 Task: Buy 5 Special Occasion of size 5-6 years for Baby Girls from Clothing section under best seller category for shipping address: Frances Hernandez, 1395 Camden Street, Reno, Nevada 89501, Cell Number 7752551231. Pay from credit card ending with 2005, CVV 3321
Action: Mouse moved to (309, 97)
Screenshot: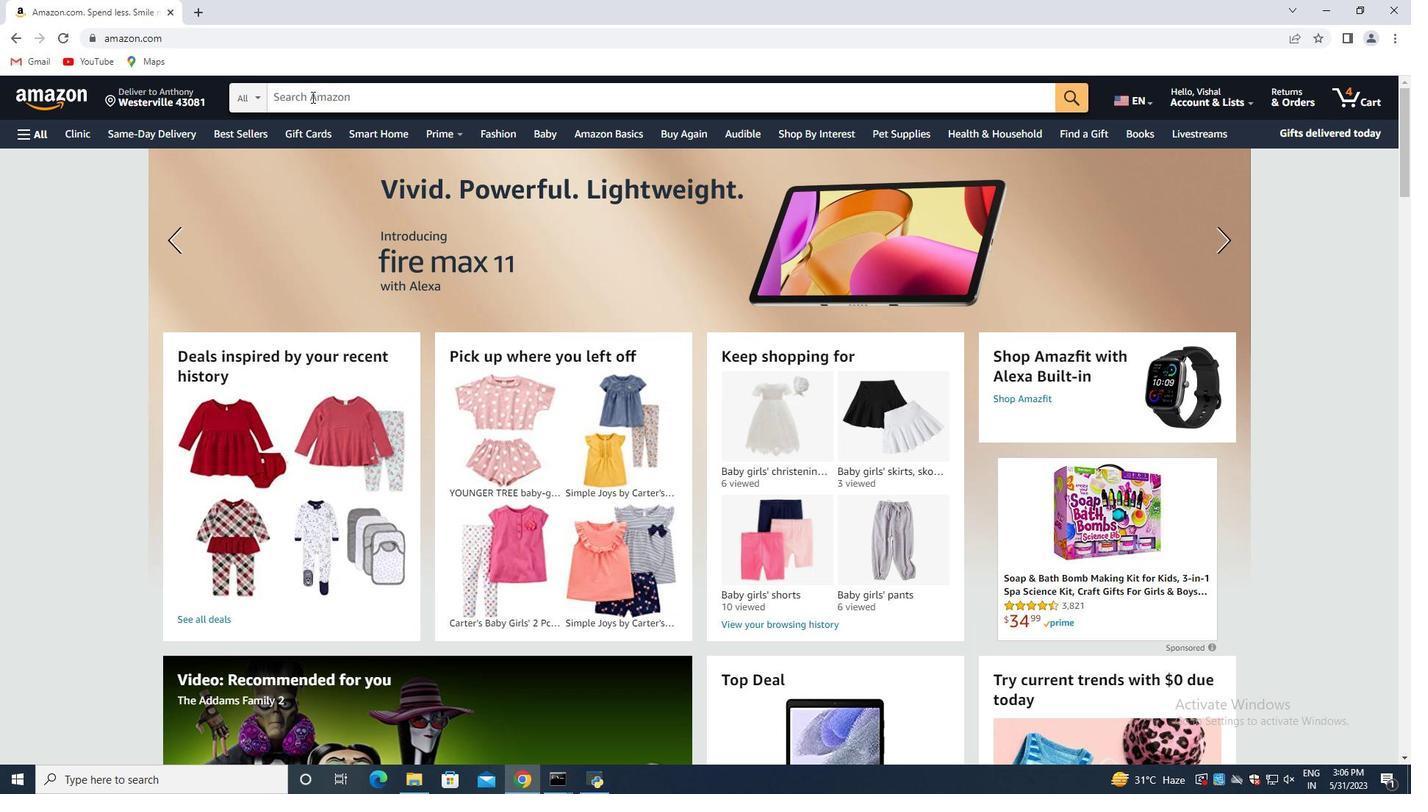 
Action: Mouse pressed left at (309, 97)
Screenshot: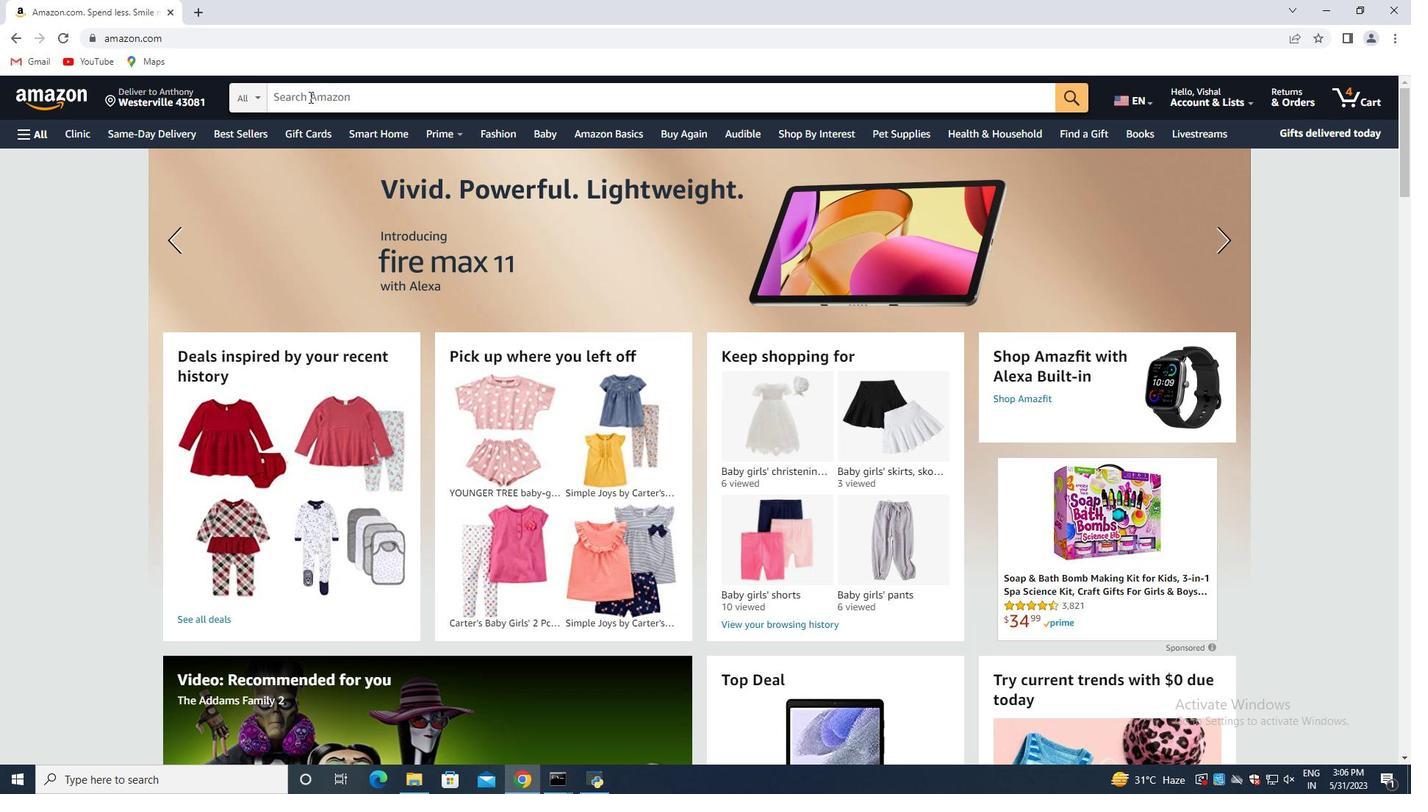 
Action: Mouse moved to (308, 96)
Screenshot: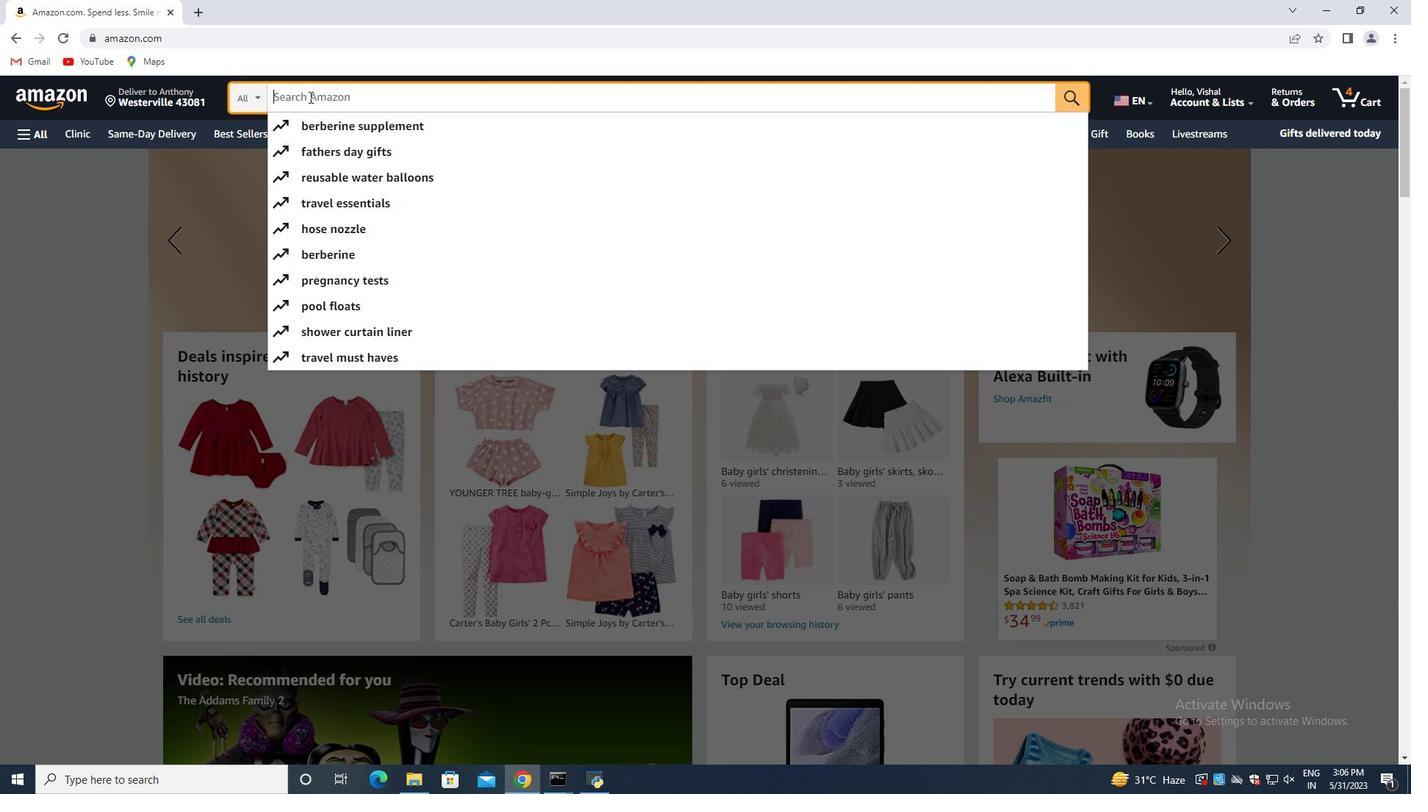 
Action: Key pressed <Key.shift>Special<Key.space><Key.shift>Occasion<Key.space>of<Key.space>size<Key.space>5-6<Key.space>years<Key.space>for<Key.space><Key.shift>Baby<Key.space><Key.shift>Girls<Key.enter>
Screenshot: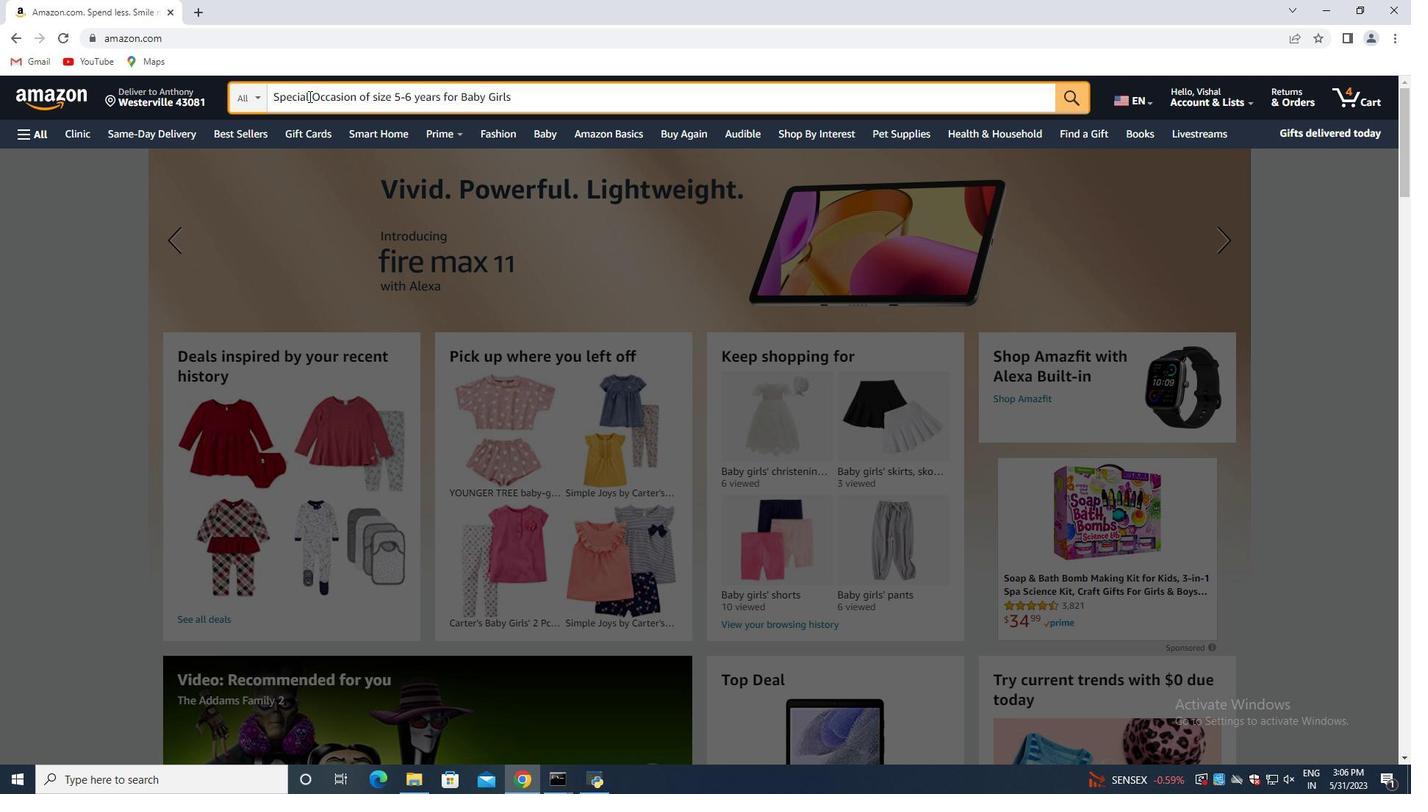 
Action: Mouse moved to (407, 182)
Screenshot: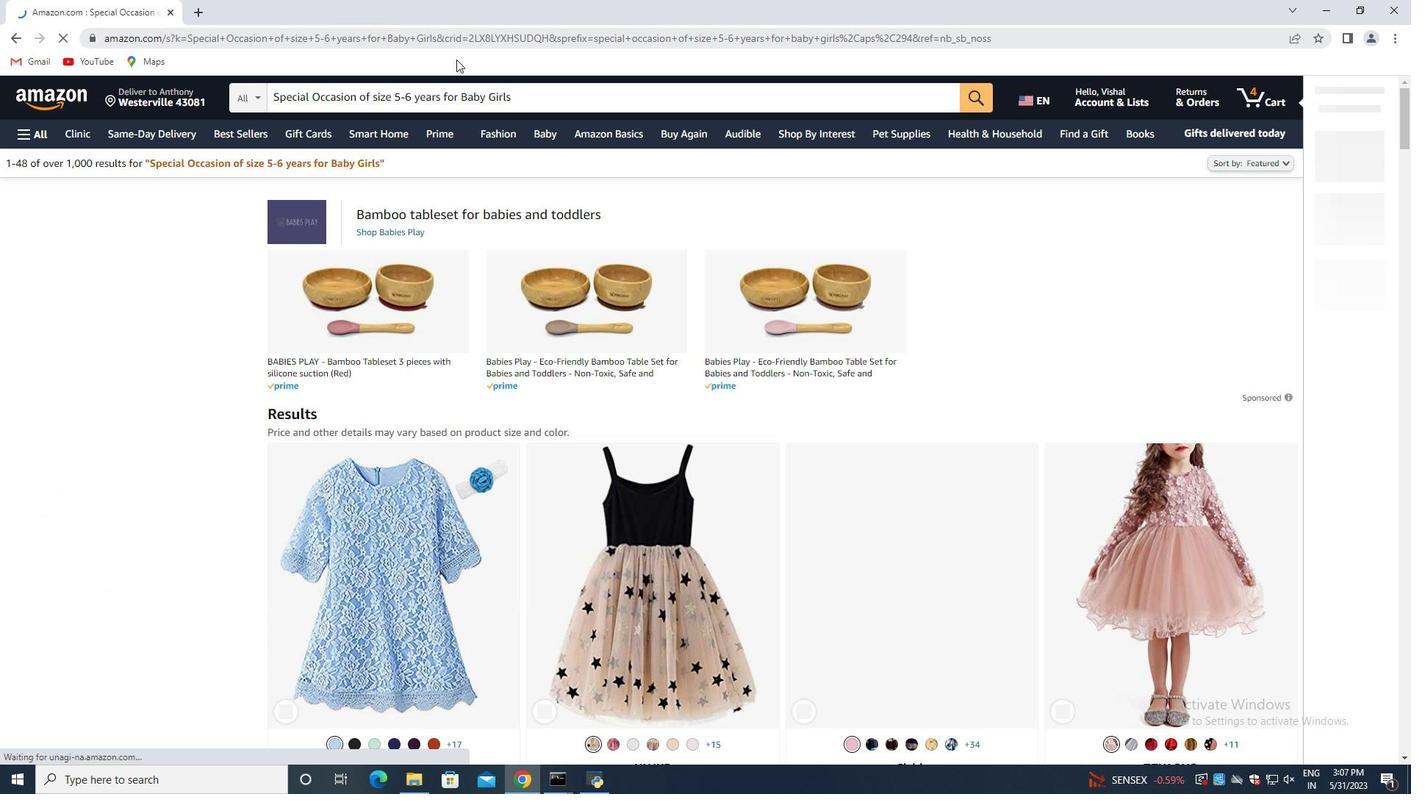 
Action: Mouse scrolled (407, 181) with delta (0, 0)
Screenshot: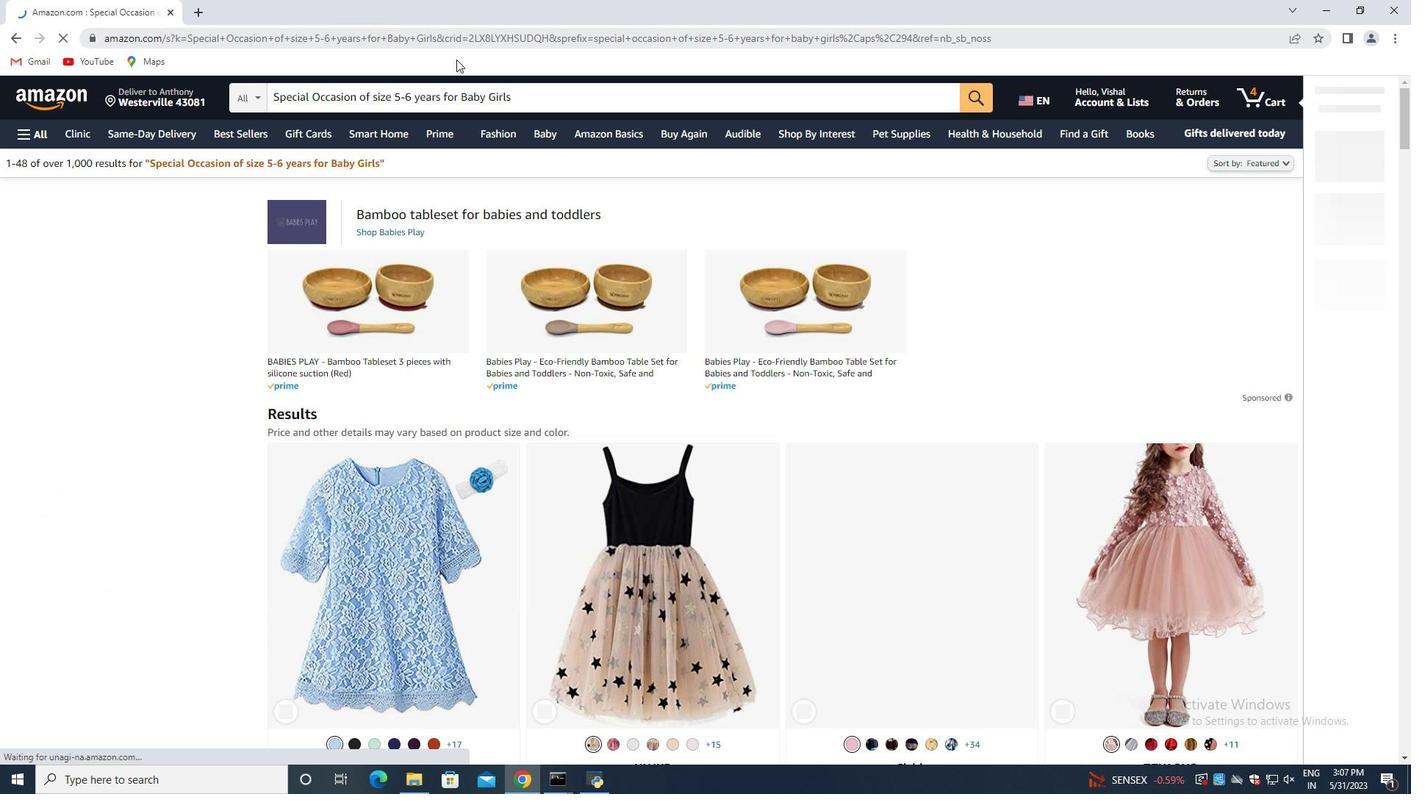 
Action: Mouse moved to (175, 232)
Screenshot: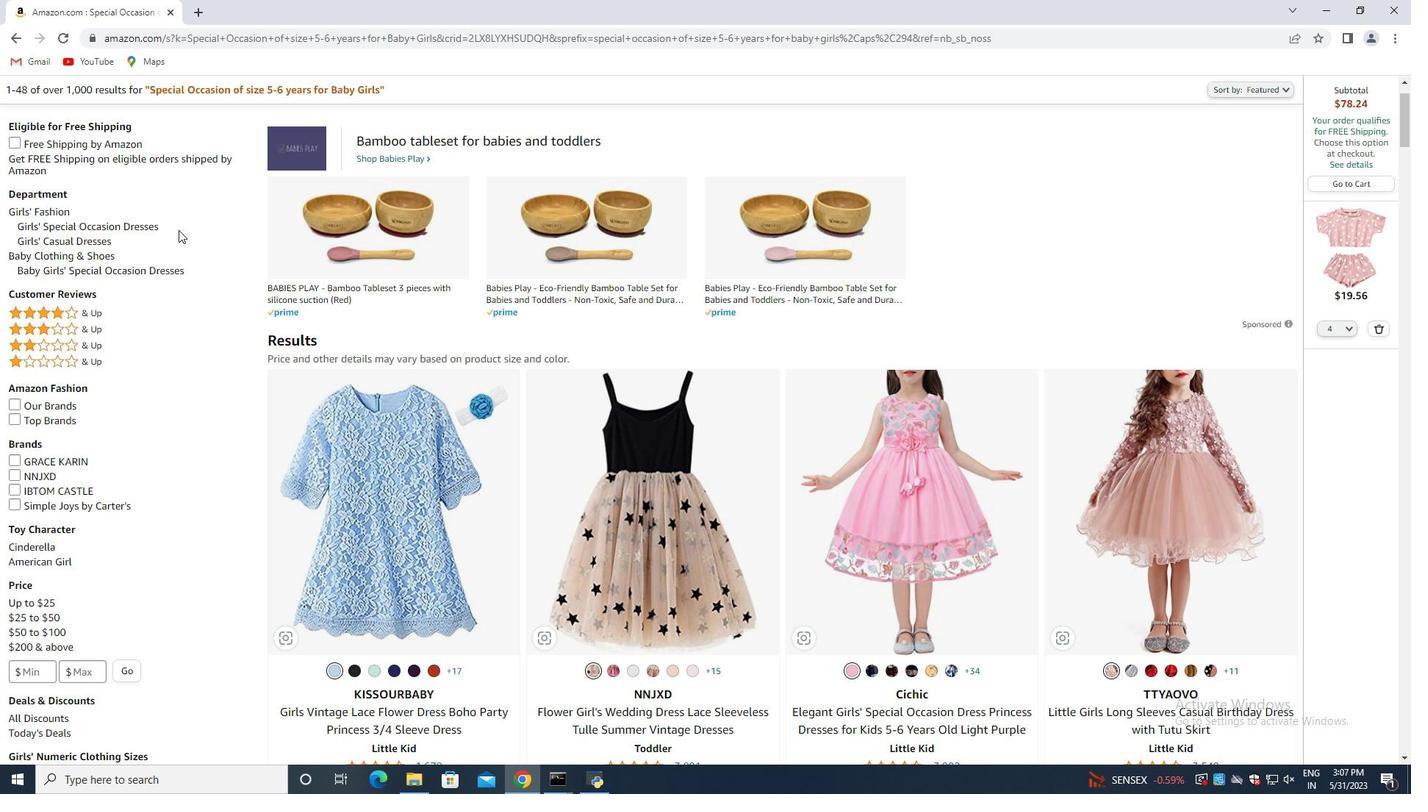 
Action: Mouse scrolled (175, 233) with delta (0, 0)
Screenshot: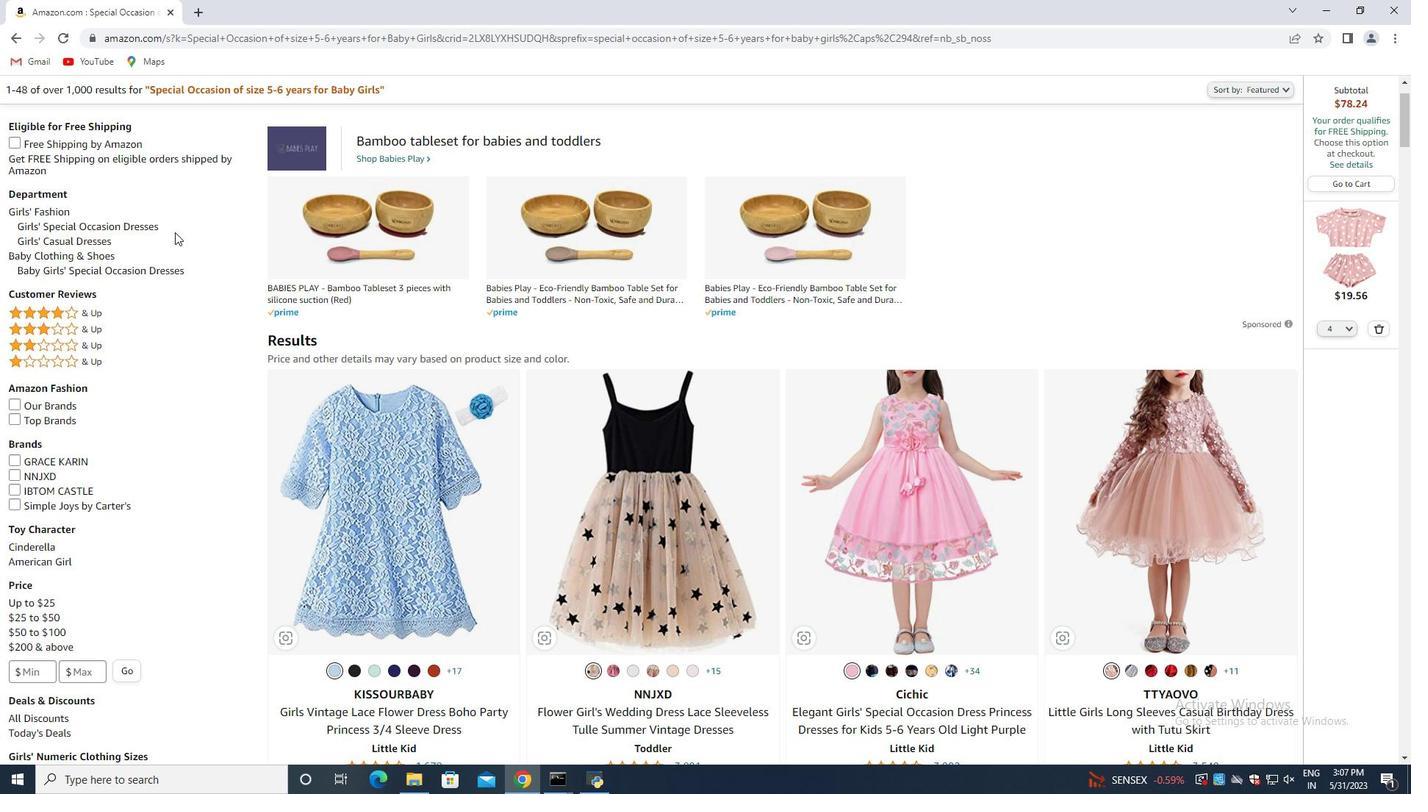 
Action: Mouse scrolled (175, 233) with delta (0, 0)
Screenshot: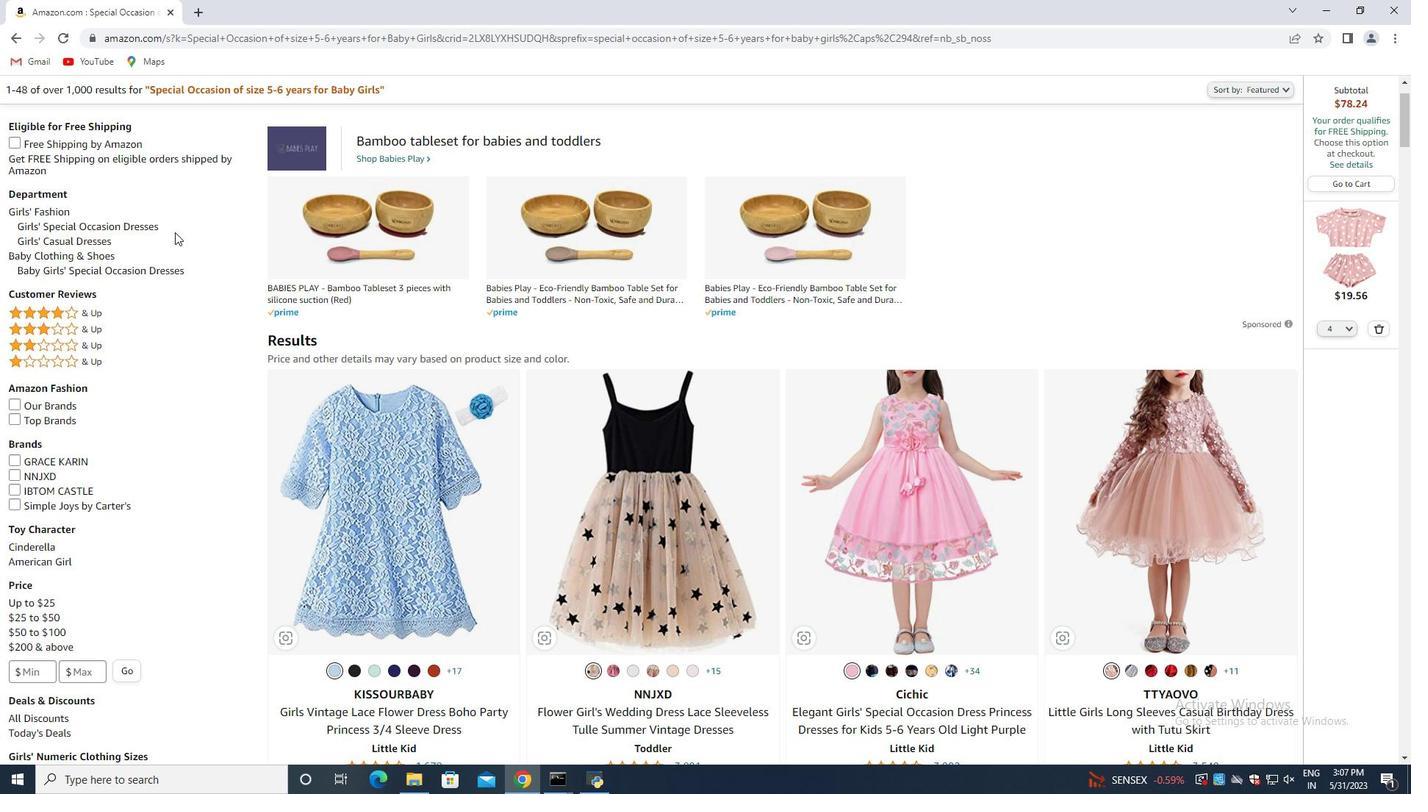 
Action: Mouse scrolled (175, 231) with delta (0, 0)
Screenshot: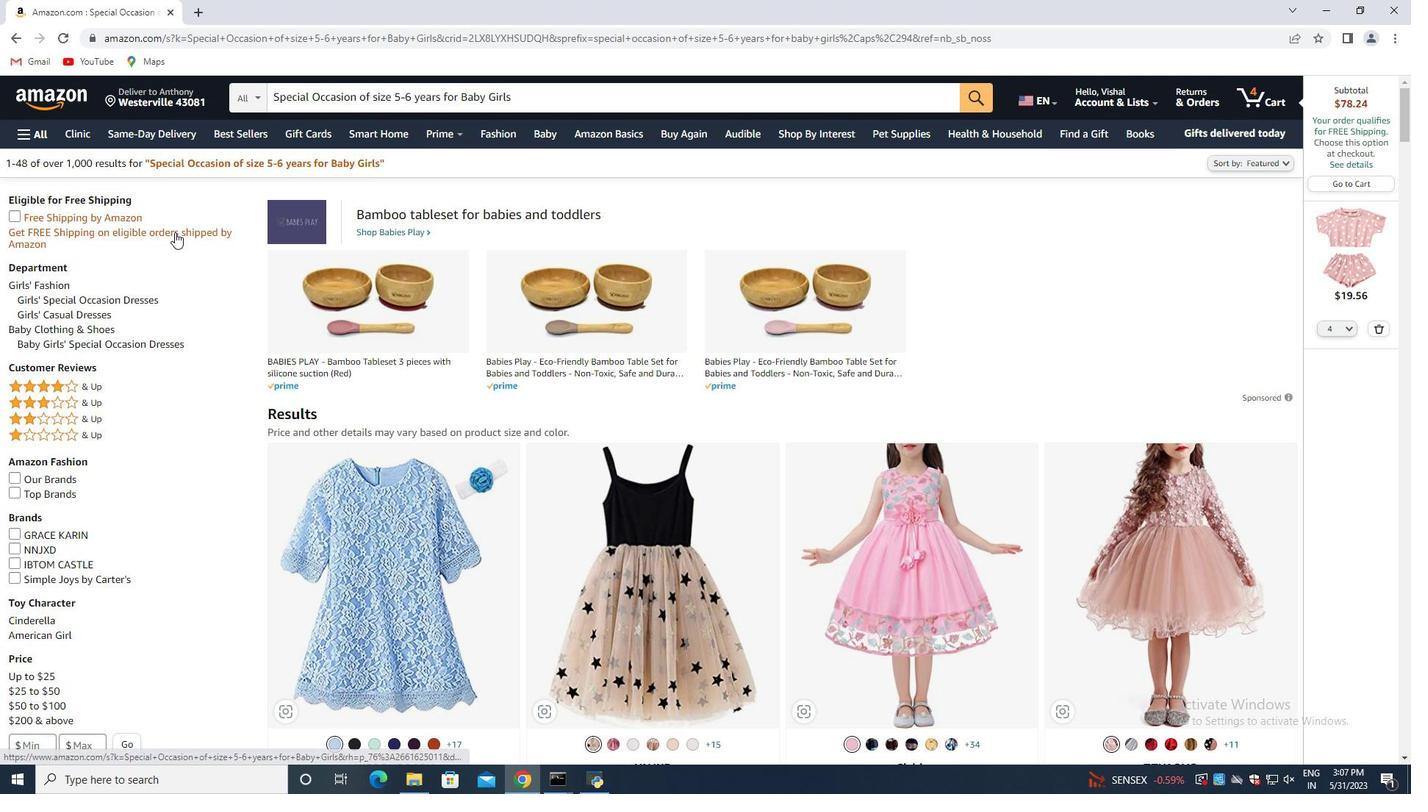 
Action: Mouse moved to (351, 278)
Screenshot: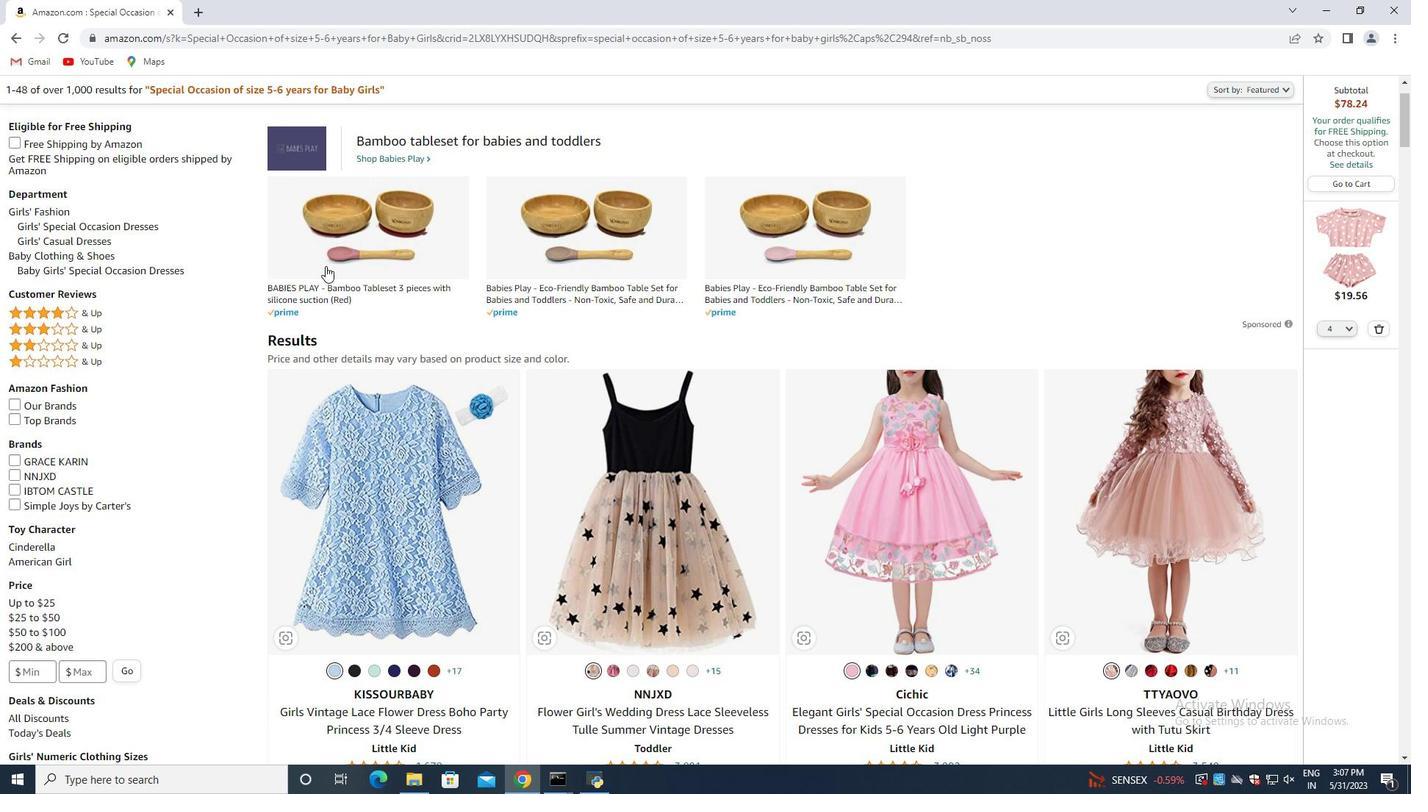 
Action: Mouse scrolled (351, 277) with delta (0, 0)
Screenshot: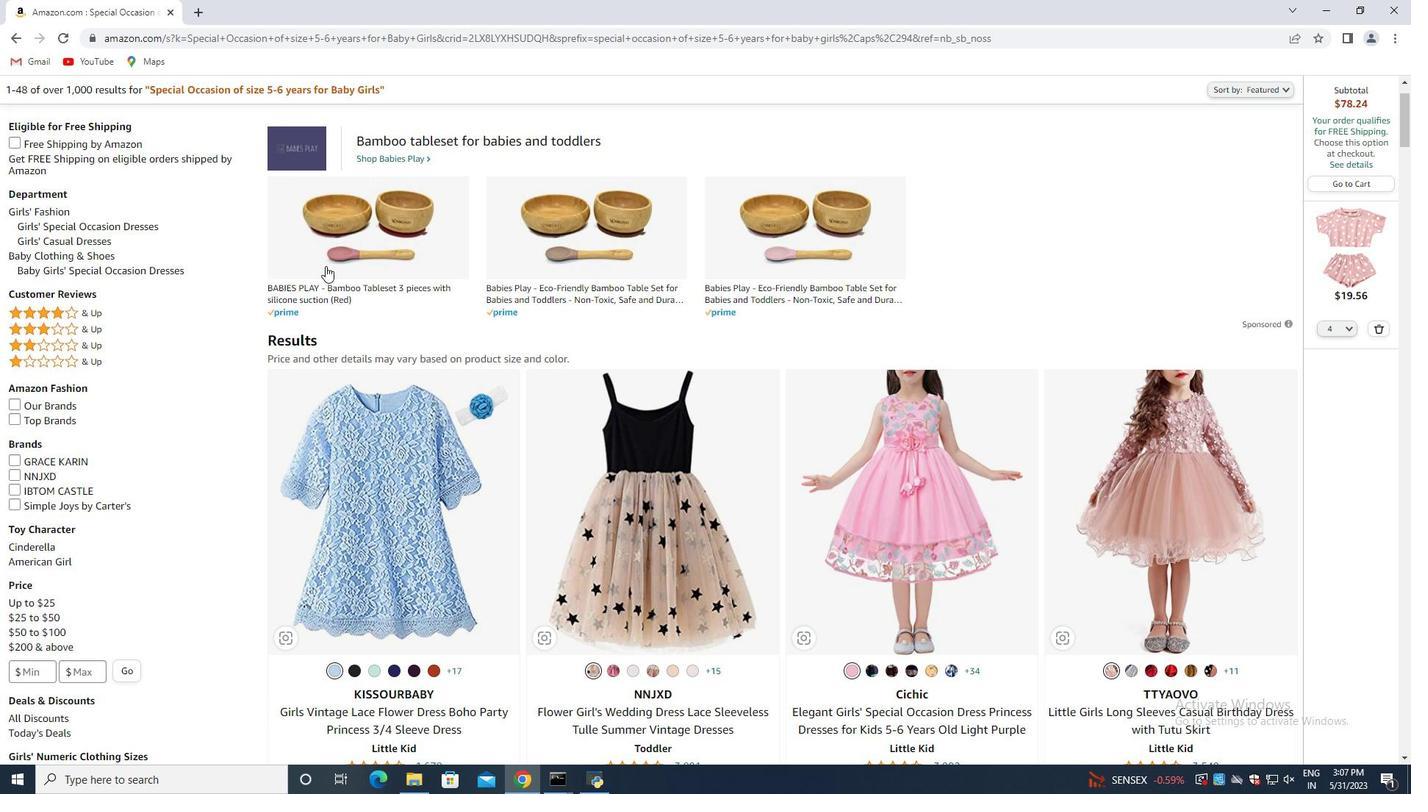 
Action: Mouse moved to (390, 296)
Screenshot: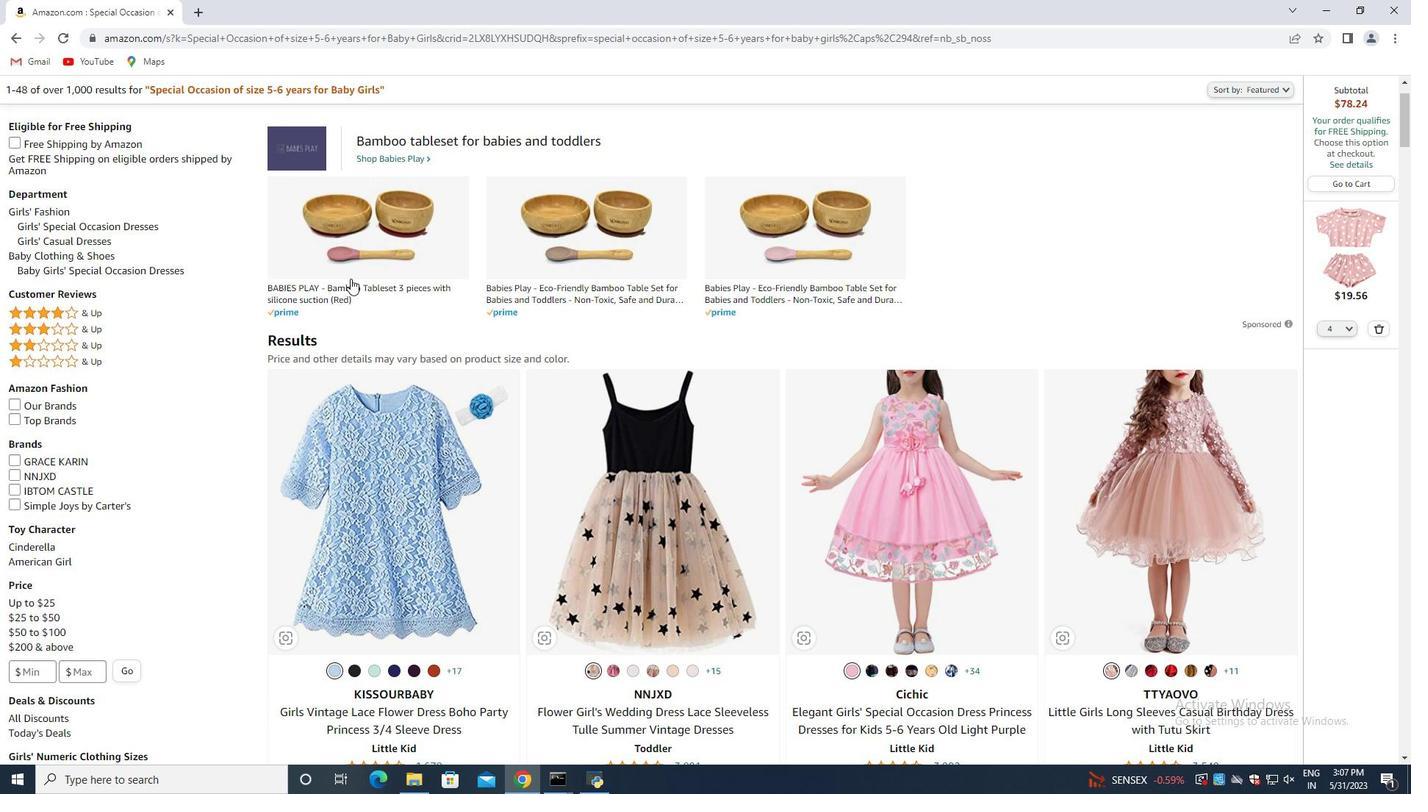 
Action: Mouse scrolled (390, 295) with delta (0, 0)
Screenshot: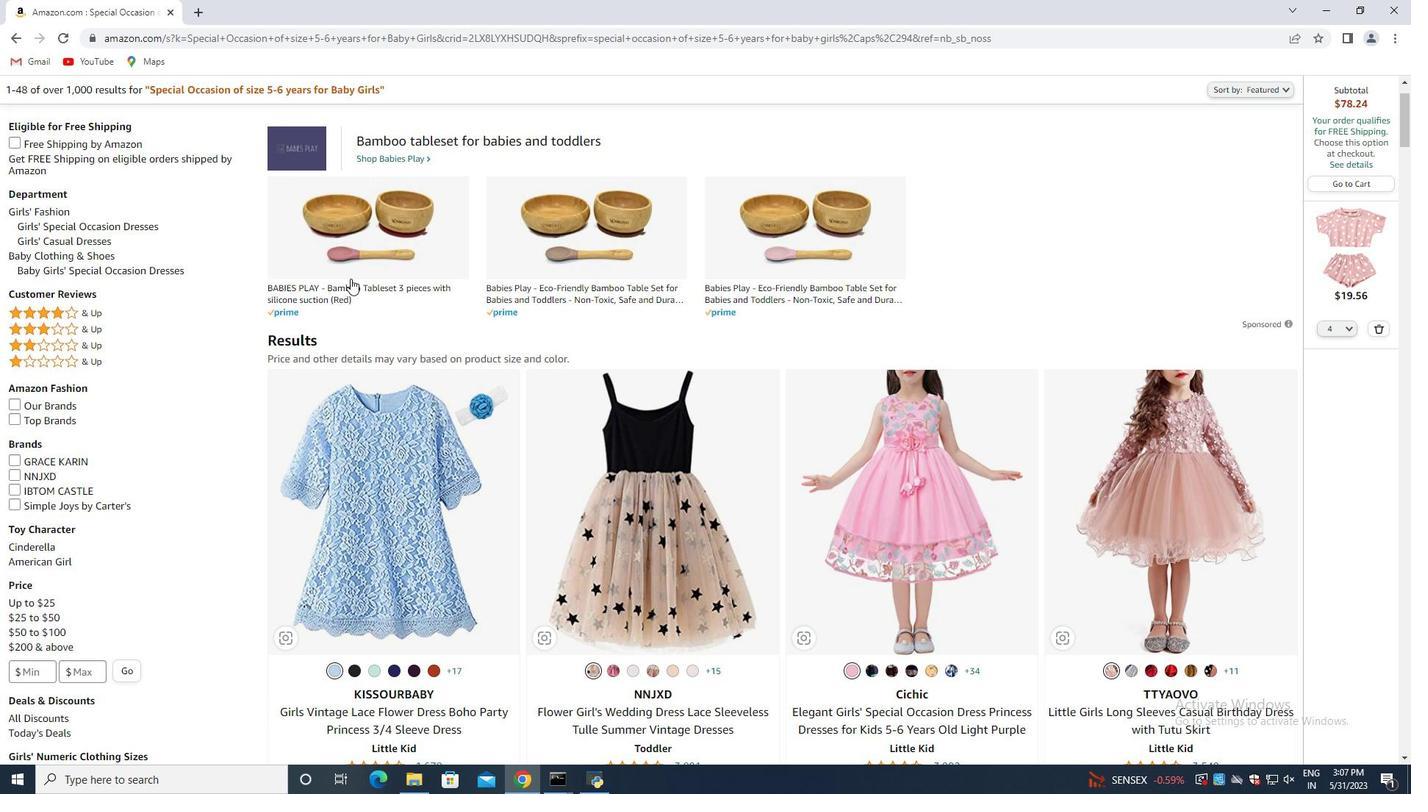 
Action: Mouse moved to (949, 400)
Screenshot: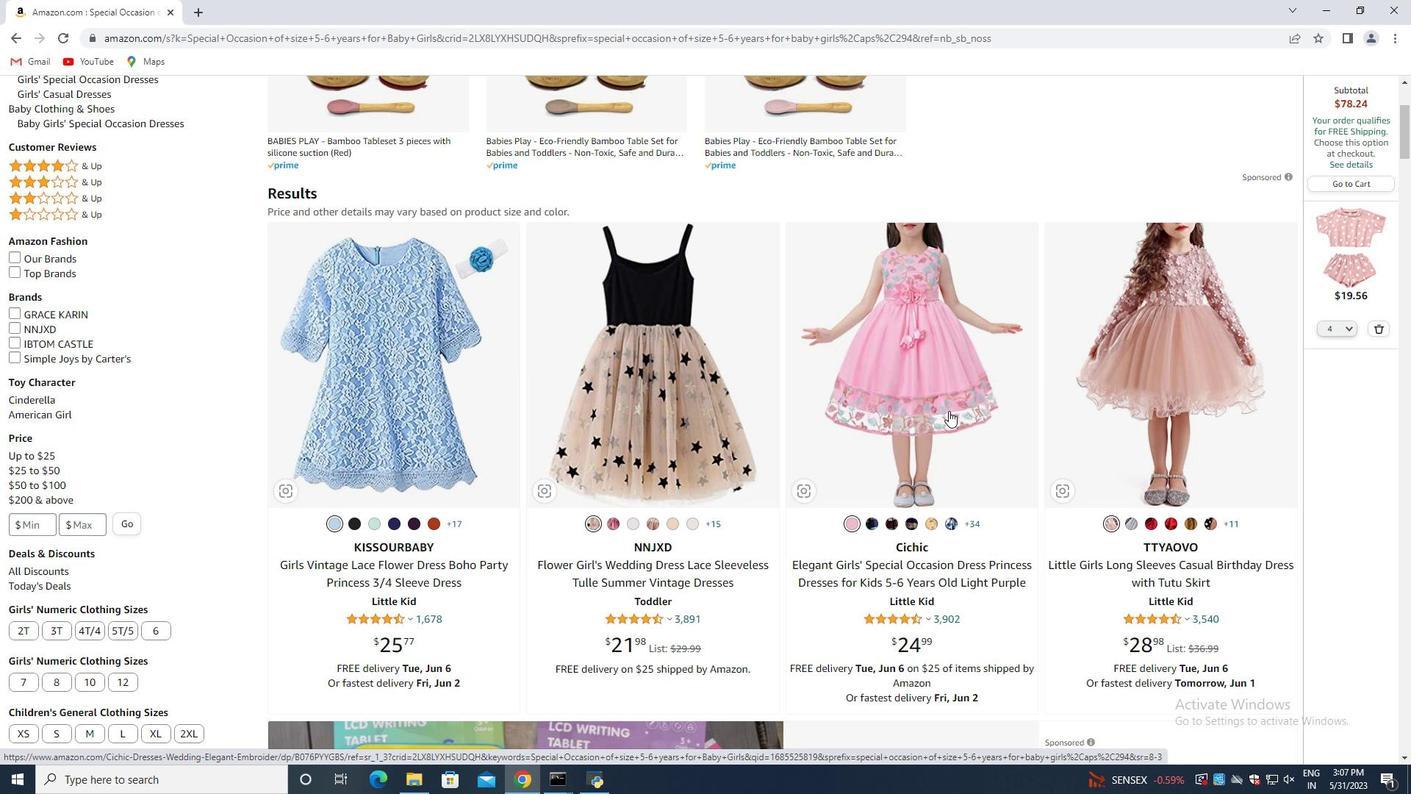 
Action: Mouse pressed left at (949, 400)
Screenshot: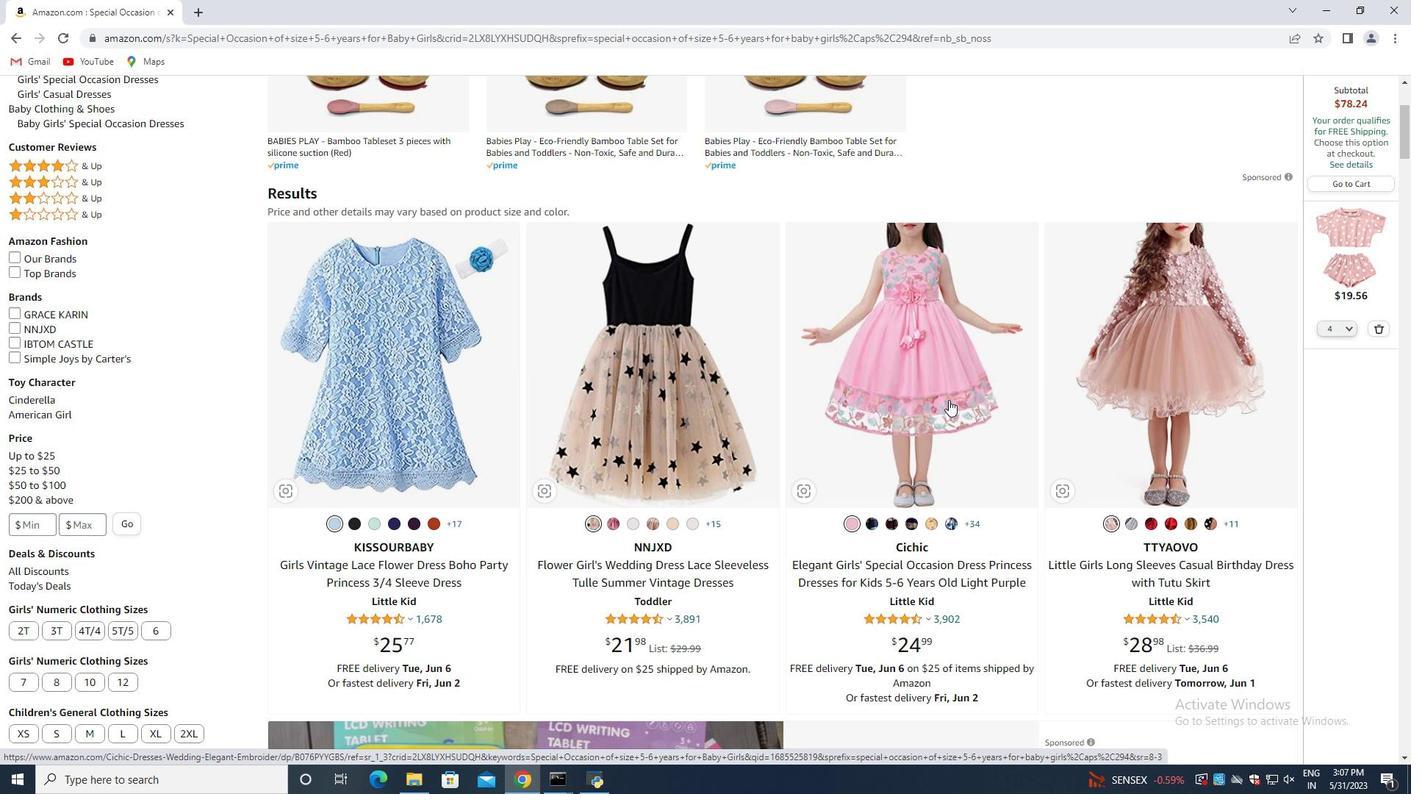 
Action: Mouse moved to (669, 475)
Screenshot: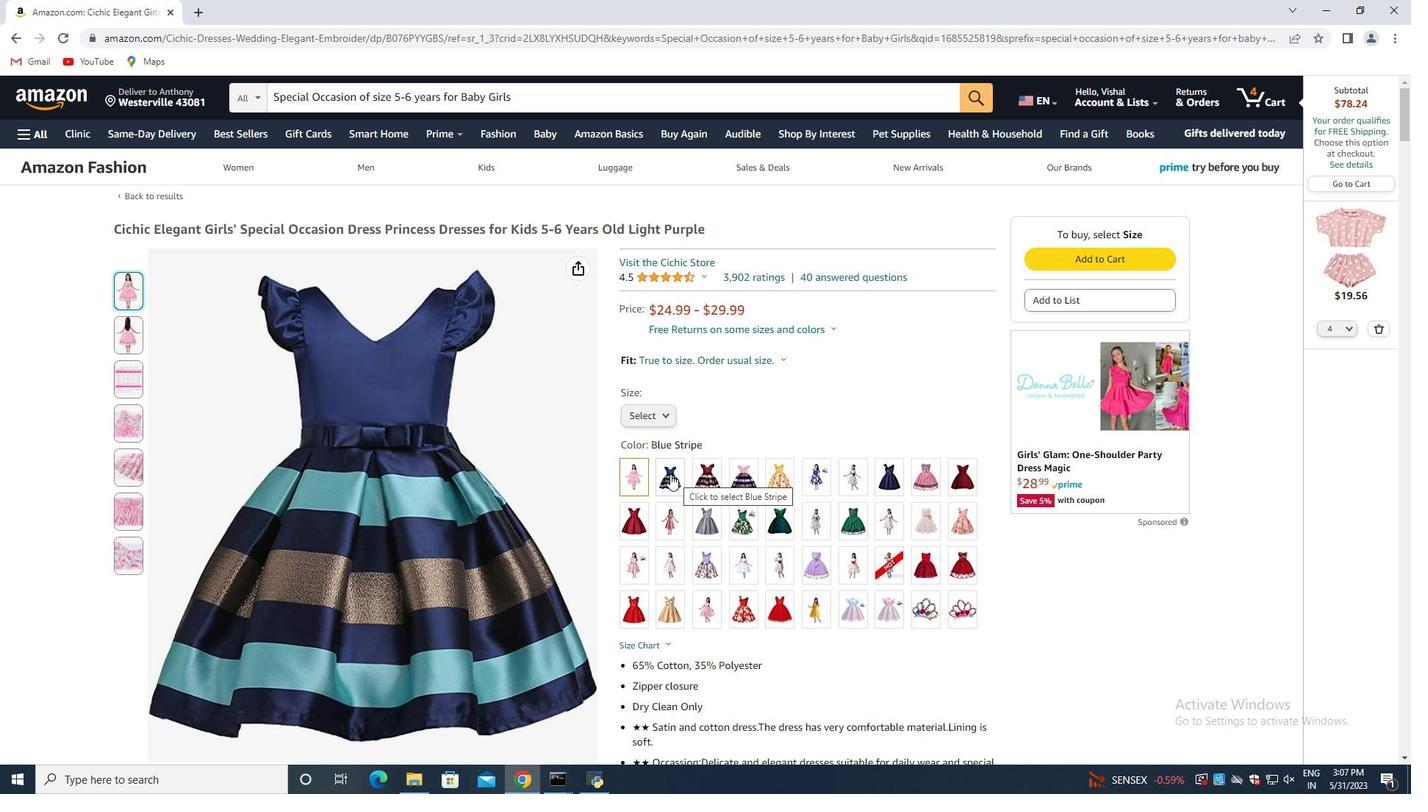 
Action: Mouse pressed left at (669, 475)
Screenshot: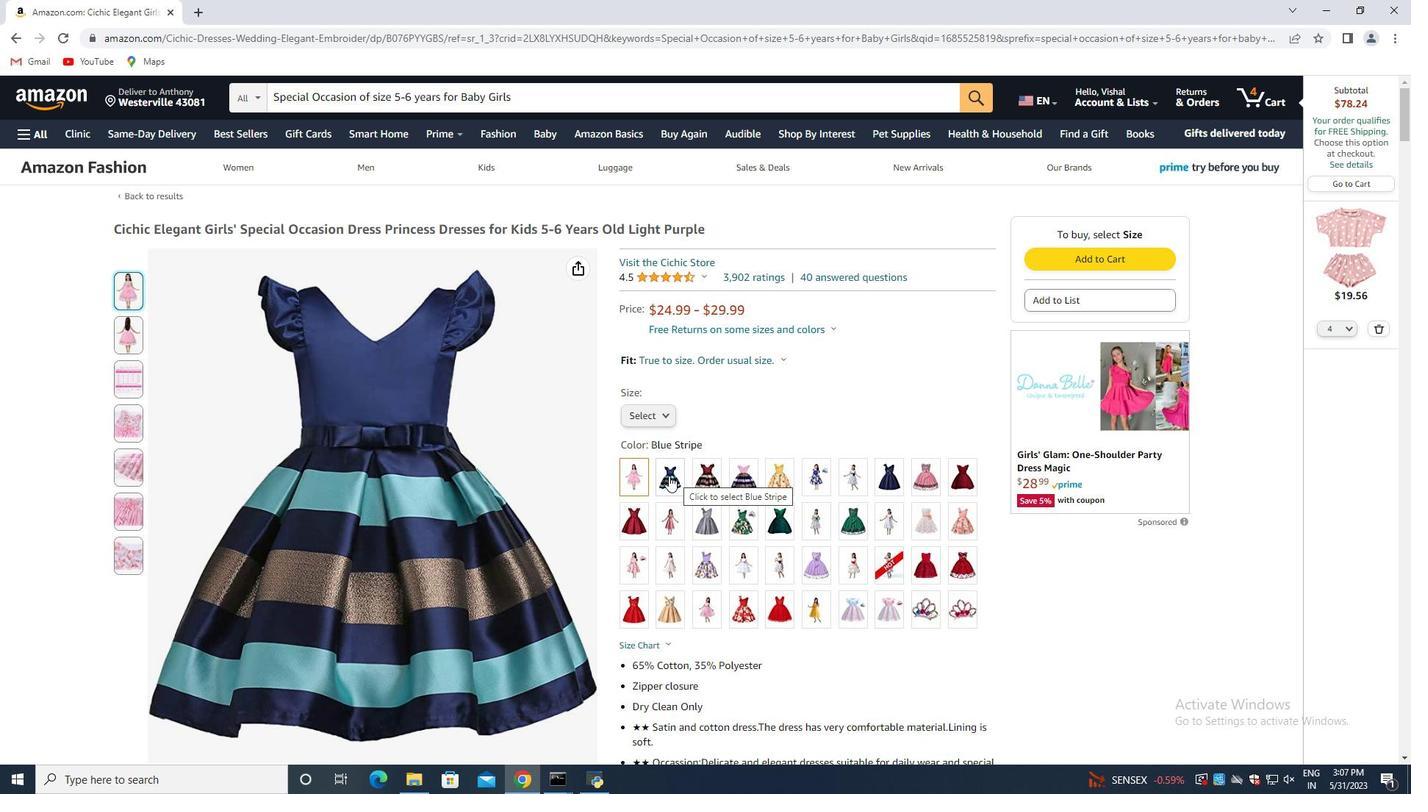 
Action: Mouse moved to (708, 469)
Screenshot: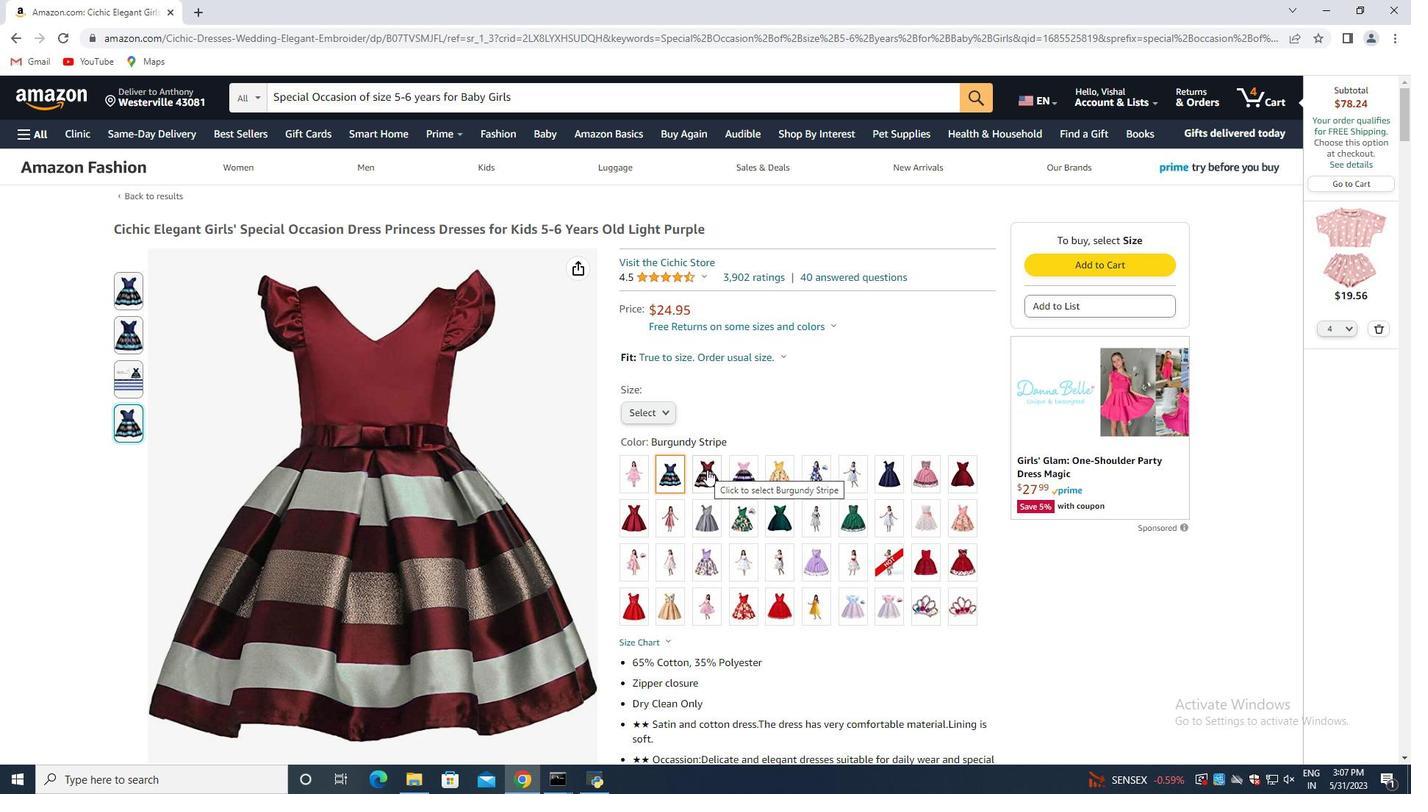 
Action: Mouse pressed left at (708, 469)
Screenshot: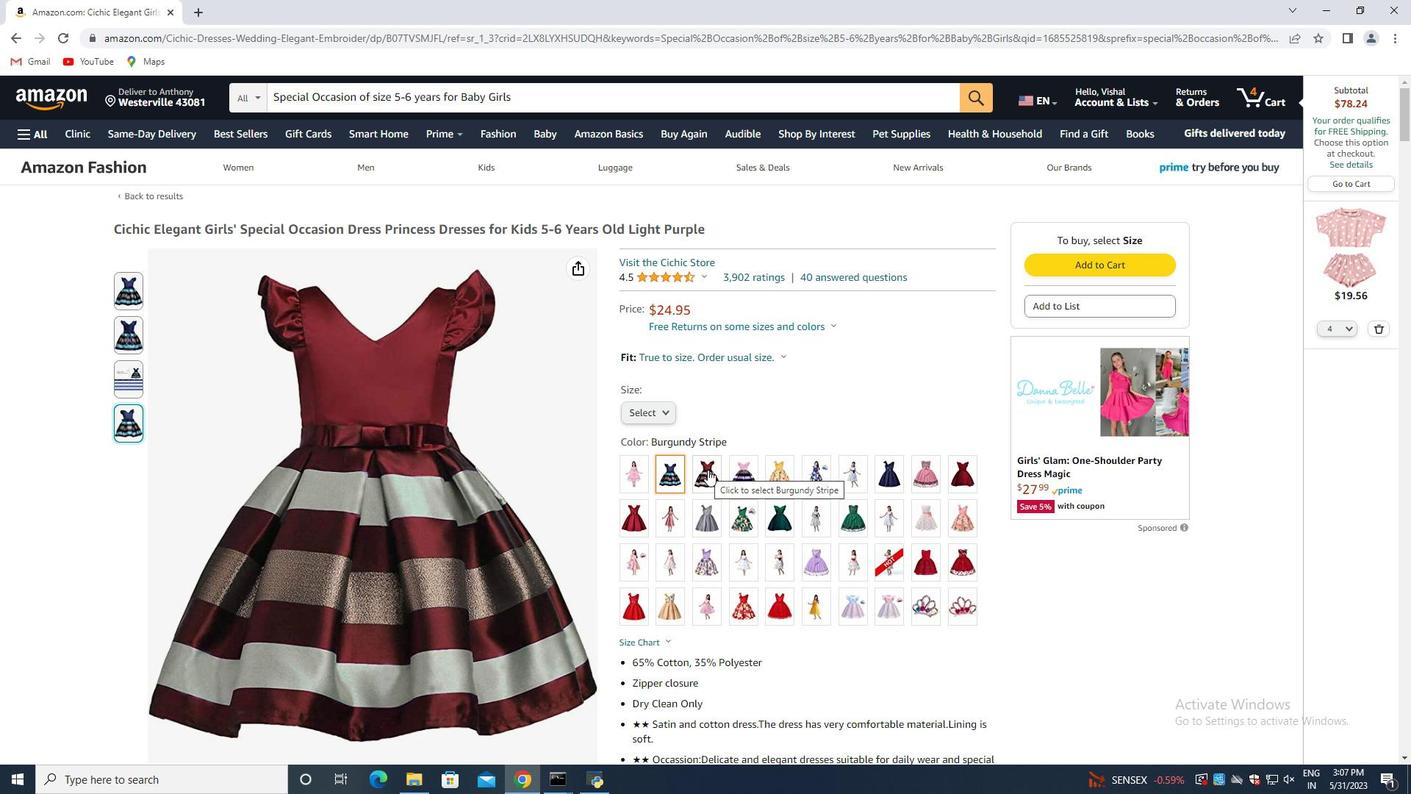 
Action: Mouse moved to (667, 417)
Screenshot: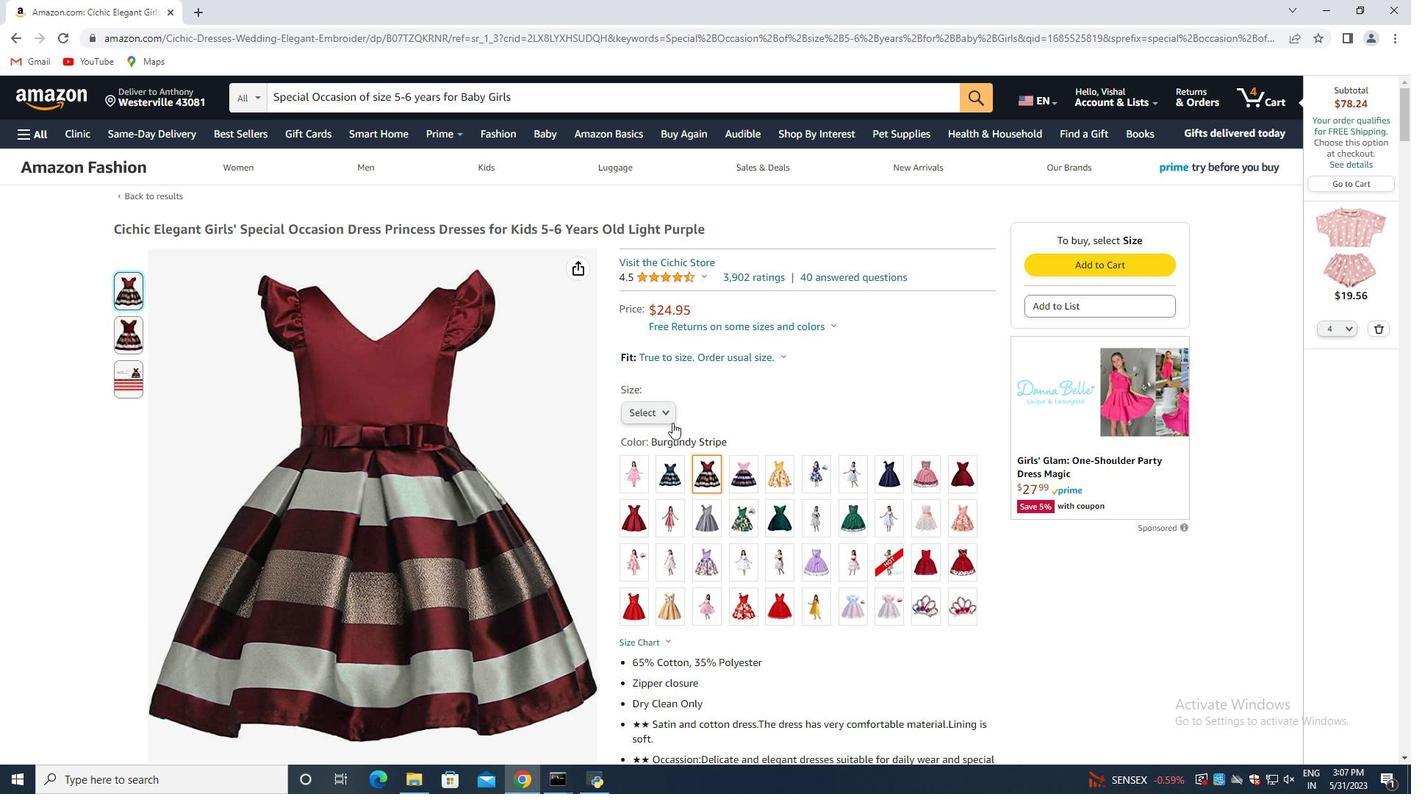 
Action: Mouse pressed left at (667, 417)
Screenshot: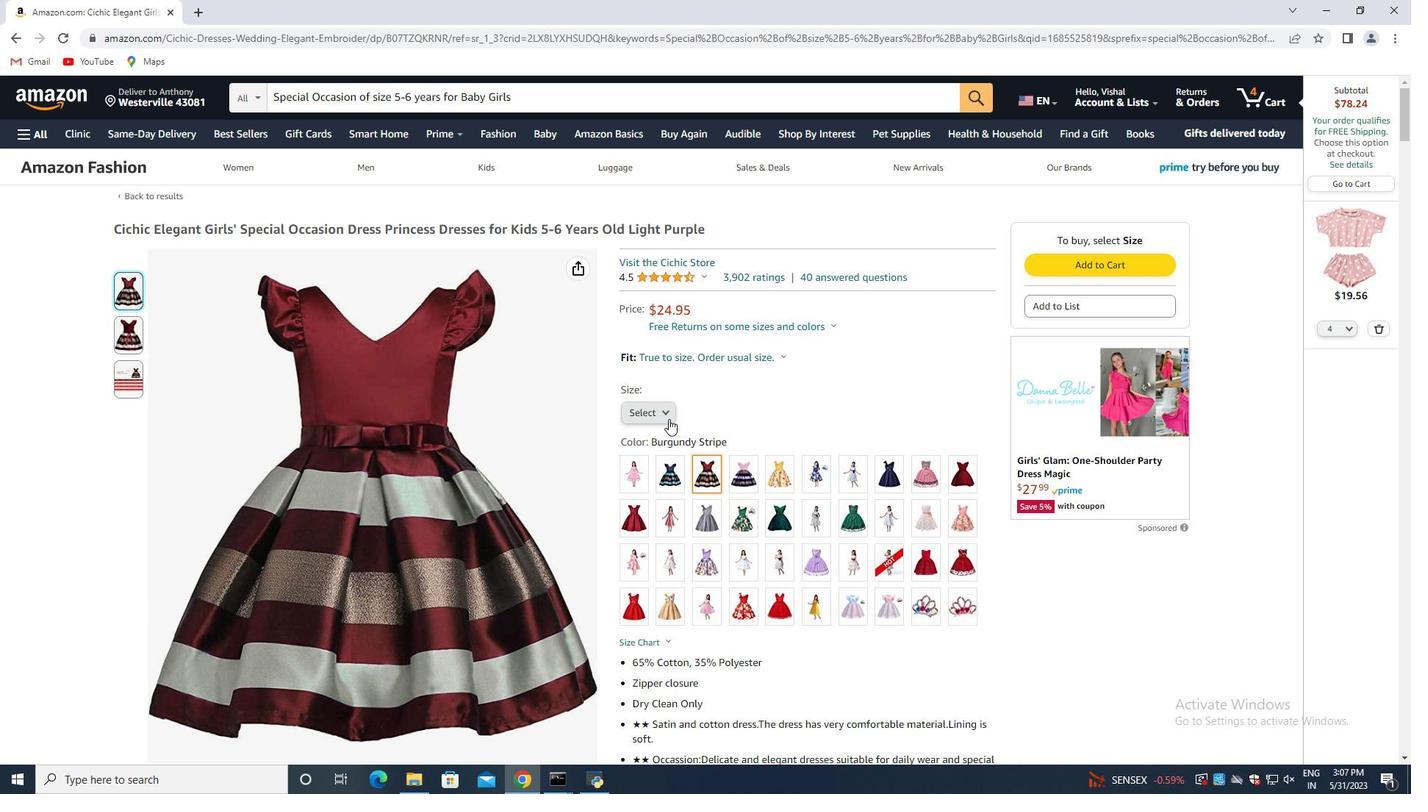 
Action: Mouse moved to (675, 454)
Screenshot: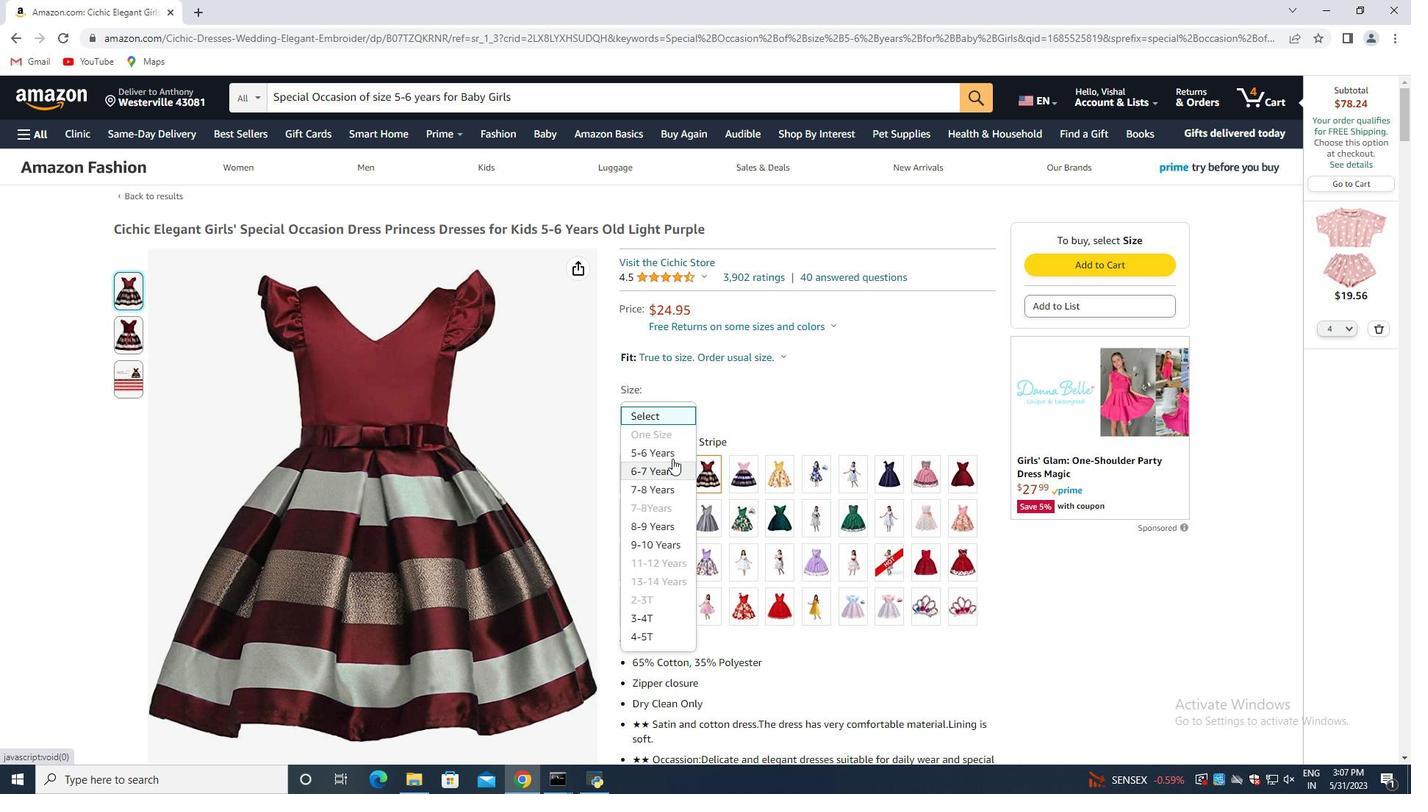 
Action: Mouse pressed left at (675, 454)
Screenshot: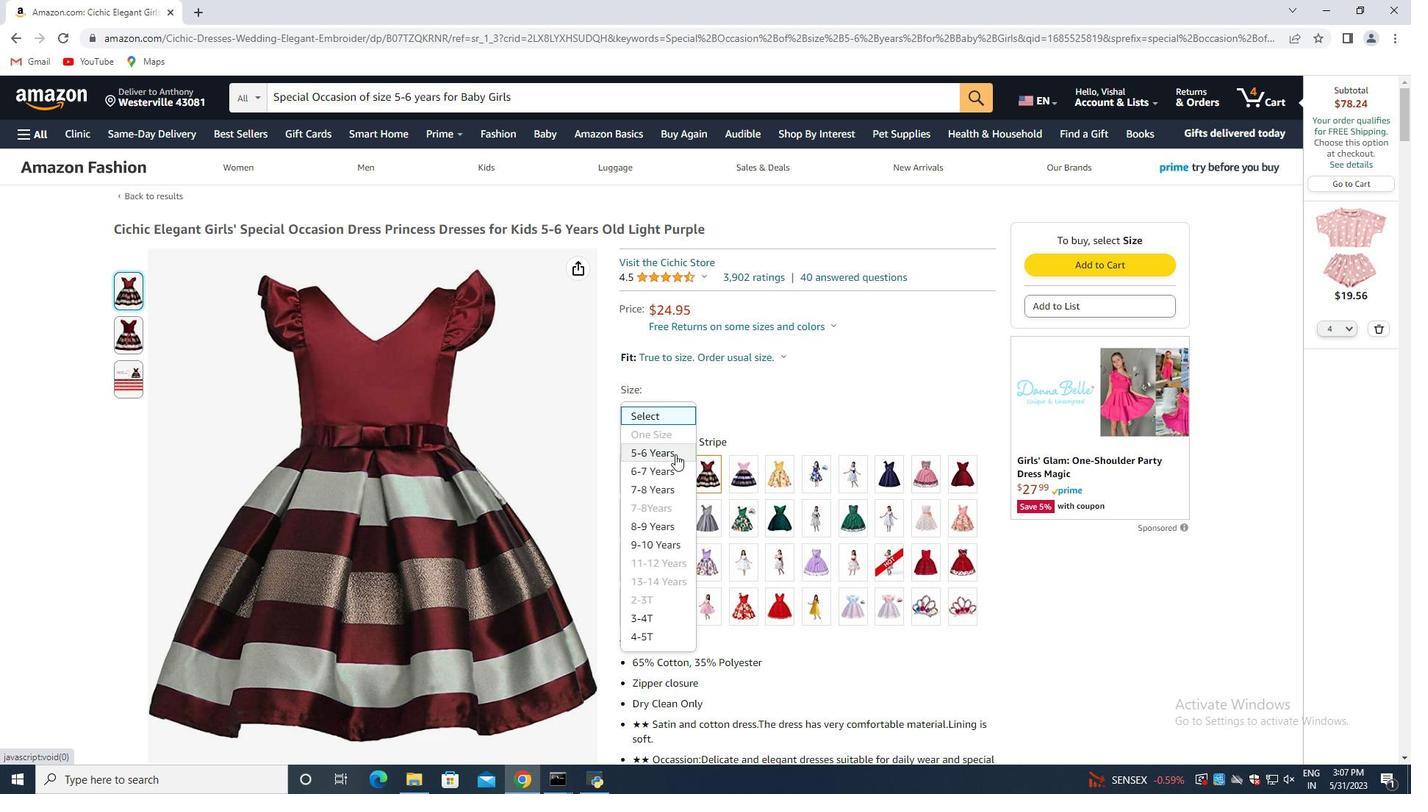 
Action: Mouse moved to (1379, 330)
Screenshot: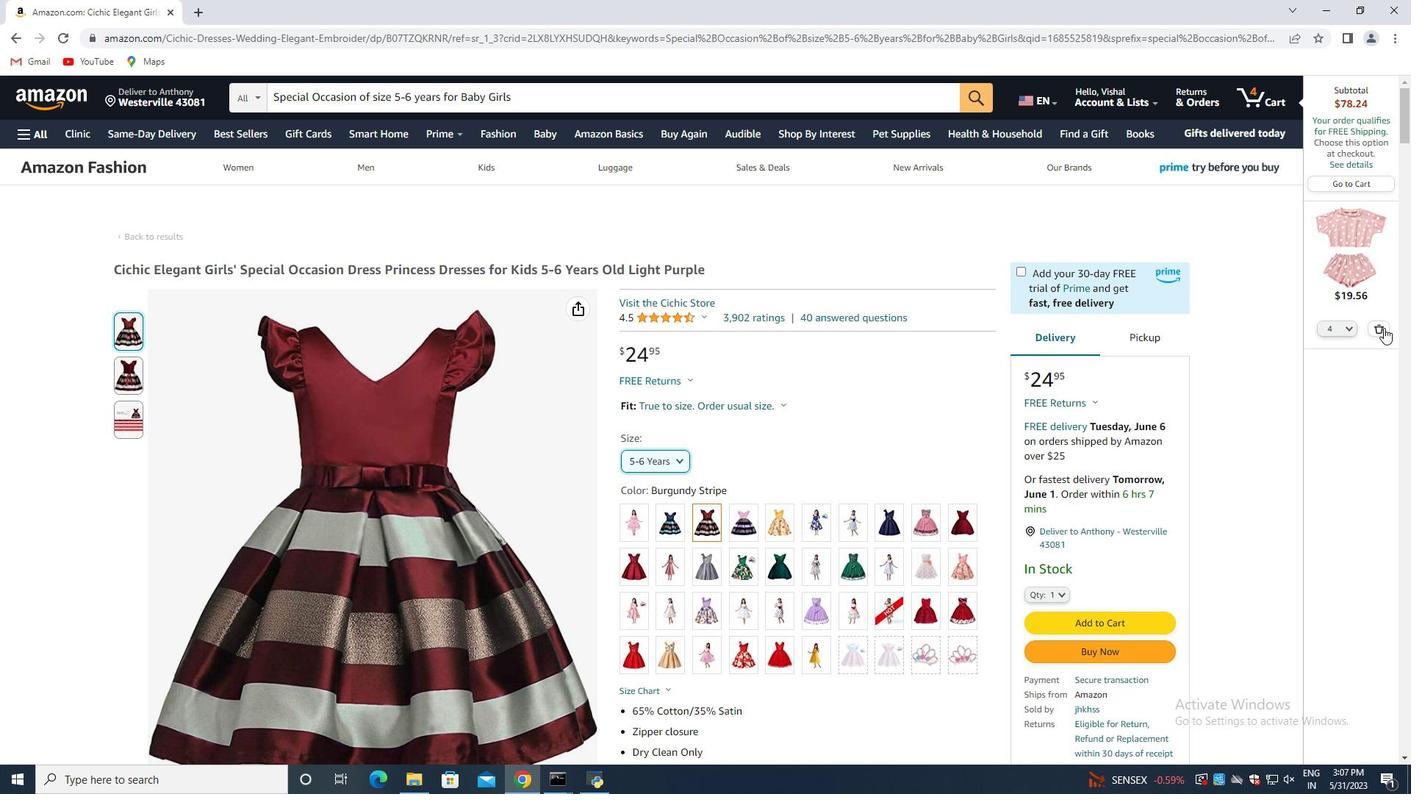 
Action: Mouse pressed left at (1379, 330)
Screenshot: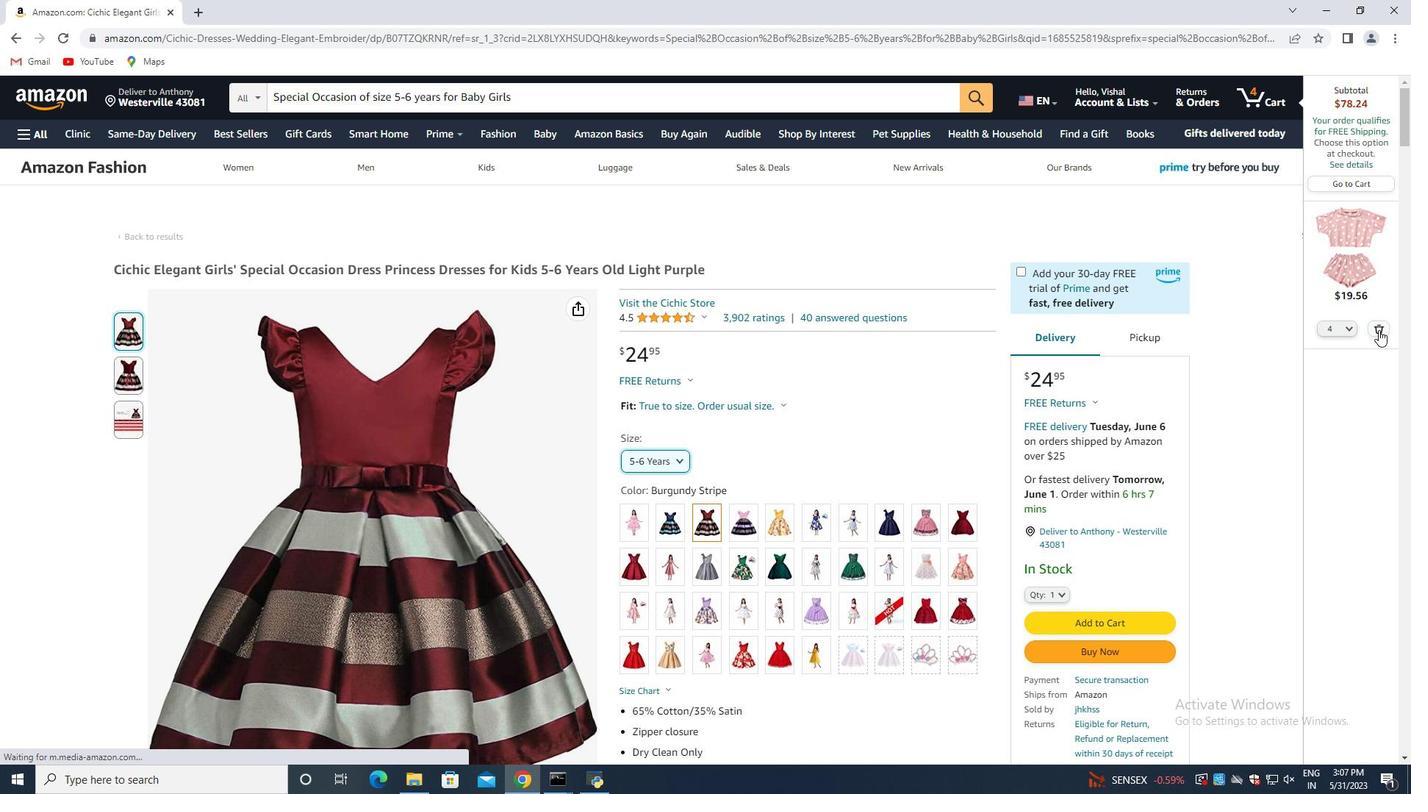 
Action: Mouse moved to (780, 524)
Screenshot: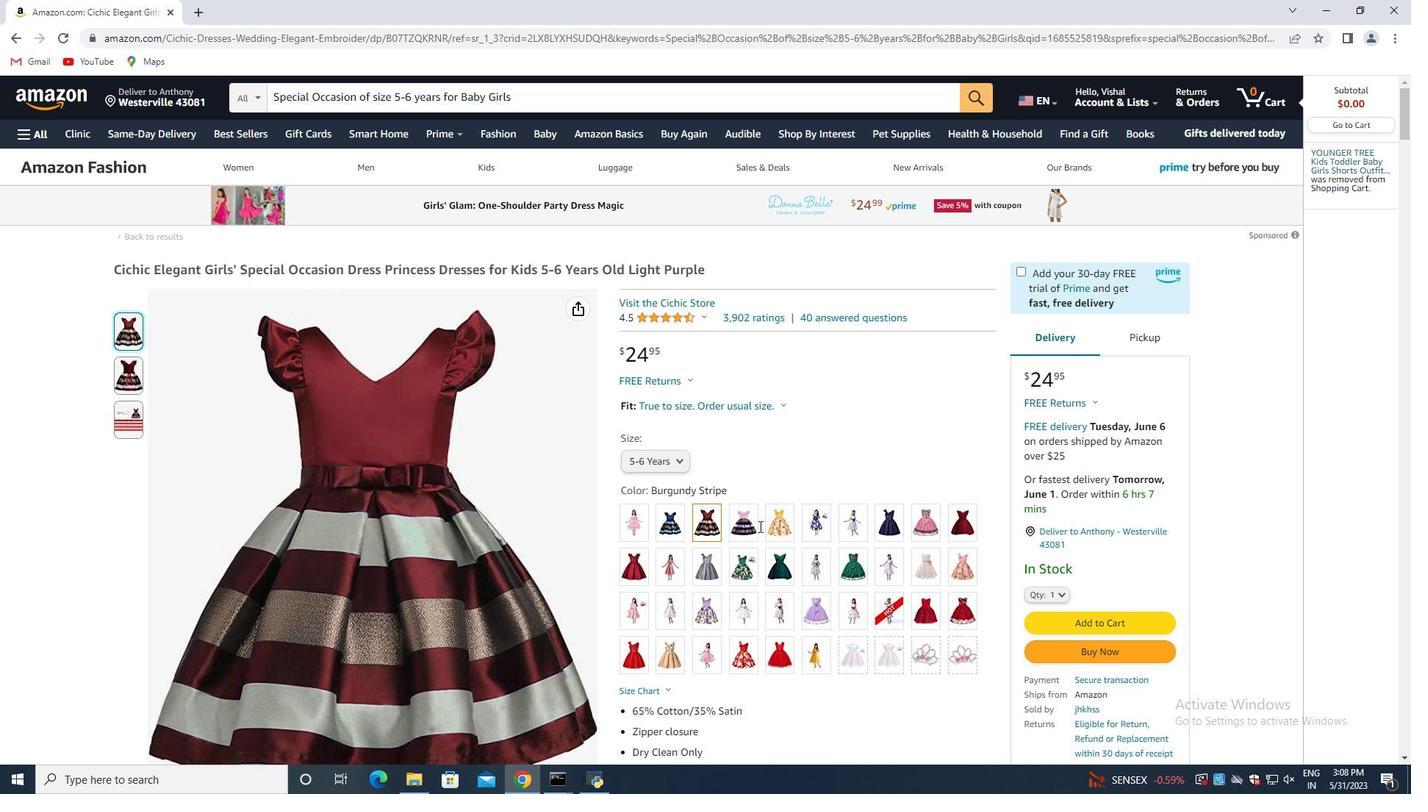 
Action: Mouse pressed left at (780, 524)
Screenshot: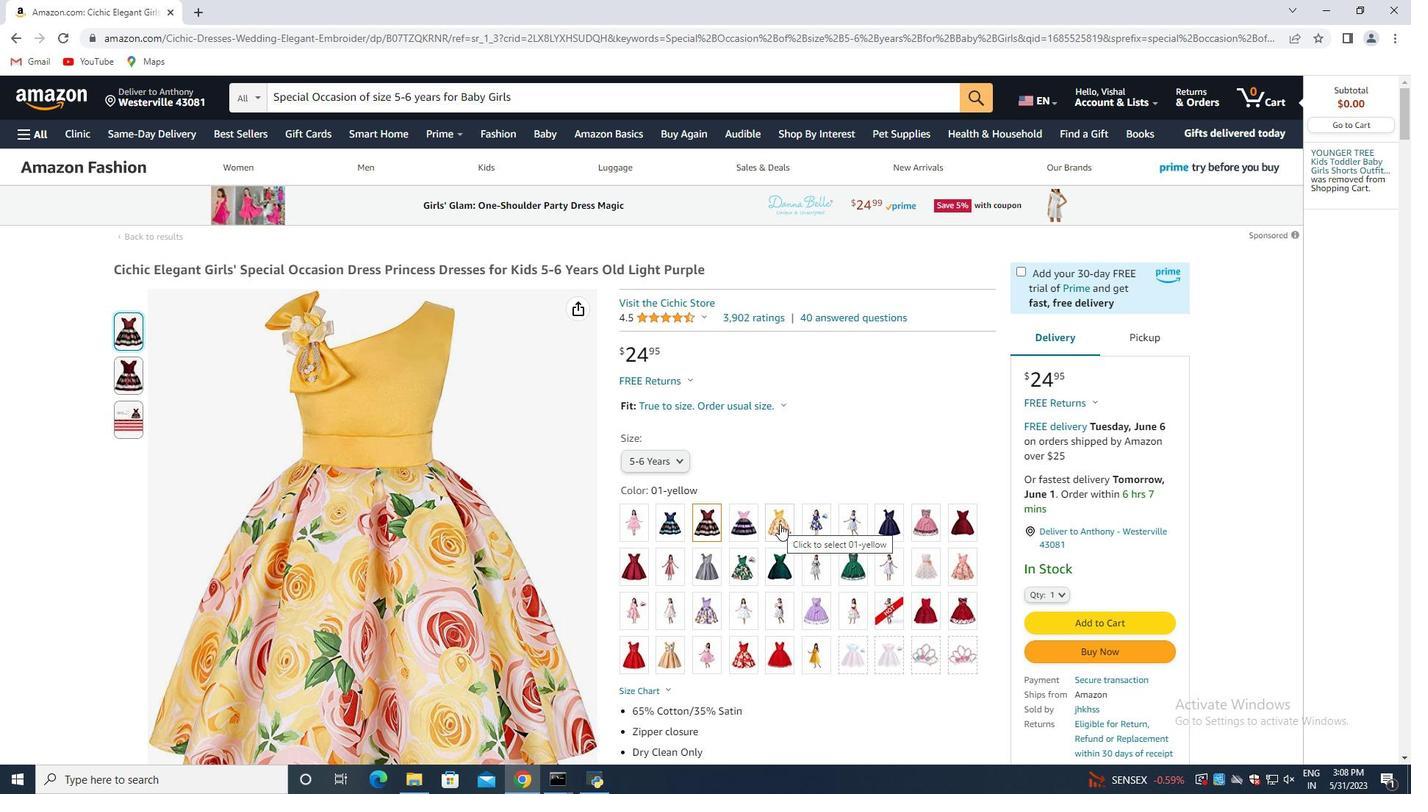 
Action: Mouse moved to (127, 373)
Screenshot: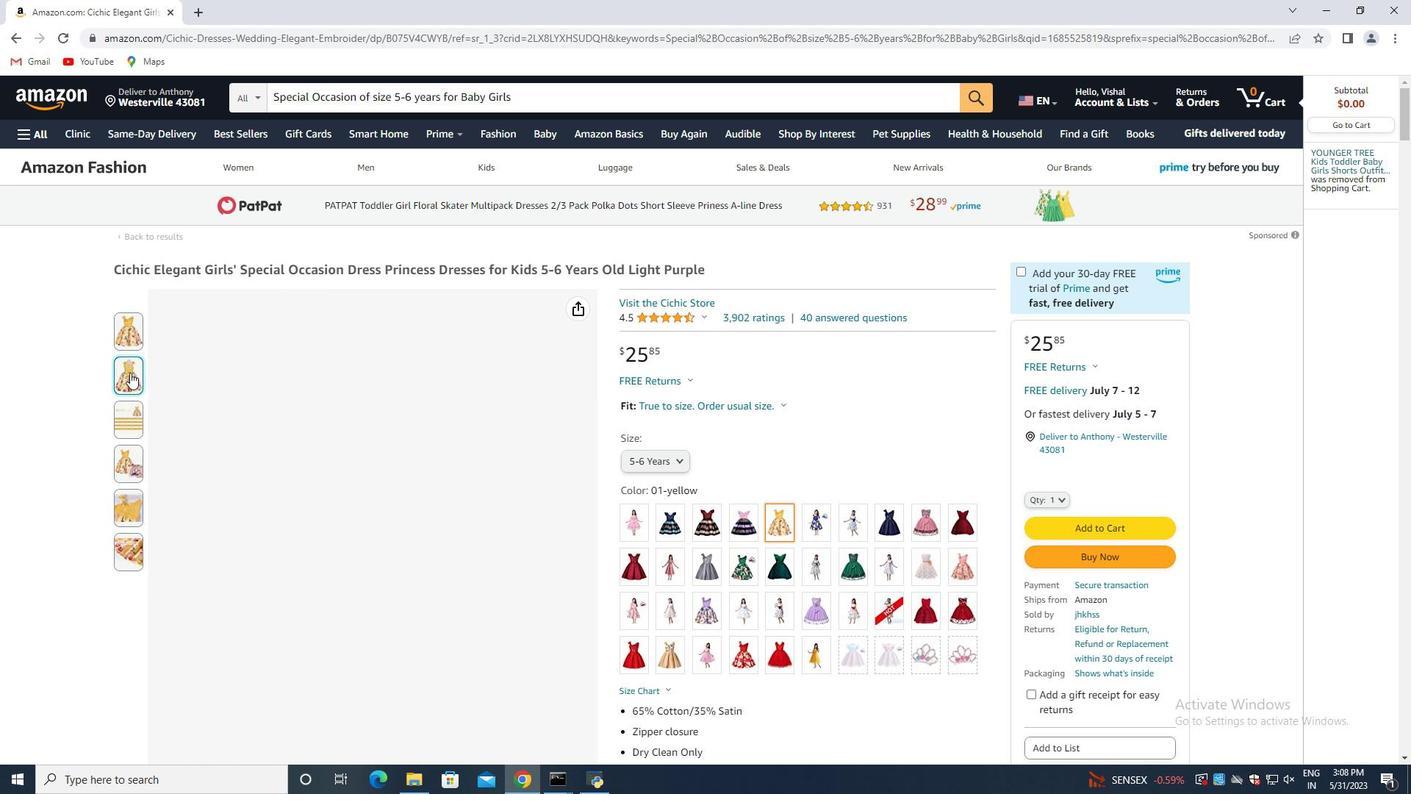 
Action: Mouse pressed left at (127, 373)
Screenshot: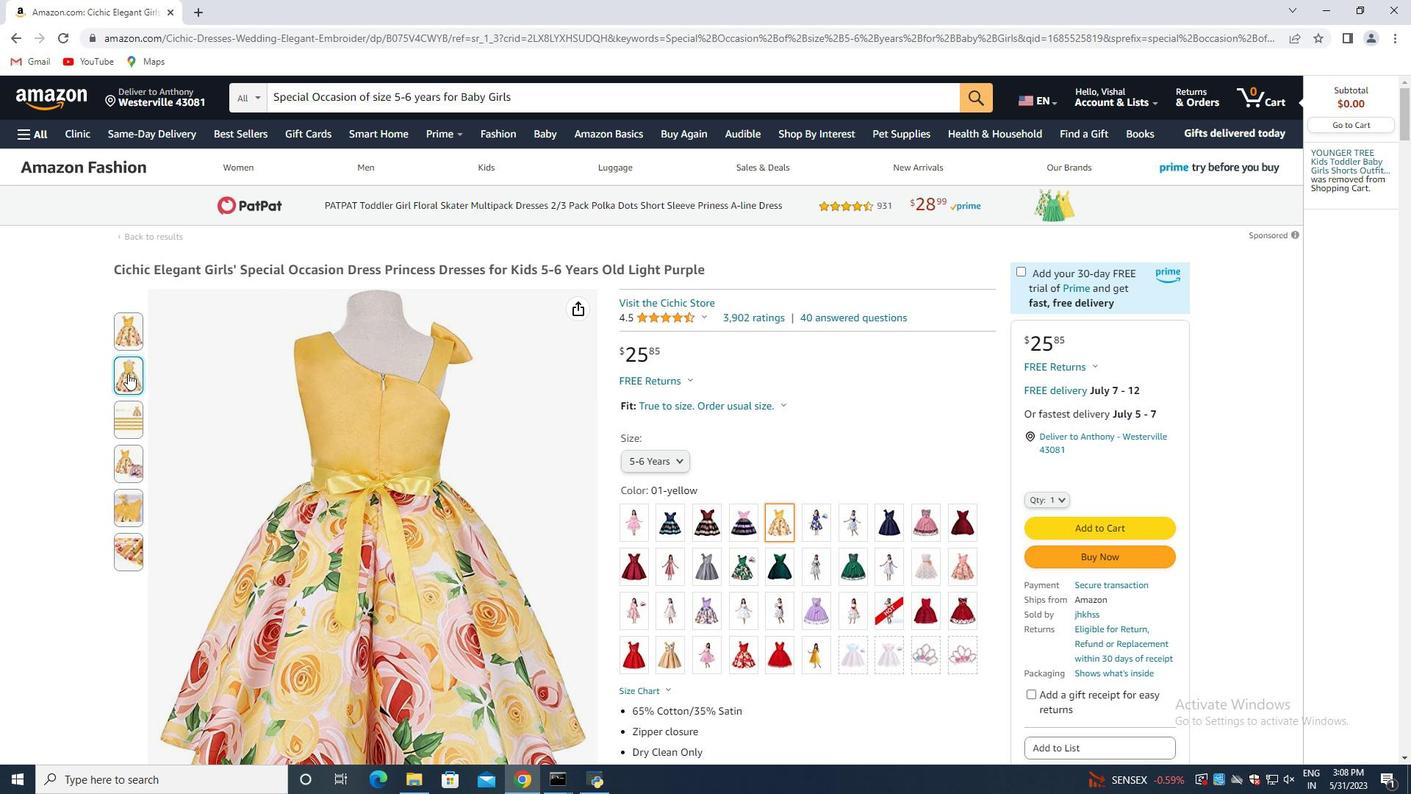 
Action: Mouse moved to (319, 487)
Screenshot: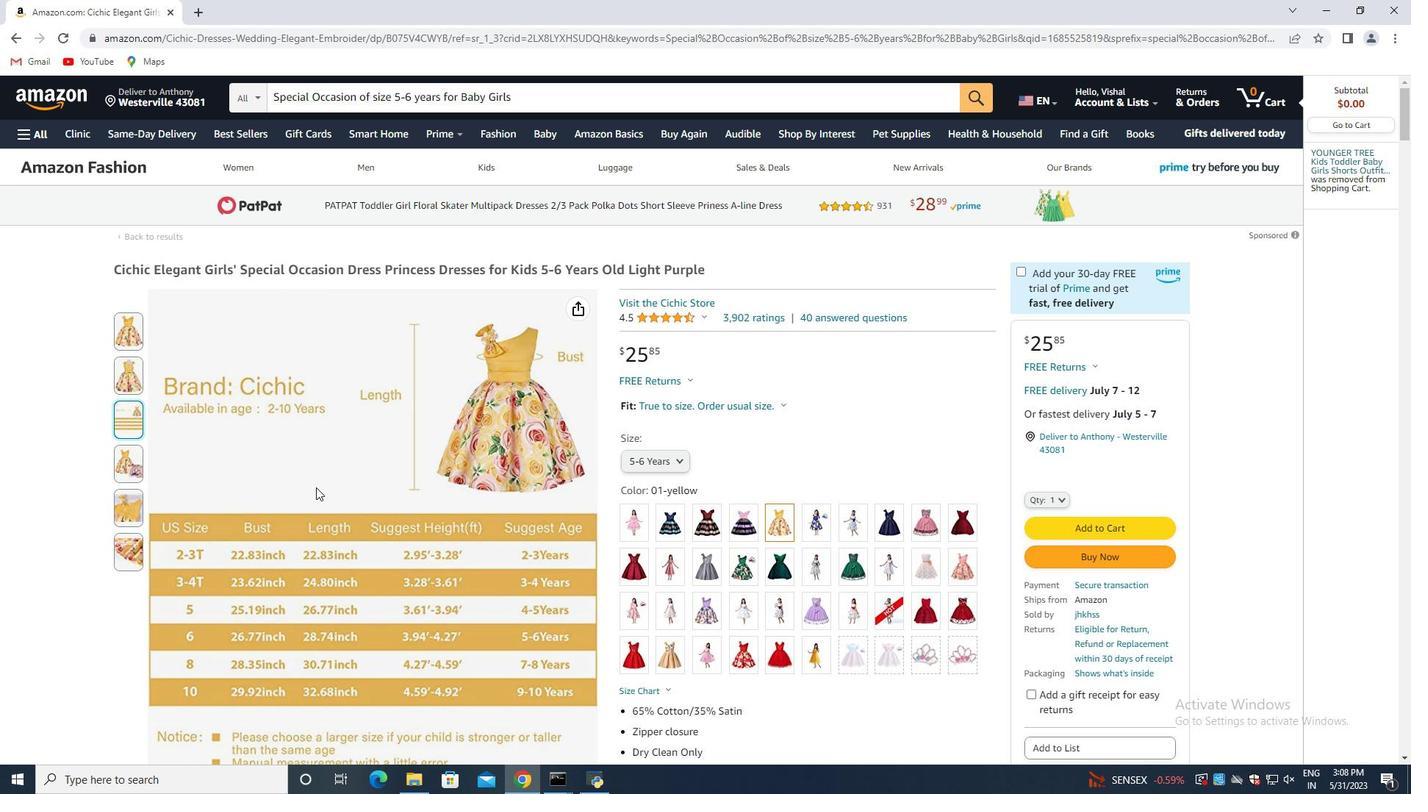 
Action: Mouse scrolled (319, 486) with delta (0, 0)
Screenshot: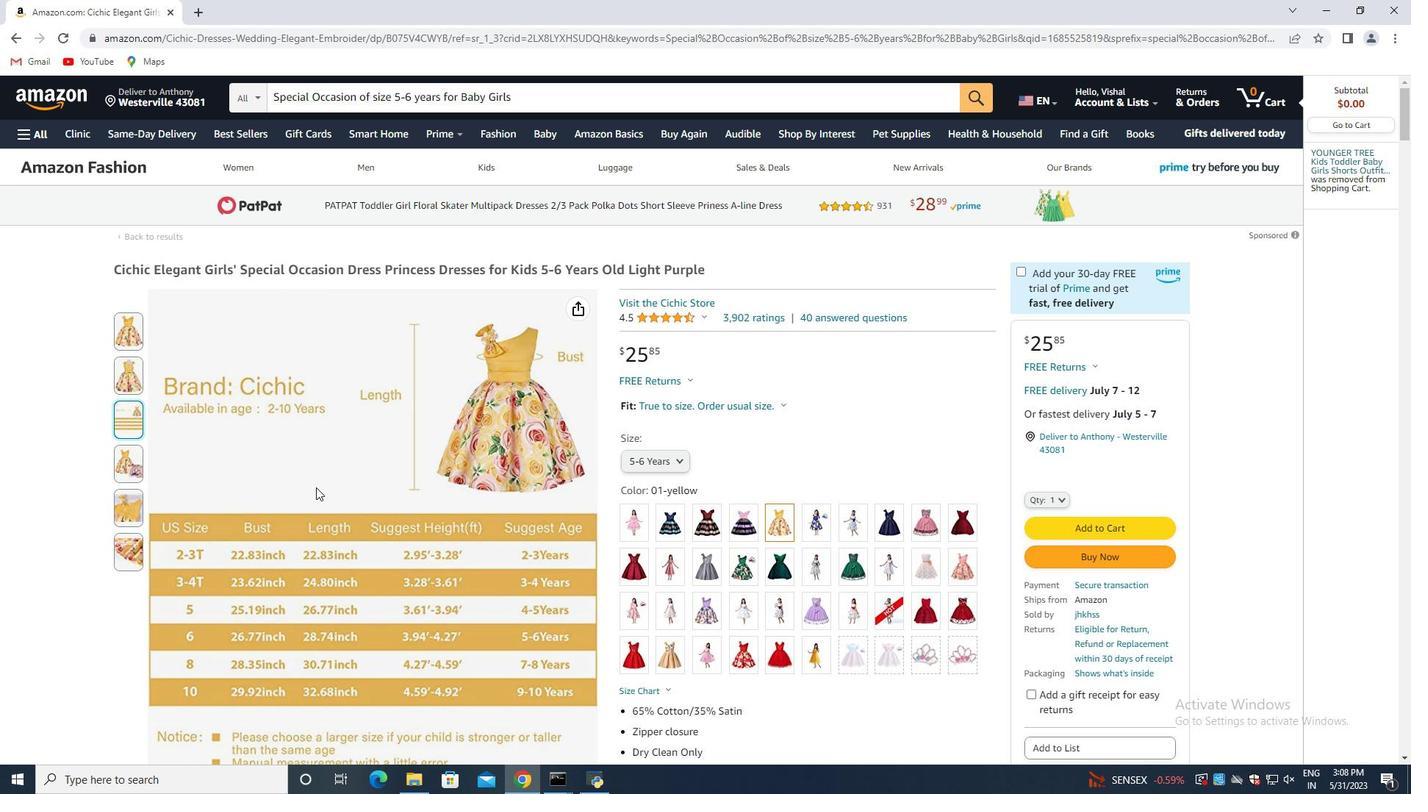 
Action: Mouse moved to (194, 480)
Screenshot: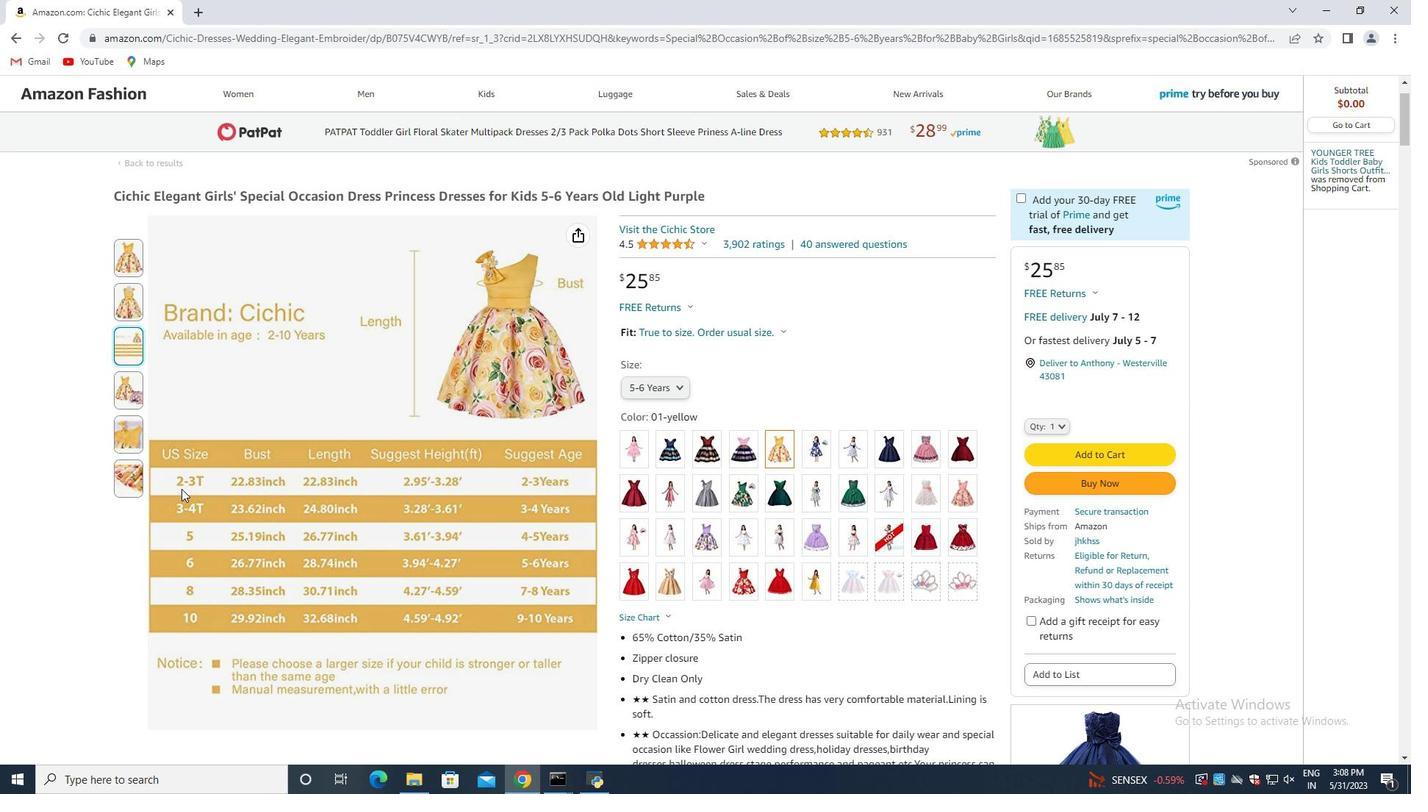 
Action: Mouse scrolled (194, 479) with delta (0, 0)
Screenshot: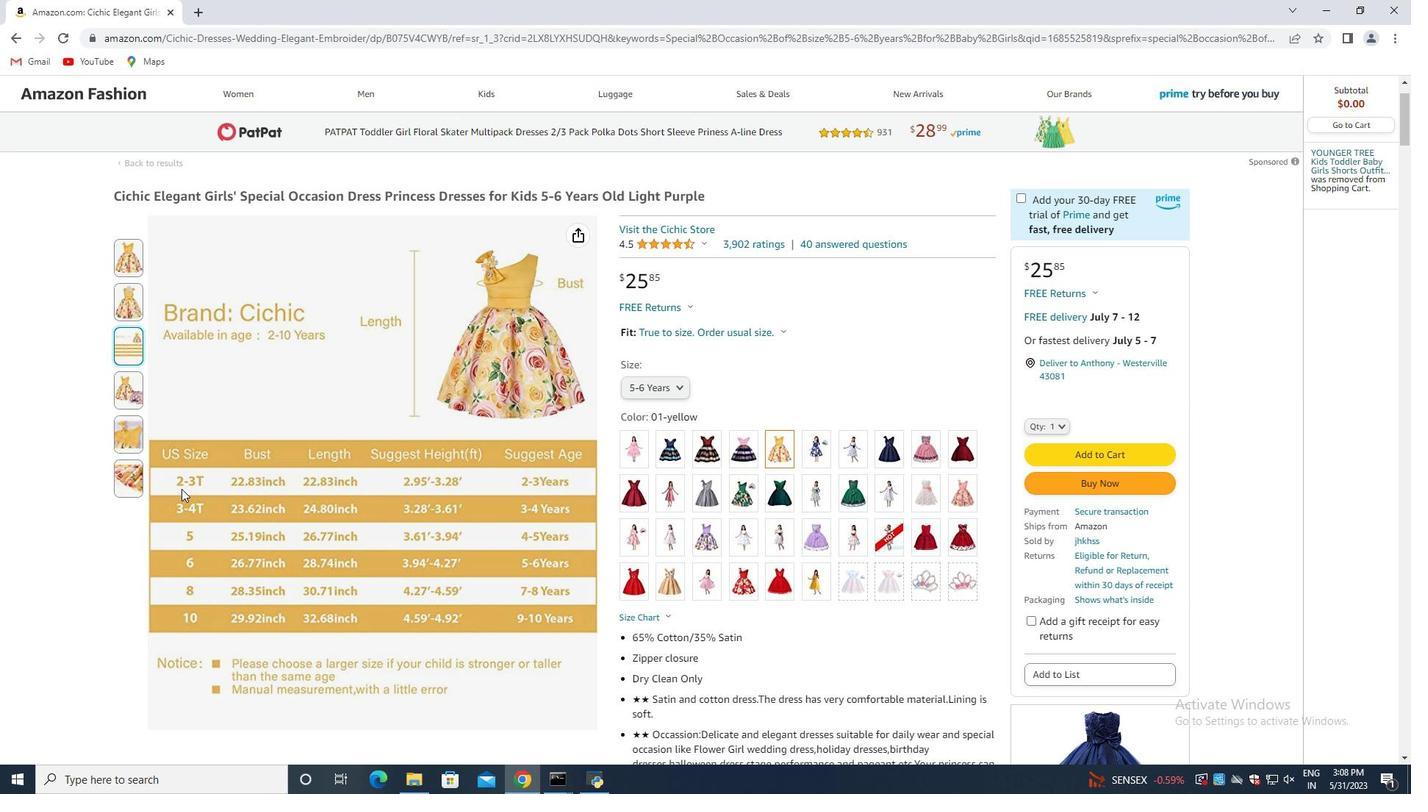 
Action: Mouse moved to (346, 439)
Screenshot: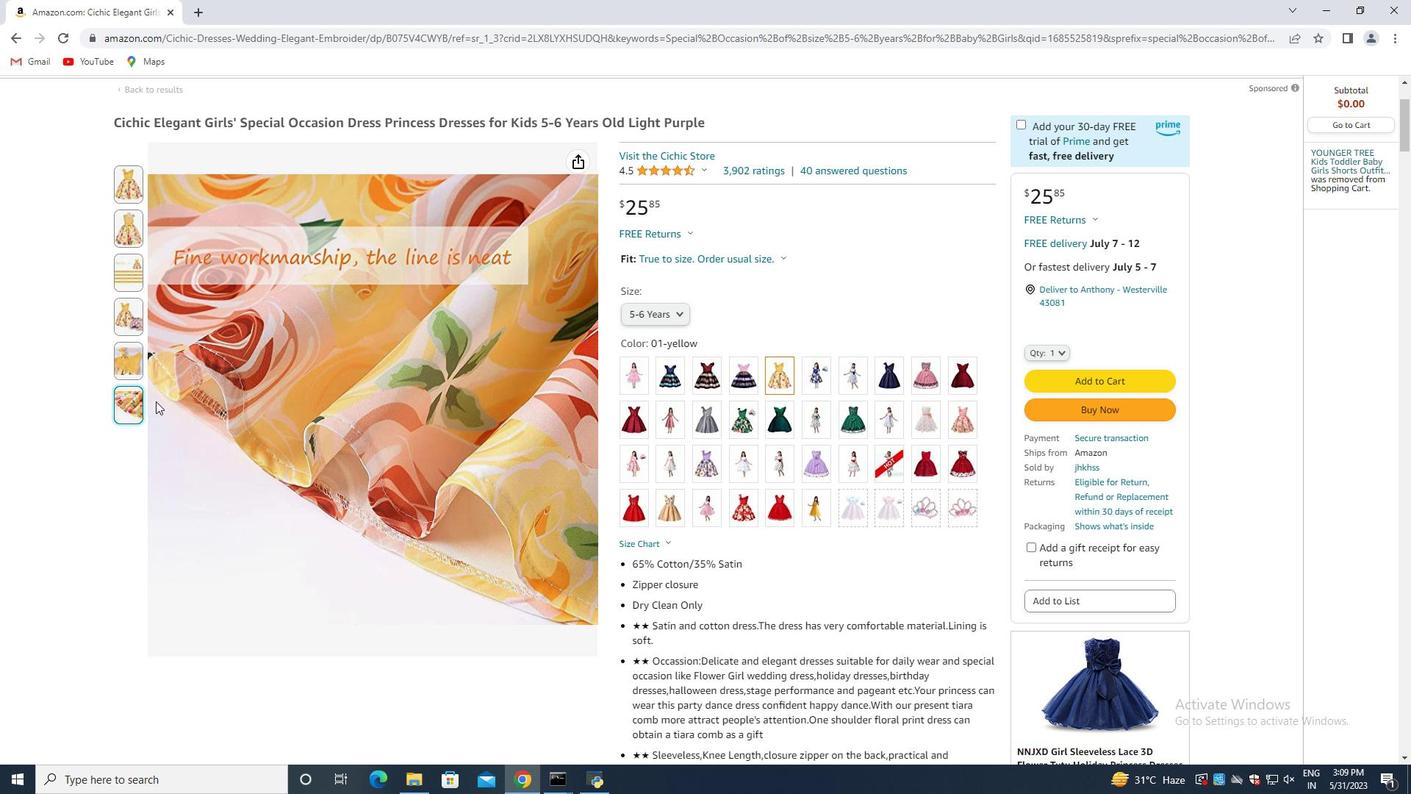 
Action: Mouse scrolled (346, 438) with delta (0, 0)
Screenshot: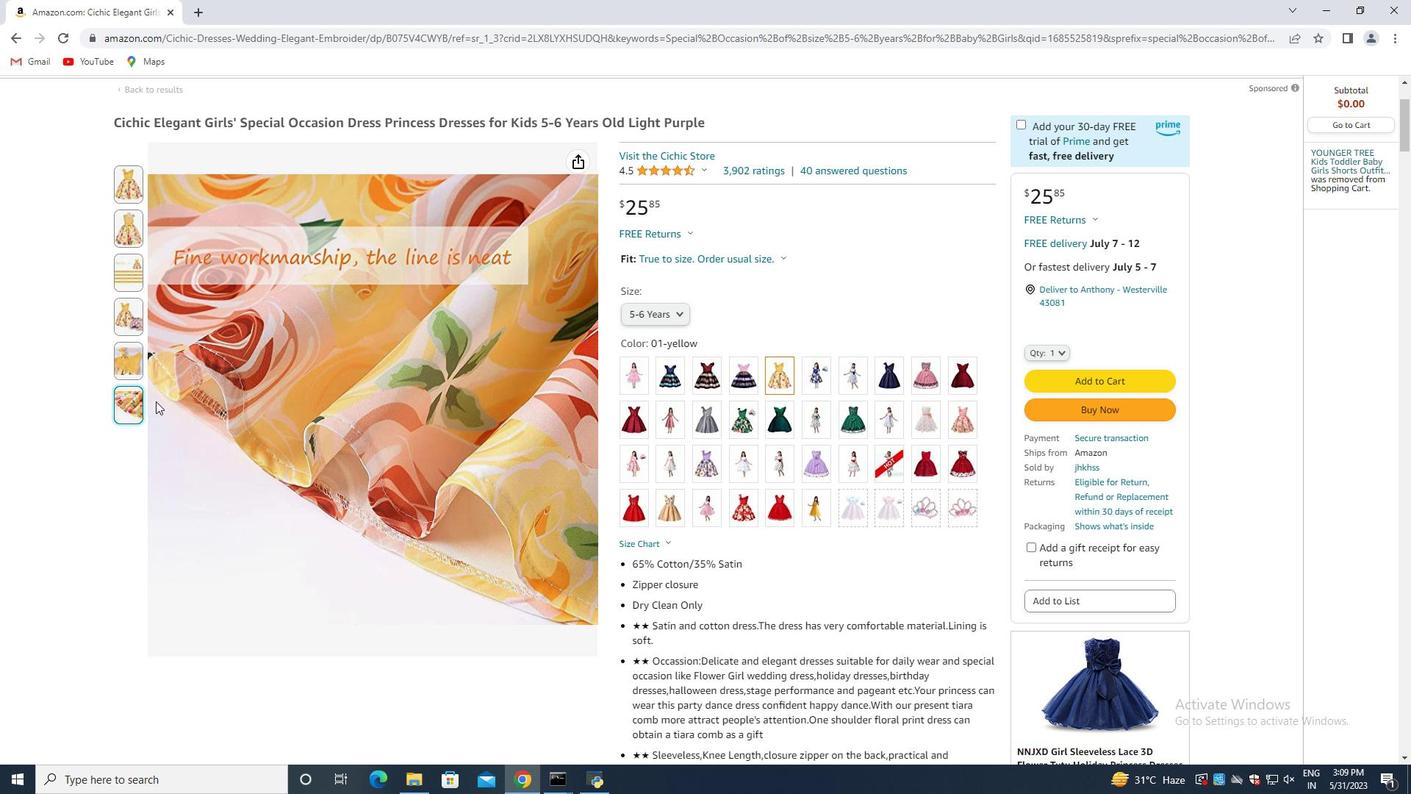 
Action: Mouse moved to (347, 439)
Screenshot: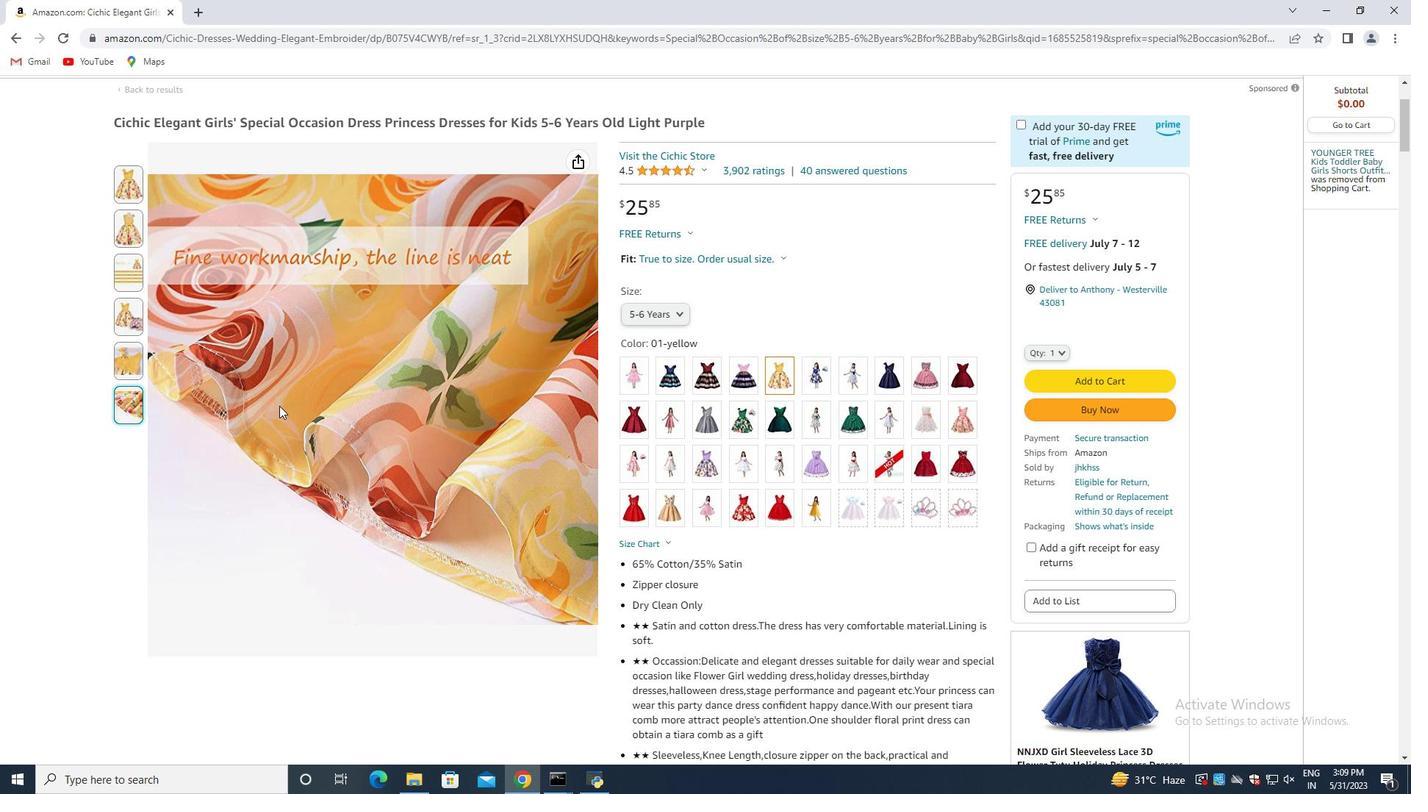 
Action: Mouse scrolled (347, 439) with delta (0, 0)
Screenshot: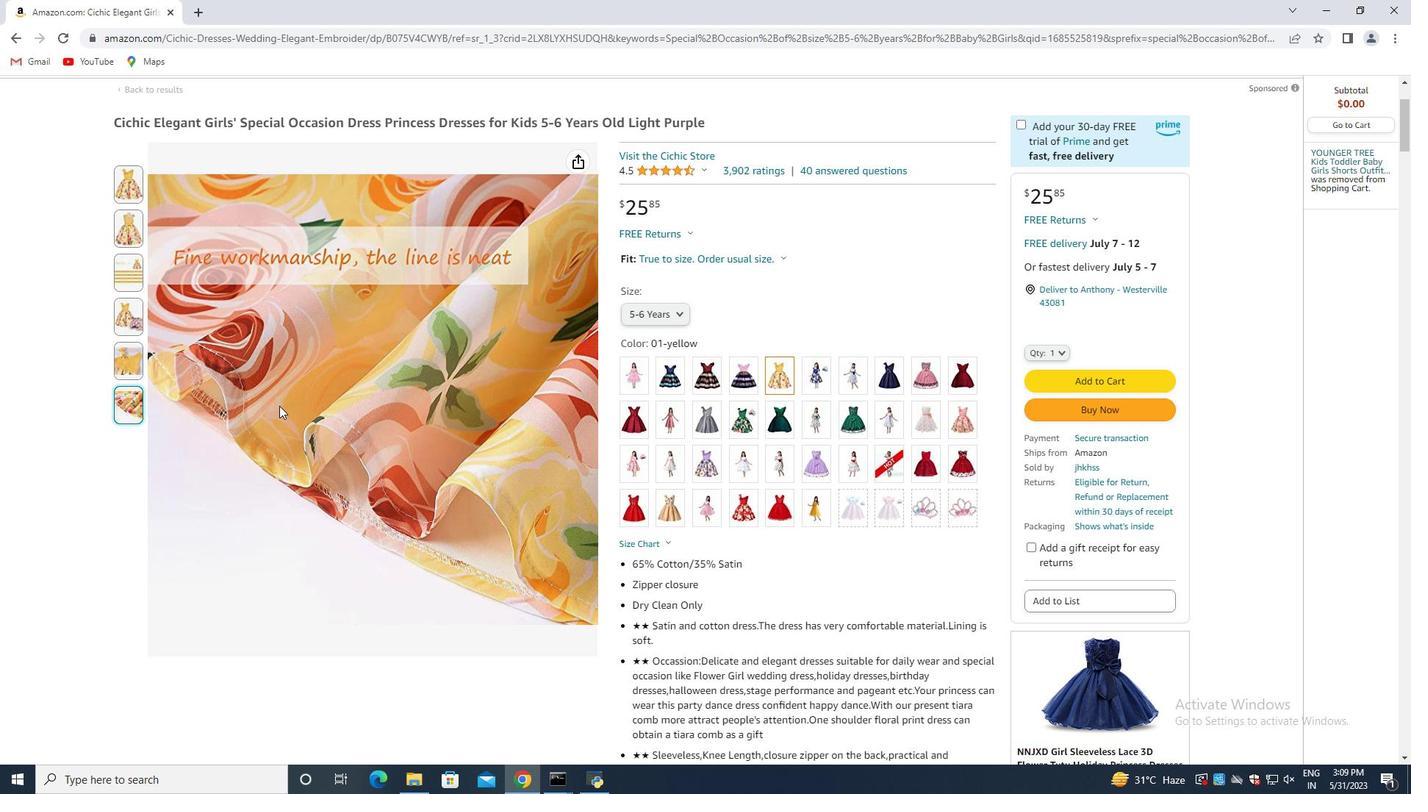
Action: Mouse moved to (347, 440)
Screenshot: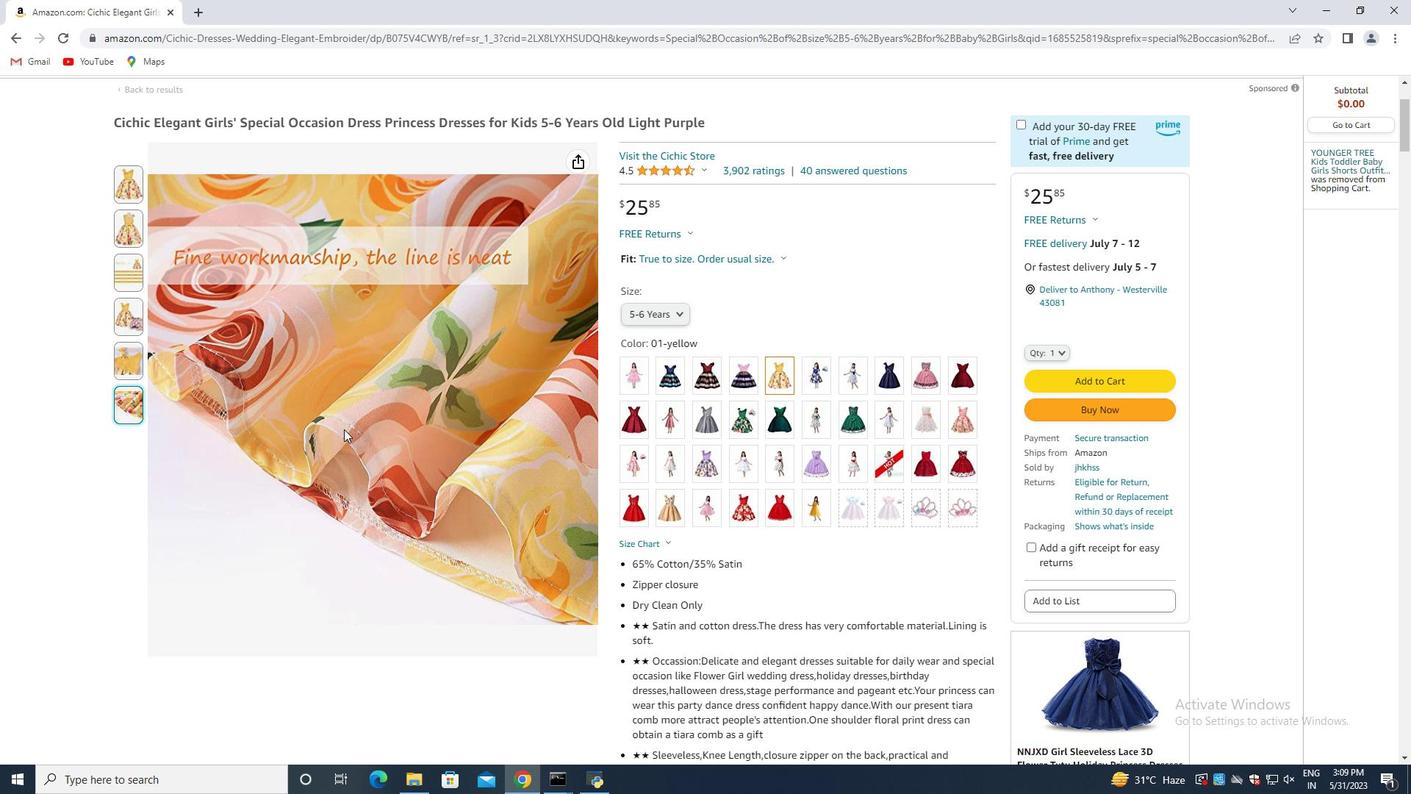 
Action: Mouse scrolled (347, 439) with delta (0, 0)
Screenshot: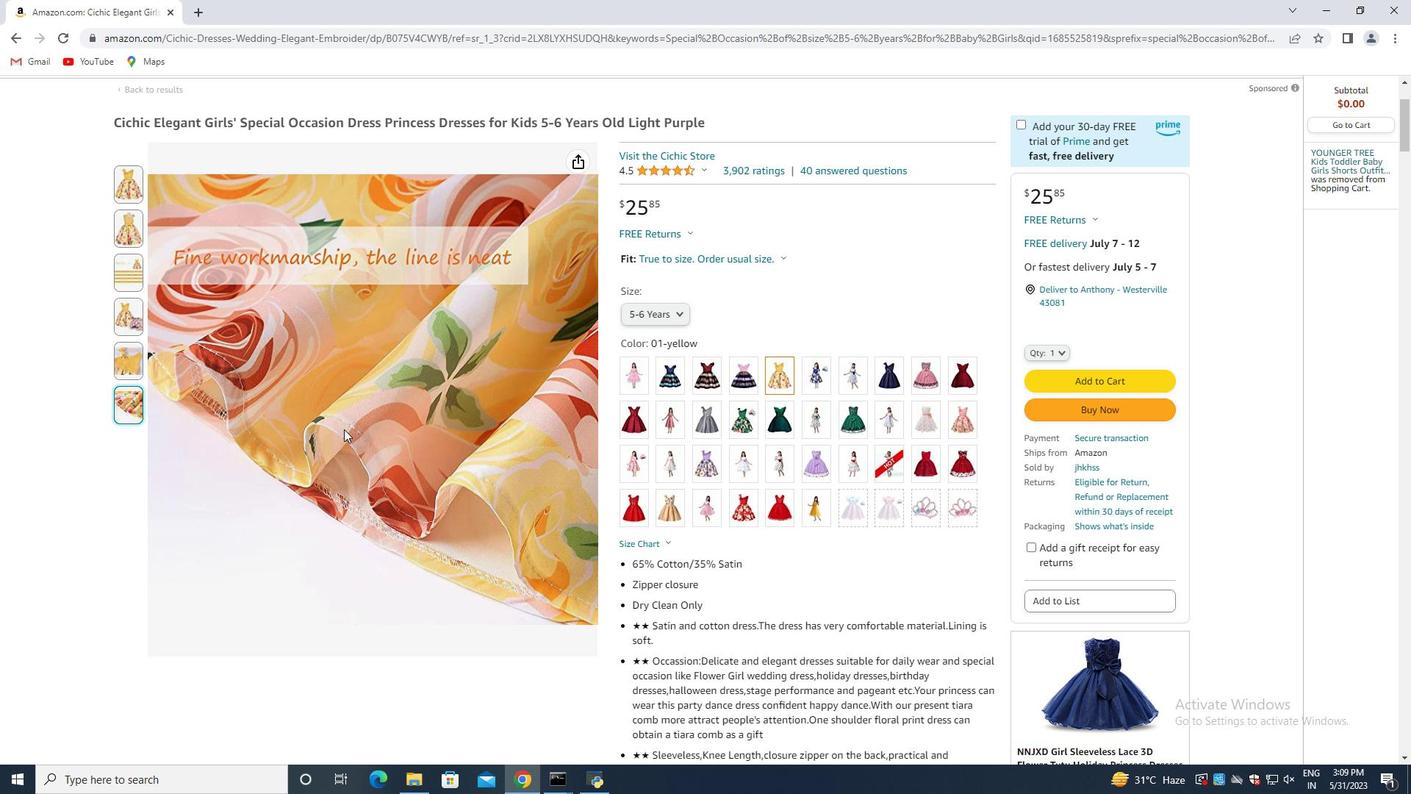 
Action: Mouse scrolled (347, 439) with delta (0, 0)
Screenshot: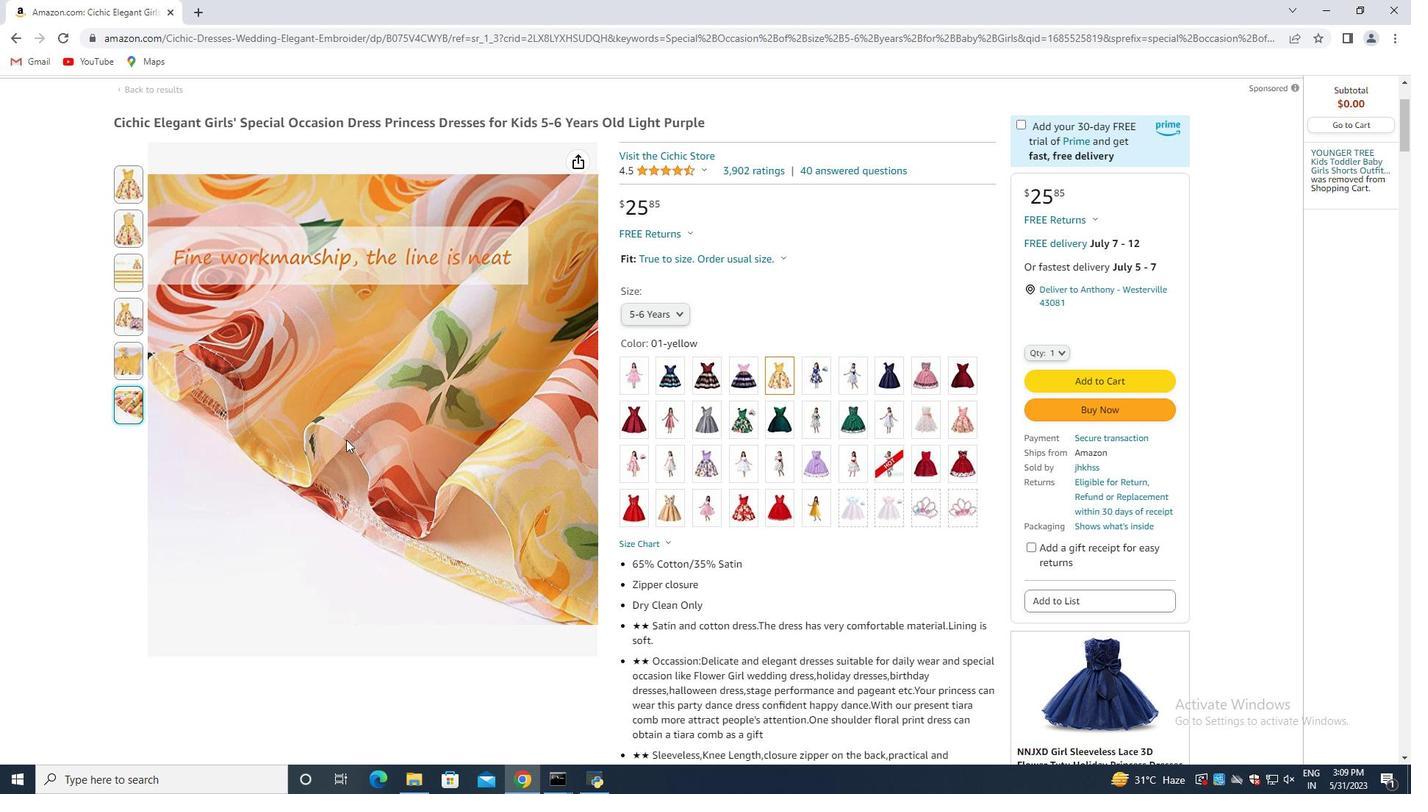 
Action: Mouse moved to (348, 441)
Screenshot: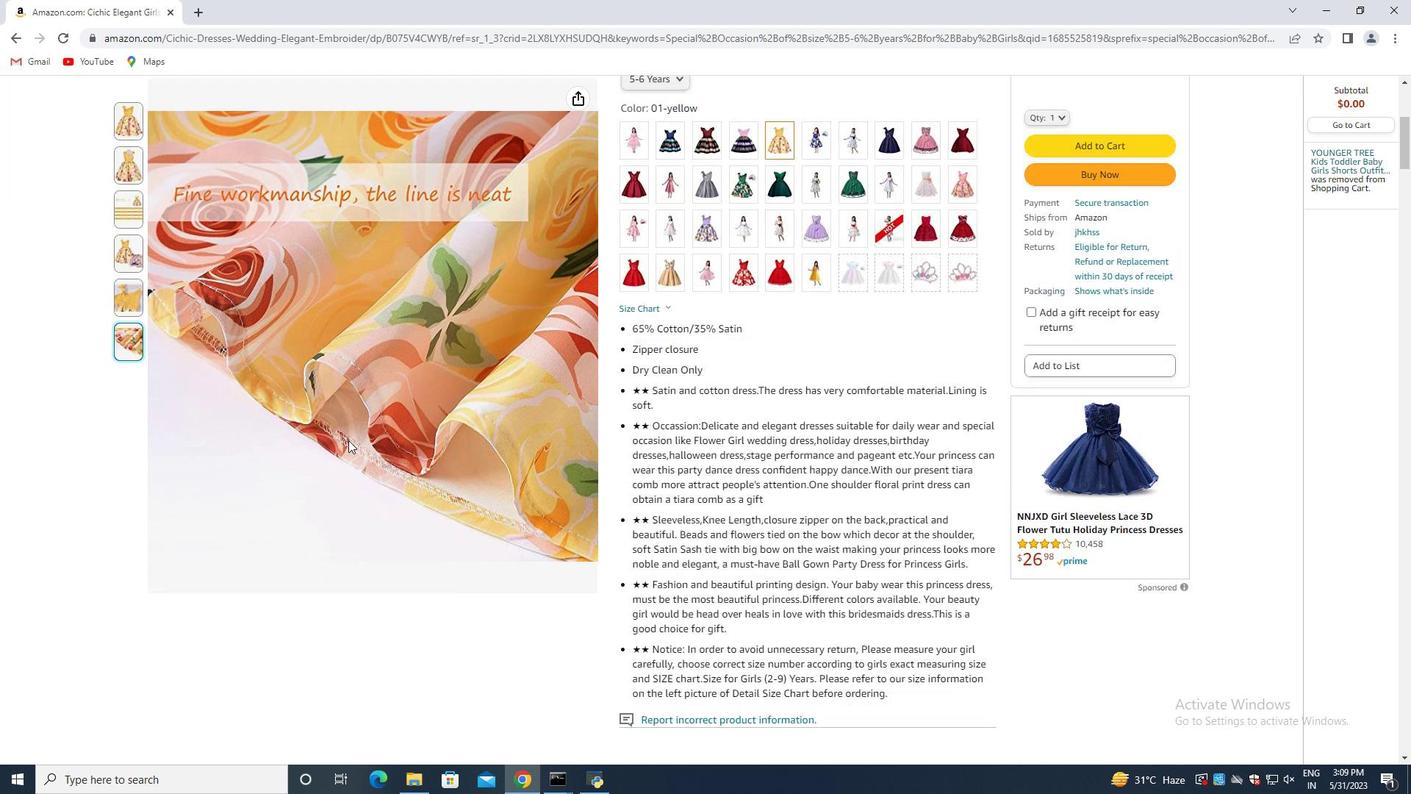 
Action: Mouse scrolled (348, 441) with delta (0, 0)
Screenshot: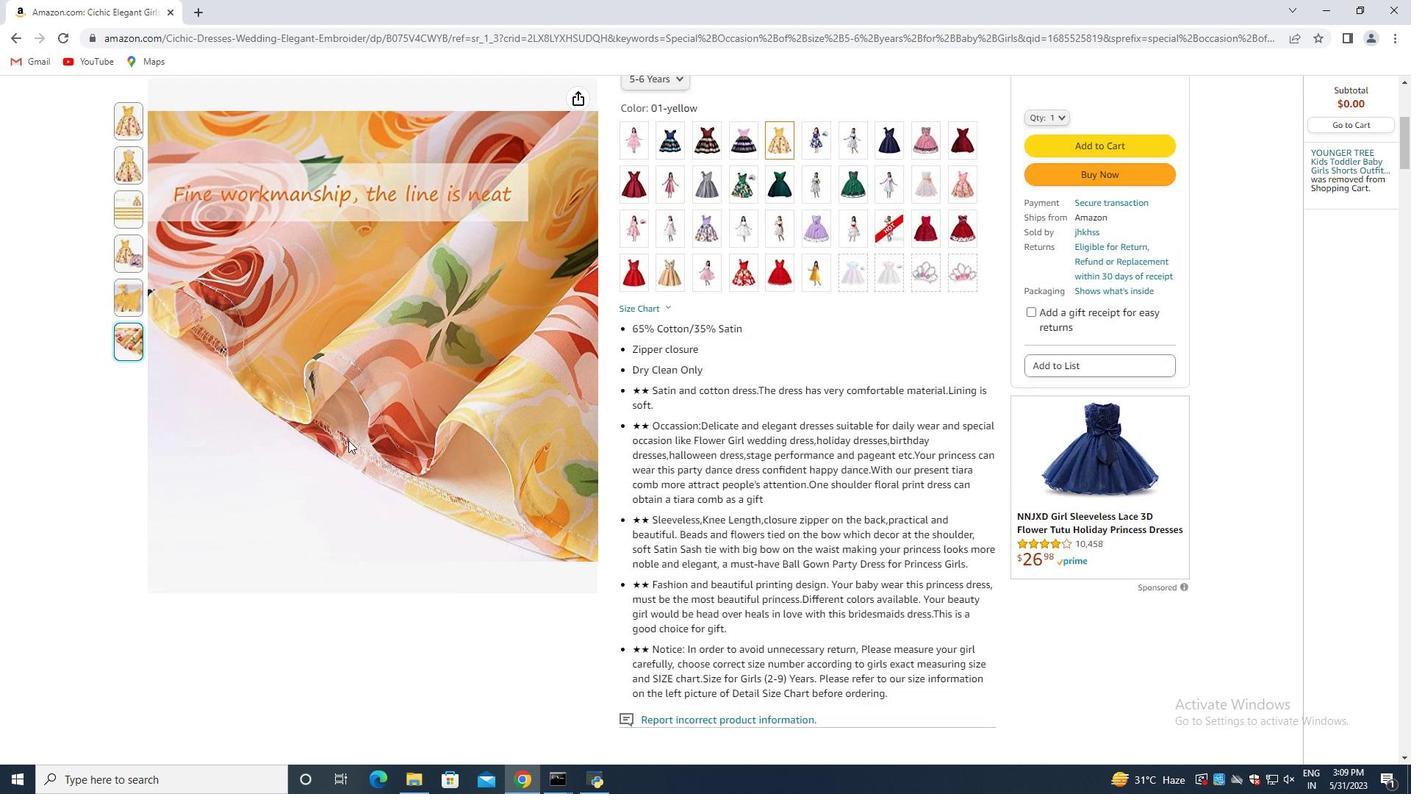 
Action: Mouse scrolled (348, 441) with delta (0, 0)
Screenshot: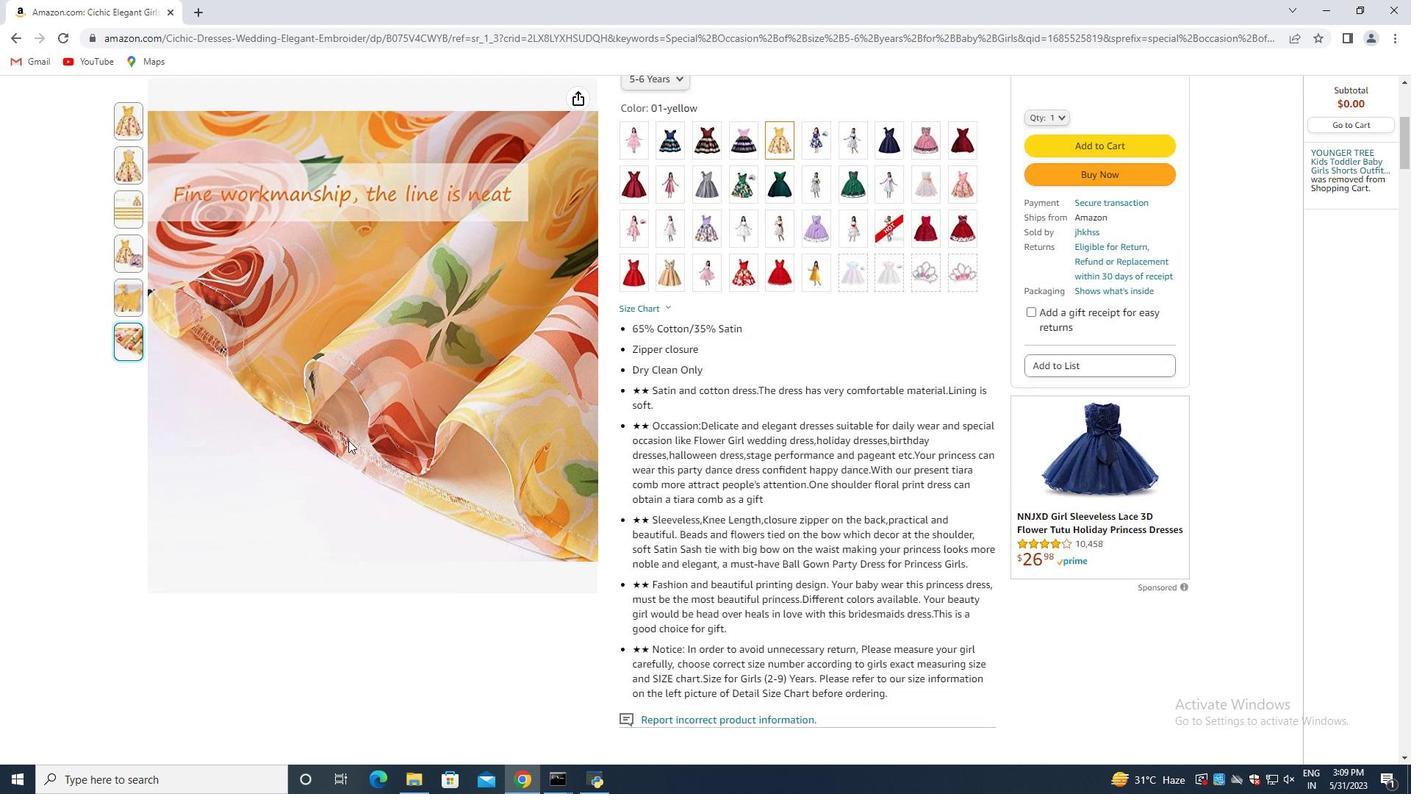 
Action: Mouse moved to (348, 441)
Screenshot: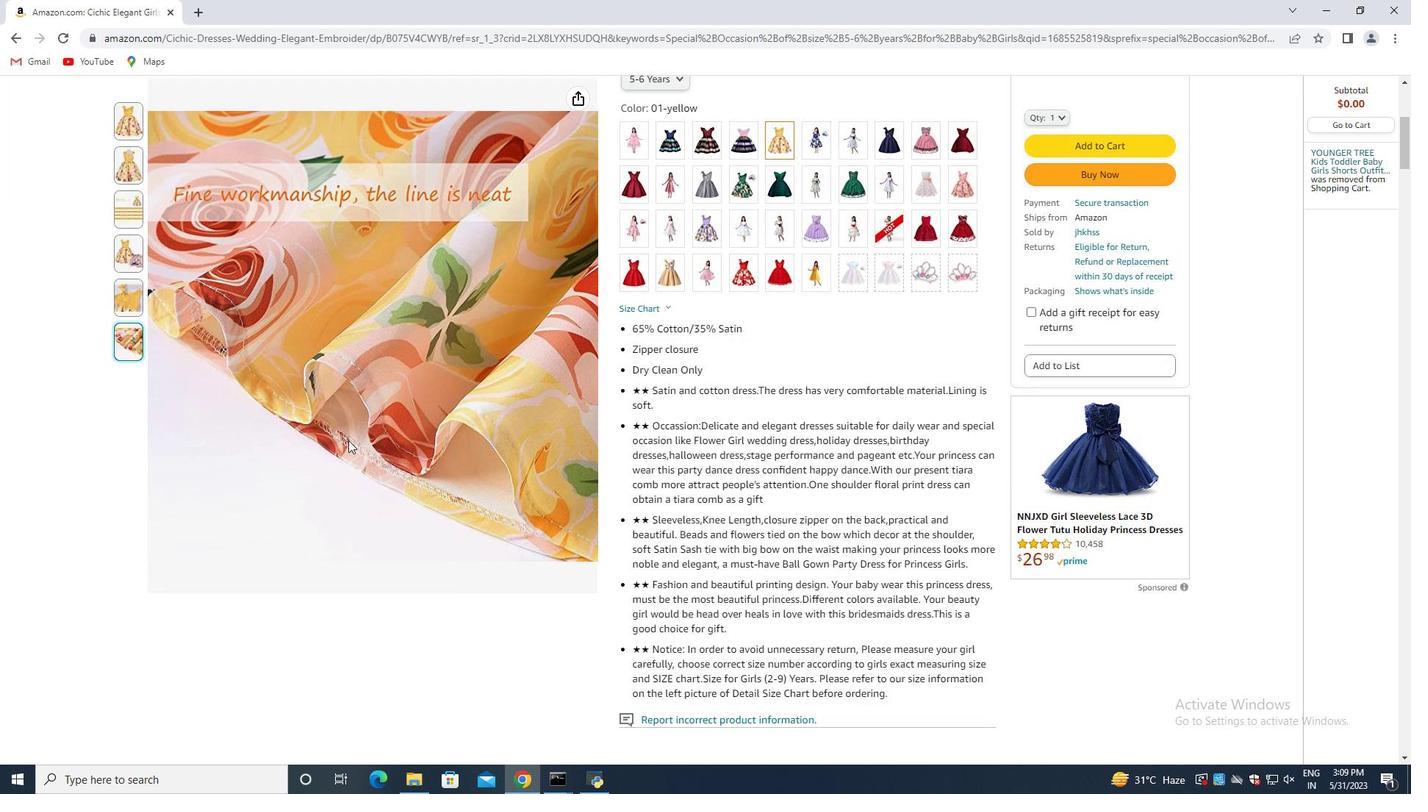 
Action: Mouse scrolled (348, 441) with delta (0, 0)
Screenshot: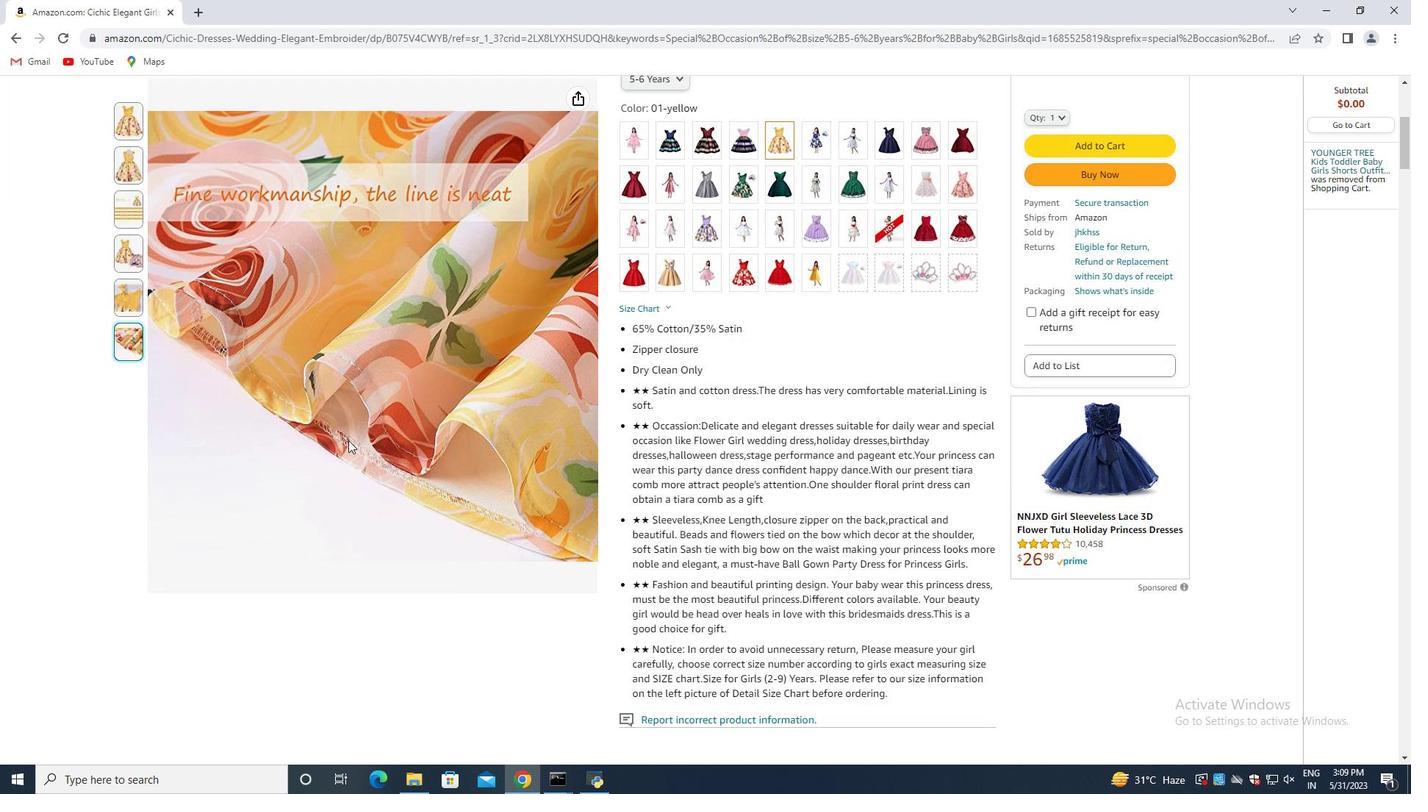 
Action: Mouse moved to (348, 442)
Screenshot: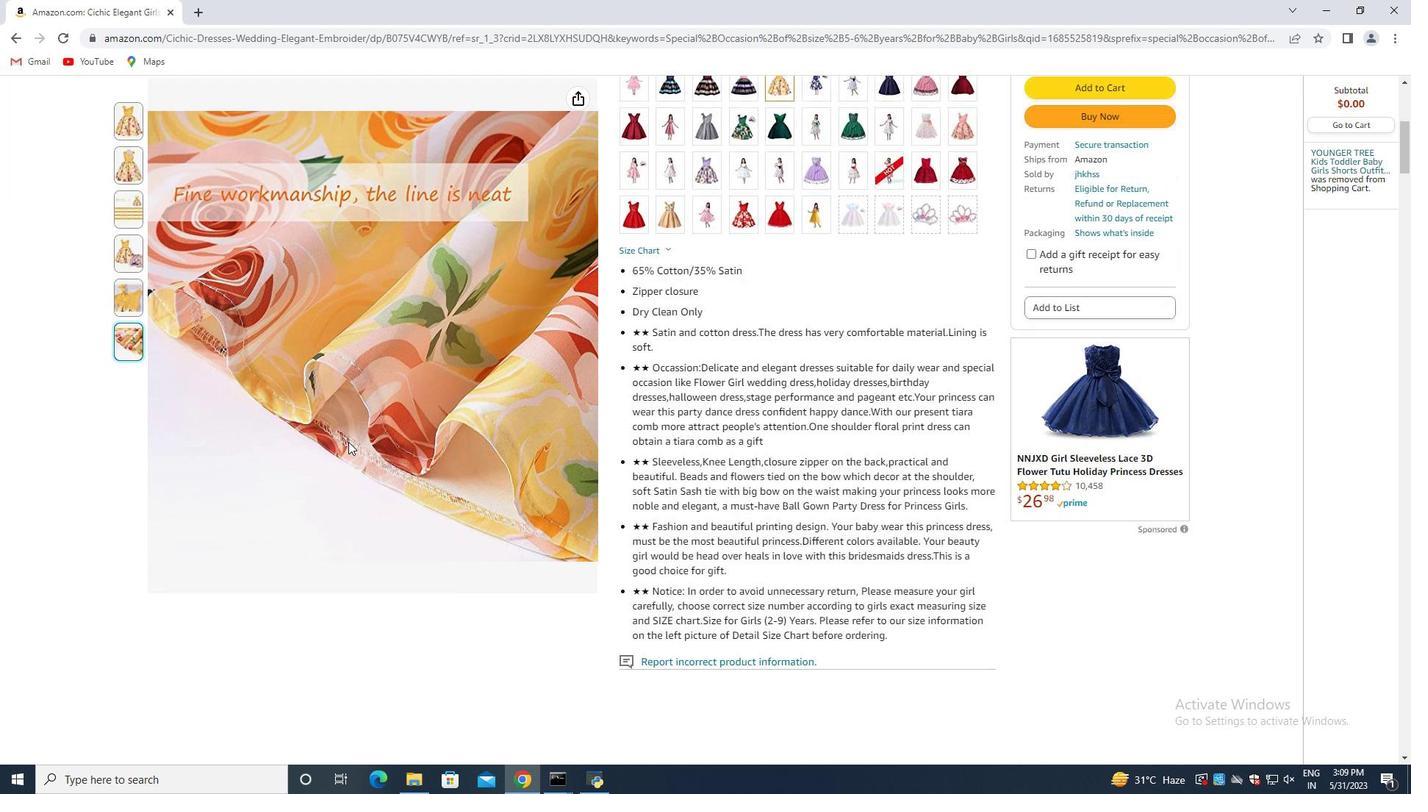 
Action: Mouse scrolled (348, 441) with delta (0, 0)
Screenshot: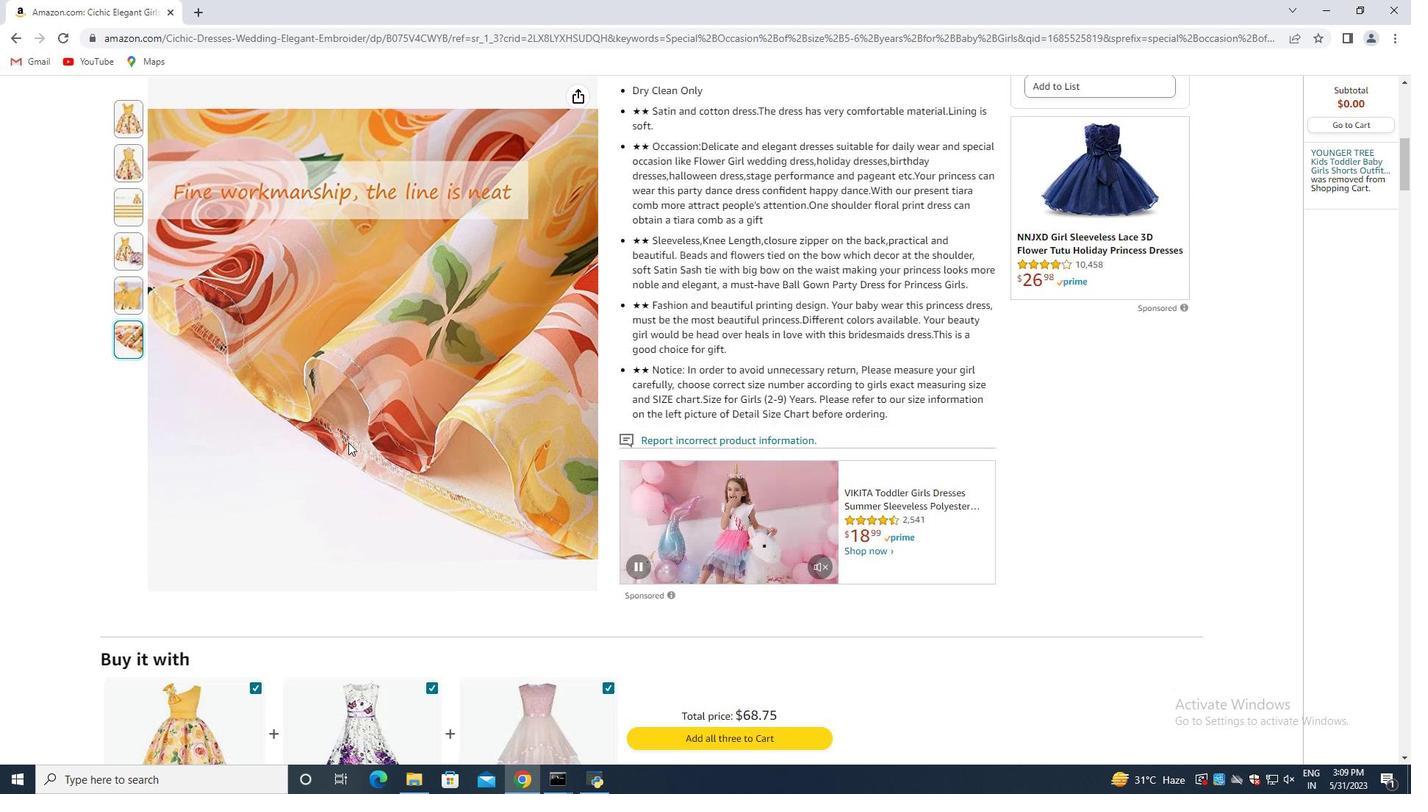 
Action: Mouse scrolled (348, 441) with delta (0, 0)
Screenshot: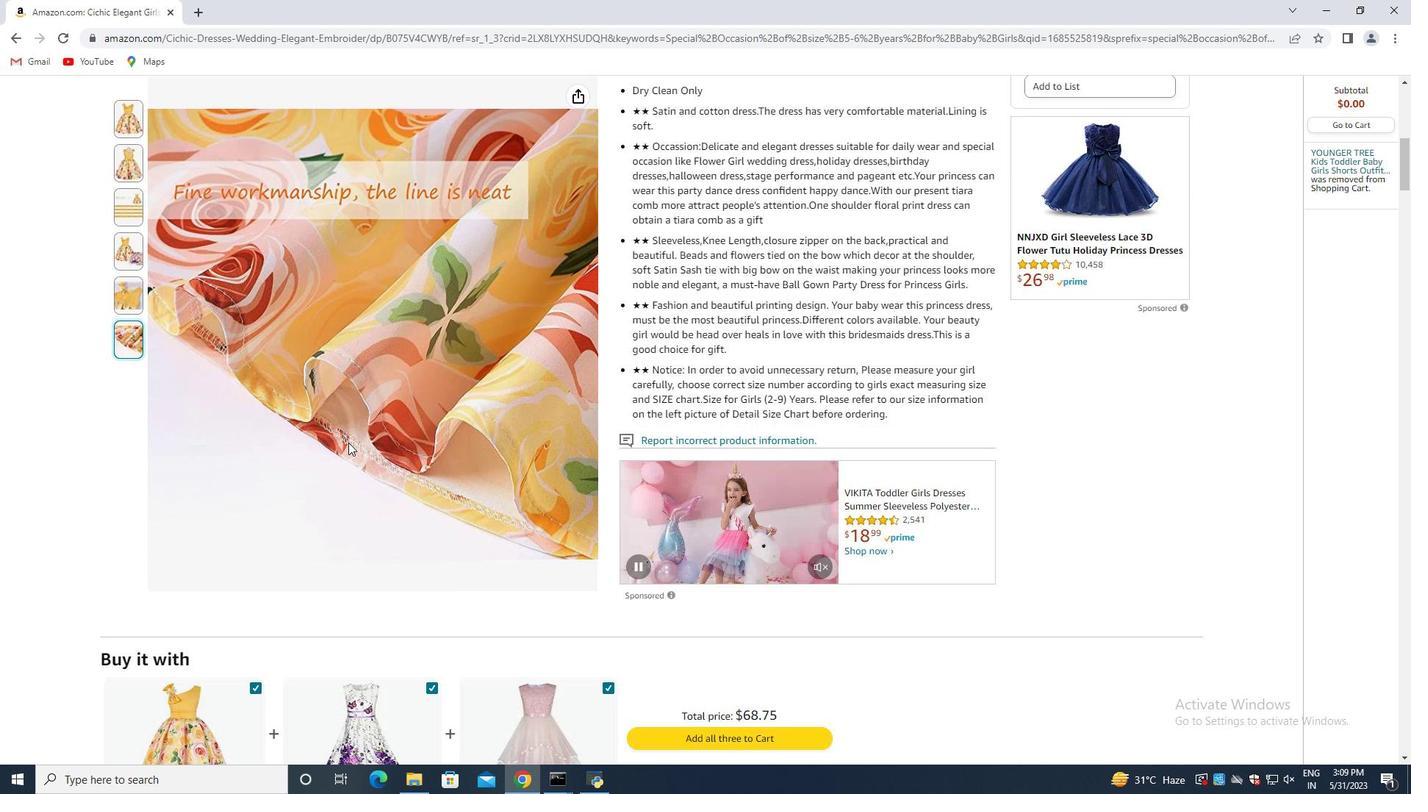 
Action: Mouse moved to (348, 443)
Screenshot: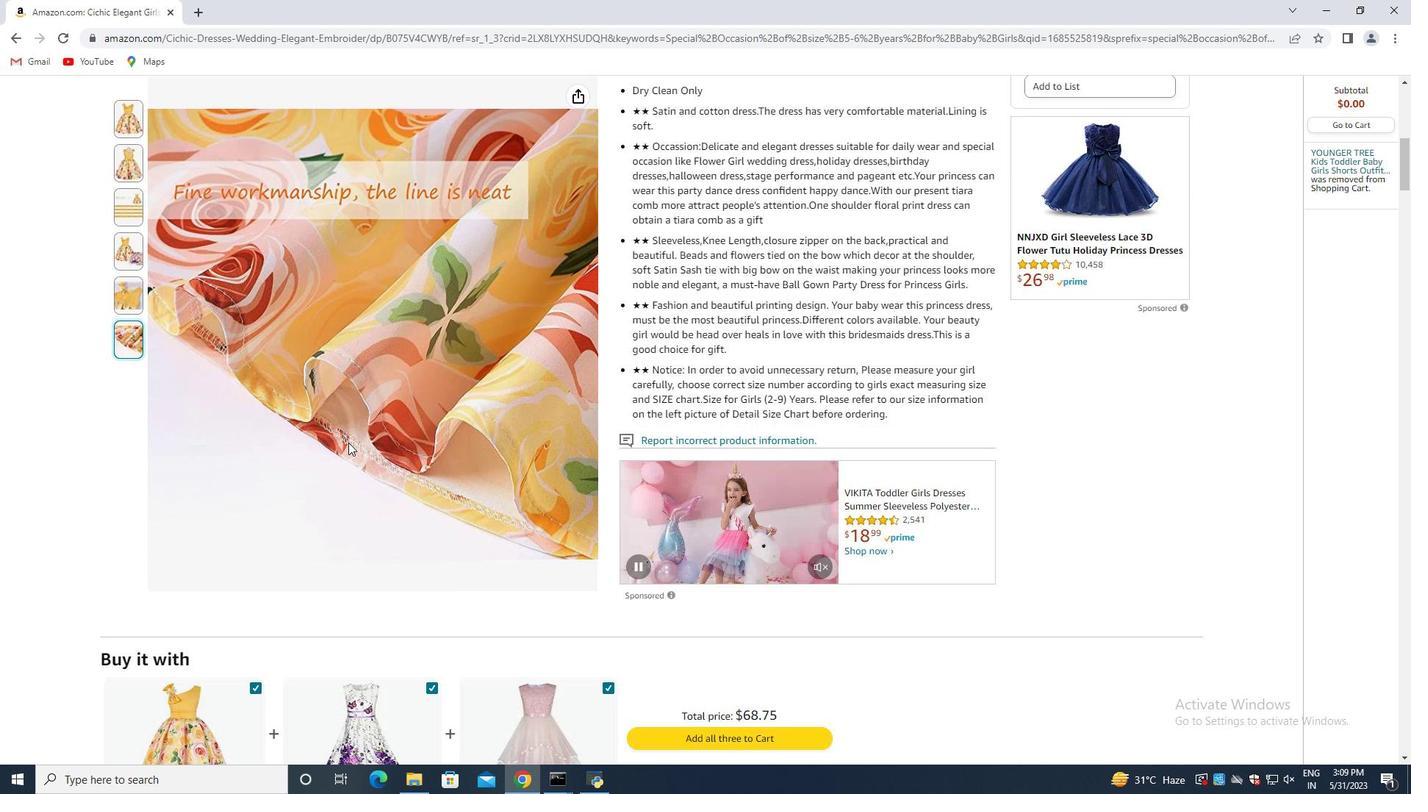 
Action: Mouse scrolled (348, 442) with delta (0, 0)
Screenshot: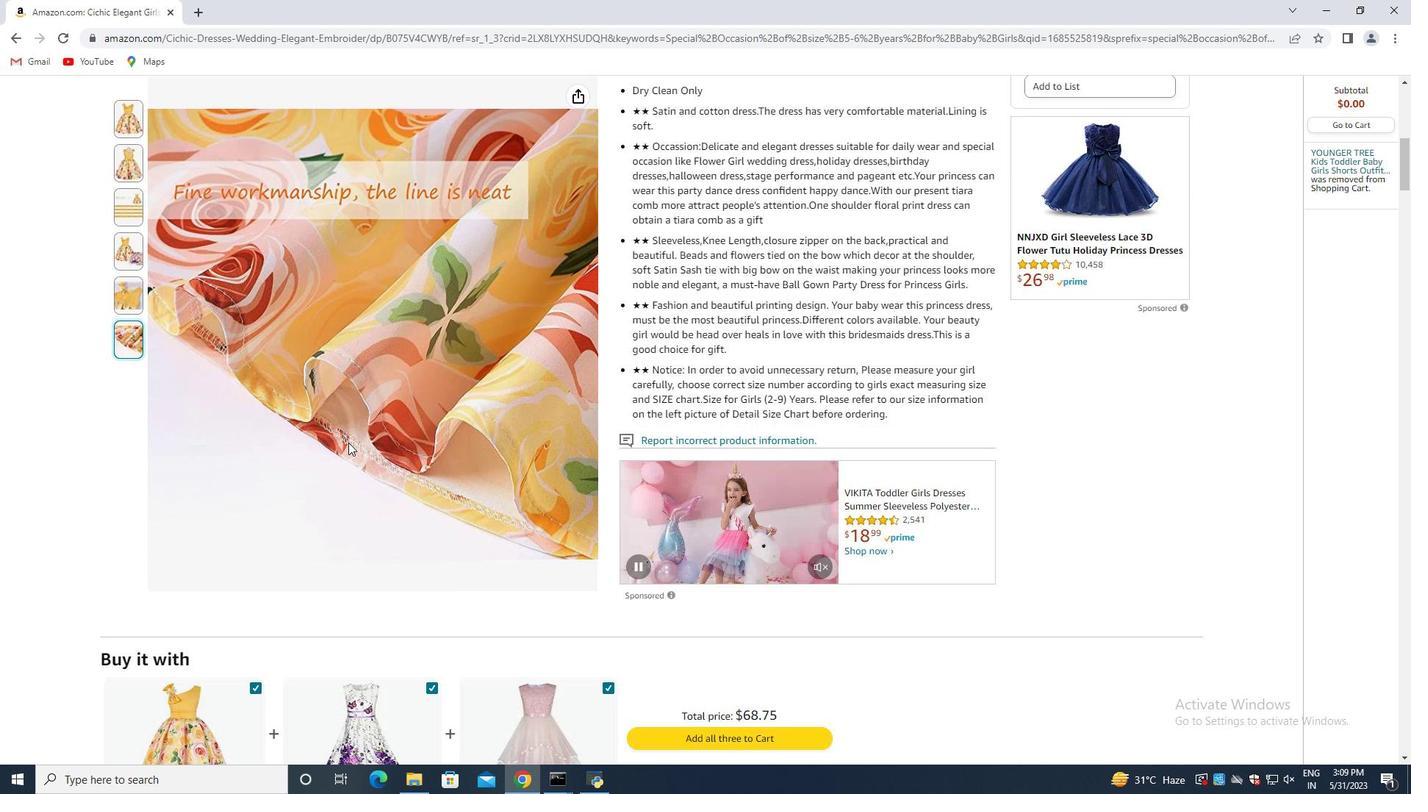 
Action: Mouse moved to (350, 444)
Screenshot: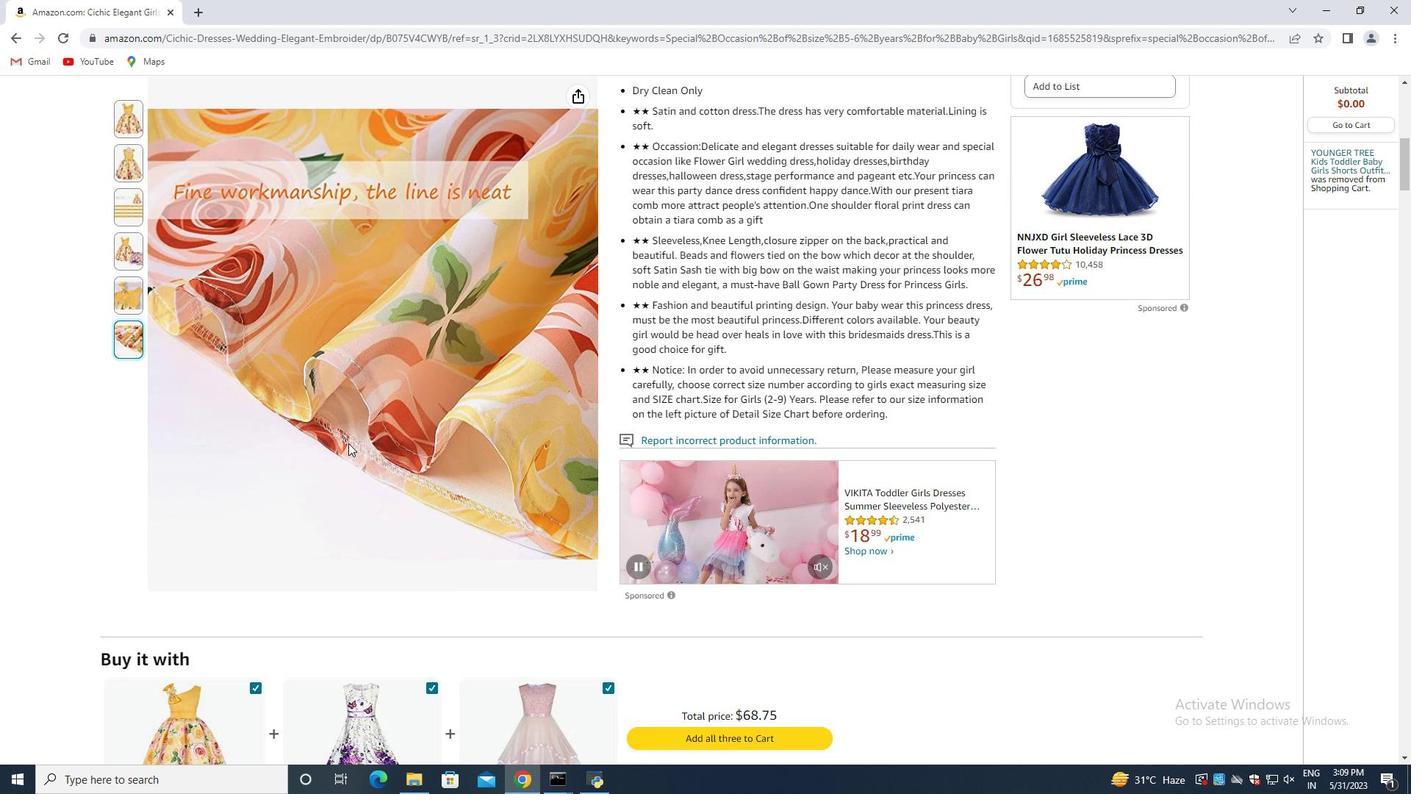 
Action: Mouse scrolled (350, 443) with delta (0, 0)
Screenshot: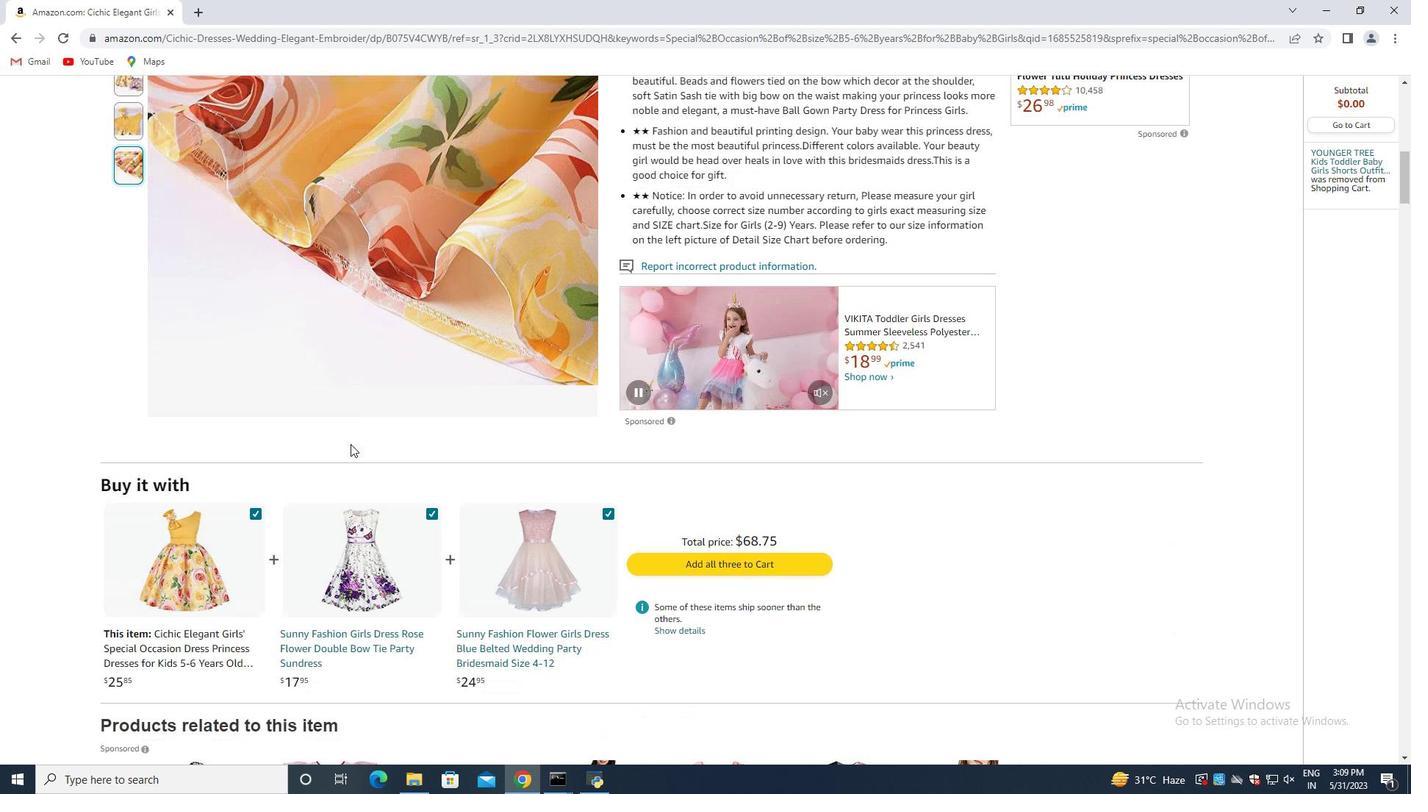 
Action: Mouse scrolled (350, 443) with delta (0, 0)
Screenshot: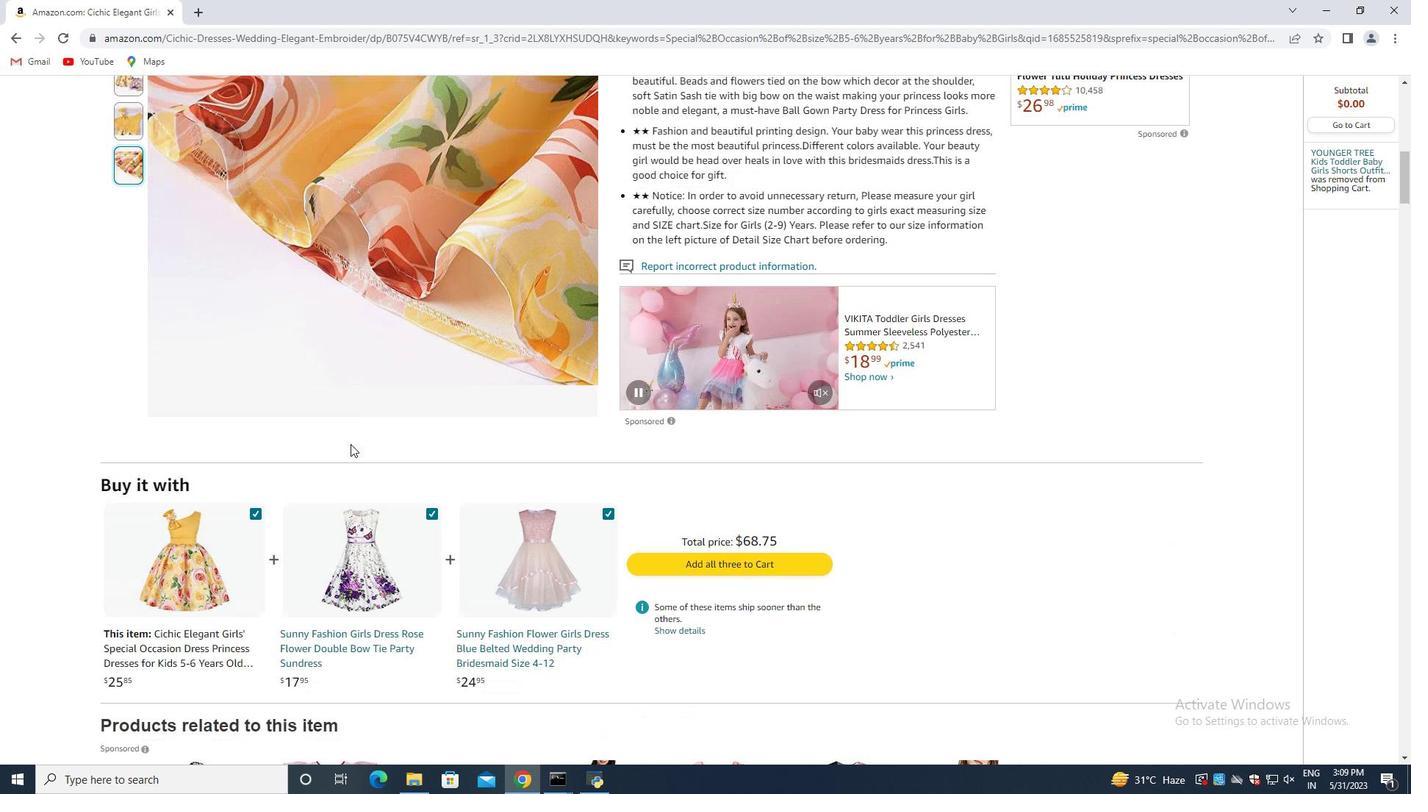 
Action: Mouse scrolled (350, 443) with delta (0, 0)
Screenshot: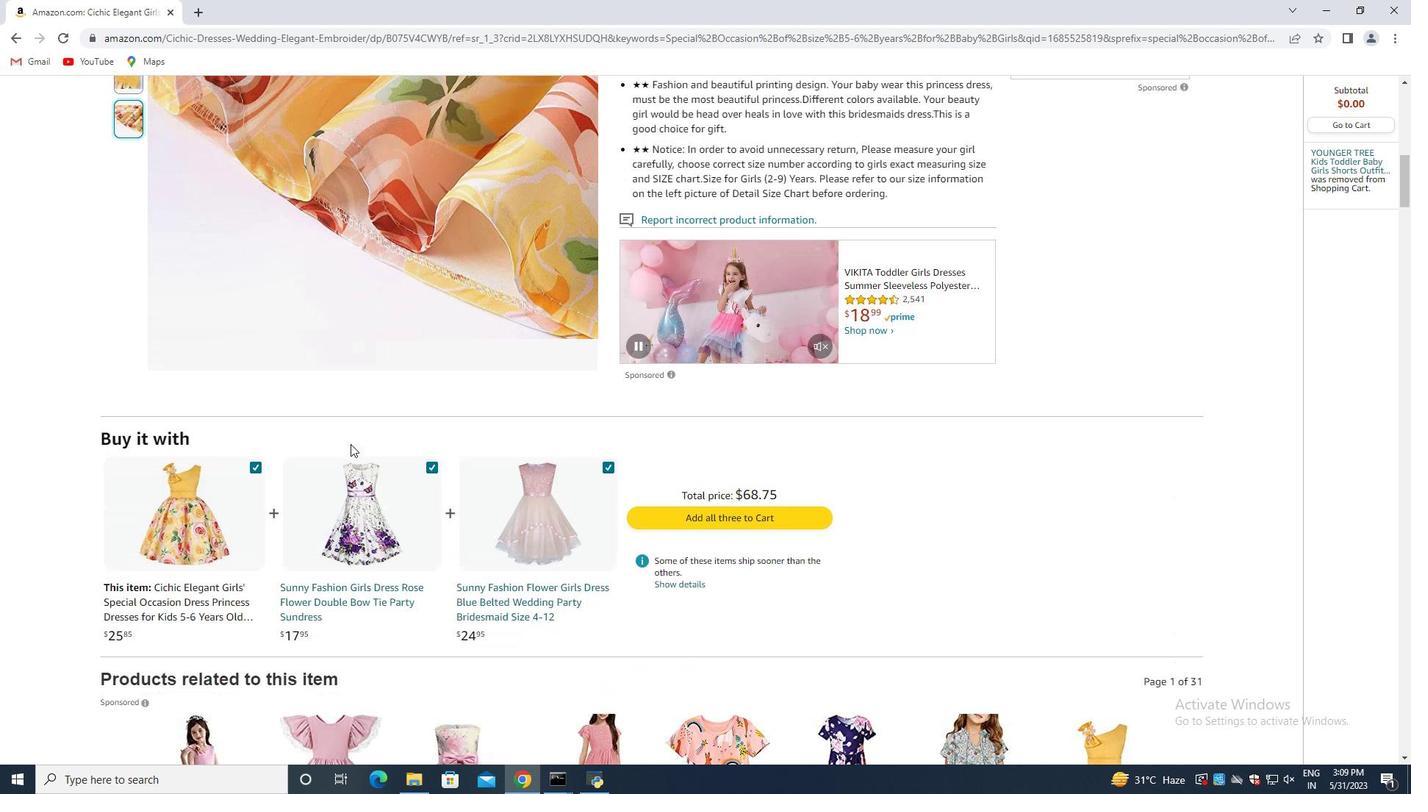 
Action: Mouse scrolled (350, 443) with delta (0, 0)
Screenshot: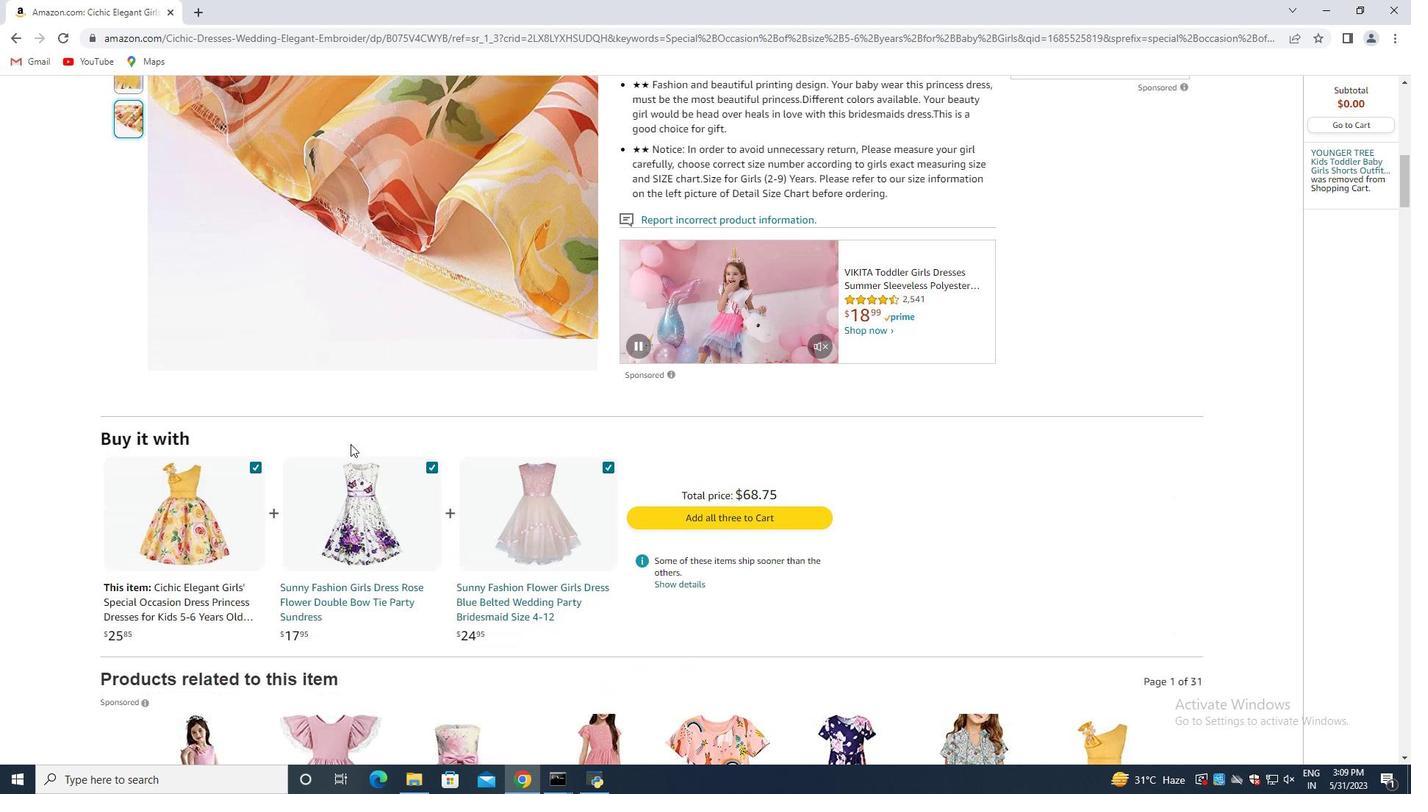 
Action: Mouse moved to (351, 443)
Screenshot: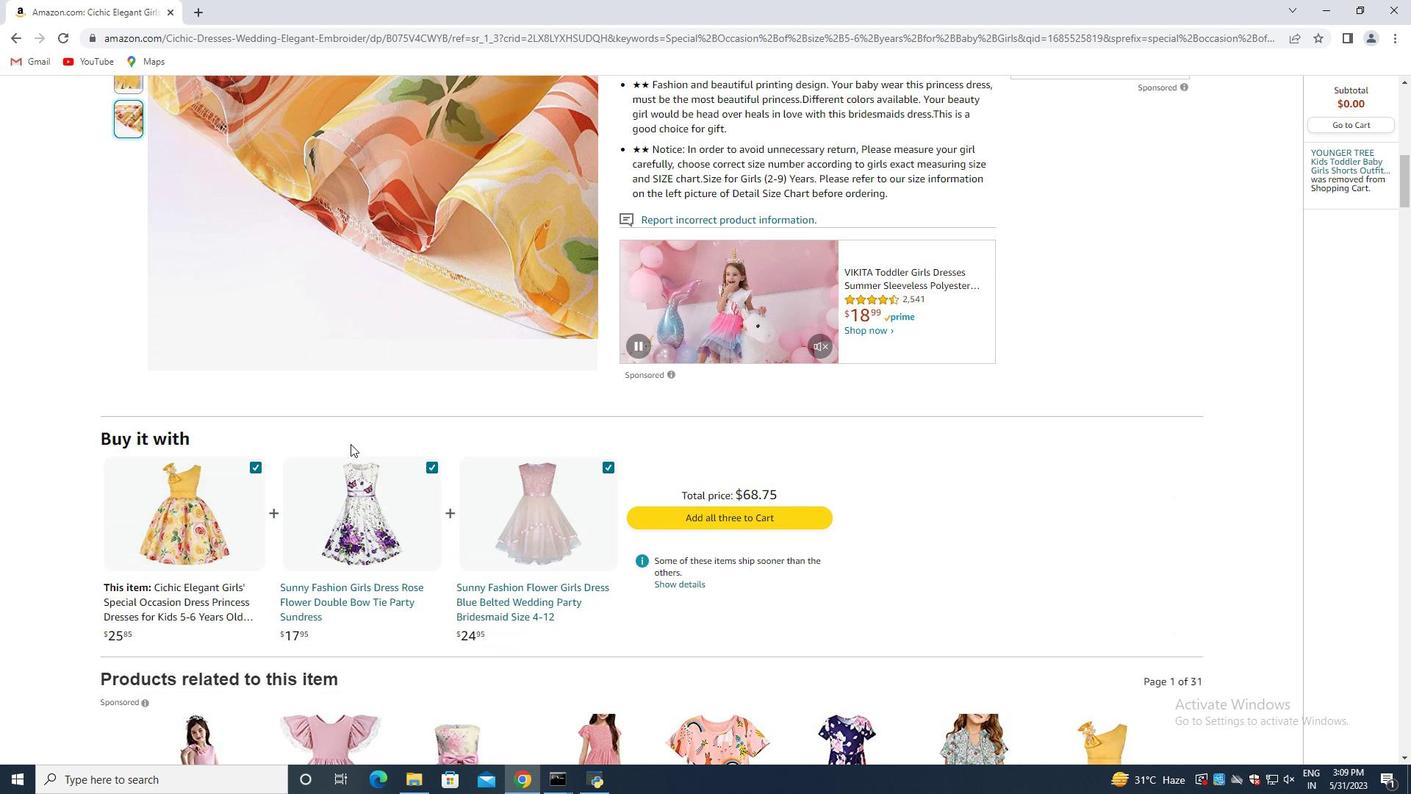 
Action: Mouse scrolled (351, 442) with delta (0, 0)
Screenshot: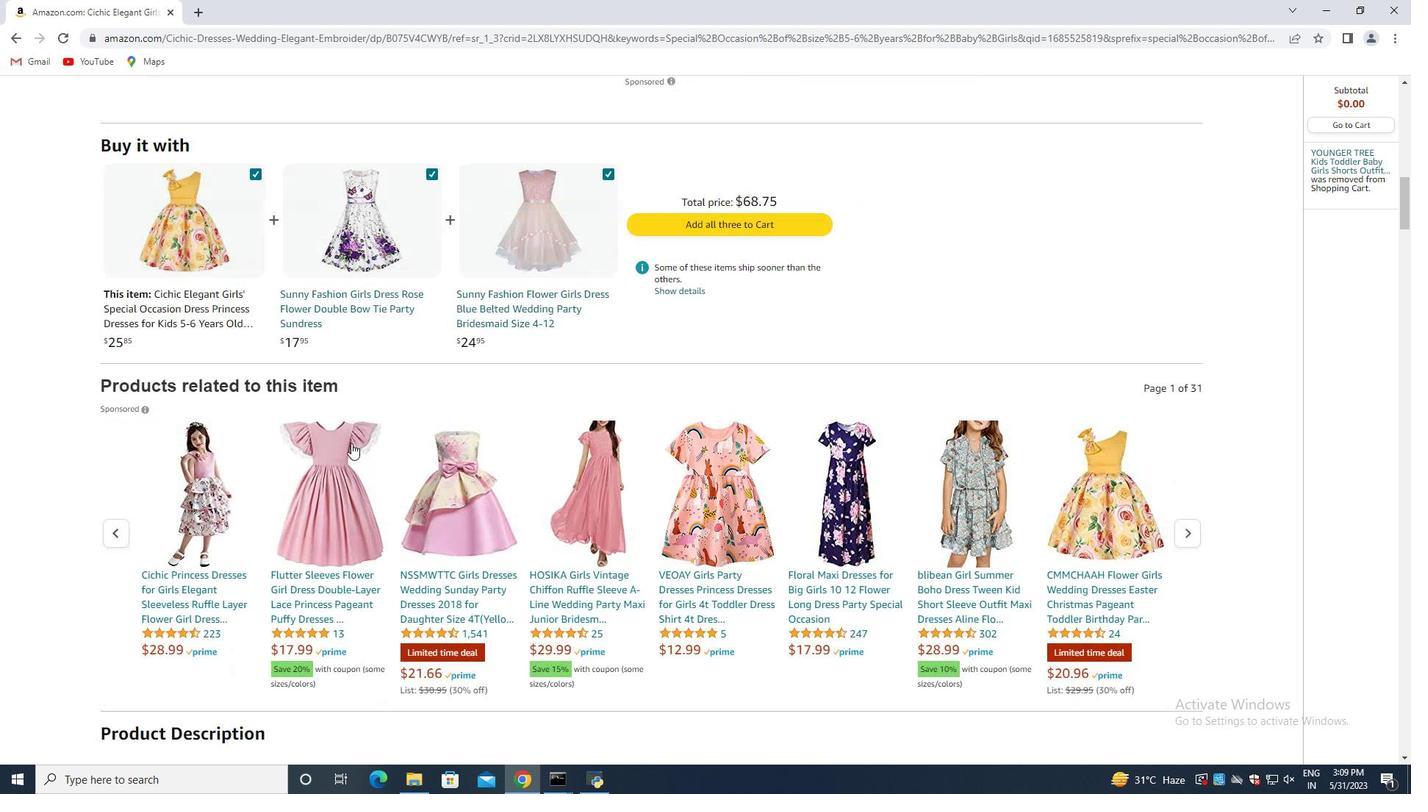 
Action: Mouse scrolled (351, 442) with delta (0, 0)
Screenshot: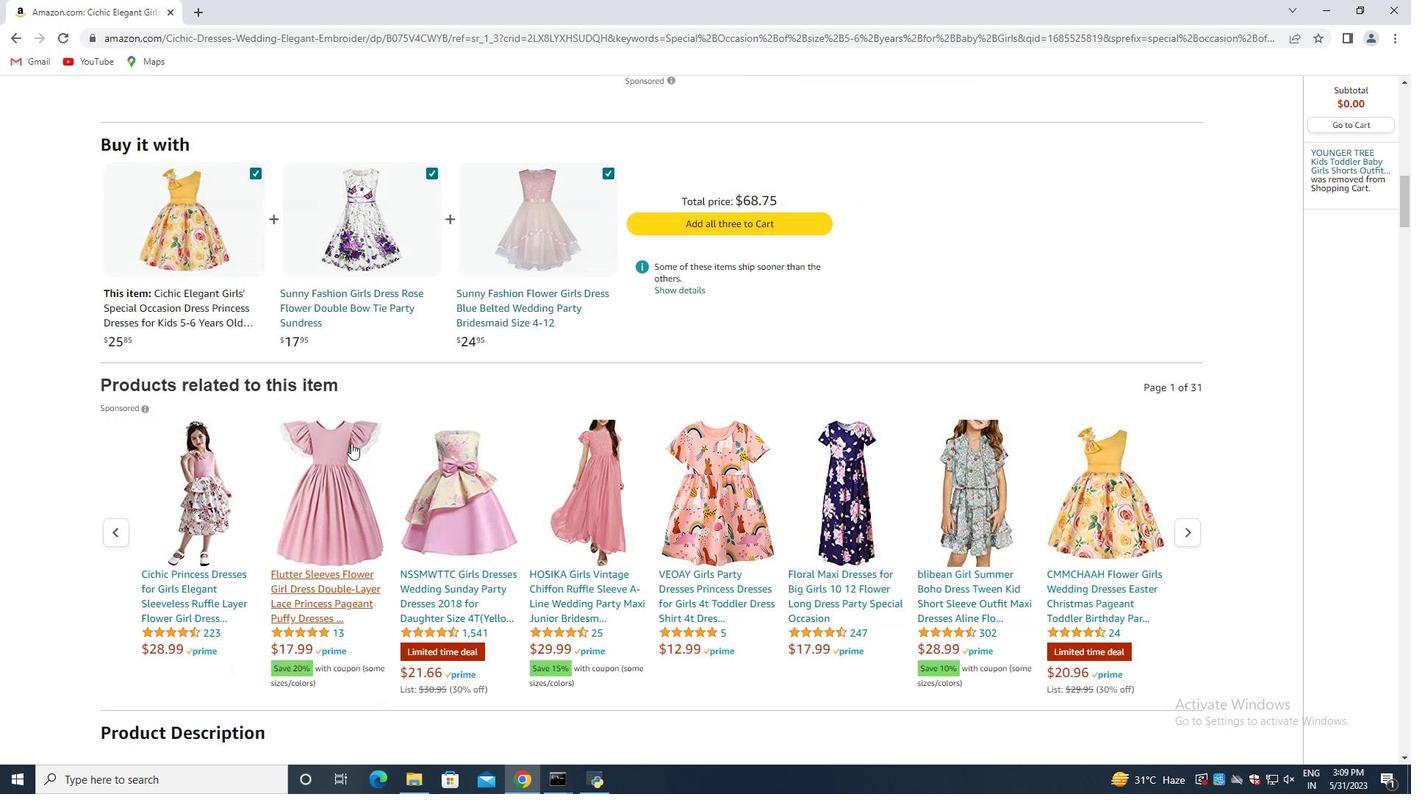 
Action: Mouse scrolled (351, 442) with delta (0, 0)
Screenshot: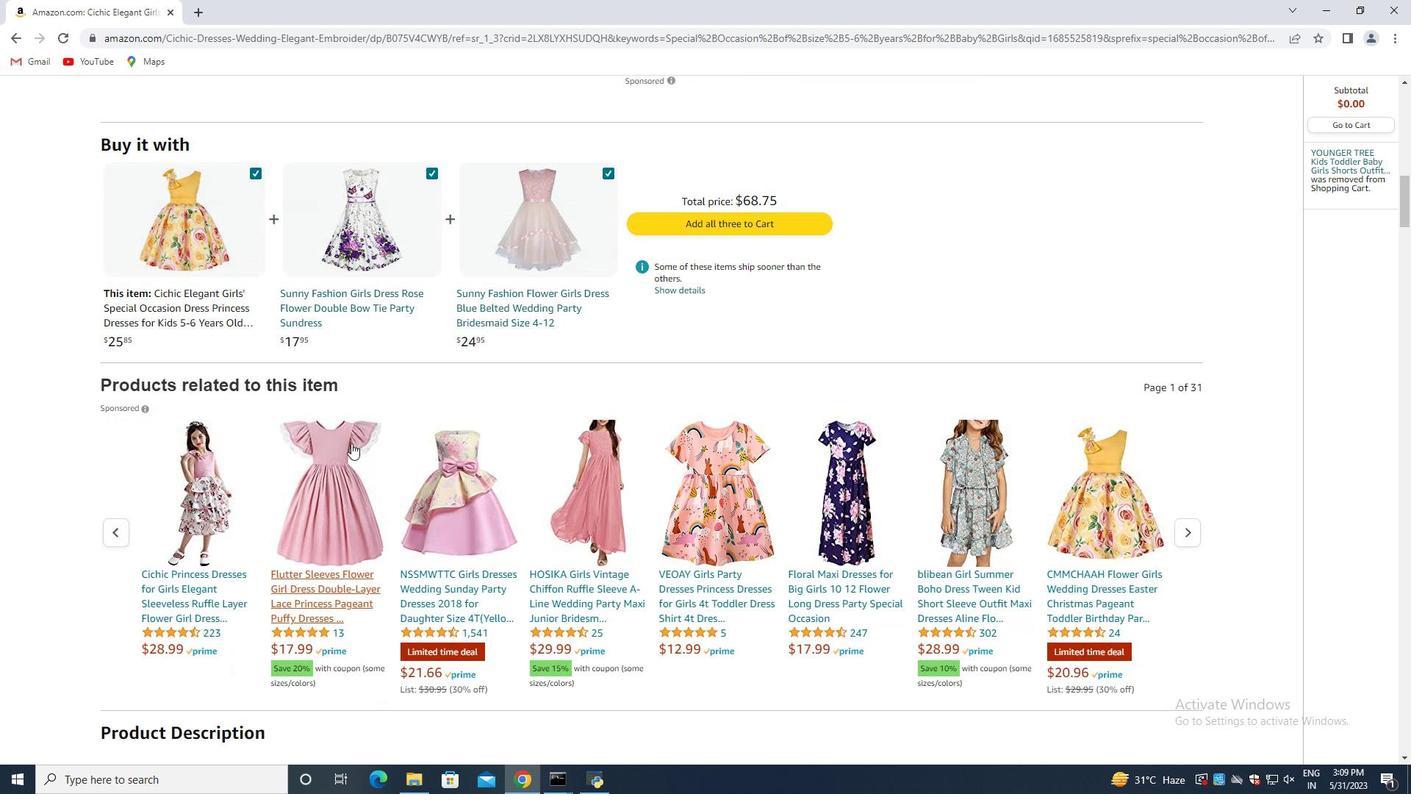 
Action: Mouse scrolled (351, 442) with delta (0, 0)
Screenshot: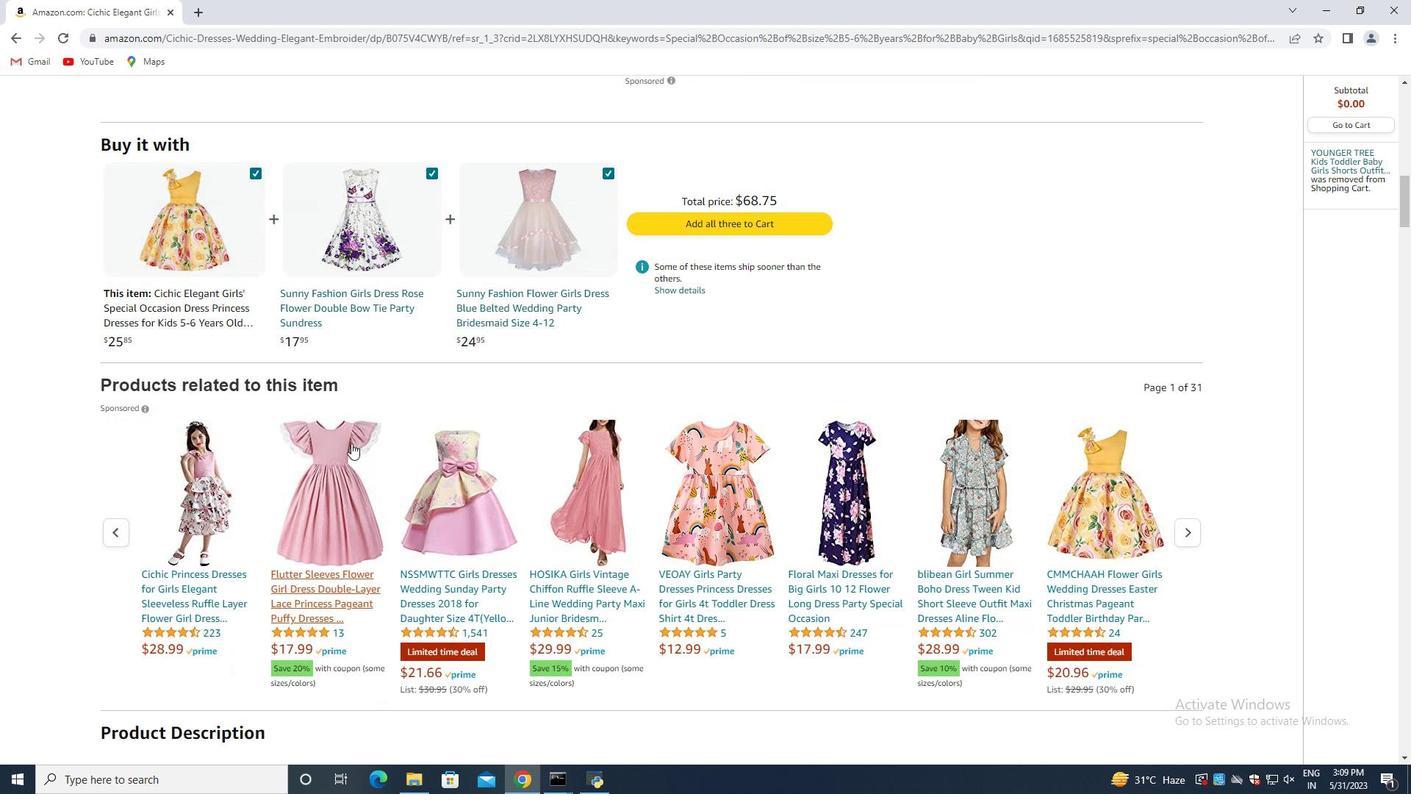 
Action: Mouse moved to (352, 440)
Screenshot: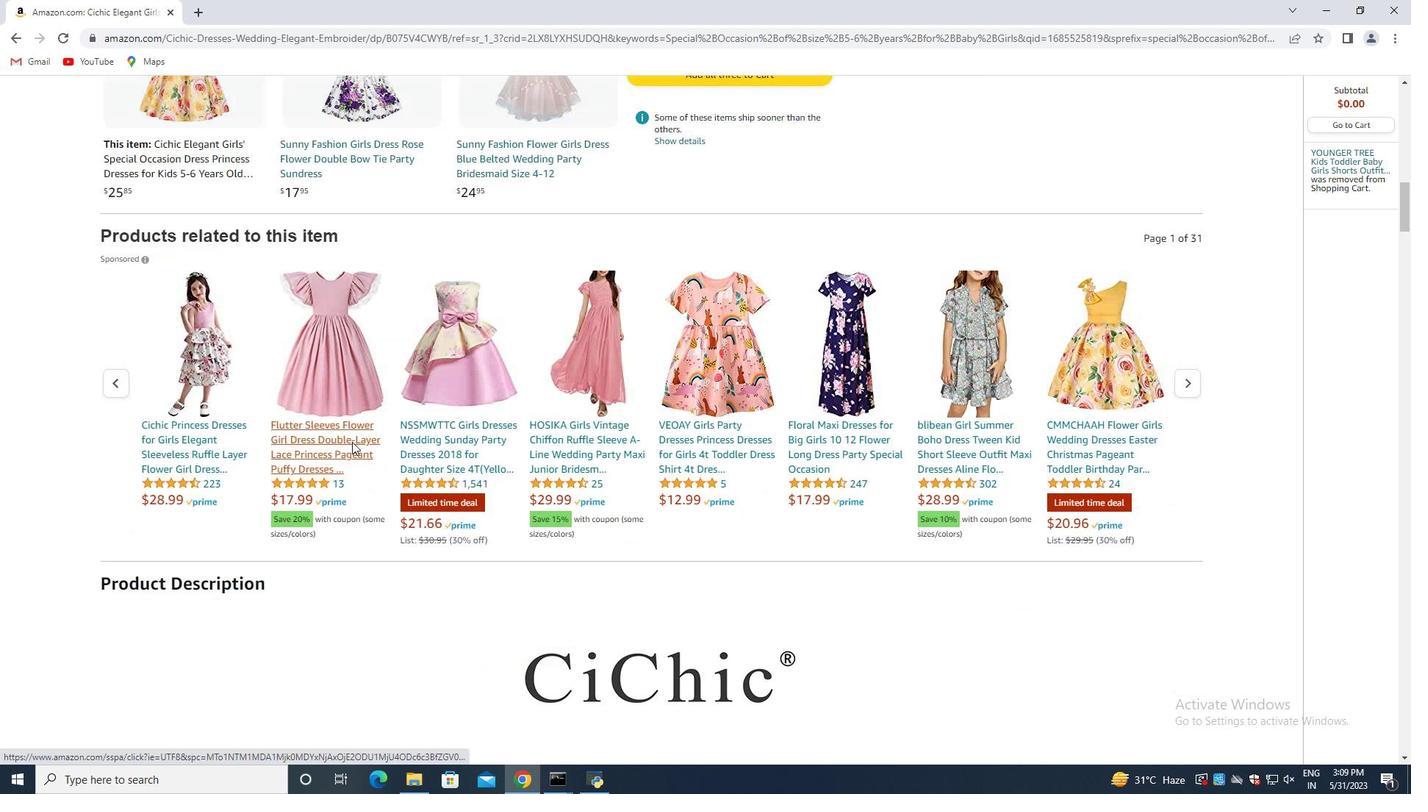 
Action: Mouse scrolled (352, 439) with delta (0, 0)
Screenshot: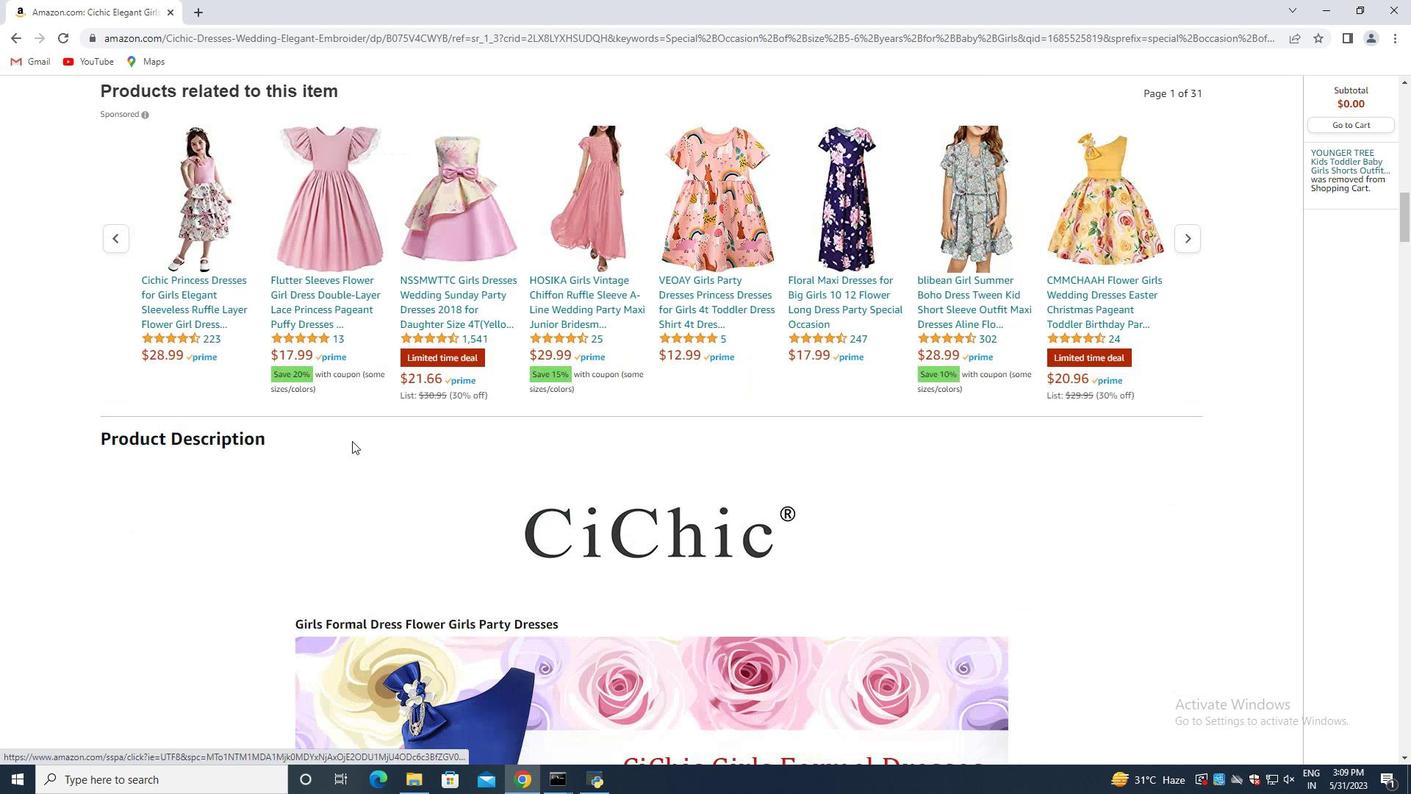 
Action: Mouse scrolled (352, 439) with delta (0, 0)
Screenshot: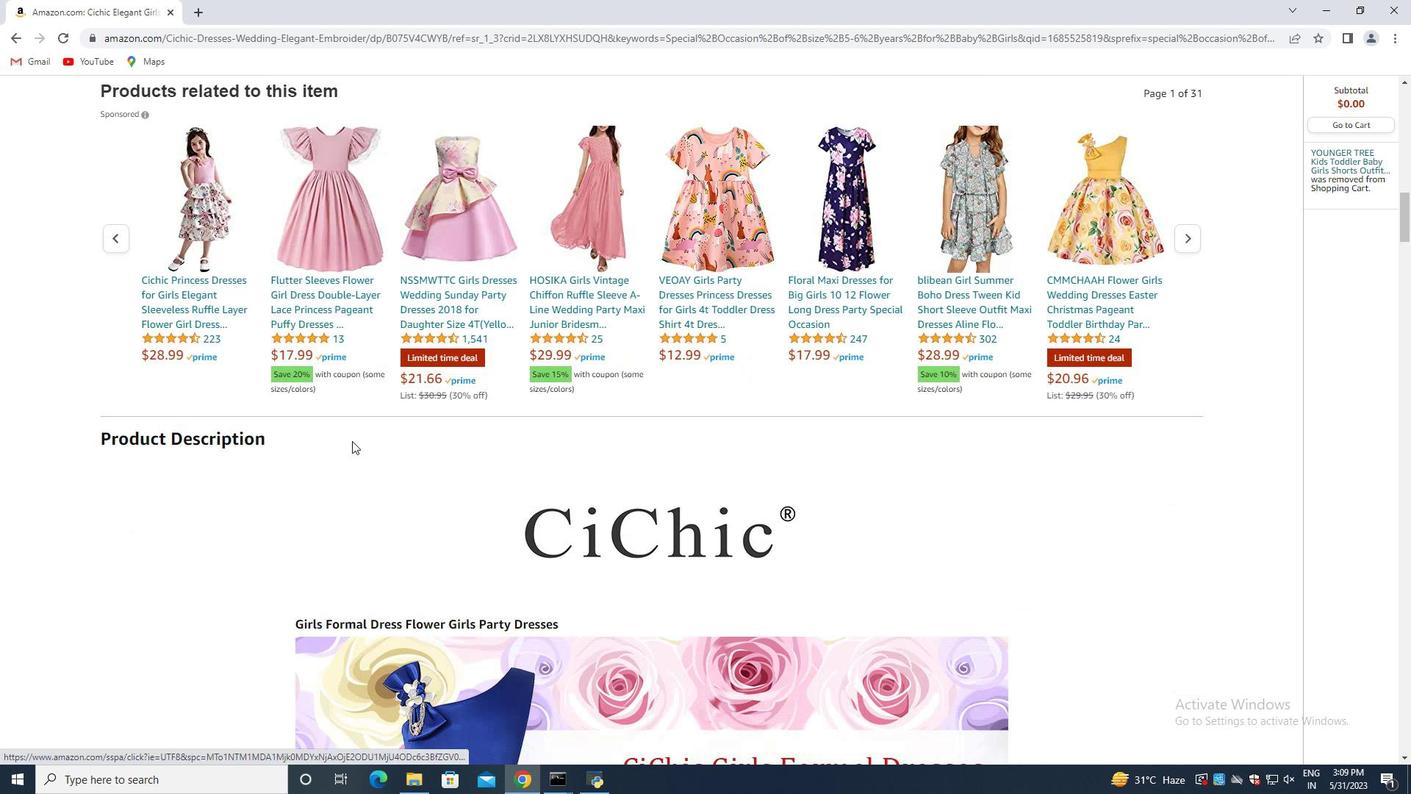 
Action: Mouse moved to (352, 437)
Screenshot: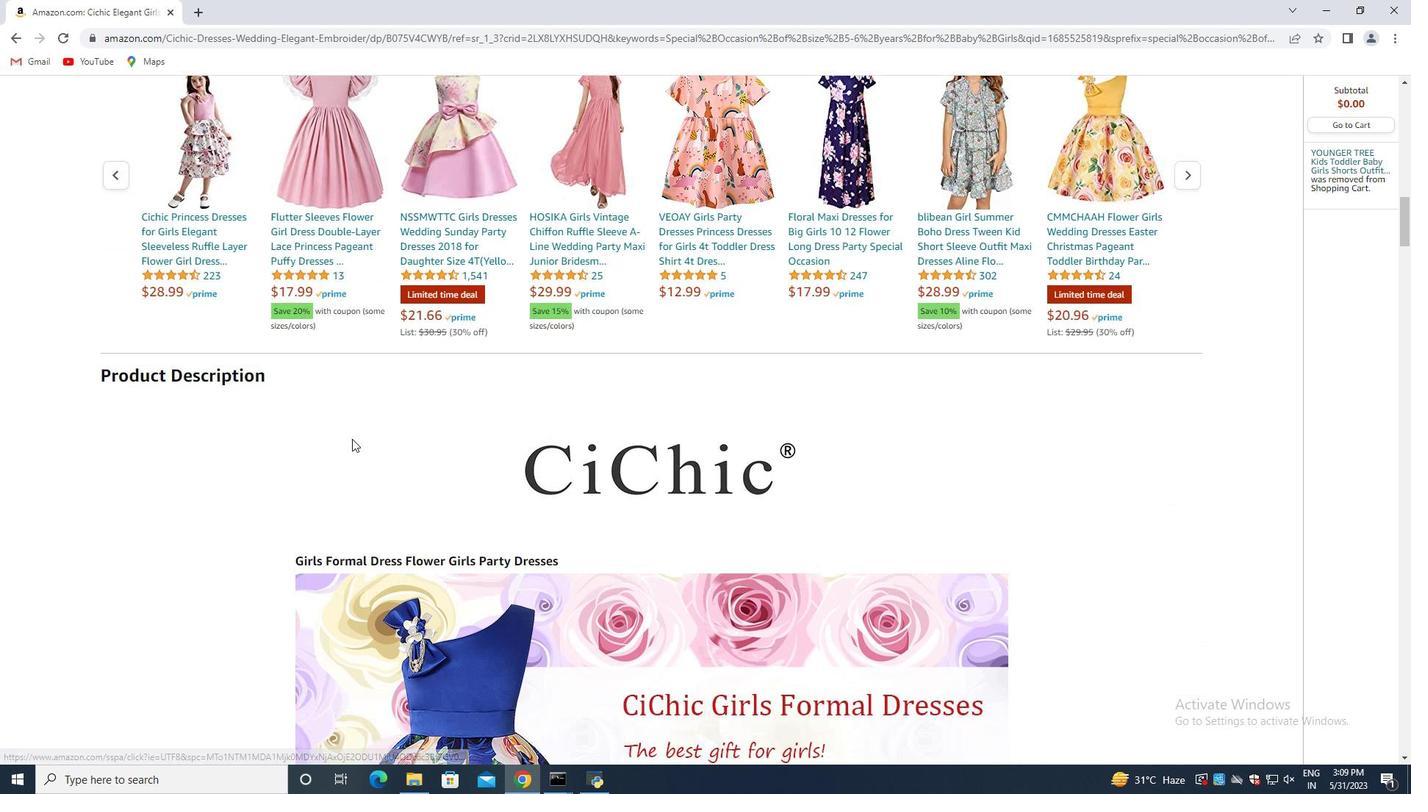 
Action: Mouse scrolled (352, 436) with delta (0, 0)
Screenshot: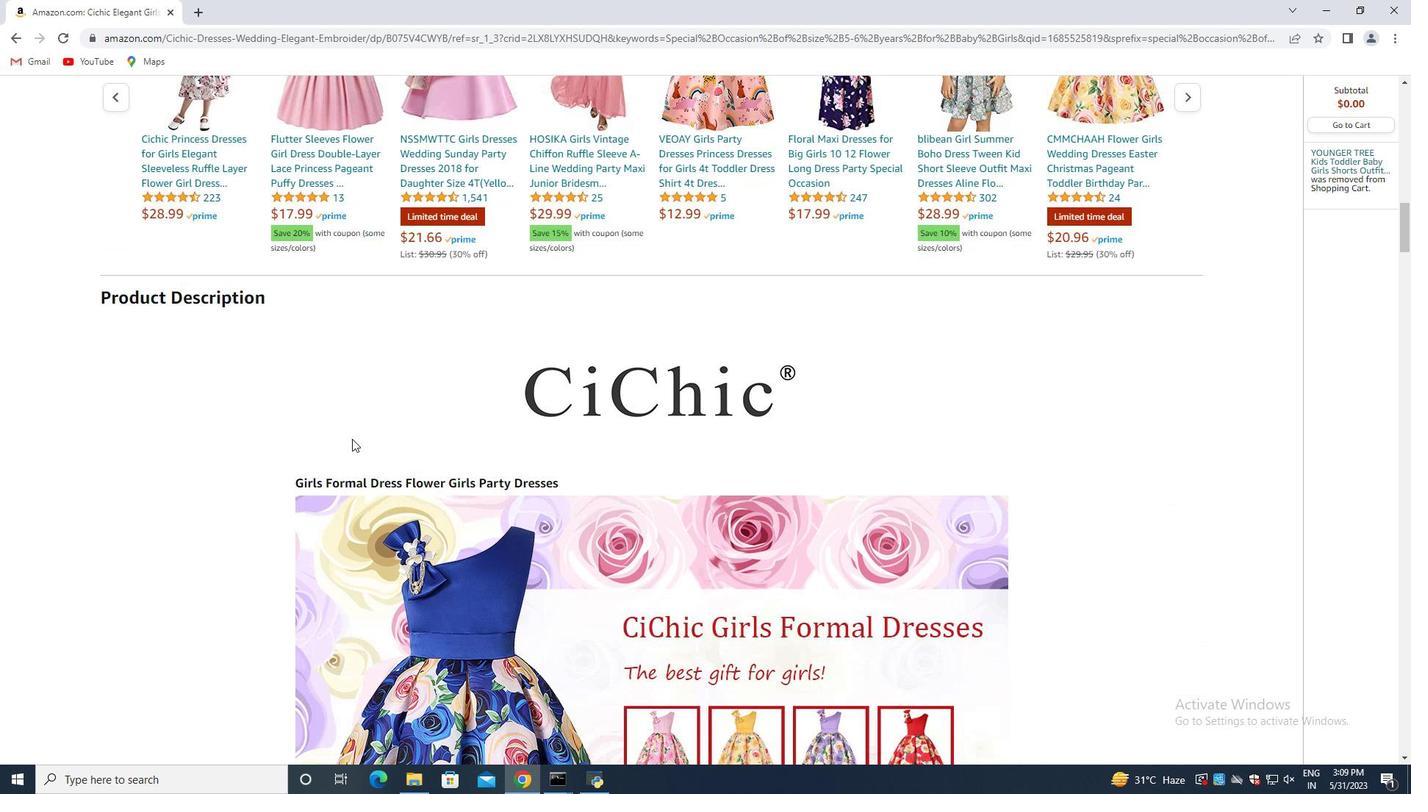 
Action: Mouse scrolled (352, 436) with delta (0, 0)
Screenshot: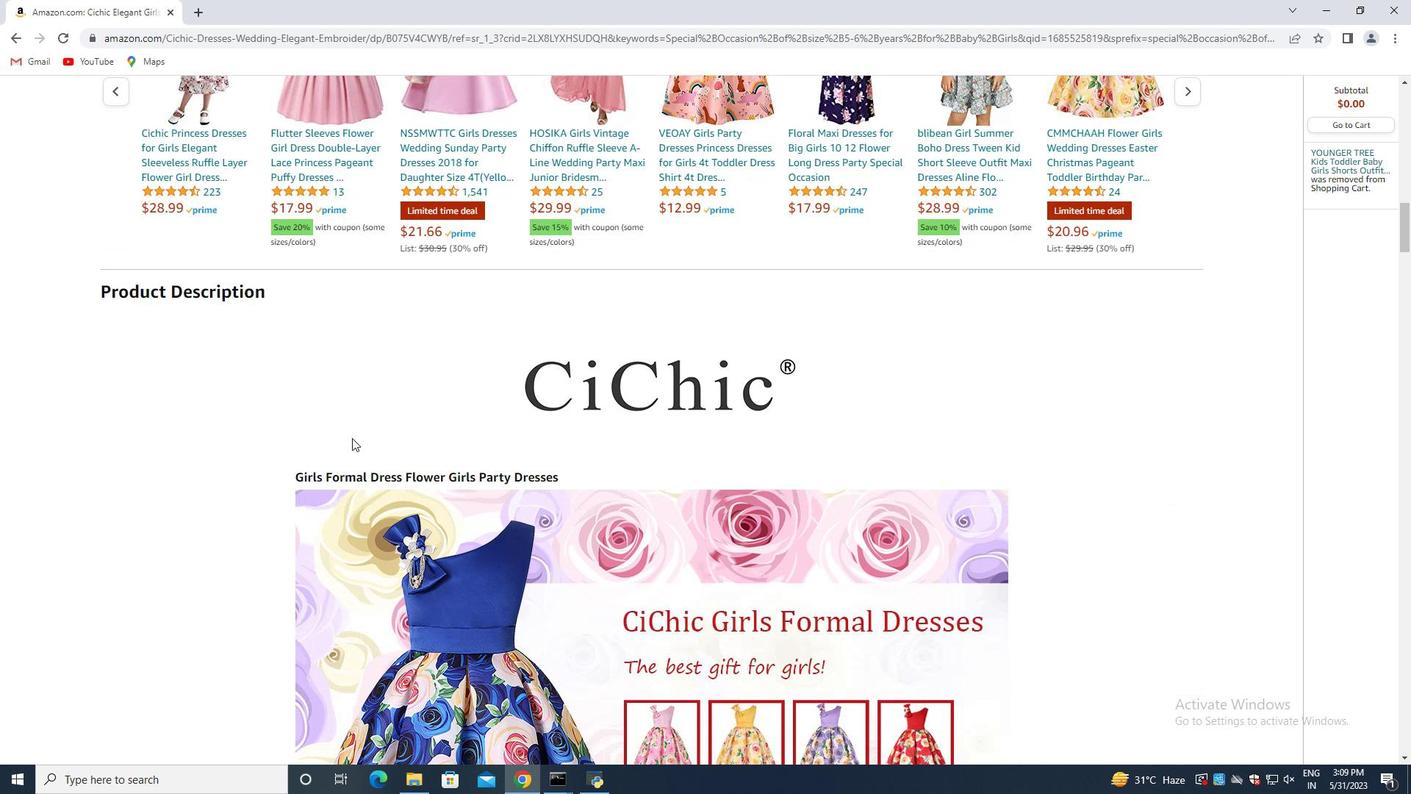 
Action: Mouse scrolled (352, 436) with delta (0, 0)
Screenshot: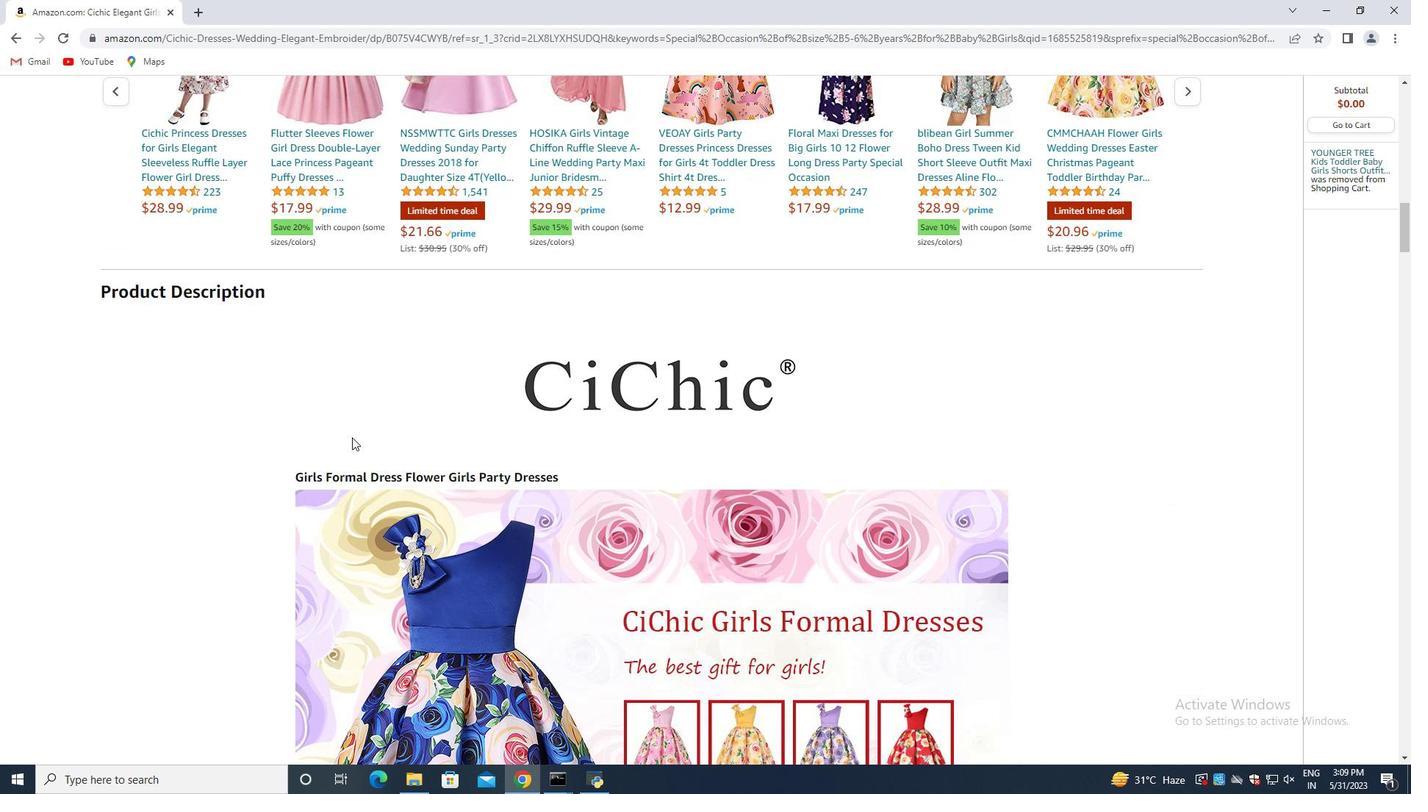 
Action: Mouse moved to (352, 435)
Screenshot: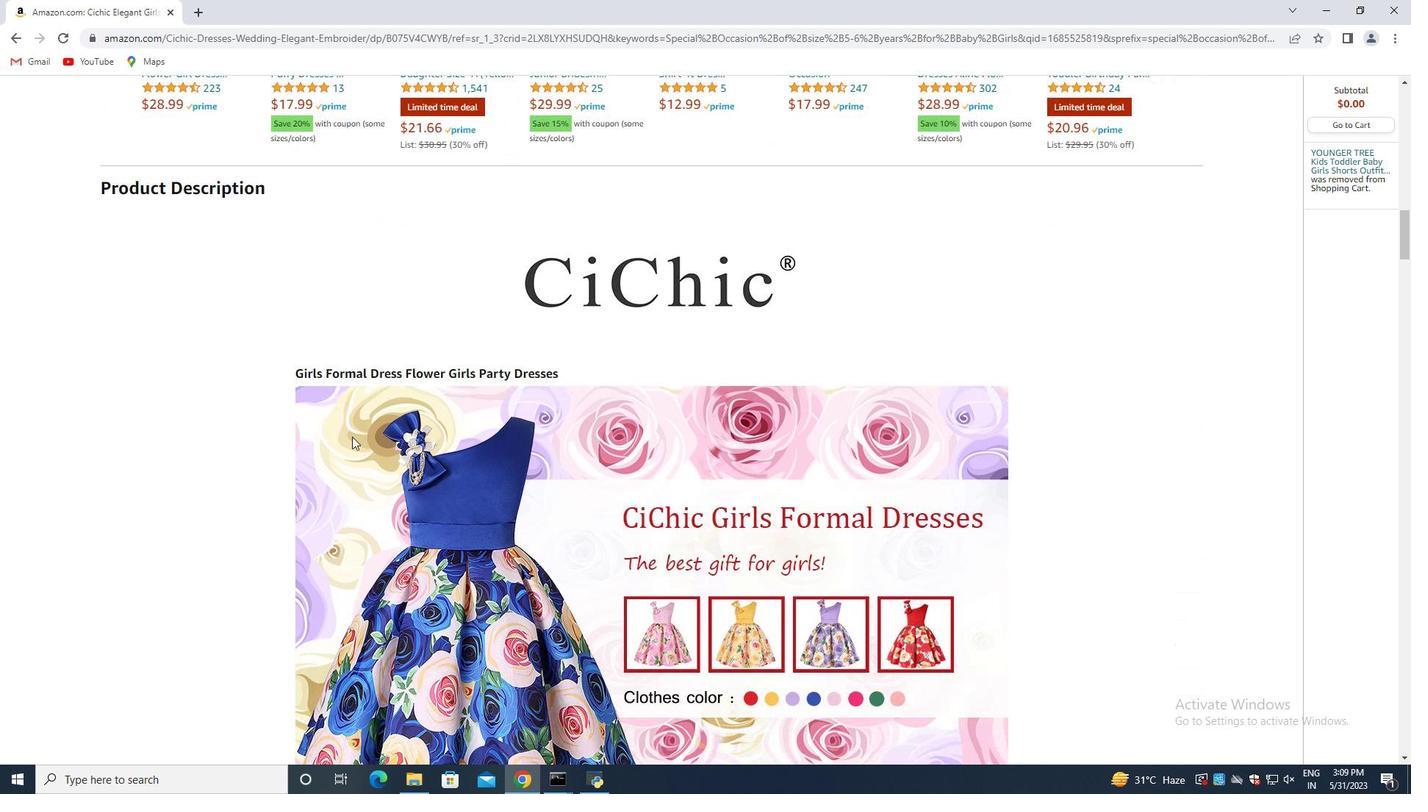 
Action: Mouse scrolled (352, 434) with delta (0, 0)
Screenshot: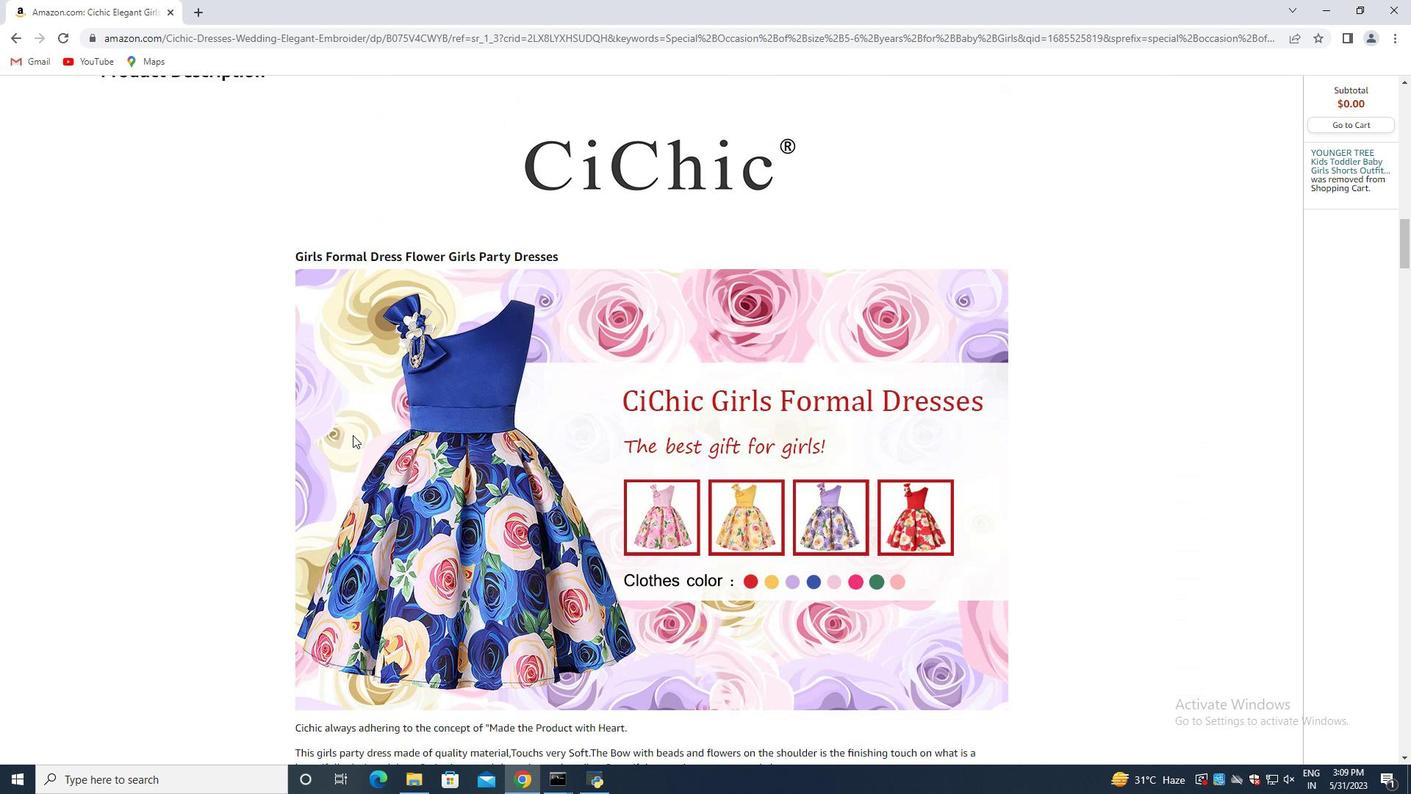 
Action: Mouse scrolled (352, 434) with delta (0, 0)
Screenshot: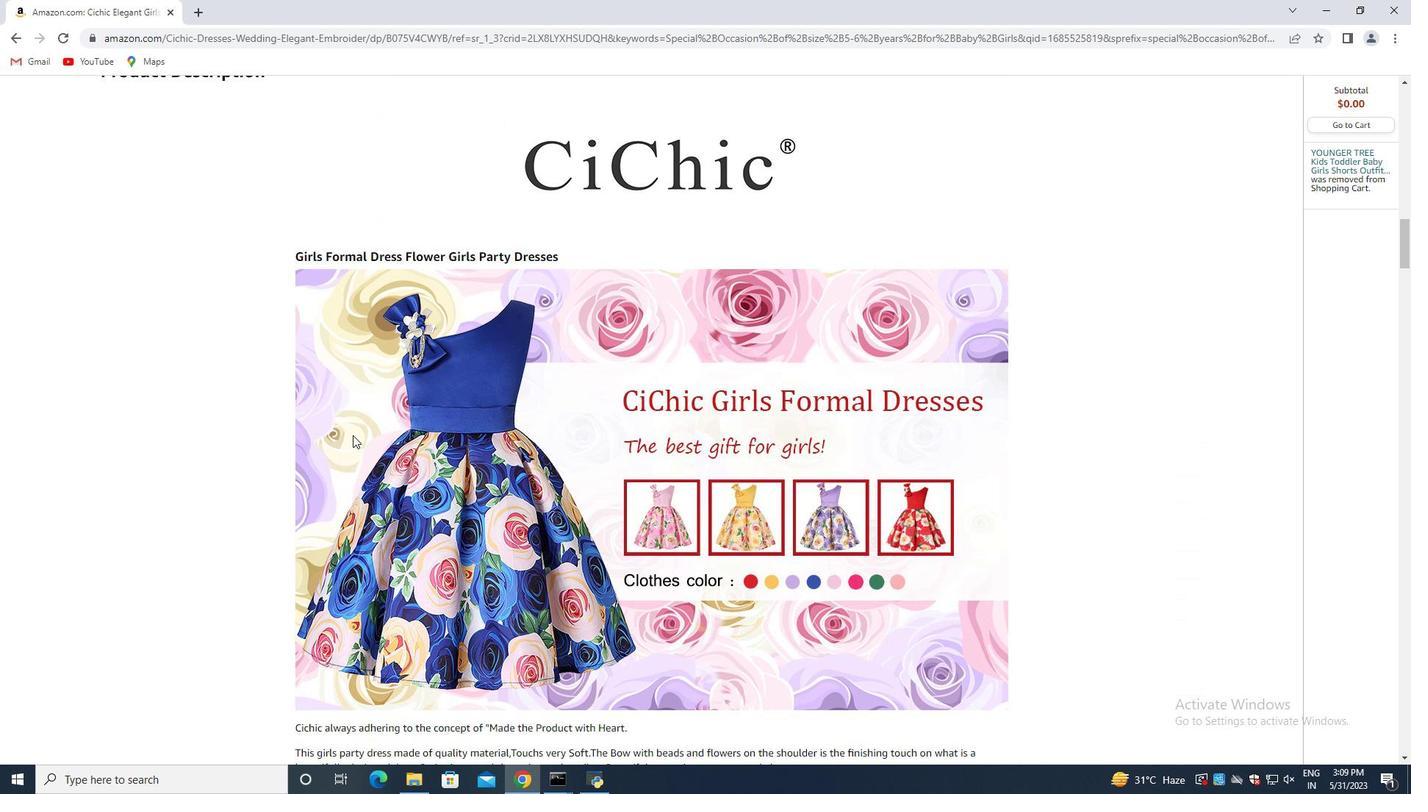 
Action: Mouse scrolled (352, 434) with delta (0, 0)
Screenshot: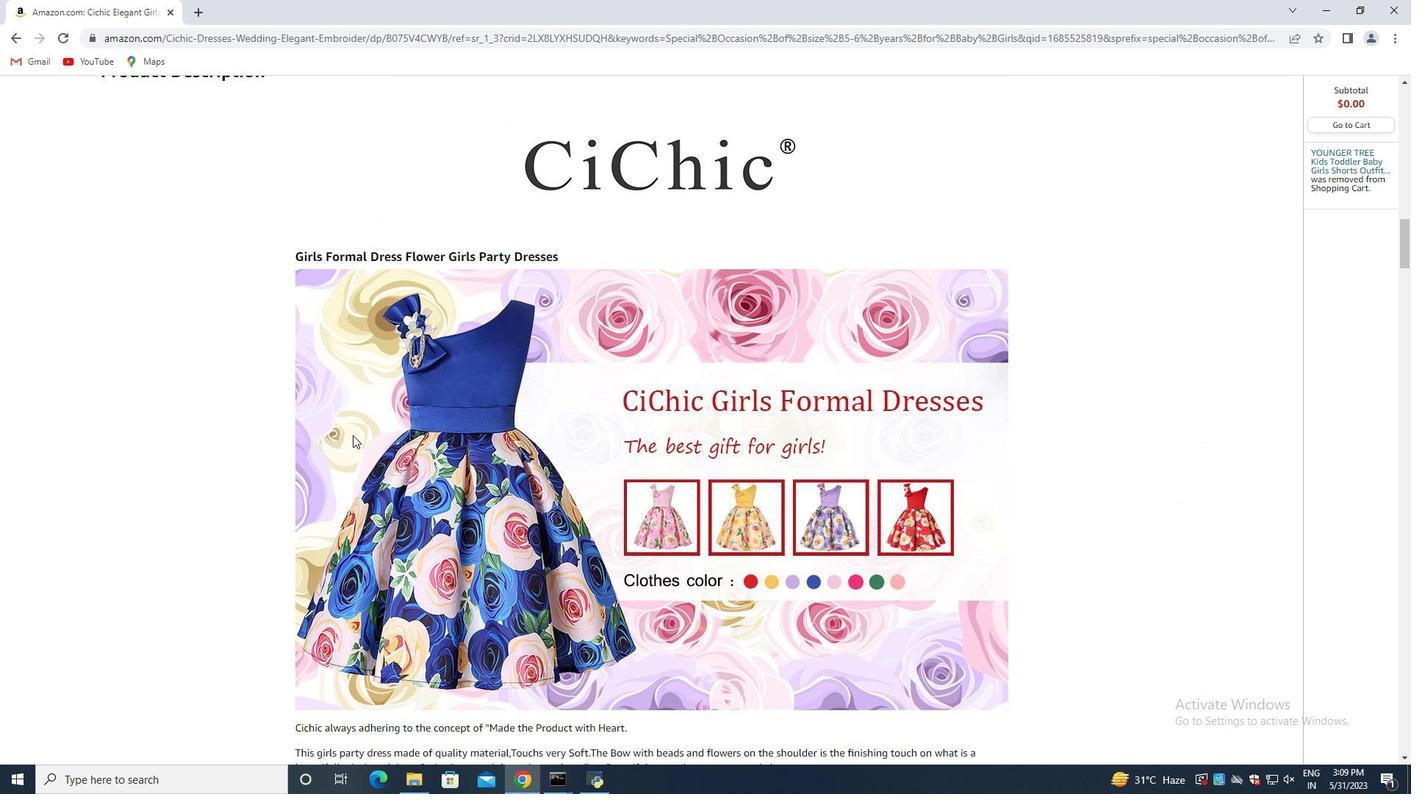 
Action: Mouse moved to (352, 434)
Screenshot: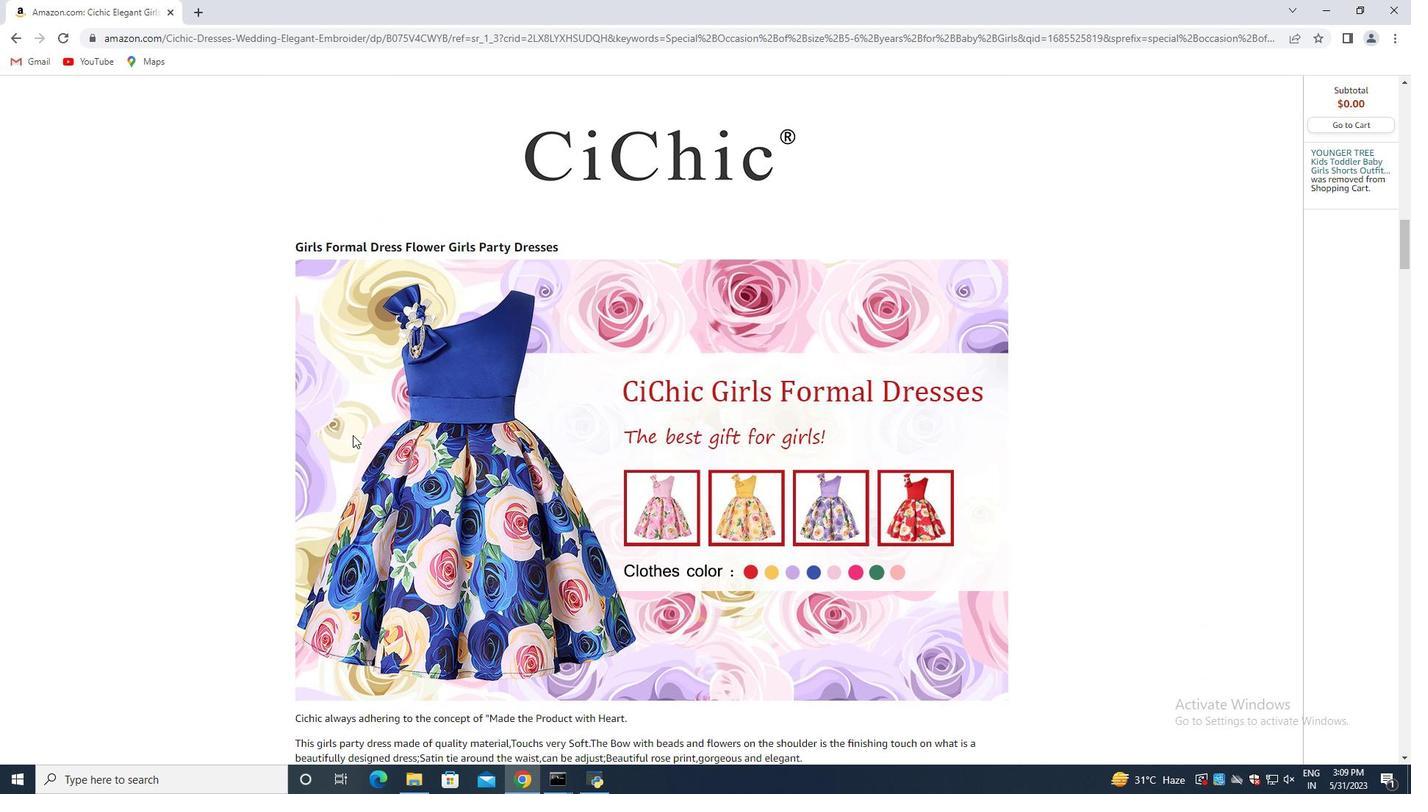 
Action: Mouse scrolled (352, 433) with delta (0, 0)
Screenshot: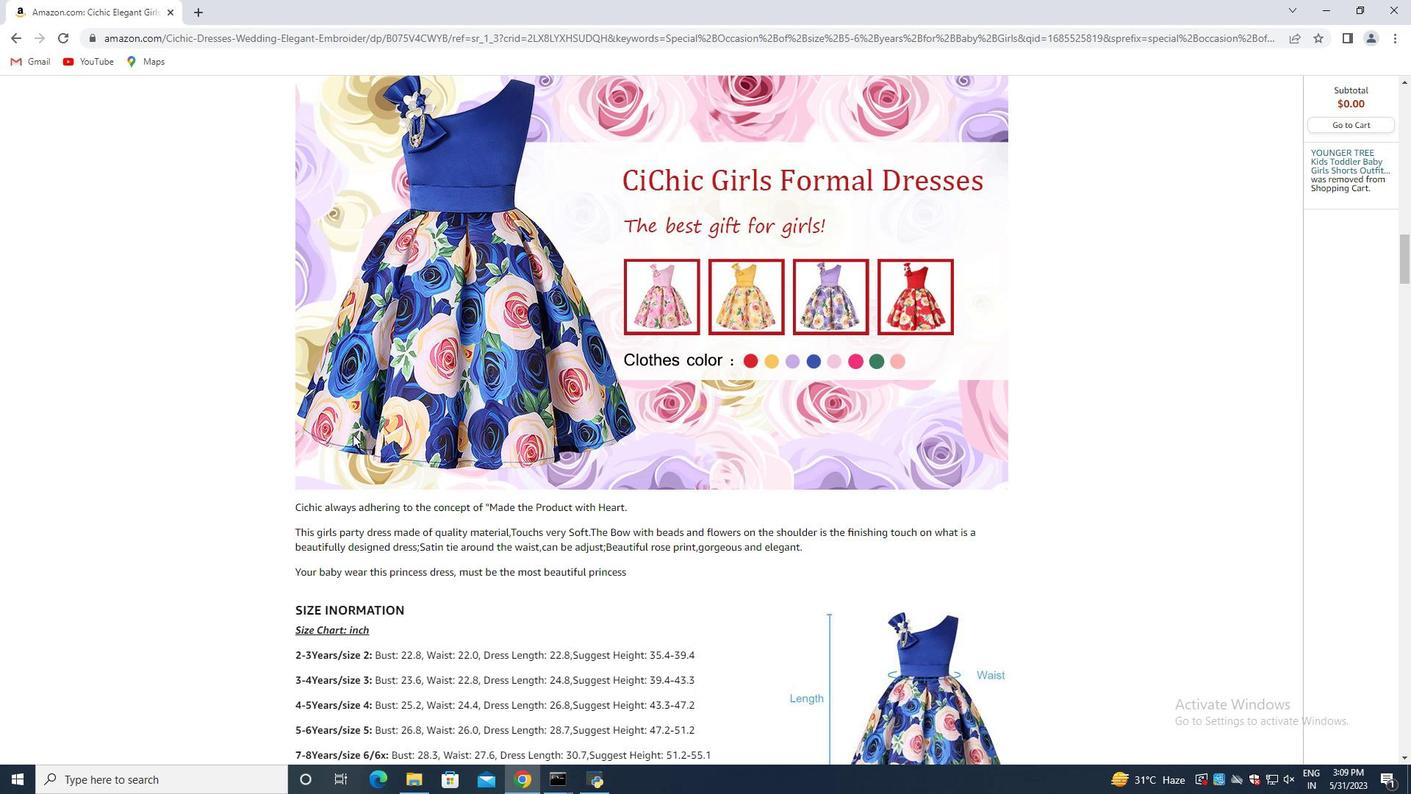 
Action: Mouse scrolled (352, 433) with delta (0, 0)
Screenshot: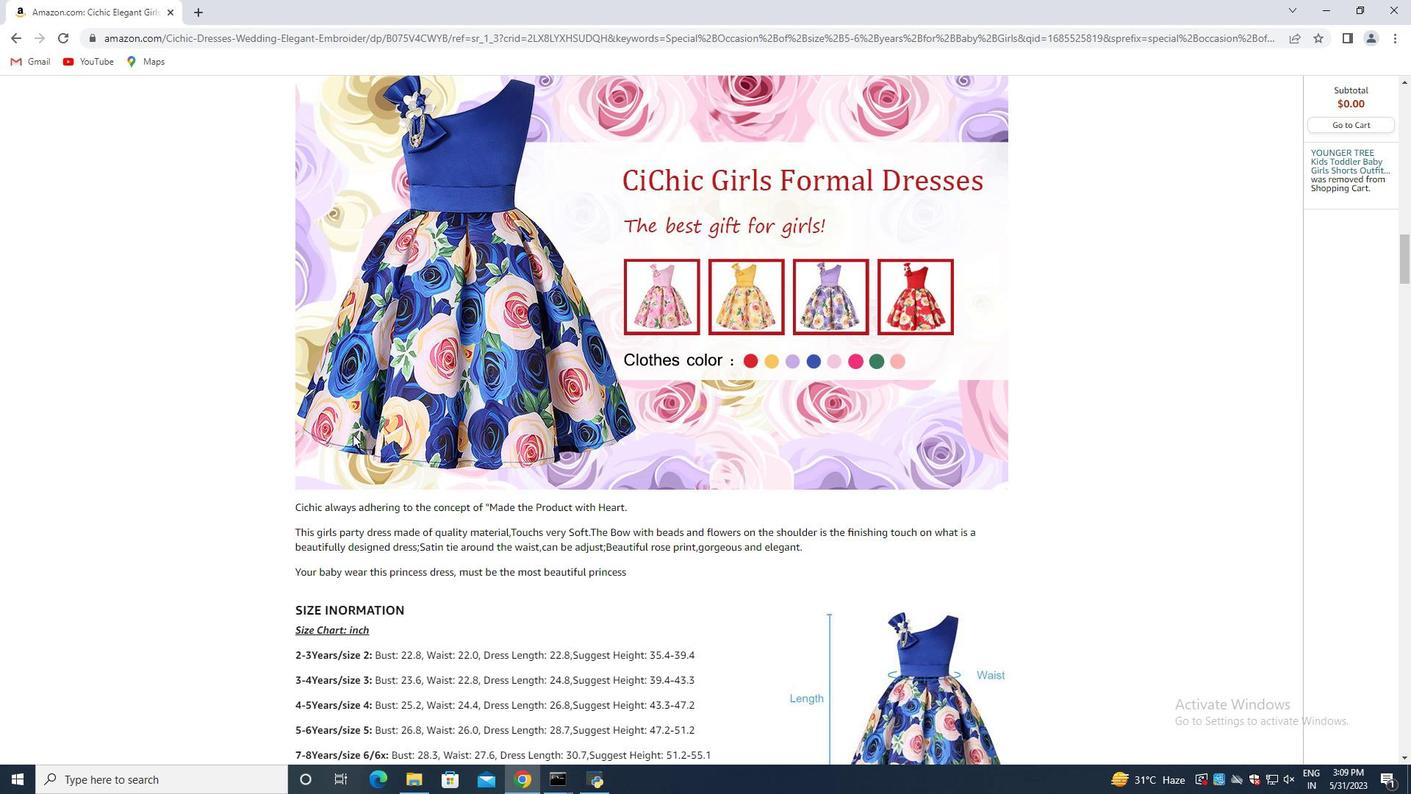 
Action: Mouse moved to (352, 434)
Screenshot: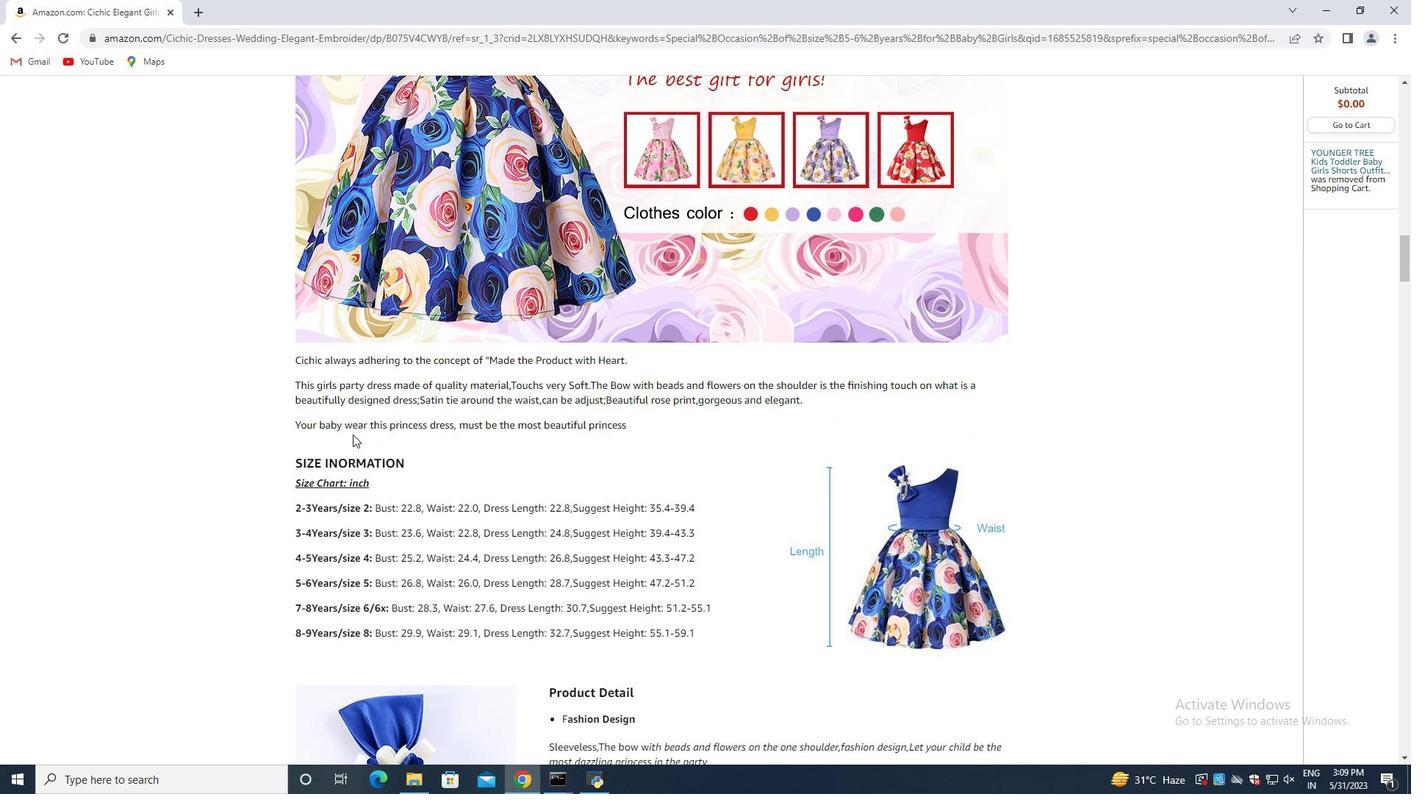 
Action: Mouse scrolled (352, 433) with delta (0, 0)
Screenshot: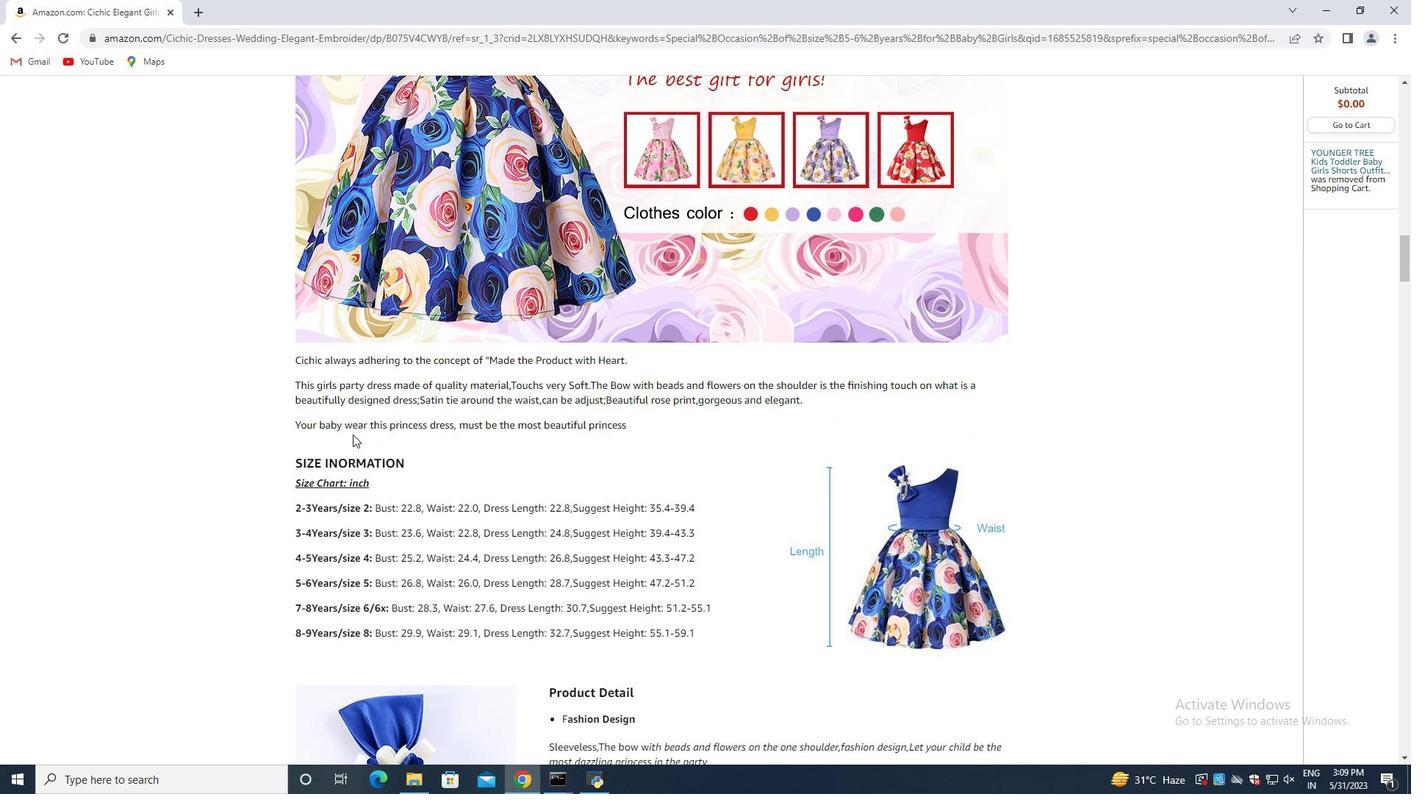 
Action: Mouse moved to (352, 434)
Screenshot: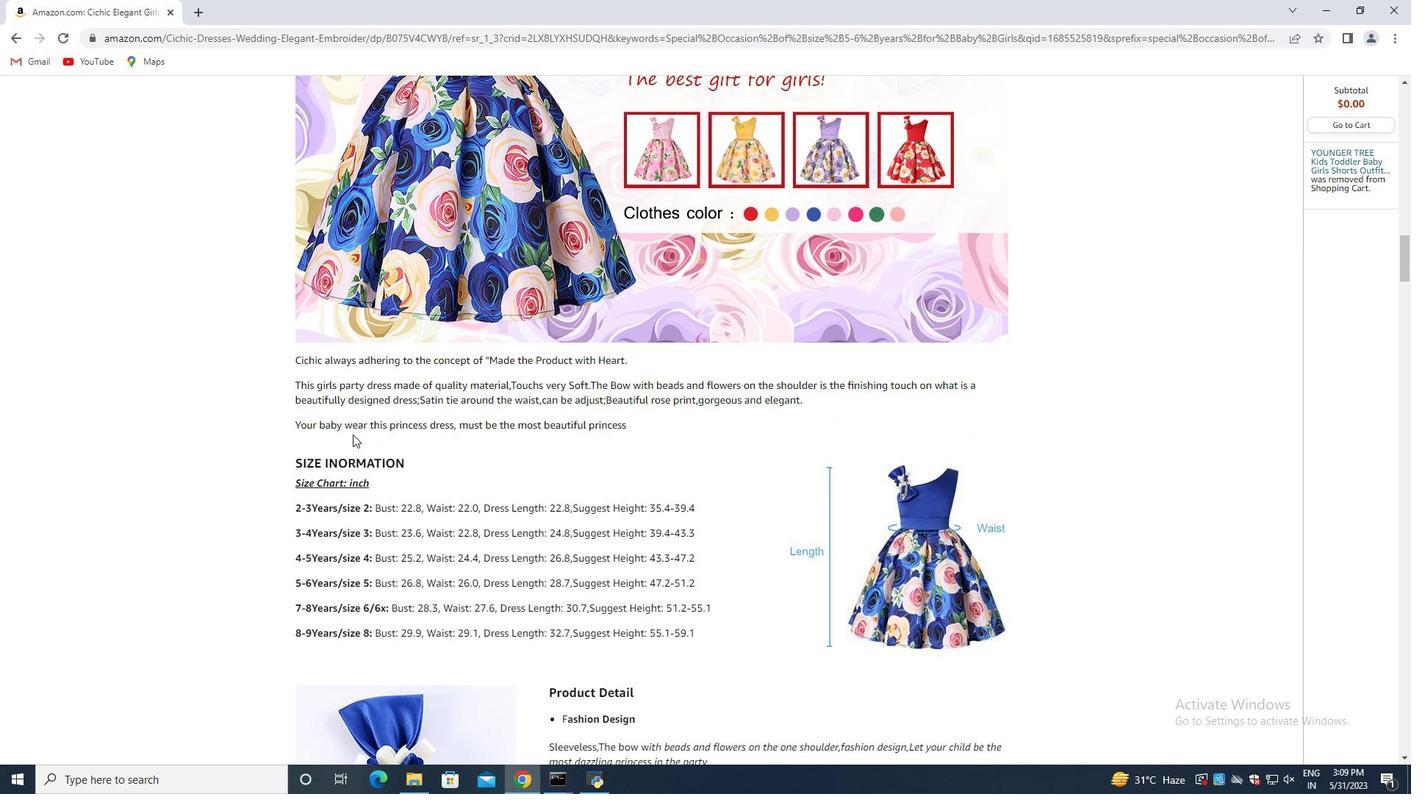 
Action: Mouse scrolled (352, 433) with delta (0, 0)
Screenshot: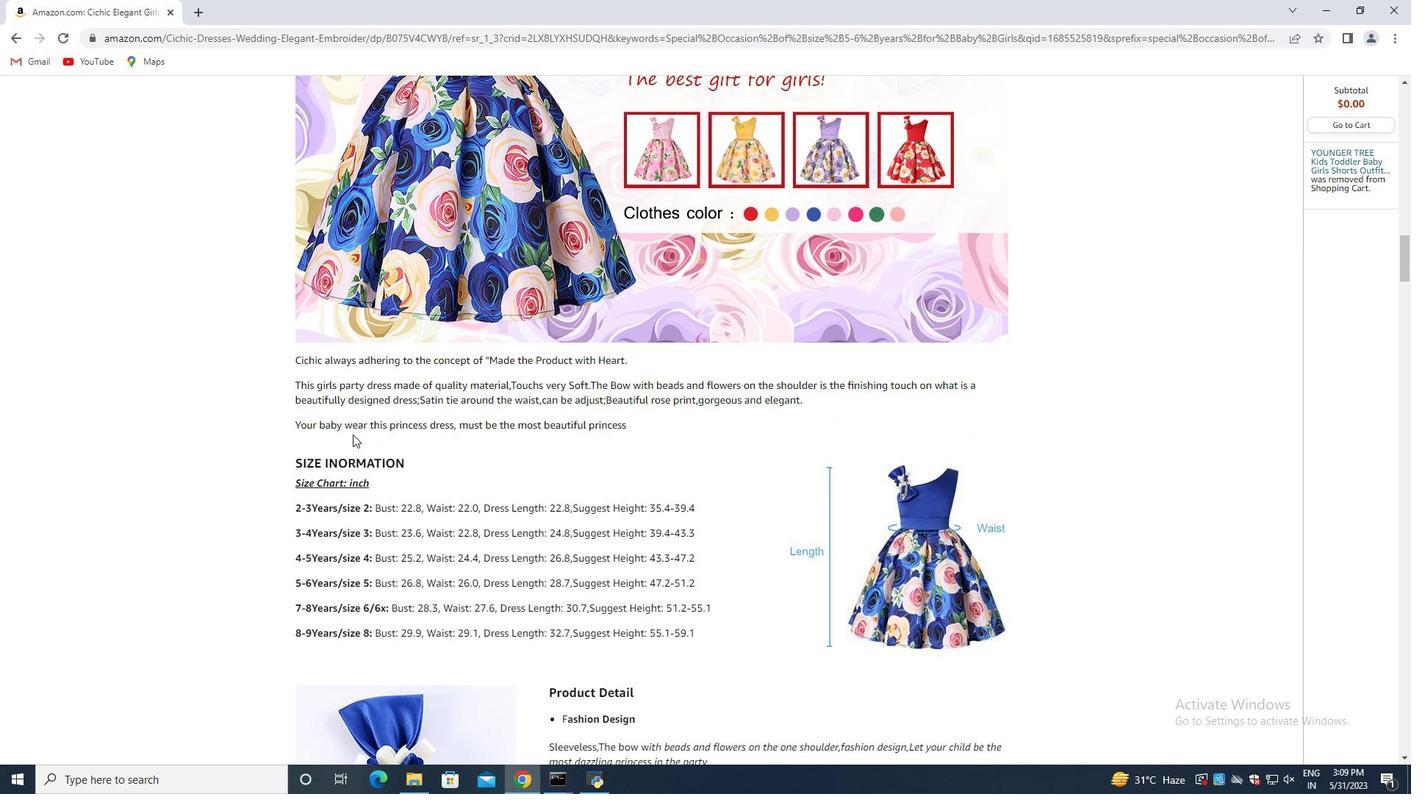 
Action: Mouse moved to (352, 434)
Screenshot: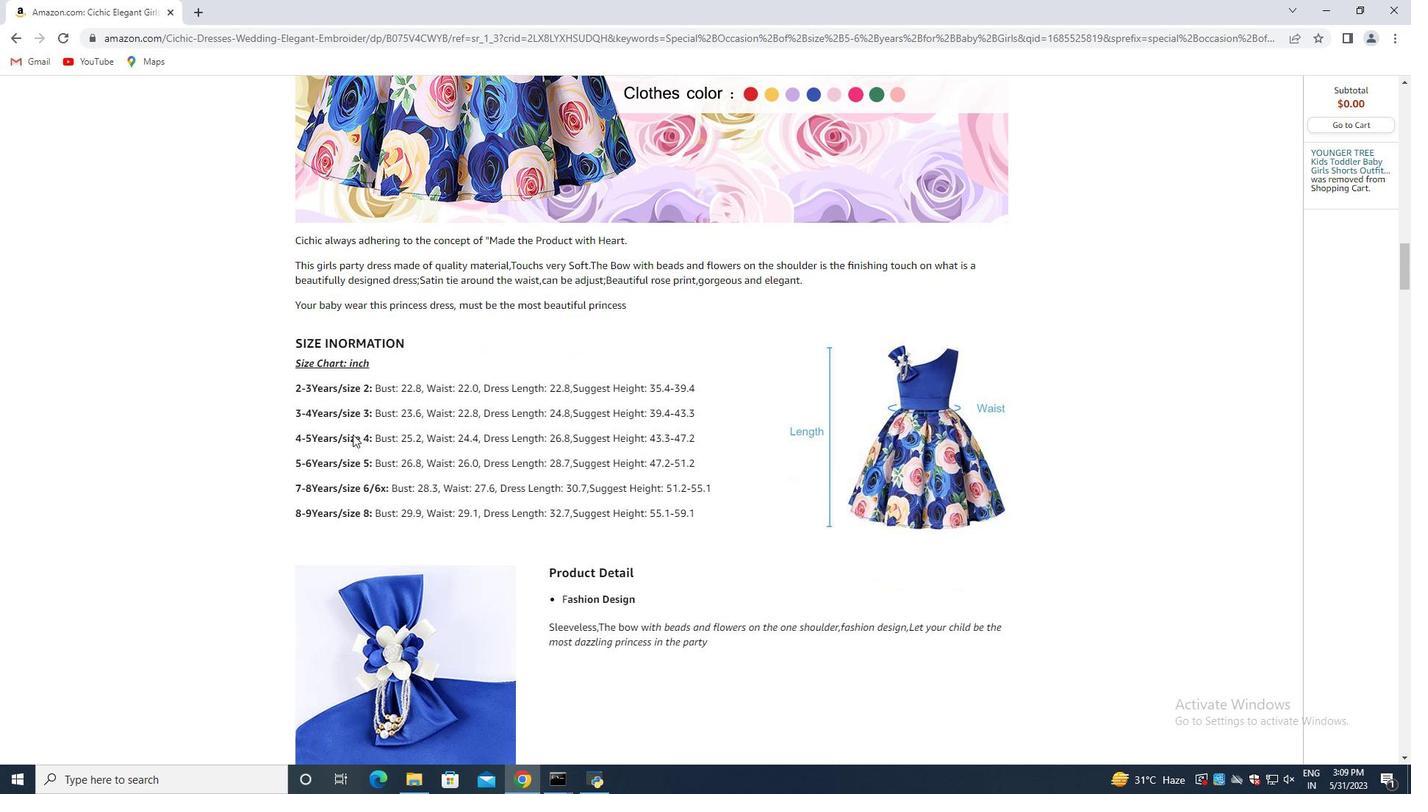 
Action: Mouse scrolled (352, 433) with delta (0, 0)
Screenshot: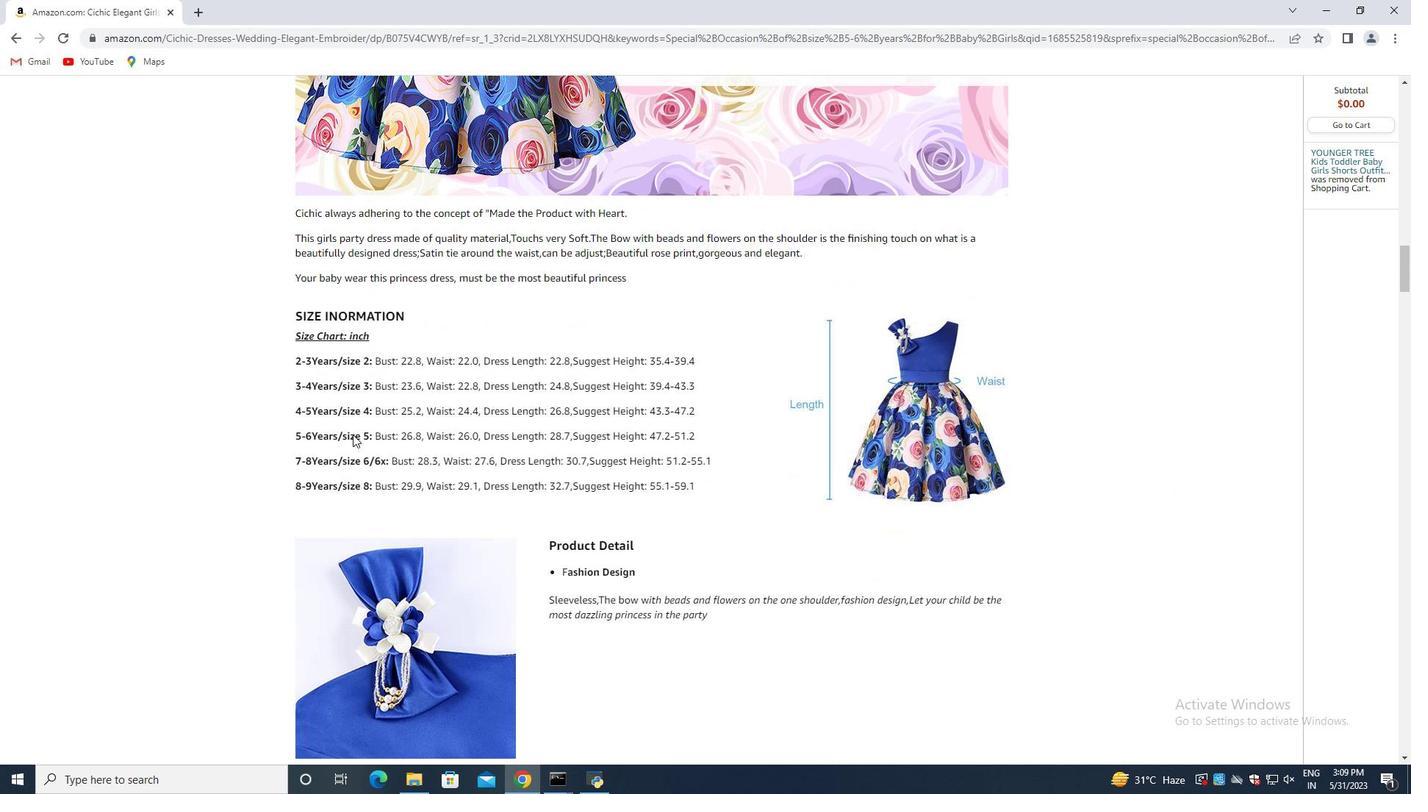 
Action: Mouse moved to (352, 434)
Screenshot: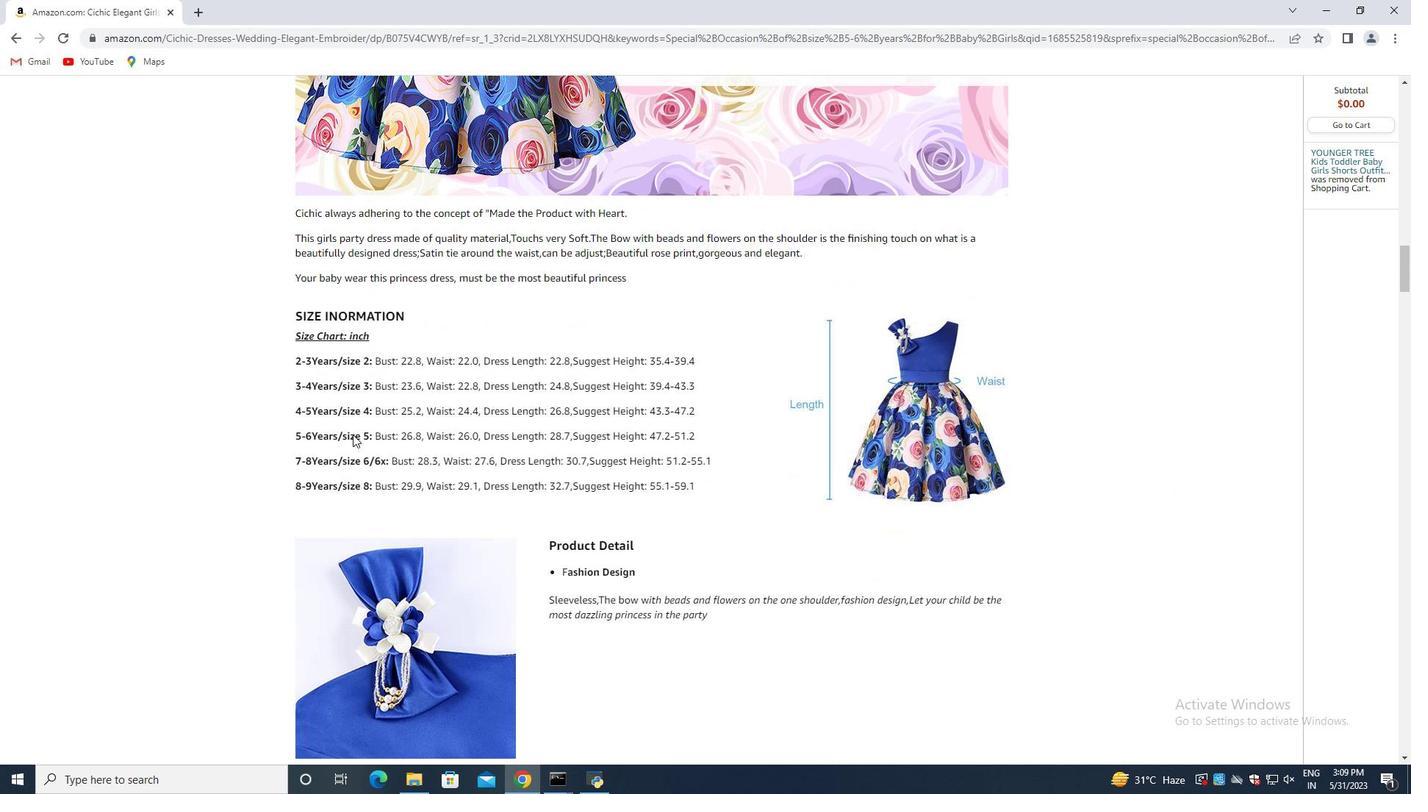 
Action: Mouse scrolled (352, 433) with delta (0, 0)
Screenshot: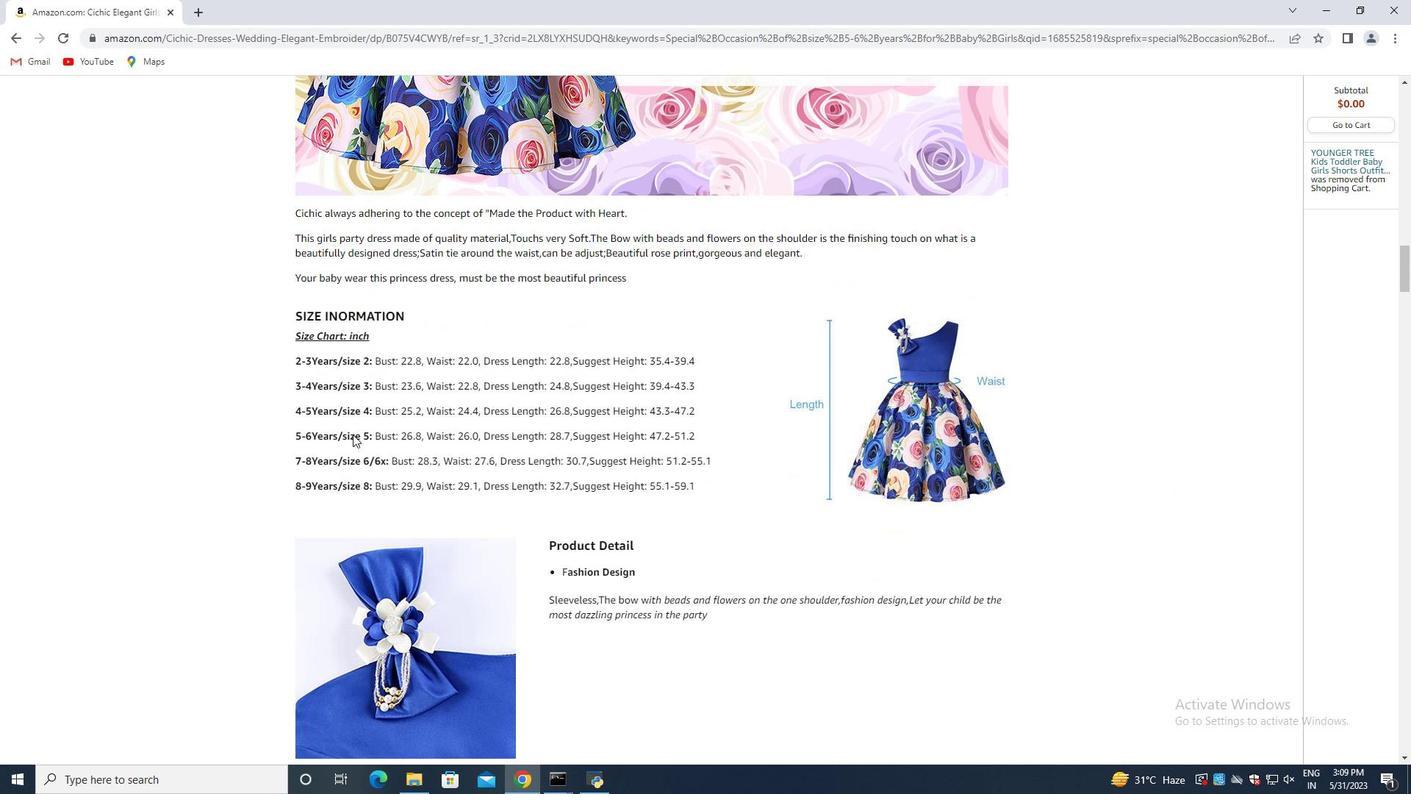 
Action: Mouse moved to (352, 435)
Screenshot: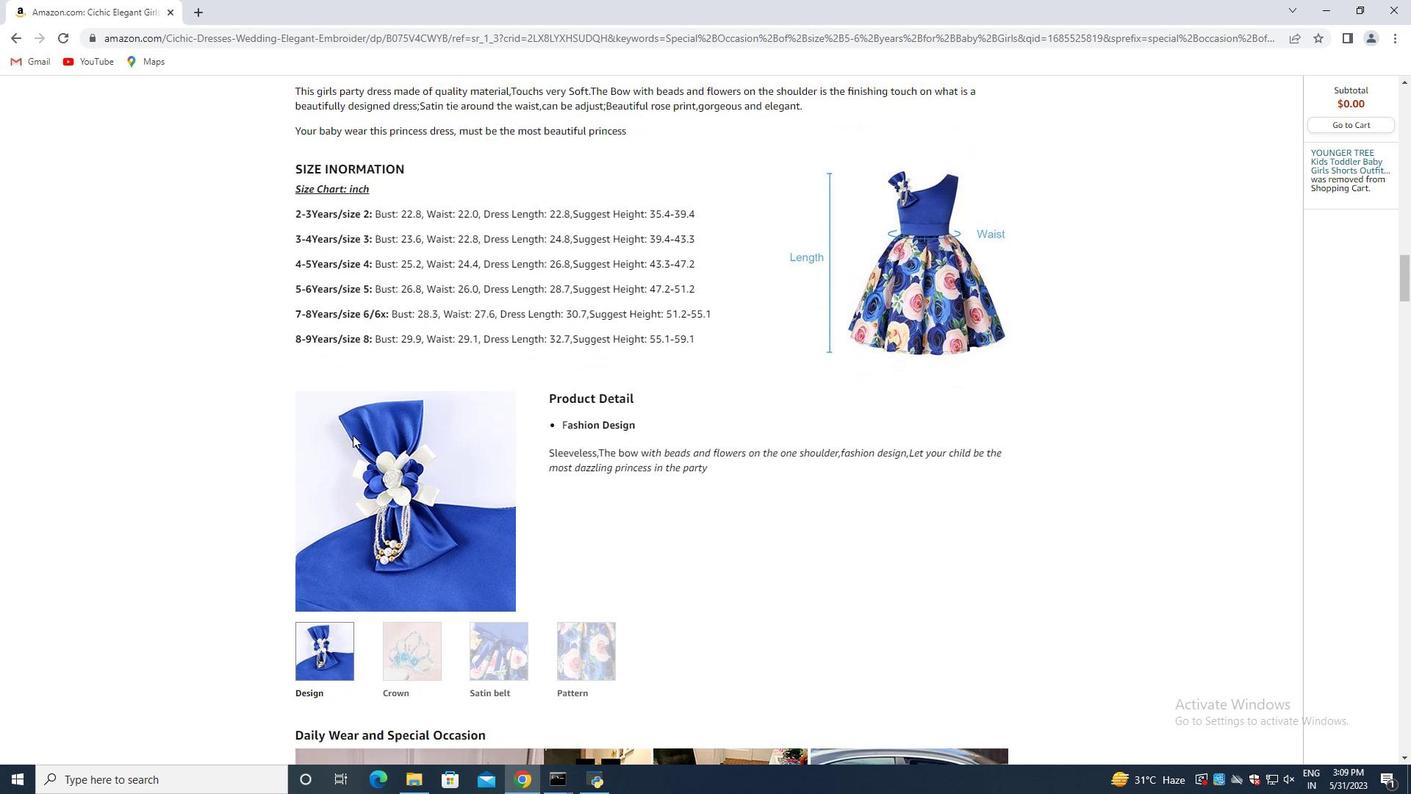 
Action: Mouse scrolled (352, 434) with delta (0, 0)
Screenshot: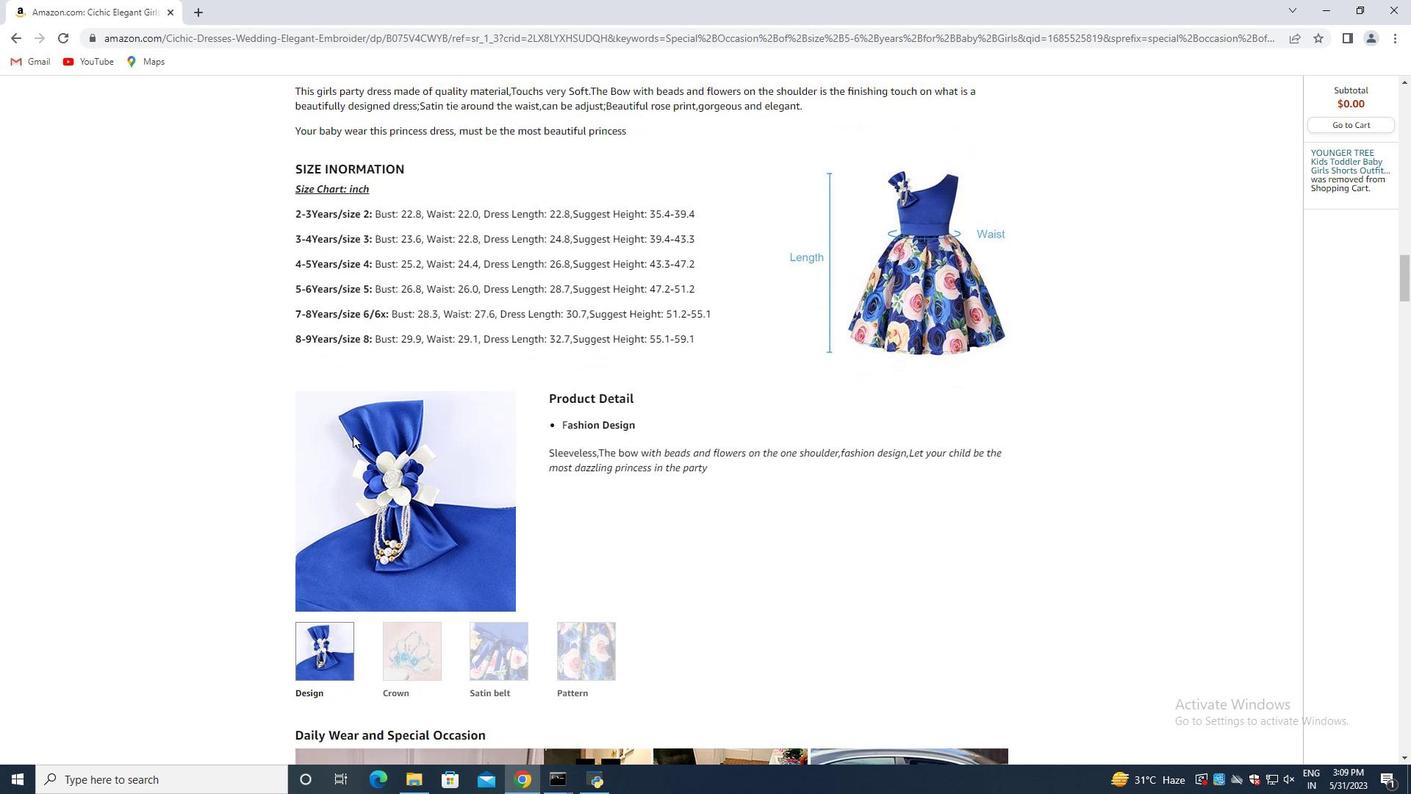 
Action: Mouse scrolled (352, 434) with delta (0, 0)
Screenshot: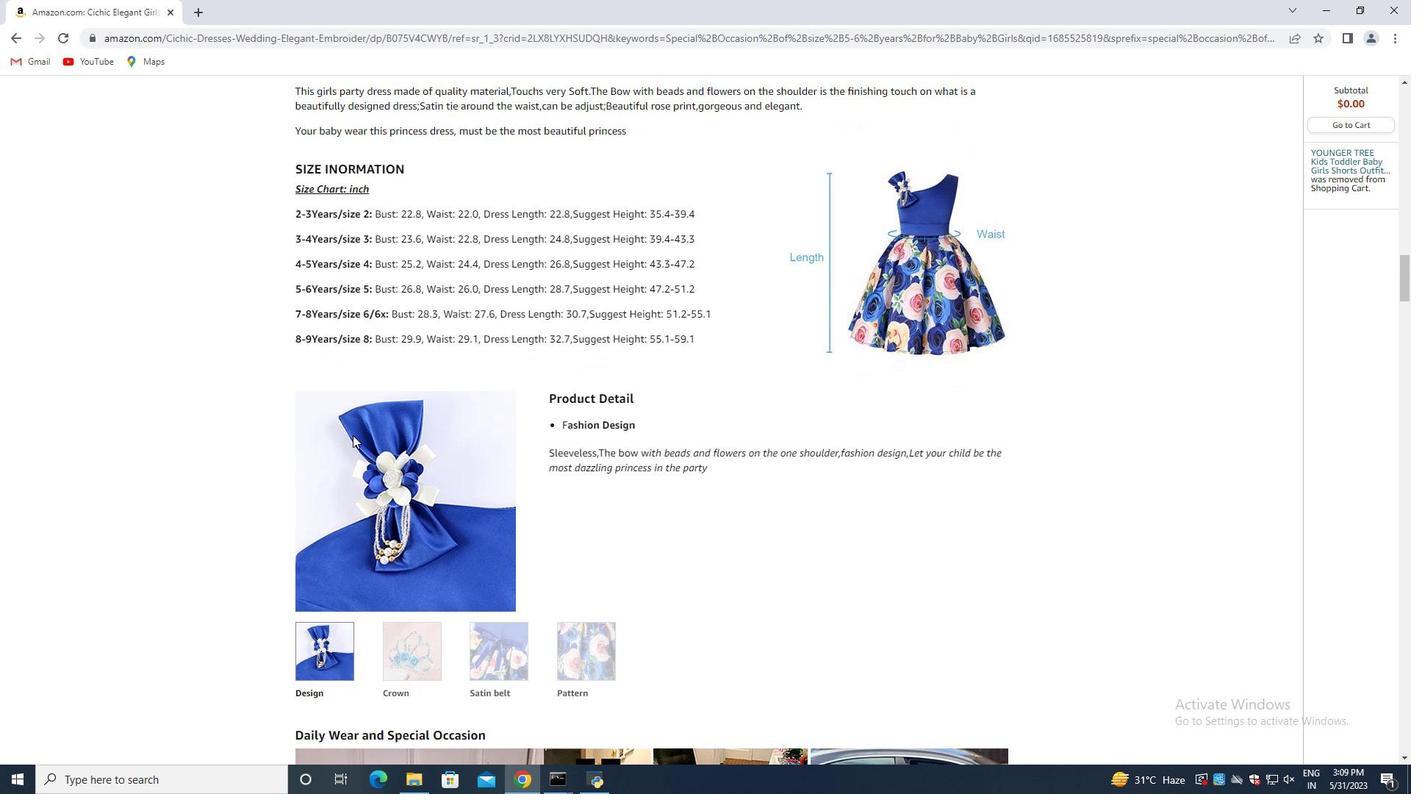 
Action: Mouse moved to (354, 435)
Screenshot: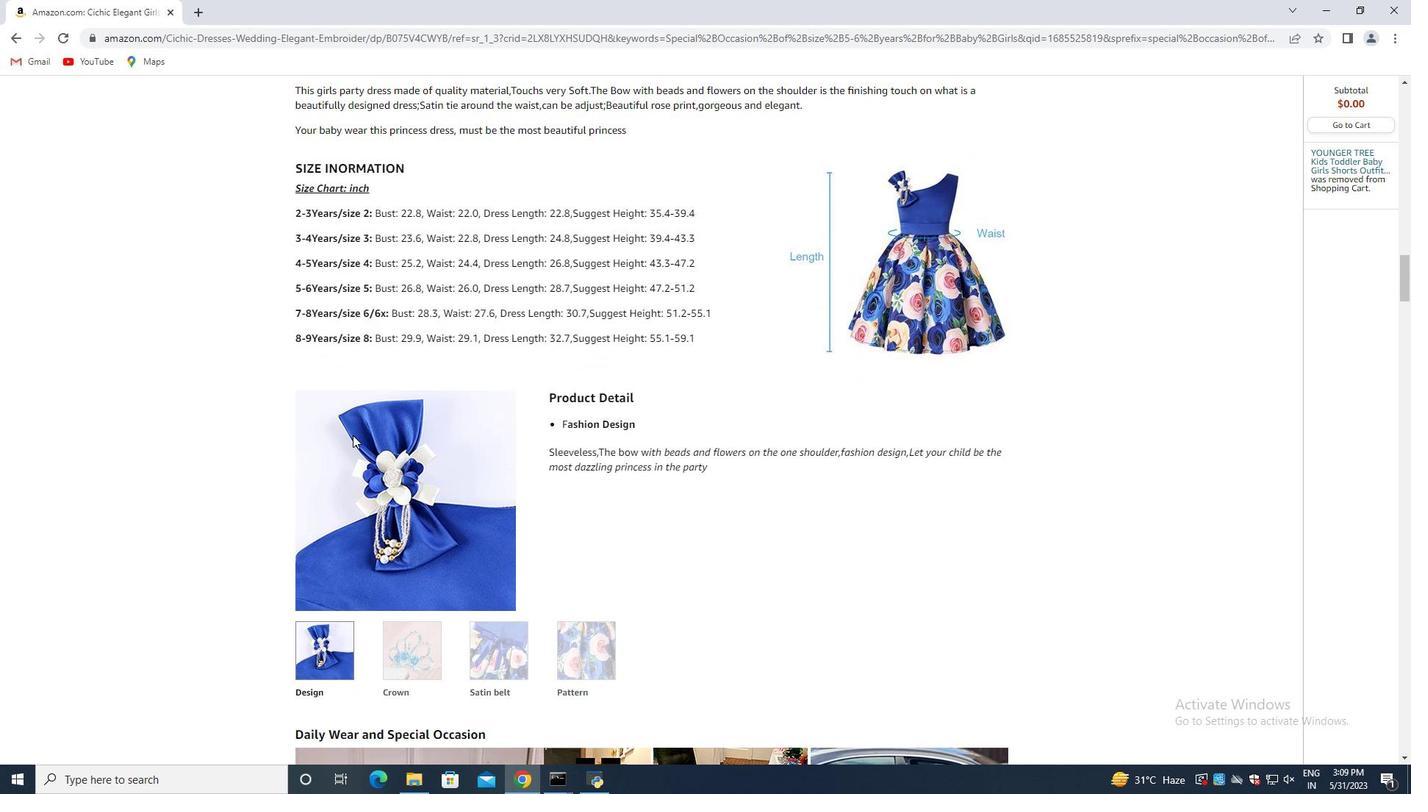 
Action: Mouse scrolled (354, 434) with delta (0, 0)
Screenshot: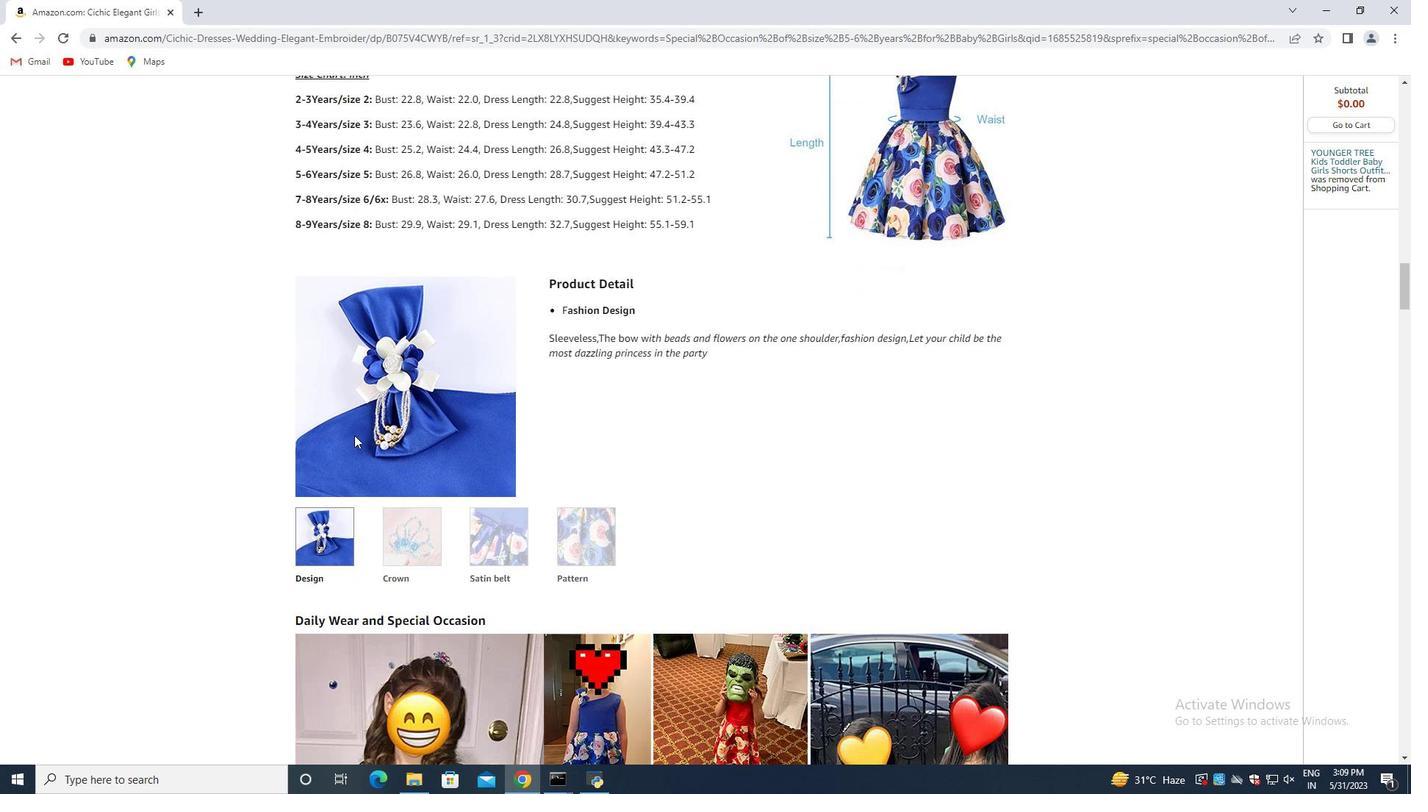 
Action: Mouse moved to (355, 435)
Screenshot: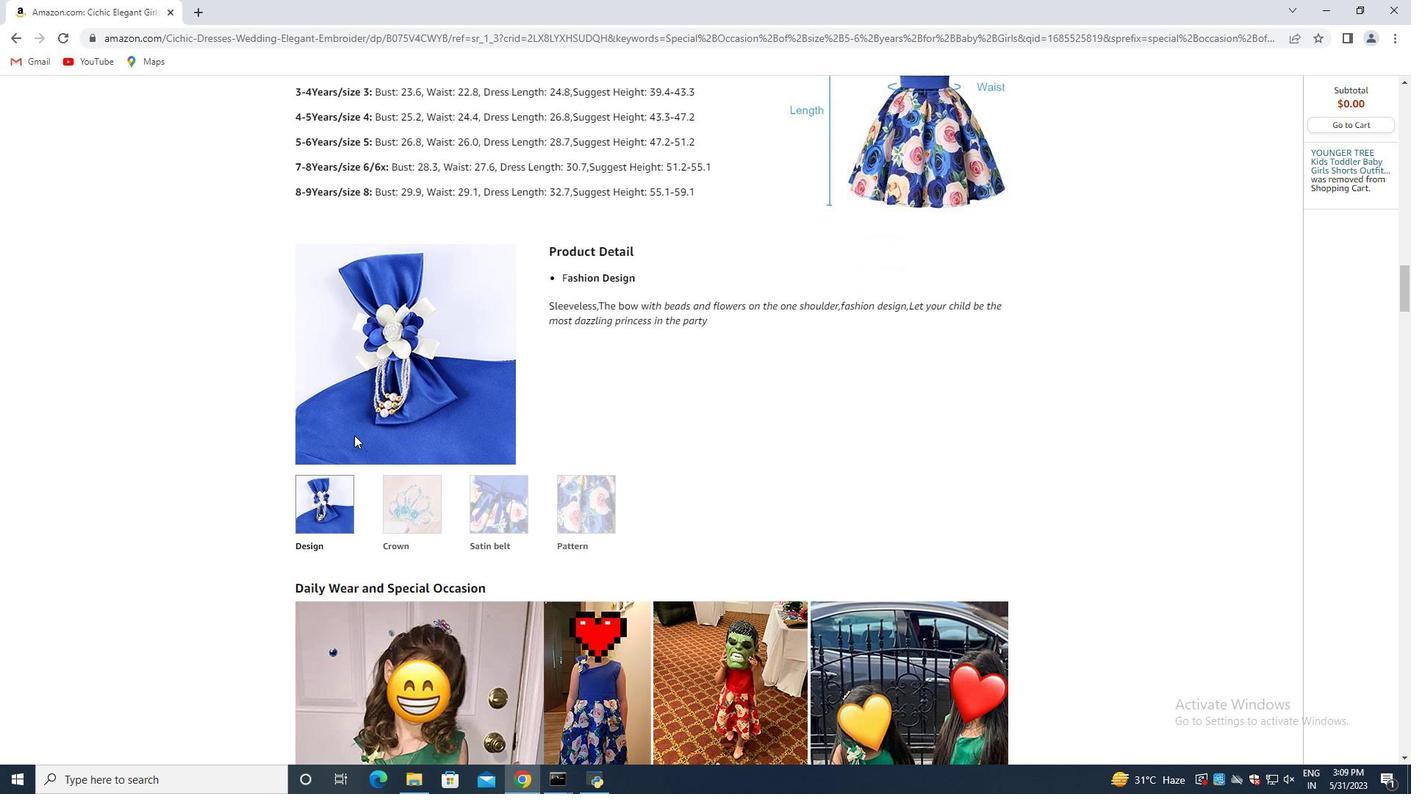 
Action: Mouse scrolled (354, 434) with delta (0, 0)
Screenshot: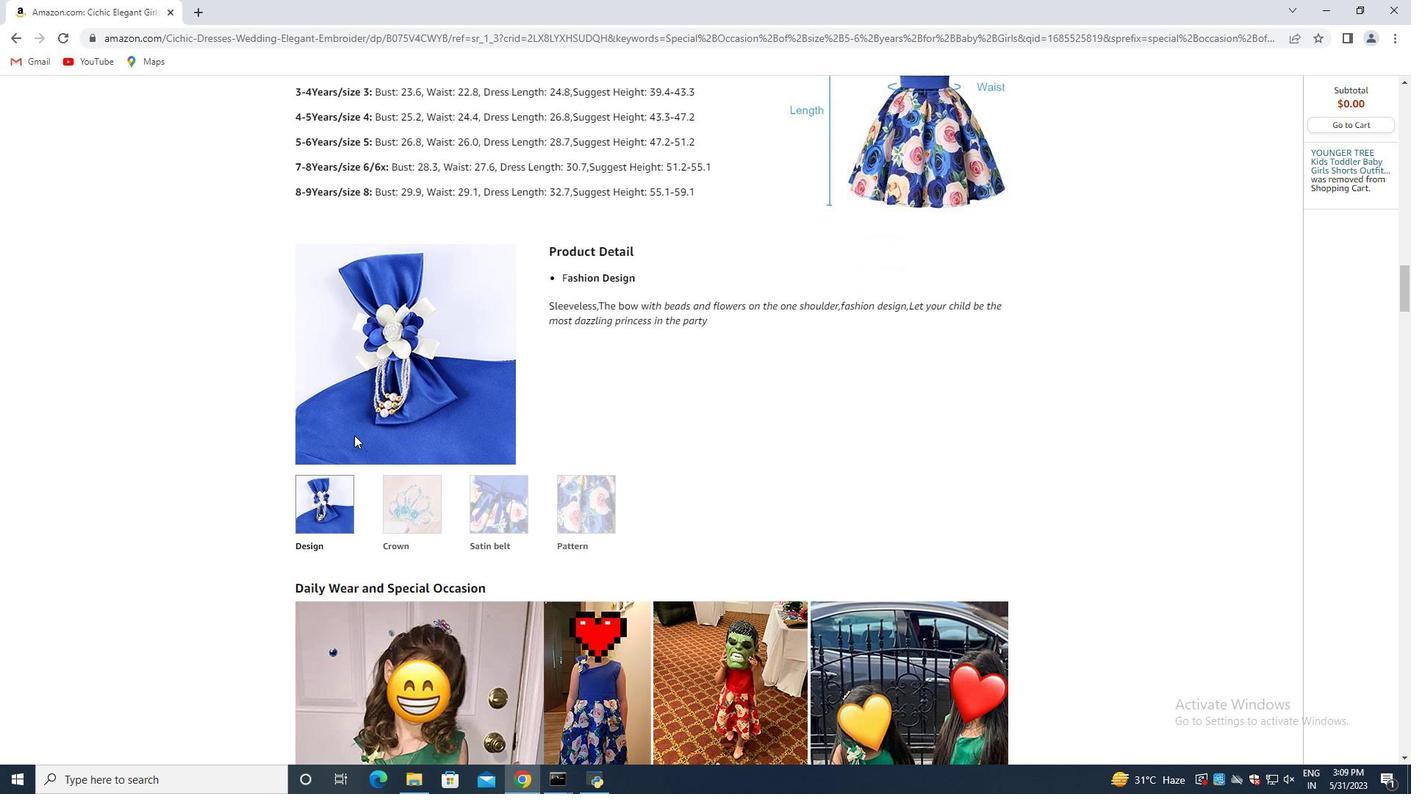 
Action: Mouse moved to (358, 432)
Screenshot: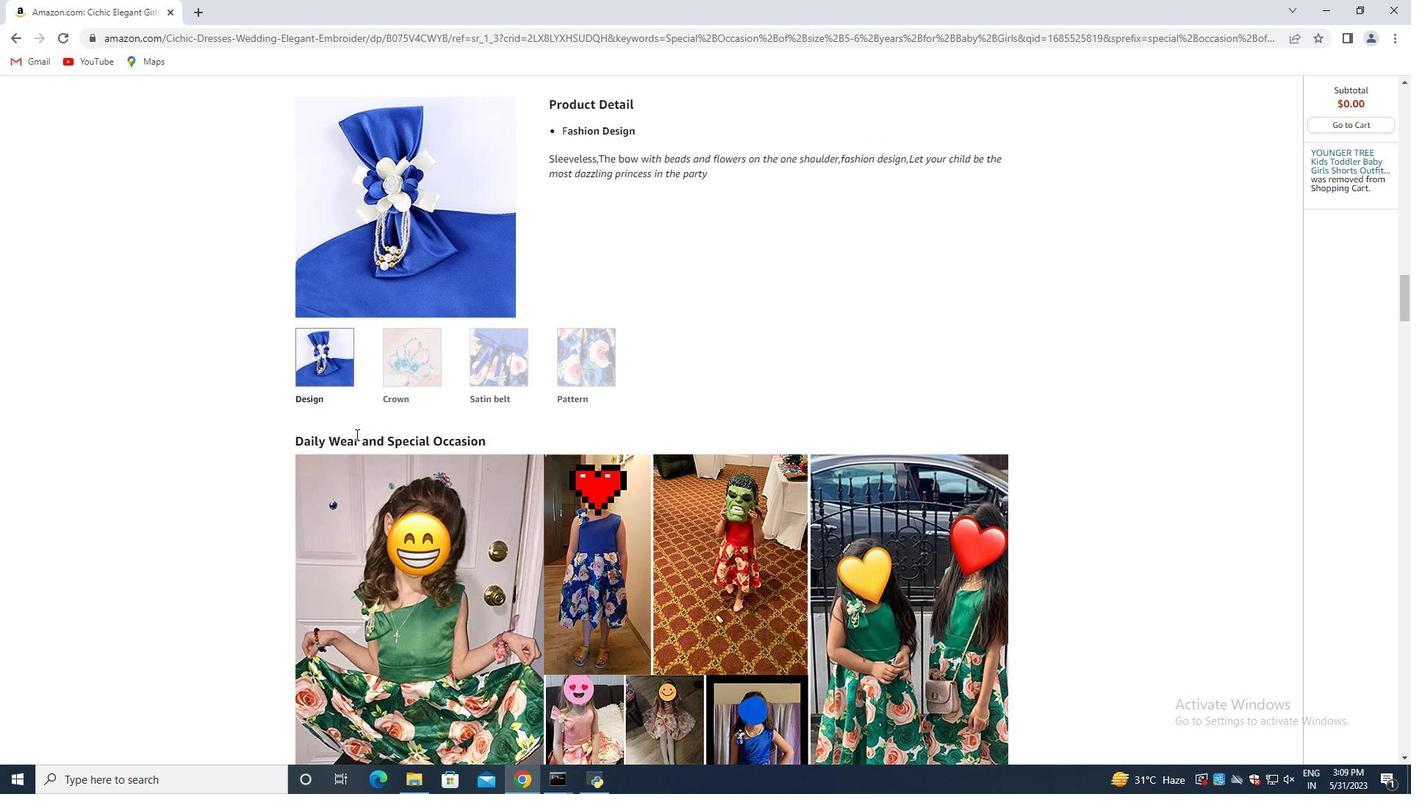 
Action: Mouse scrolled (358, 431) with delta (0, 0)
Screenshot: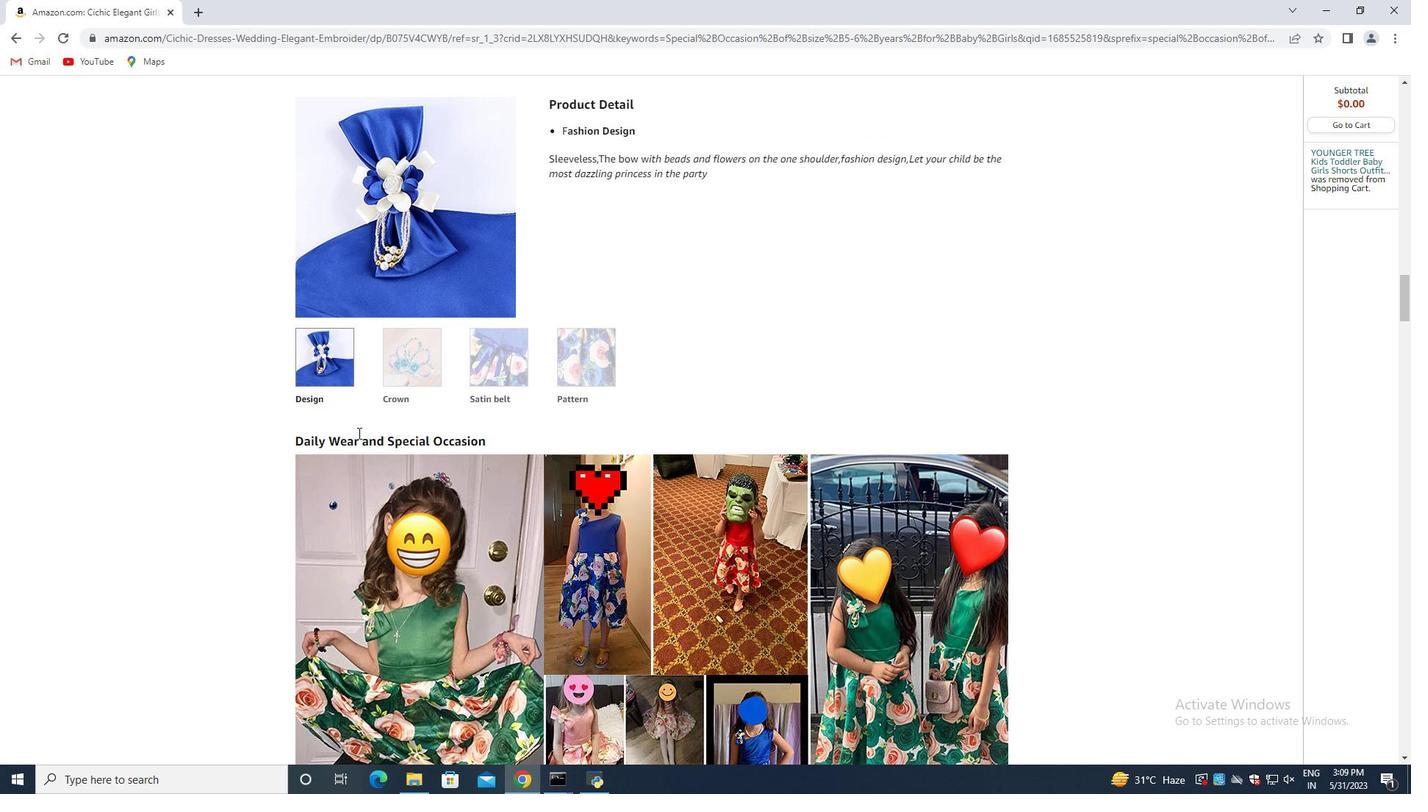 
Action: Mouse scrolled (358, 431) with delta (0, 0)
Screenshot: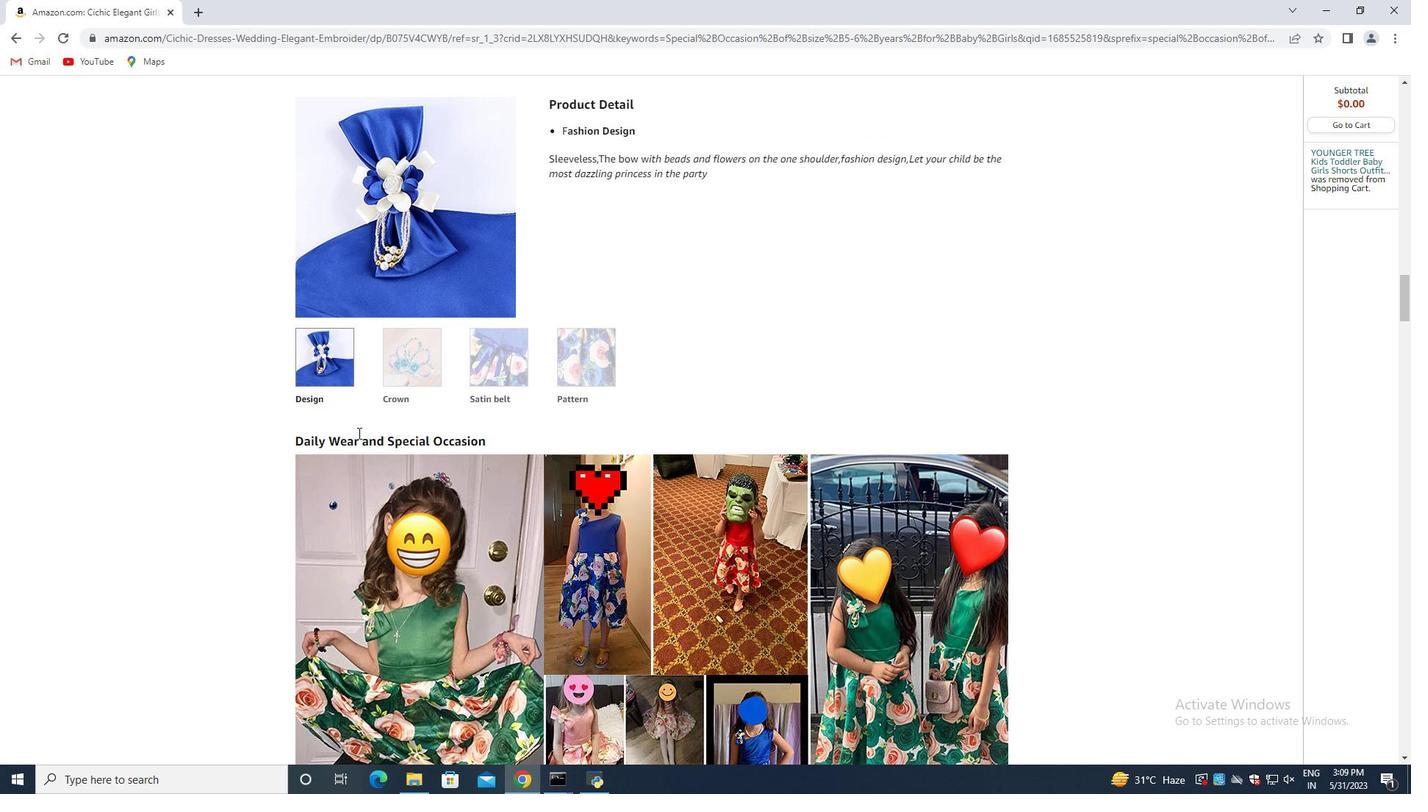 
Action: Mouse moved to (359, 428)
Screenshot: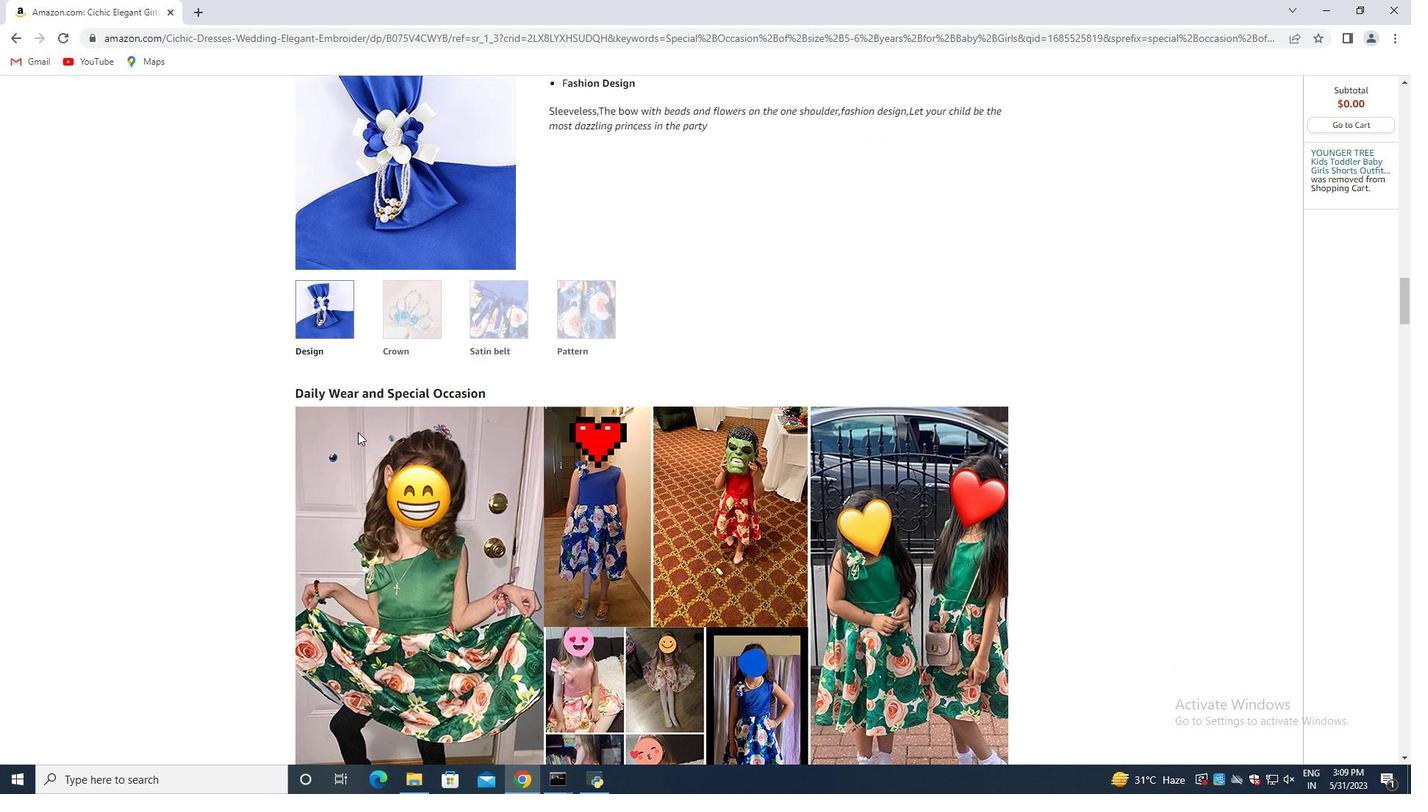 
Action: Mouse scrolled (359, 427) with delta (0, 0)
Screenshot: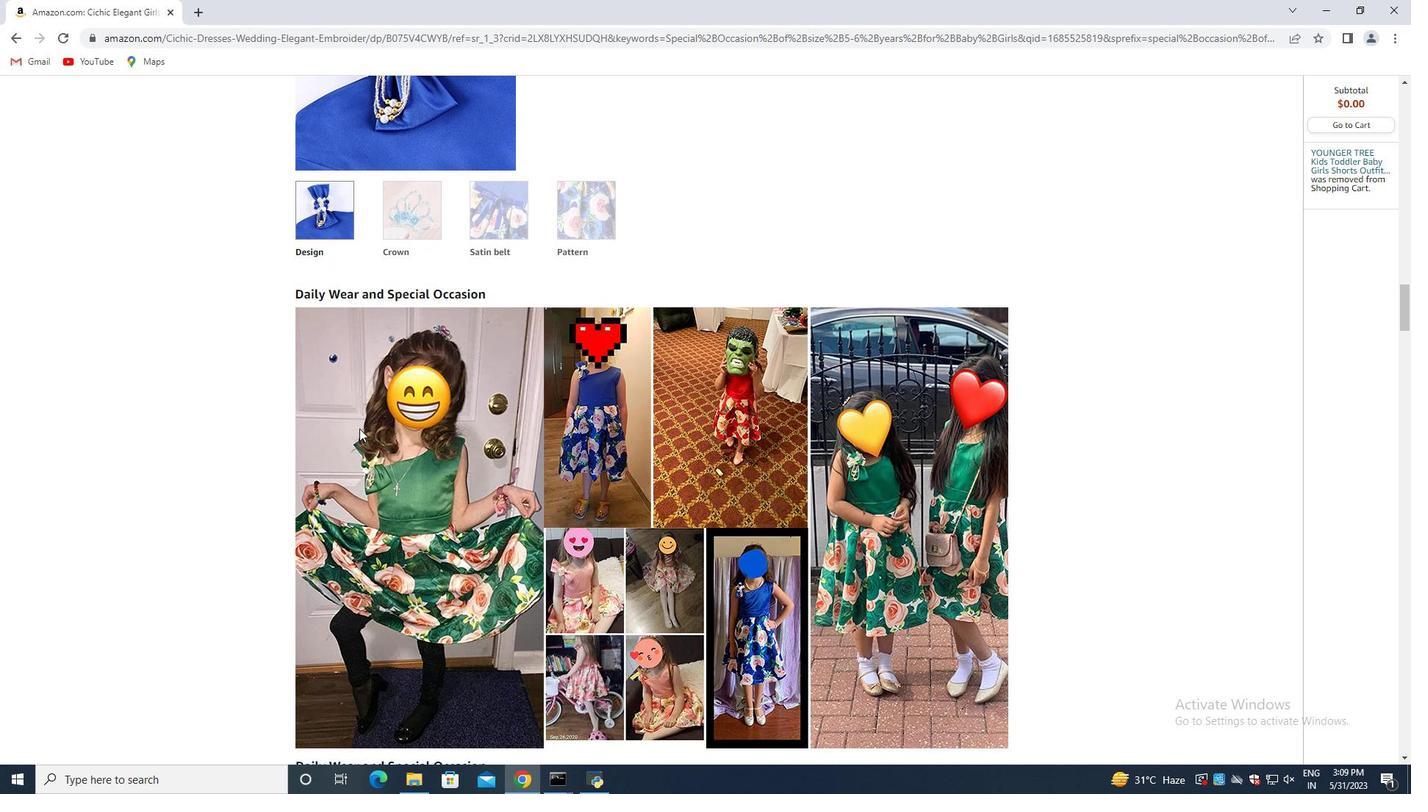 
Action: Mouse scrolled (359, 427) with delta (0, 0)
Screenshot: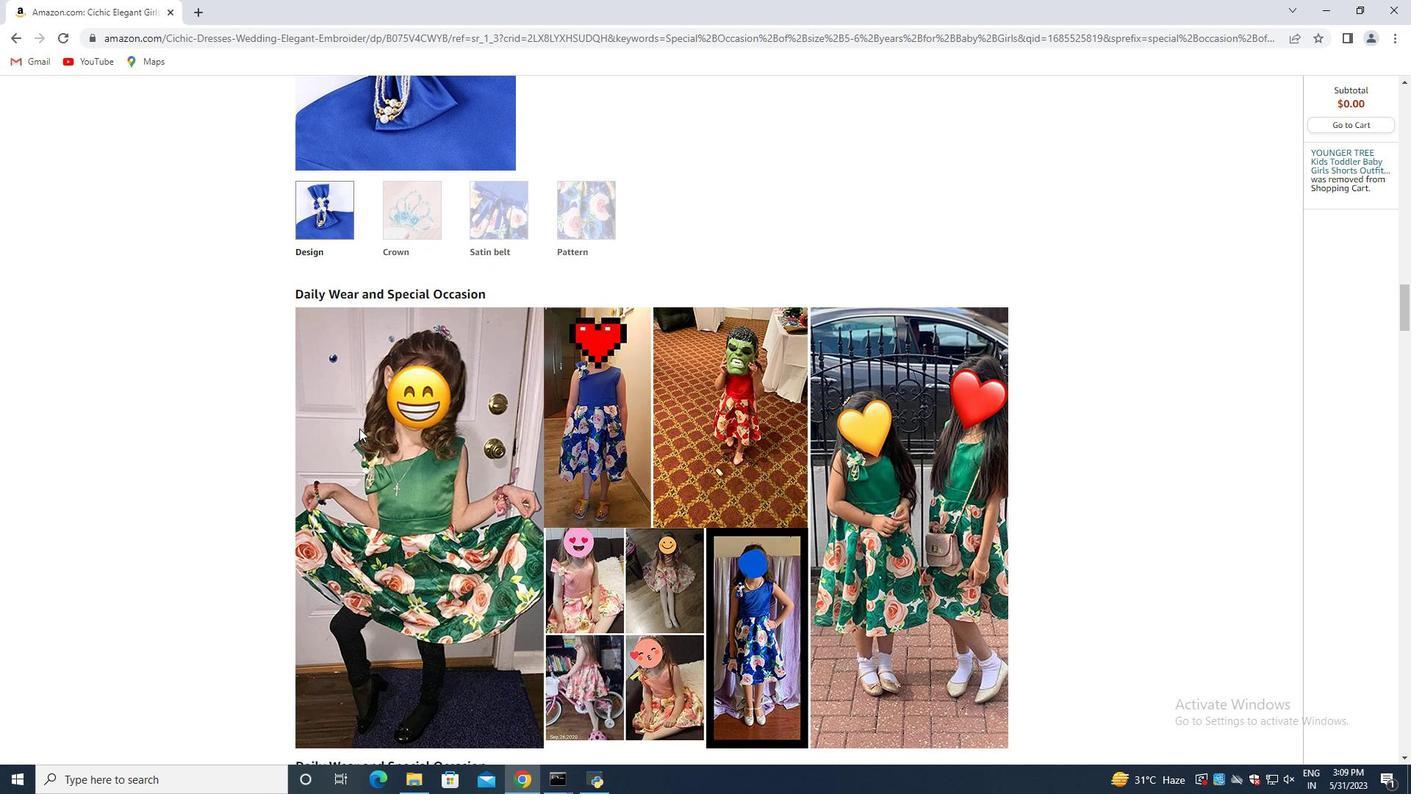 
Action: Mouse scrolled (359, 427) with delta (0, 0)
Screenshot: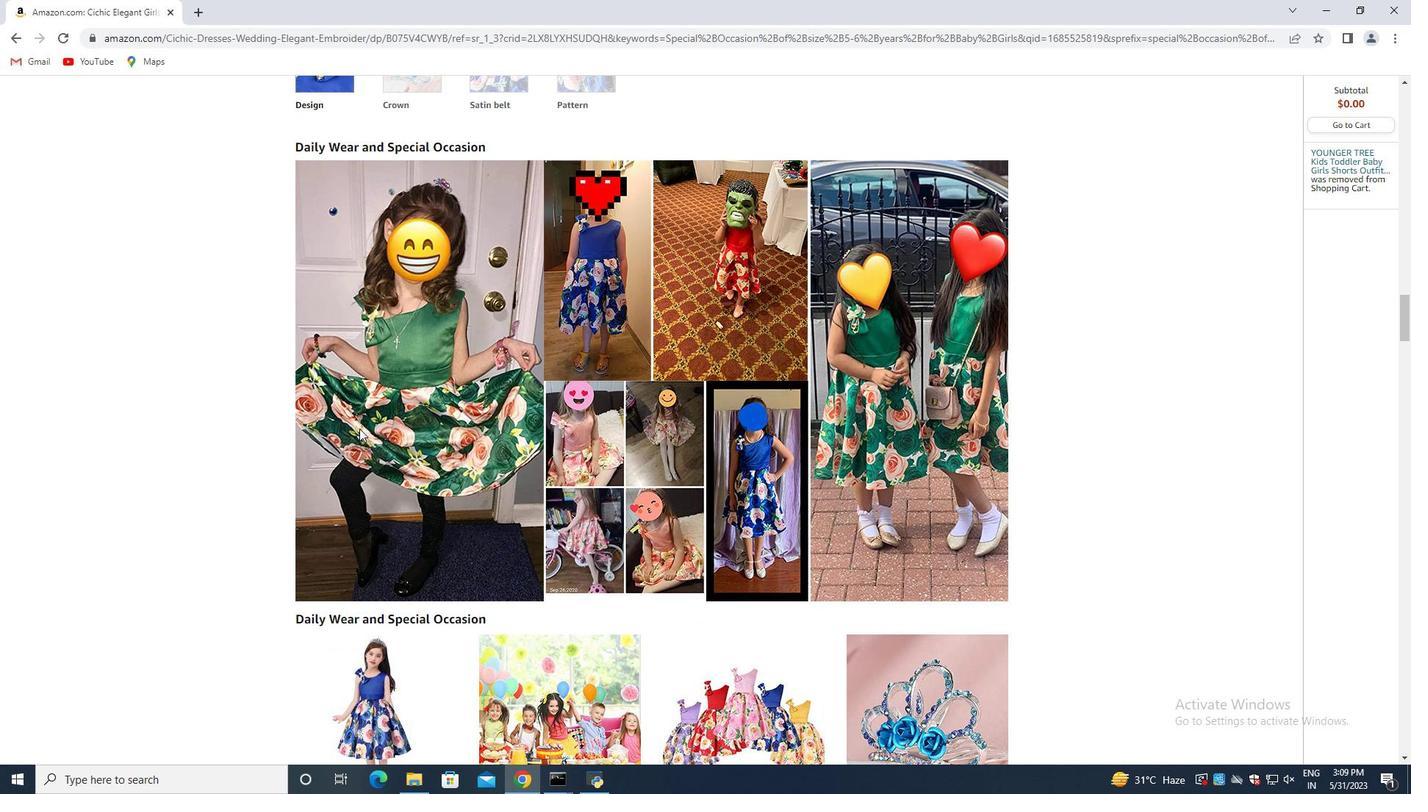 
Action: Mouse moved to (359, 428)
Screenshot: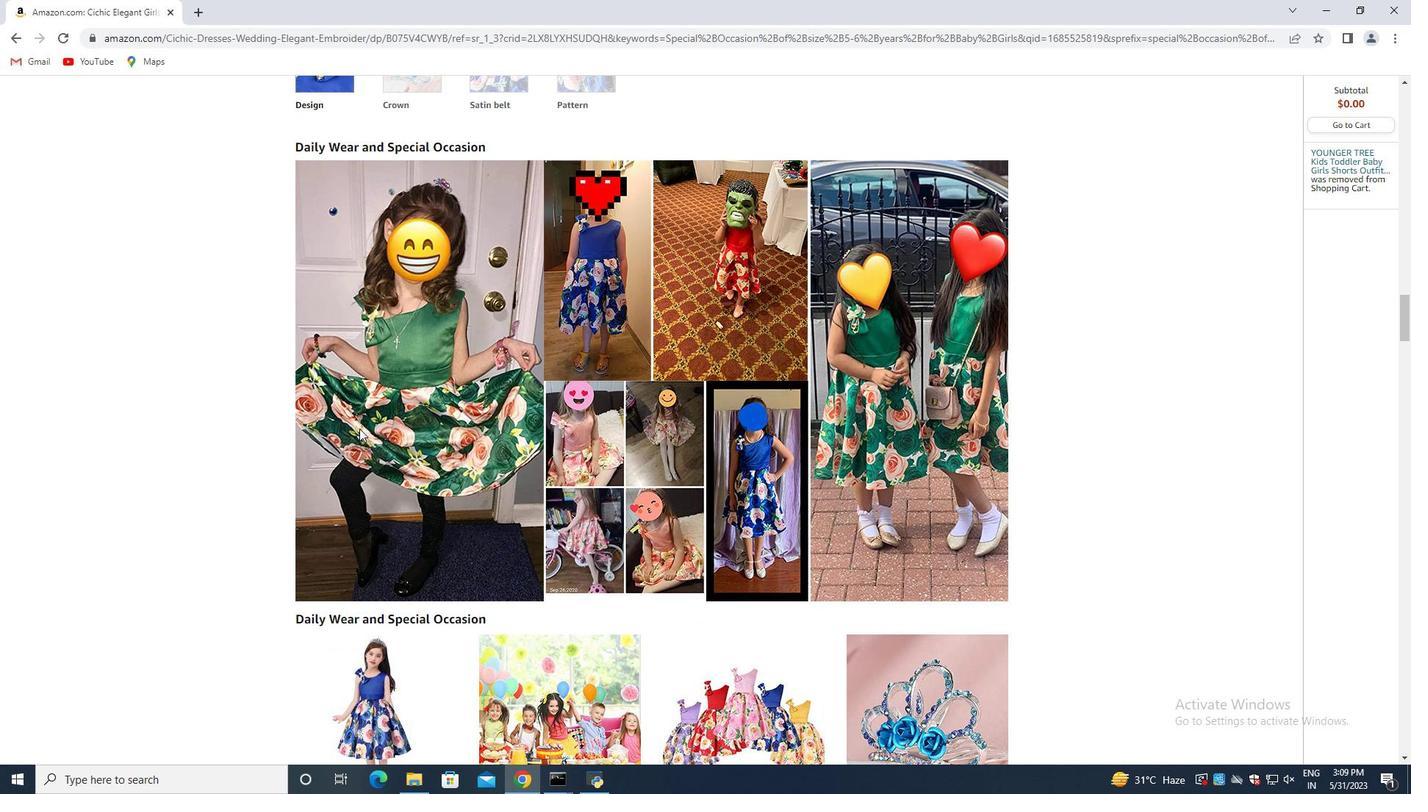 
Action: Mouse scrolled (359, 427) with delta (0, 0)
Screenshot: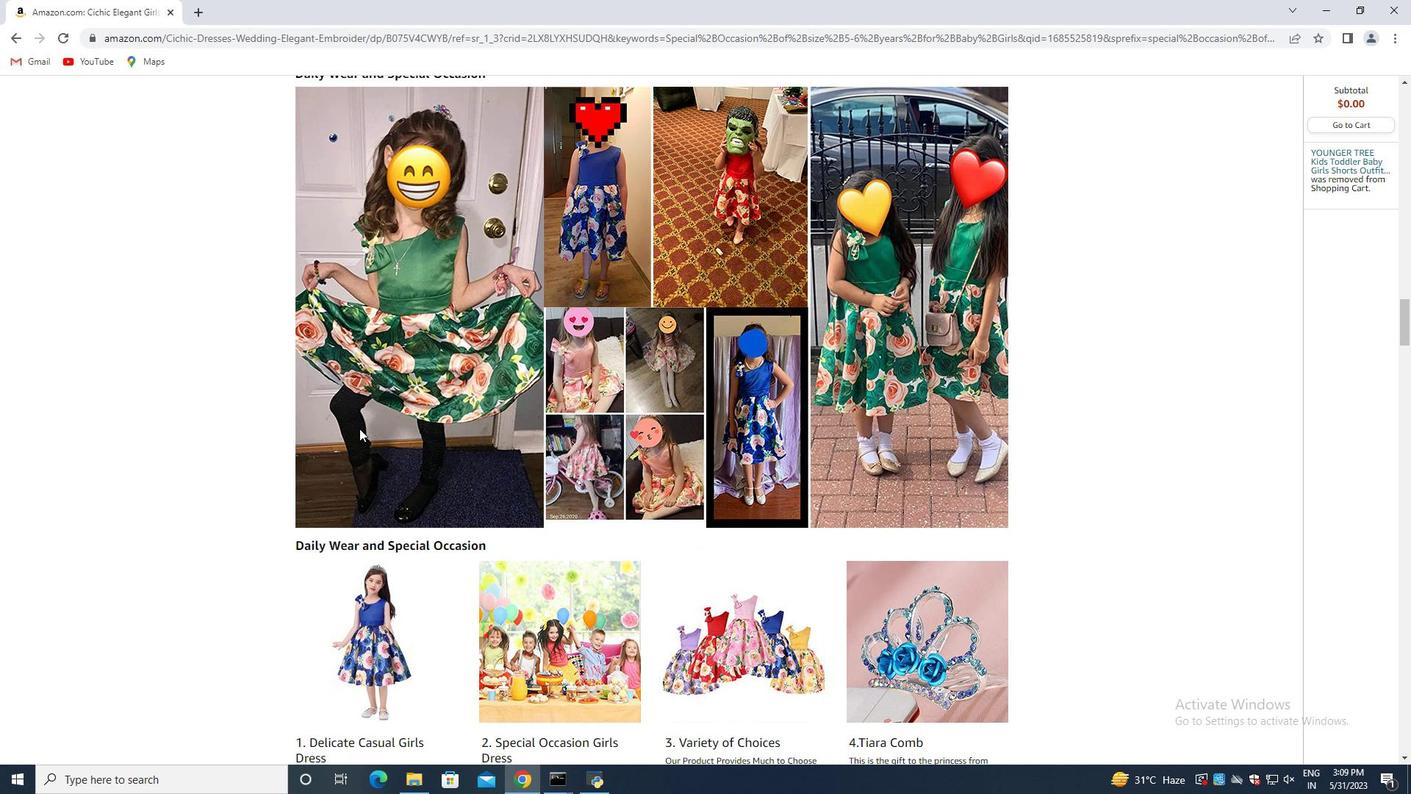 
Action: Mouse moved to (360, 428)
Screenshot: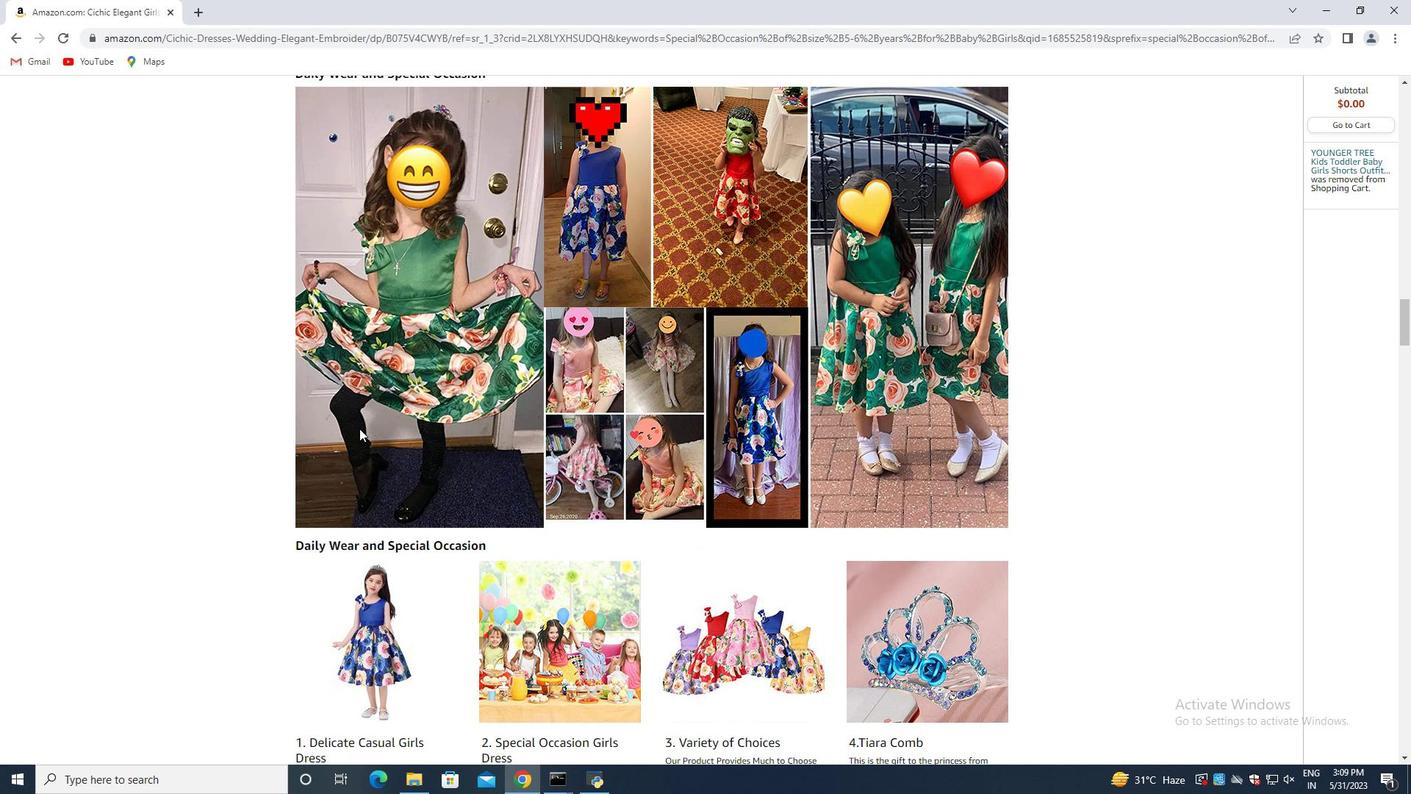 
Action: Mouse scrolled (360, 427) with delta (0, 0)
Screenshot: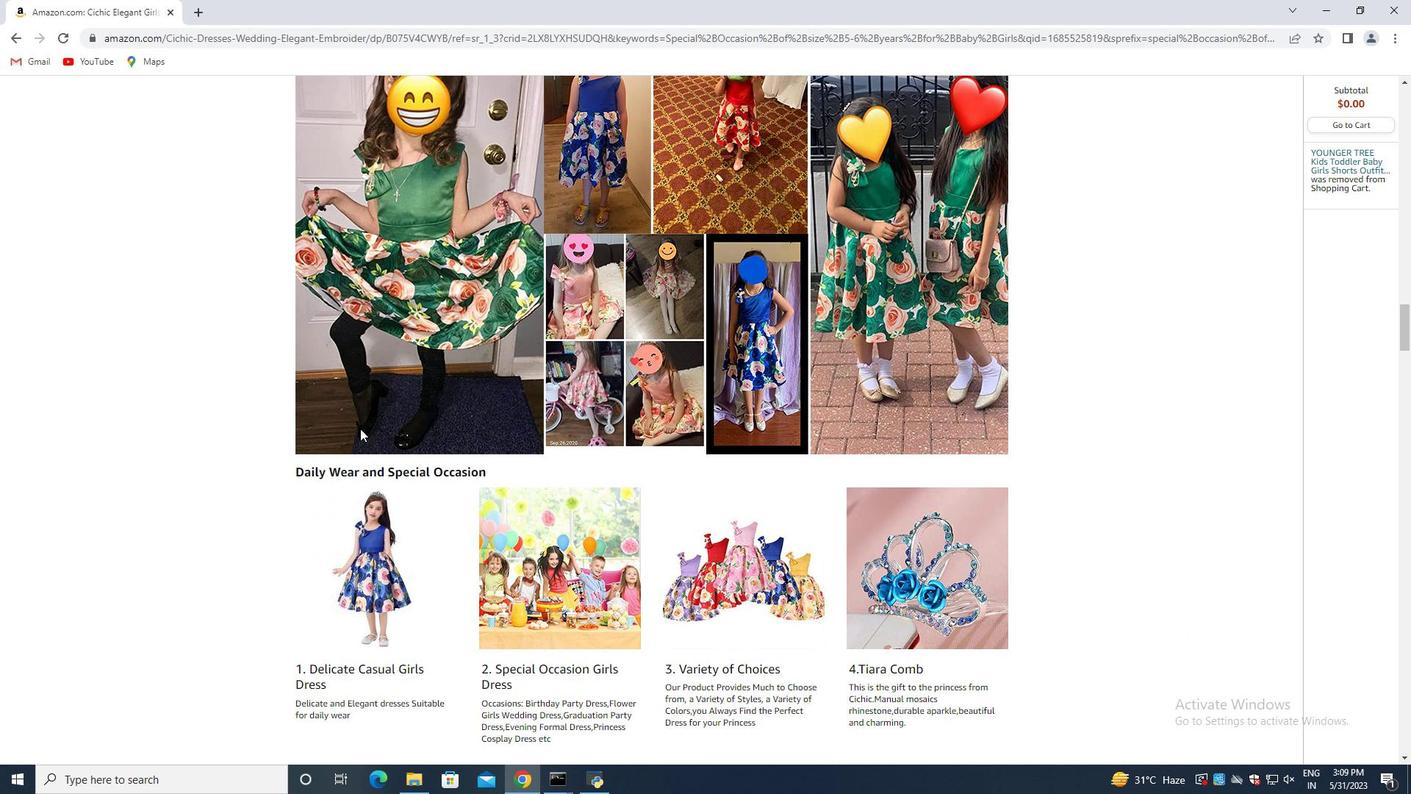 
Action: Mouse scrolled (360, 427) with delta (0, 0)
Screenshot: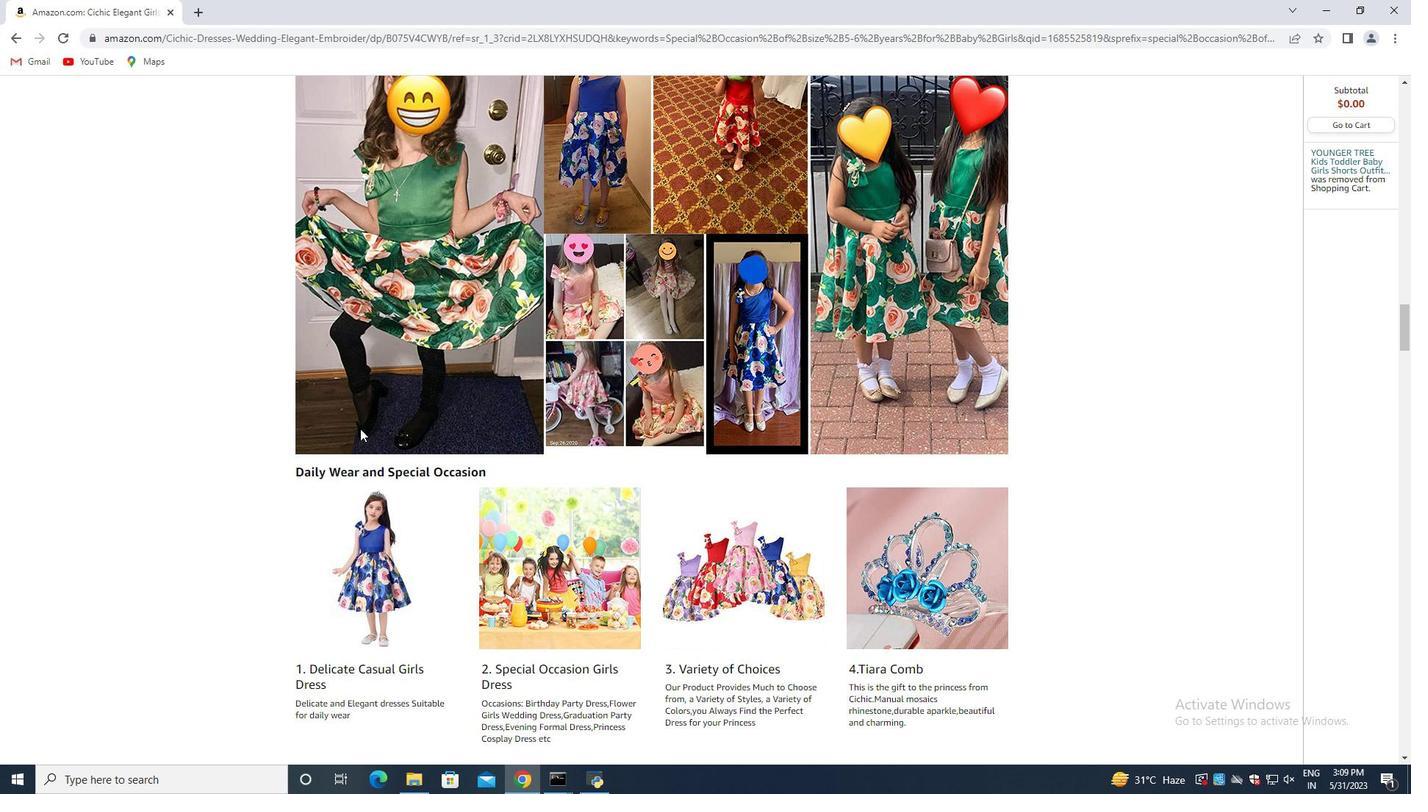 
Action: Mouse scrolled (360, 427) with delta (0, 0)
Screenshot: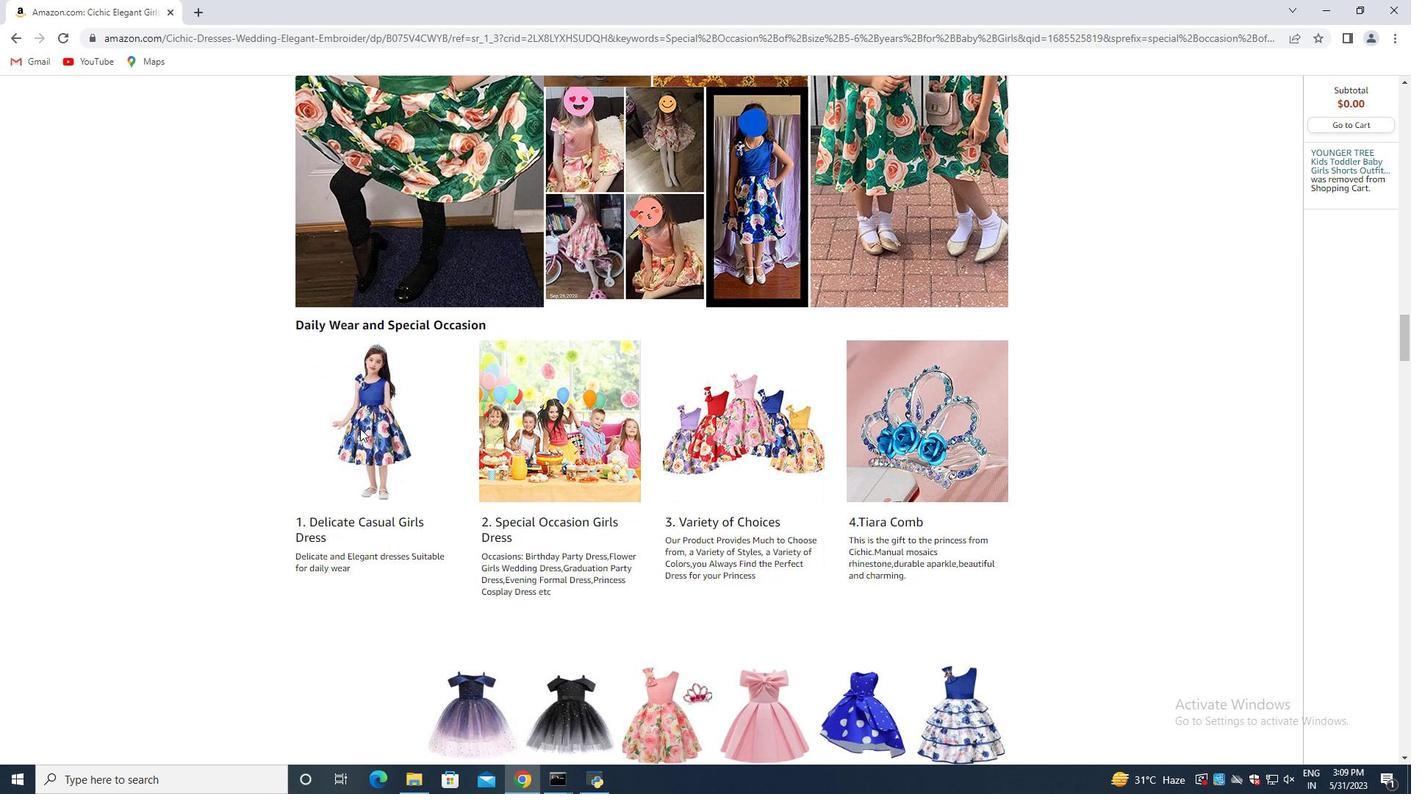 
Action: Mouse scrolled (360, 427) with delta (0, 0)
Screenshot: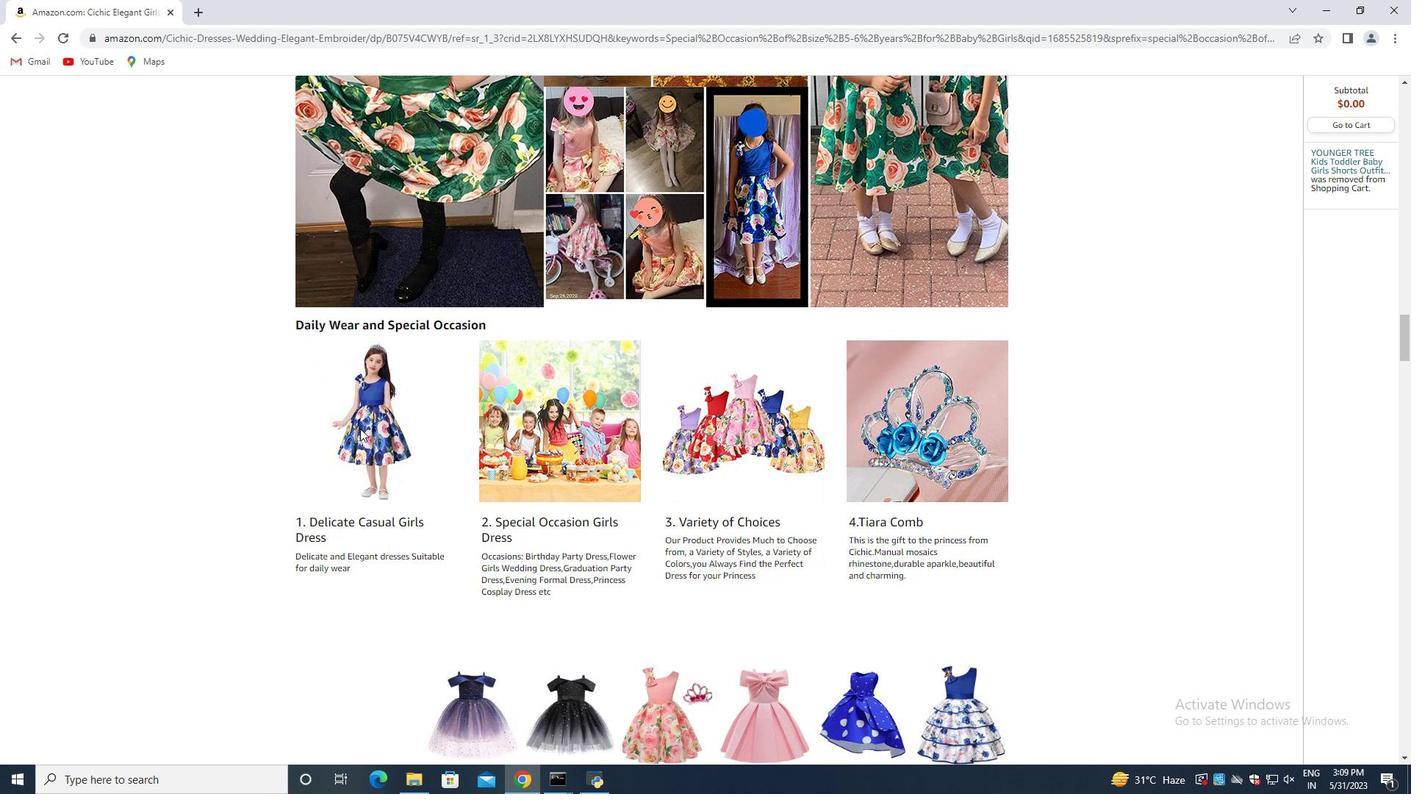 
Action: Mouse scrolled (360, 427) with delta (0, 0)
Screenshot: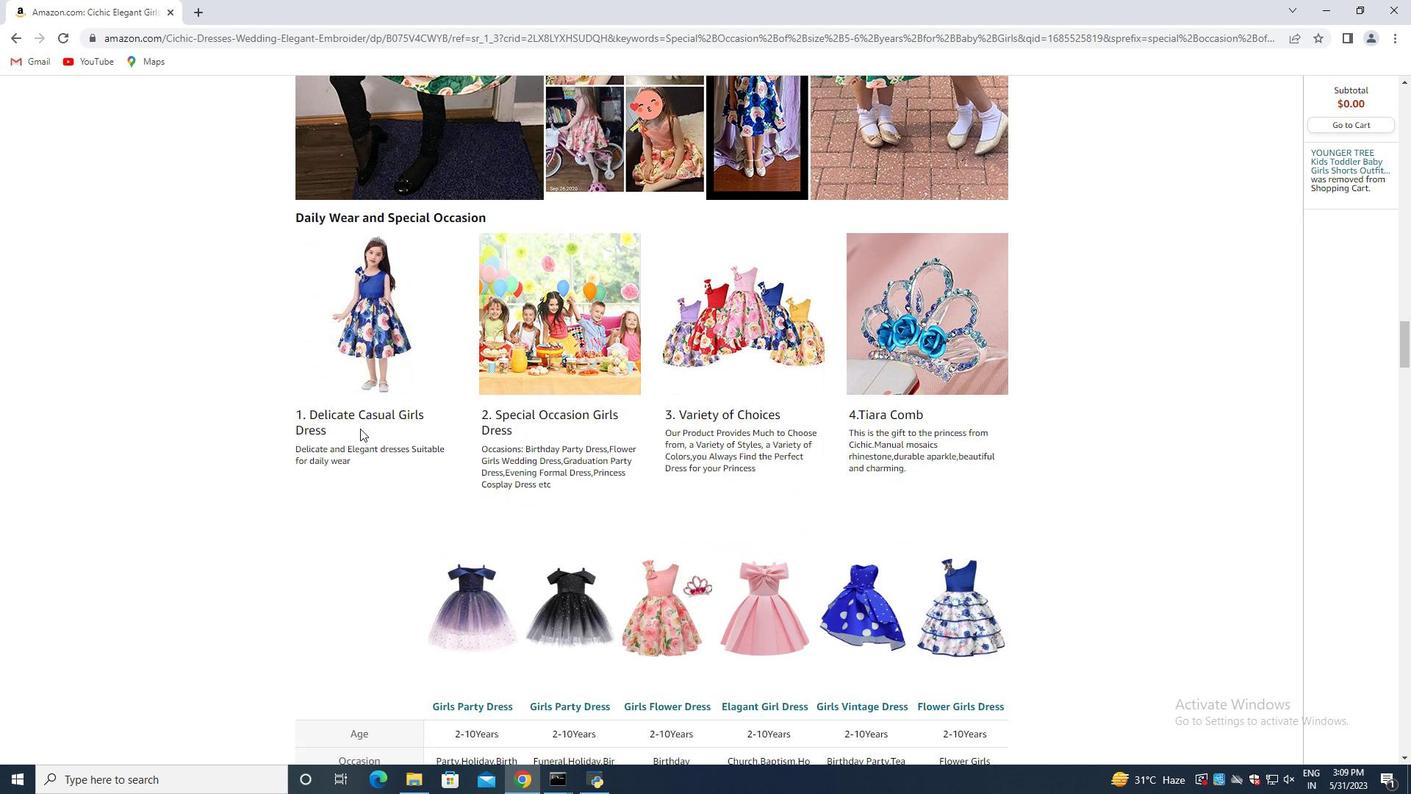 
Action: Mouse scrolled (360, 427) with delta (0, 0)
Screenshot: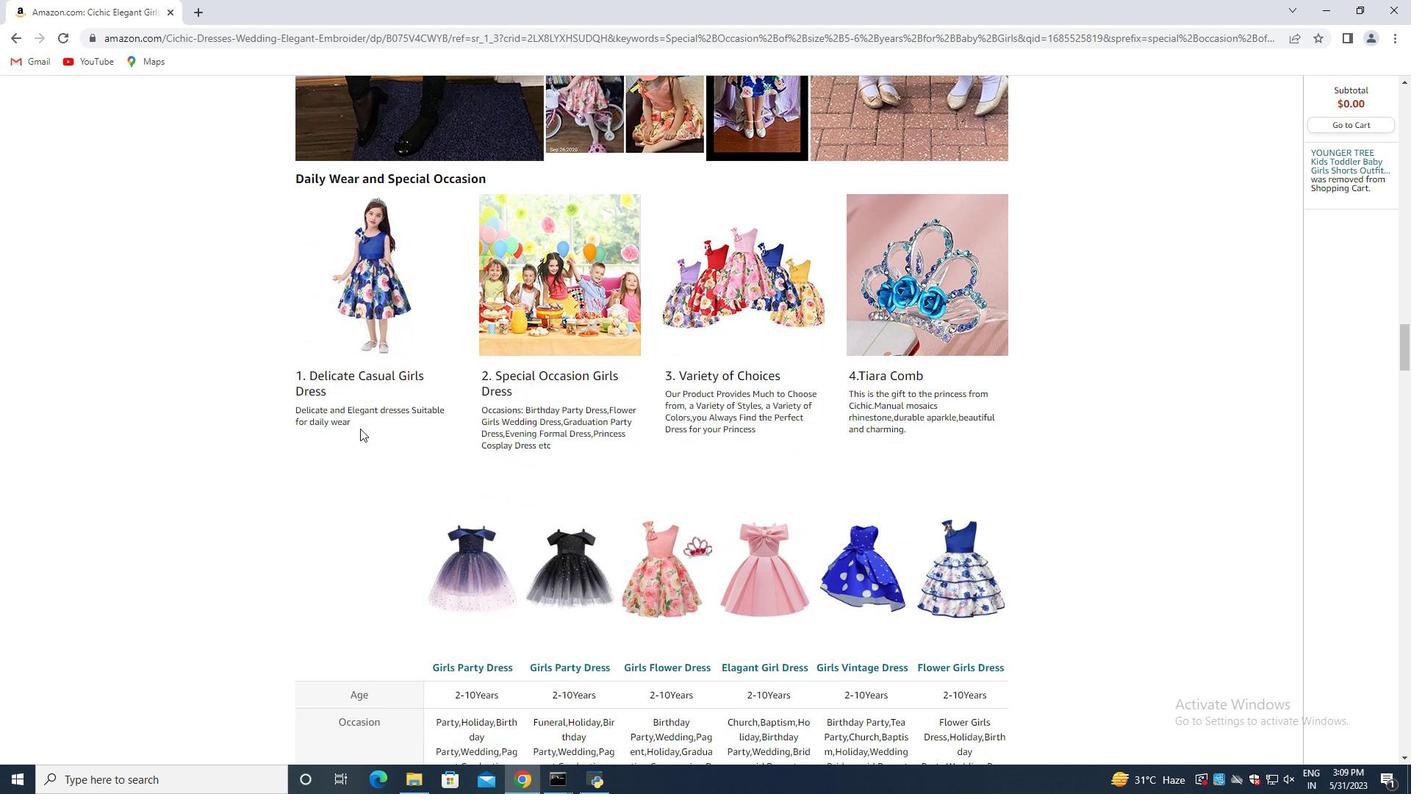 
Action: Mouse scrolled (360, 427) with delta (0, 0)
Screenshot: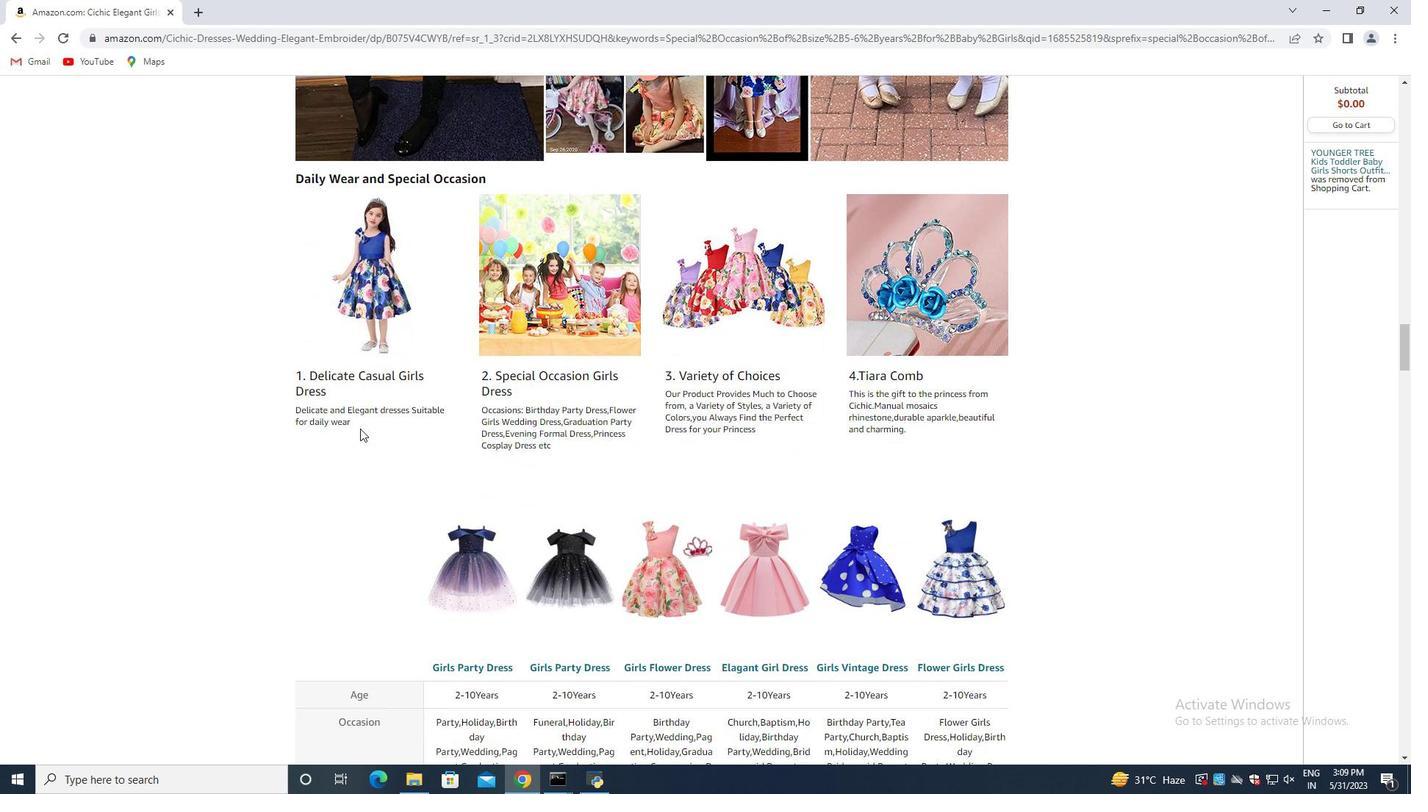 
Action: Mouse scrolled (360, 427) with delta (0, 0)
Screenshot: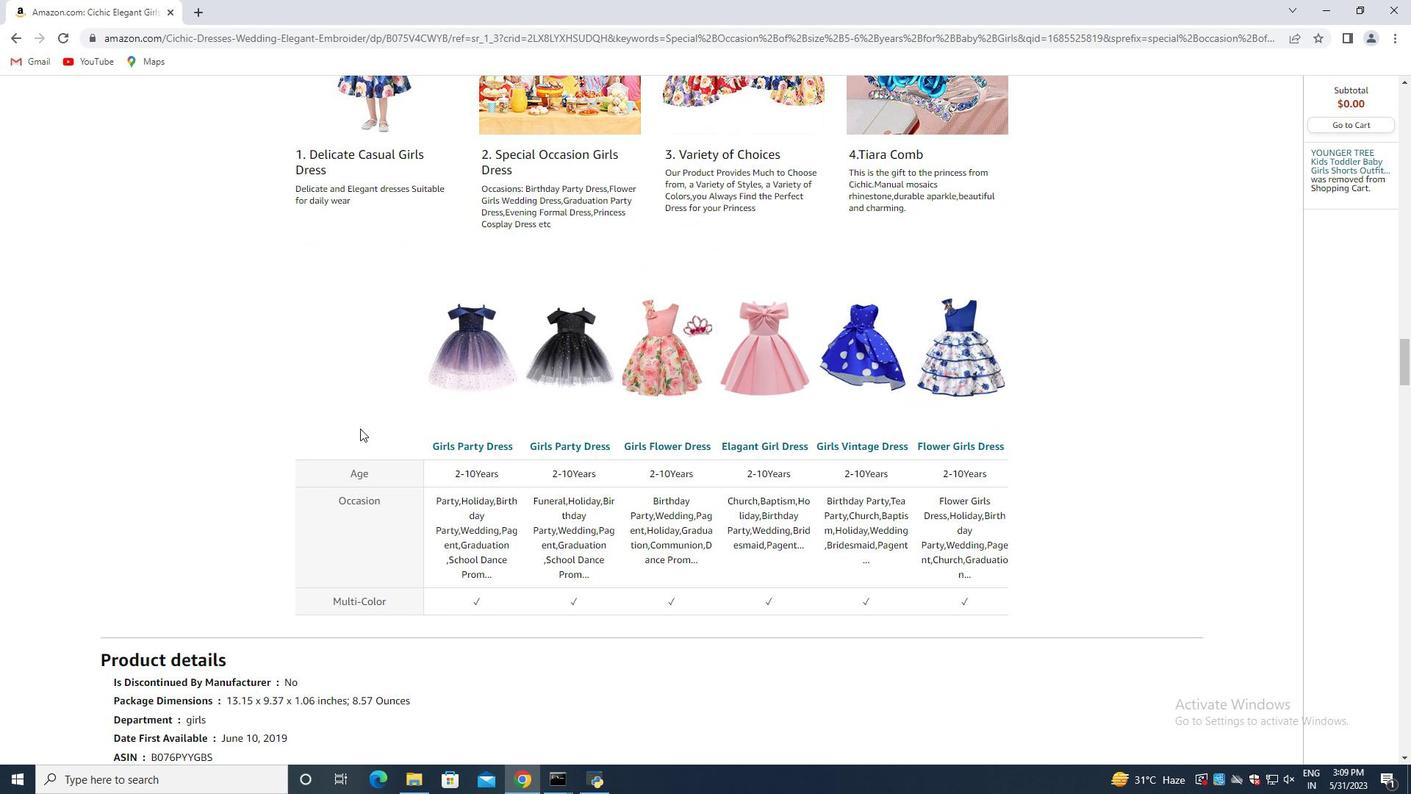
Action: Mouse scrolled (360, 427) with delta (0, 0)
Screenshot: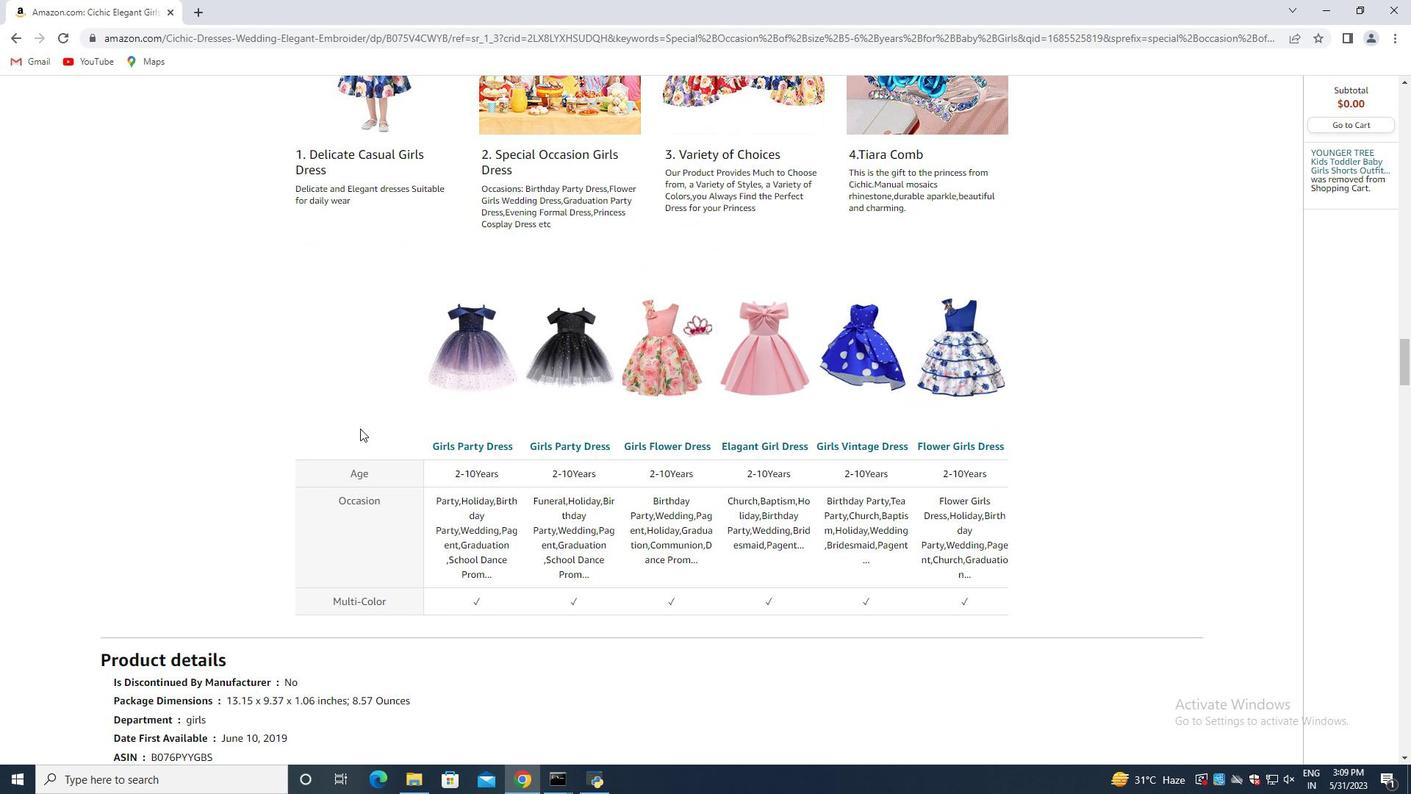 
Action: Mouse scrolled (360, 427) with delta (0, 0)
Screenshot: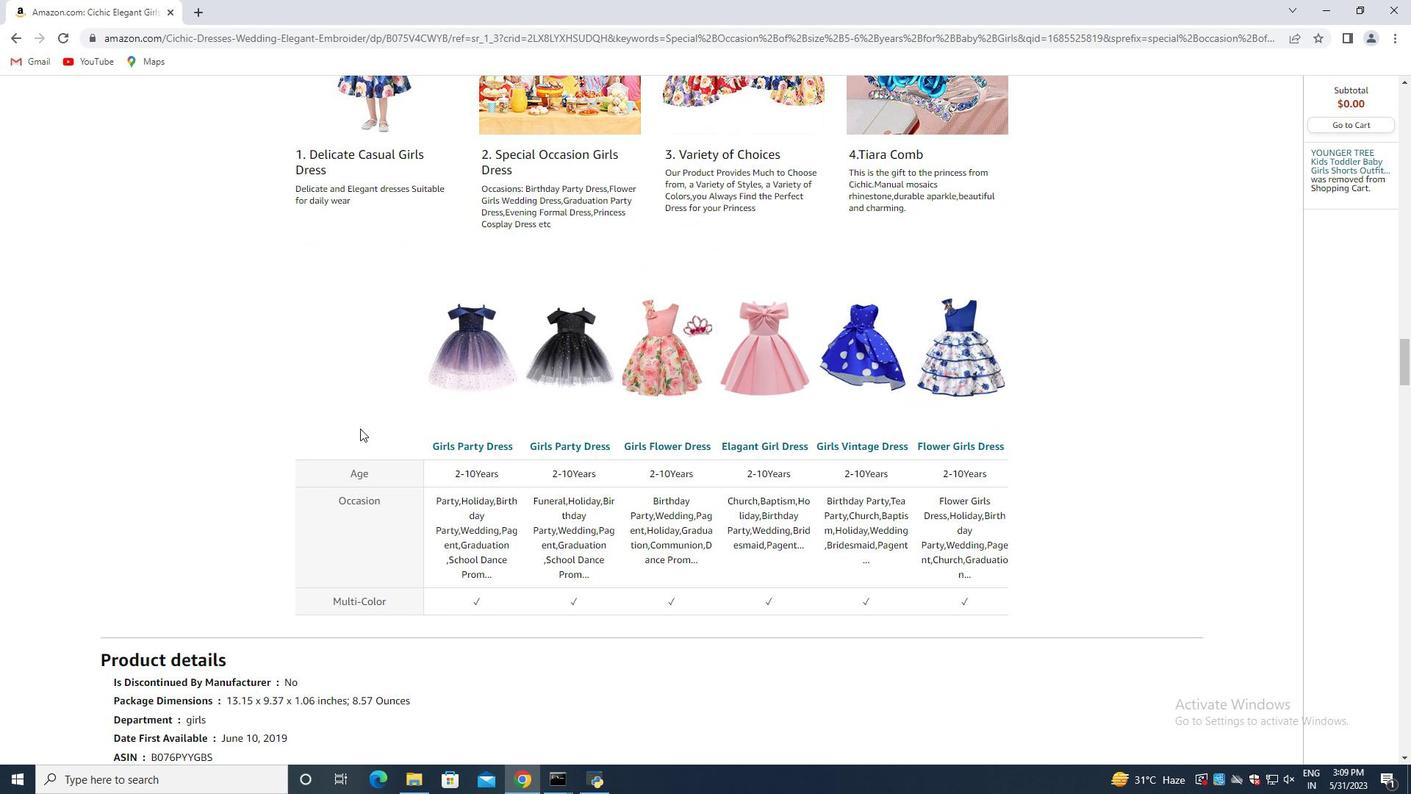 
Action: Mouse scrolled (360, 427) with delta (0, 0)
Screenshot: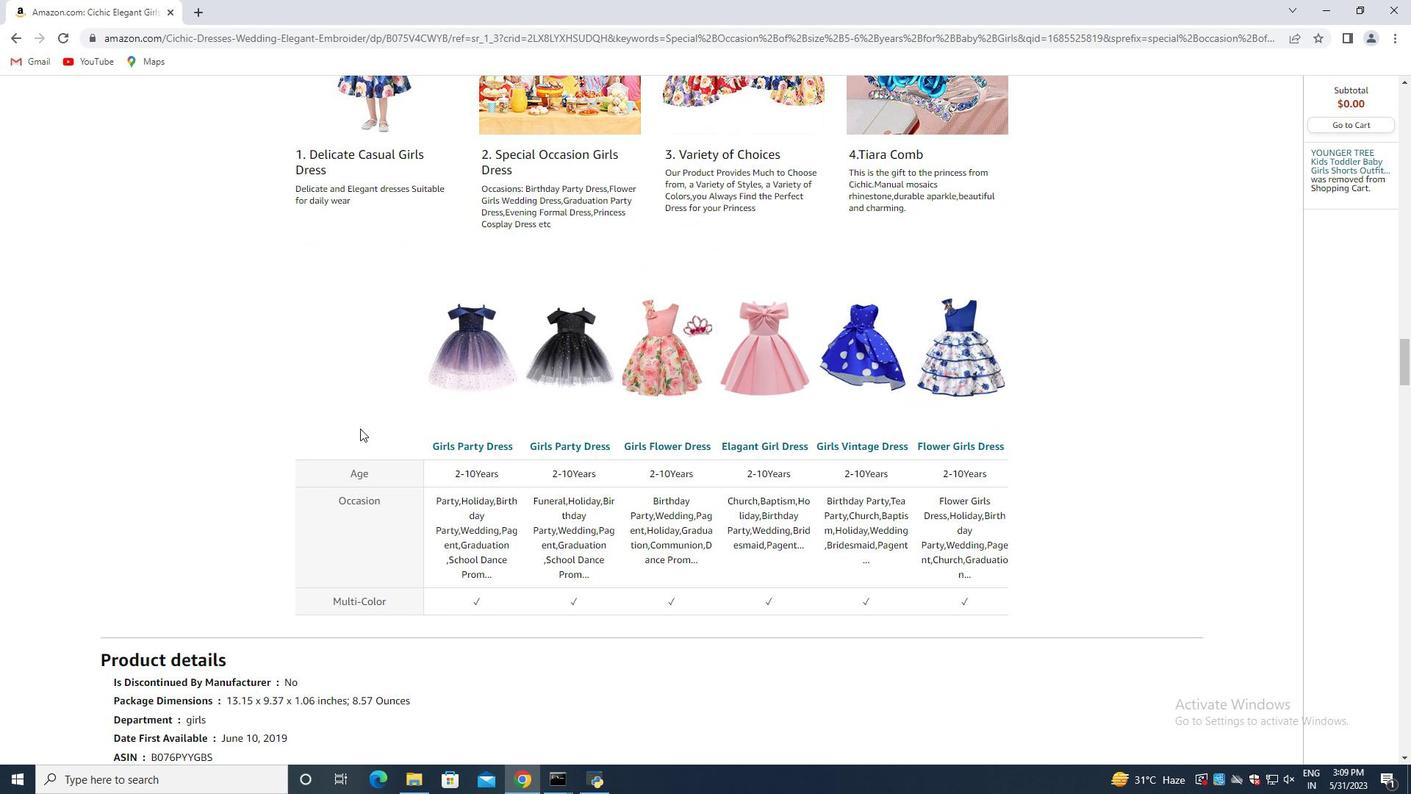 
Action: Mouse moved to (360, 428)
Screenshot: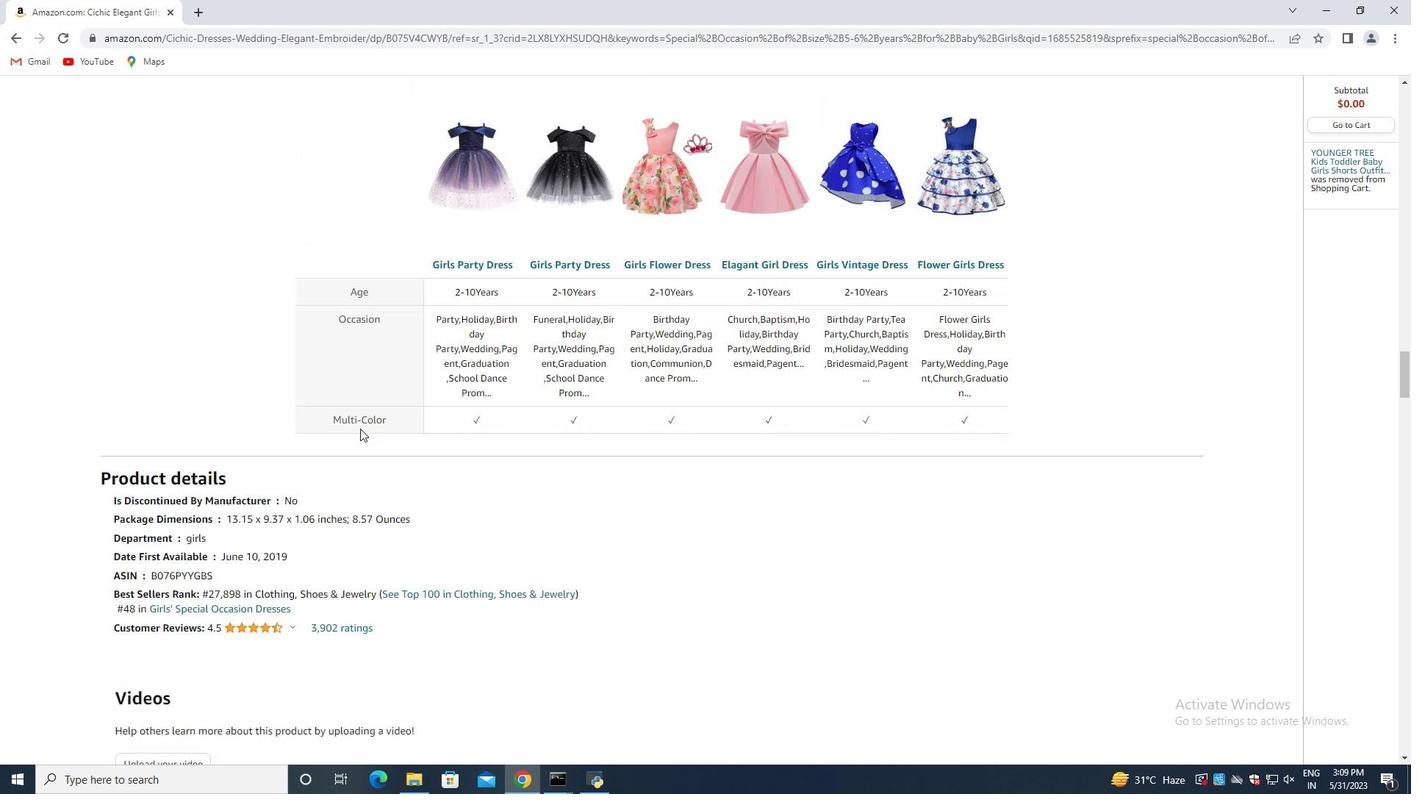 
Action: Mouse scrolled (360, 427) with delta (0, 0)
Screenshot: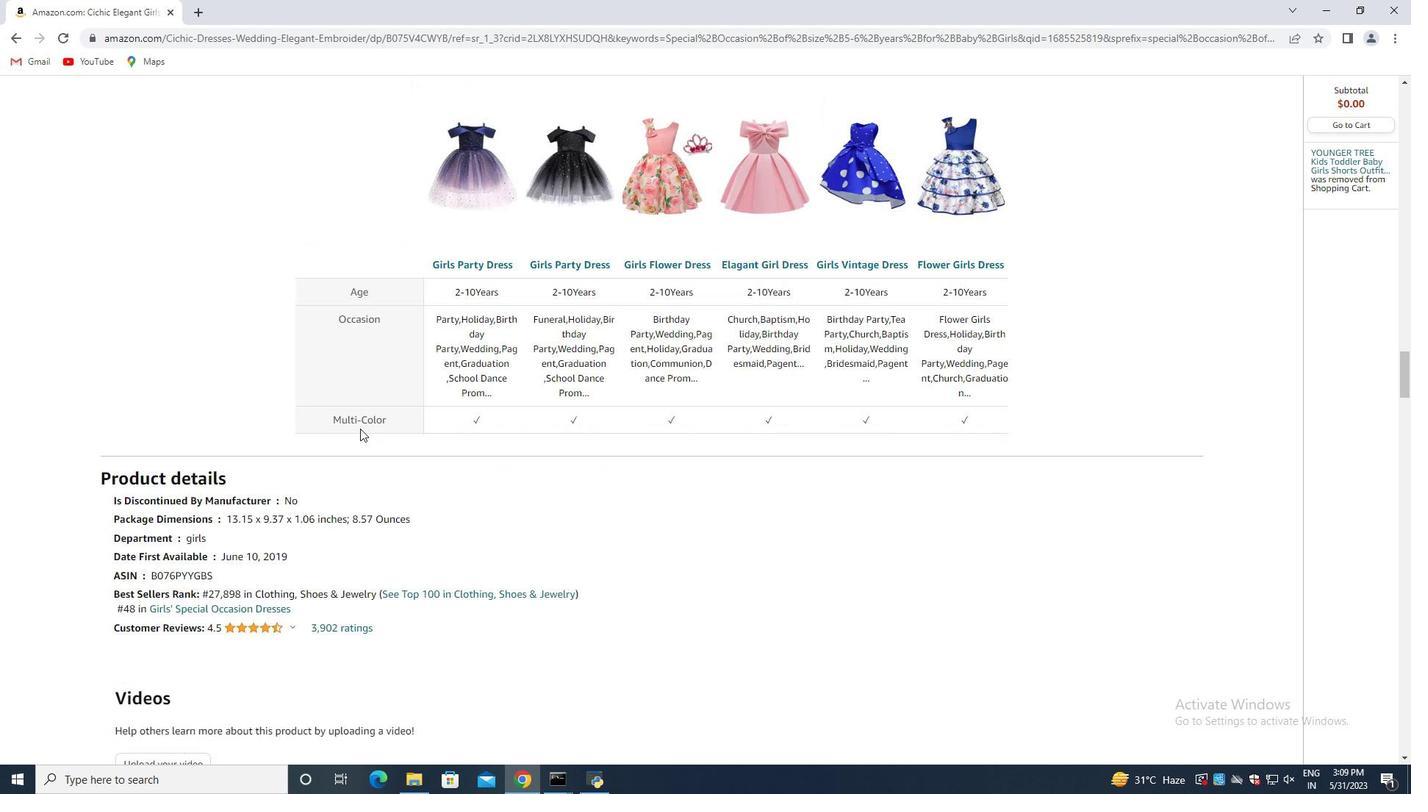 
Action: Mouse scrolled (360, 427) with delta (0, 0)
Screenshot: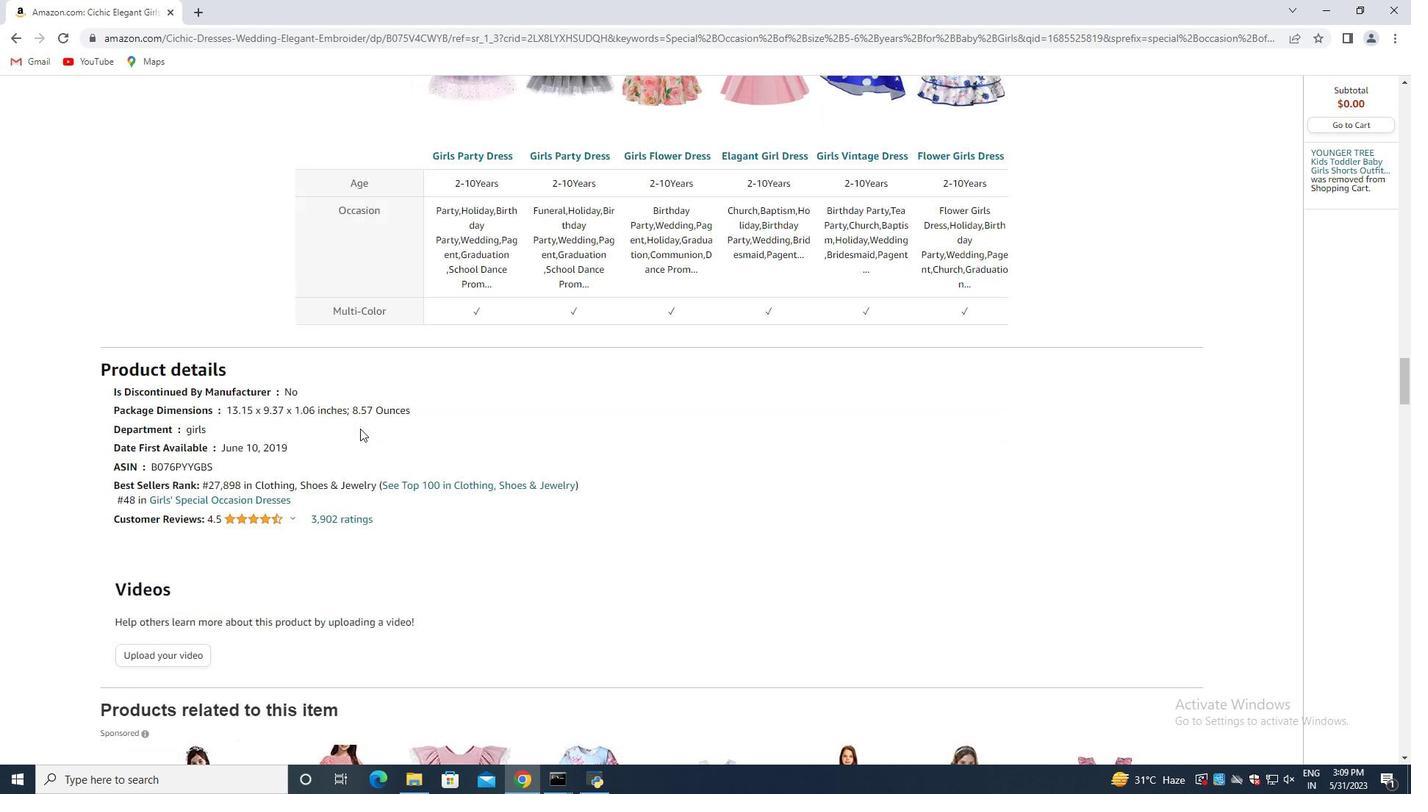 
Action: Mouse scrolled (360, 427) with delta (0, 0)
Screenshot: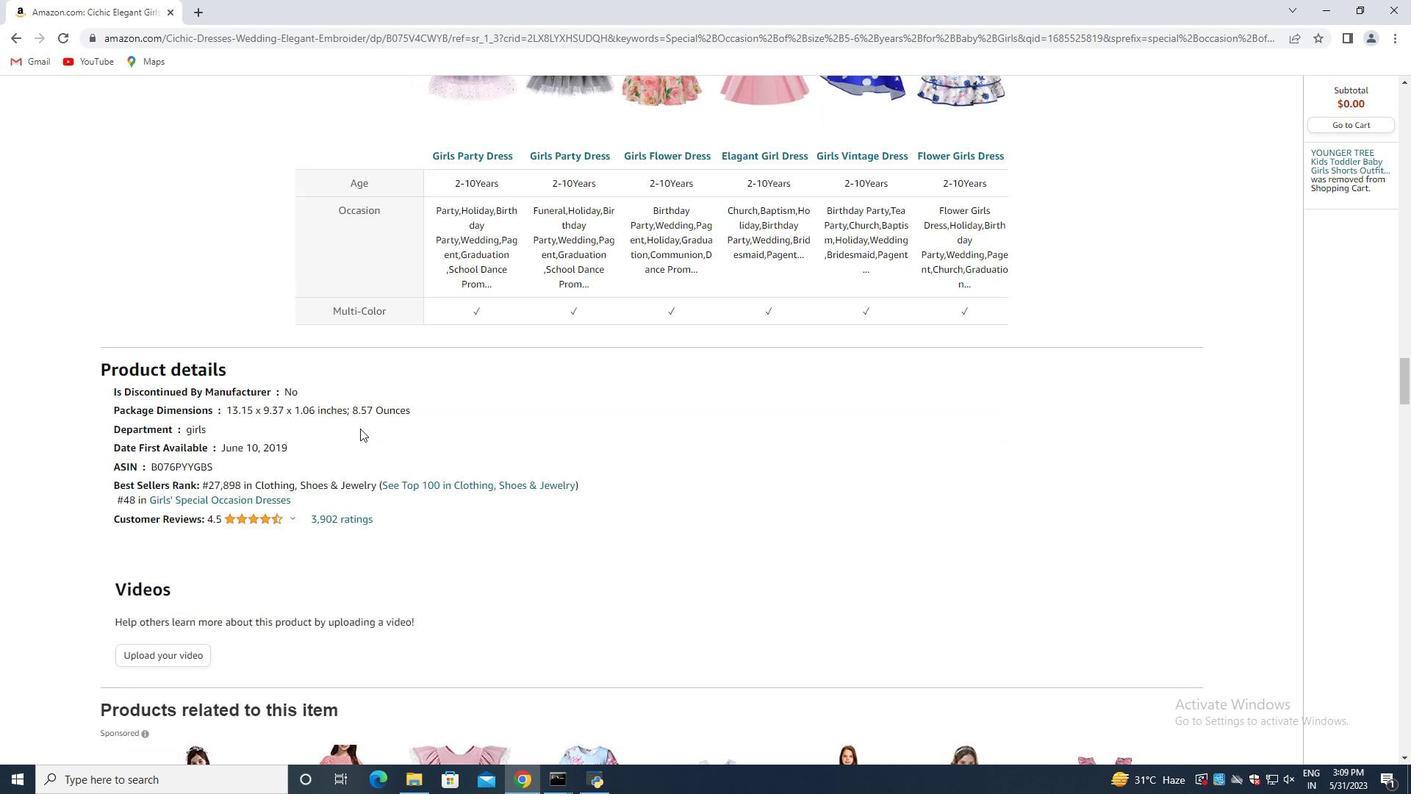 
Action: Mouse scrolled (360, 427) with delta (0, 0)
Screenshot: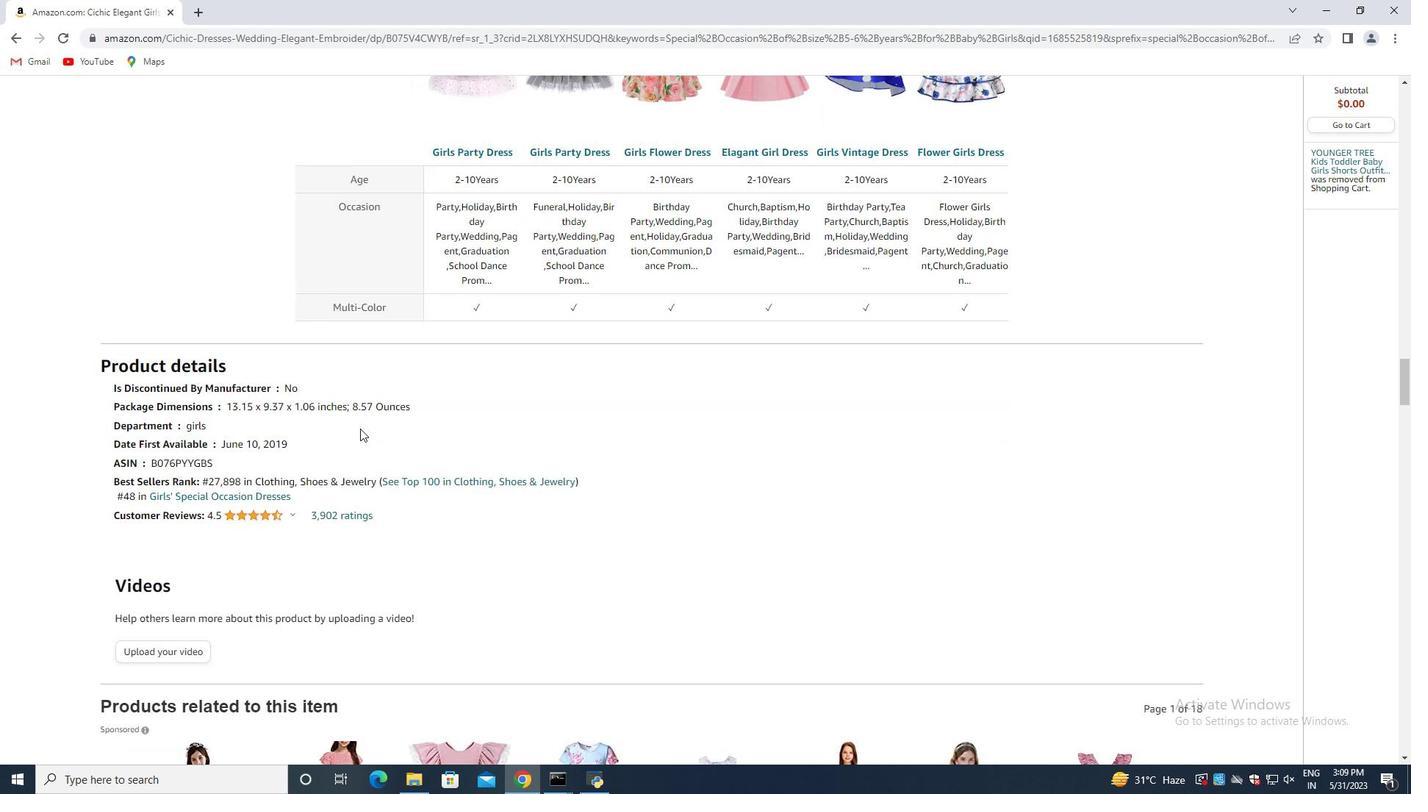 
Action: Mouse moved to (361, 427)
Screenshot: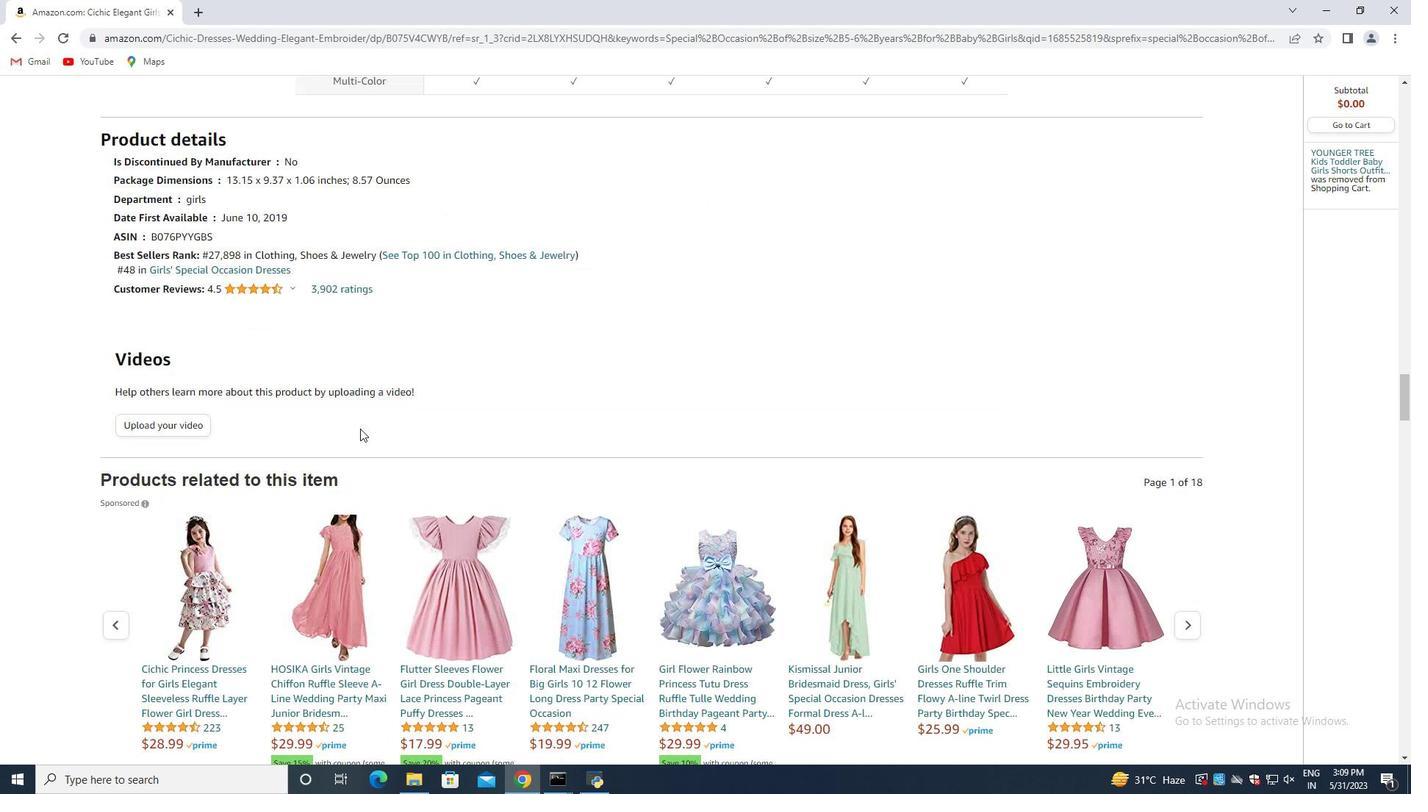 
Action: Mouse scrolled (361, 426) with delta (0, 0)
Screenshot: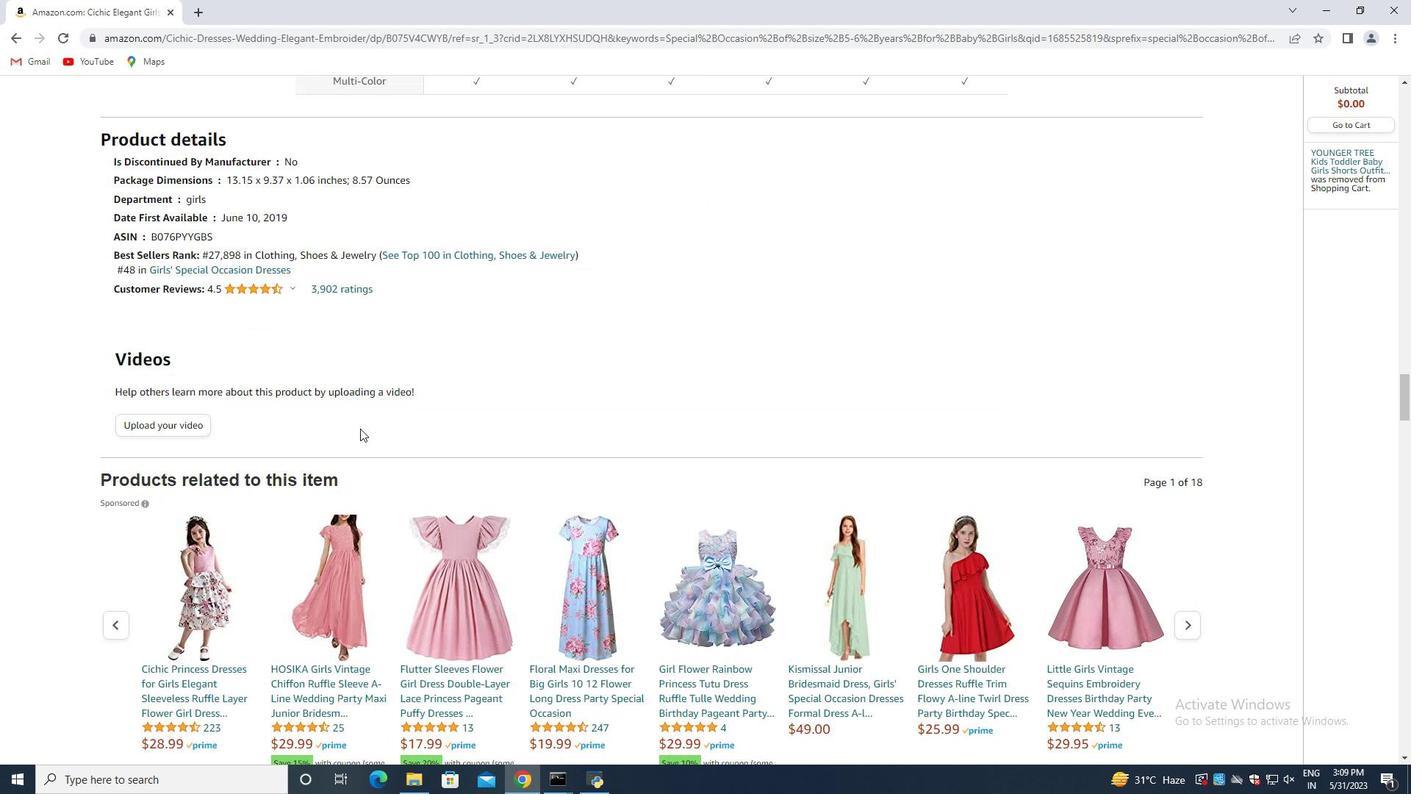 
Action: Mouse scrolled (361, 426) with delta (0, 0)
Screenshot: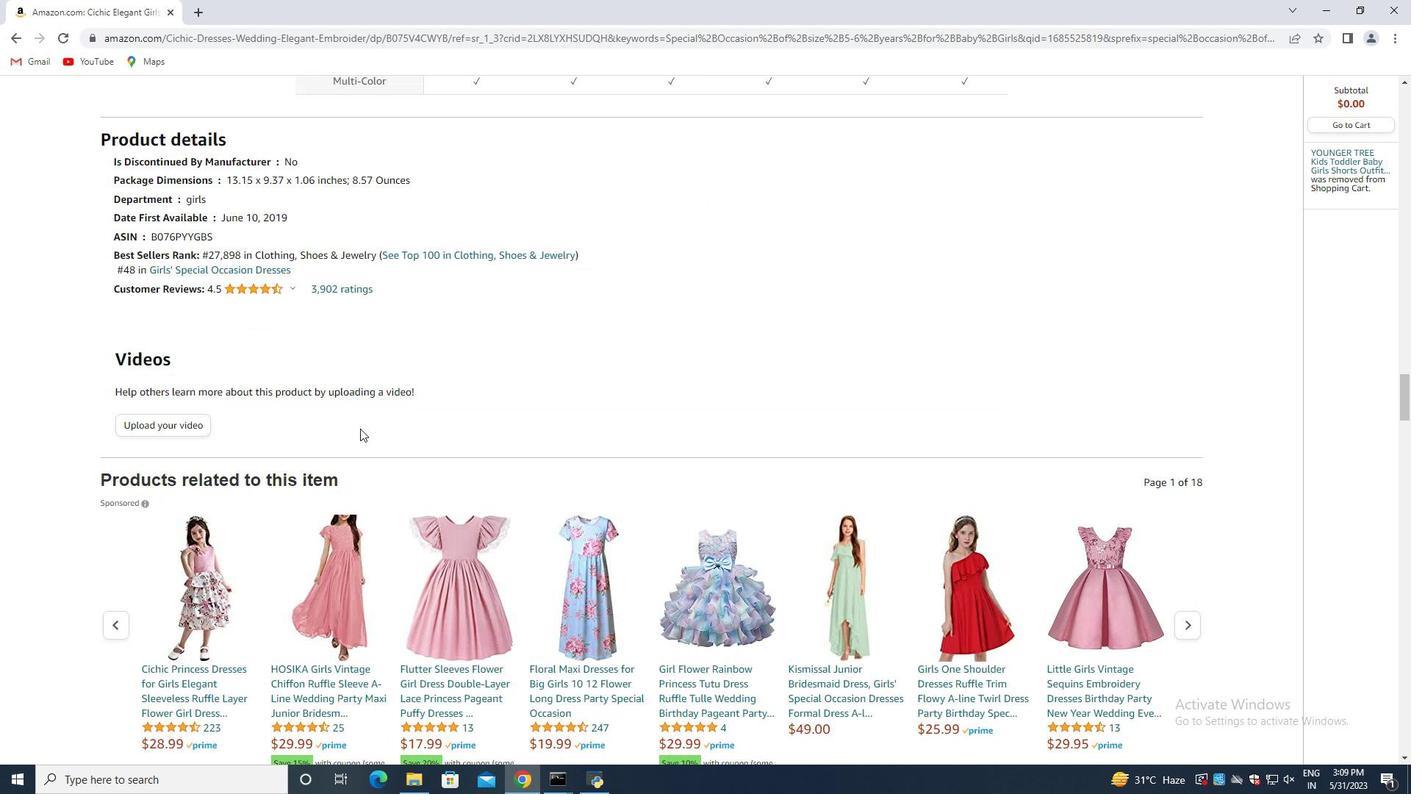 
Action: Mouse moved to (361, 427)
Screenshot: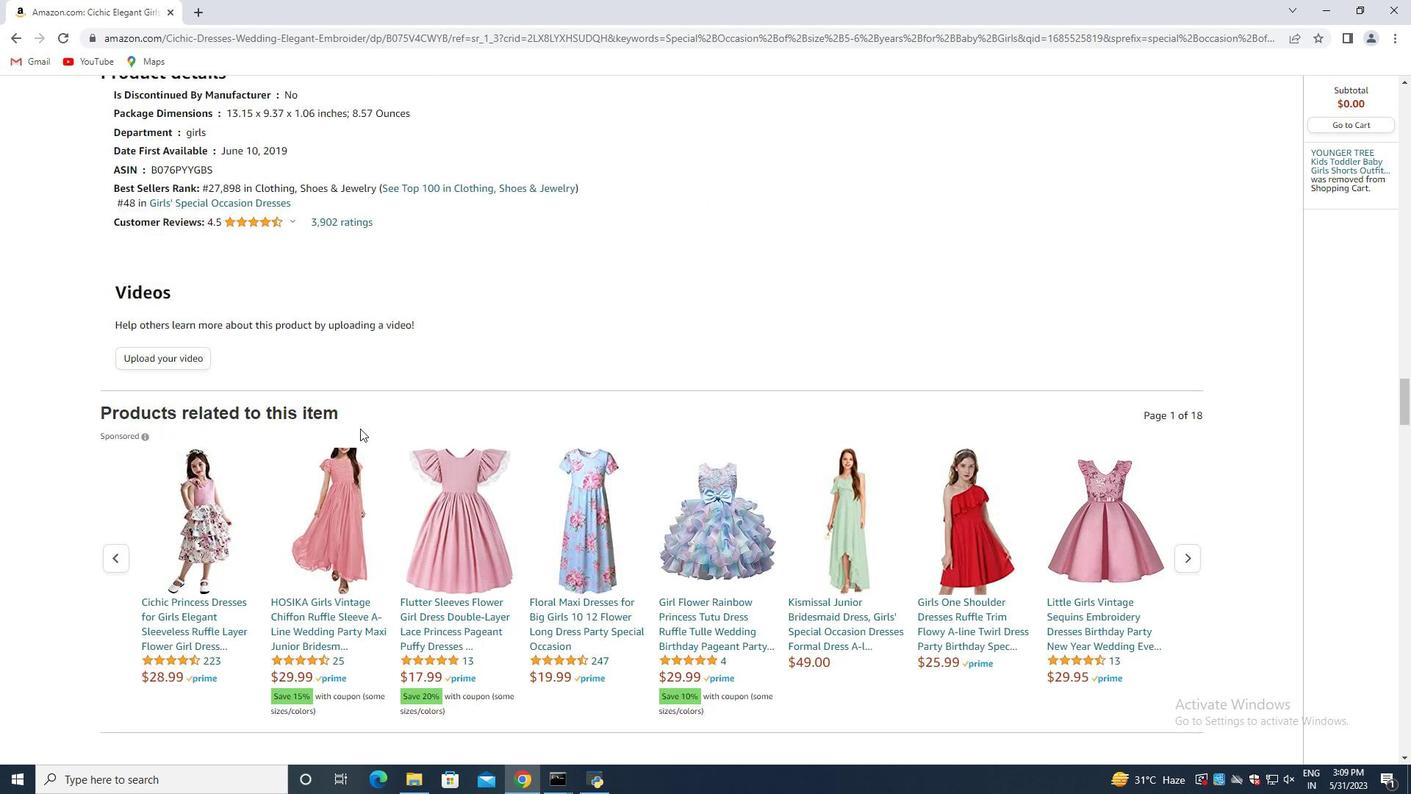 
Action: Mouse scrolled (361, 426) with delta (0, 0)
Screenshot: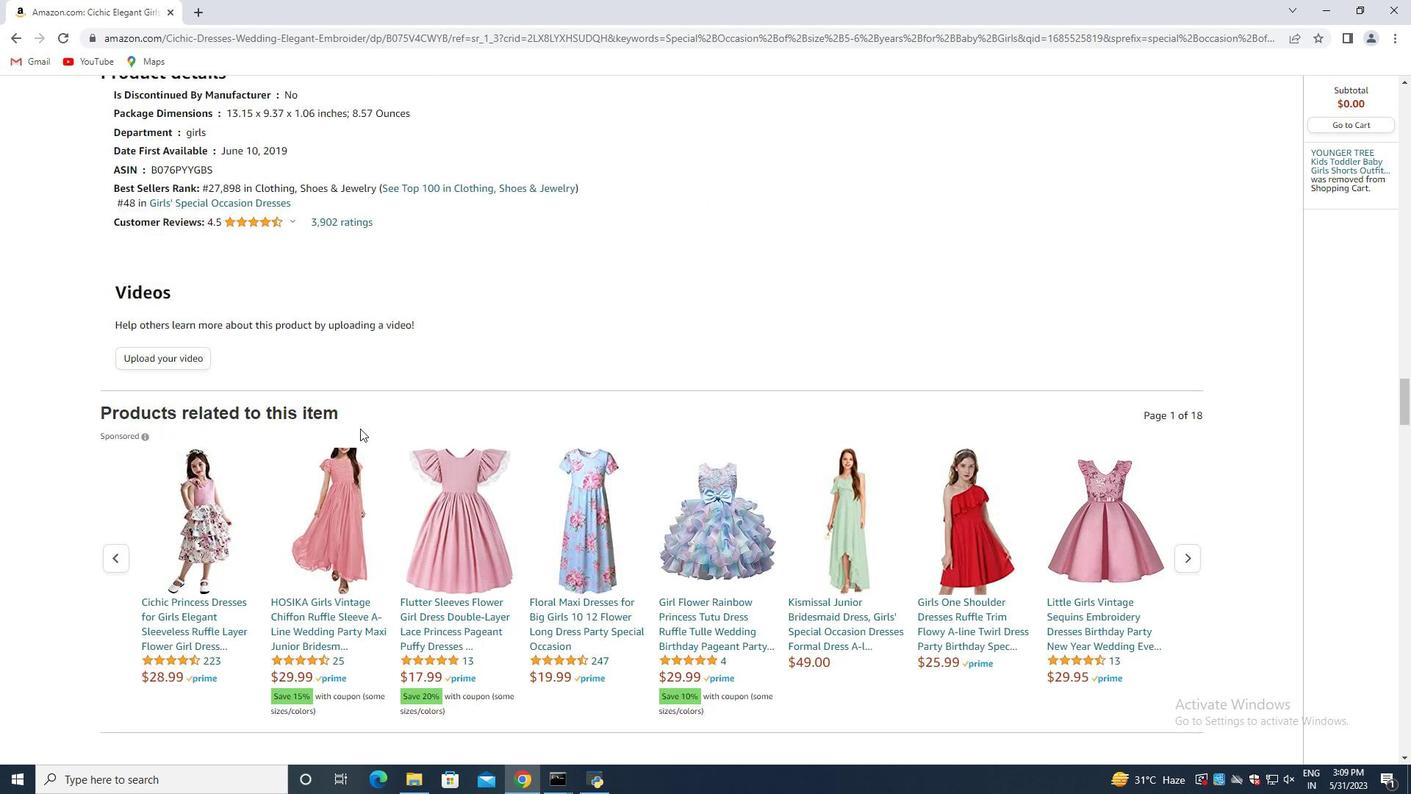 
Action: Mouse moved to (364, 426)
Screenshot: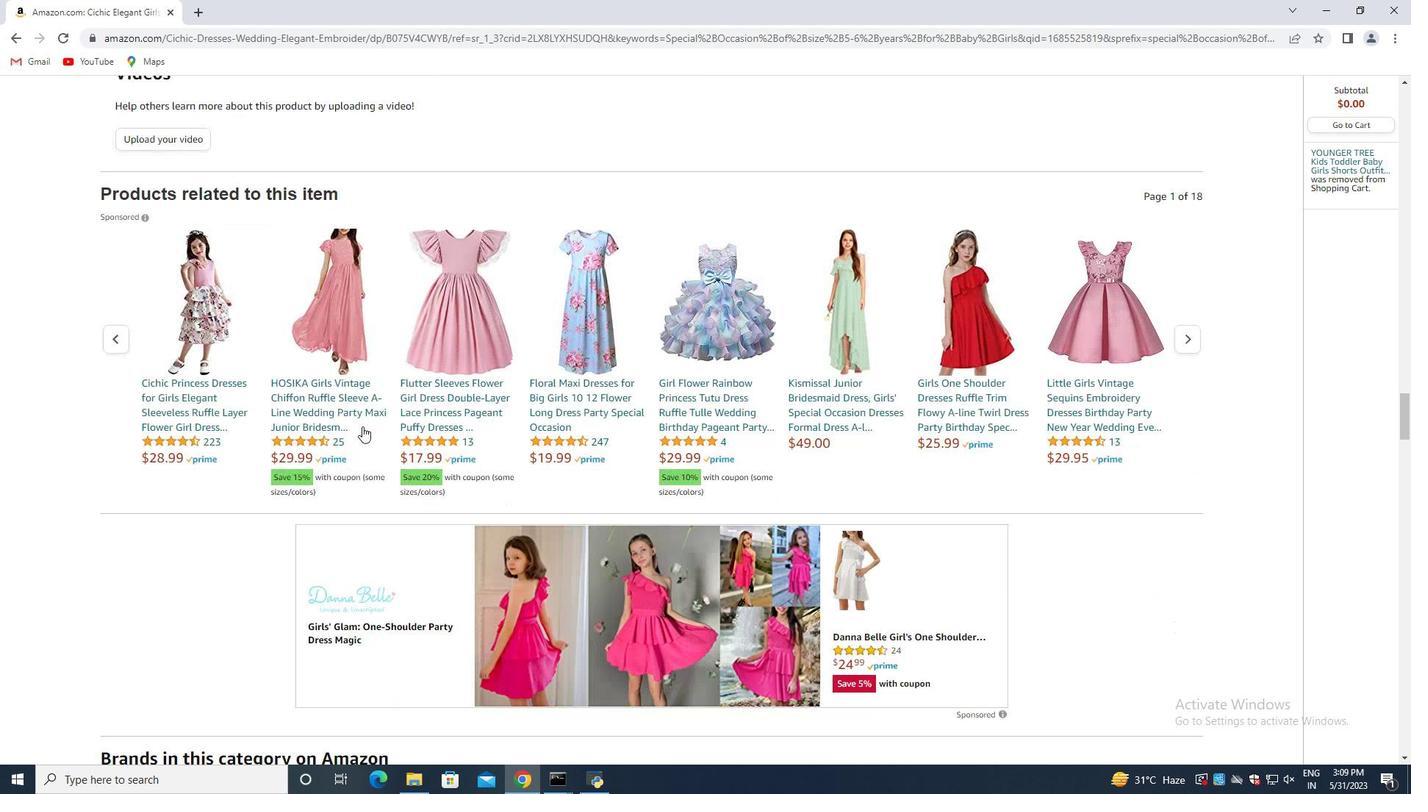 
Action: Mouse scrolled (364, 425) with delta (0, 0)
Screenshot: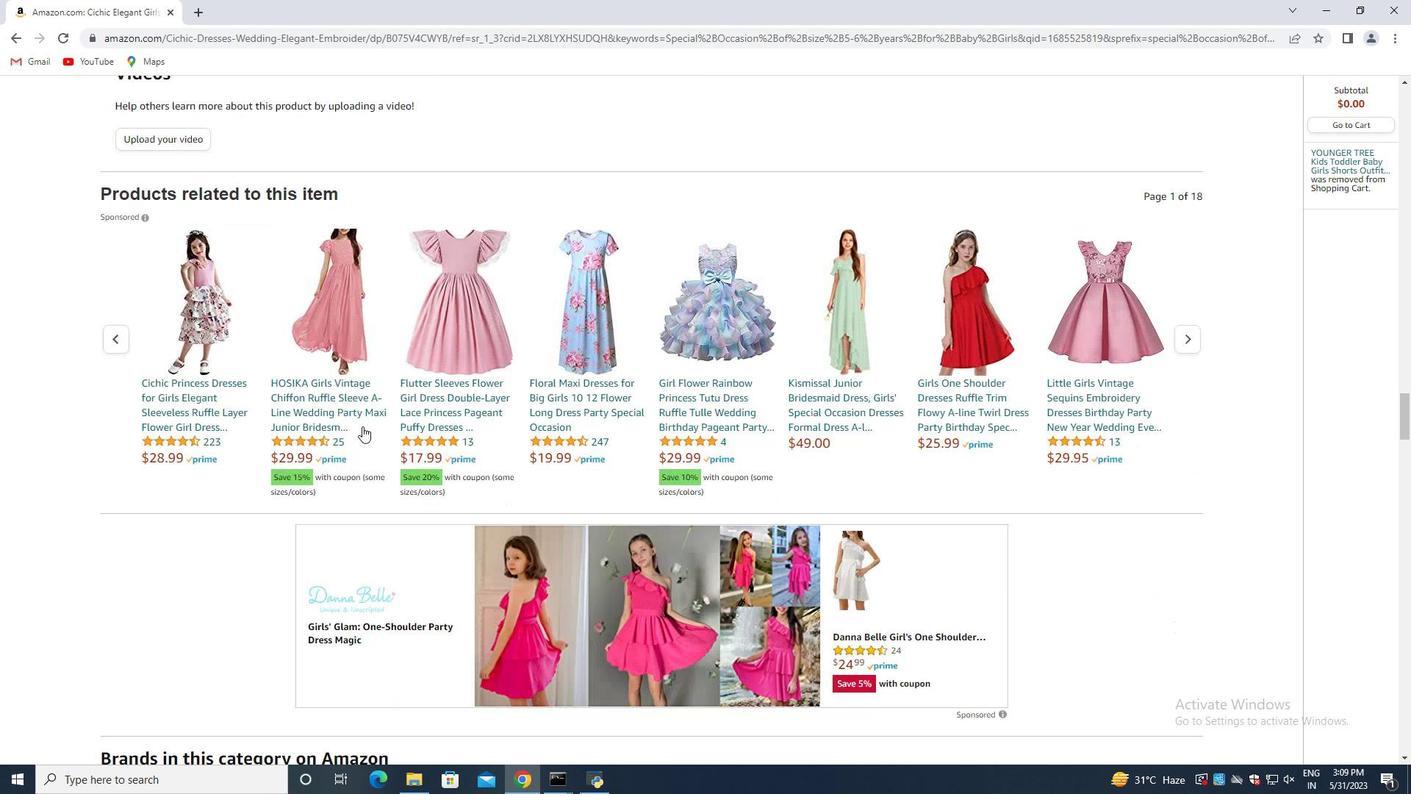
Action: Mouse scrolled (364, 425) with delta (0, 0)
Screenshot: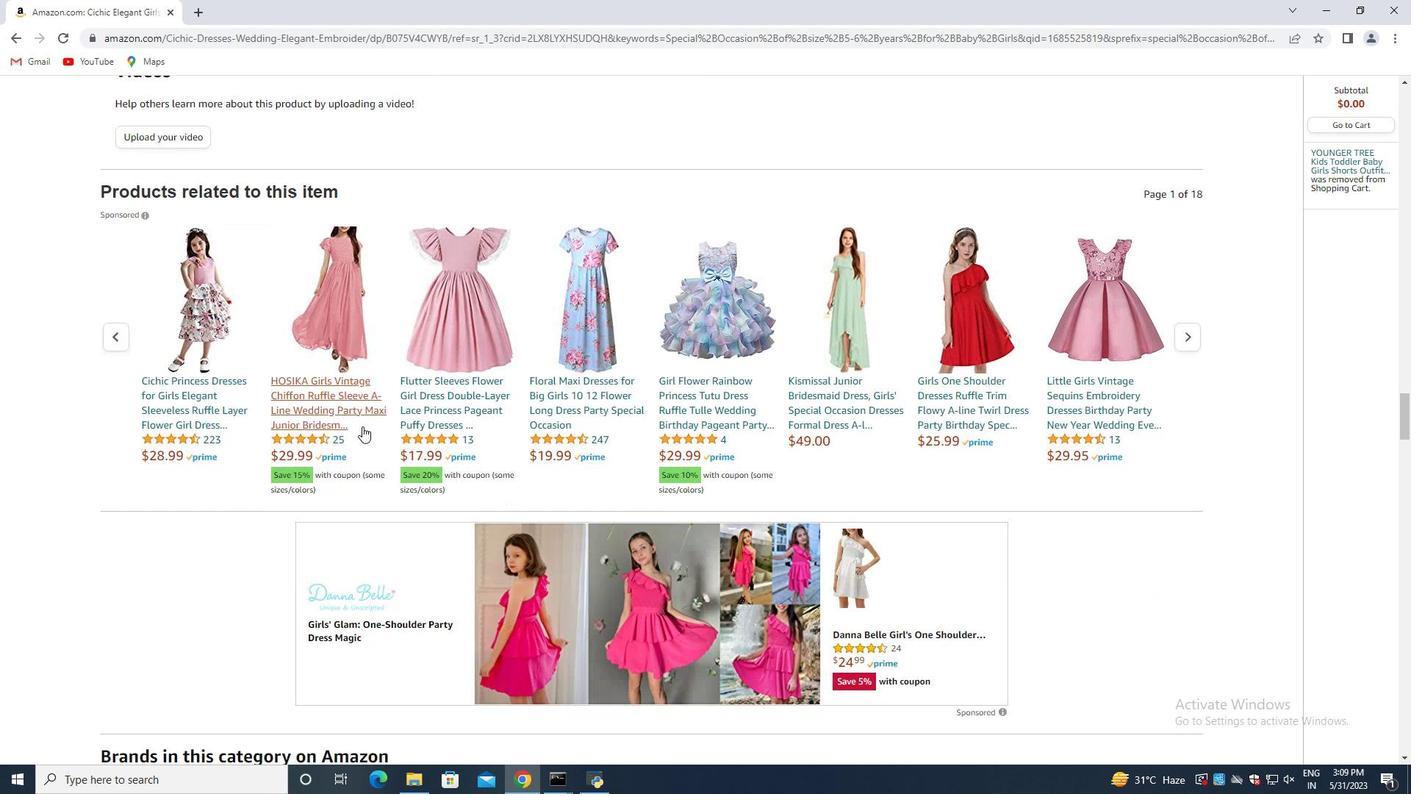 
Action: Mouse moved to (364, 426)
Screenshot: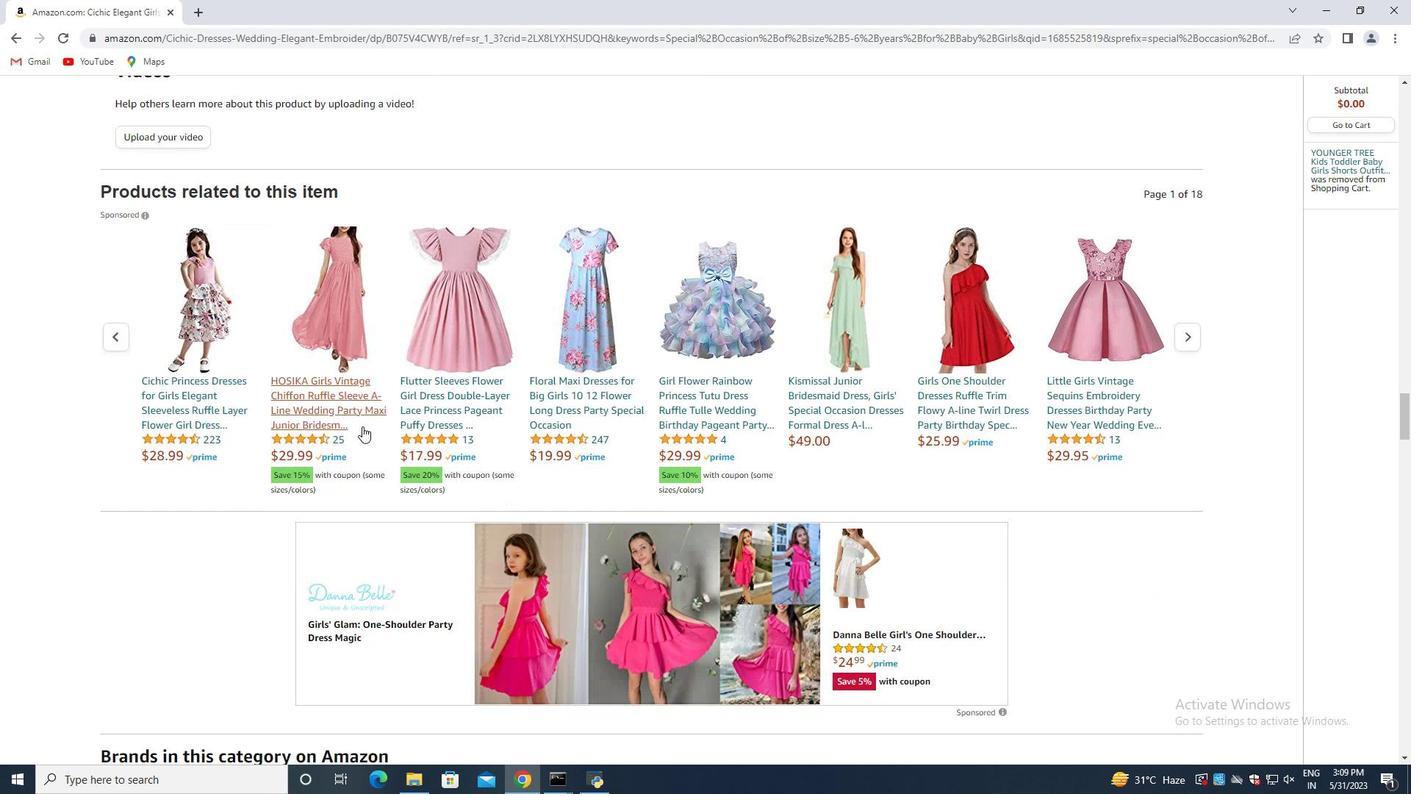 
Action: Mouse scrolled (364, 425) with delta (0, 0)
Screenshot: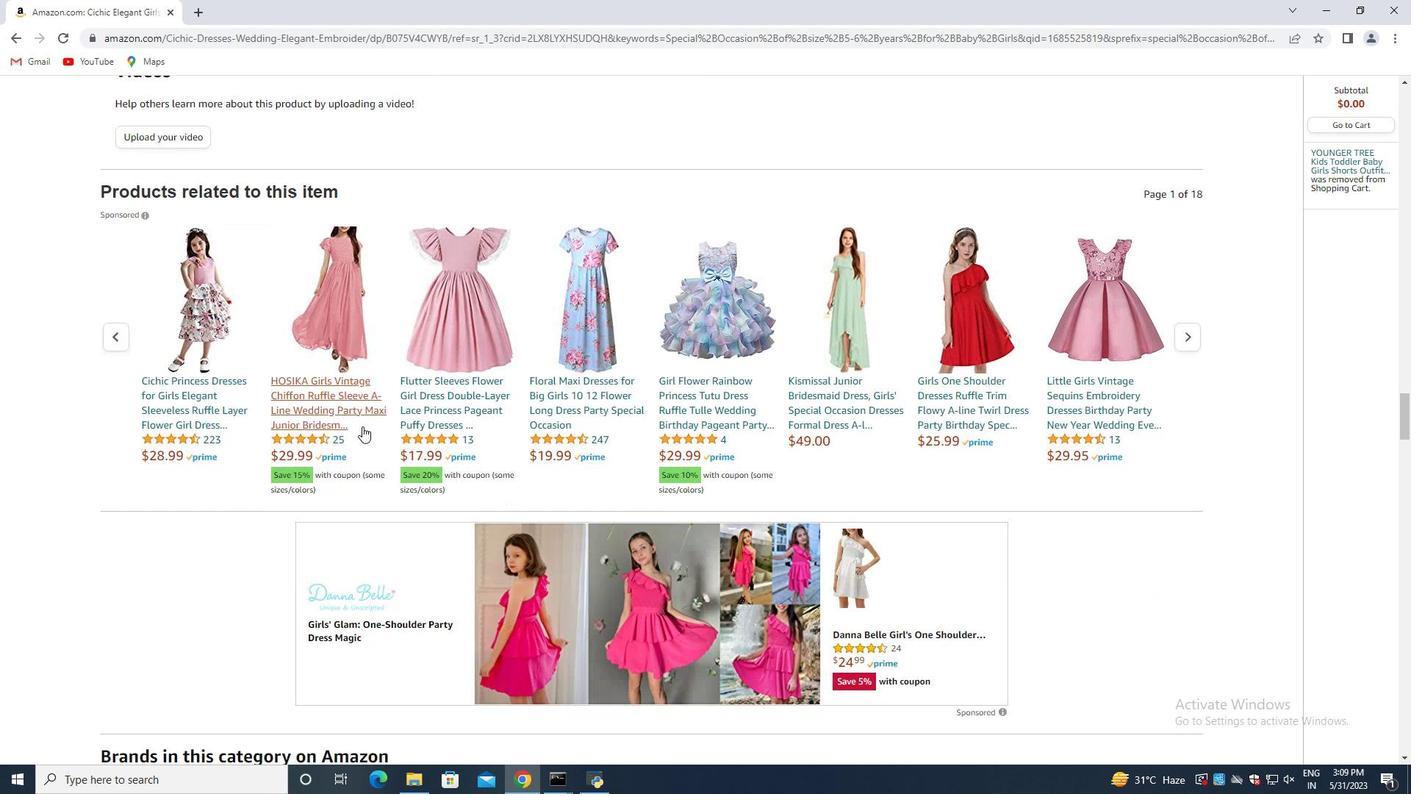 
Action: Mouse moved to (365, 426)
Screenshot: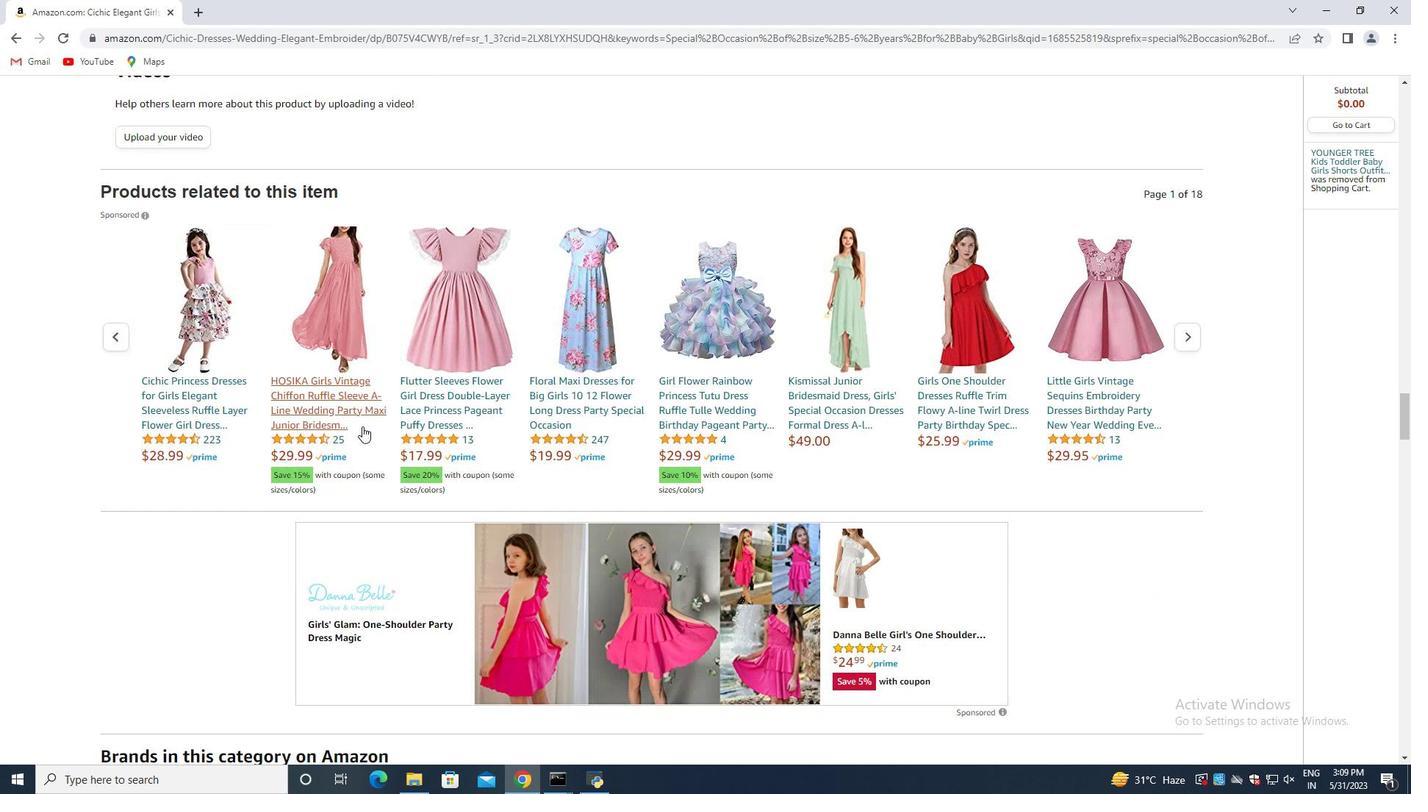 
Action: Mouse scrolled (365, 425) with delta (0, 0)
Screenshot: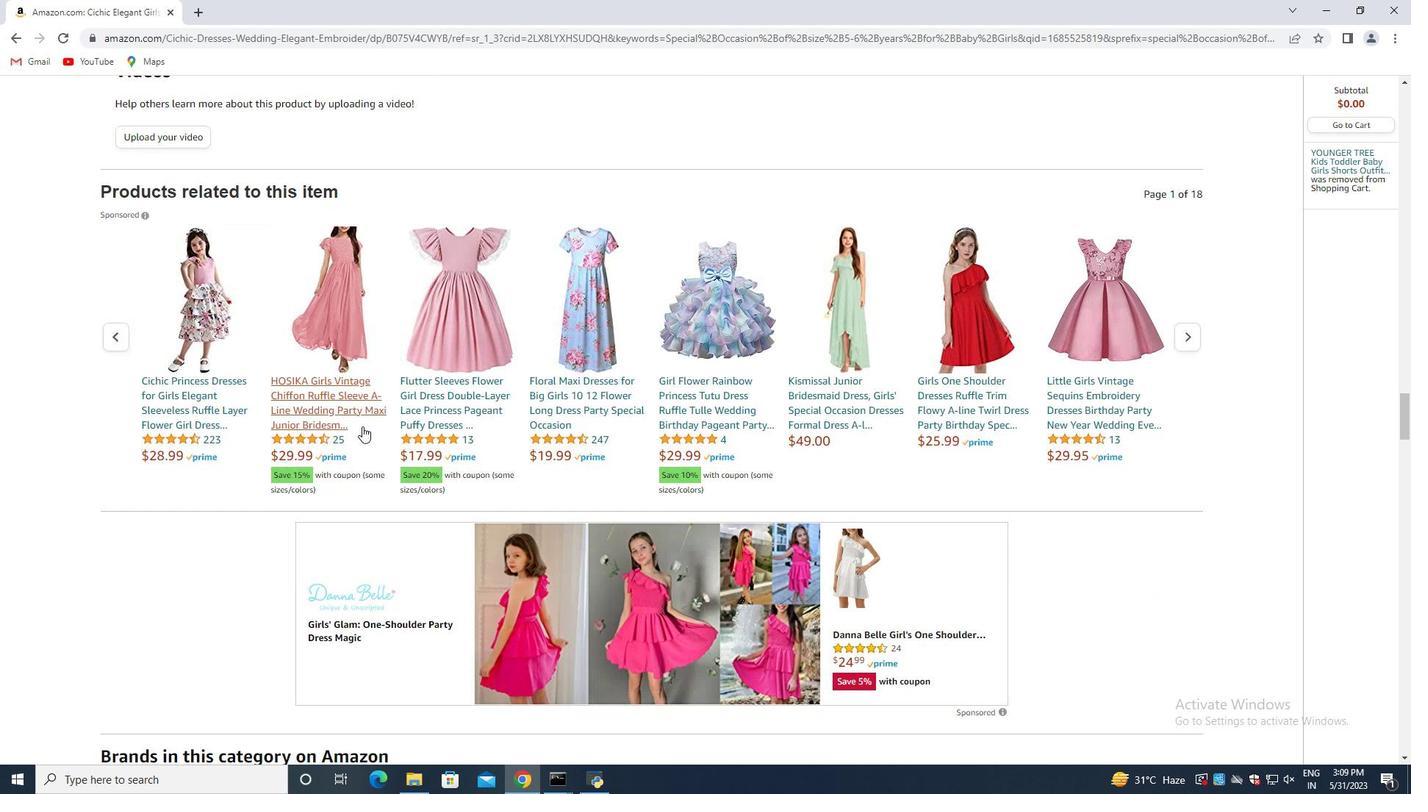 
Action: Mouse moved to (366, 426)
Screenshot: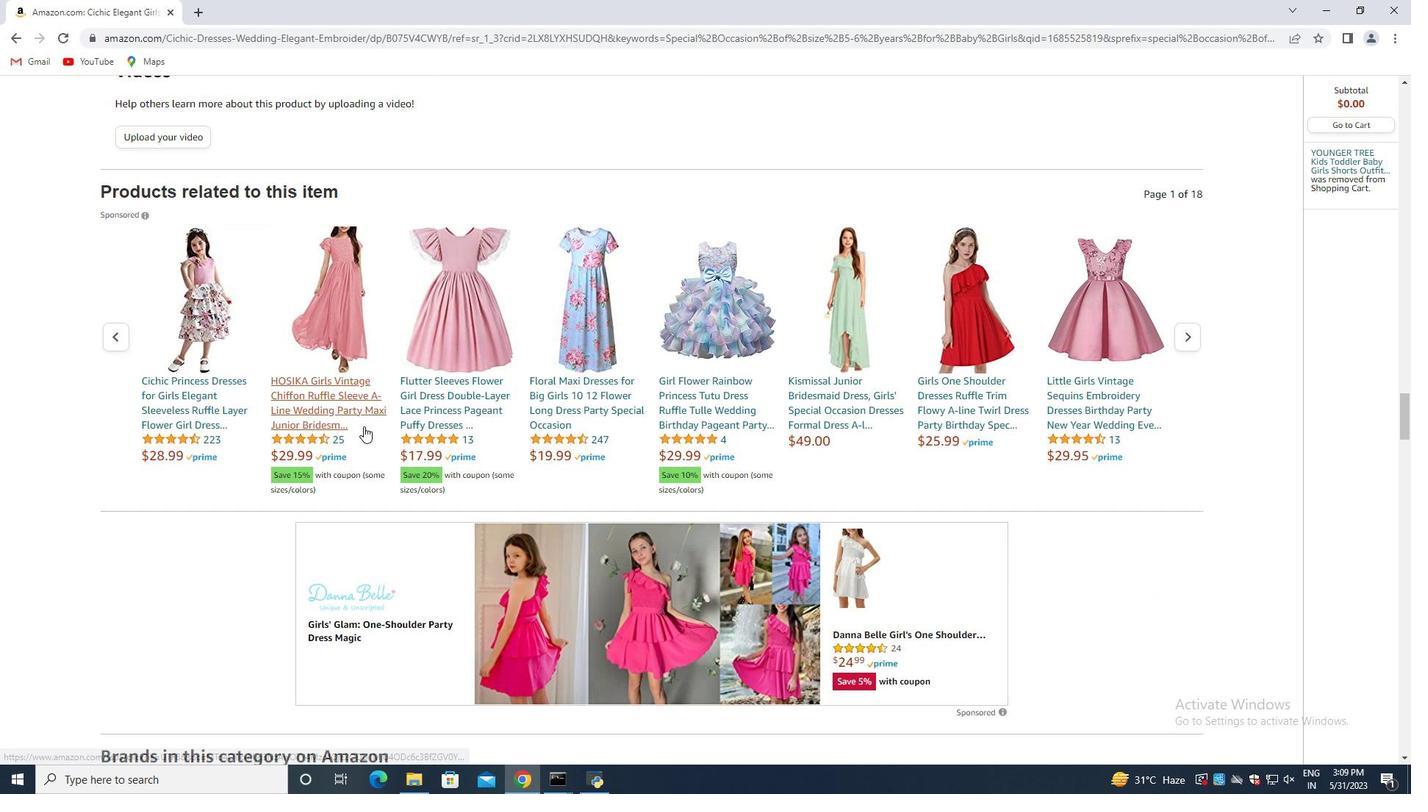 
Action: Mouse scrolled (366, 425) with delta (0, 0)
Screenshot: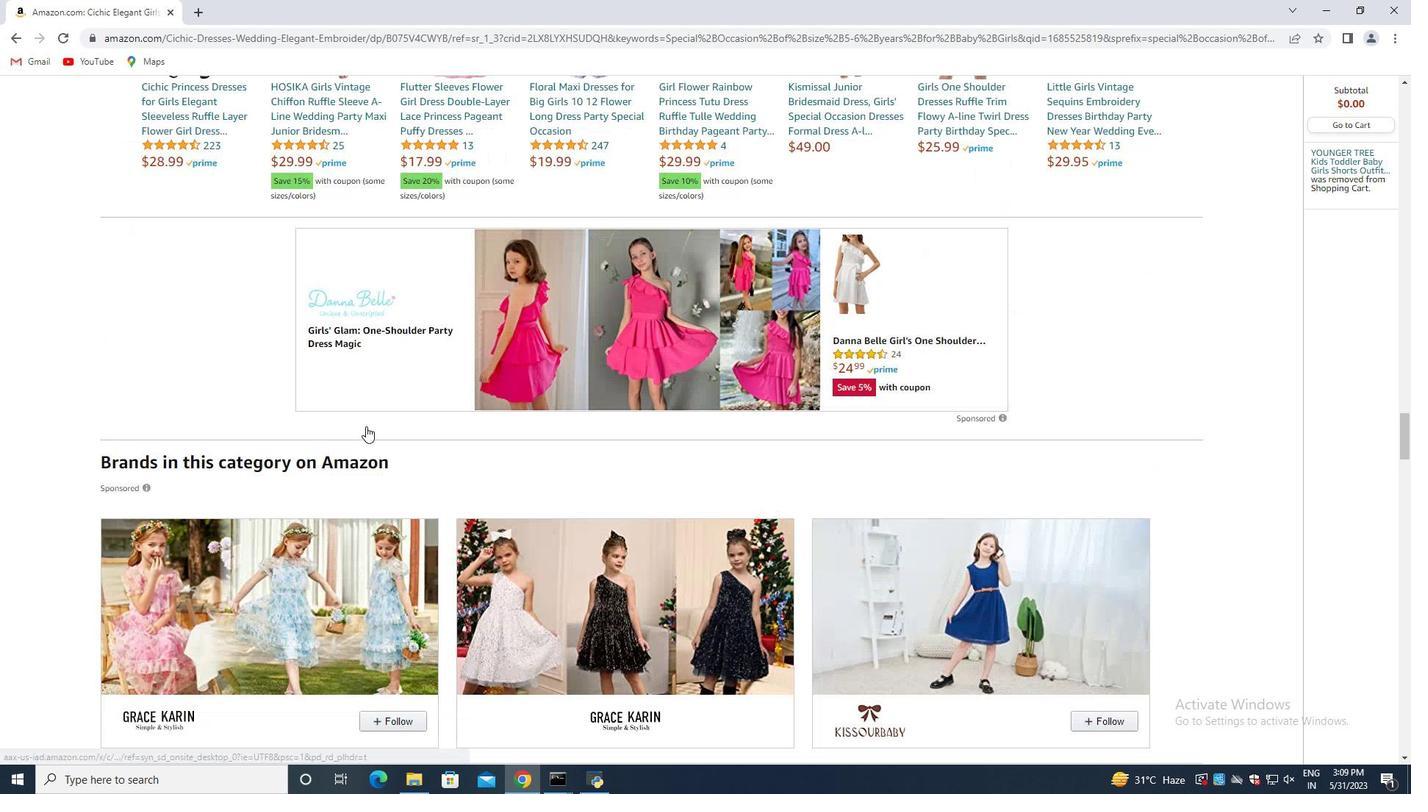 
Action: Mouse moved to (366, 426)
Screenshot: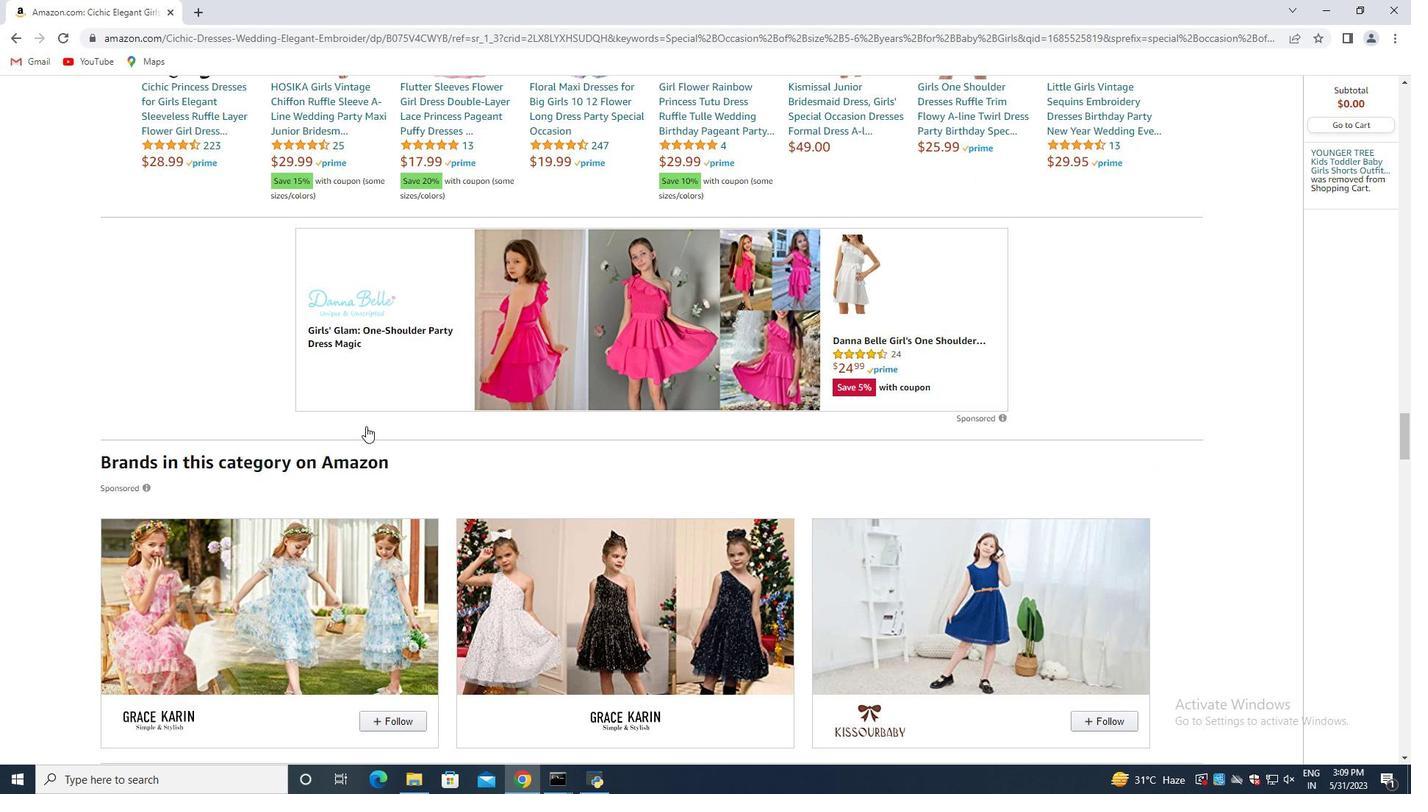 
Action: Mouse scrolled (366, 425) with delta (0, 0)
Screenshot: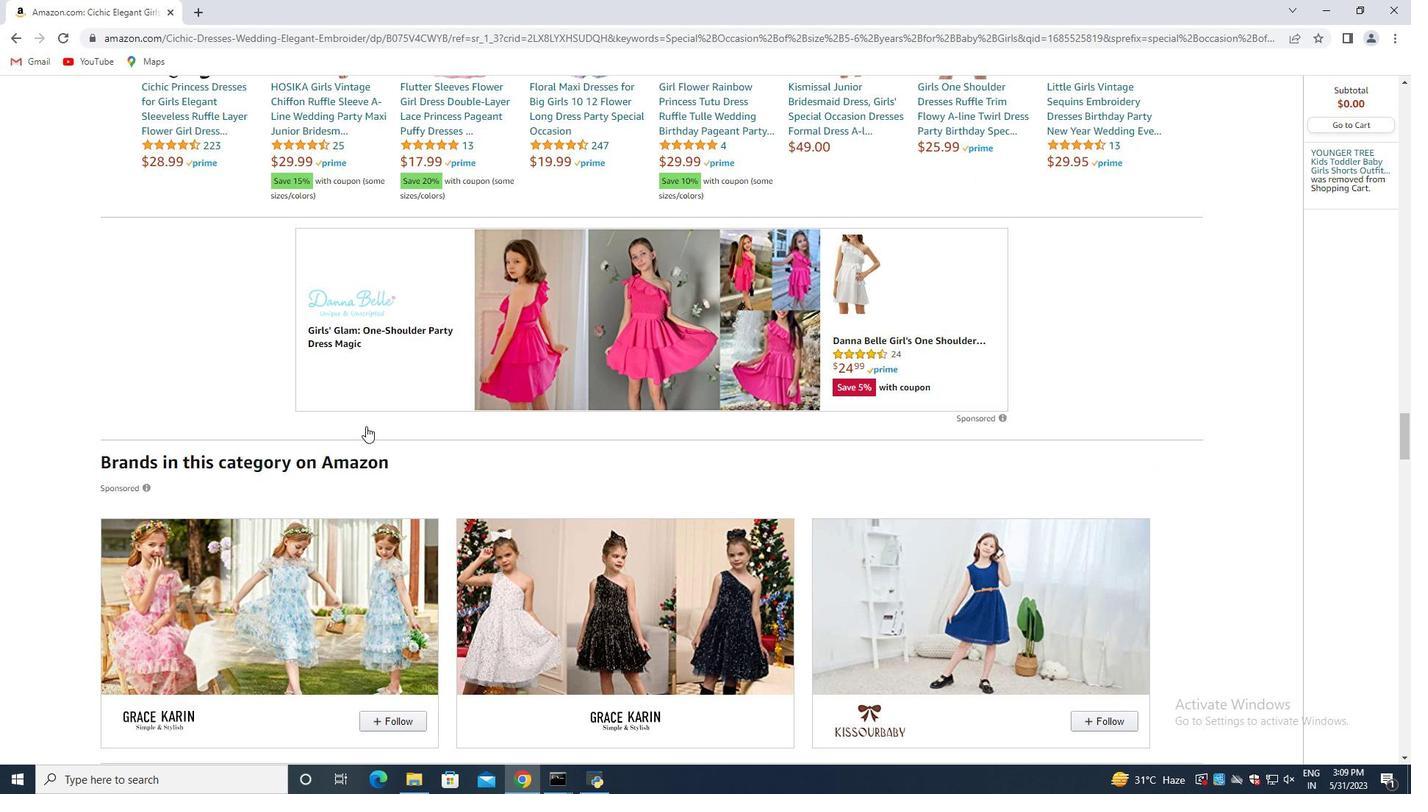 
Action: Mouse moved to (369, 426)
Screenshot: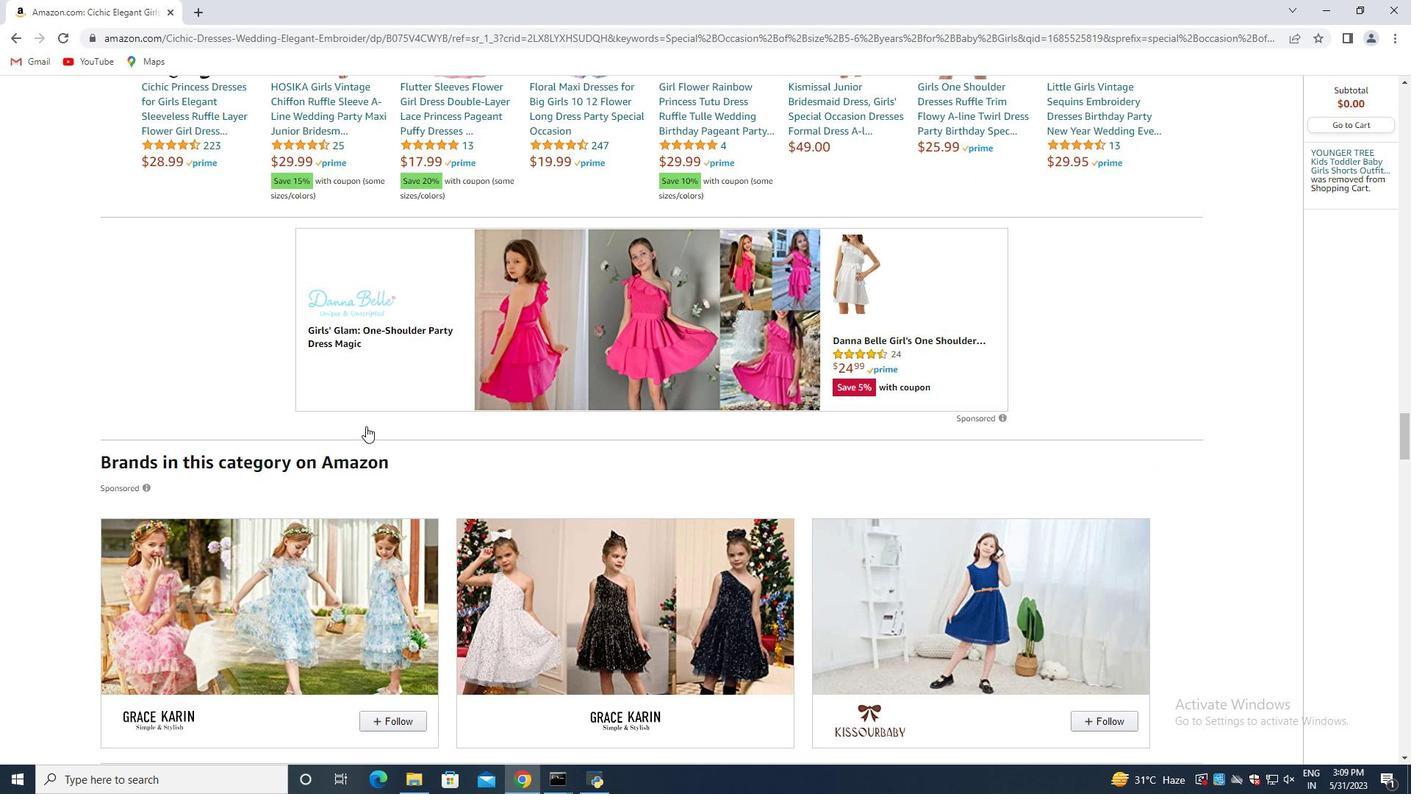 
Action: Mouse scrolled (366, 425) with delta (0, 0)
Screenshot: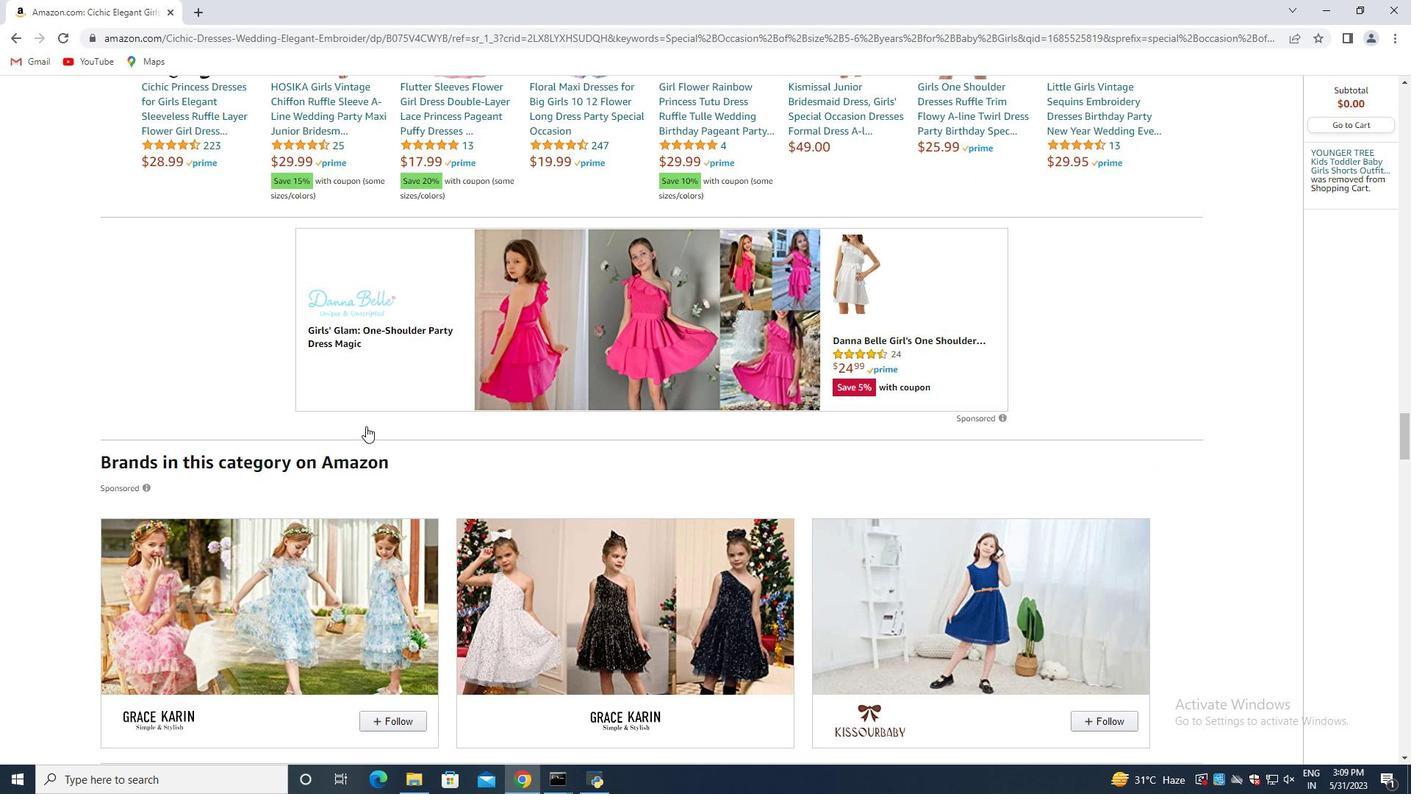 
Action: Mouse scrolled (366, 425) with delta (0, 0)
Screenshot: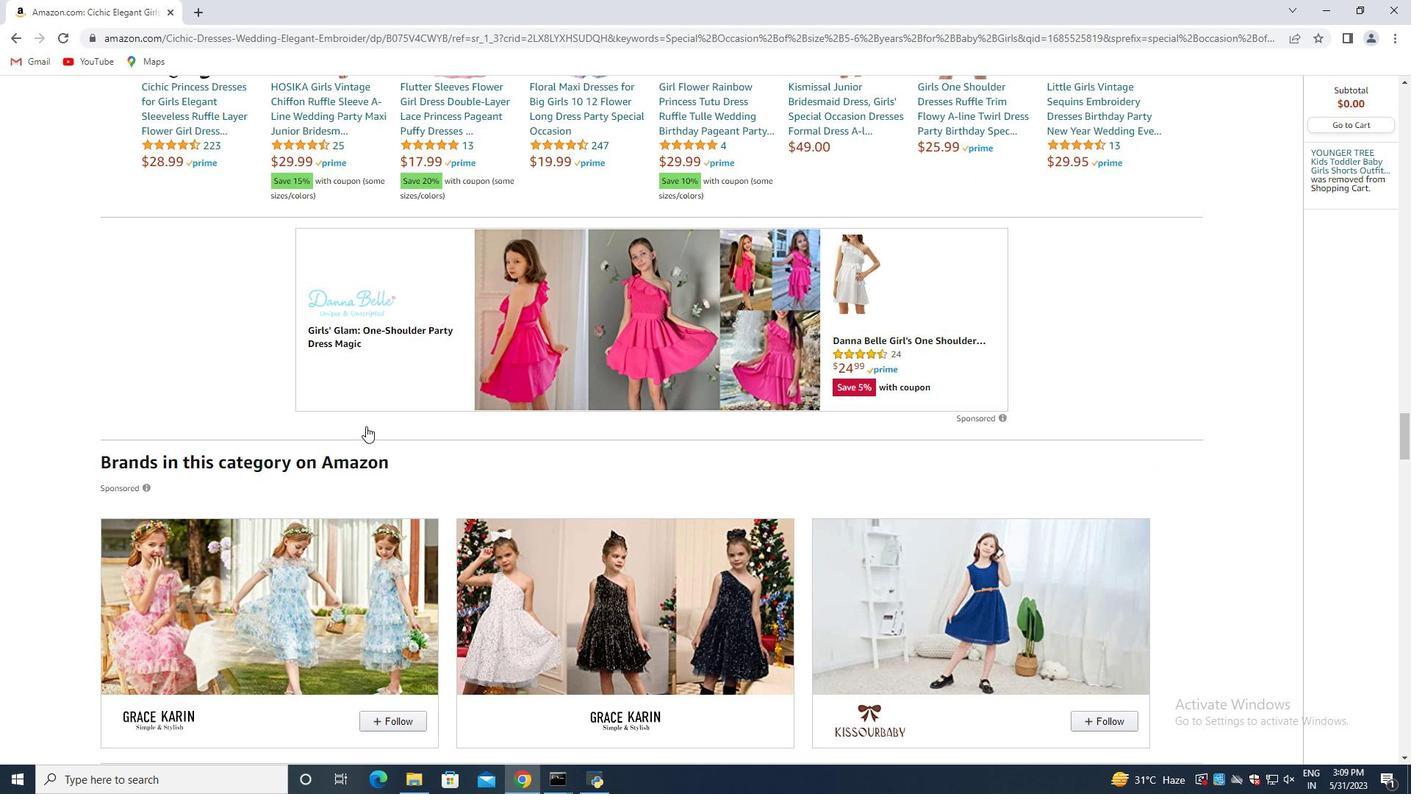 
Action: Mouse scrolled (369, 425) with delta (0, 0)
Screenshot: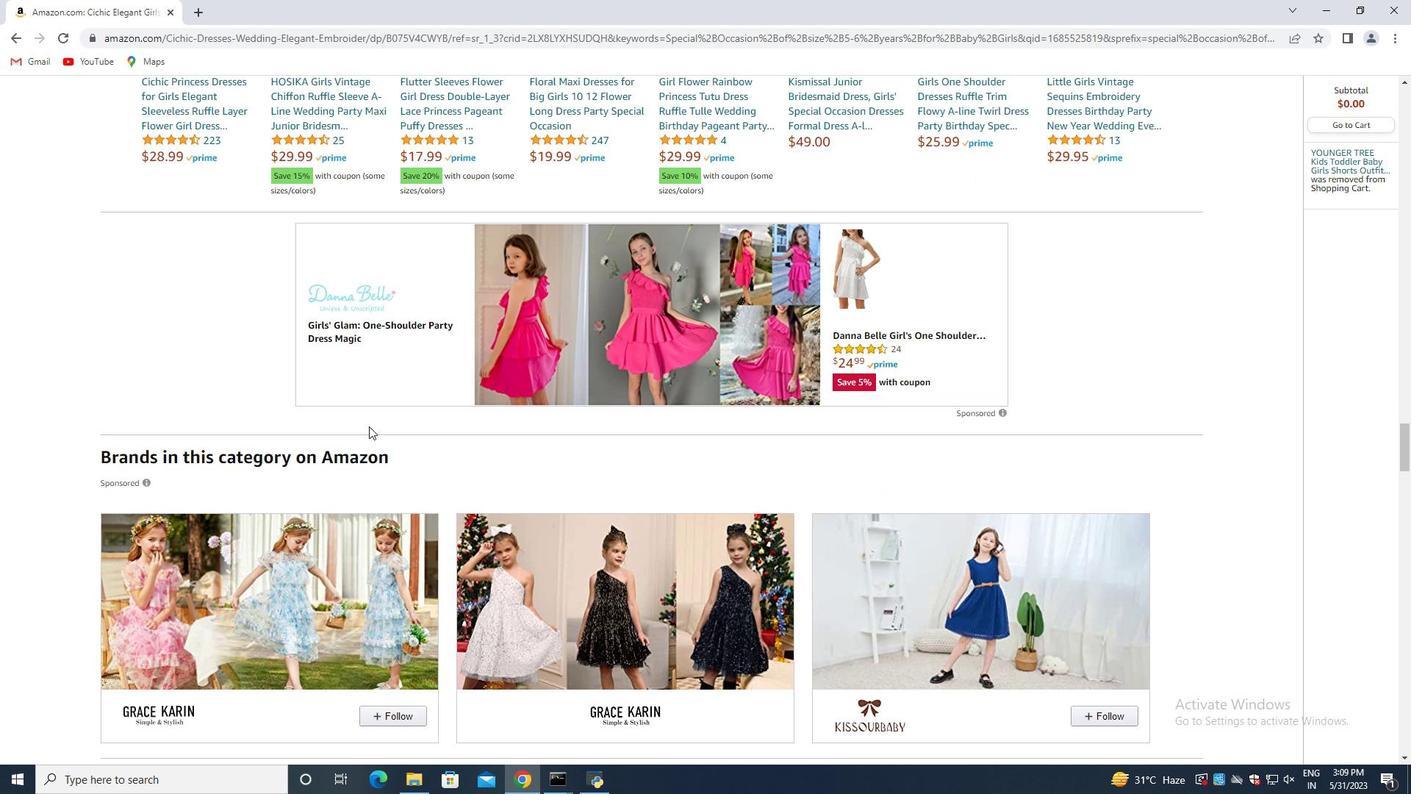 
Action: Mouse scrolled (369, 425) with delta (0, 0)
Screenshot: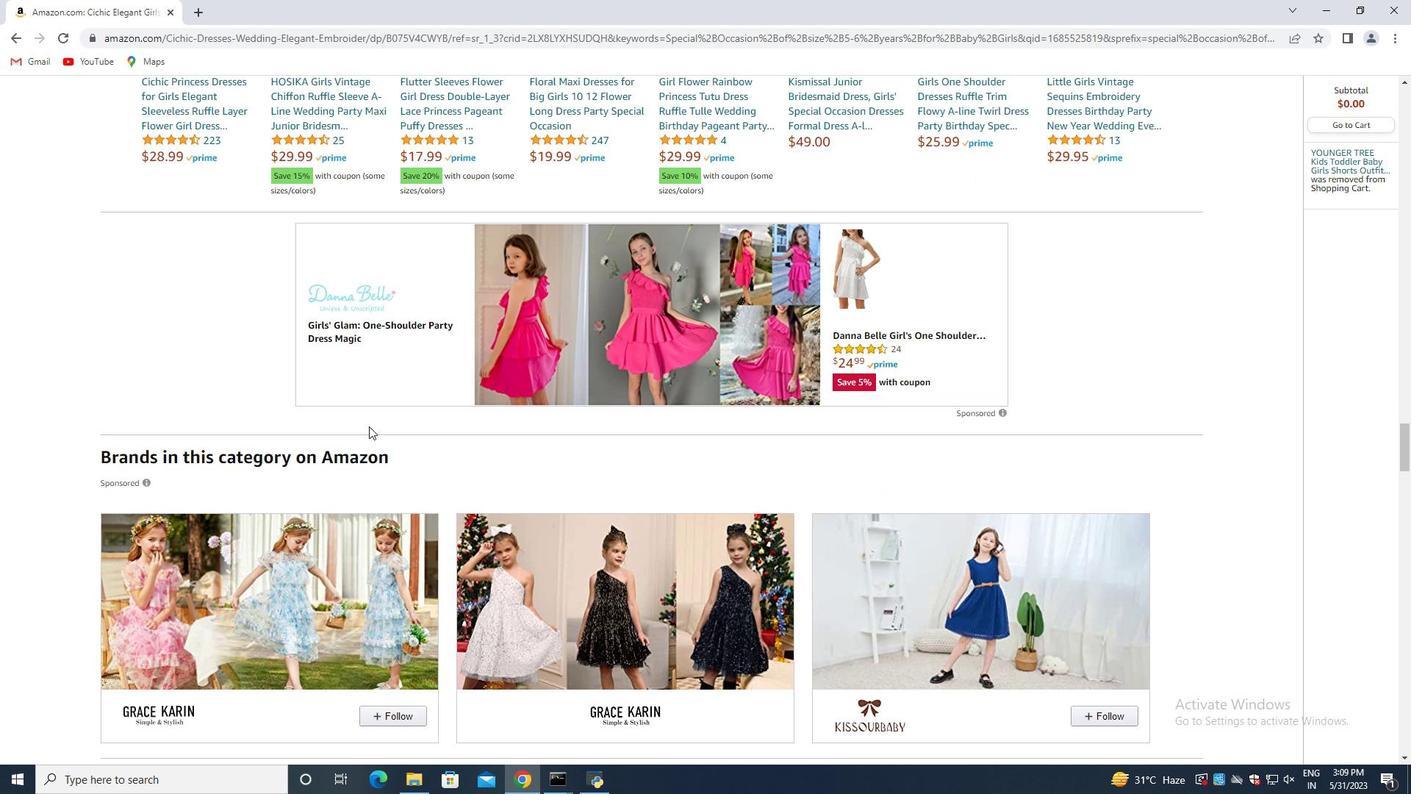 
Action: Mouse moved to (369, 425)
Screenshot: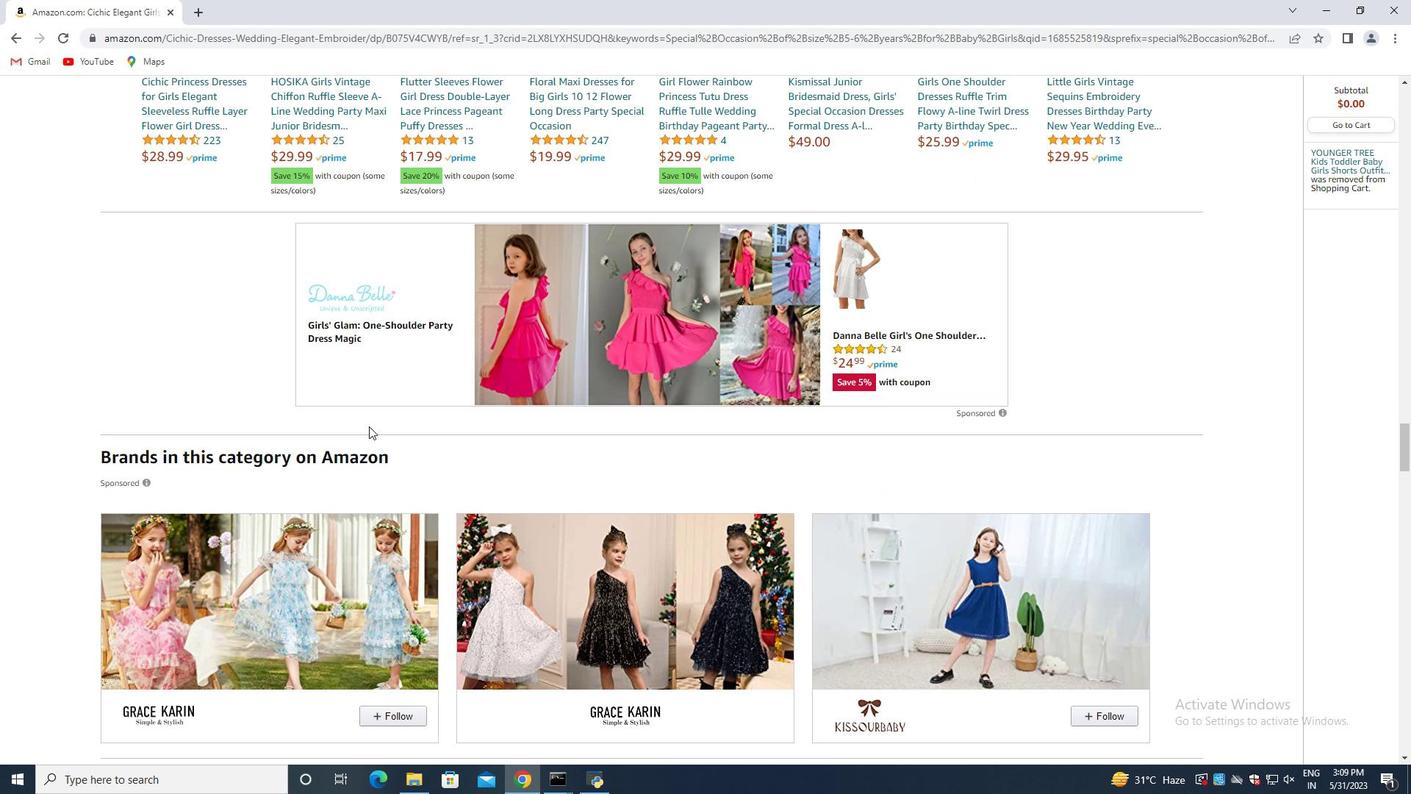 
Action: Mouse scrolled (369, 425) with delta (0, 0)
Screenshot: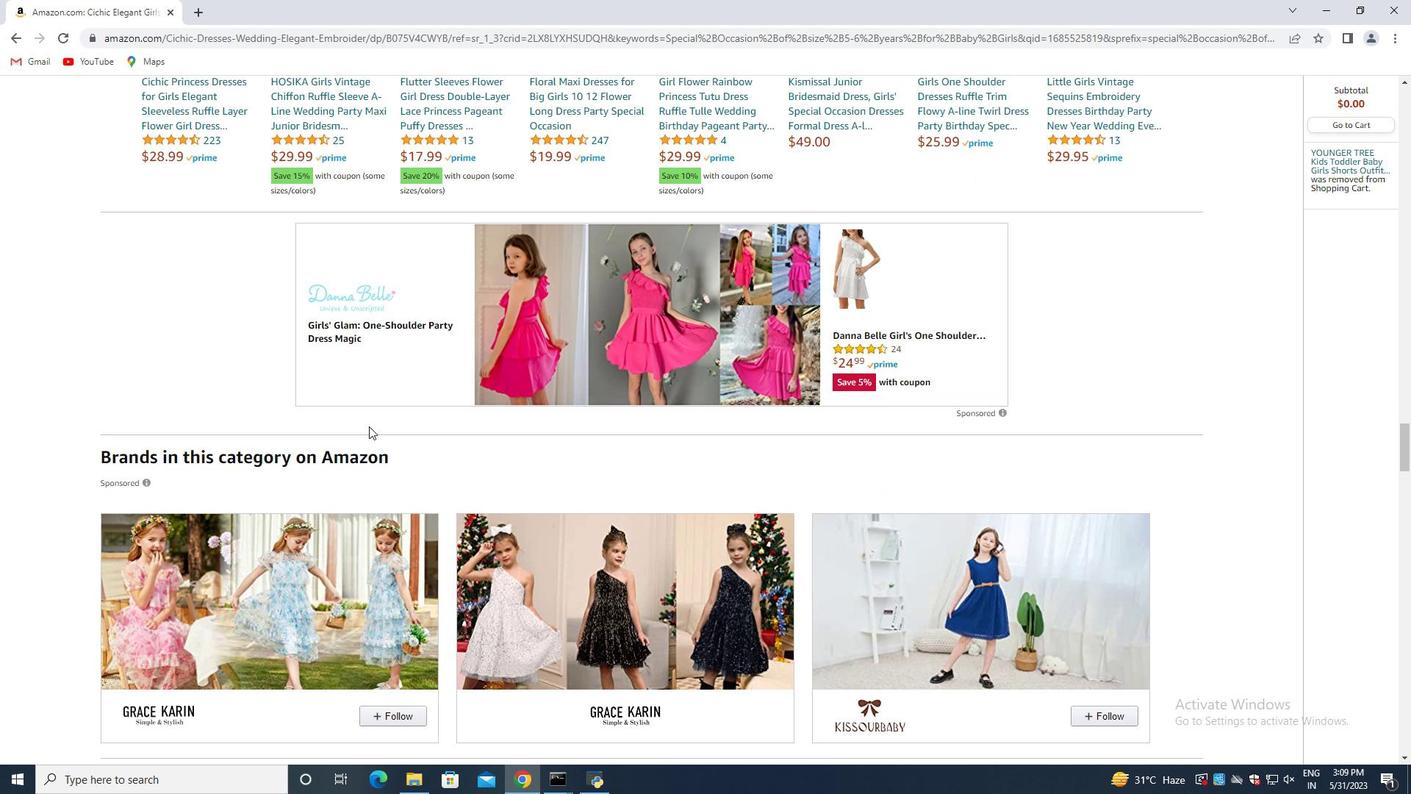 
Action: Mouse scrolled (369, 425) with delta (0, 0)
Screenshot: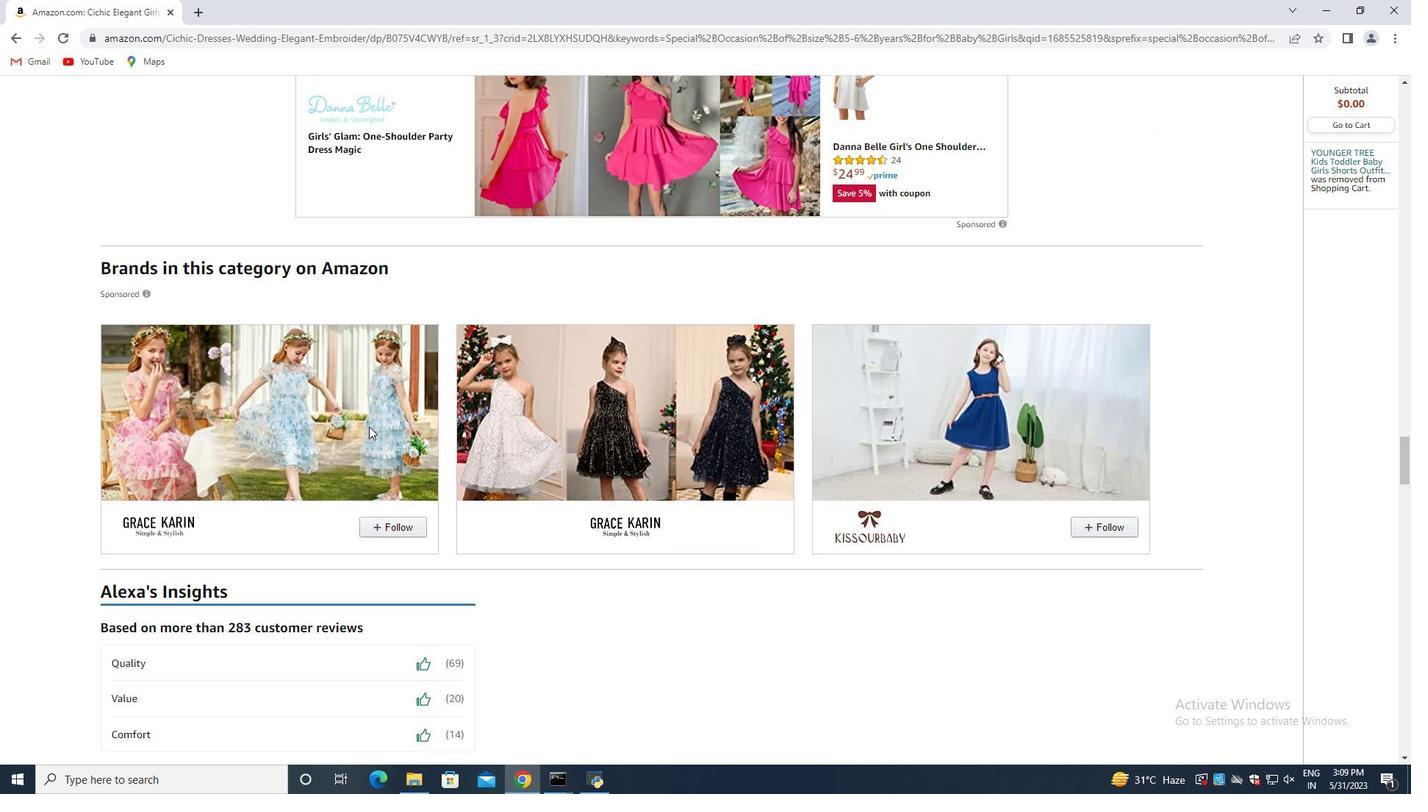 
Action: Mouse moved to (370, 427)
Screenshot: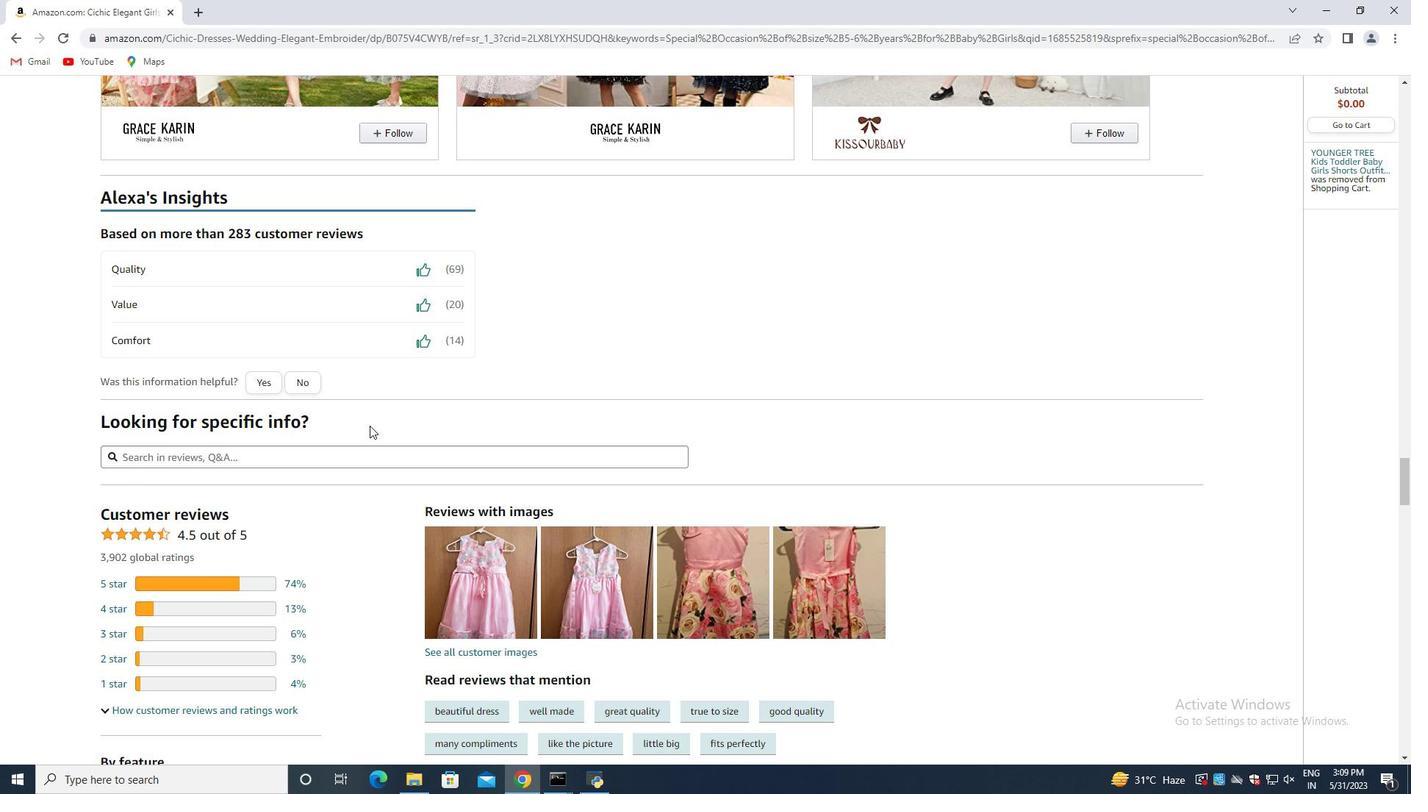 
Action: Mouse scrolled (370, 426) with delta (0, 0)
Screenshot: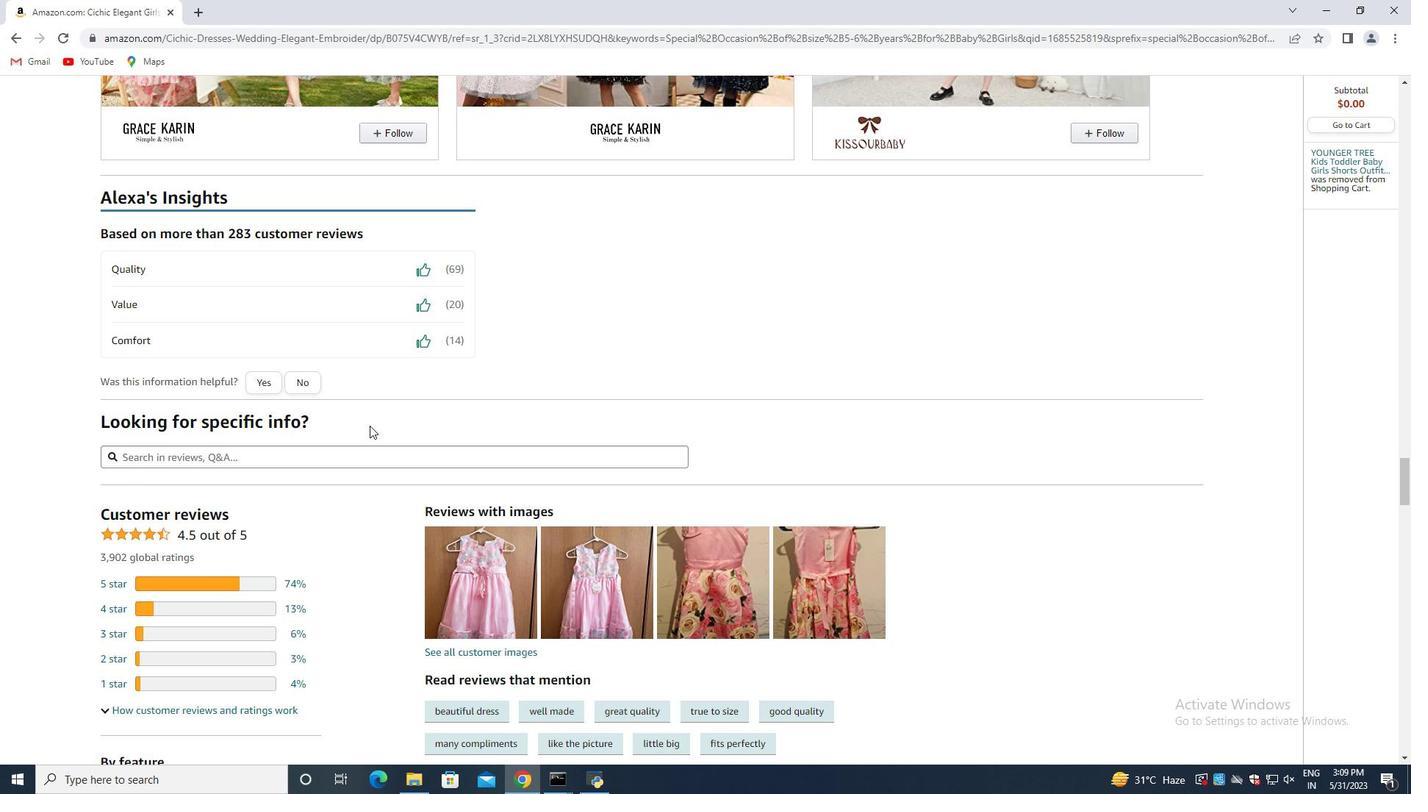
Action: Mouse moved to (370, 428)
Screenshot: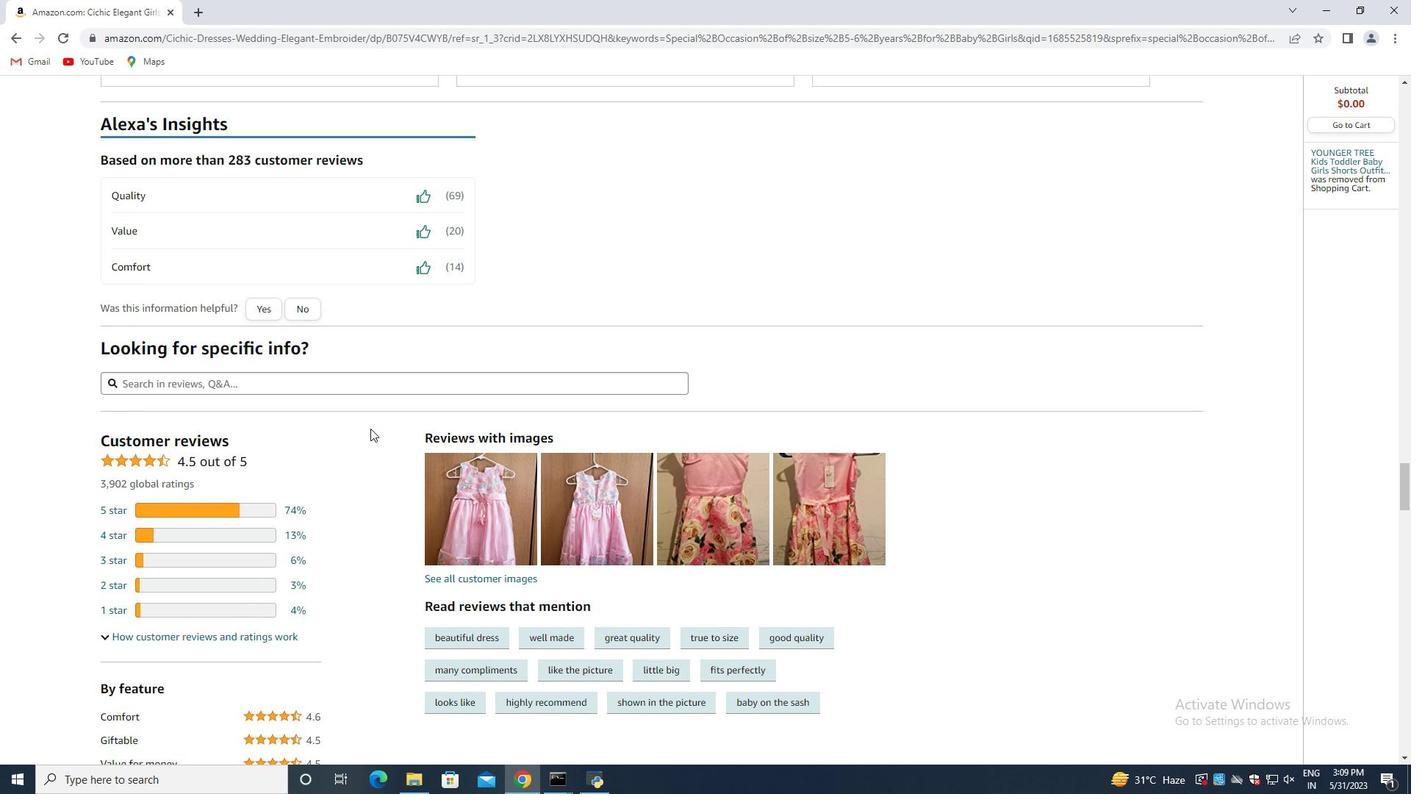 
Action: Mouse scrolled (370, 427) with delta (0, 0)
Screenshot: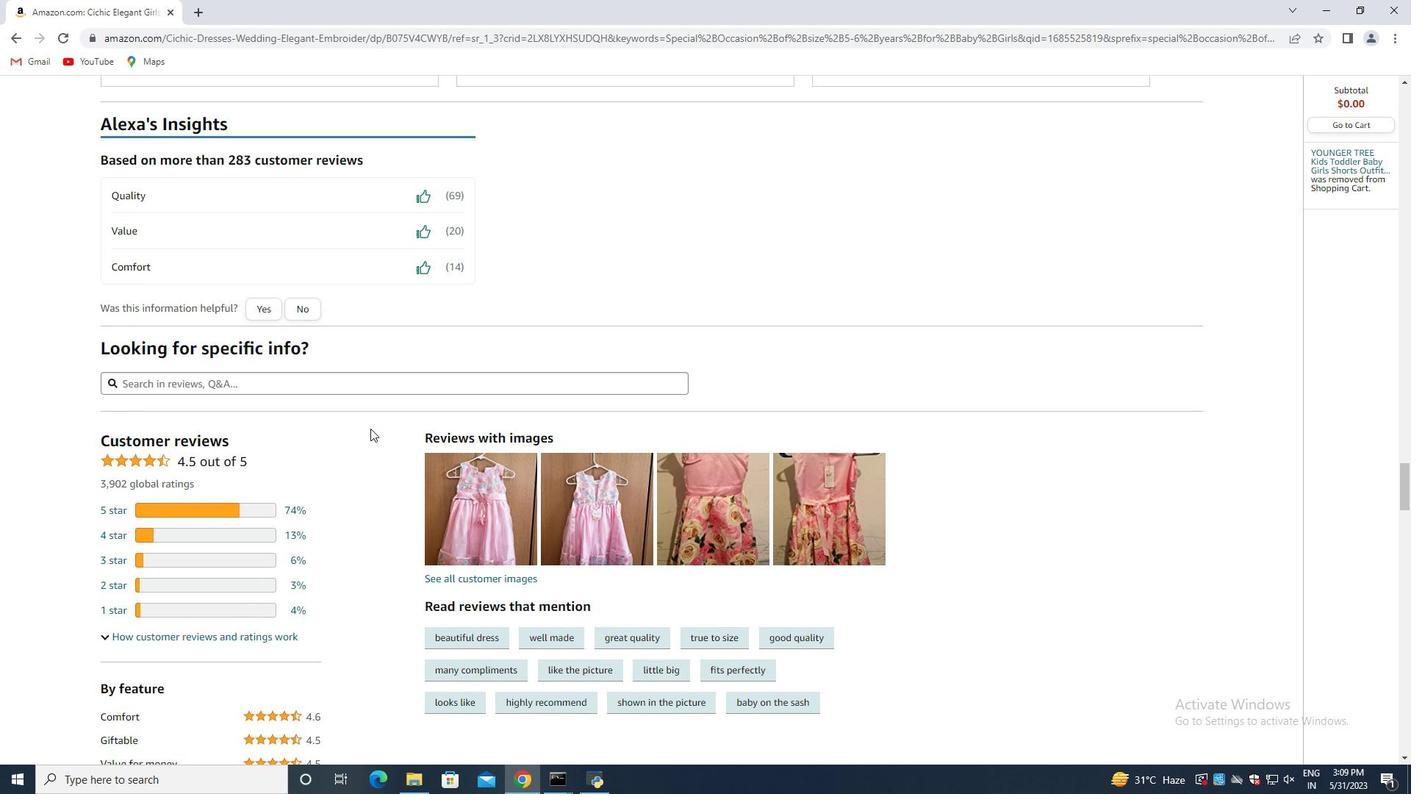 
Action: Mouse scrolled (370, 427) with delta (0, 0)
Screenshot: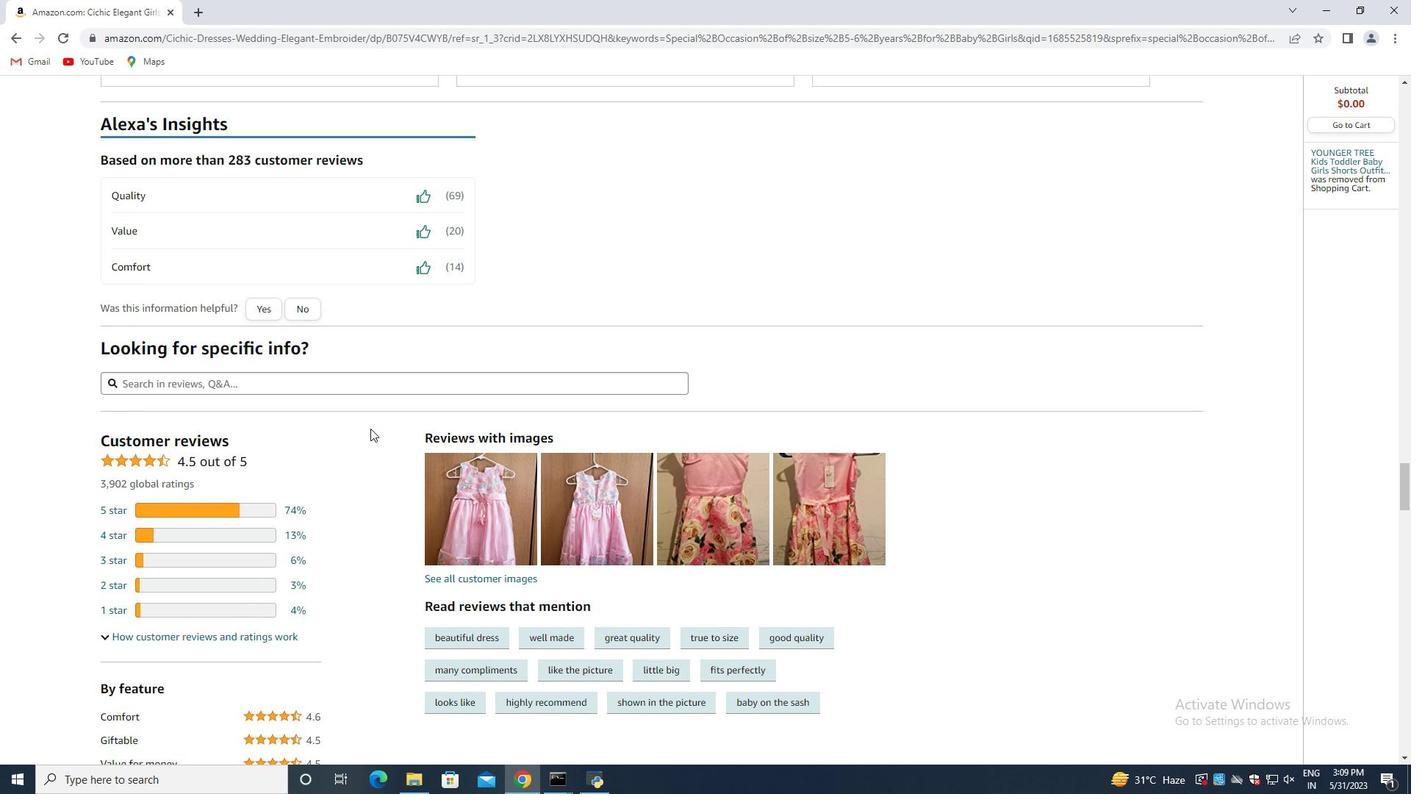 
Action: Mouse scrolled (370, 427) with delta (0, 0)
Screenshot: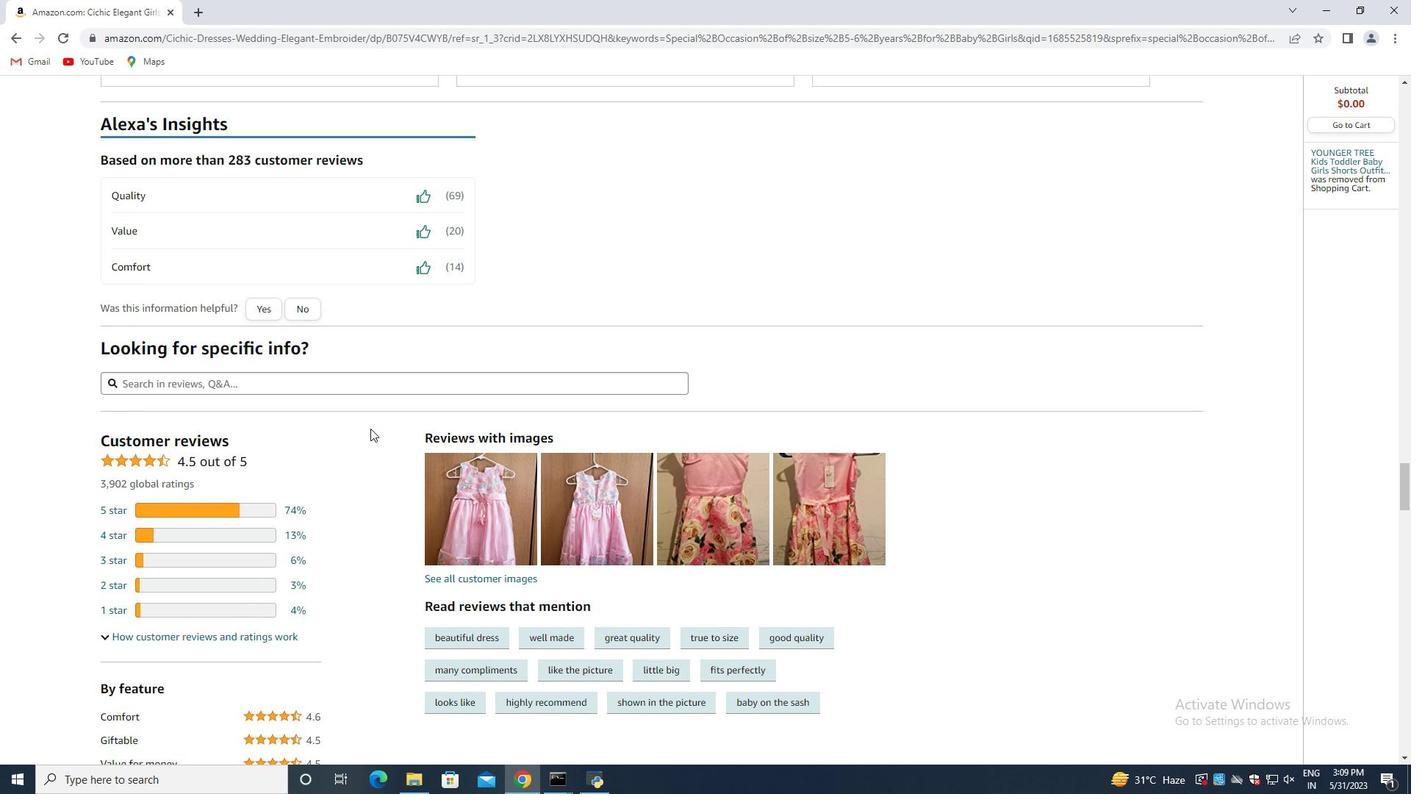 
Action: Mouse scrolled (370, 427) with delta (0, 0)
Screenshot: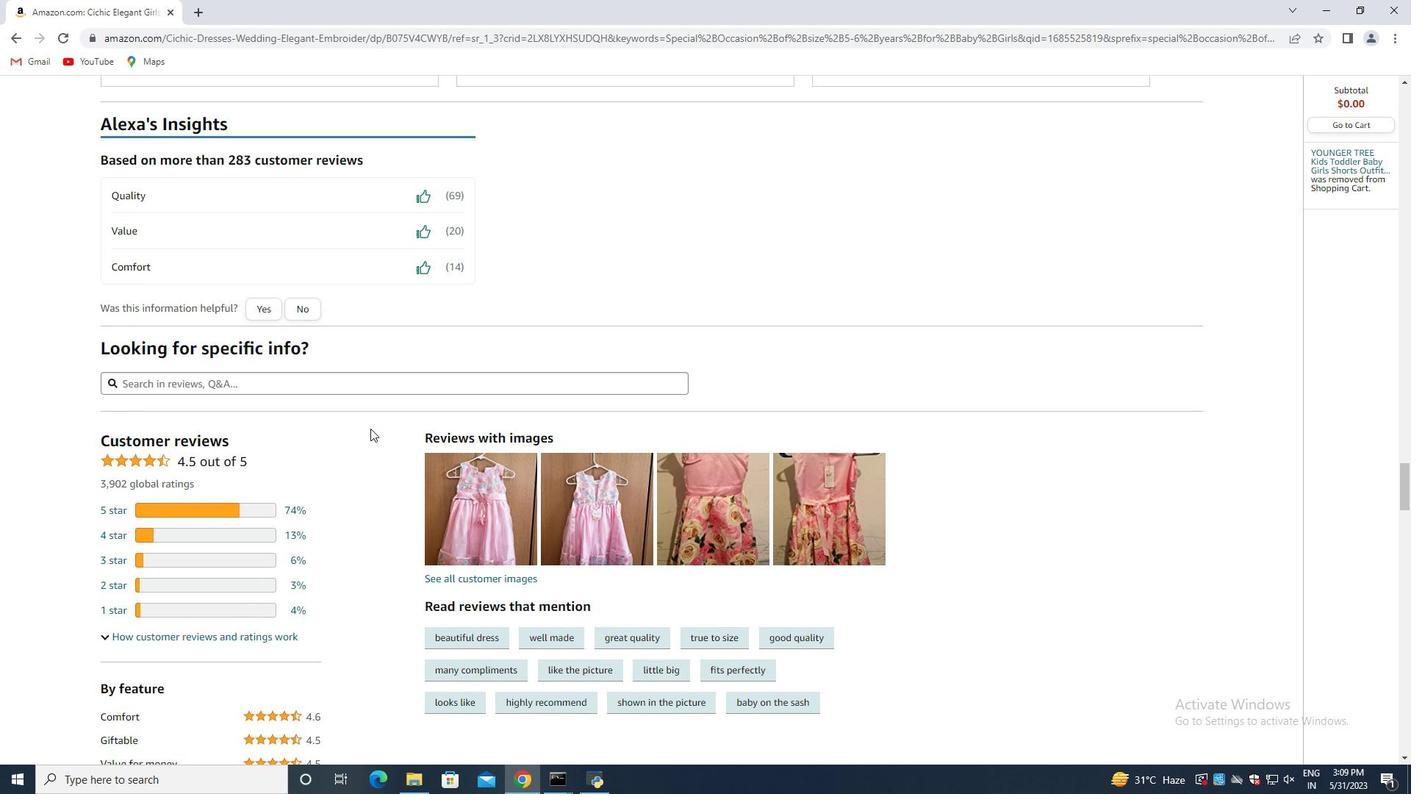 
Action: Mouse moved to (369, 430)
Screenshot: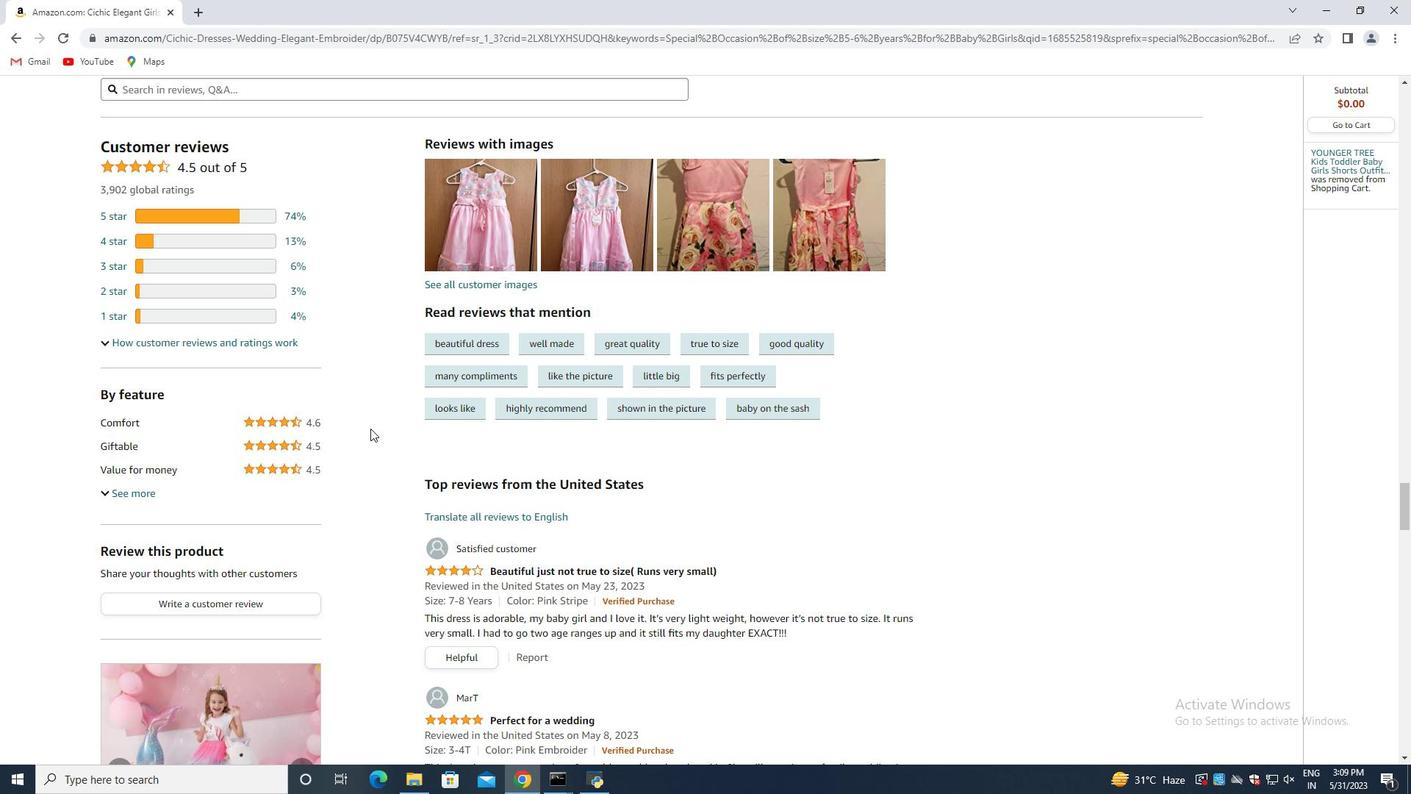 
Action: Mouse scrolled (369, 429) with delta (0, 0)
Screenshot: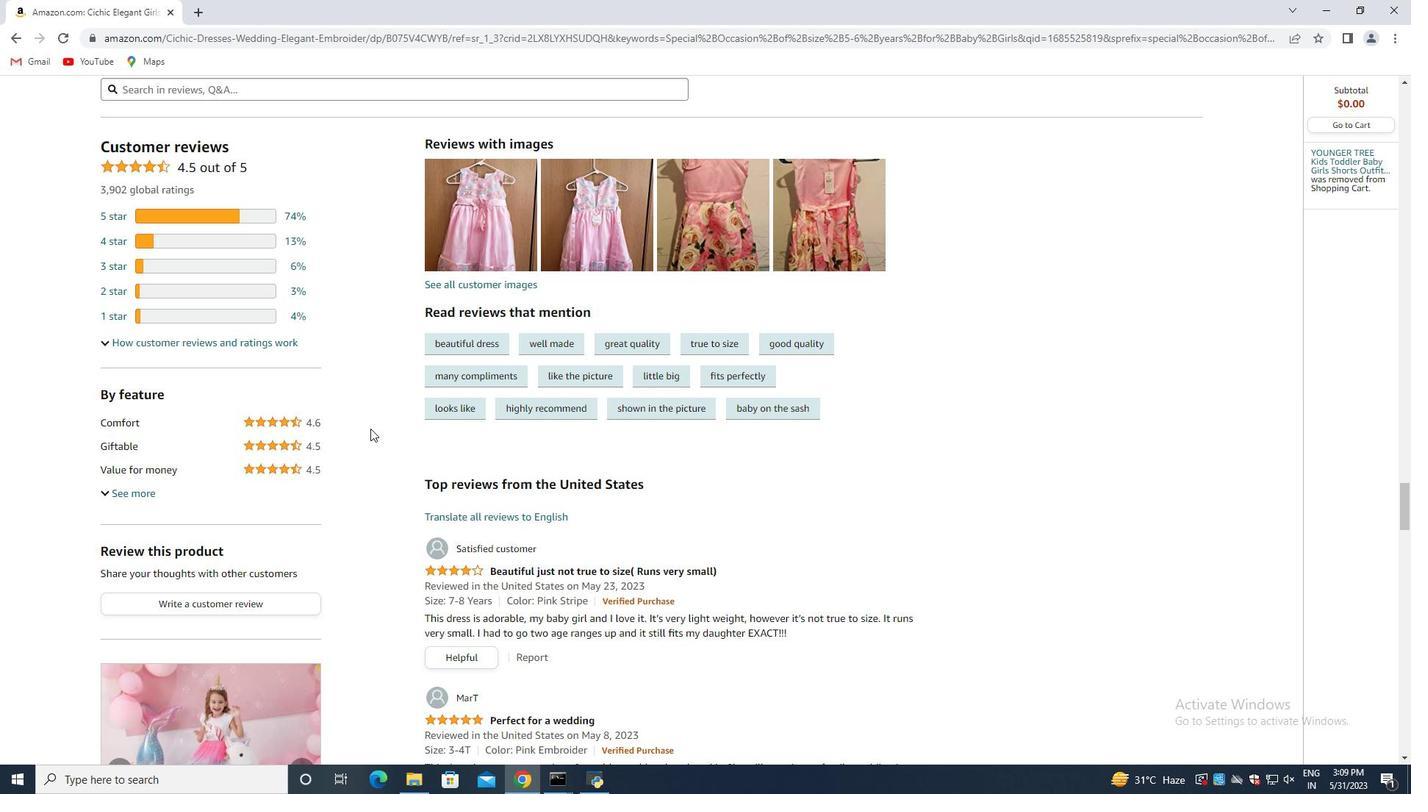 
Action: Mouse moved to (369, 430)
Screenshot: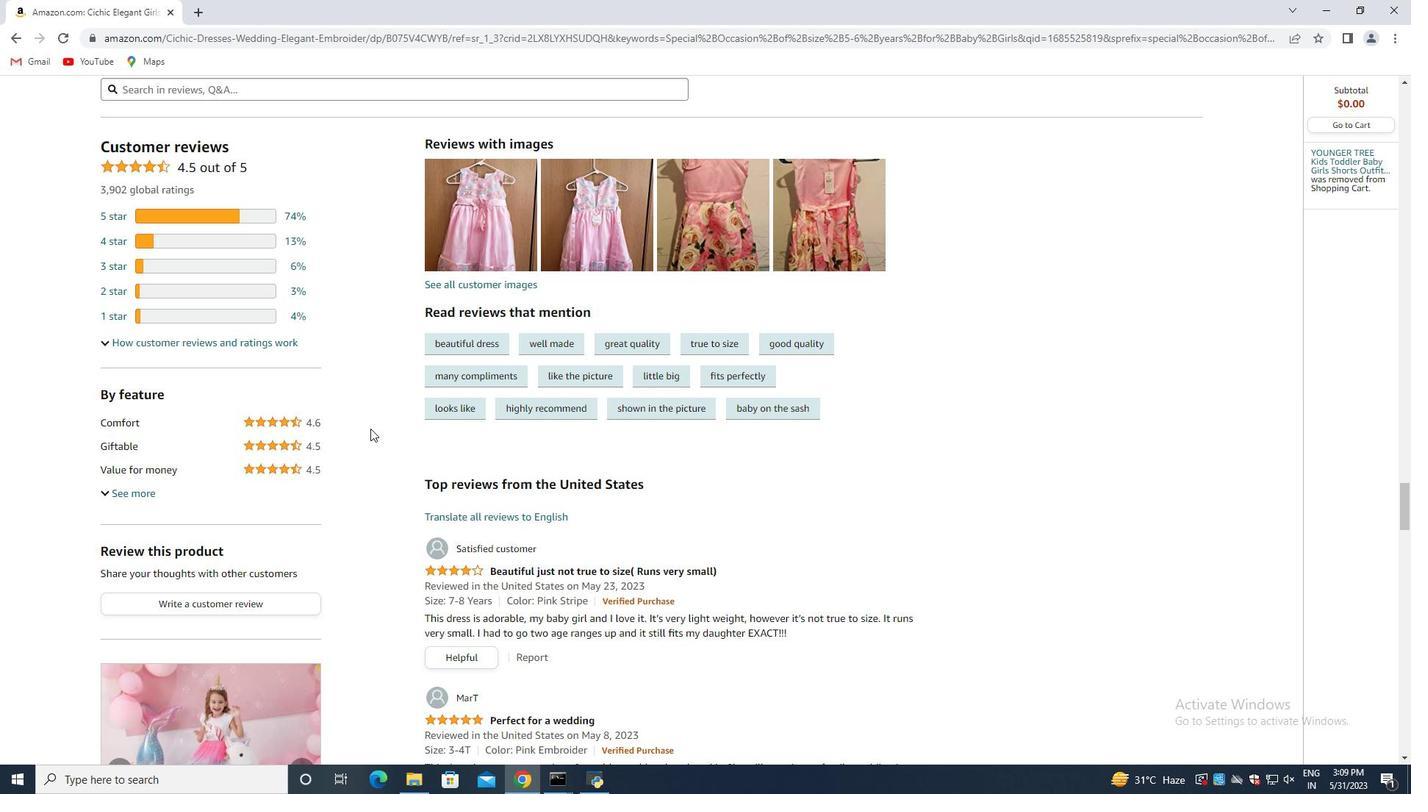 
Action: Mouse scrolled (369, 430) with delta (0, 0)
Screenshot: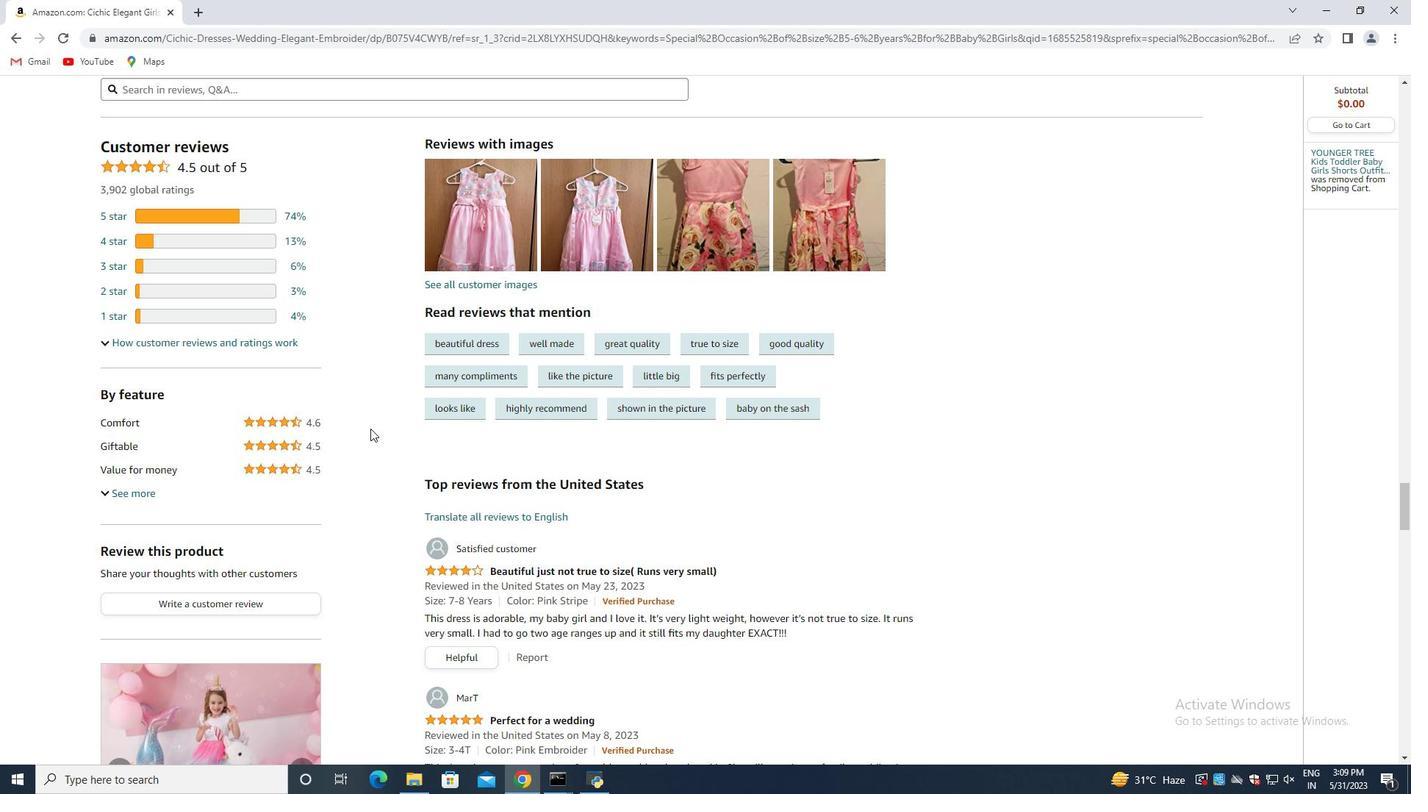 
Action: Mouse scrolled (369, 430) with delta (0, 0)
Screenshot: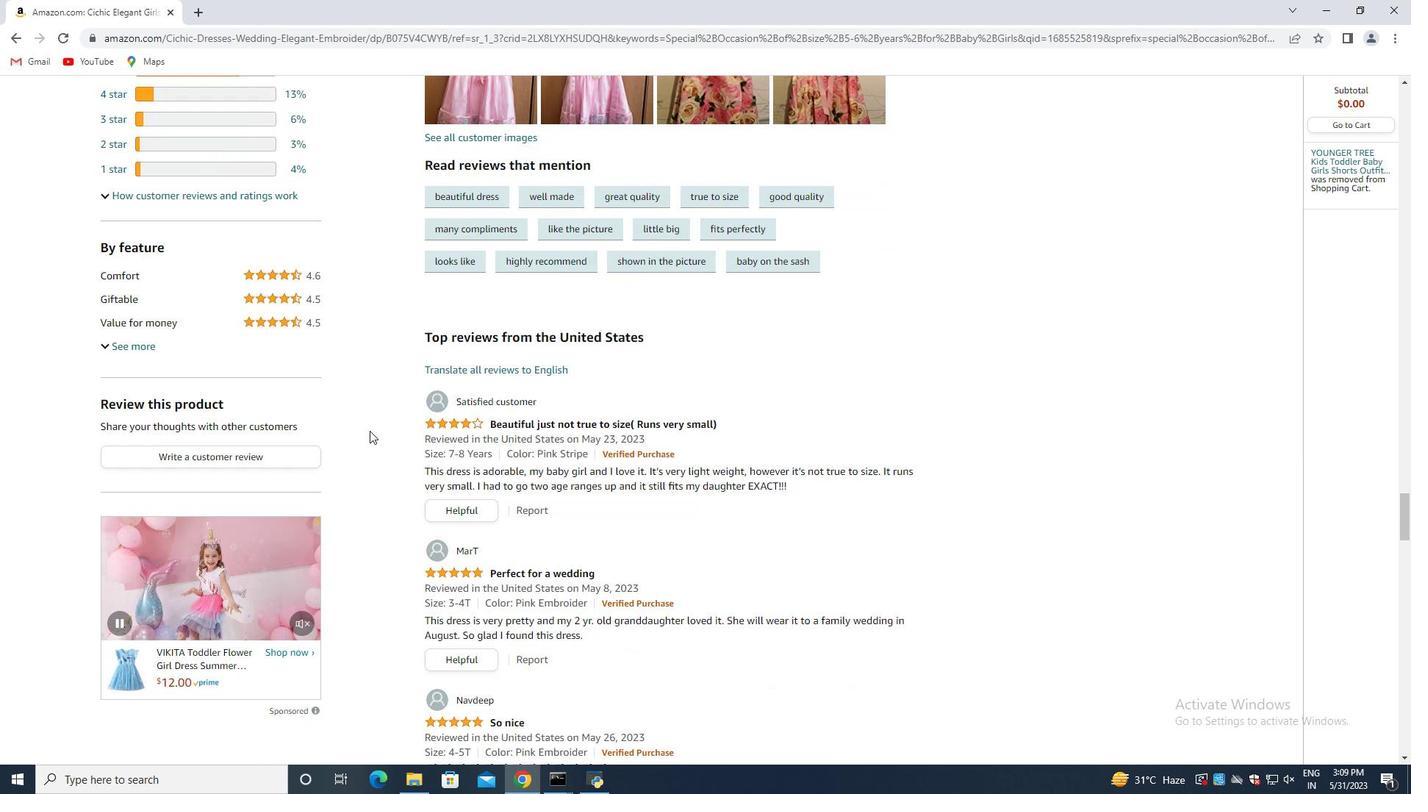 
Action: Mouse moved to (369, 431)
Screenshot: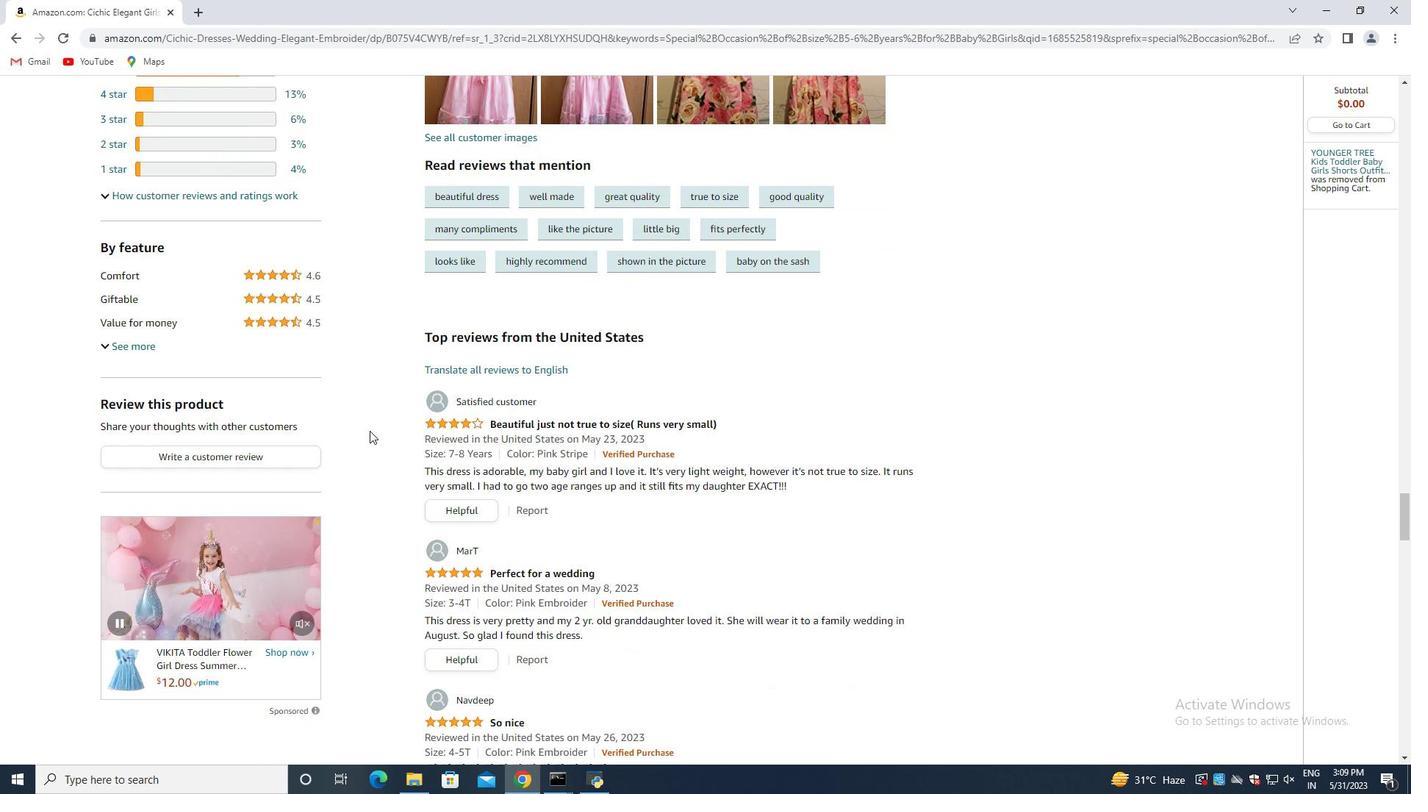 
Action: Mouse scrolled (369, 430) with delta (0, 0)
Screenshot: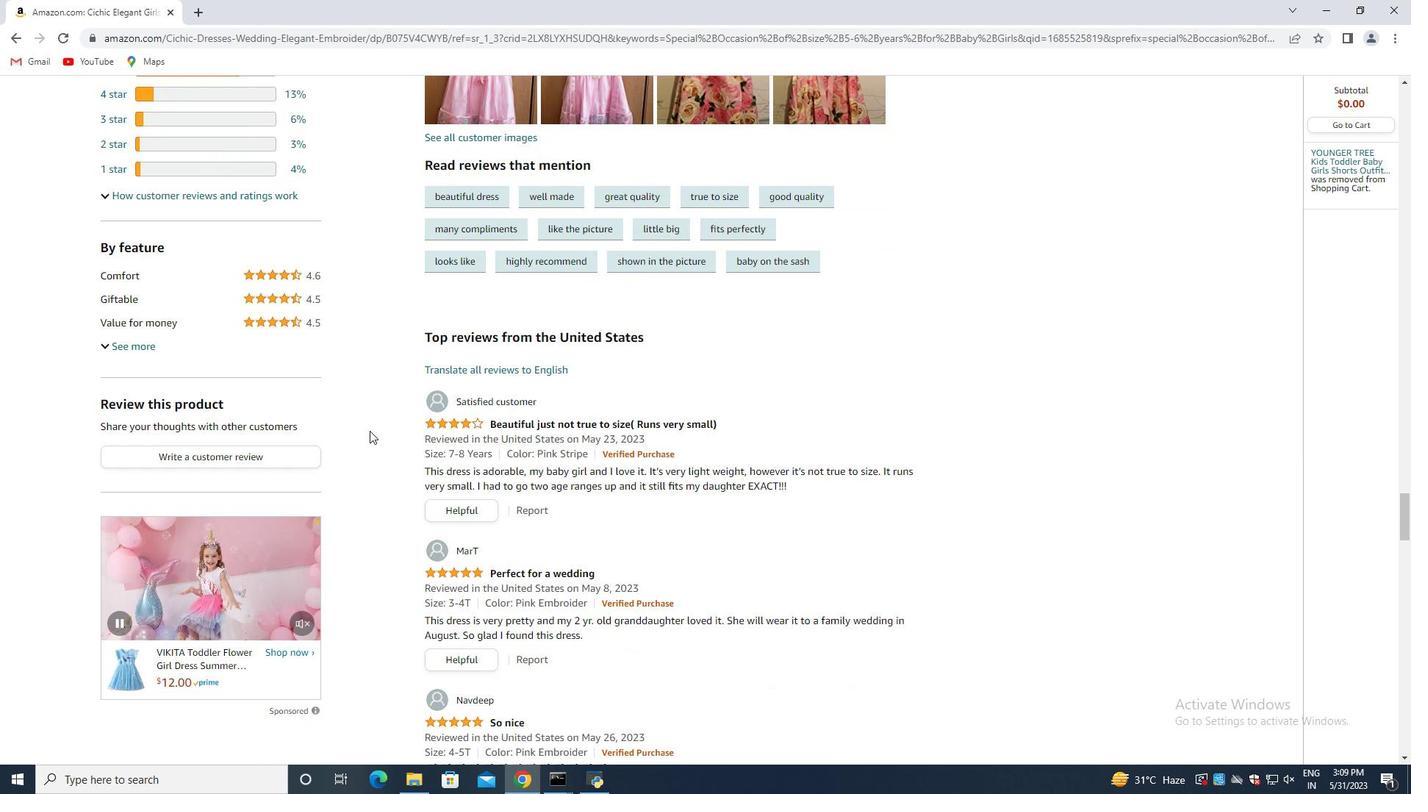 
Action: Mouse moved to (527, 364)
Screenshot: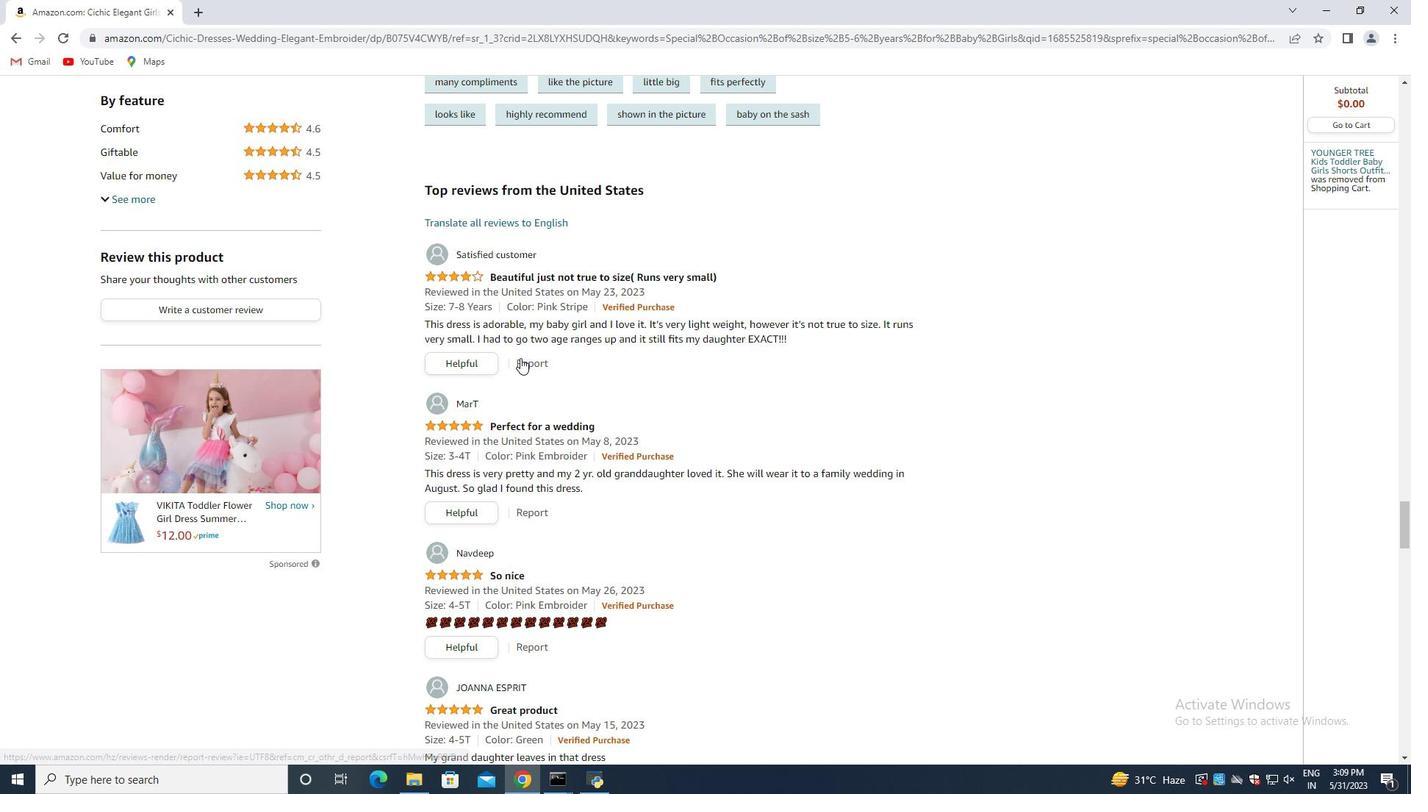 
Action: Mouse scrolled (527, 363) with delta (0, 0)
Screenshot: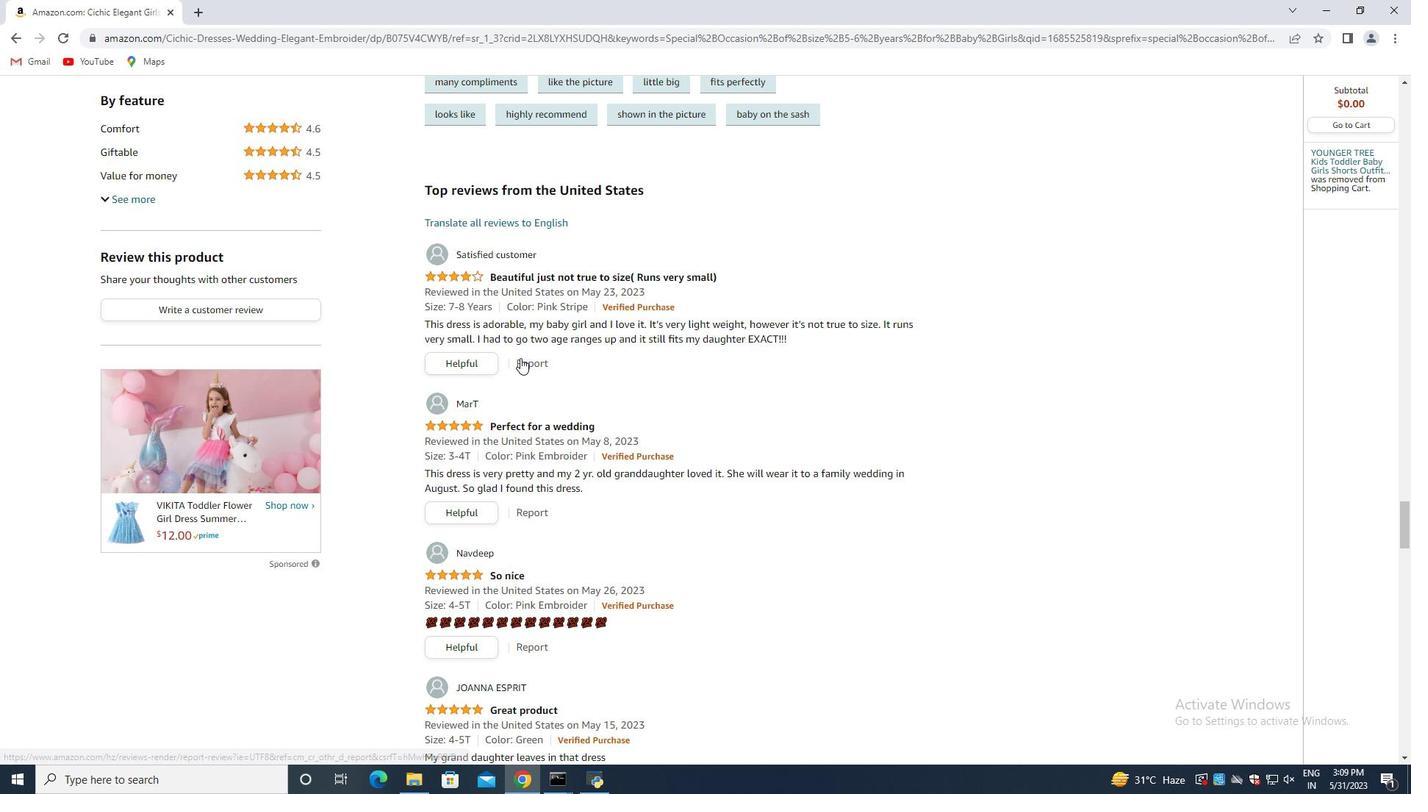 
Action: Mouse moved to (530, 366)
Screenshot: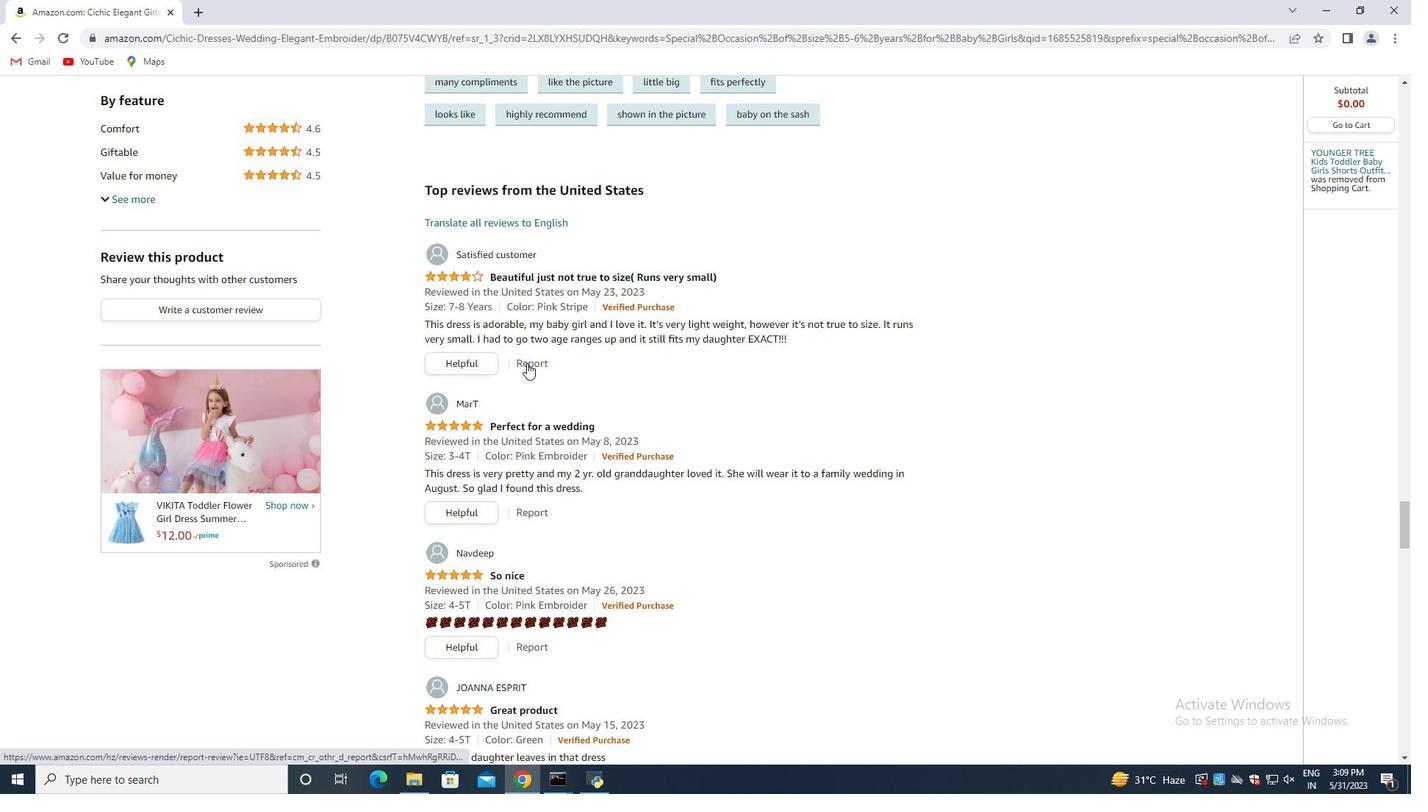 
Action: Mouse scrolled (530, 365) with delta (0, 0)
Screenshot: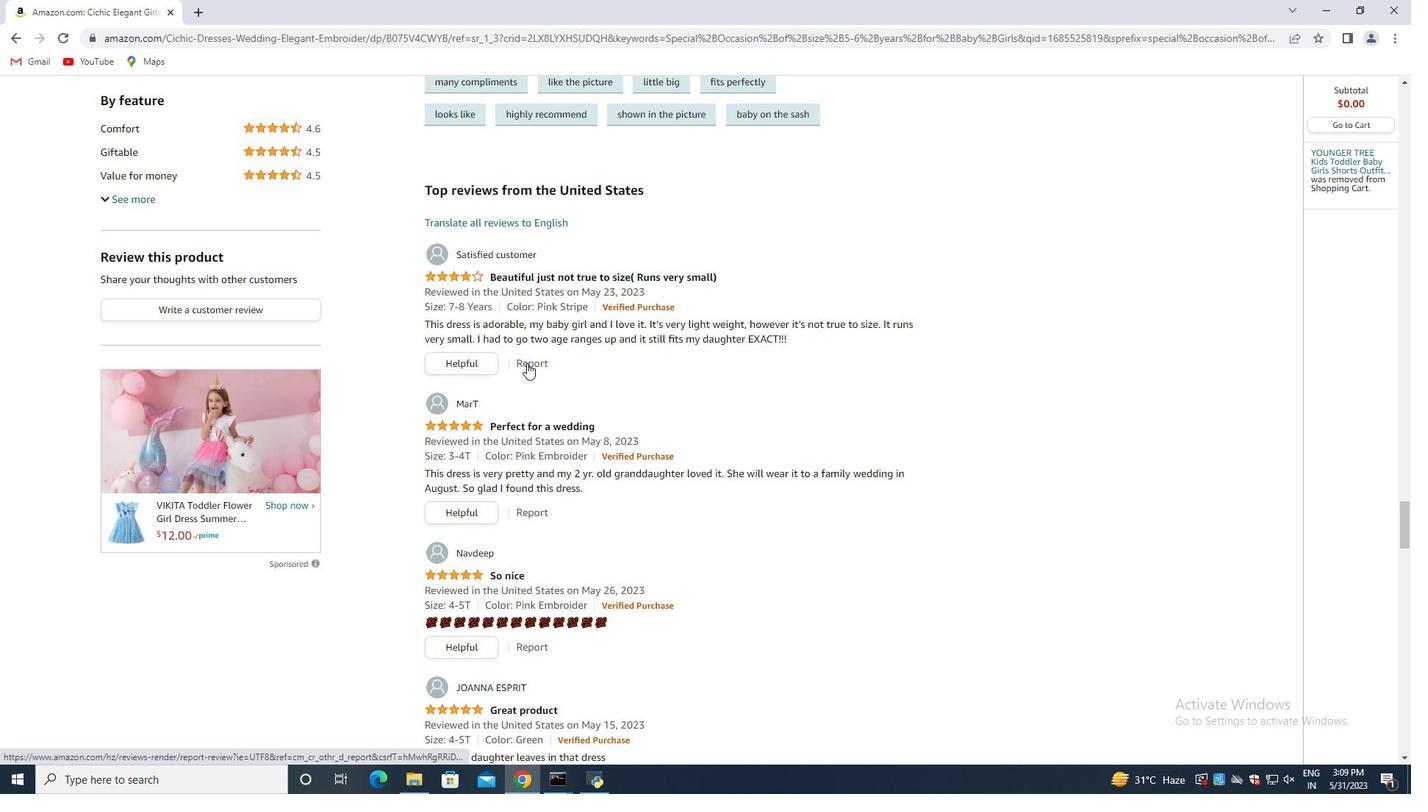 
Action: Mouse moved to (534, 369)
Screenshot: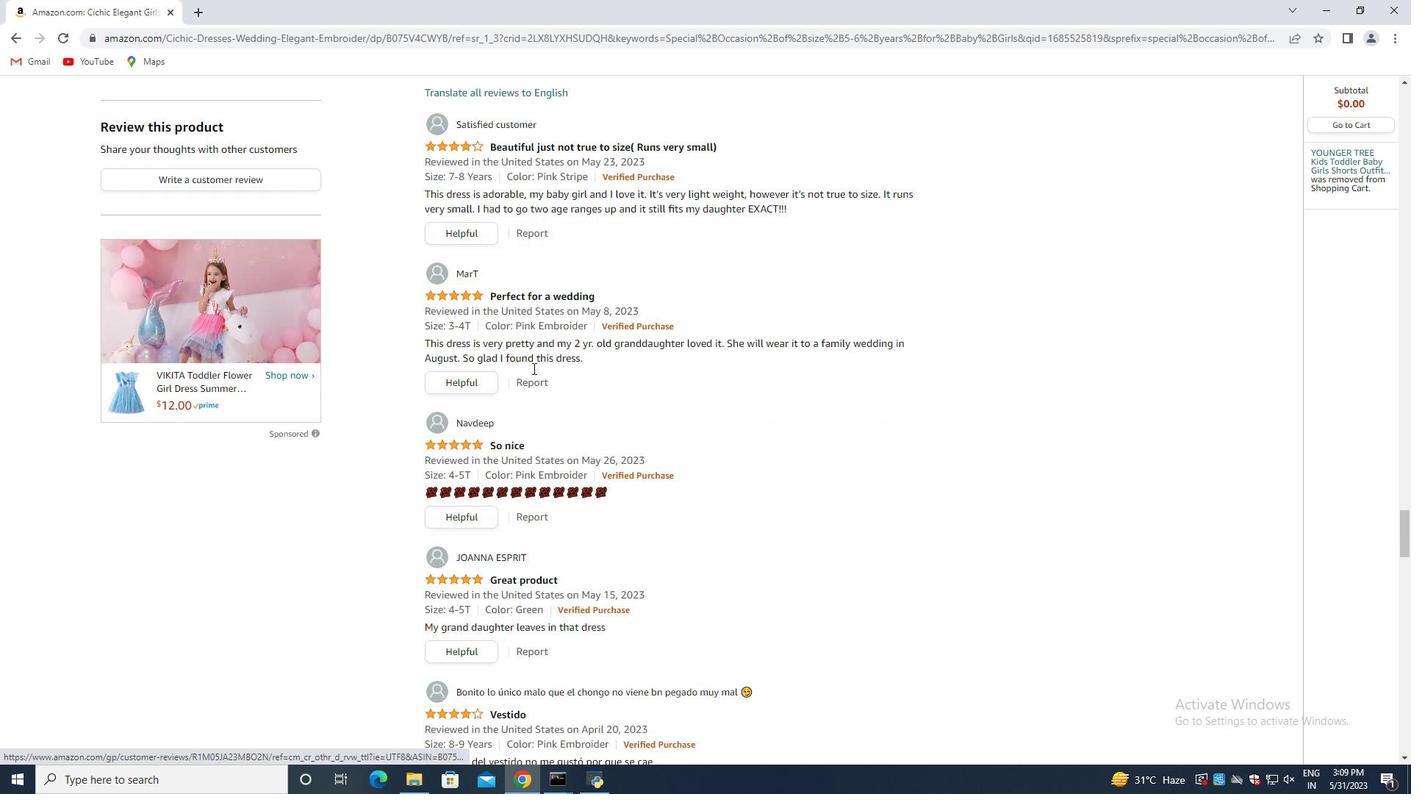 
Action: Mouse scrolled (534, 369) with delta (0, 0)
Screenshot: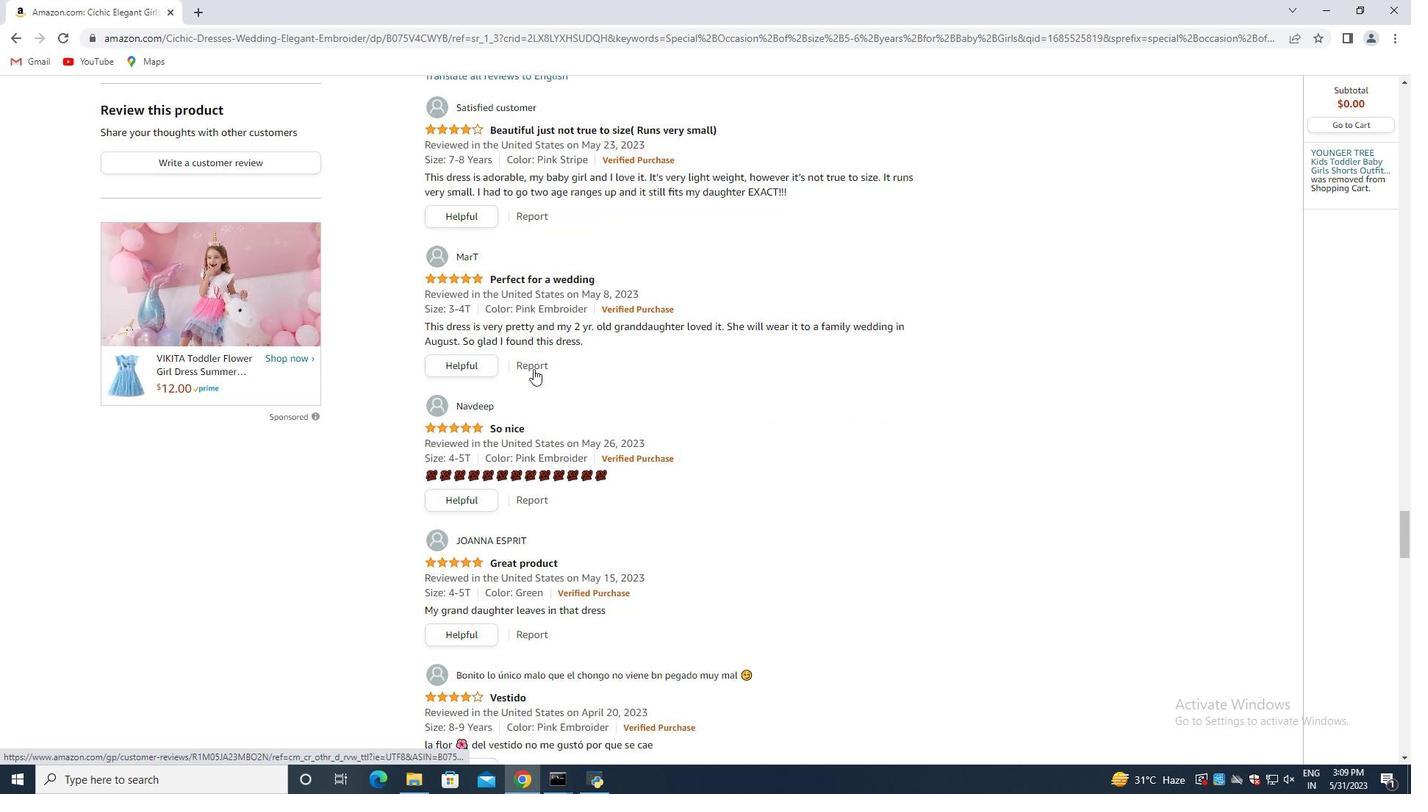 
Action: Mouse scrolled (534, 369) with delta (0, 0)
Screenshot: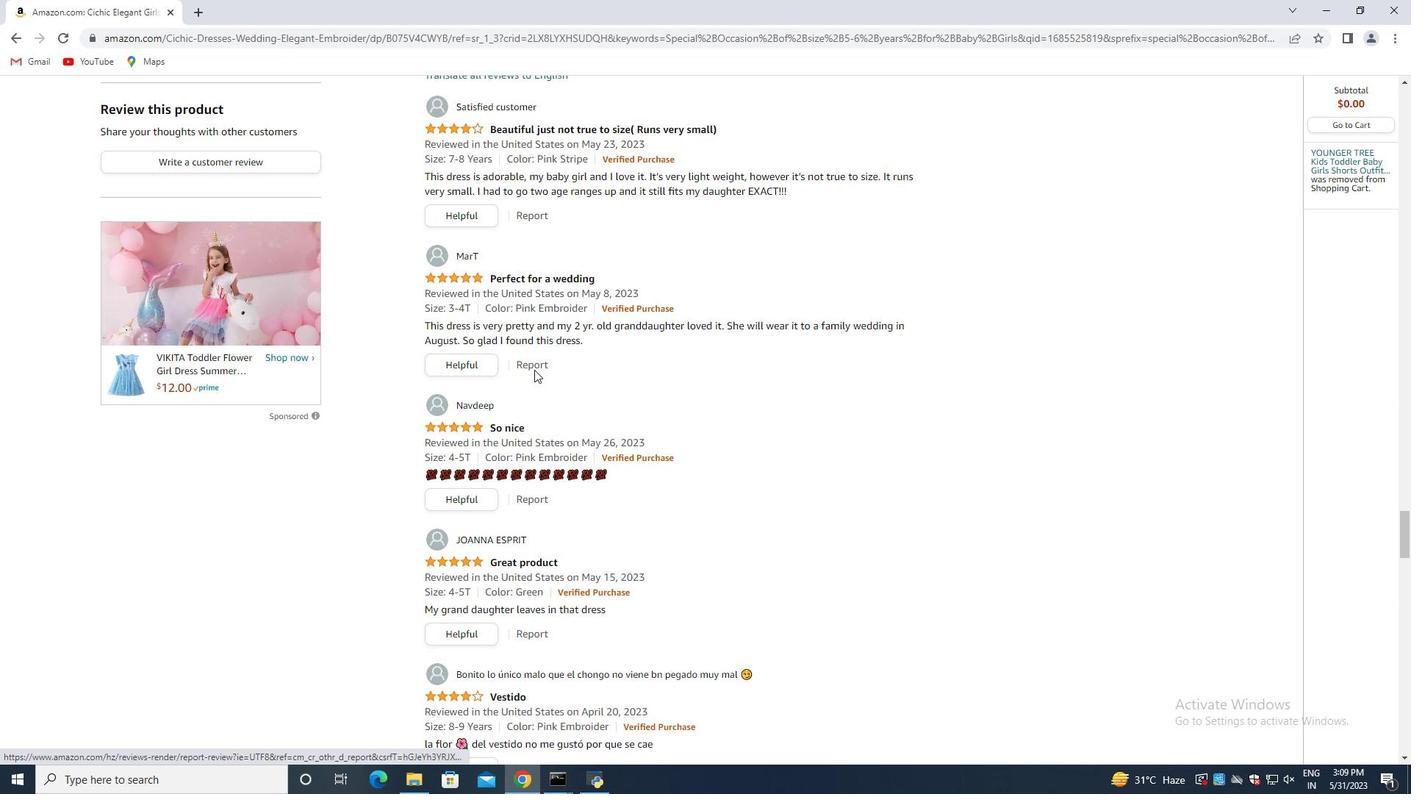 
Action: Mouse moved to (535, 369)
Screenshot: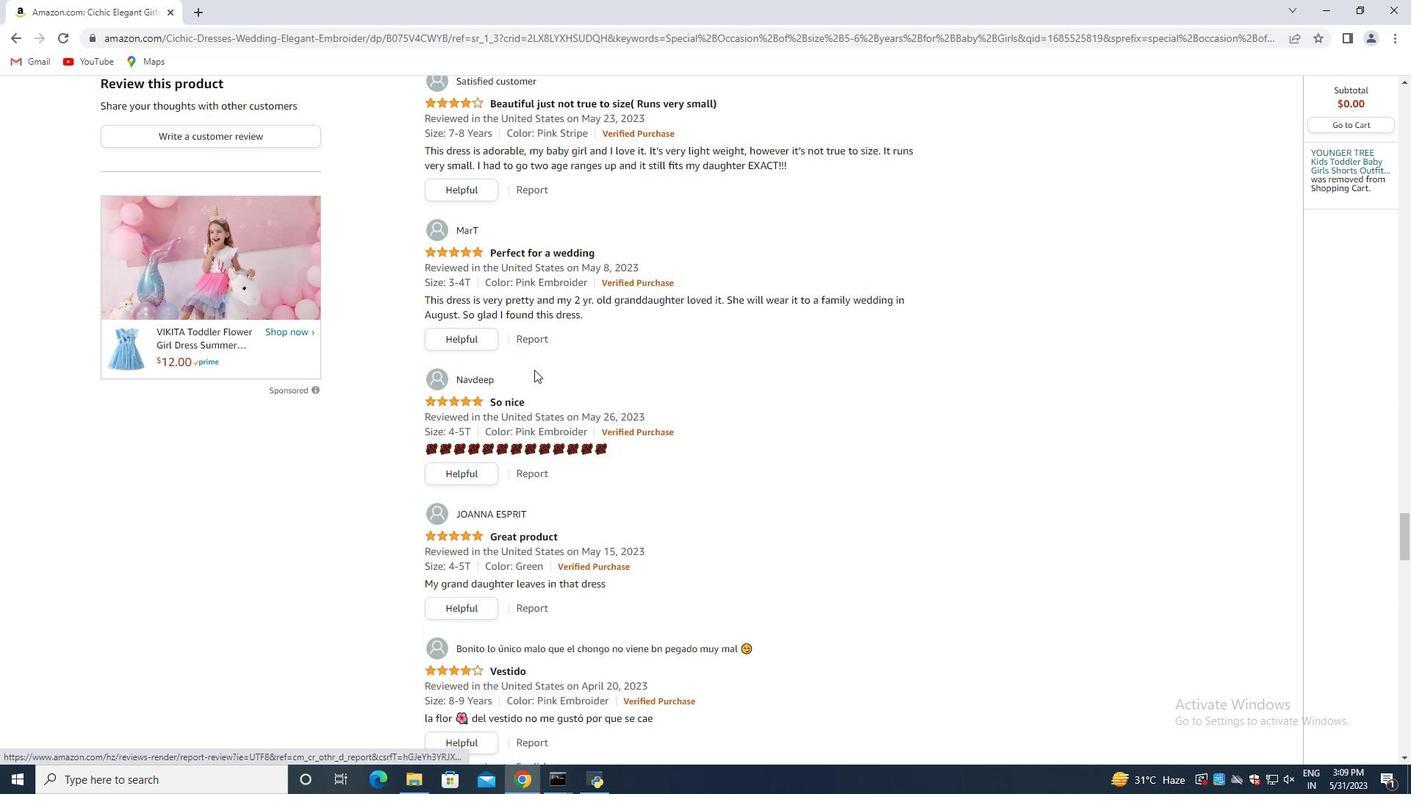 
Action: Mouse scrolled (535, 369) with delta (0, 0)
Screenshot: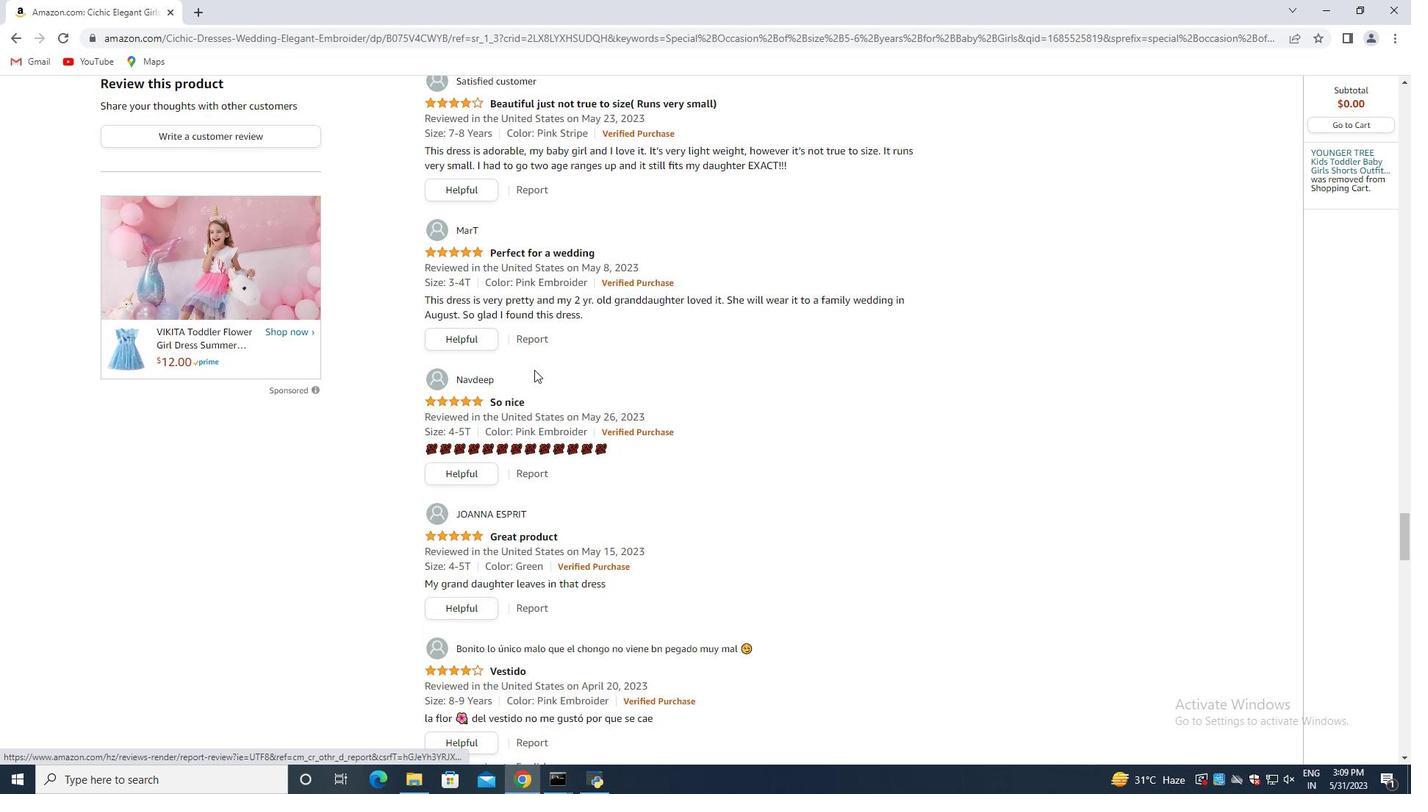
Action: Mouse moved to (540, 369)
Screenshot: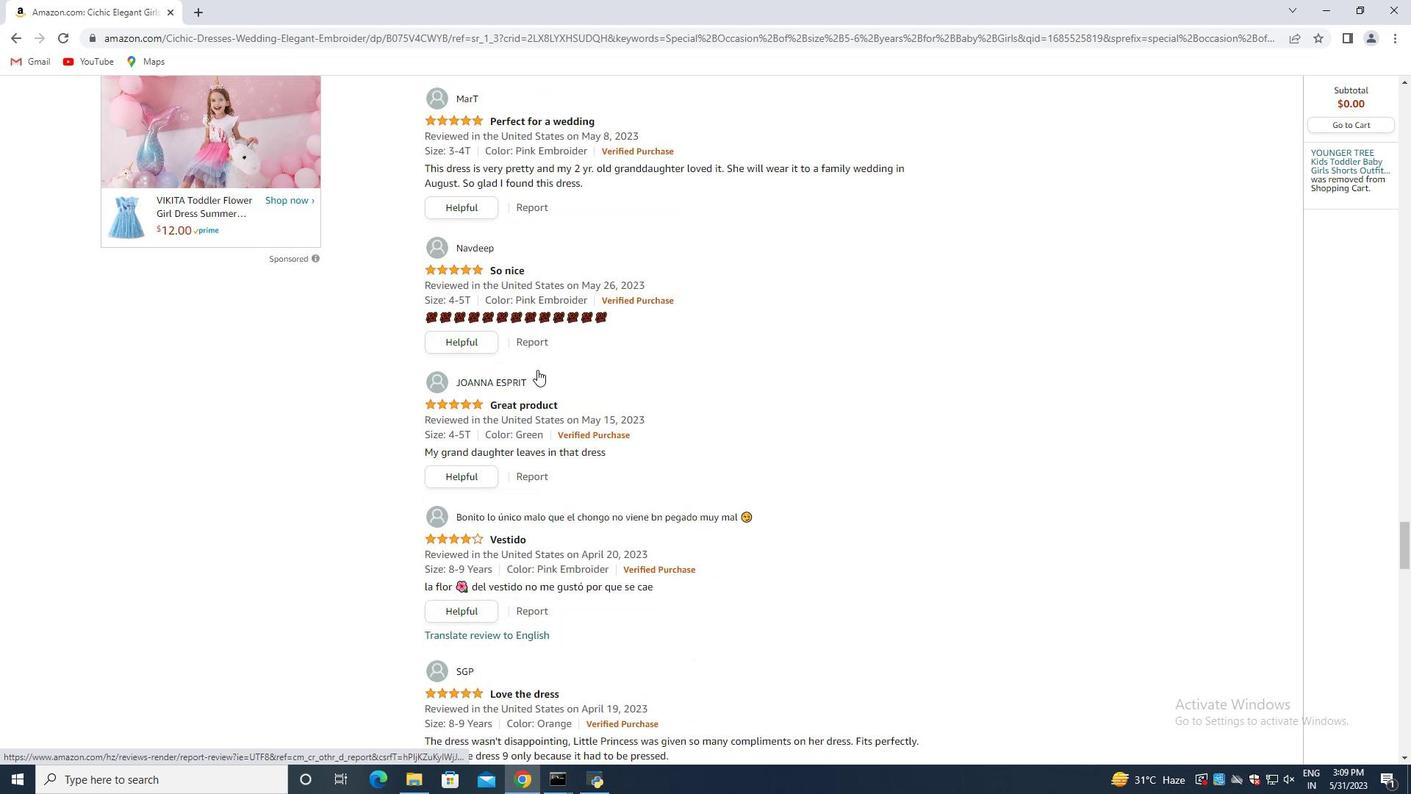 
Action: Mouse scrolled (540, 369) with delta (0, 0)
Screenshot: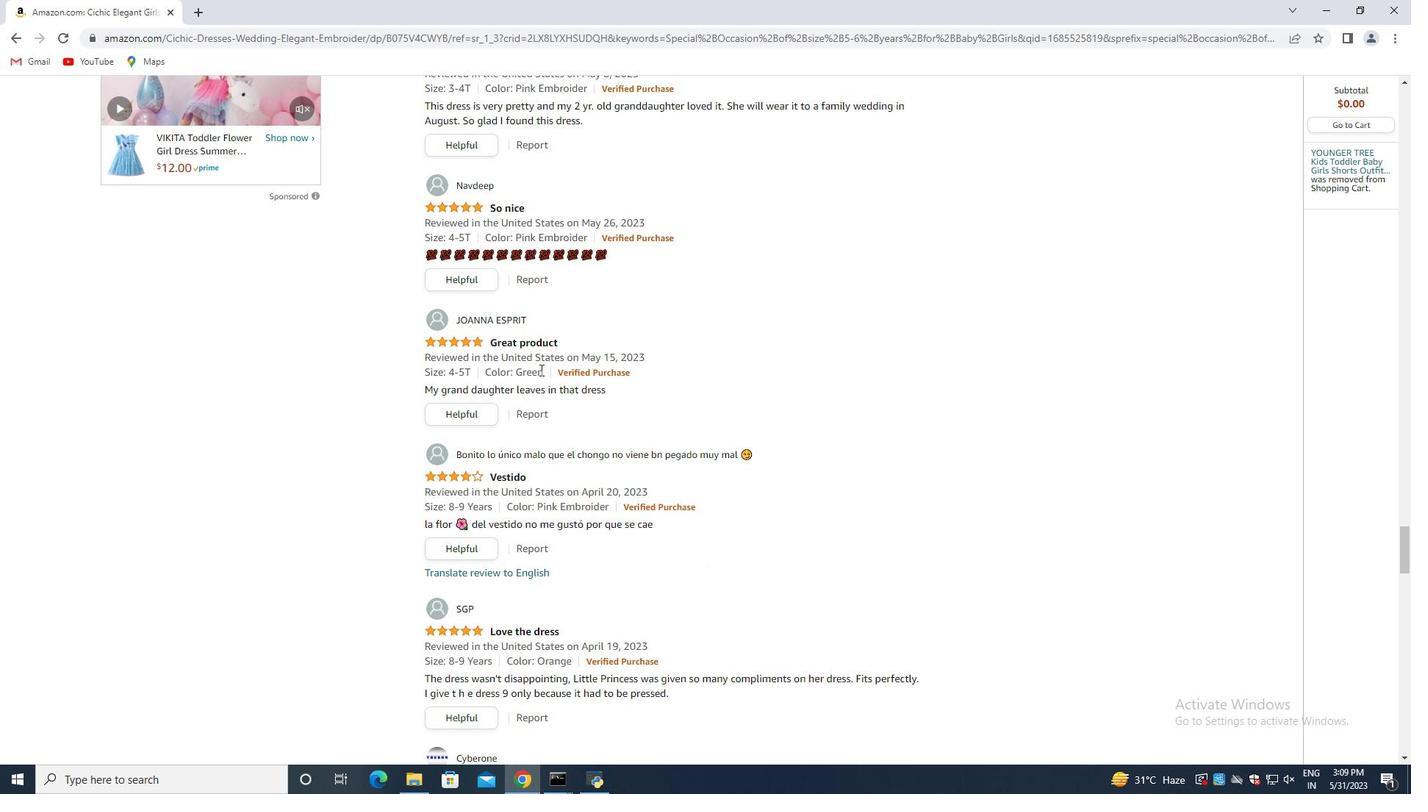 
Action: Mouse scrolled (540, 369) with delta (0, 0)
Screenshot: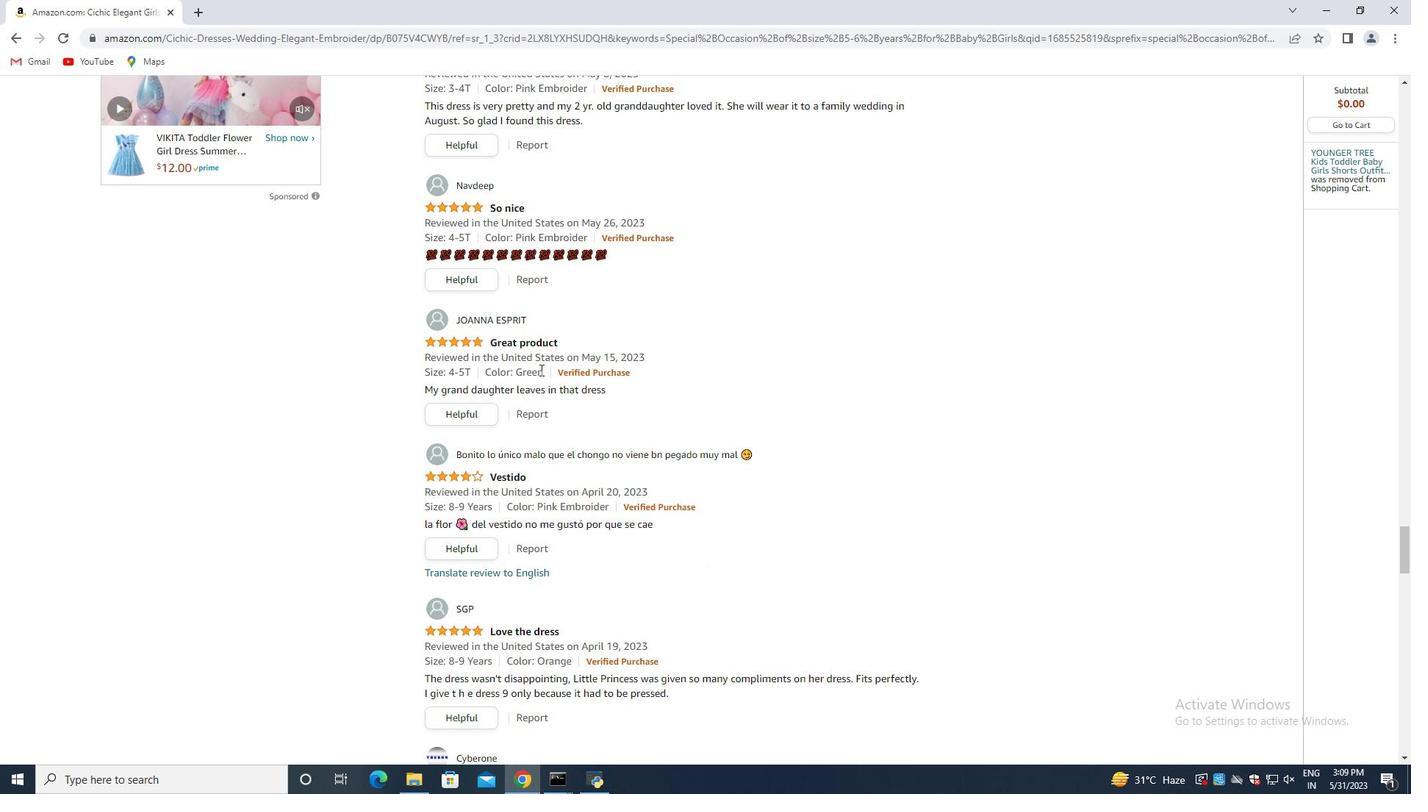 
Action: Mouse moved to (541, 369)
Screenshot: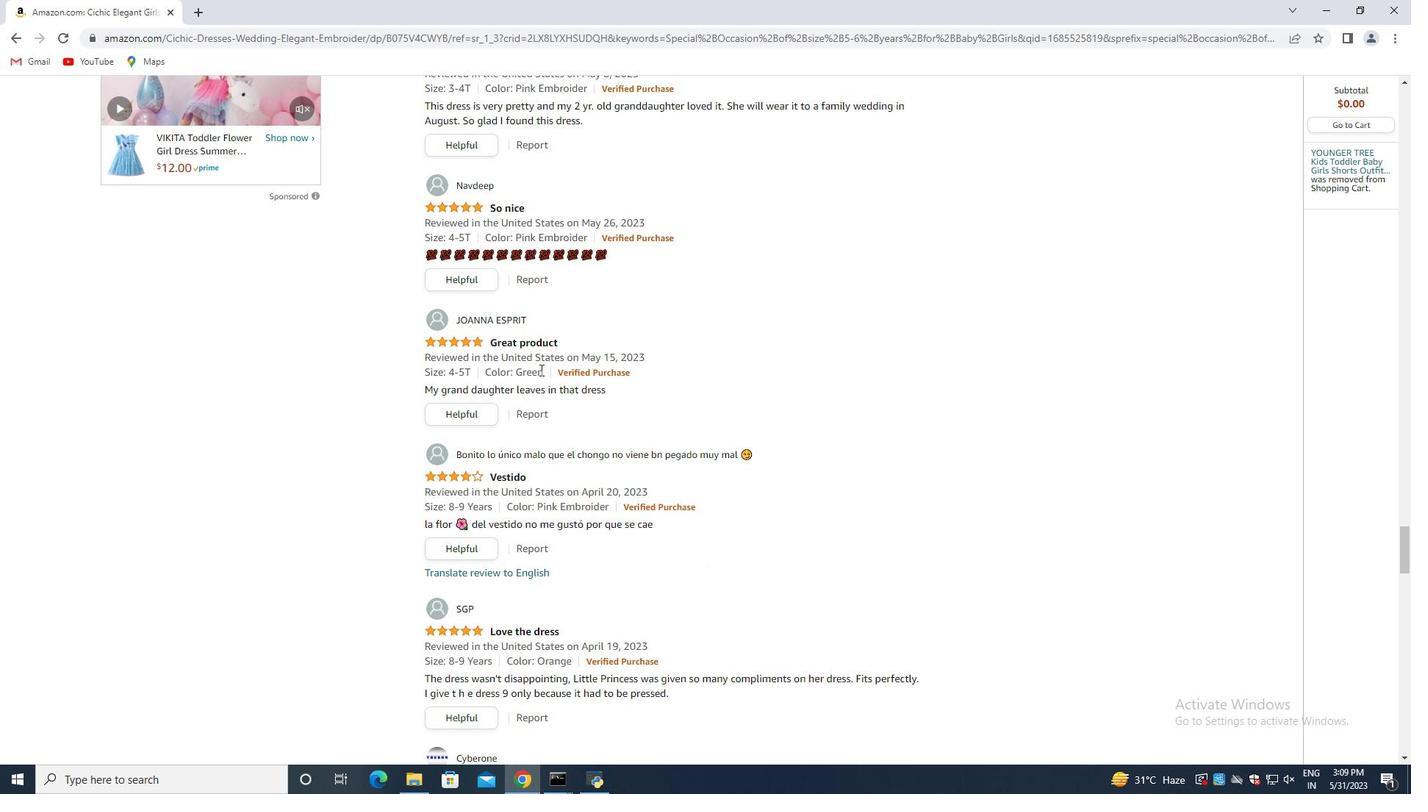 
Action: Mouse scrolled (541, 368) with delta (0, 0)
Screenshot: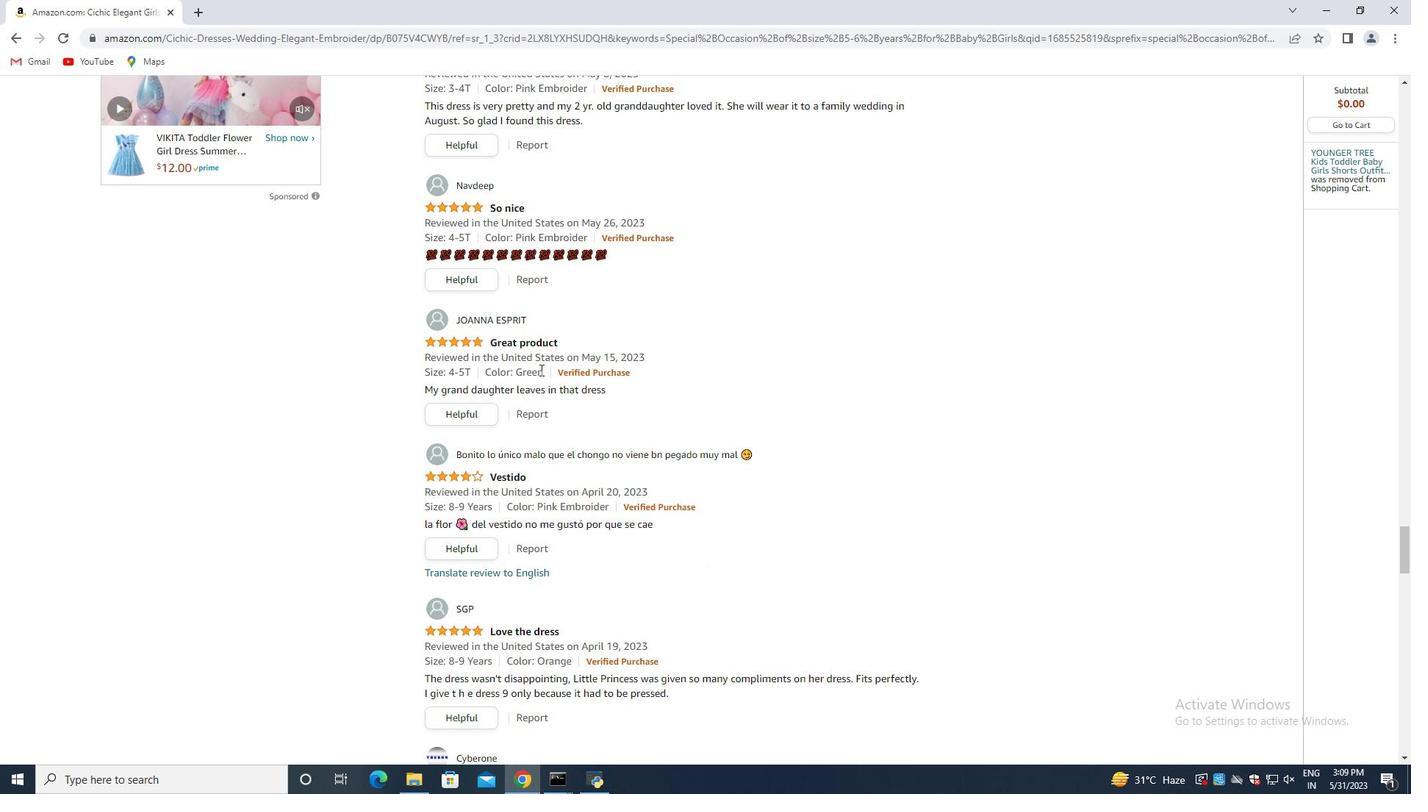 
Action: Mouse scrolled (541, 368) with delta (0, 0)
Screenshot: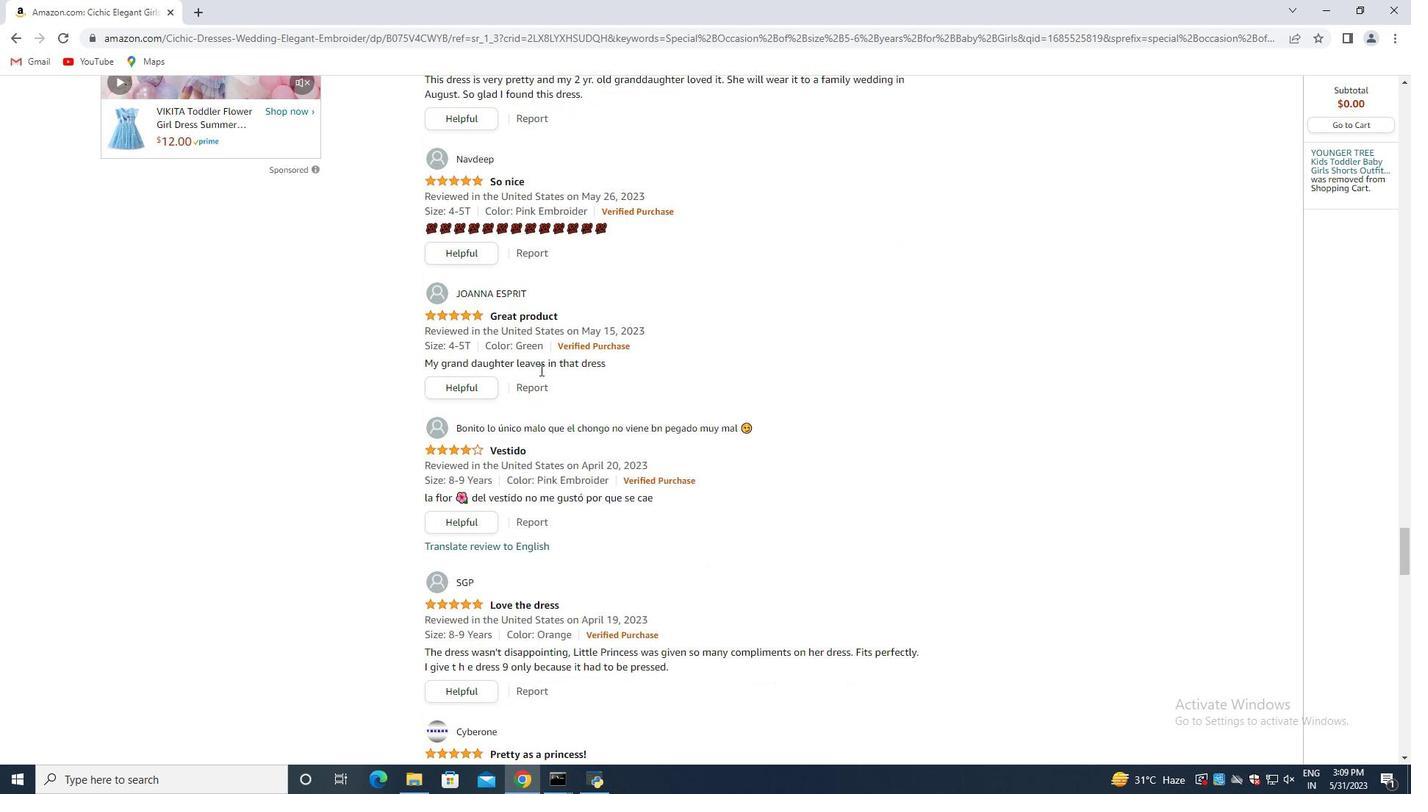 
Action: Mouse moved to (514, 369)
Screenshot: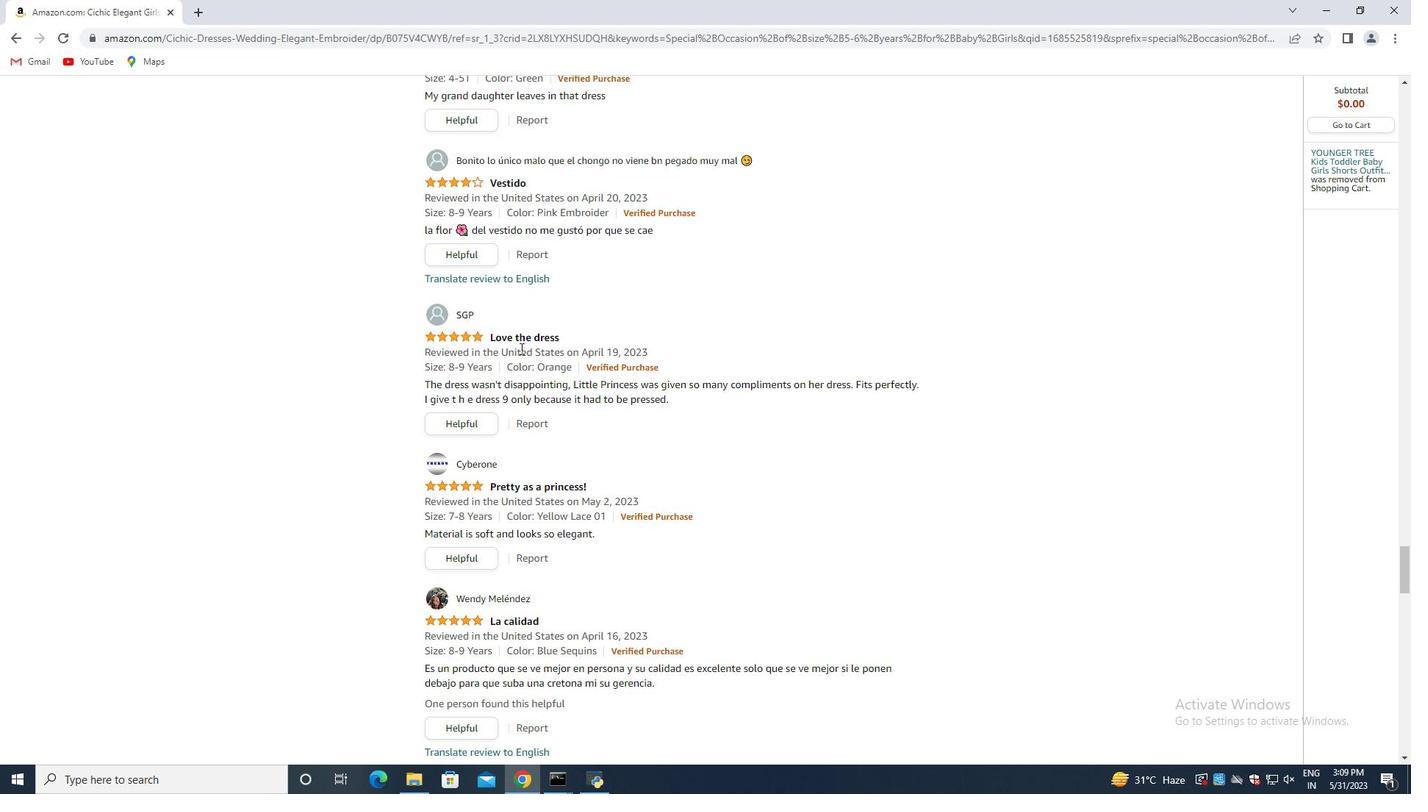 
Action: Mouse scrolled (514, 368) with delta (0, 0)
Screenshot: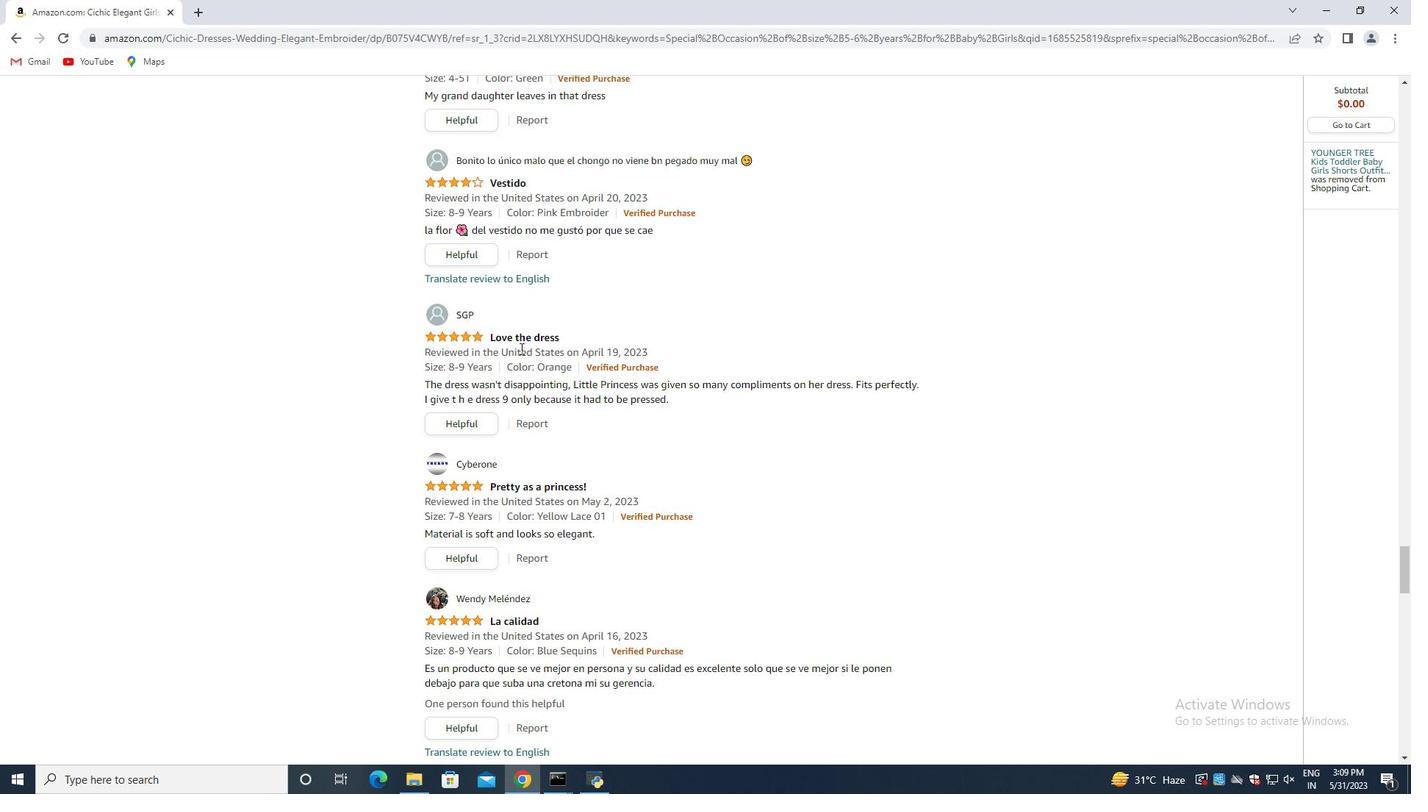 
Action: Mouse moved to (514, 373)
Screenshot: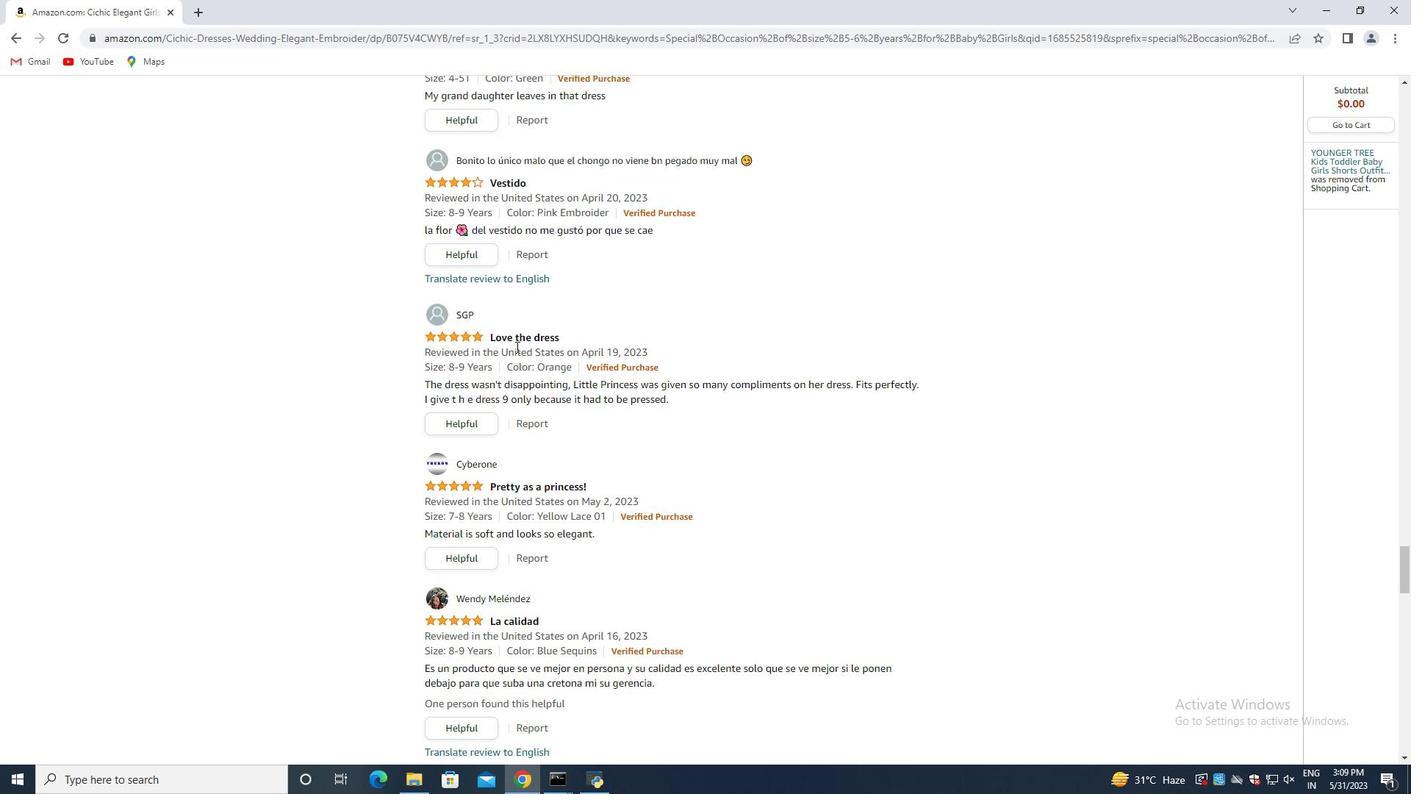 
Action: Mouse scrolled (514, 372) with delta (0, 0)
Screenshot: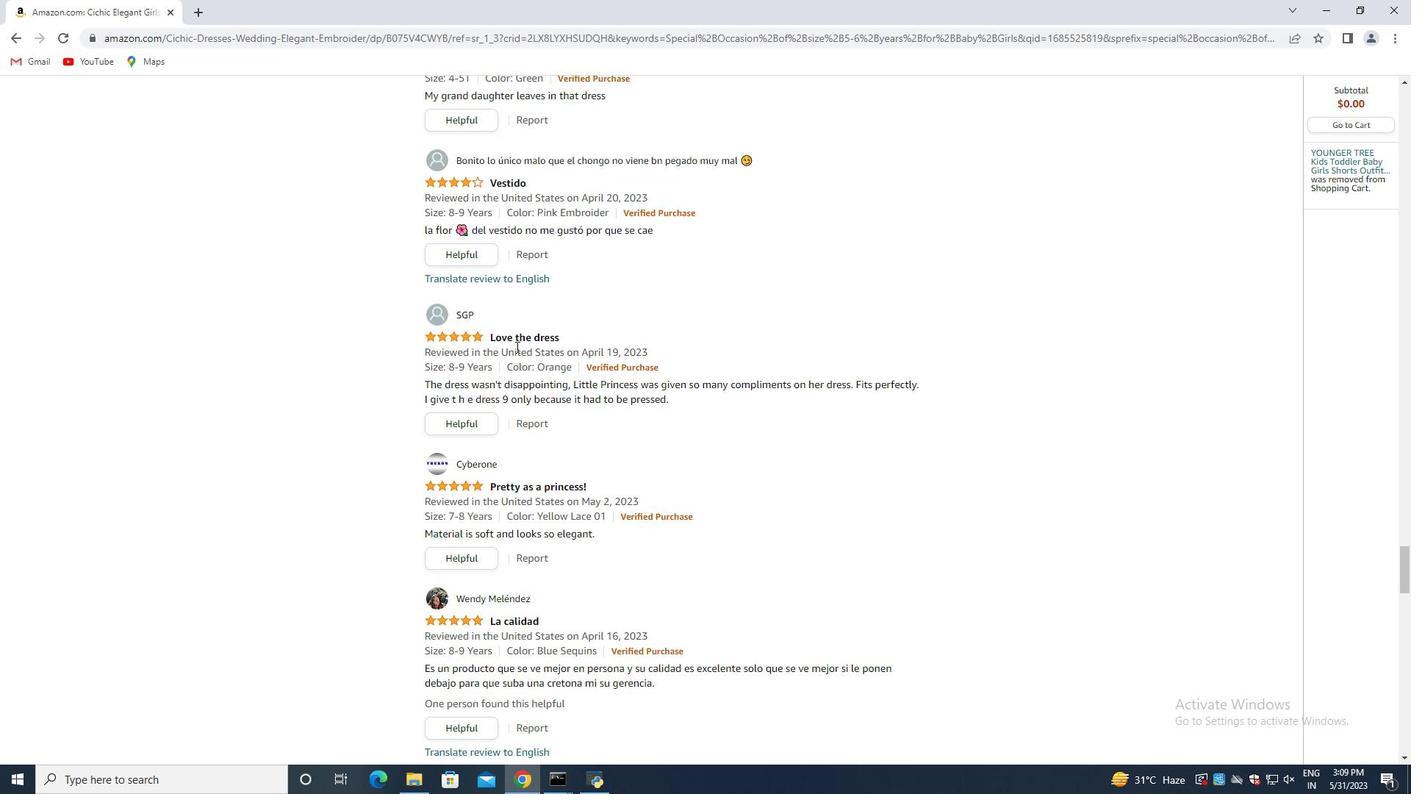 
Action: Mouse moved to (514, 376)
Screenshot: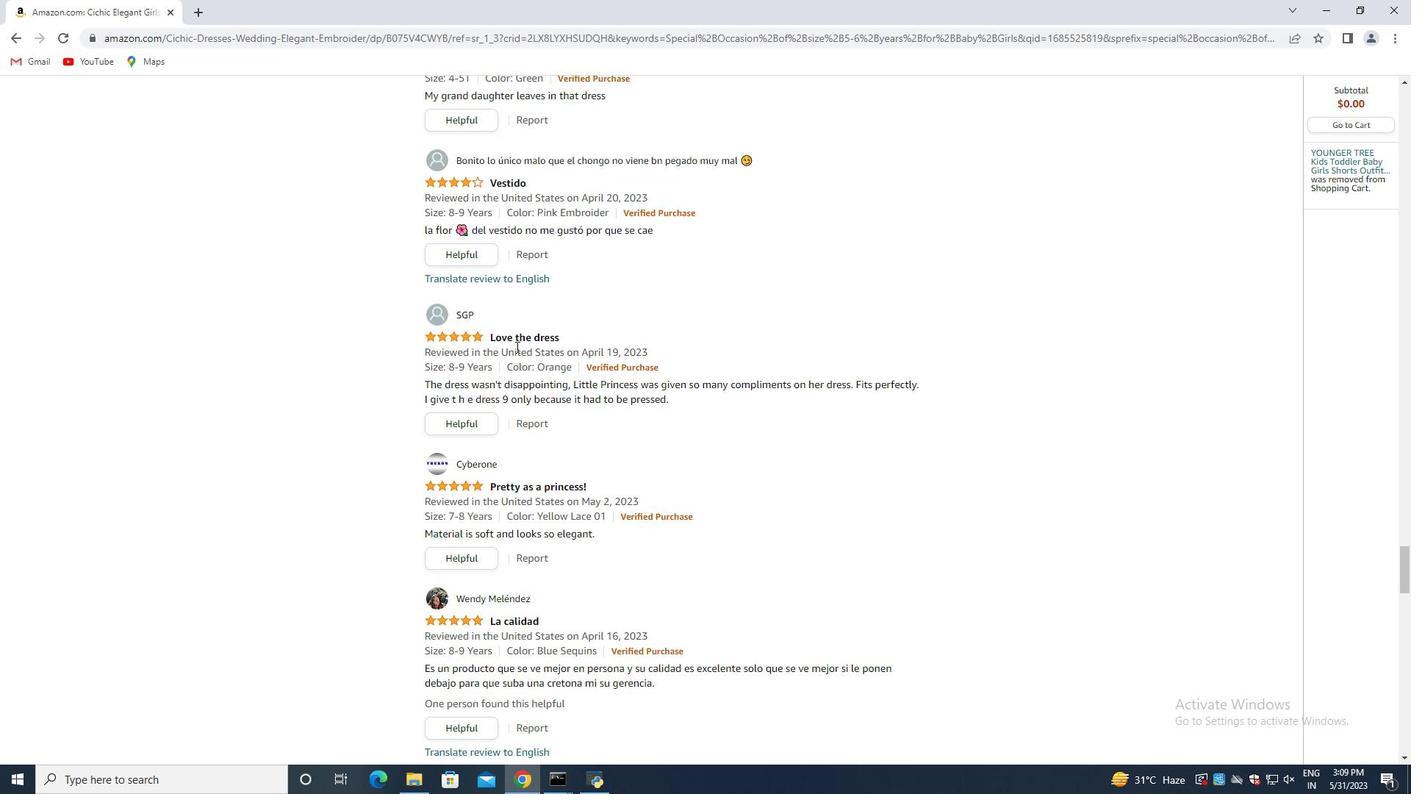 
Action: Mouse scrolled (514, 375) with delta (0, 0)
Screenshot: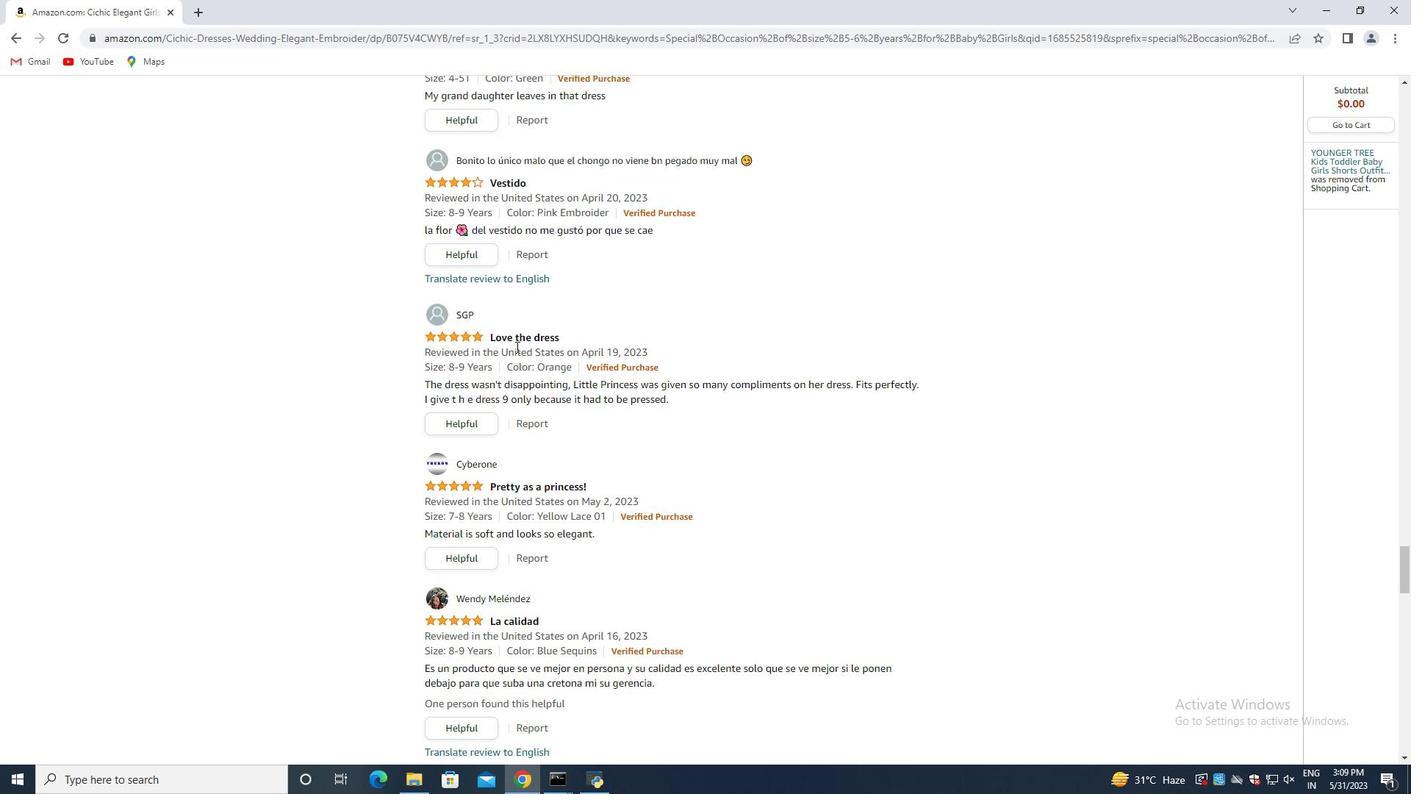 
Action: Mouse moved to (516, 379)
Screenshot: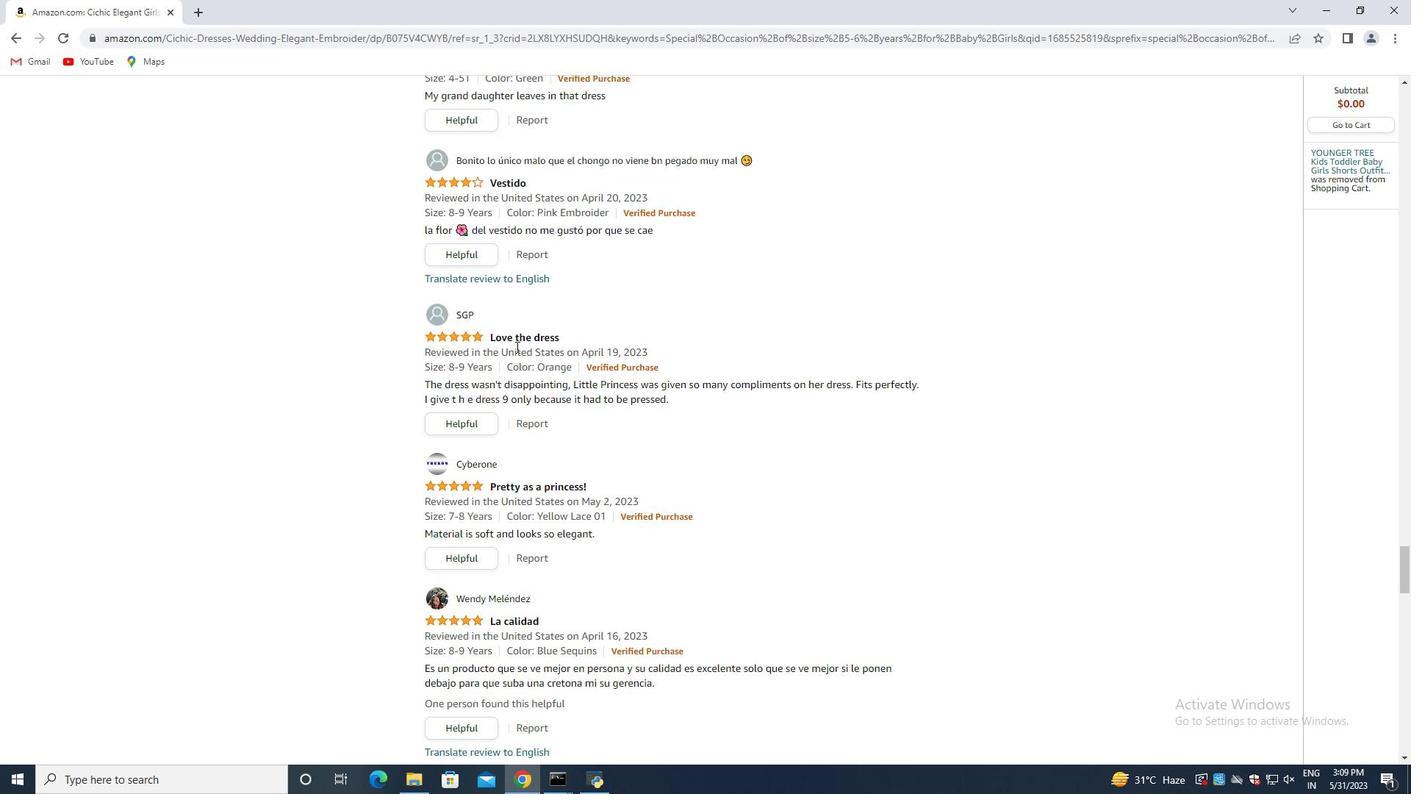 
Action: Mouse scrolled (516, 378) with delta (0, 0)
Screenshot: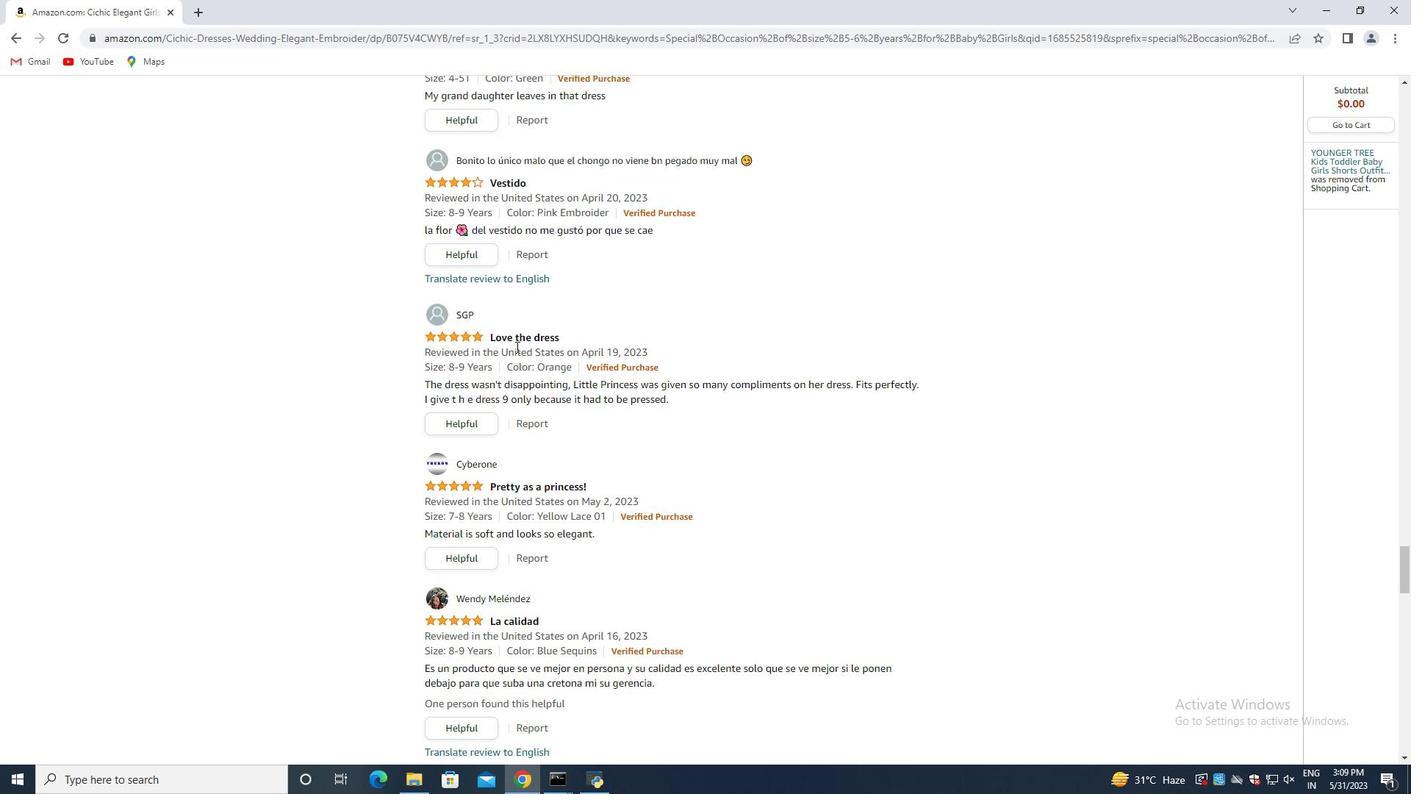 
Action: Mouse moved to (516, 382)
Screenshot: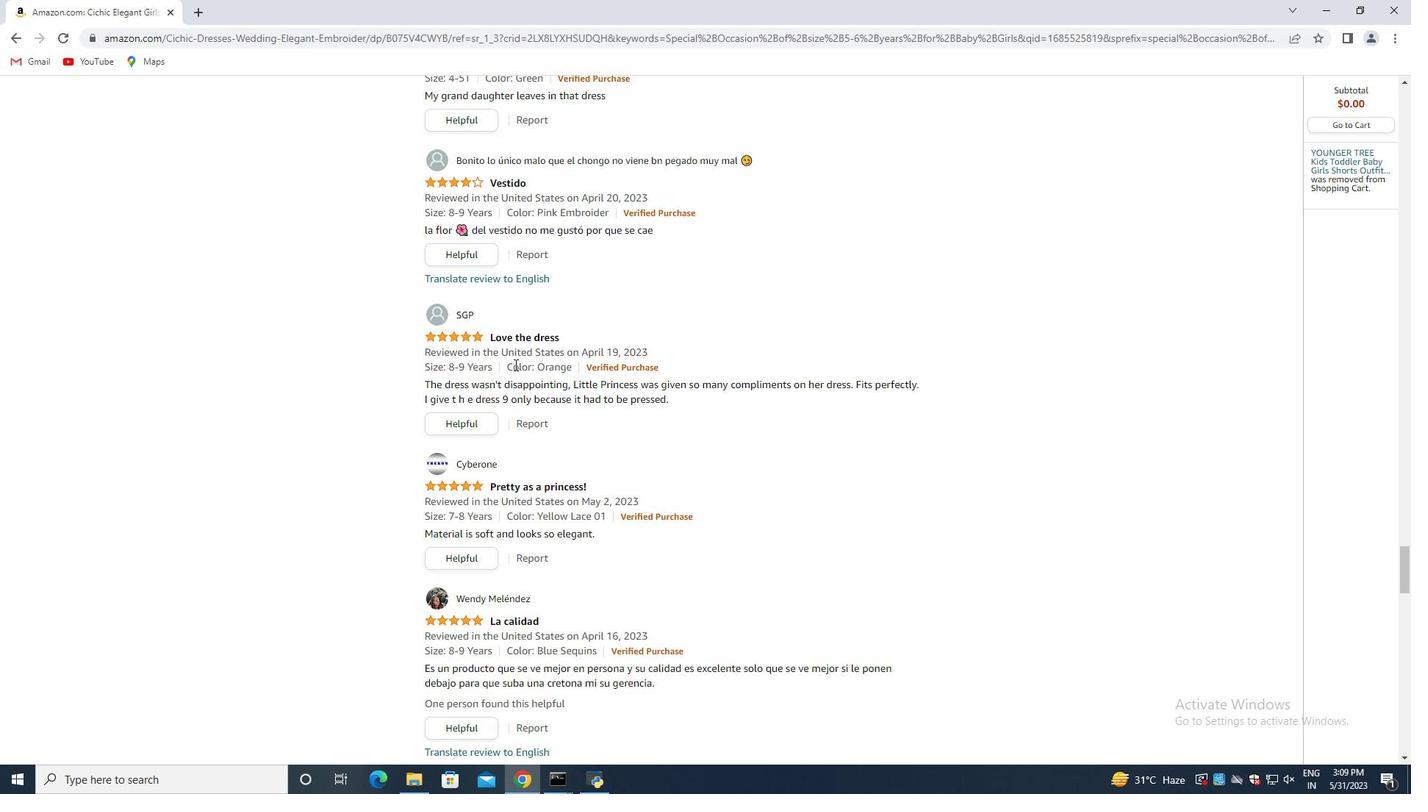 
Action: Mouse scrolled (516, 380) with delta (0, 0)
Screenshot: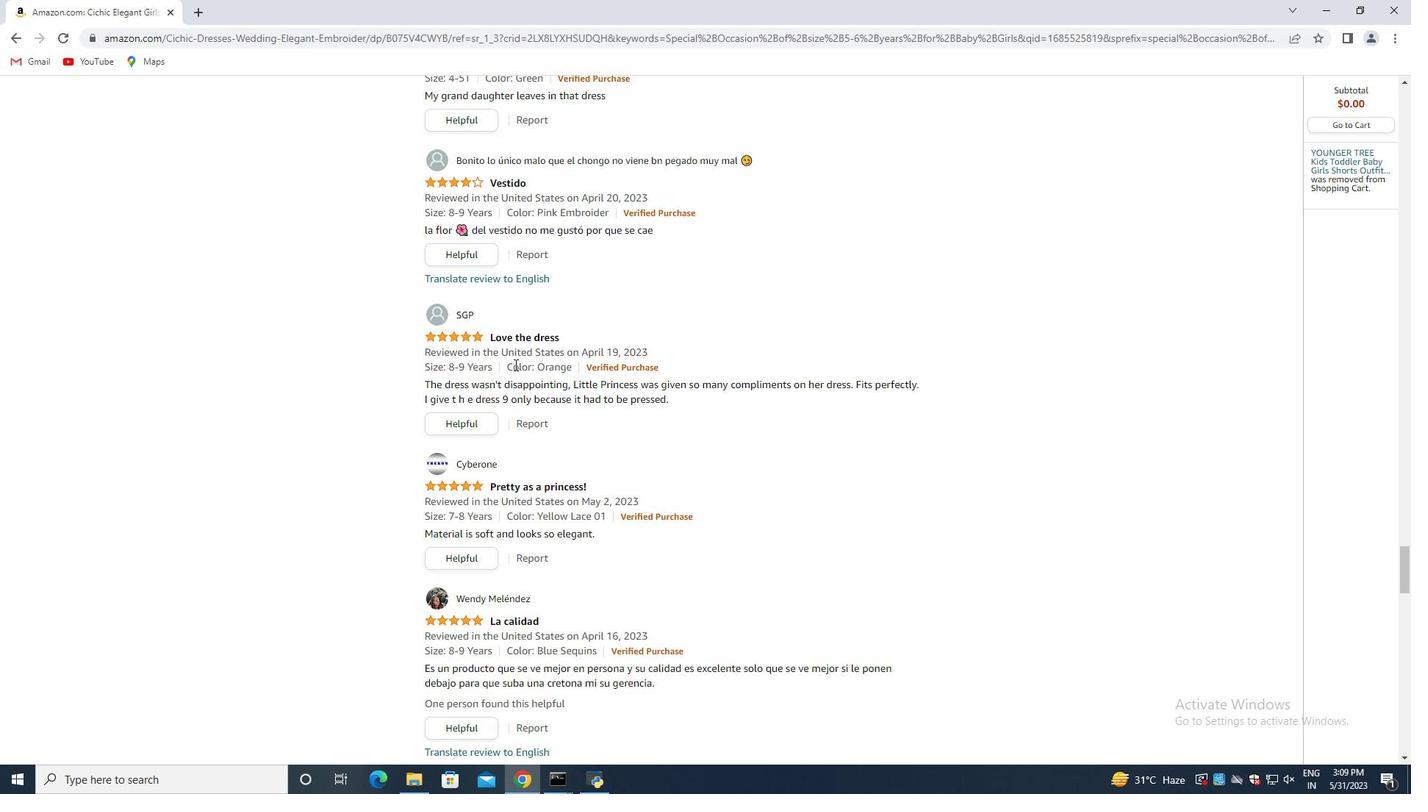 
Action: Mouse moved to (508, 380)
Screenshot: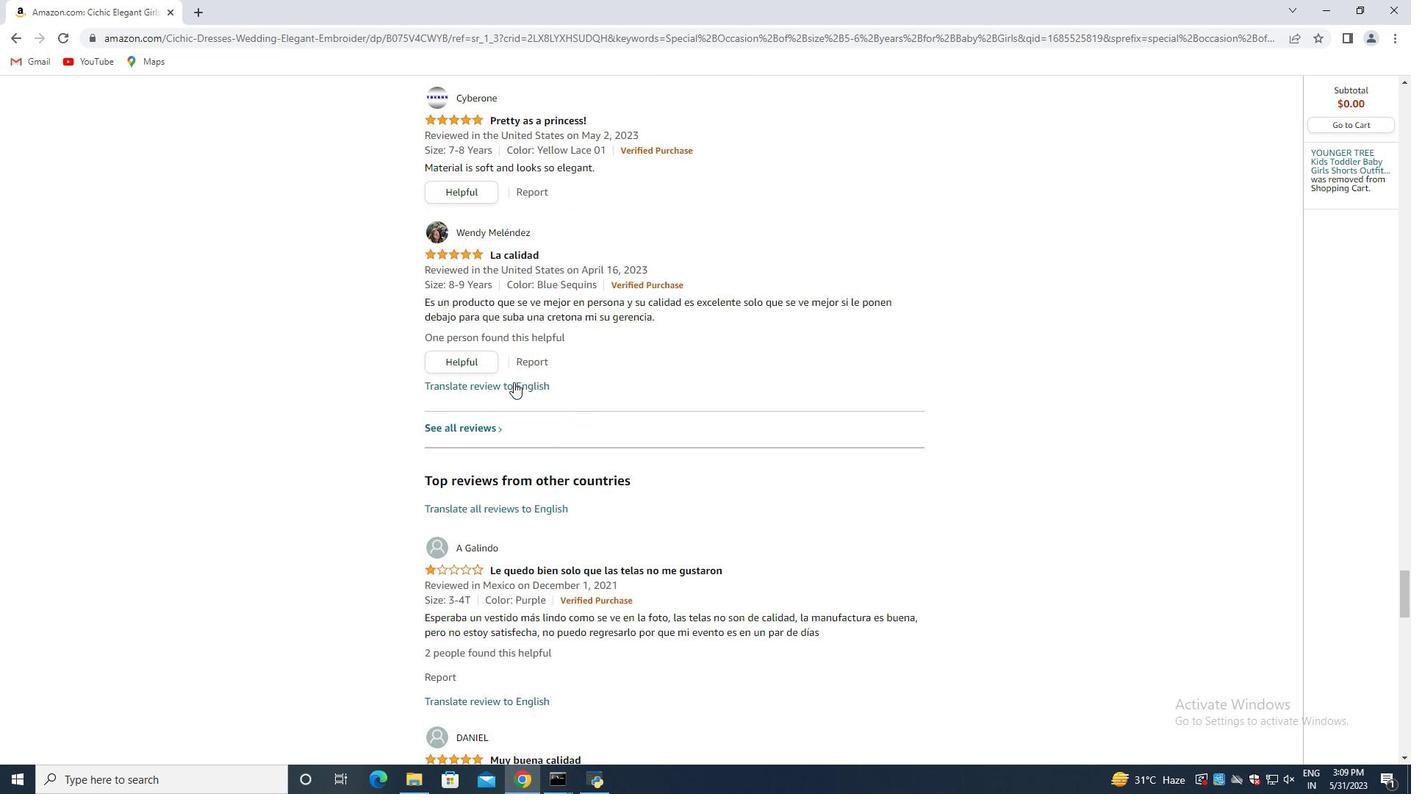 
Action: Mouse scrolled (508, 379) with delta (0, 0)
Screenshot: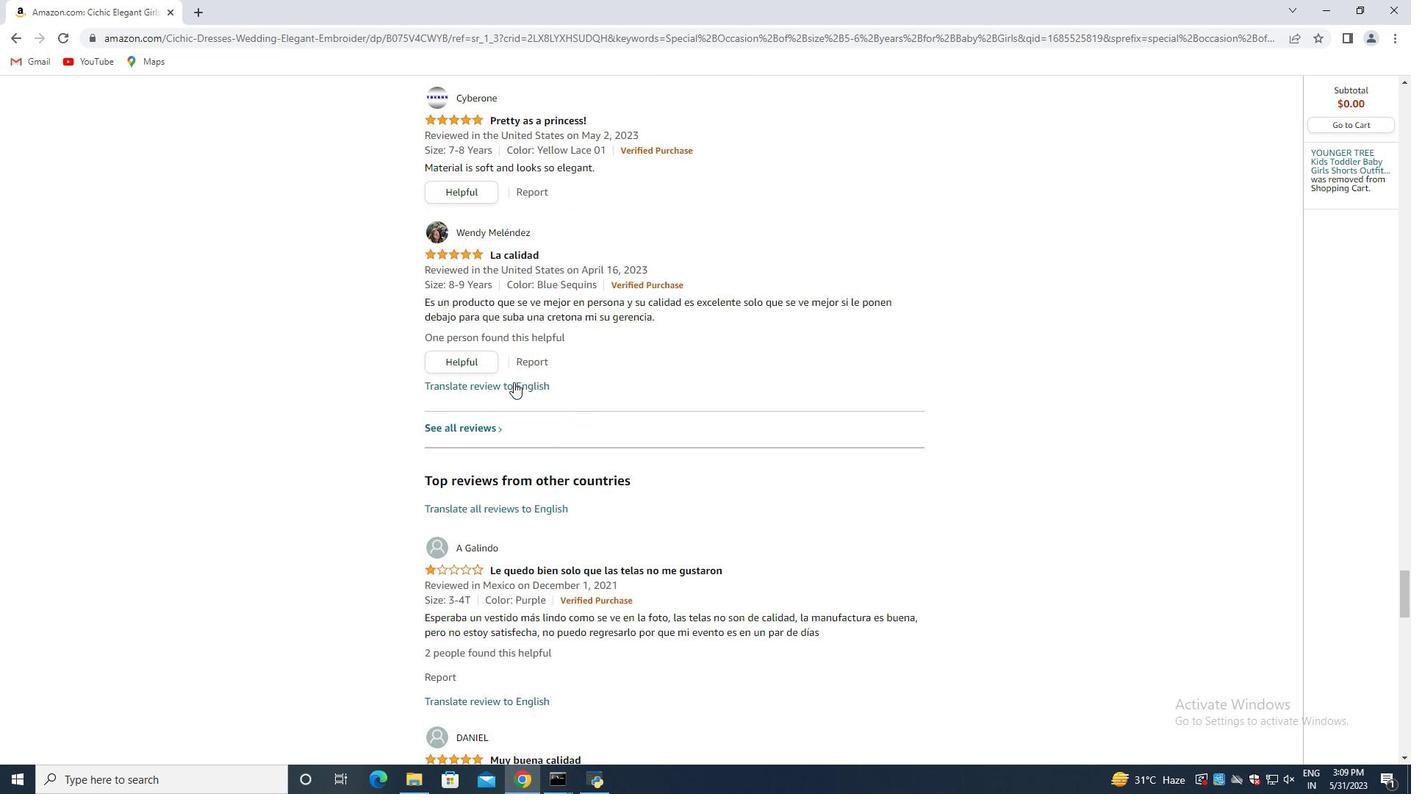 
Action: Mouse scrolled (508, 379) with delta (0, 0)
Screenshot: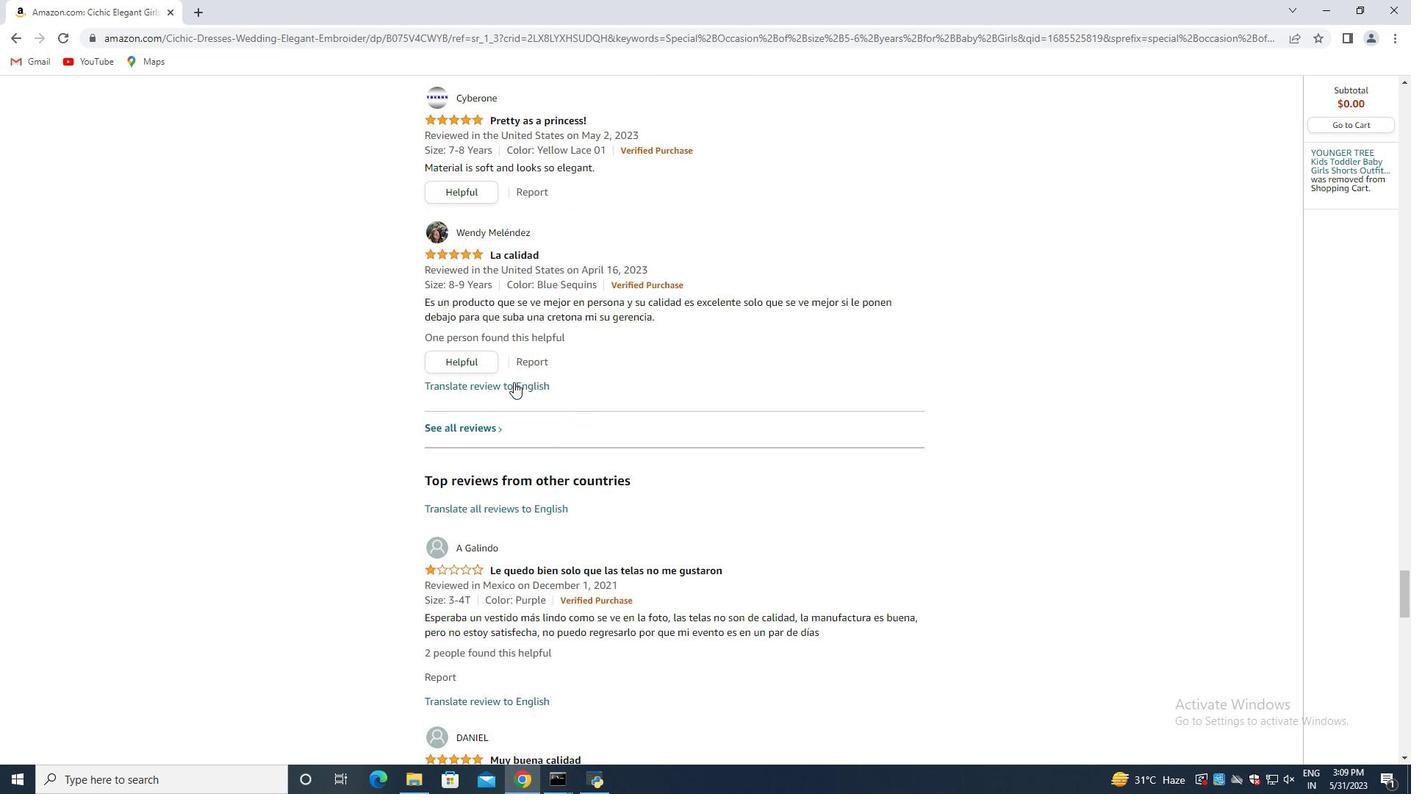 
Action: Mouse scrolled (508, 379) with delta (0, 0)
Screenshot: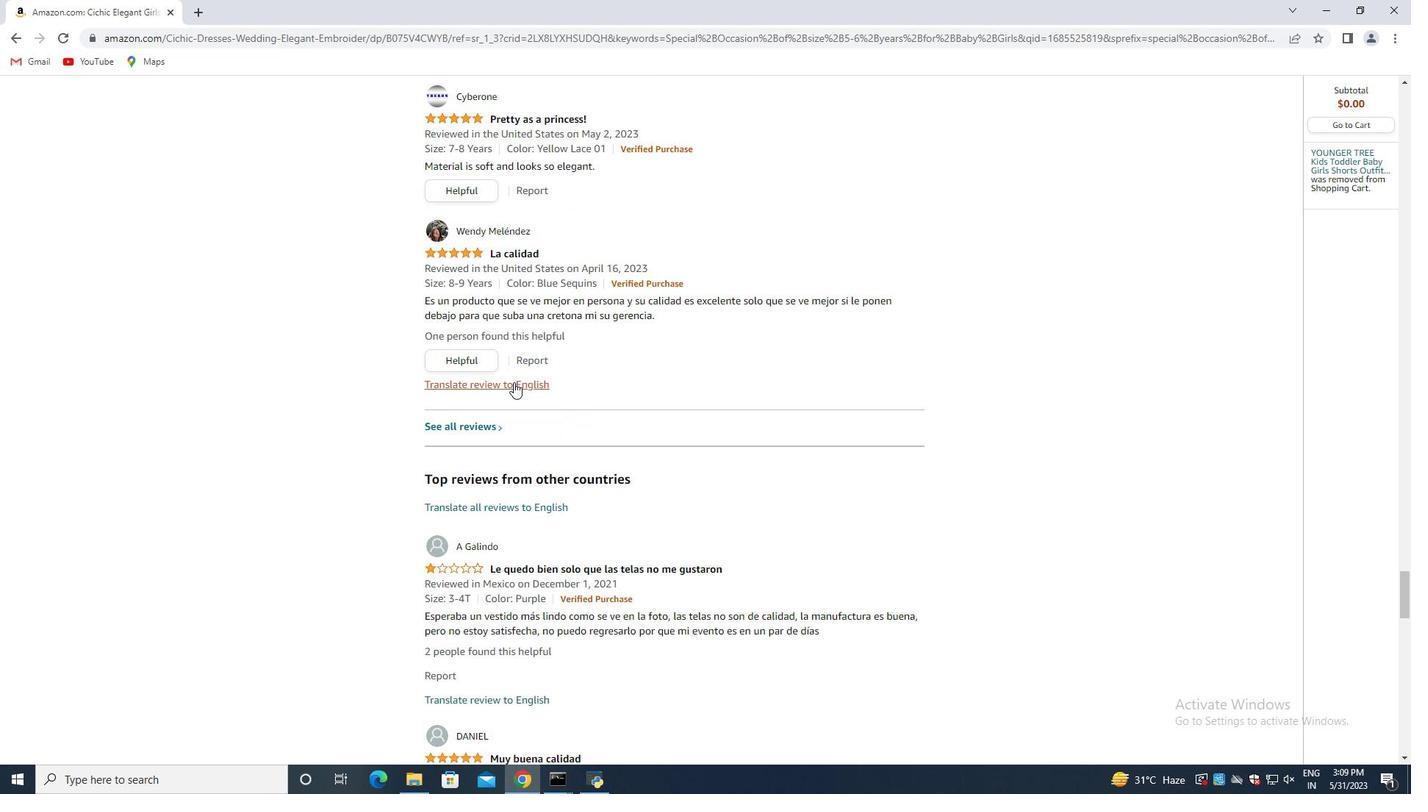 
Action: Mouse moved to (510, 380)
Screenshot: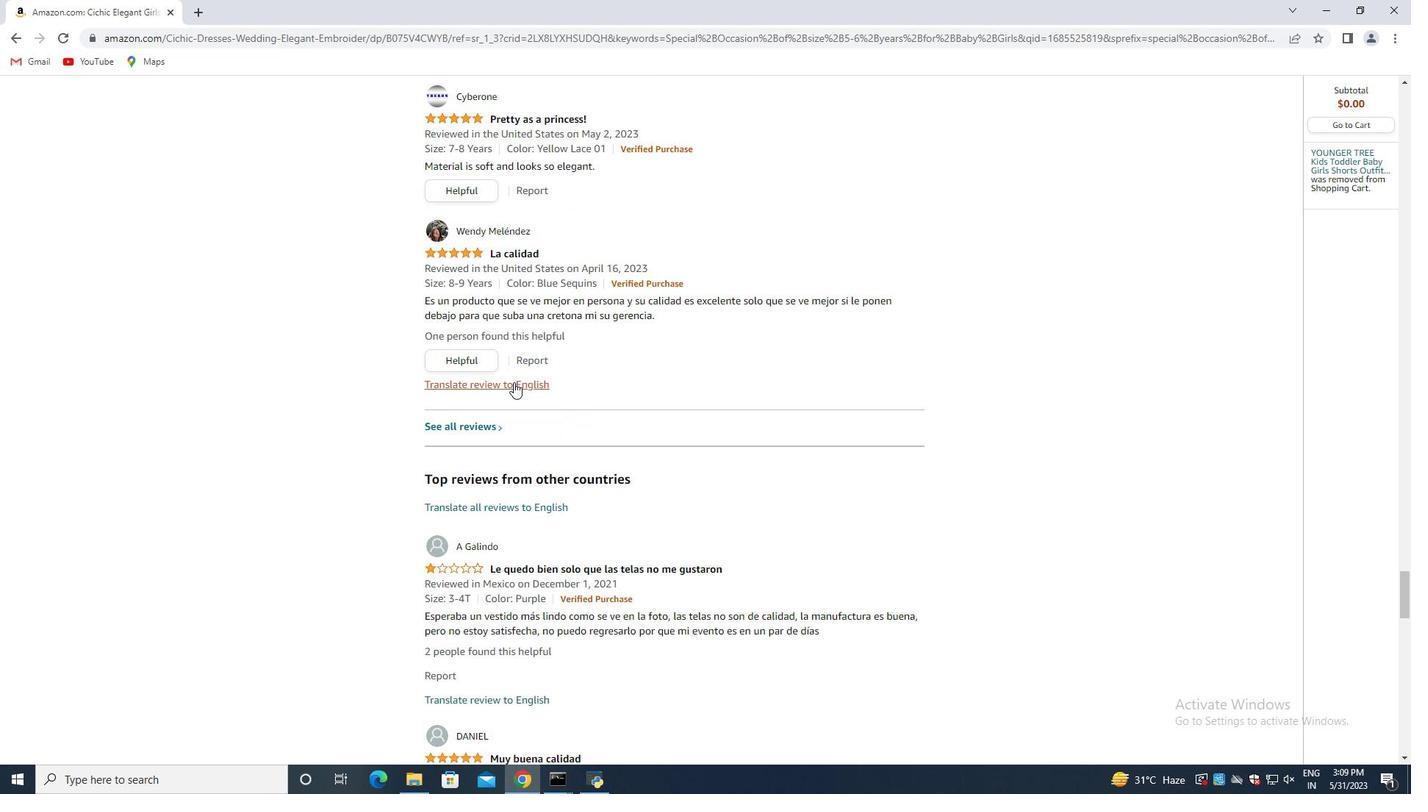 
Action: Mouse scrolled (510, 379) with delta (0, 0)
Screenshot: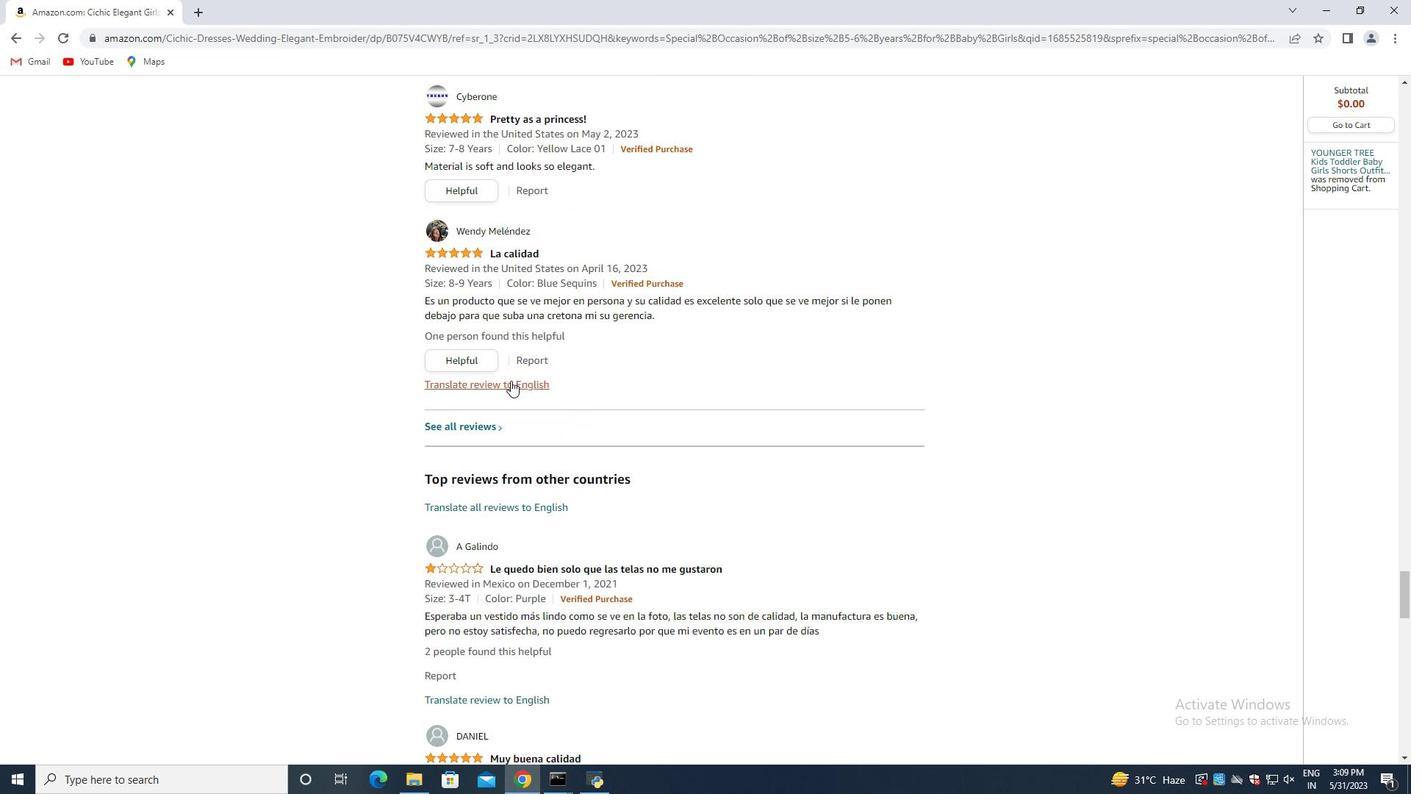 
Action: Mouse moved to (519, 380)
Screenshot: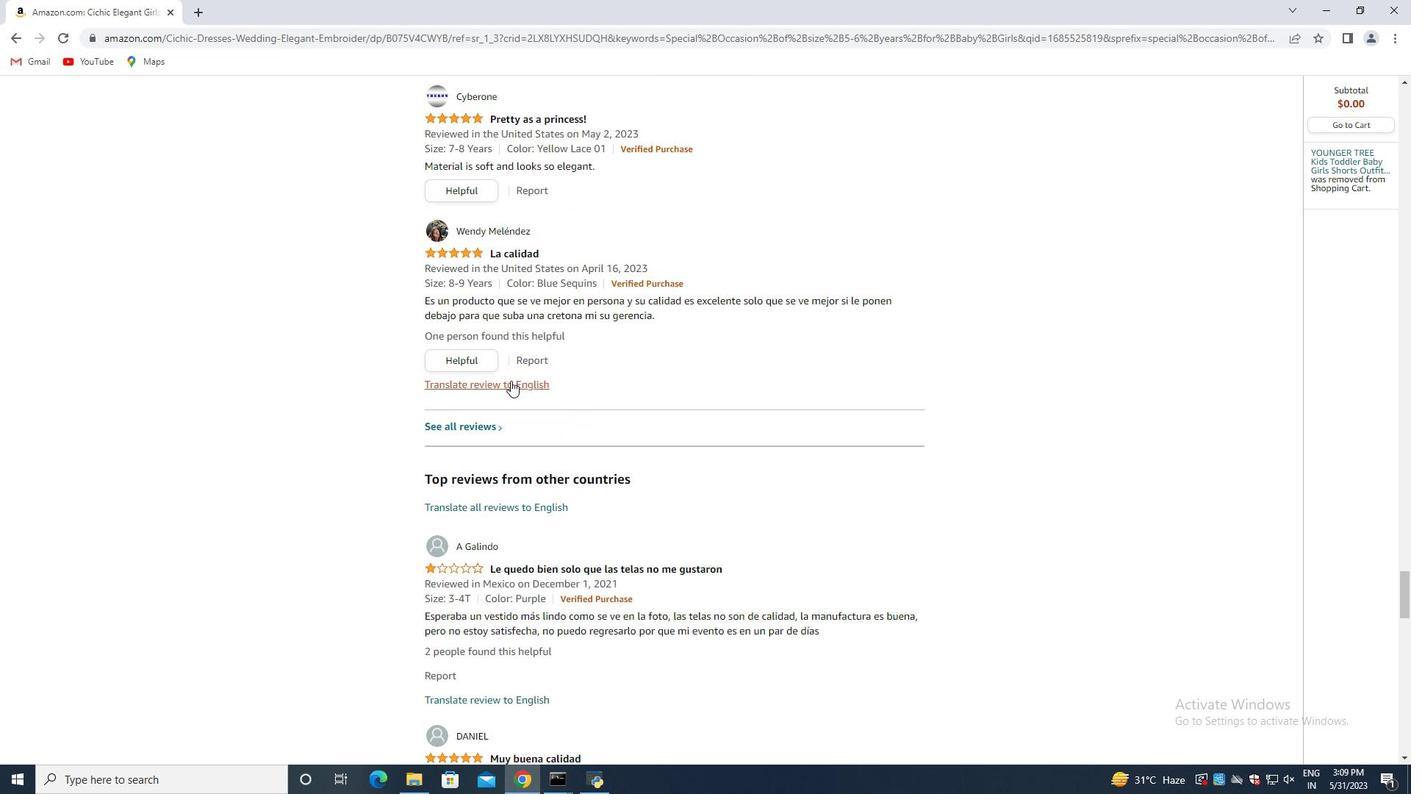 
Action: Mouse scrolled (519, 379) with delta (0, 0)
Screenshot: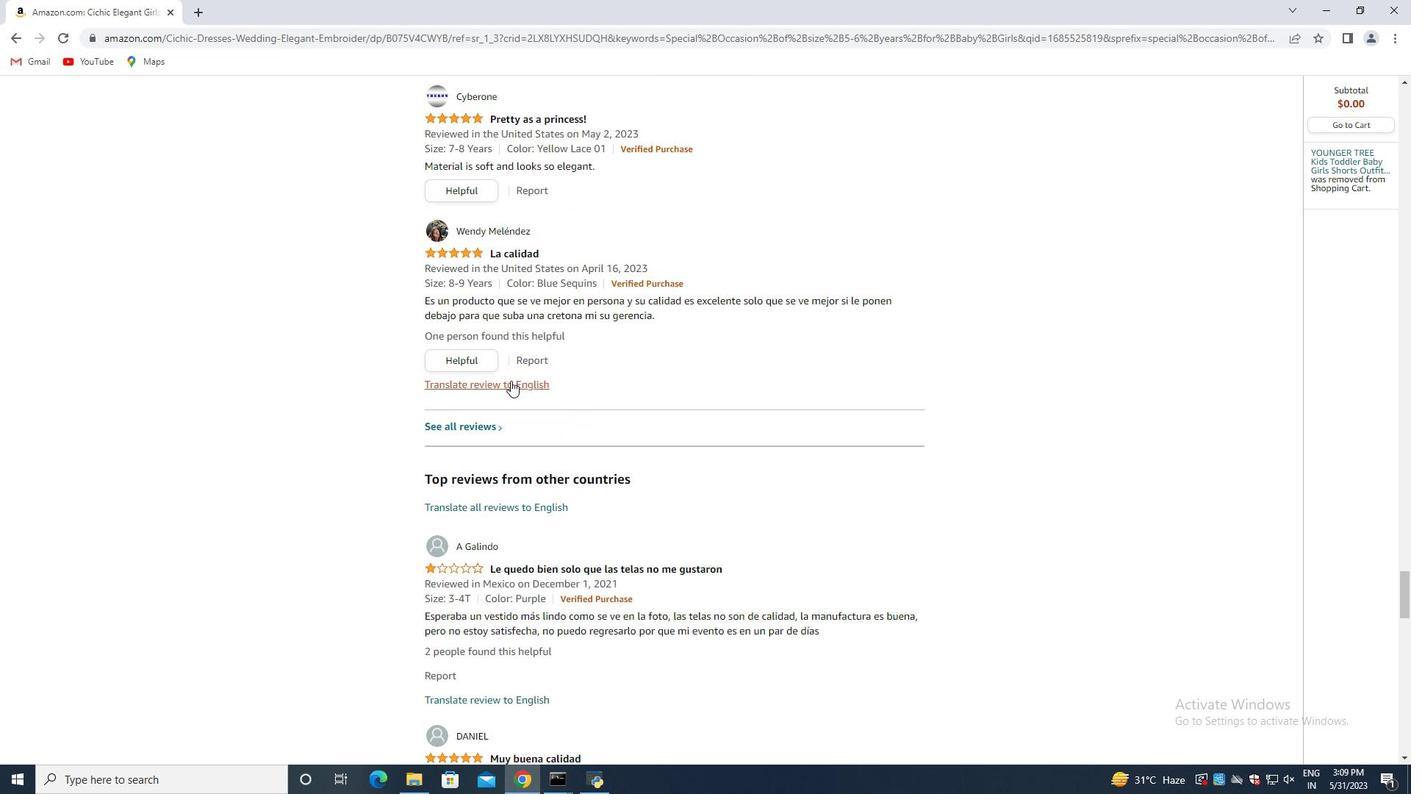 
Action: Mouse moved to (533, 372)
Screenshot: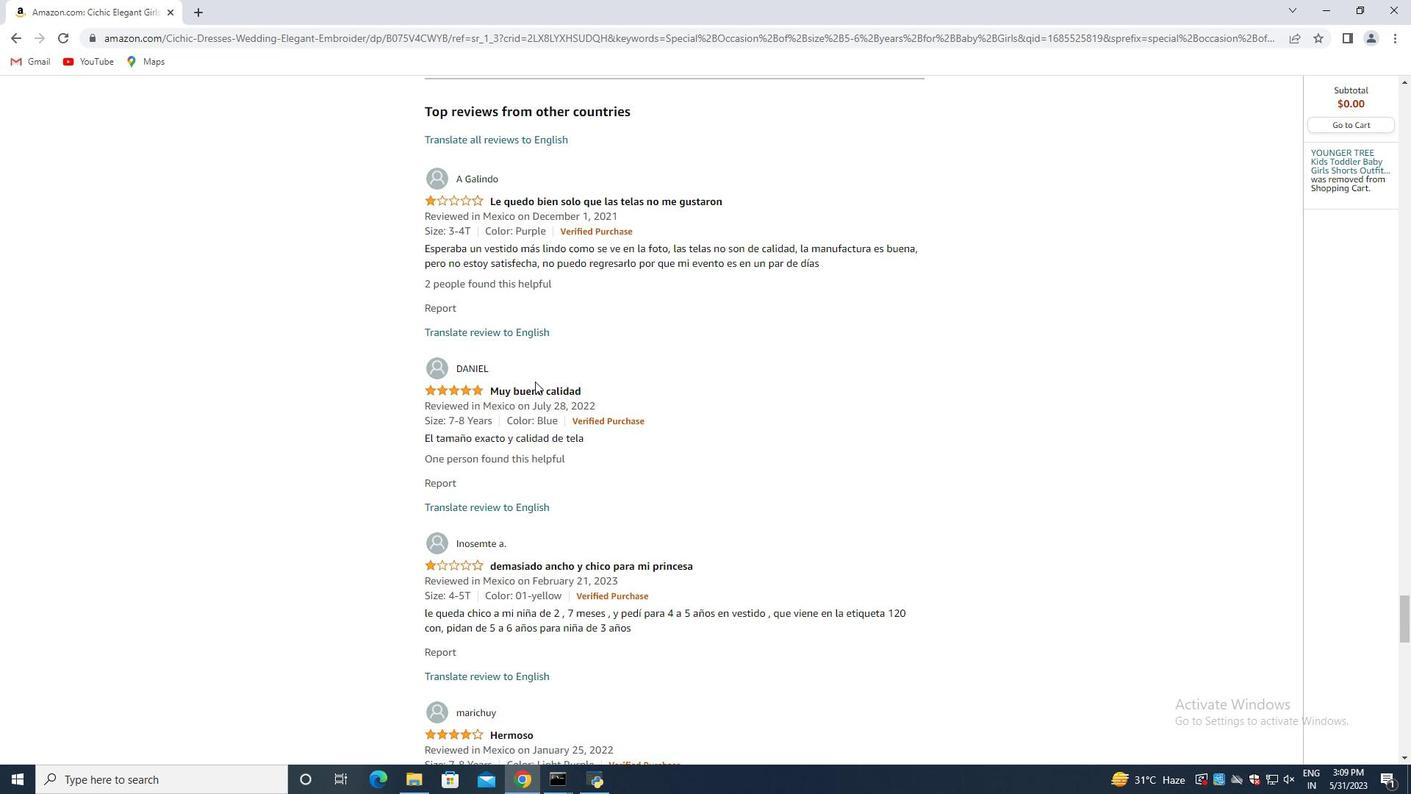 
Action: Mouse scrolled (533, 372) with delta (0, 0)
Screenshot: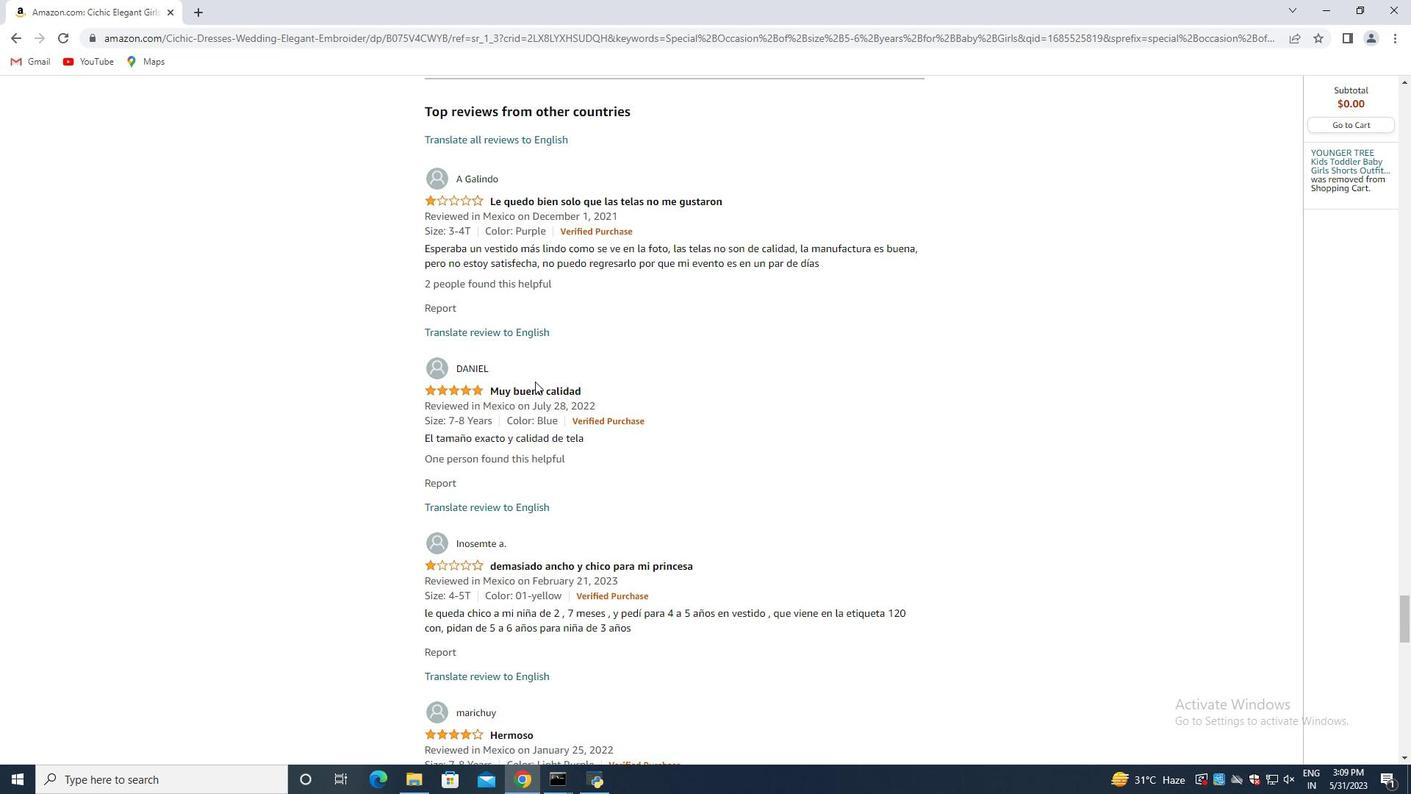 
Action: Mouse moved to (533, 370)
Screenshot: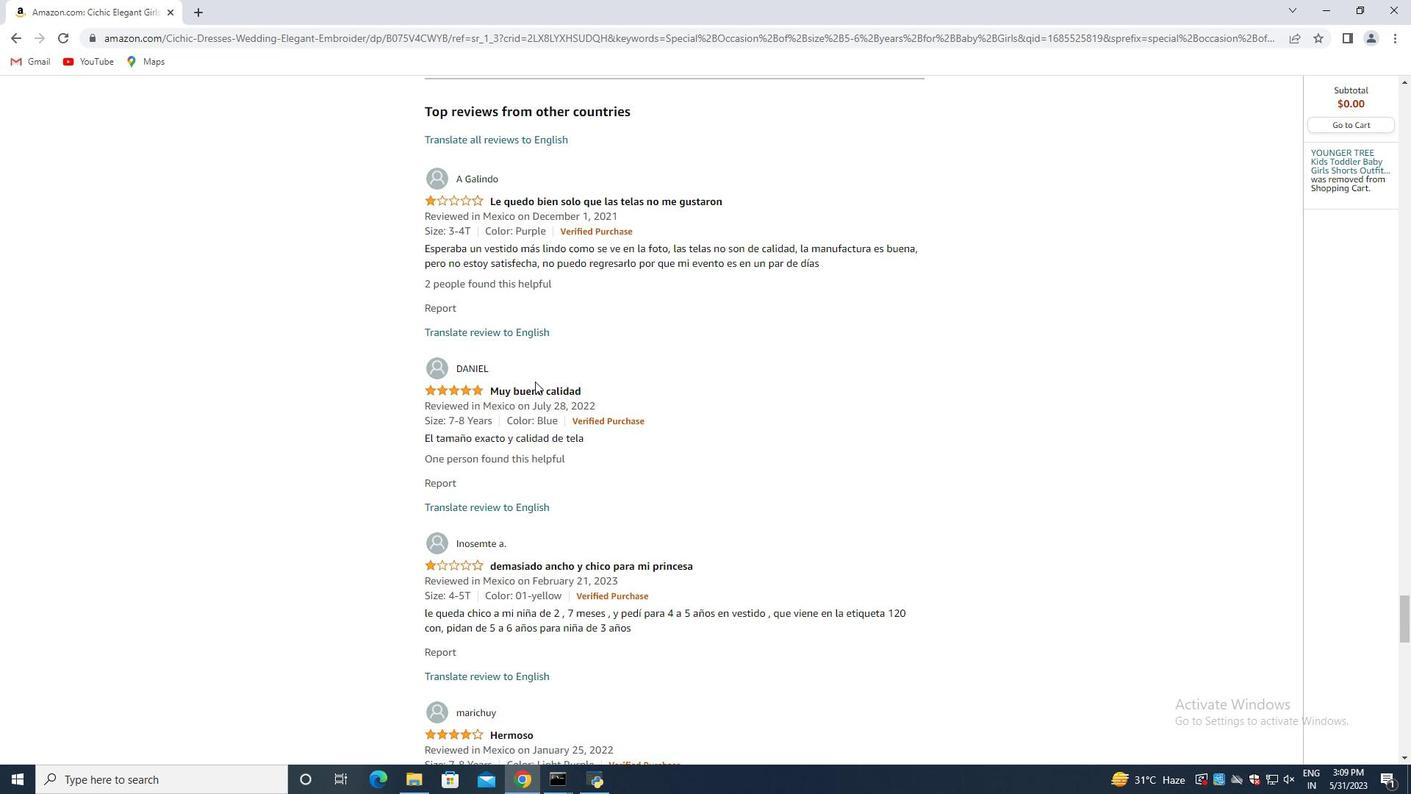 
Action: Mouse scrolled (533, 371) with delta (0, 0)
Screenshot: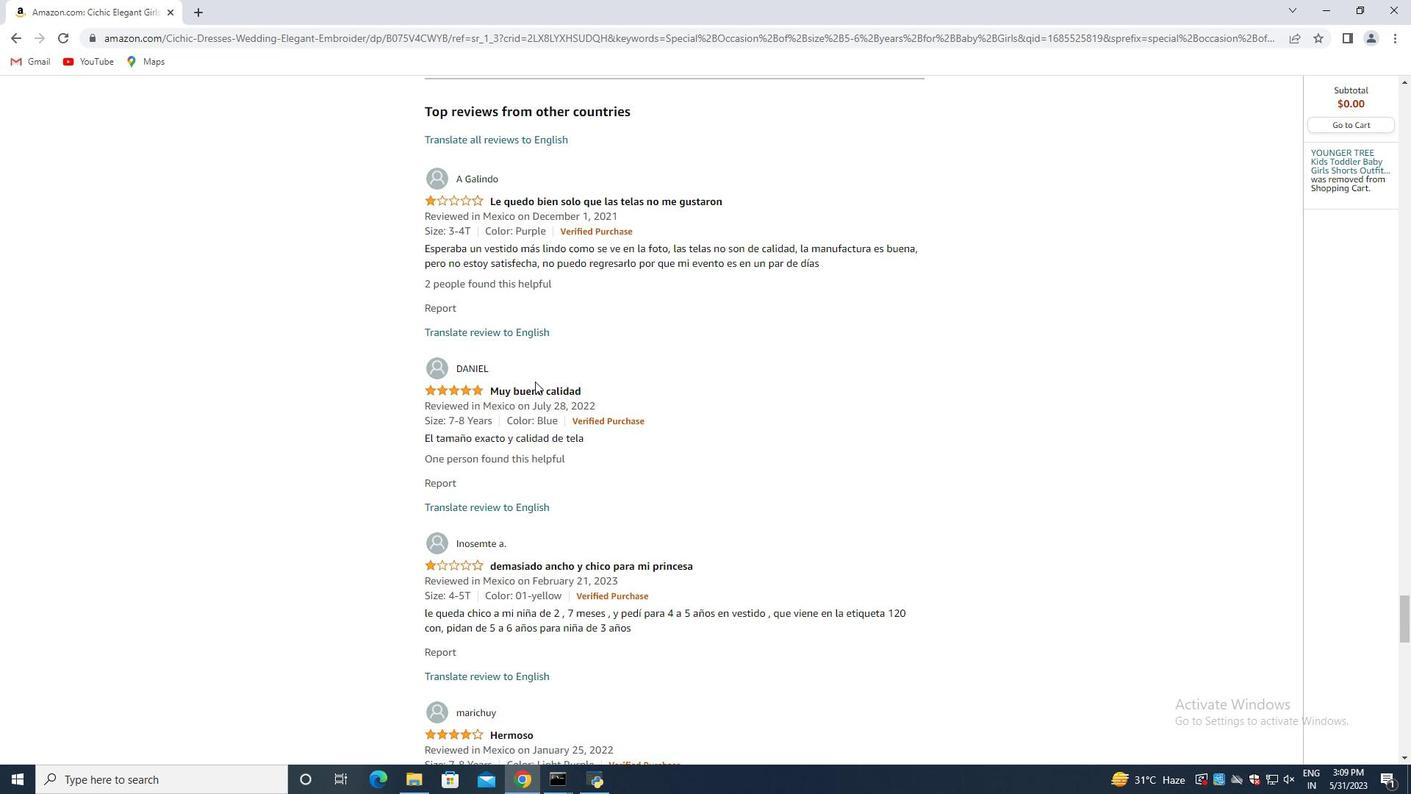 
Action: Mouse moved to (535, 370)
Screenshot: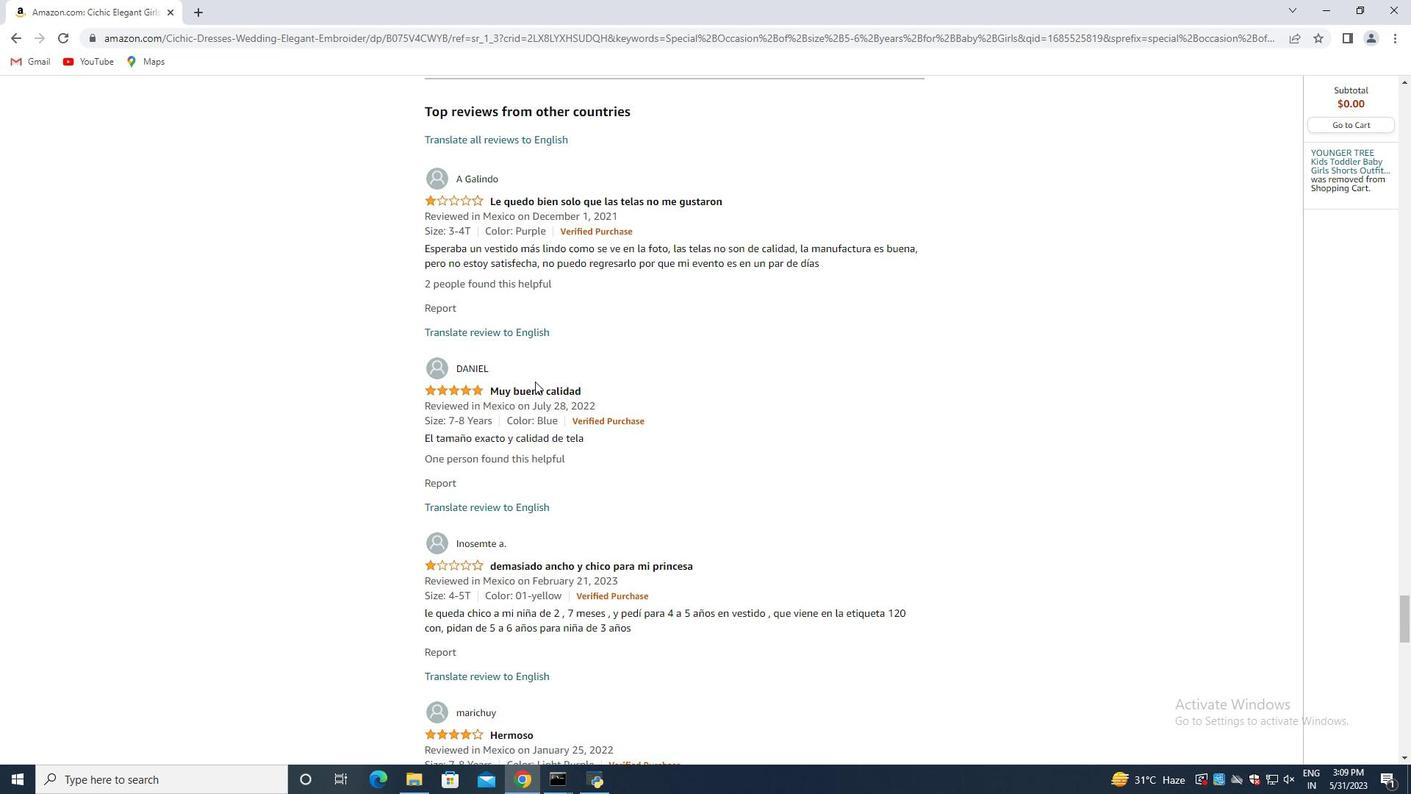 
Action: Mouse scrolled (533, 371) with delta (0, 0)
Screenshot: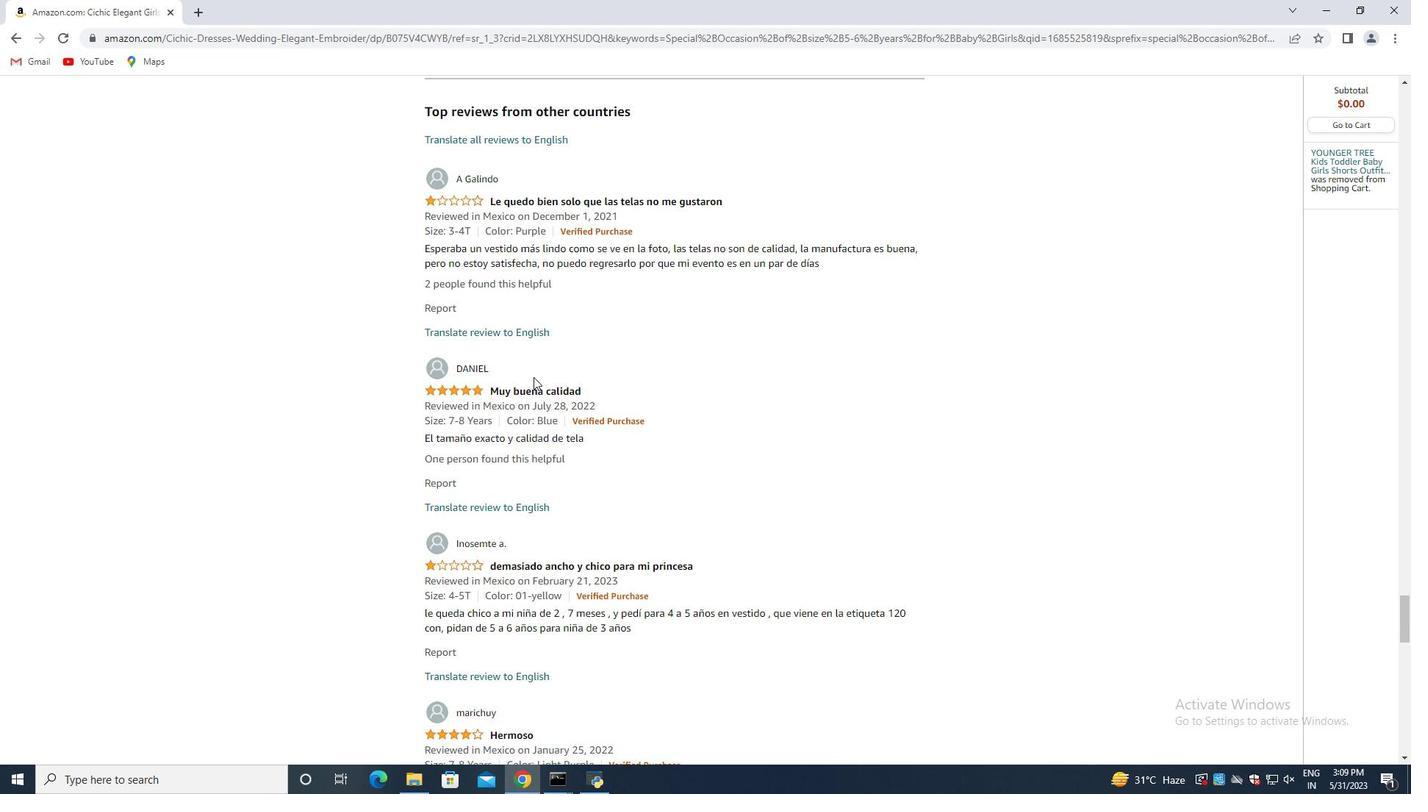 
Action: Mouse moved to (536, 370)
Screenshot: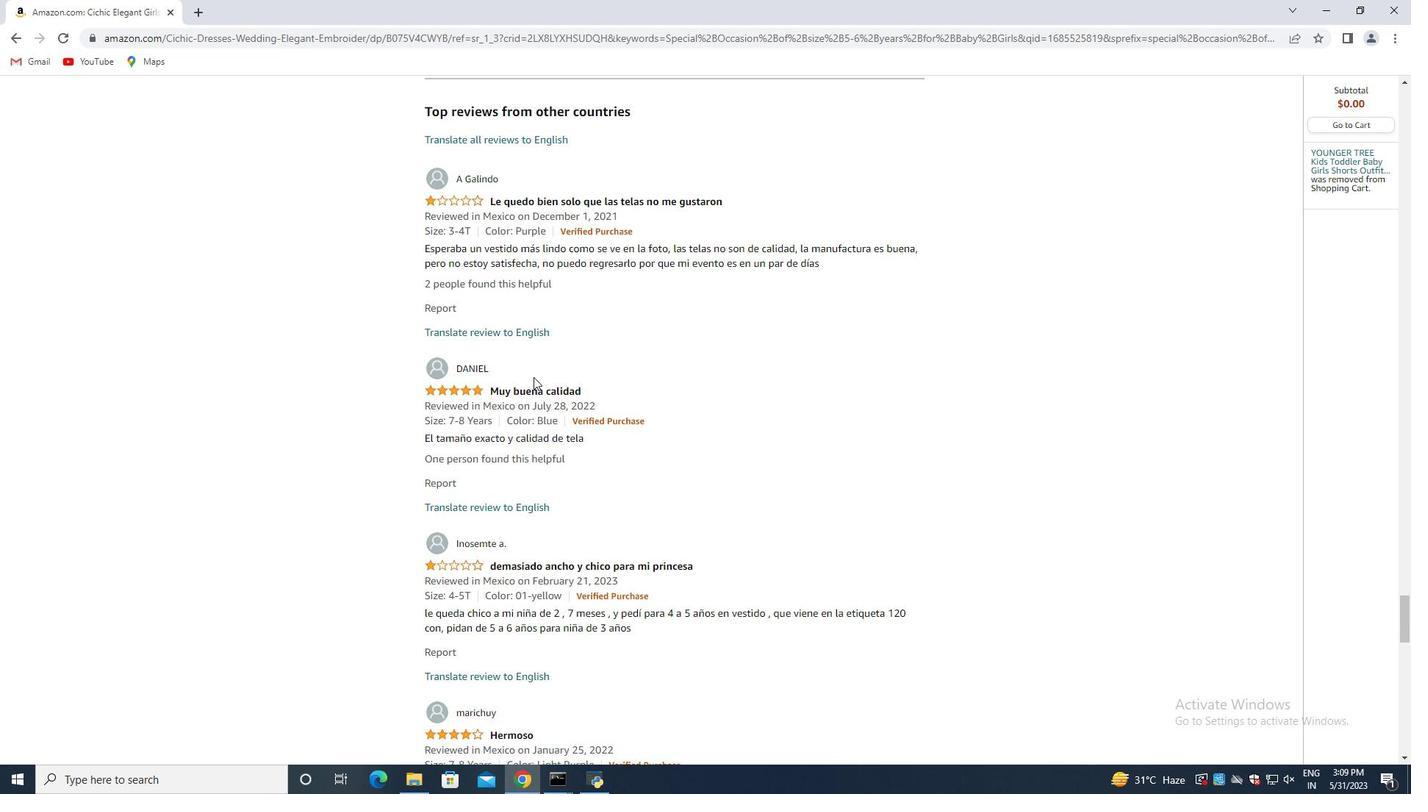 
Action: Mouse scrolled (536, 371) with delta (0, 0)
Screenshot: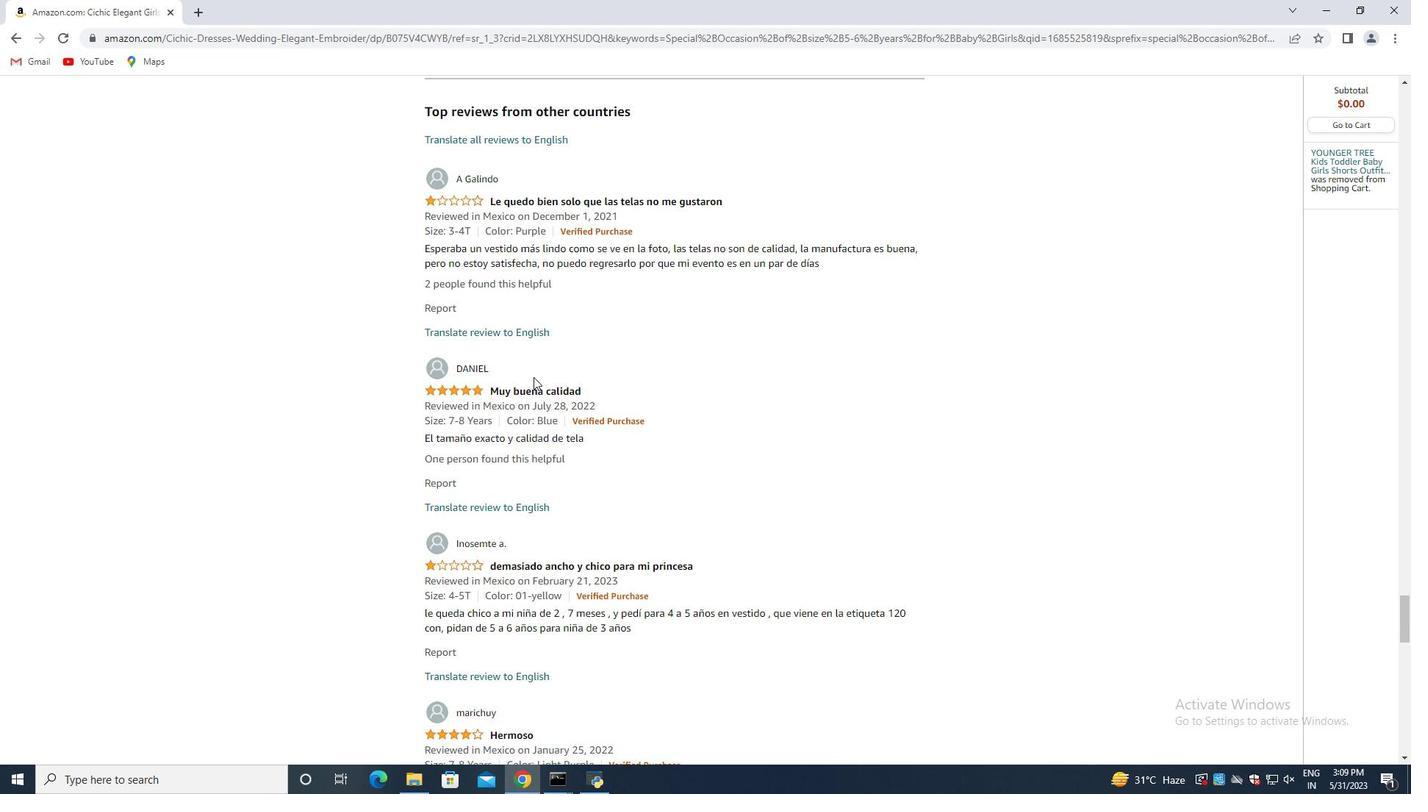 
Action: Mouse scrolled (536, 371) with delta (0, 0)
Screenshot: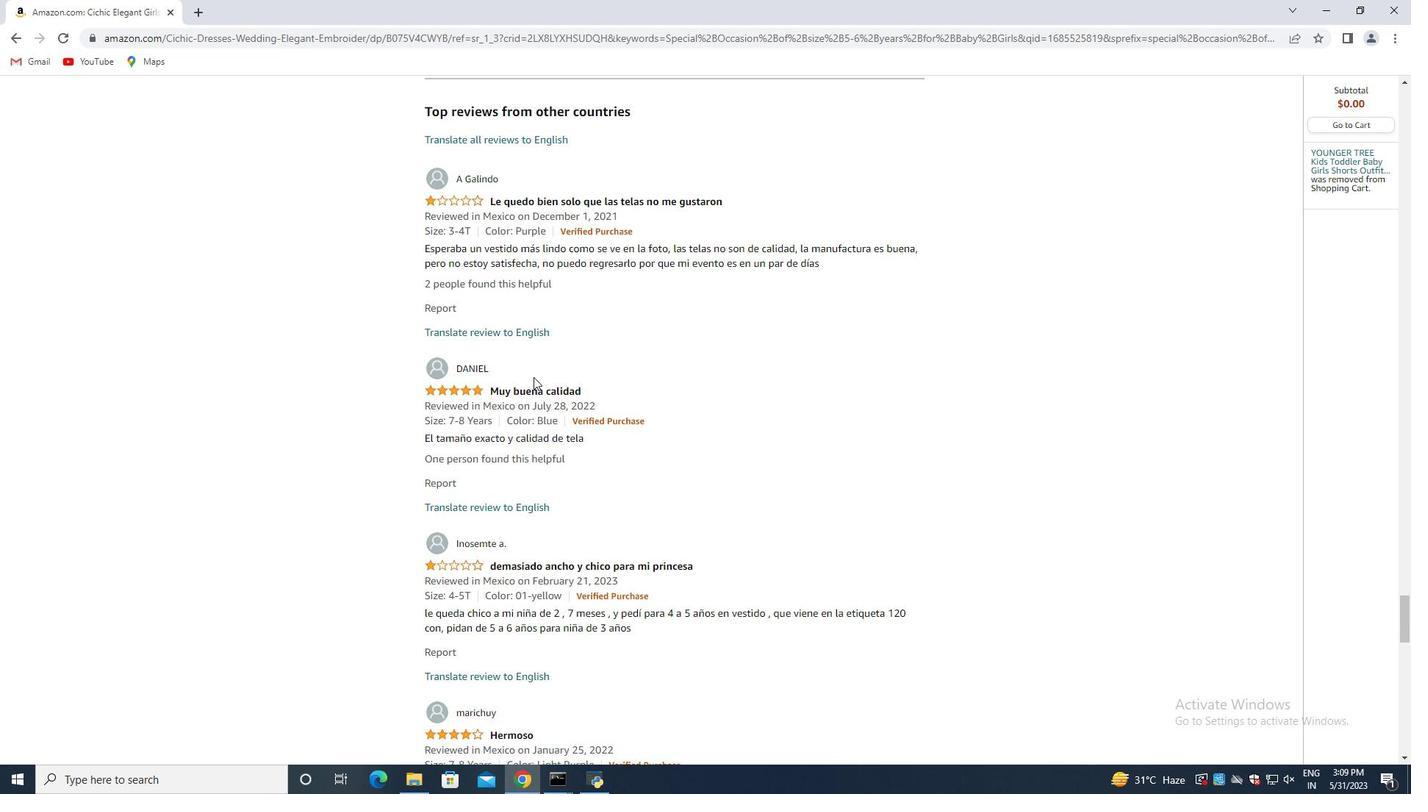 
Action: Mouse scrolled (536, 371) with delta (0, 0)
Screenshot: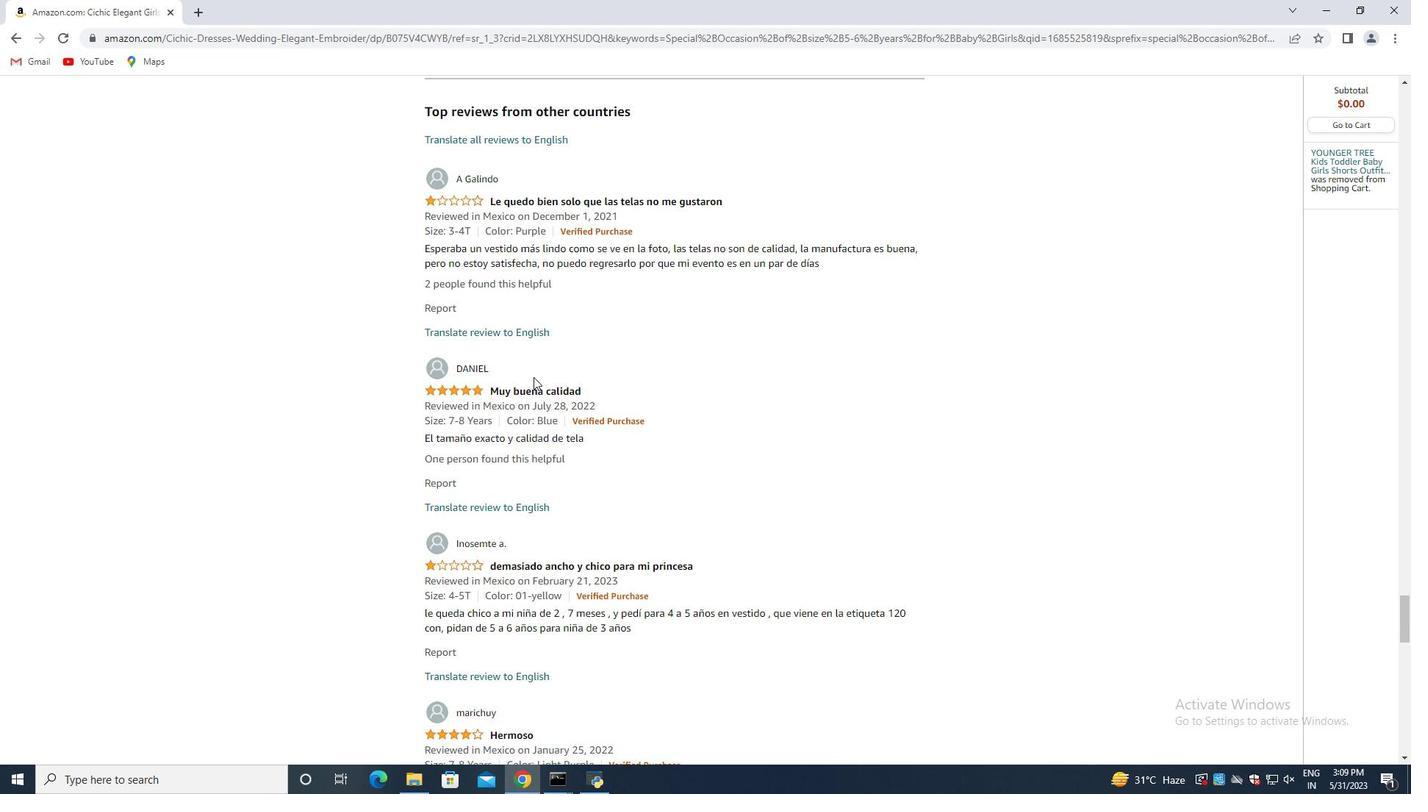 
Action: Mouse scrolled (536, 371) with delta (0, 0)
Screenshot: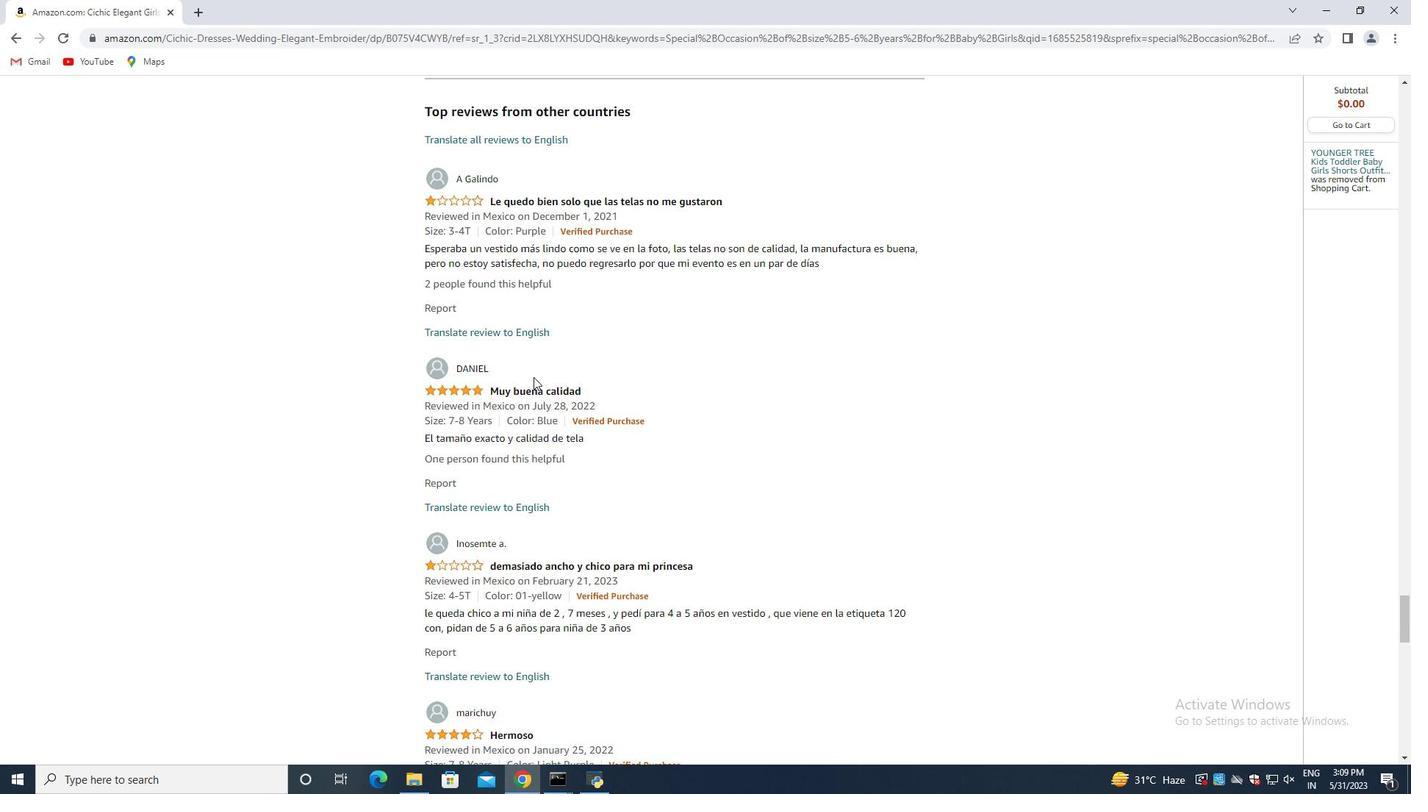 
Action: Mouse moved to (527, 365)
Screenshot: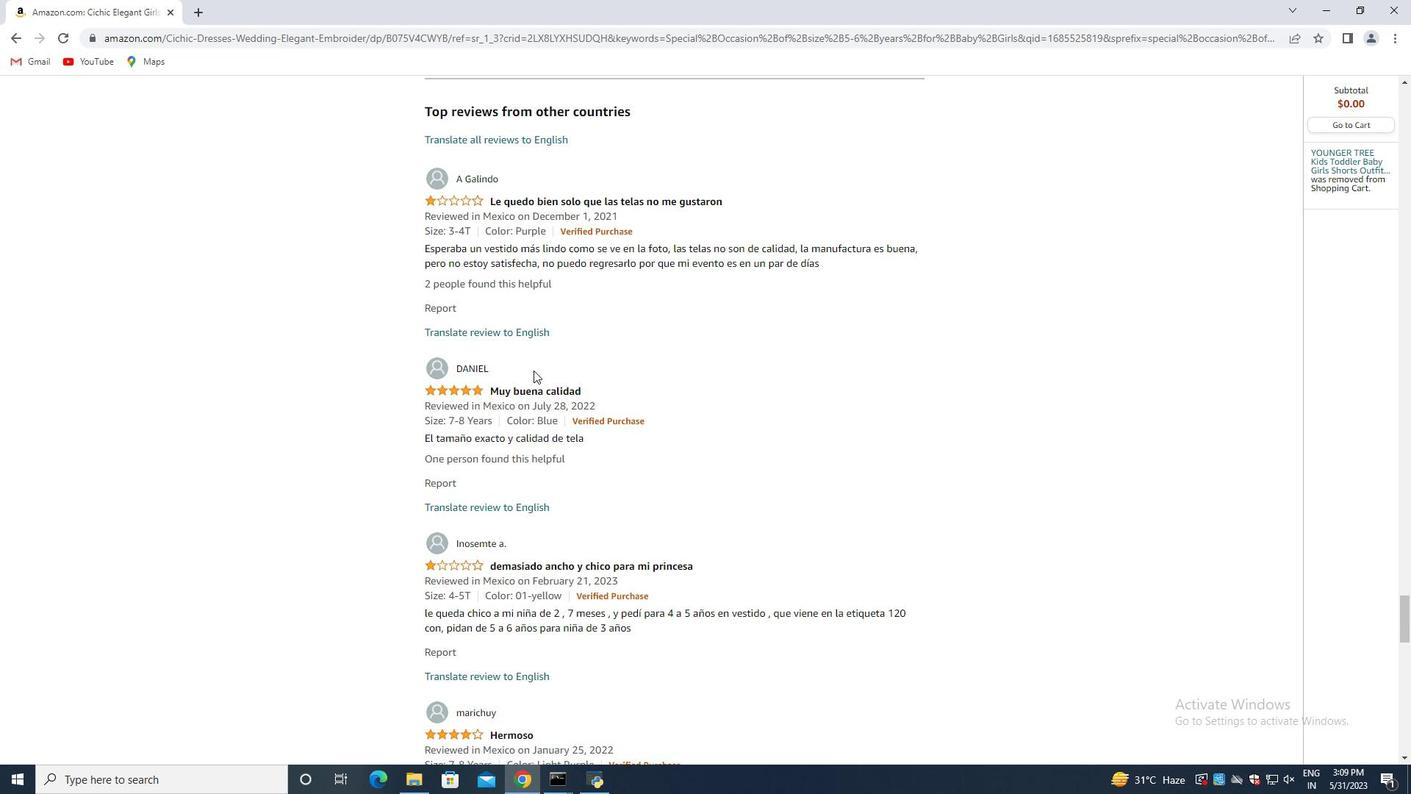 
Action: Mouse scrolled (527, 366) with delta (0, 0)
Screenshot: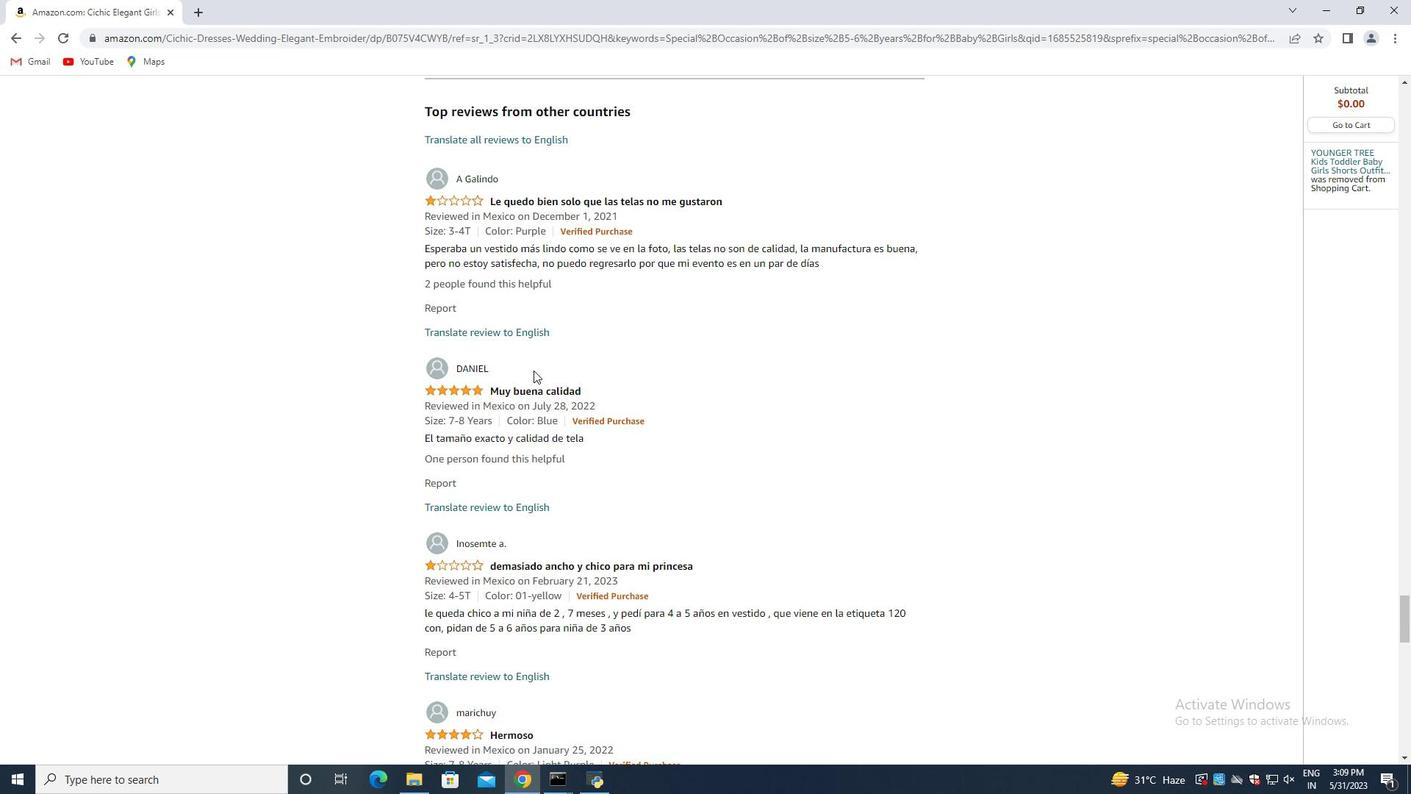 
Action: Mouse moved to (508, 358)
Screenshot: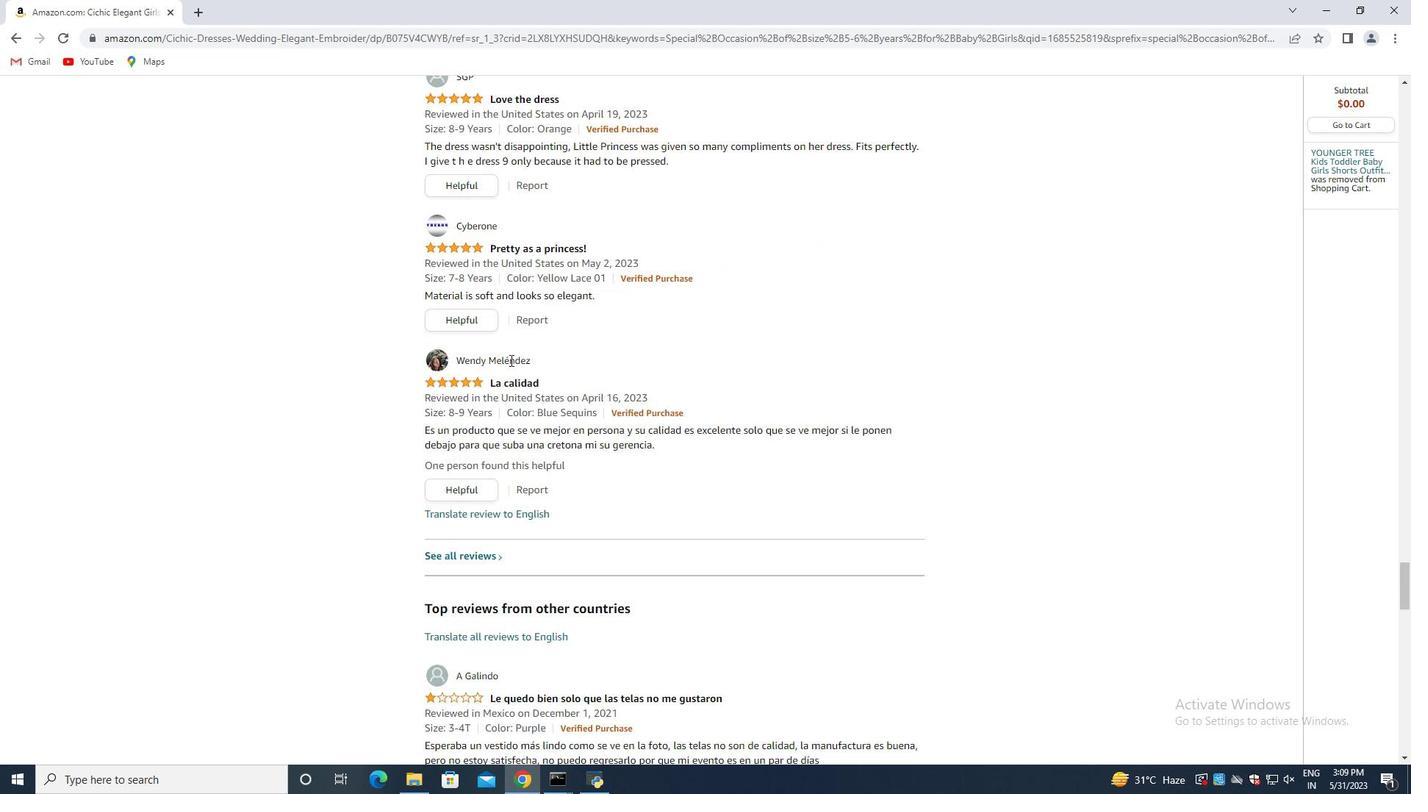 
Action: Mouse scrolled (508, 359) with delta (0, 0)
Screenshot: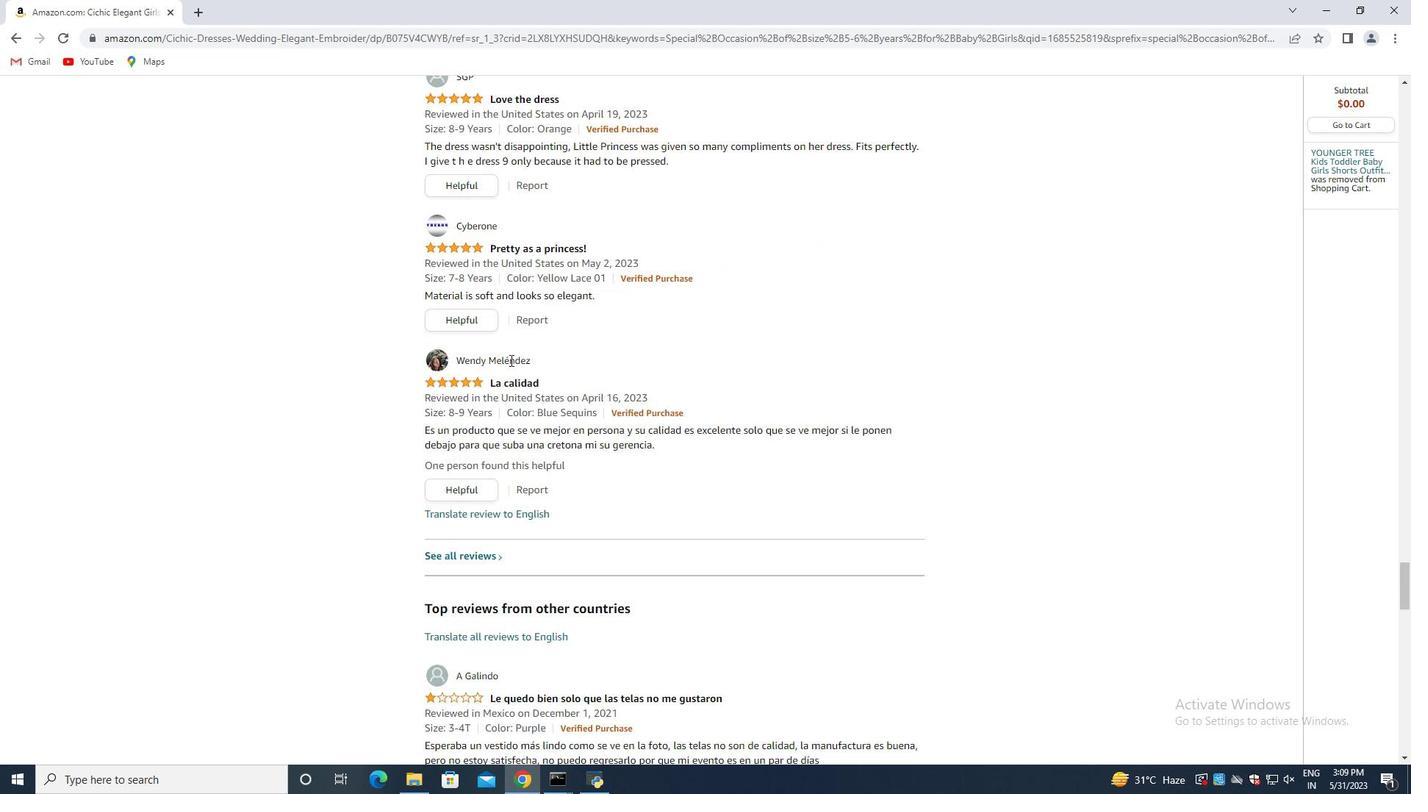 
Action: Mouse scrolled (508, 359) with delta (0, 0)
Screenshot: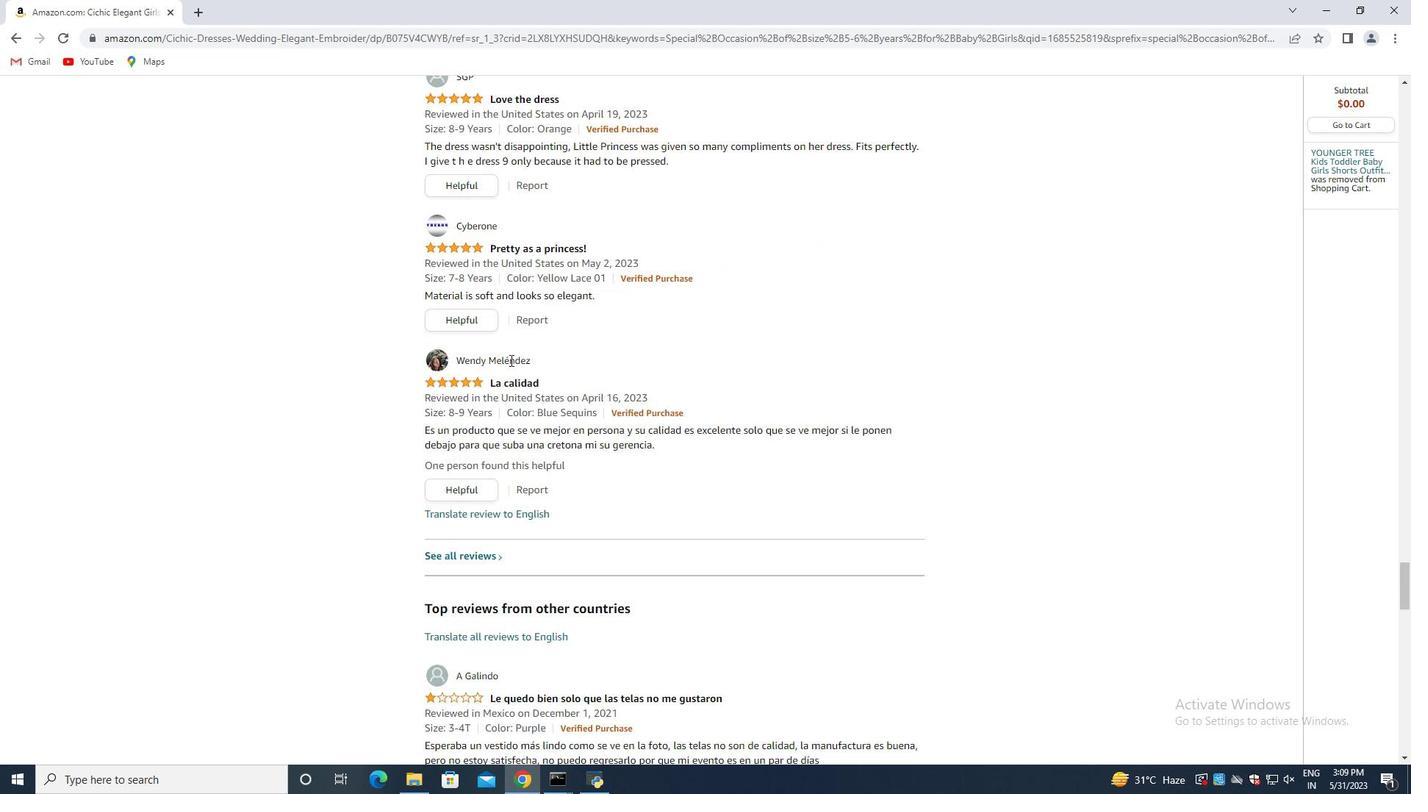 
Action: Mouse scrolled (508, 359) with delta (0, 0)
Screenshot: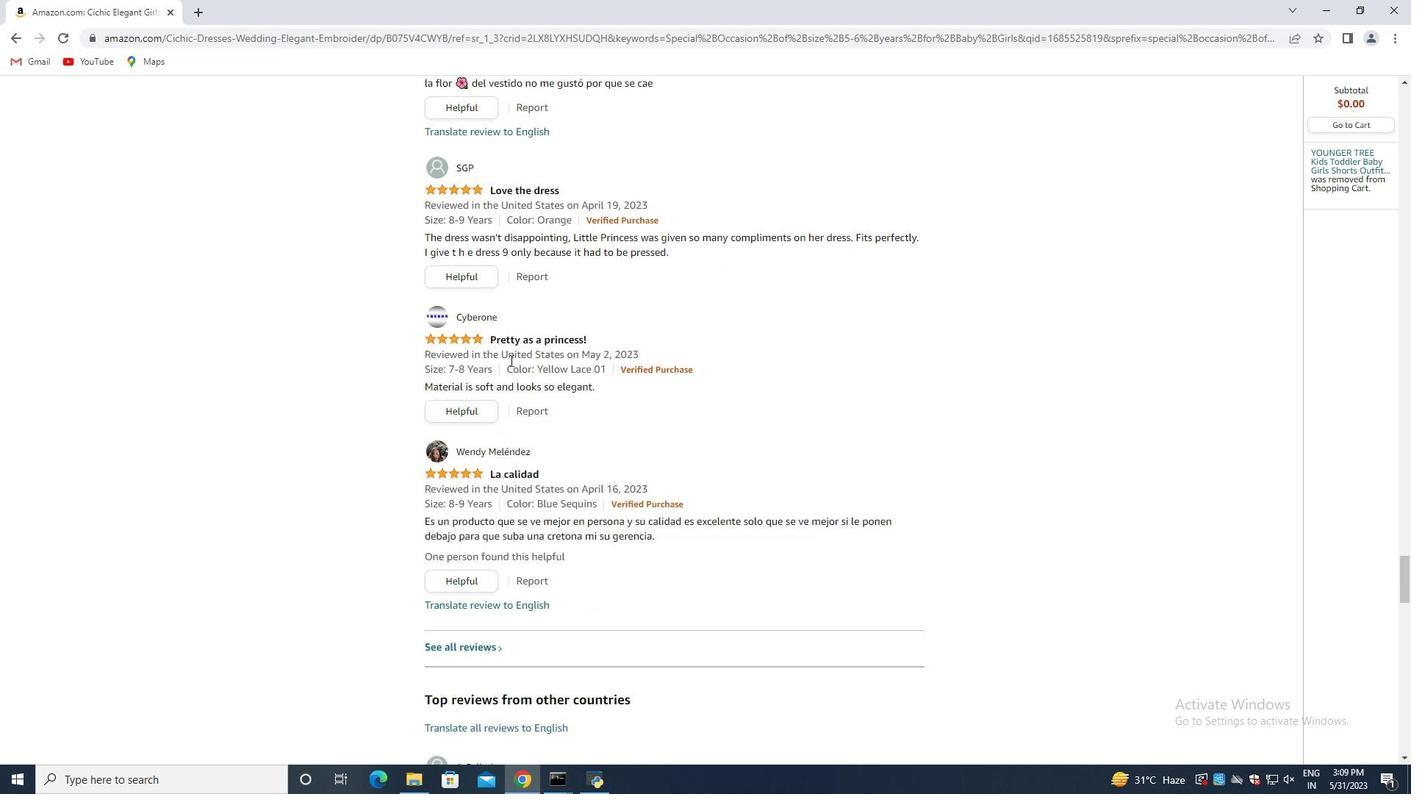 
Action: Mouse scrolled (508, 359) with delta (0, 0)
Screenshot: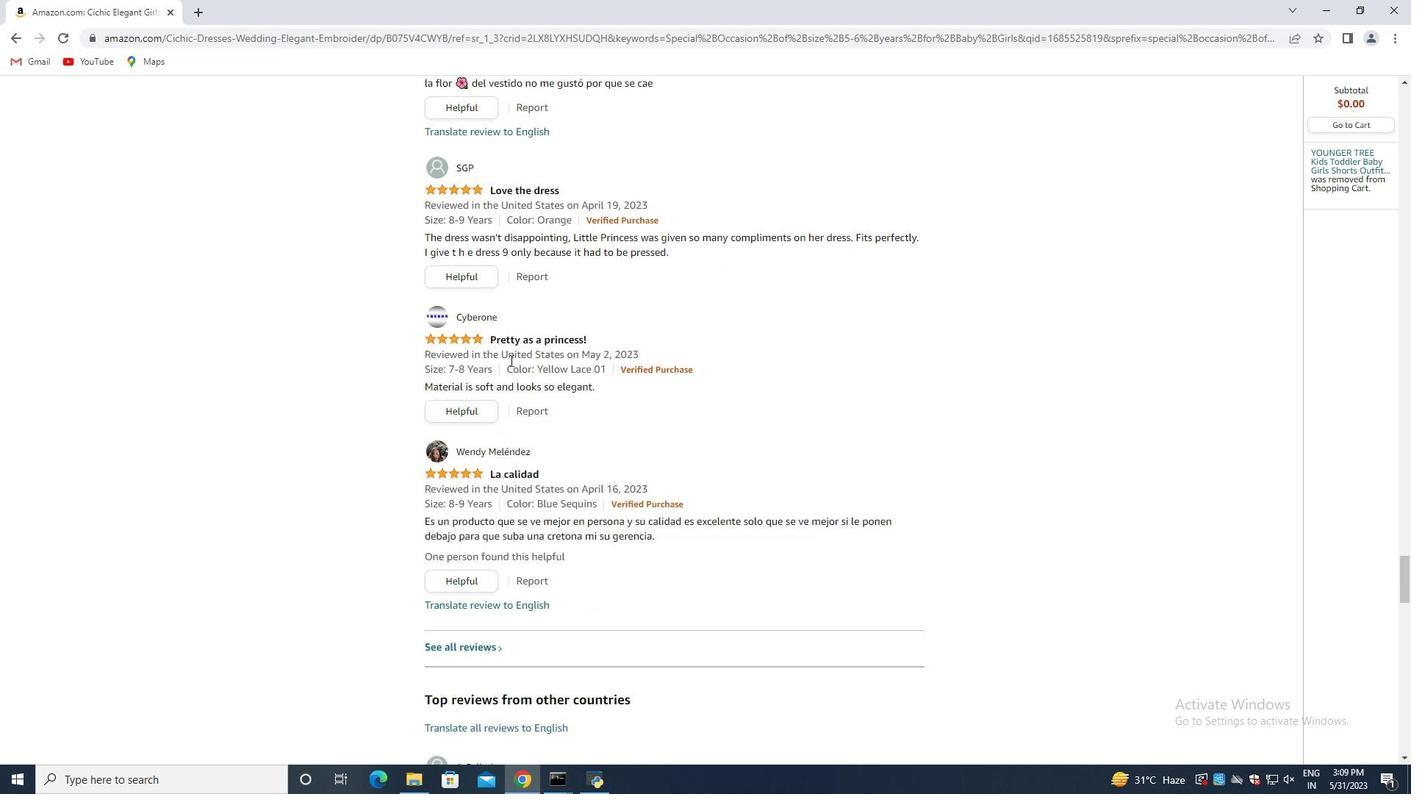 
Action: Mouse scrolled (508, 359) with delta (0, 0)
Screenshot: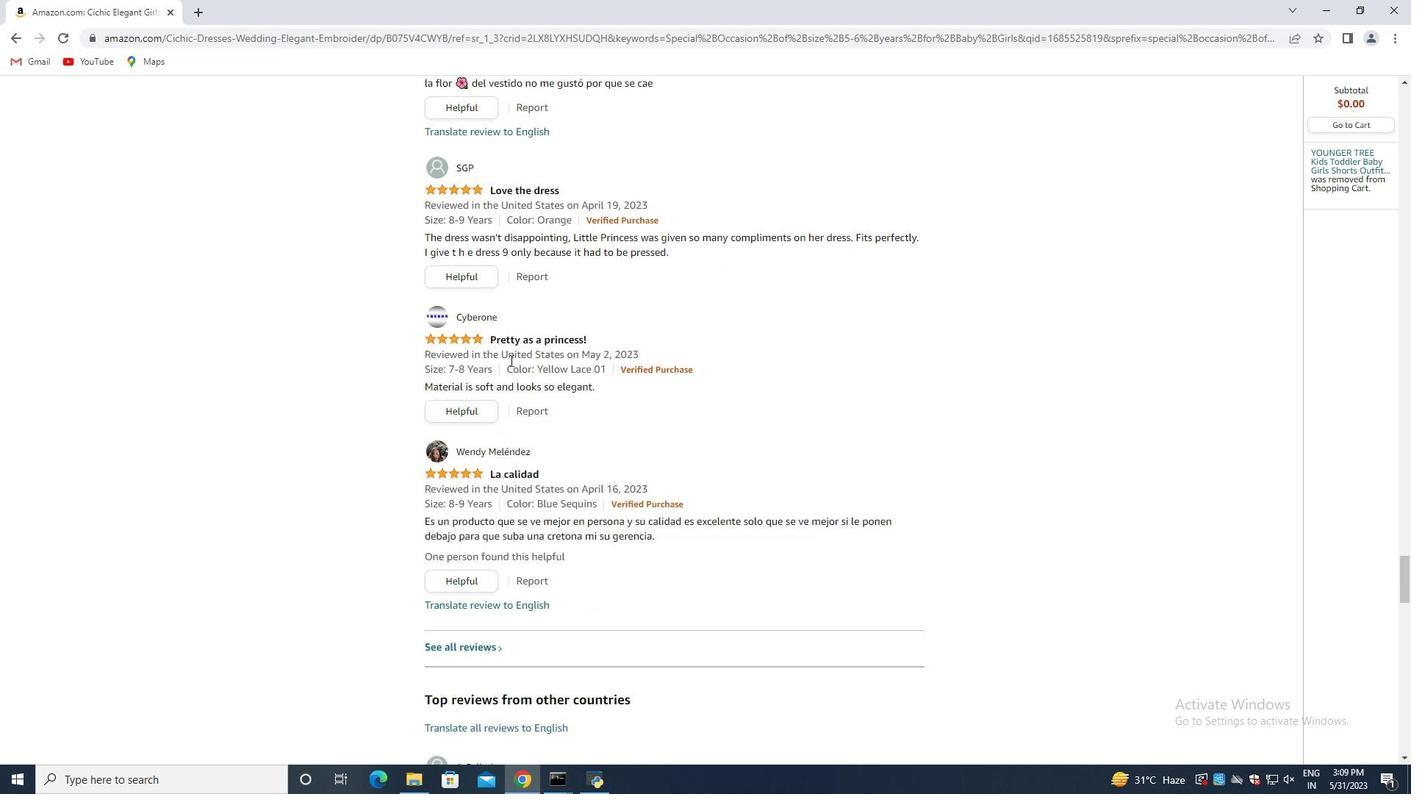 
Action: Mouse scrolled (508, 359) with delta (0, 0)
Screenshot: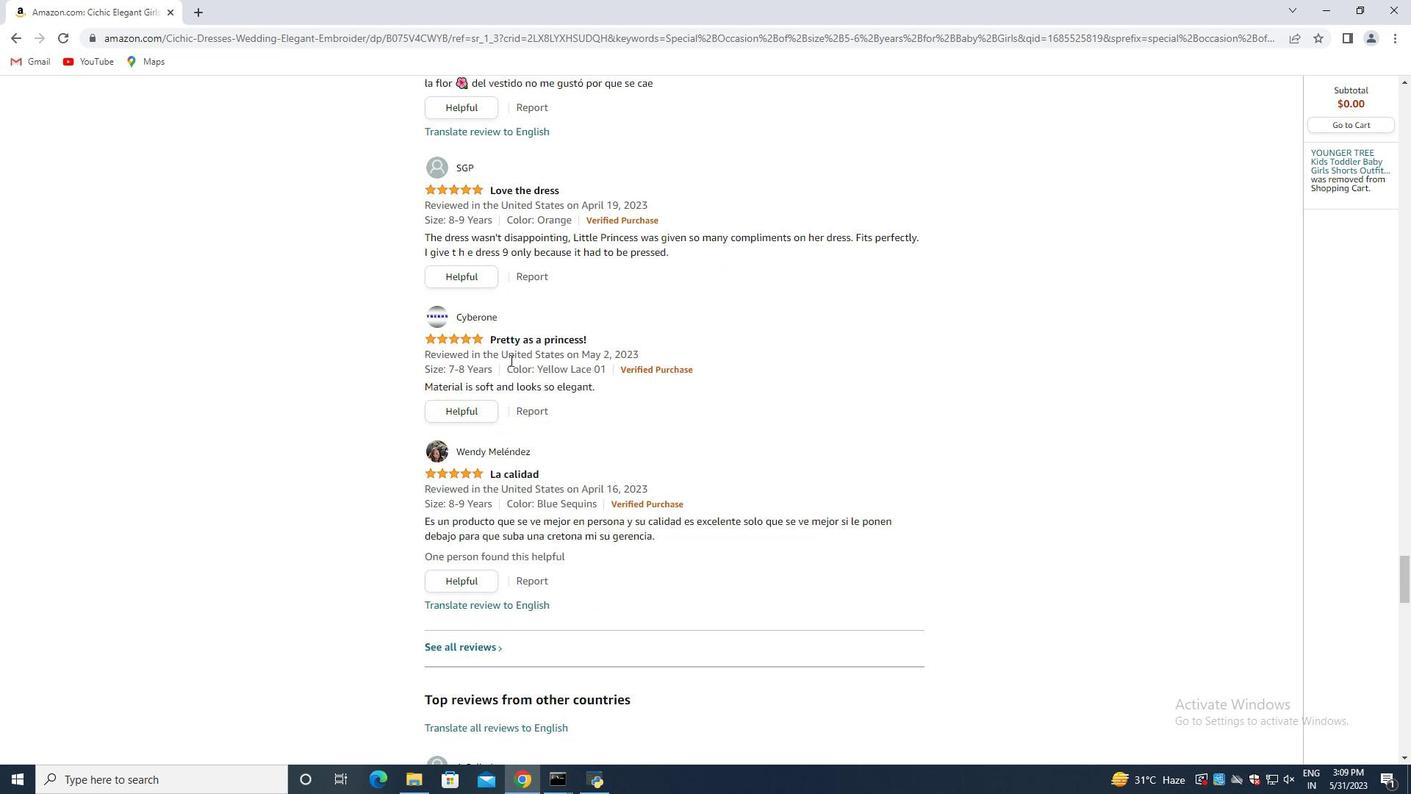 
Action: Mouse scrolled (508, 359) with delta (0, 0)
Screenshot: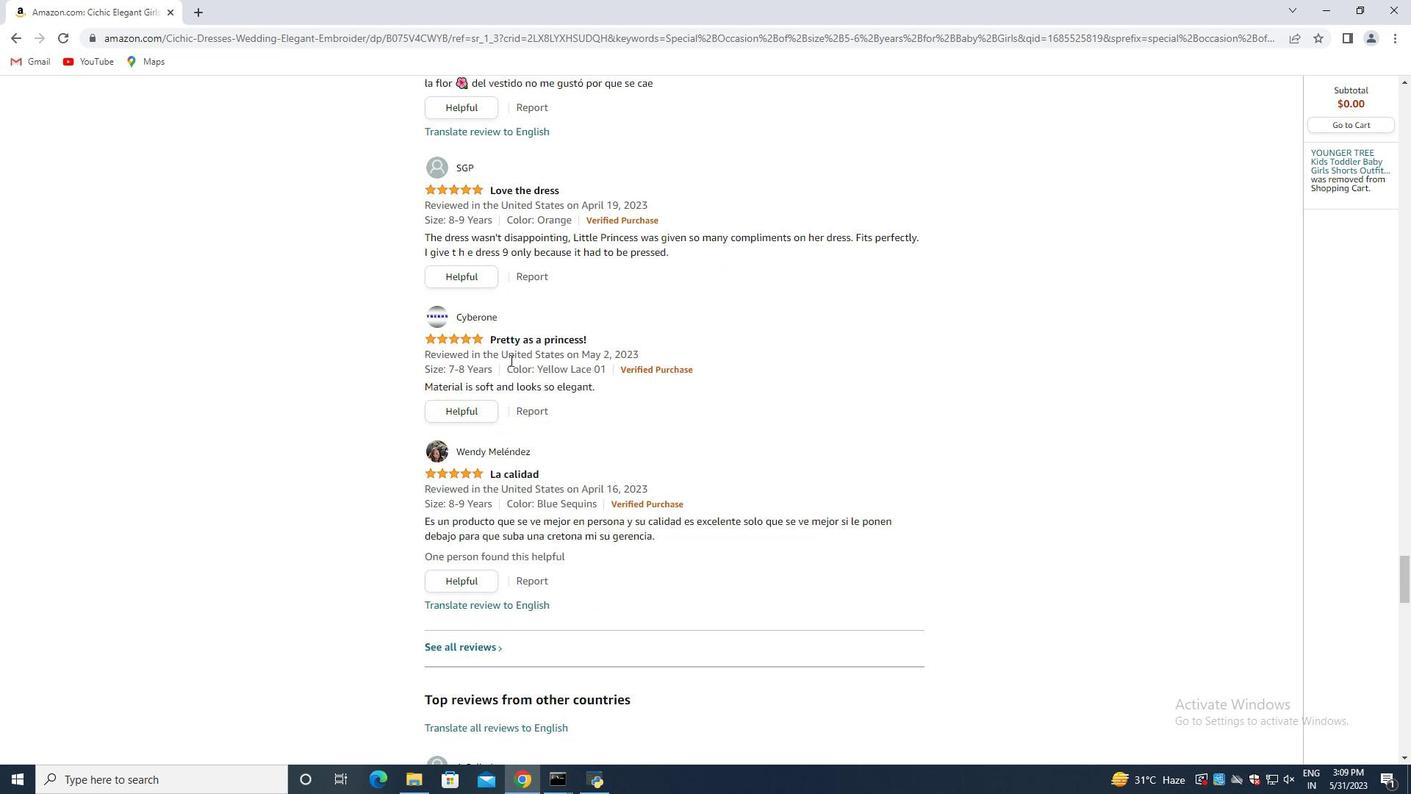
Action: Mouse scrolled (508, 359) with delta (0, 0)
Screenshot: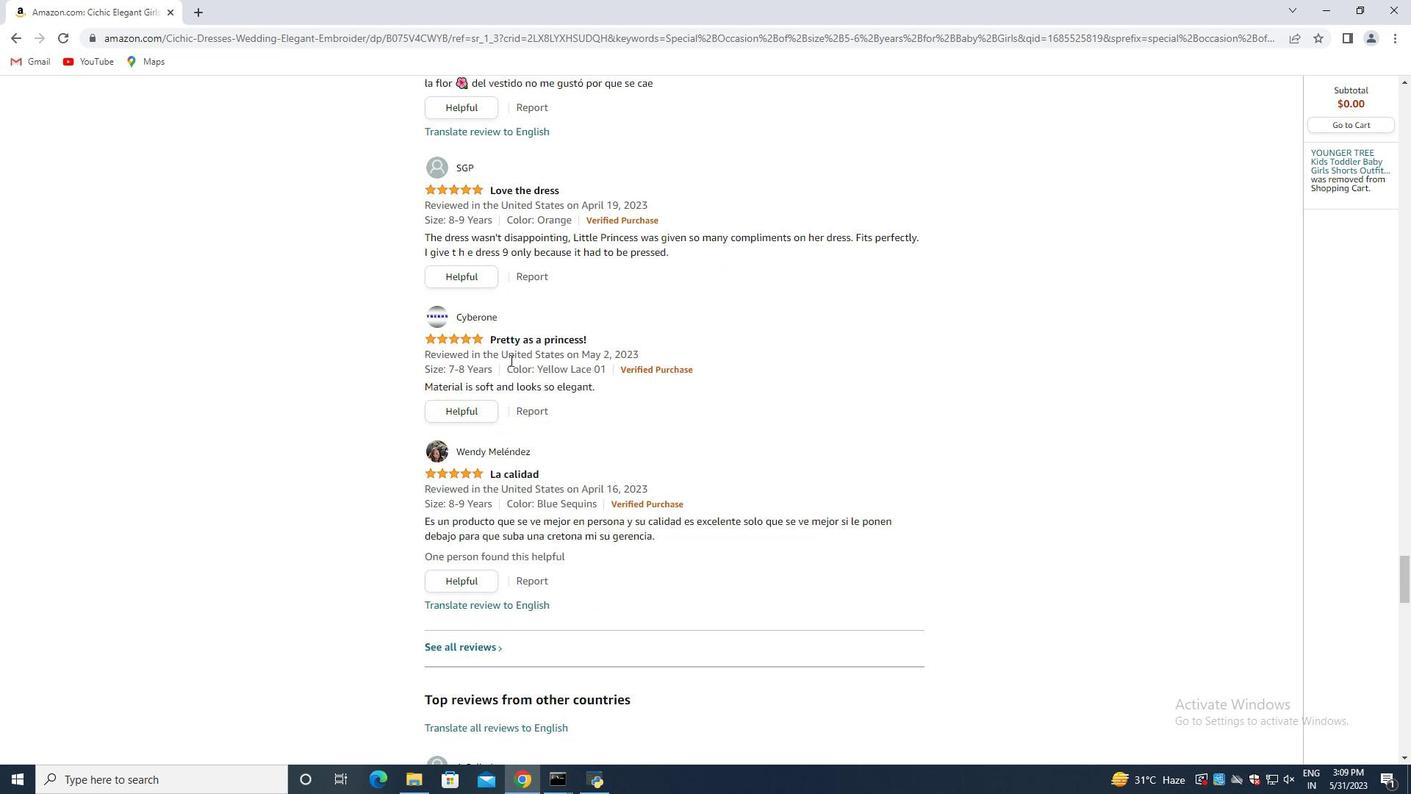 
Action: Mouse moved to (481, 339)
Screenshot: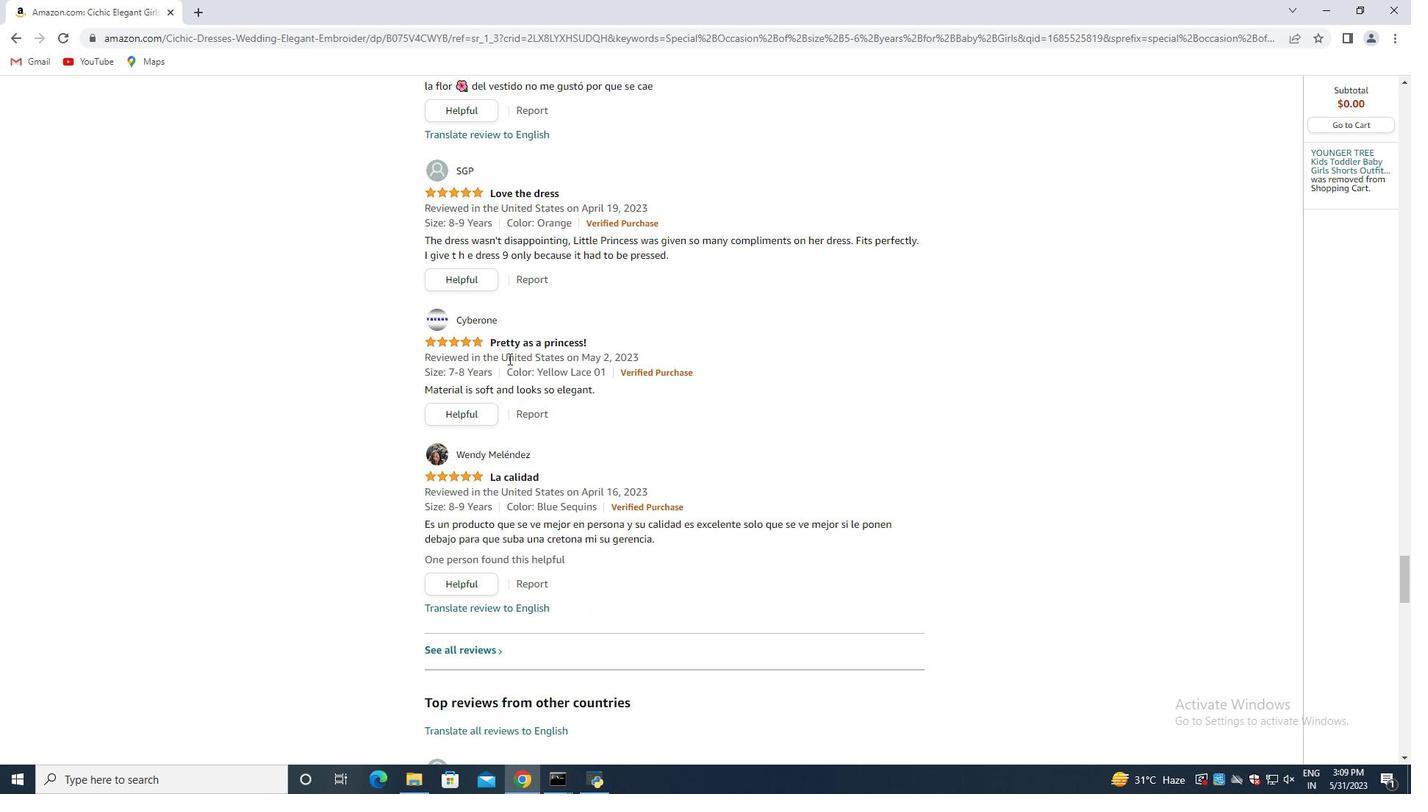 
Action: Mouse scrolled (481, 340) with delta (0, 0)
Screenshot: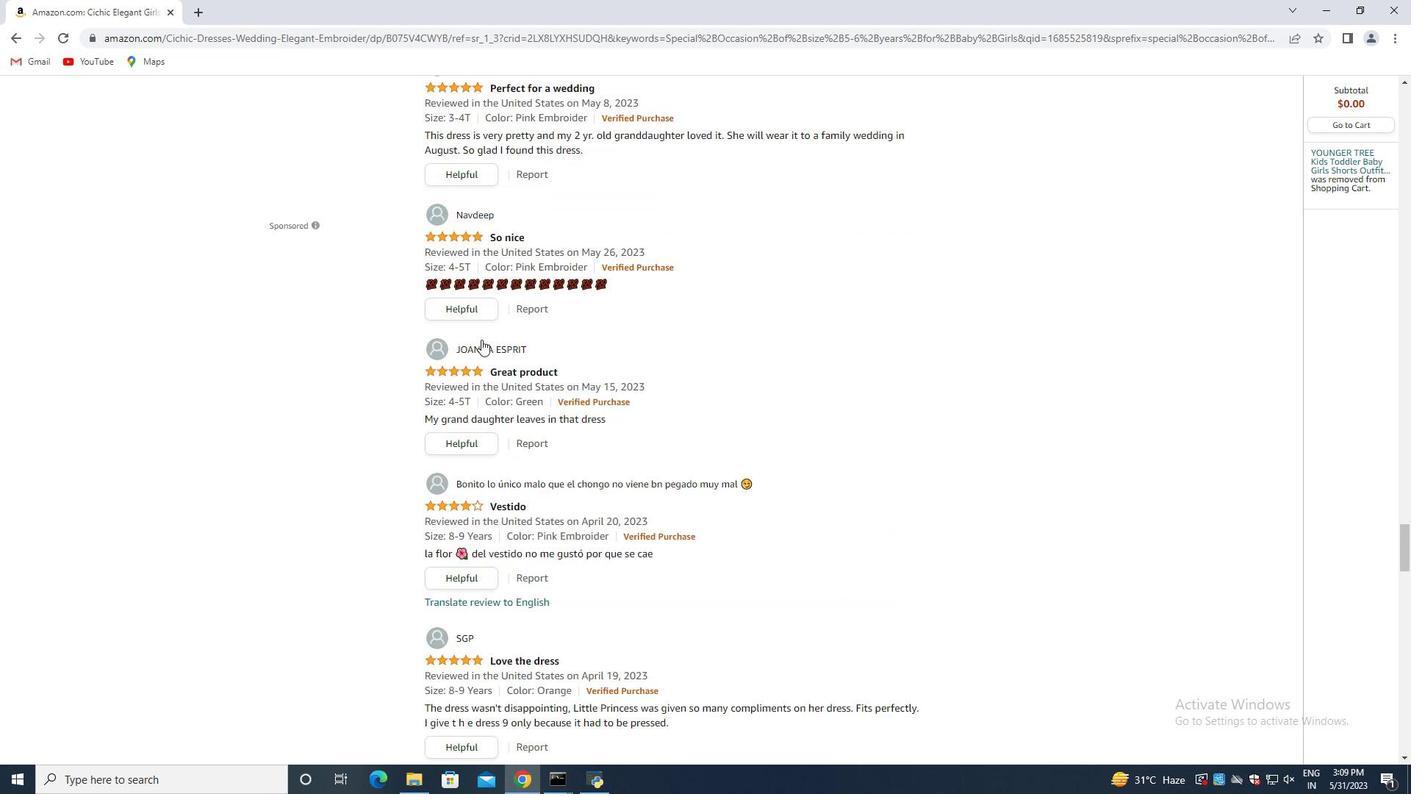 
Action: Mouse moved to (481, 339)
Screenshot: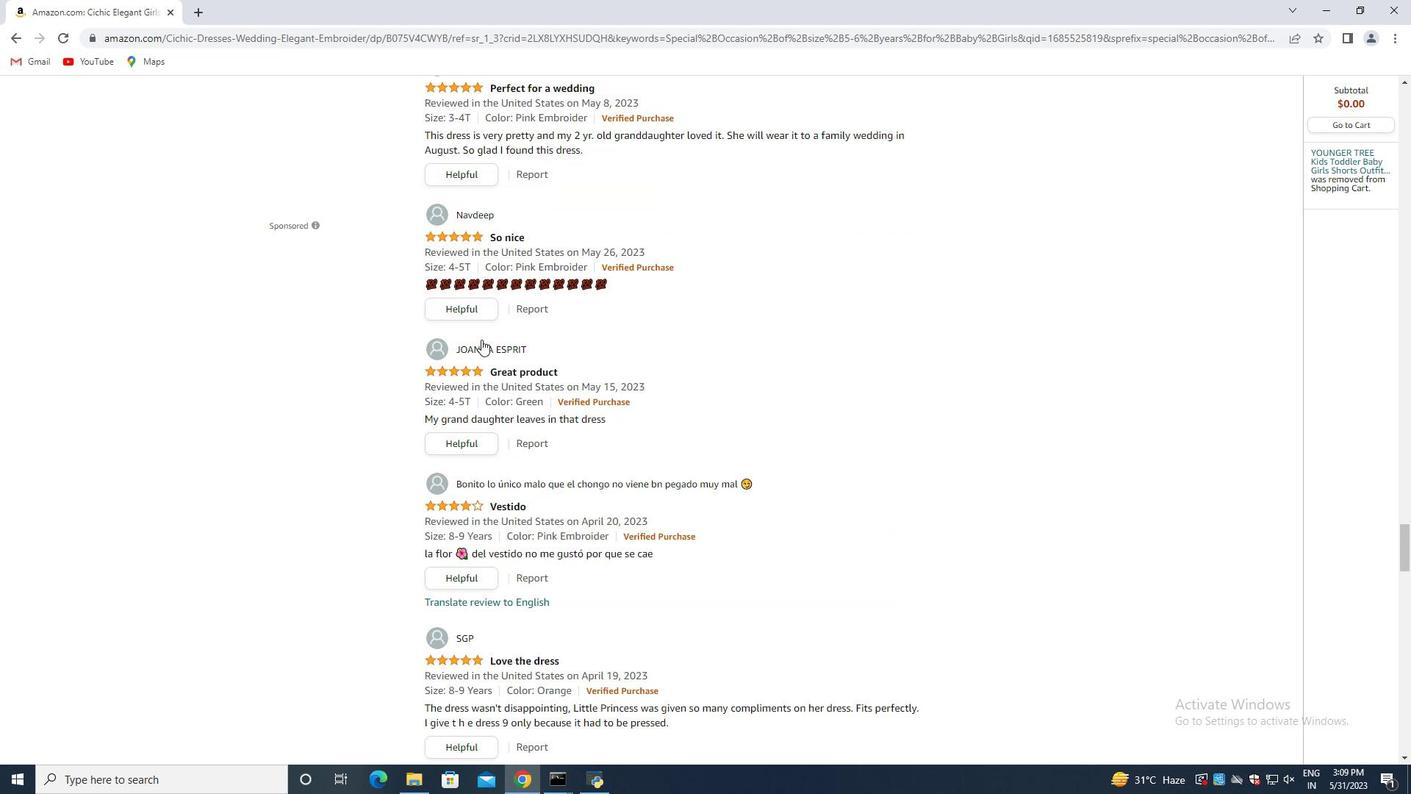 
Action: Mouse scrolled (481, 340) with delta (0, 0)
Screenshot: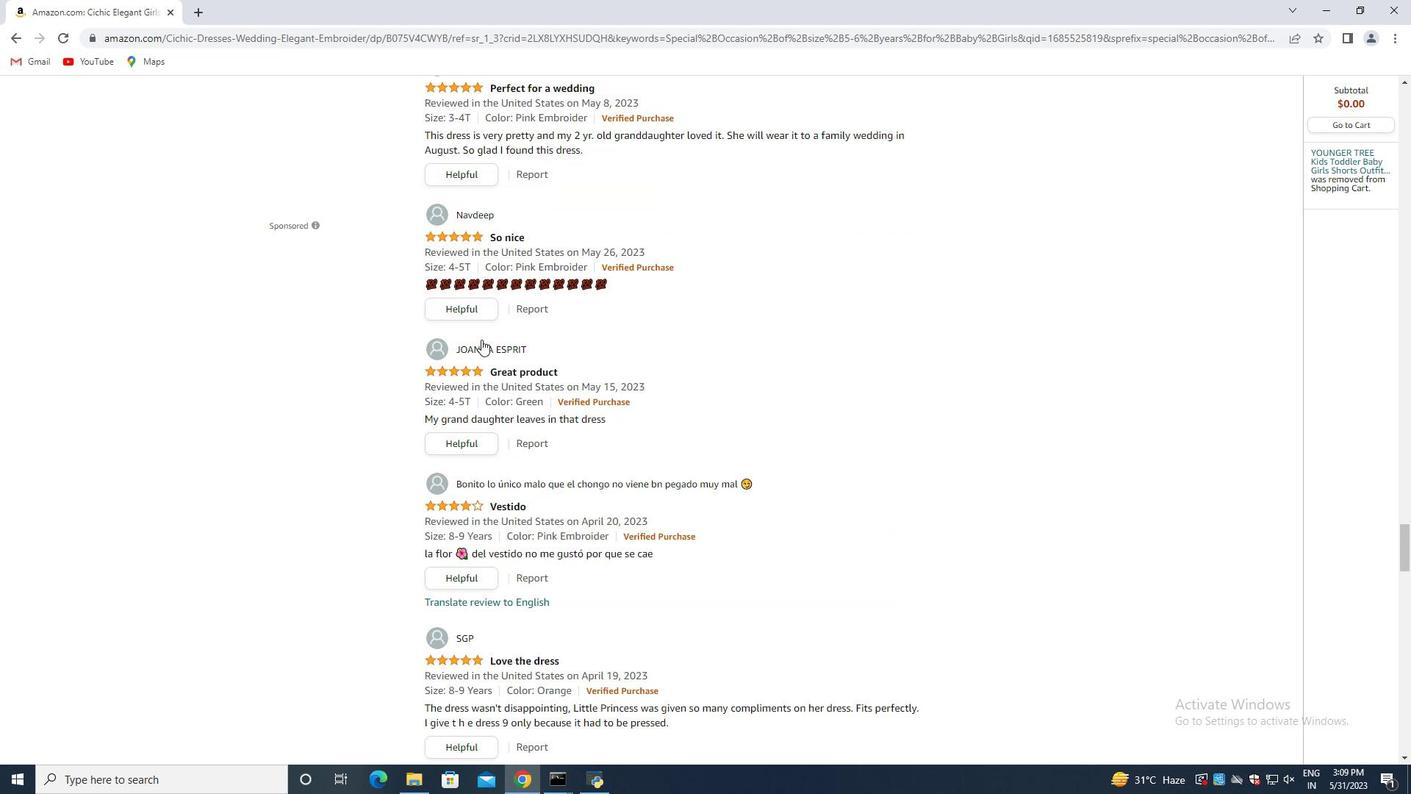 
Action: Mouse moved to (481, 339)
Screenshot: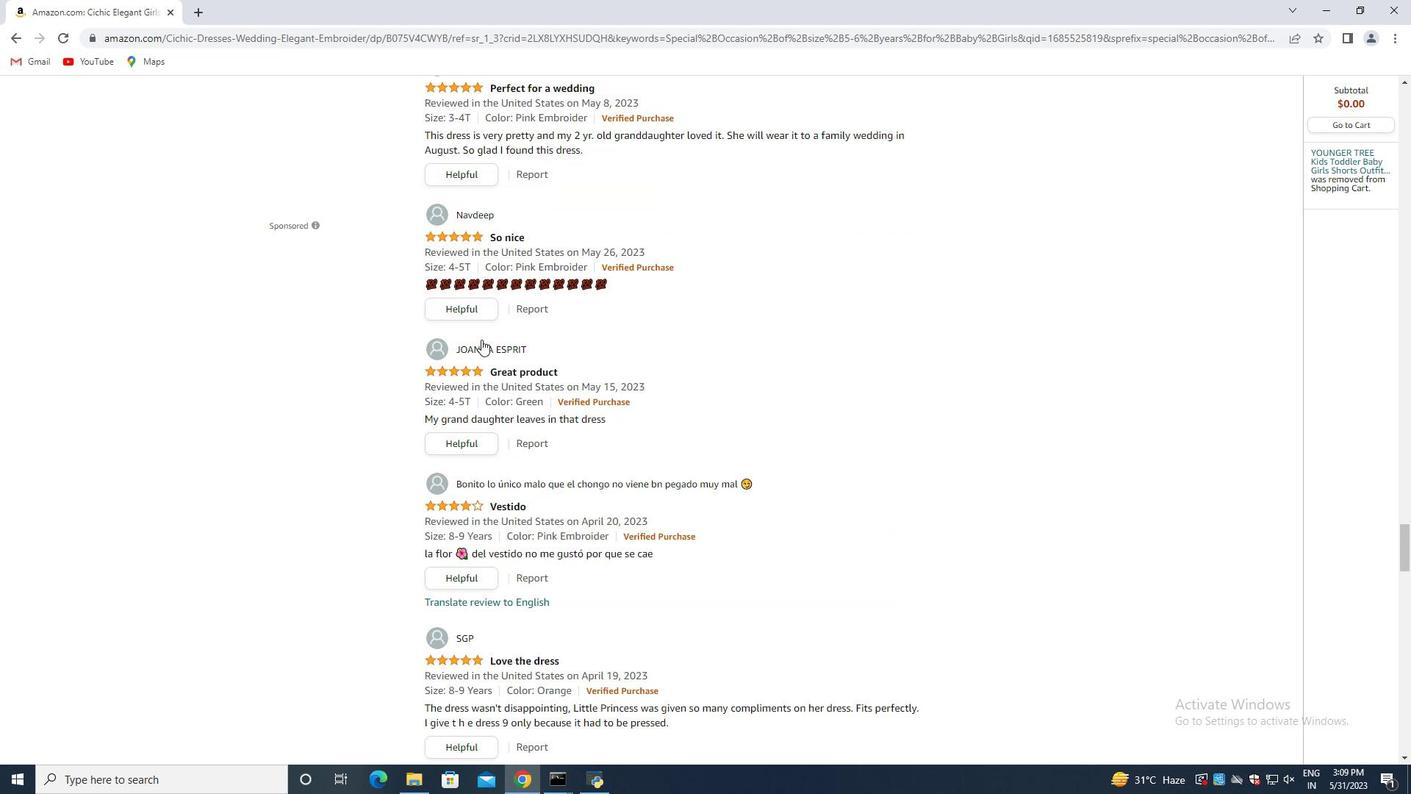
Action: Mouse scrolled (481, 339) with delta (0, 0)
Screenshot: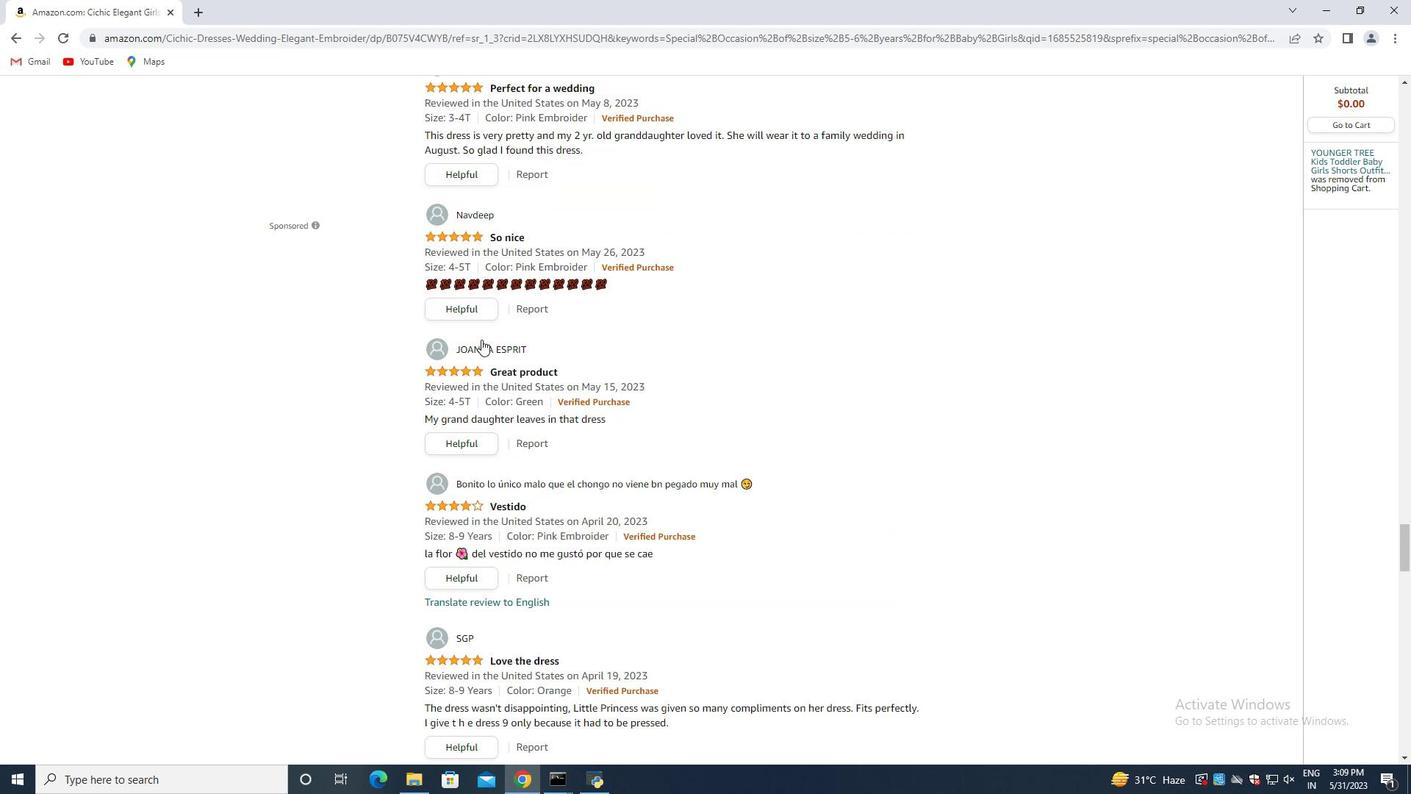 
Action: Mouse scrolled (481, 339) with delta (0, 0)
Screenshot: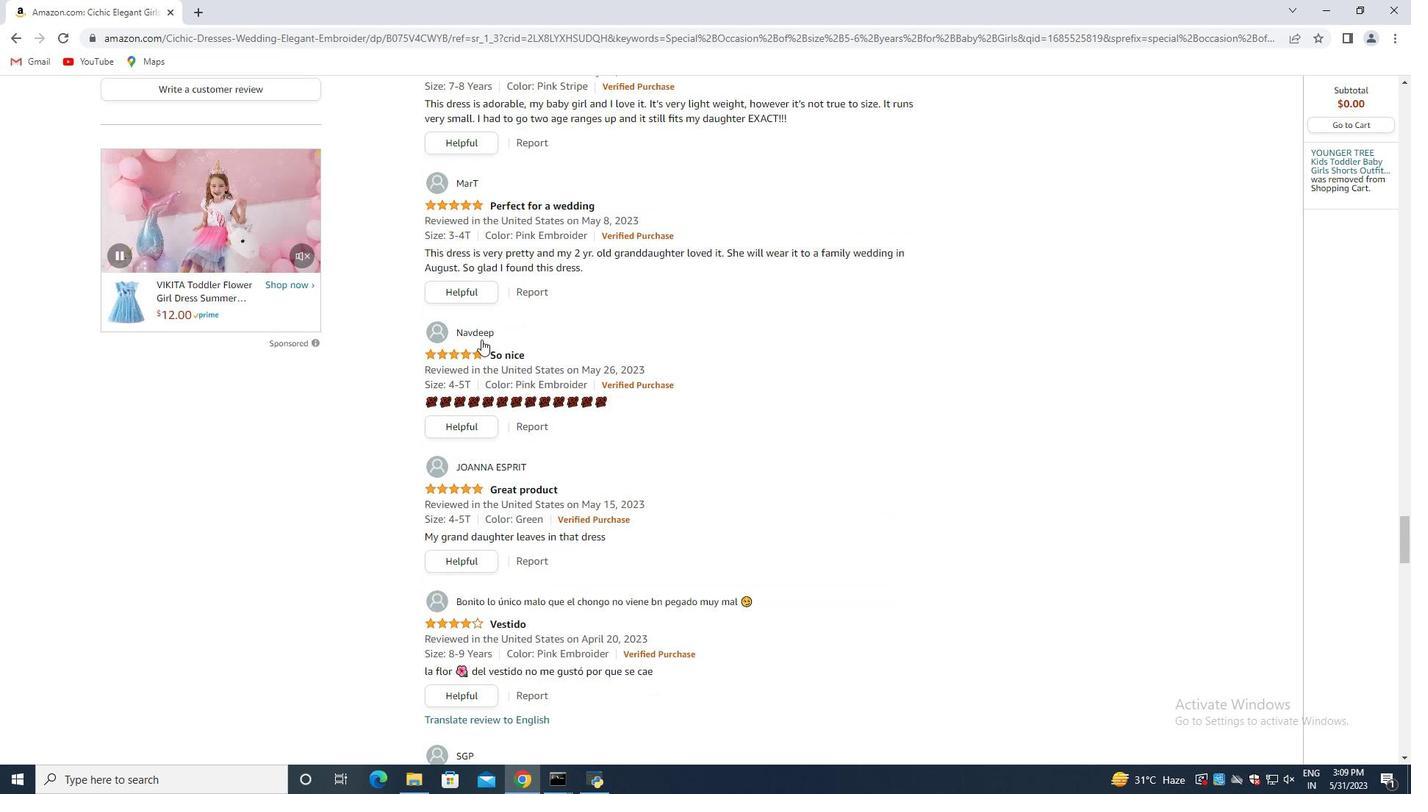 
Action: Mouse scrolled (481, 339) with delta (0, 0)
Screenshot: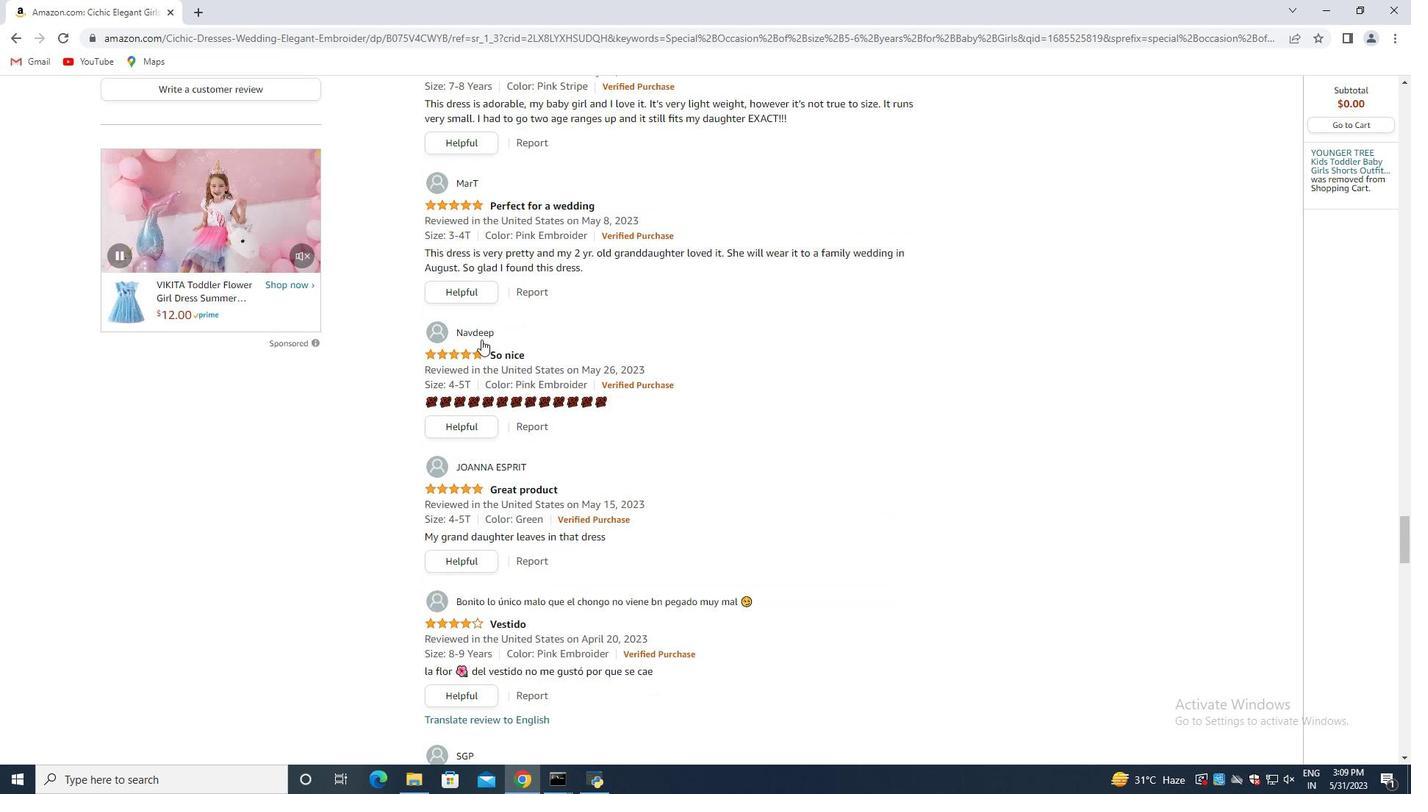 
Action: Mouse scrolled (481, 339) with delta (0, 0)
Screenshot: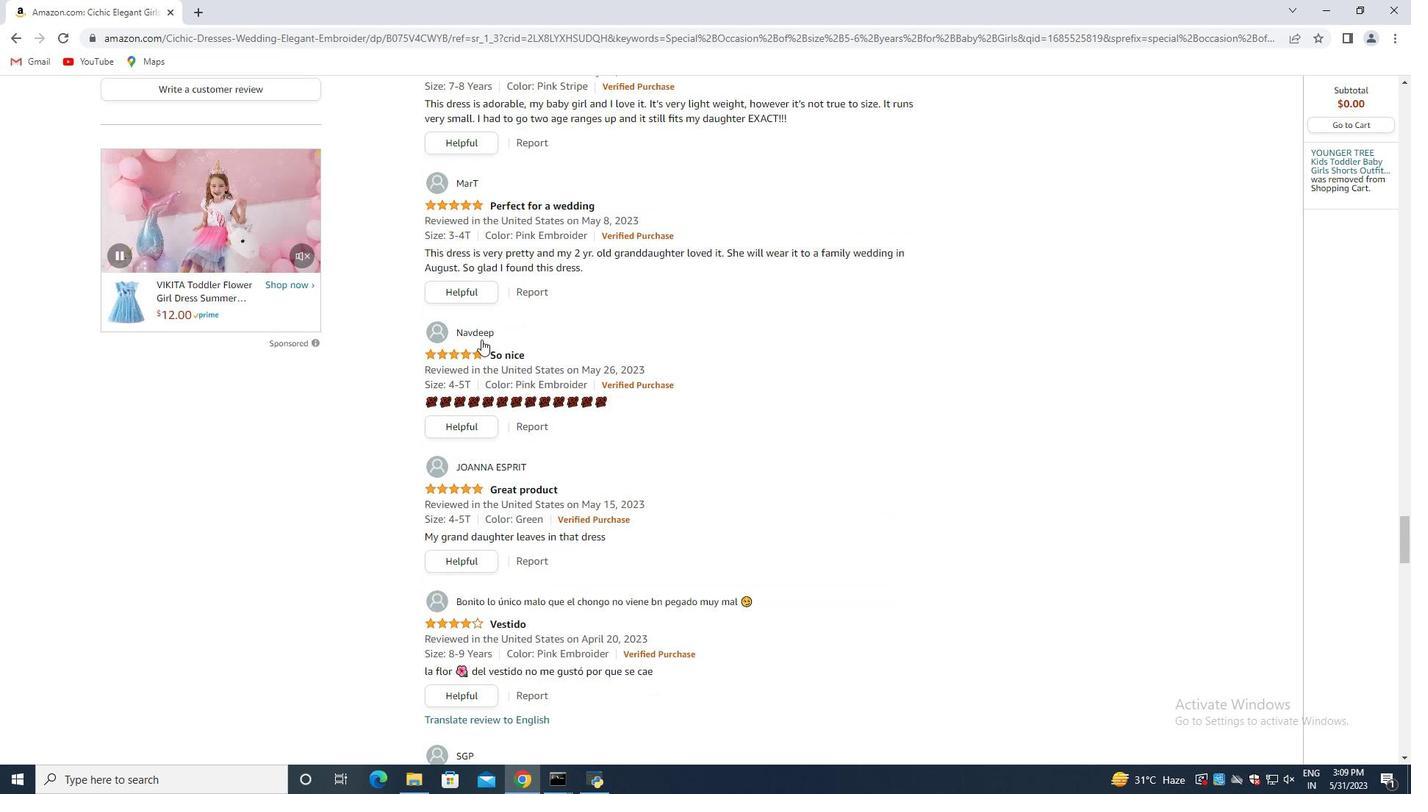 
Action: Mouse scrolled (481, 339) with delta (0, 0)
Screenshot: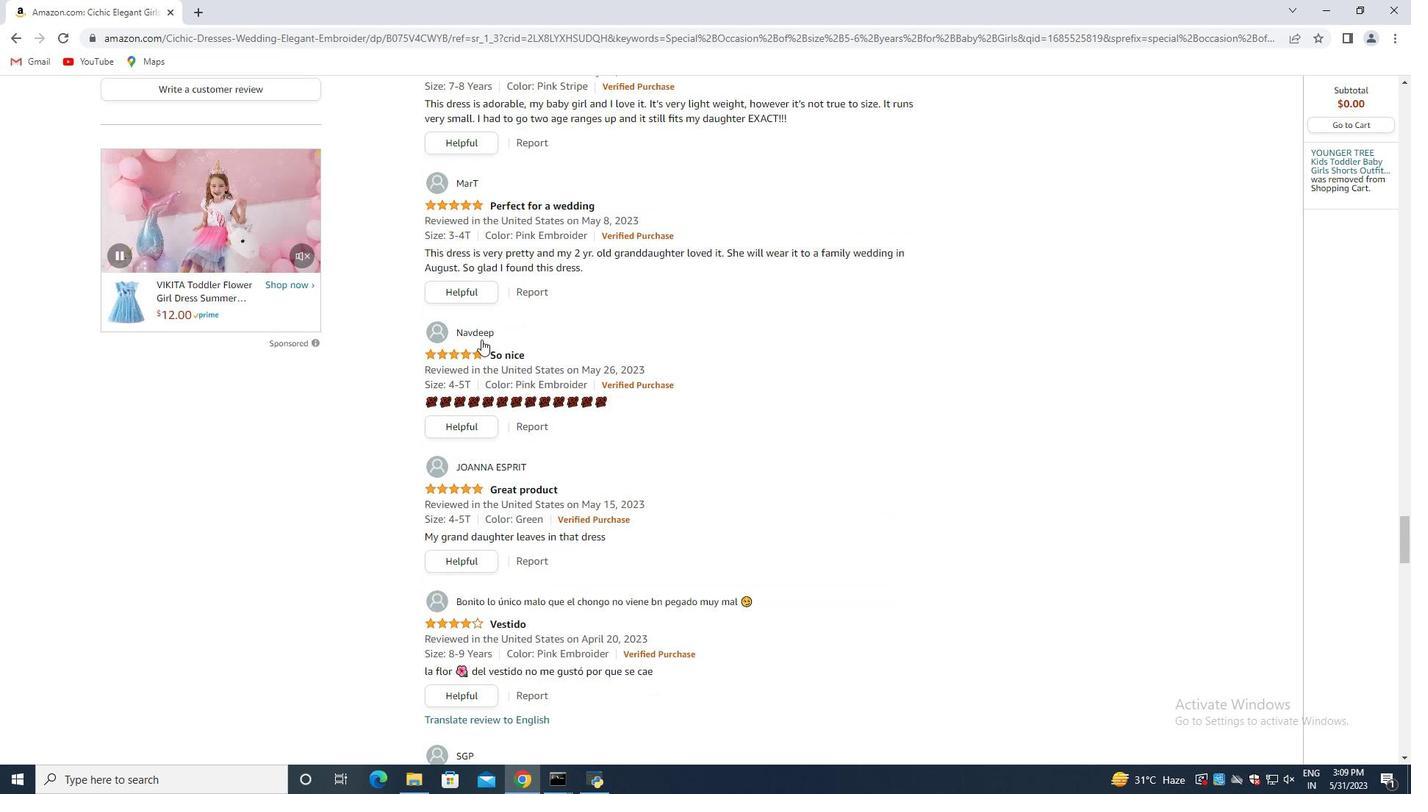 
Action: Mouse scrolled (481, 339) with delta (0, 0)
Screenshot: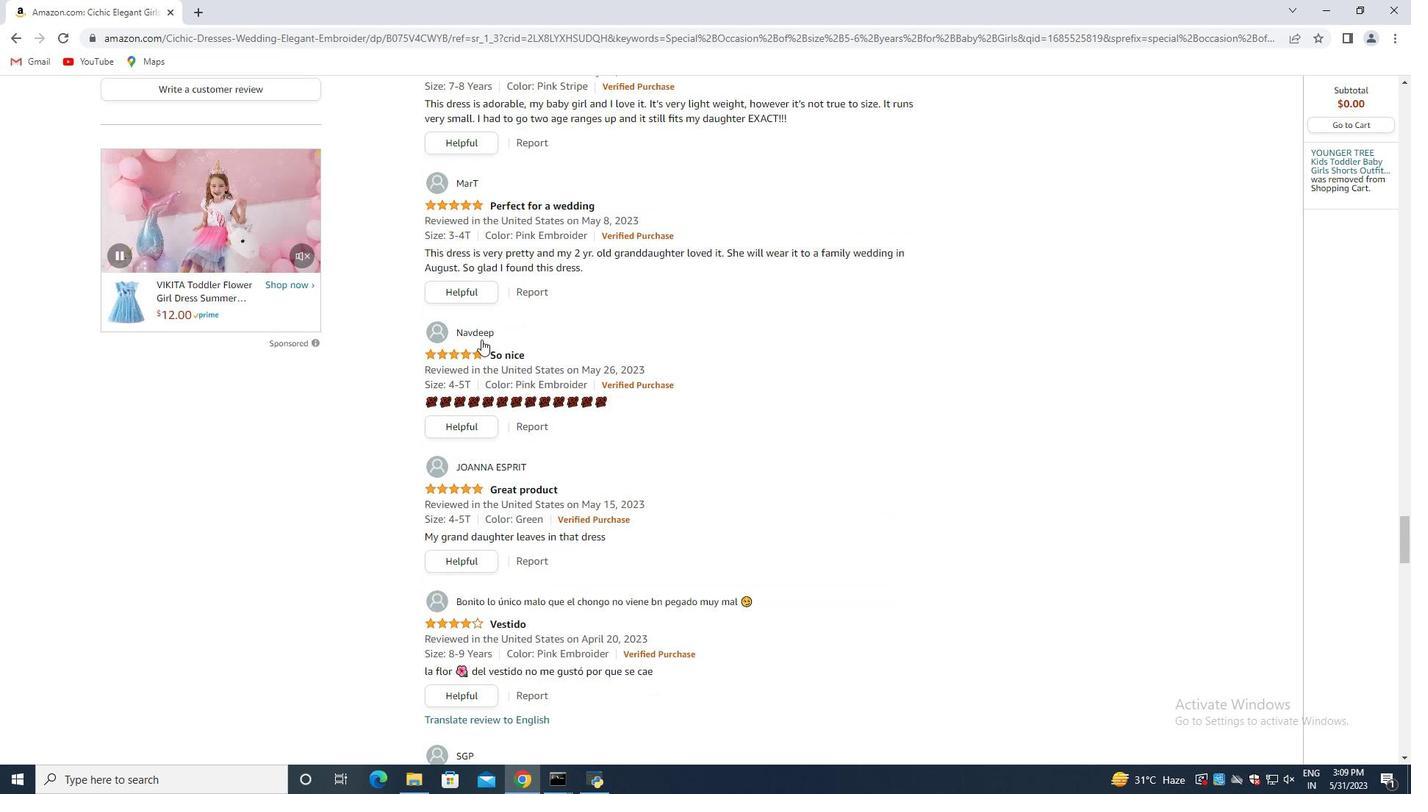 
Action: Mouse scrolled (481, 339) with delta (0, 0)
Screenshot: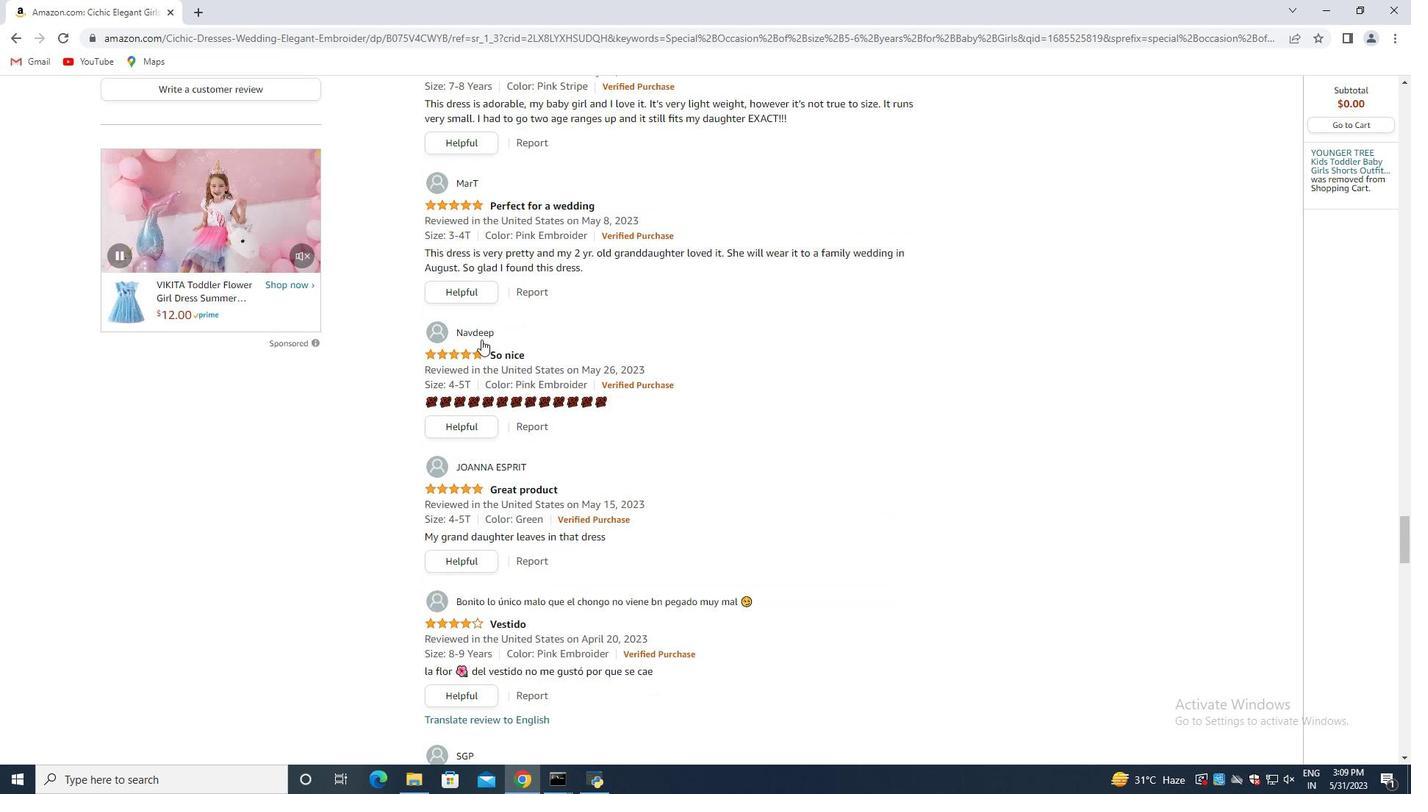 
Action: Mouse moved to (481, 339)
Screenshot: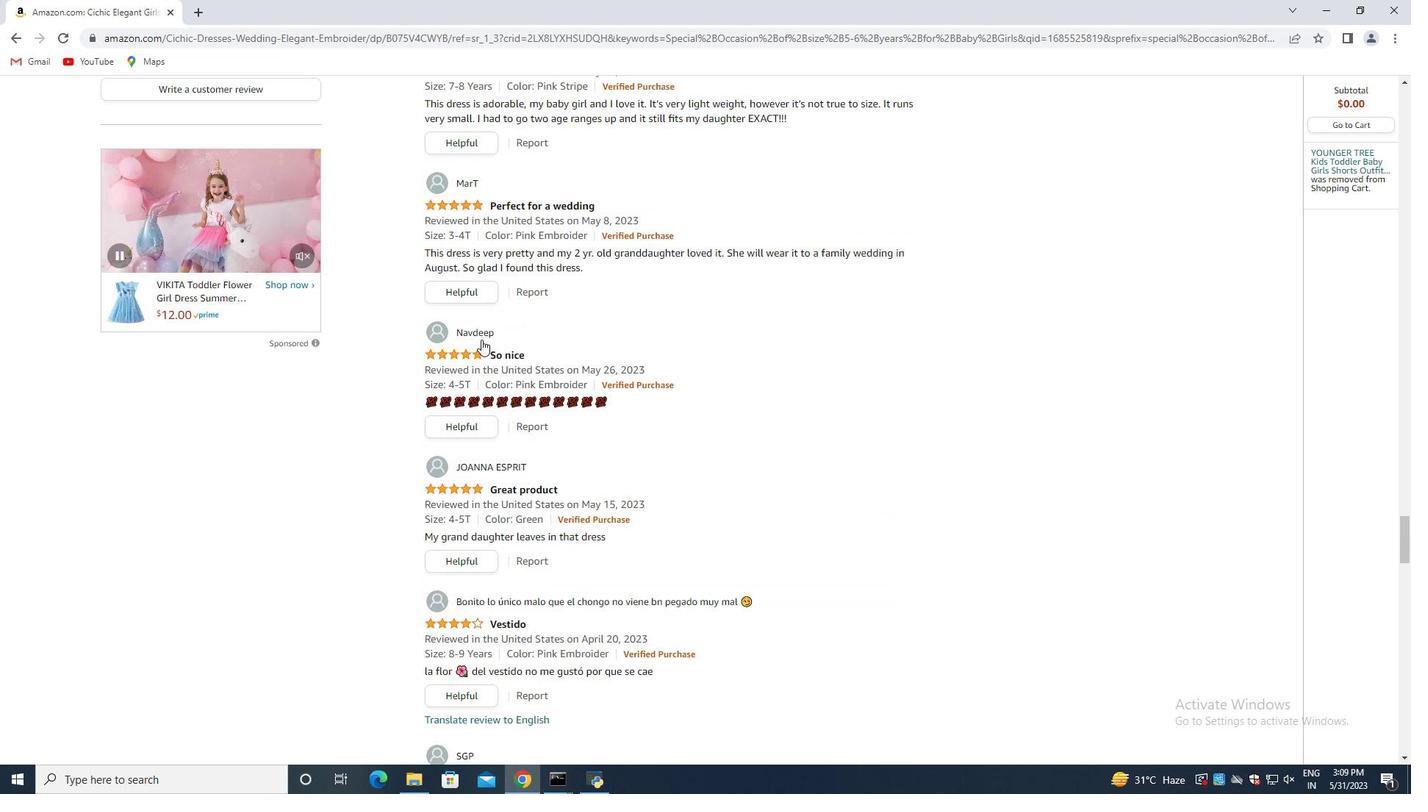
Action: Mouse scrolled (481, 339) with delta (0, 0)
Screenshot: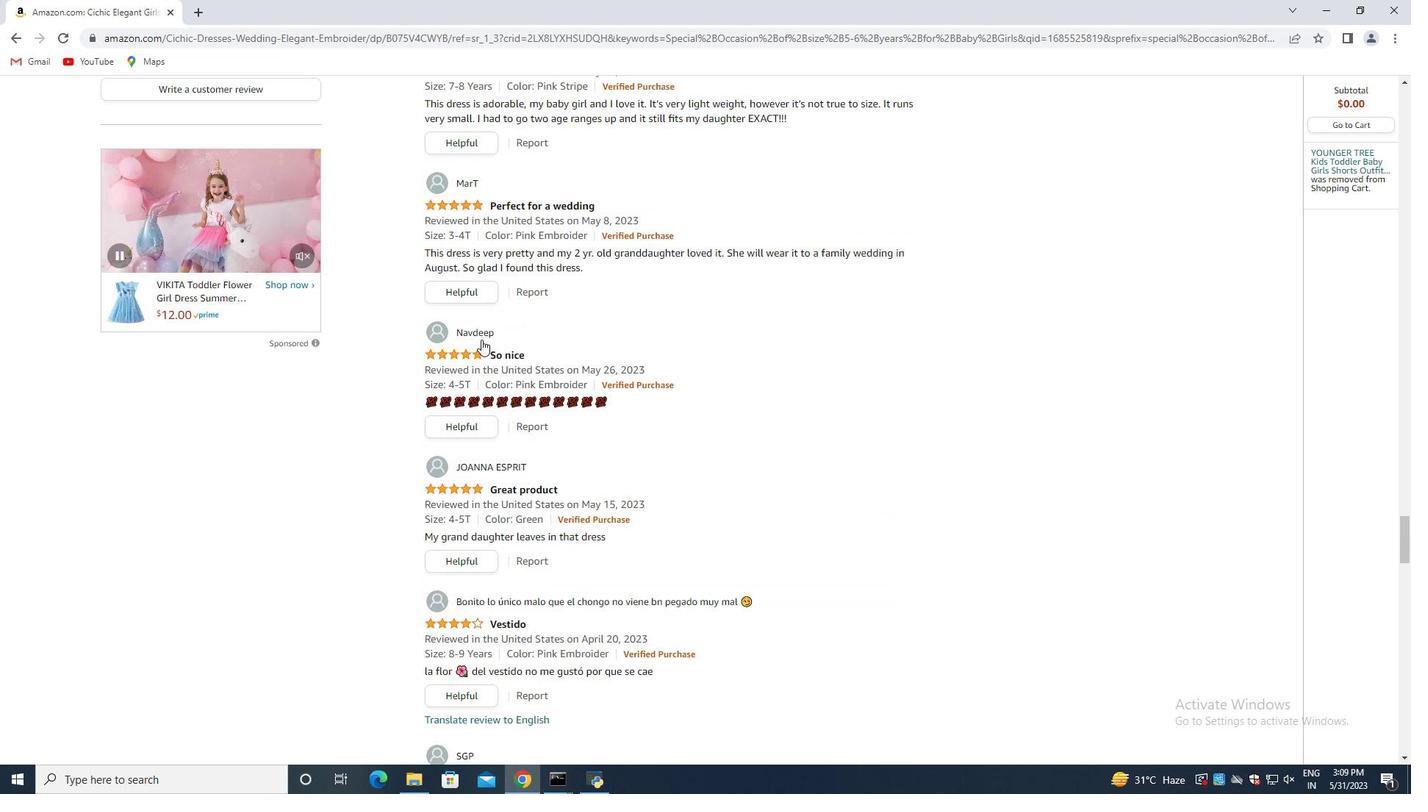 
Action: Mouse moved to (489, 330)
Screenshot: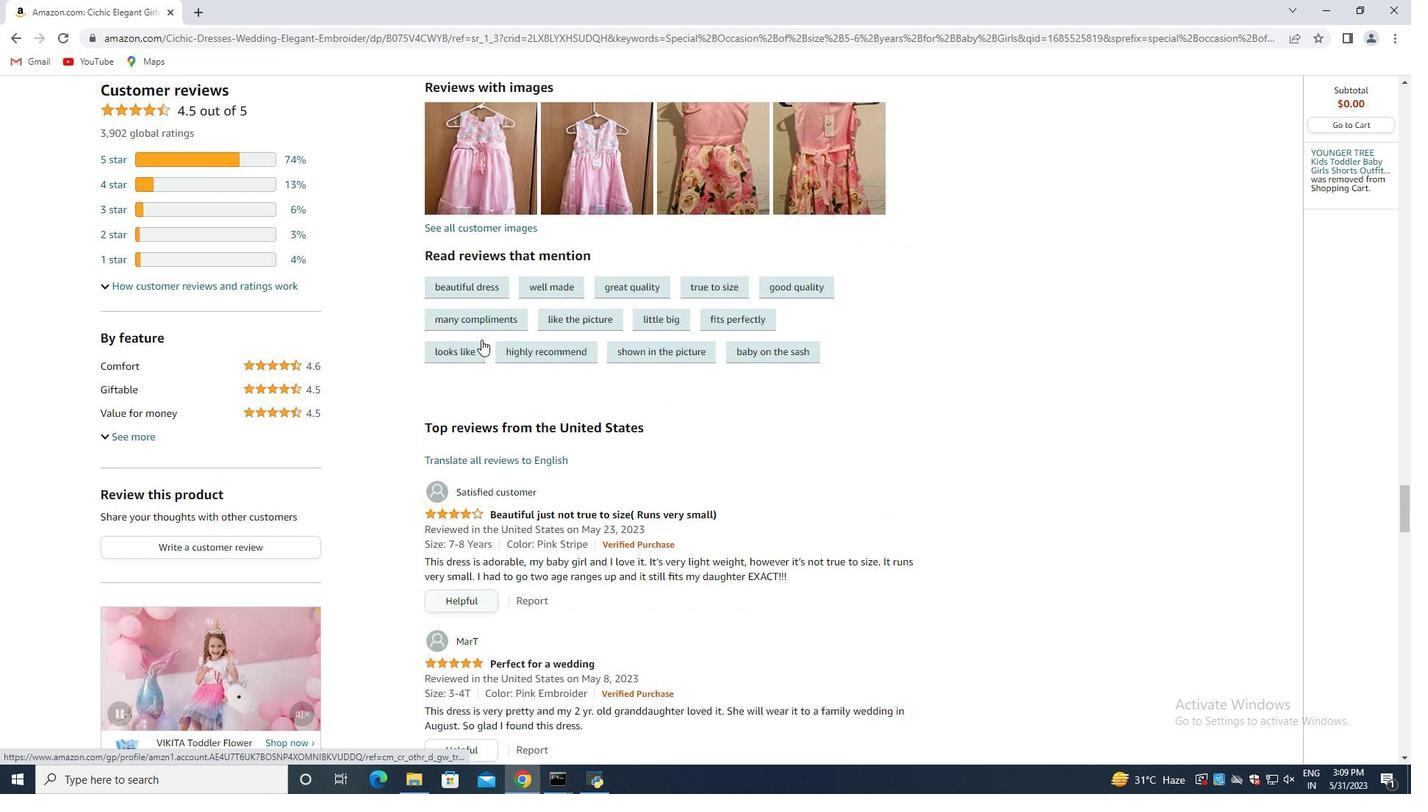 
Action: Mouse scrolled (489, 331) with delta (0, 0)
Screenshot: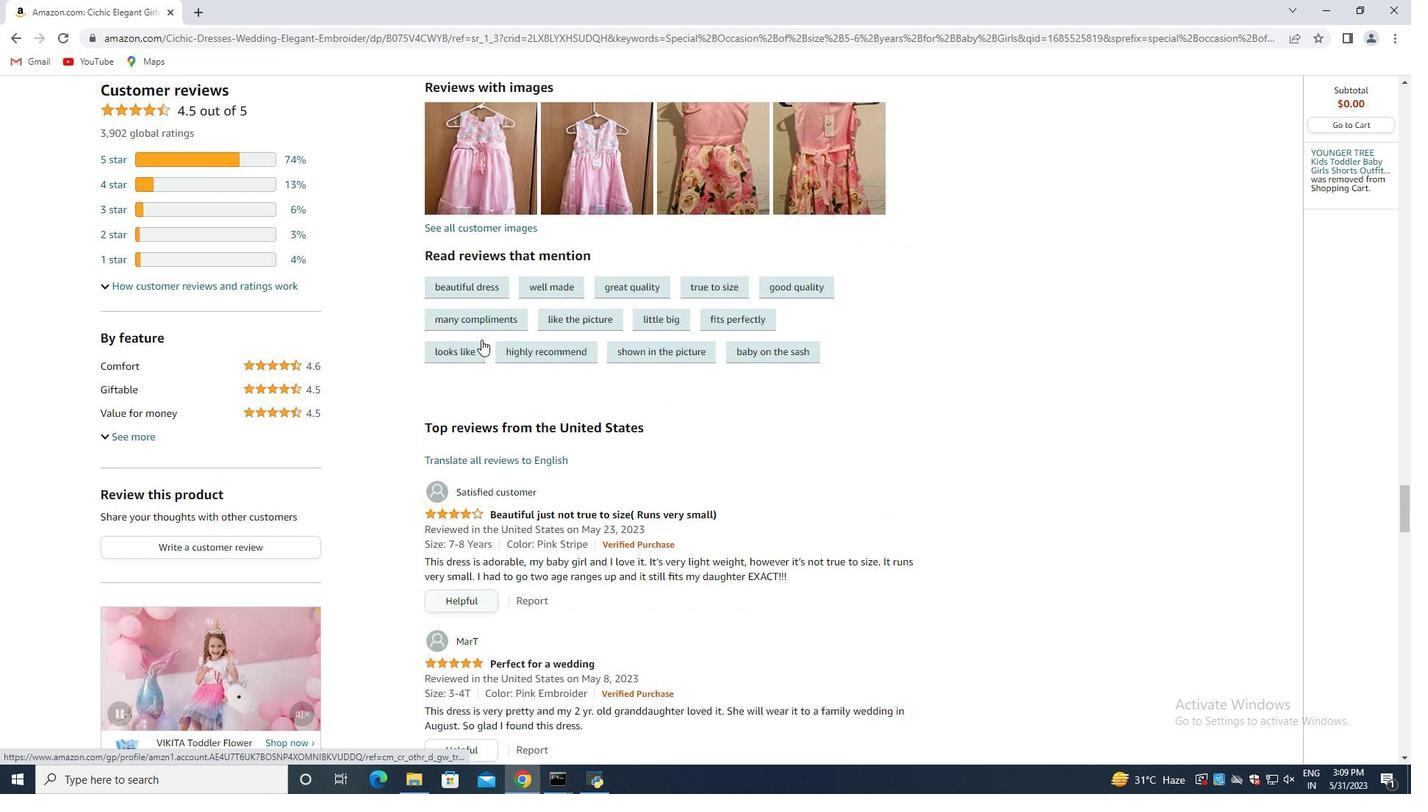 
Action: Mouse moved to (501, 317)
Screenshot: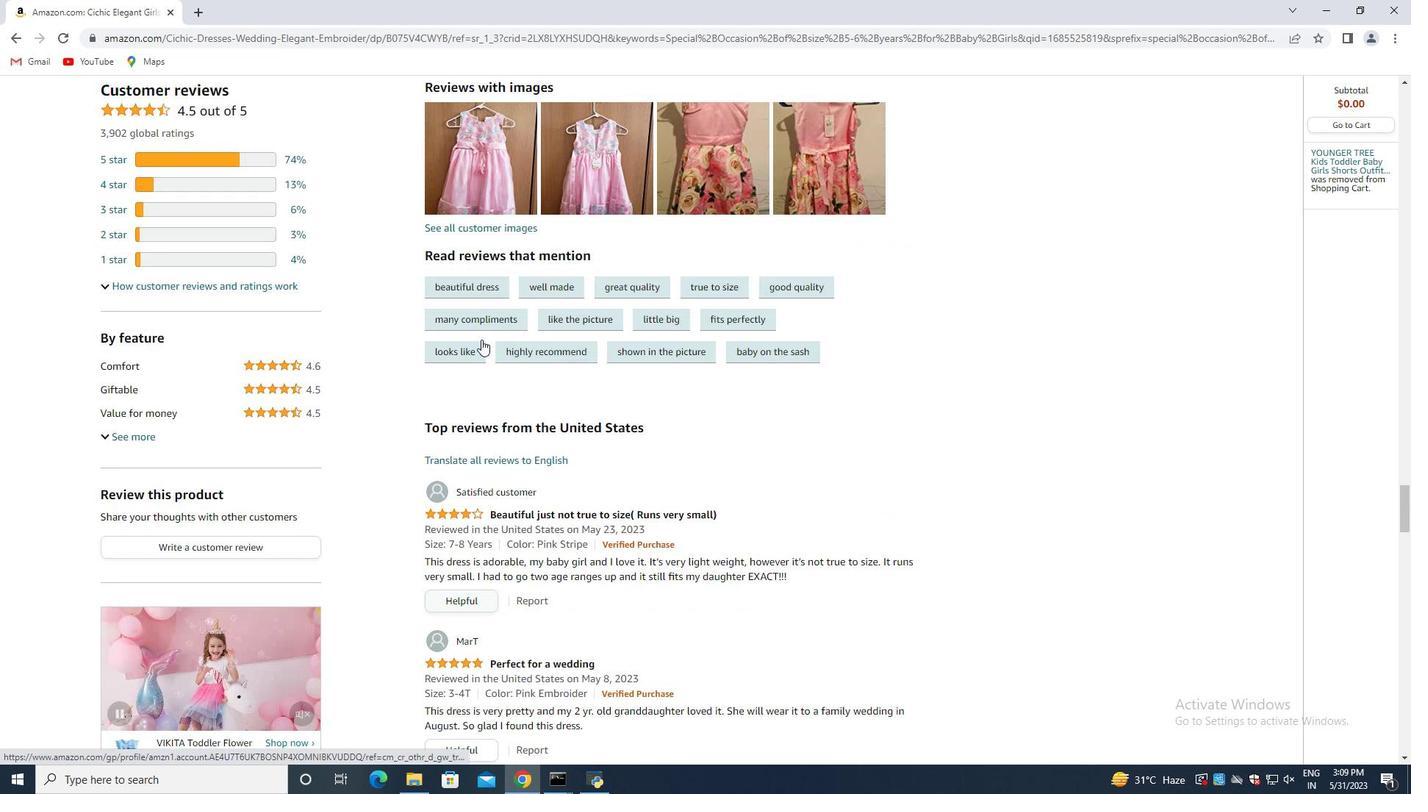 
Action: Mouse scrolled (501, 318) with delta (0, 0)
Screenshot: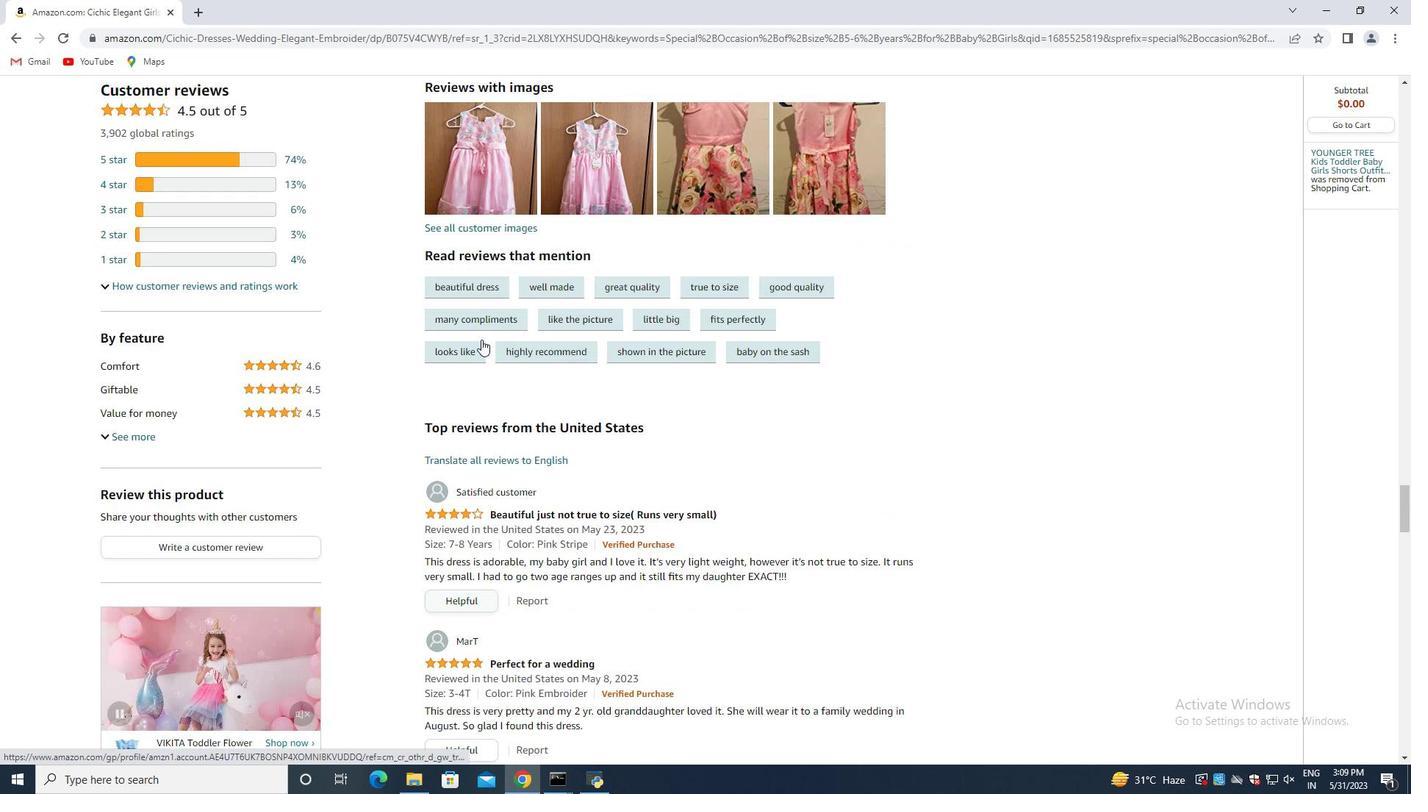 
Action: Mouse moved to (514, 310)
Screenshot: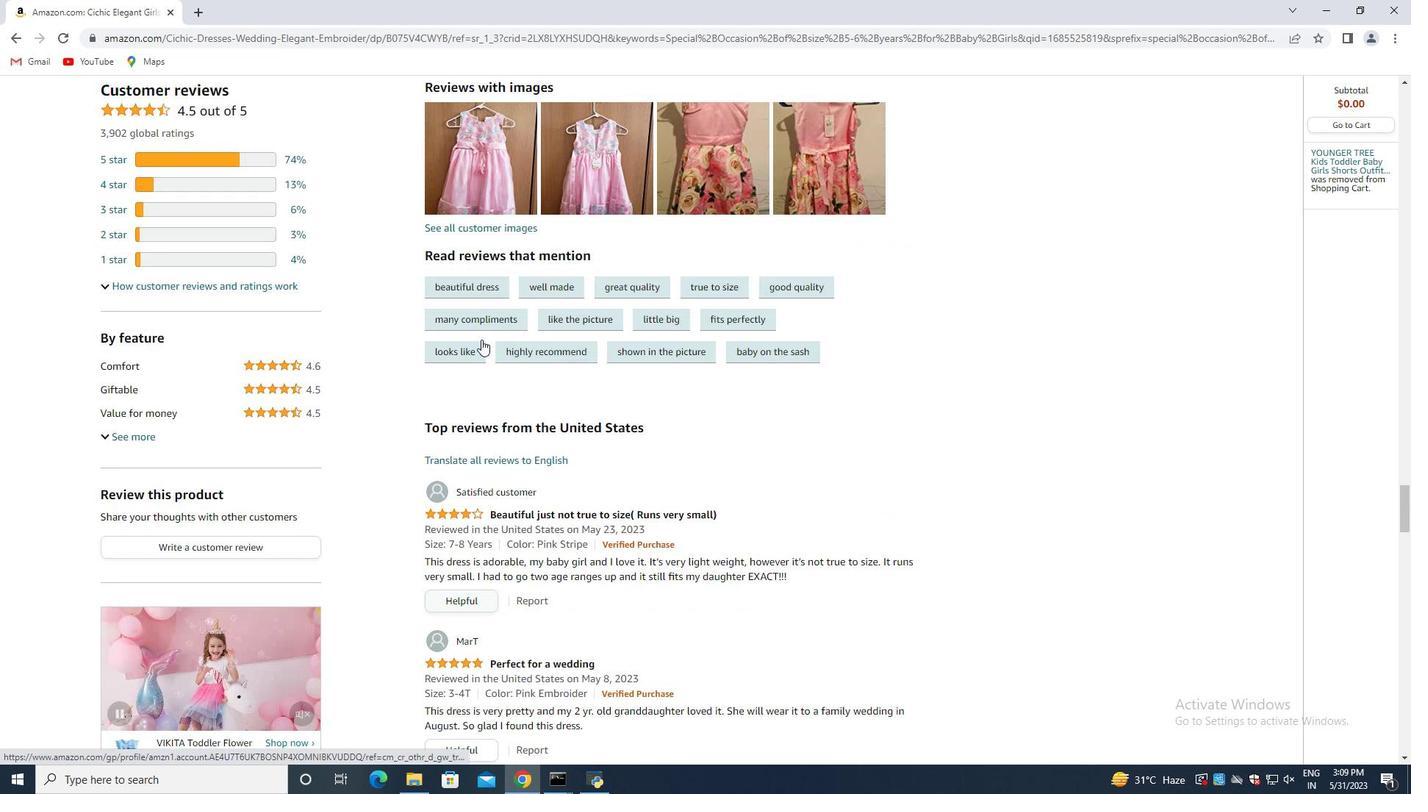 
Action: Mouse scrolled (514, 311) with delta (0, 0)
Screenshot: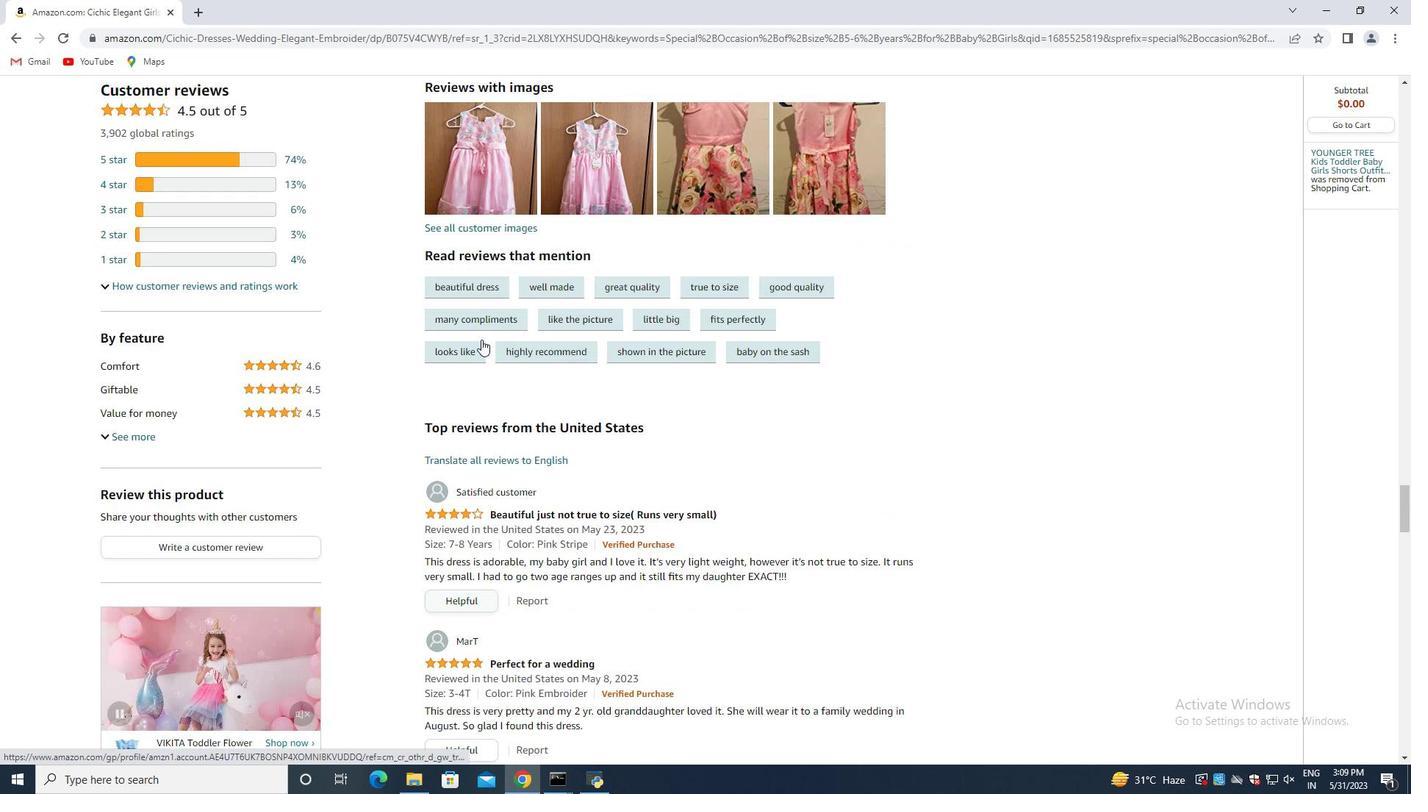 
Action: Mouse moved to (519, 308)
Screenshot: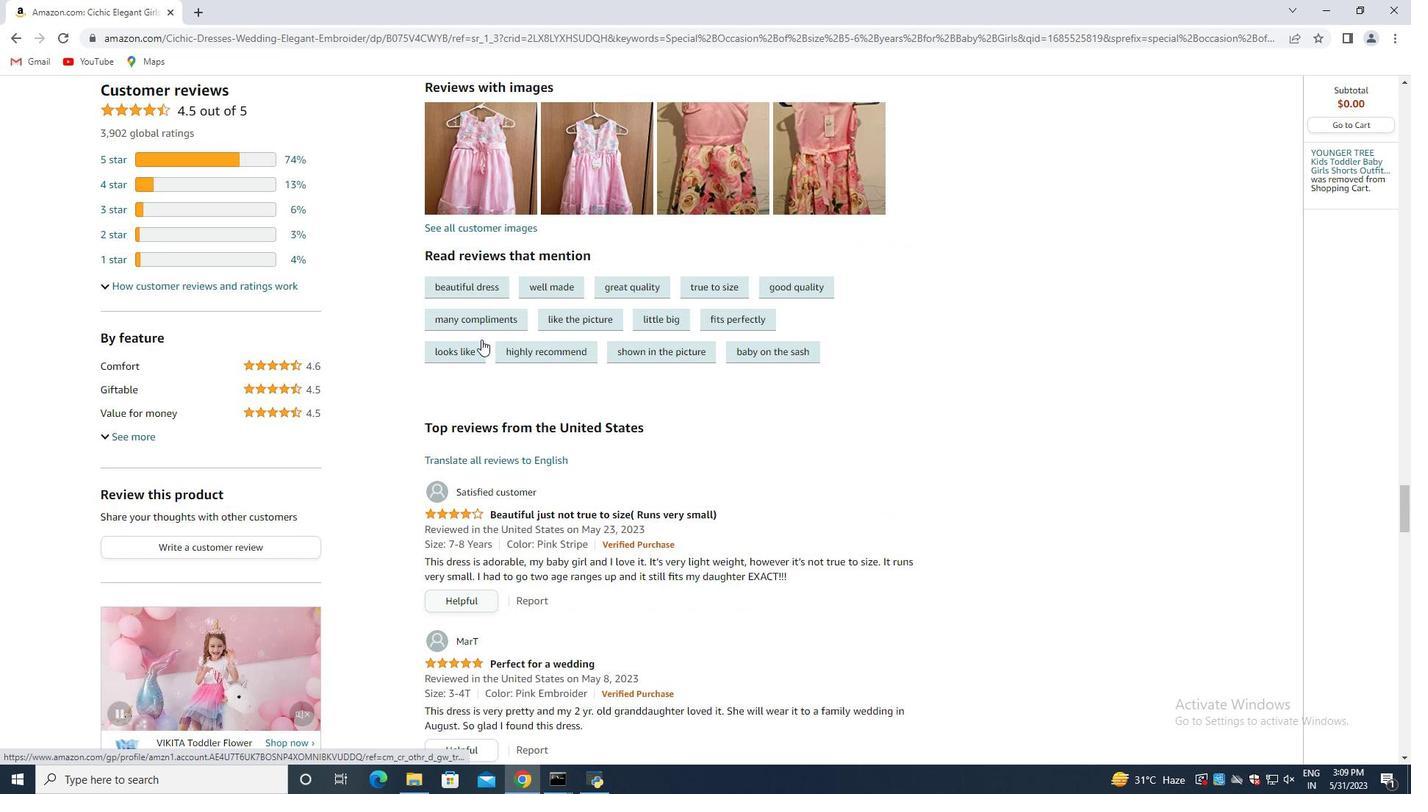 
Action: Mouse scrolled (518, 309) with delta (0, 0)
Screenshot: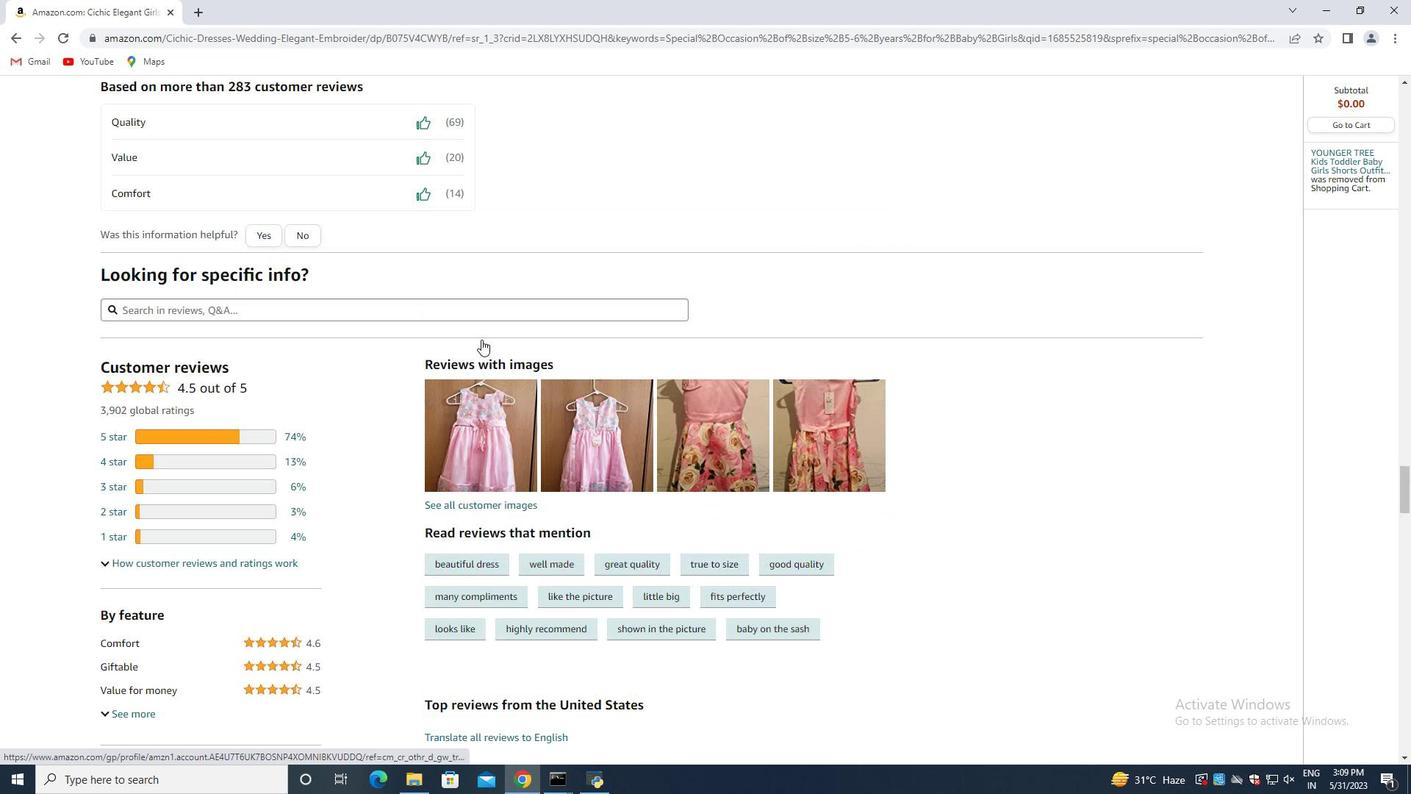 
Action: Mouse moved to (519, 308)
Screenshot: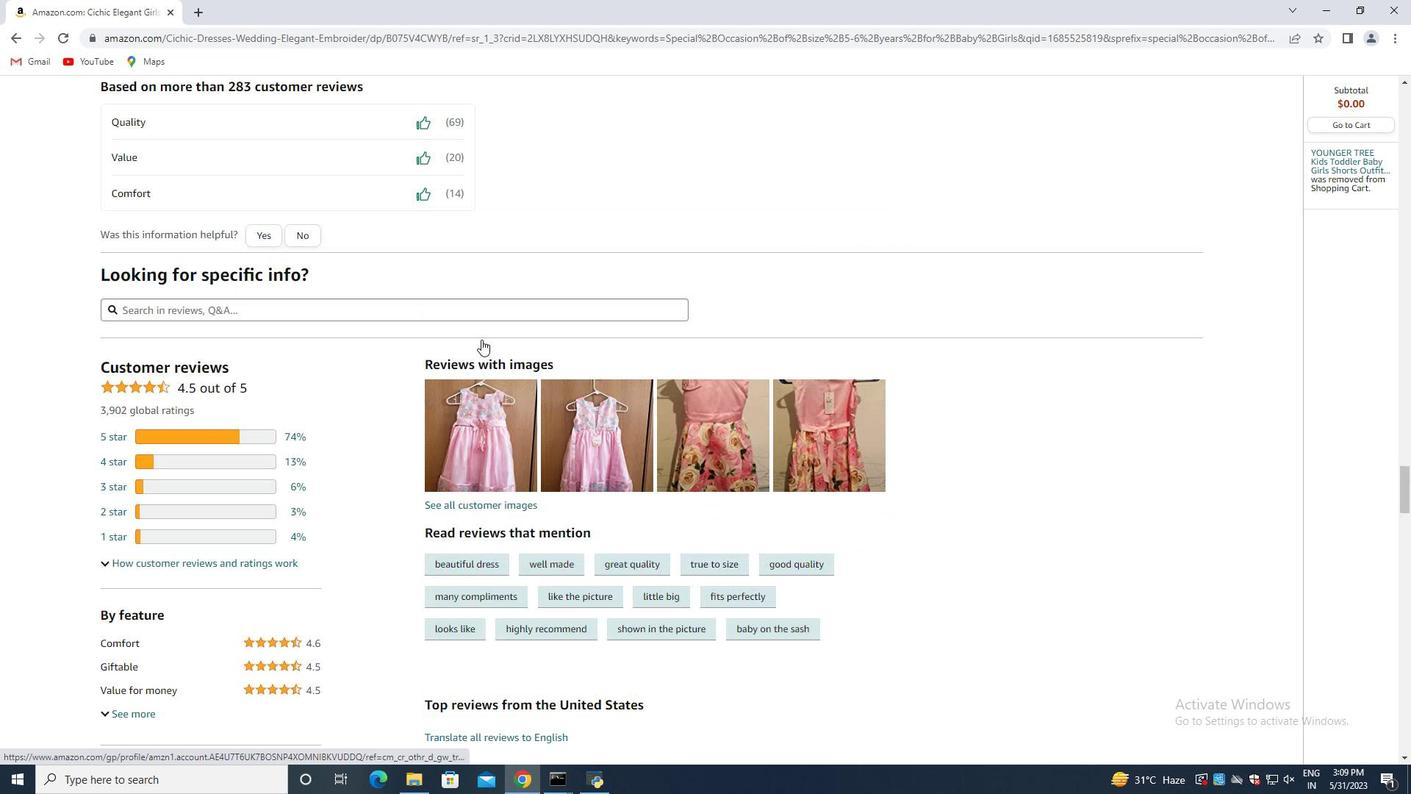 
Action: Mouse scrolled (519, 308) with delta (0, 0)
Screenshot: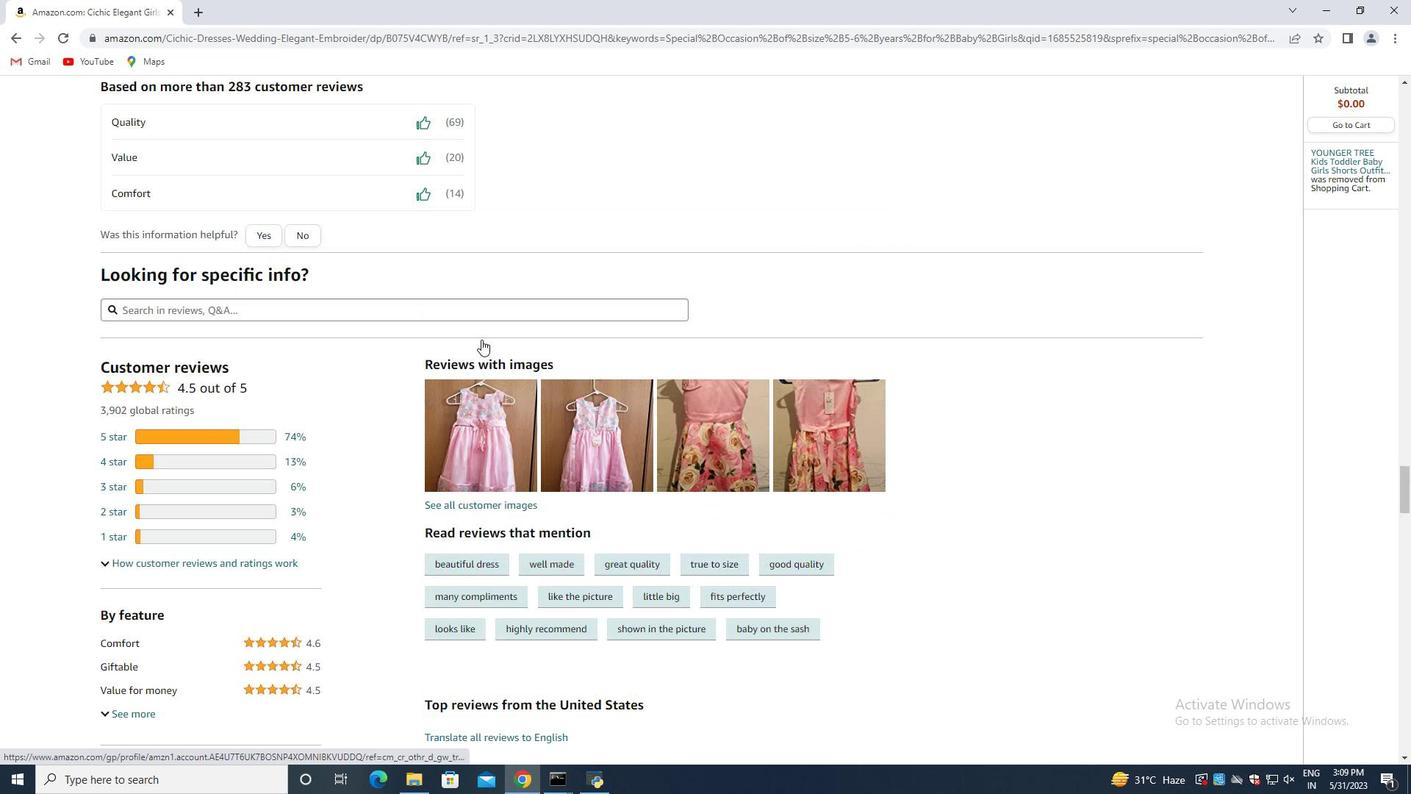 
Action: Mouse moved to (518, 311)
Screenshot: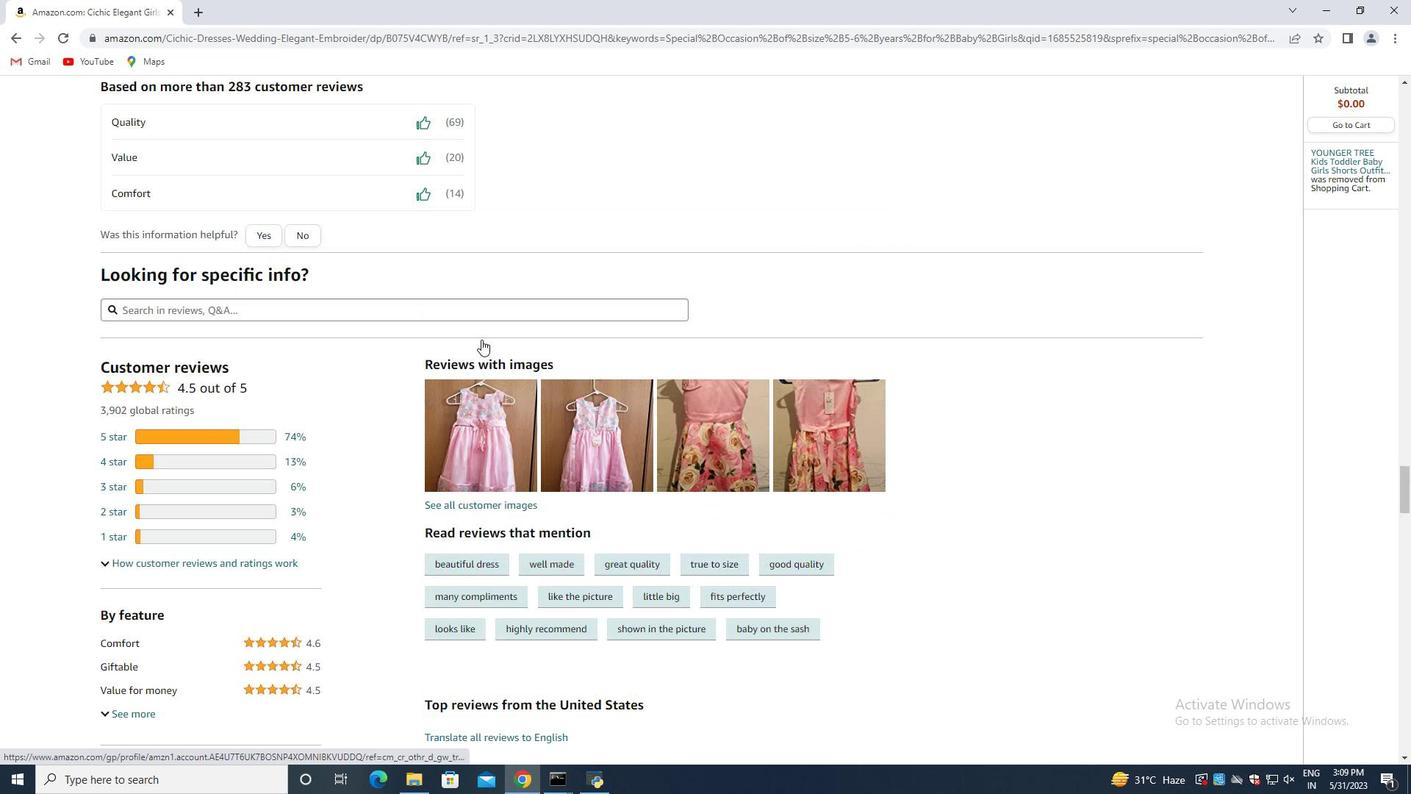 
Action: Mouse scrolled (519, 308) with delta (0, 0)
Screenshot: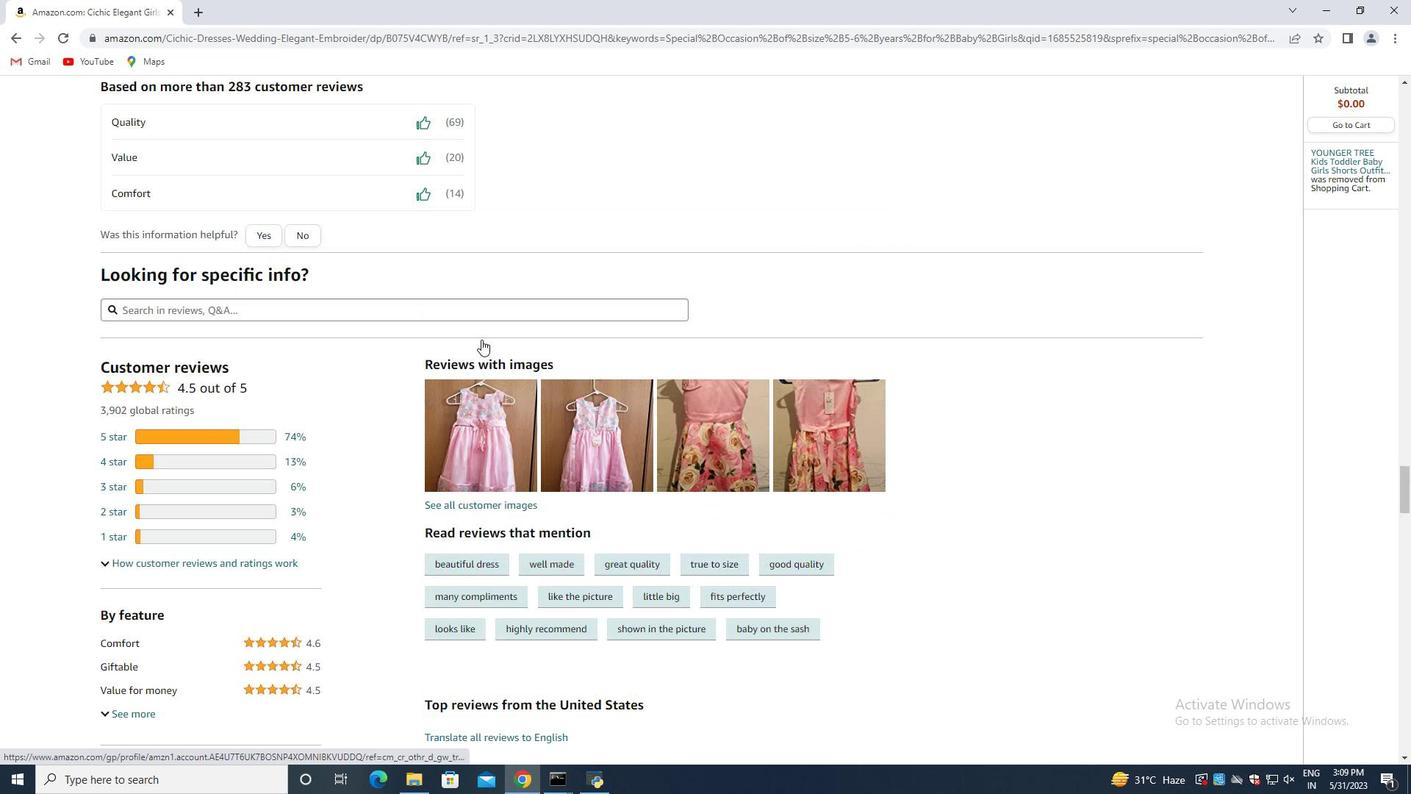 
Action: Mouse moved to (515, 315)
Screenshot: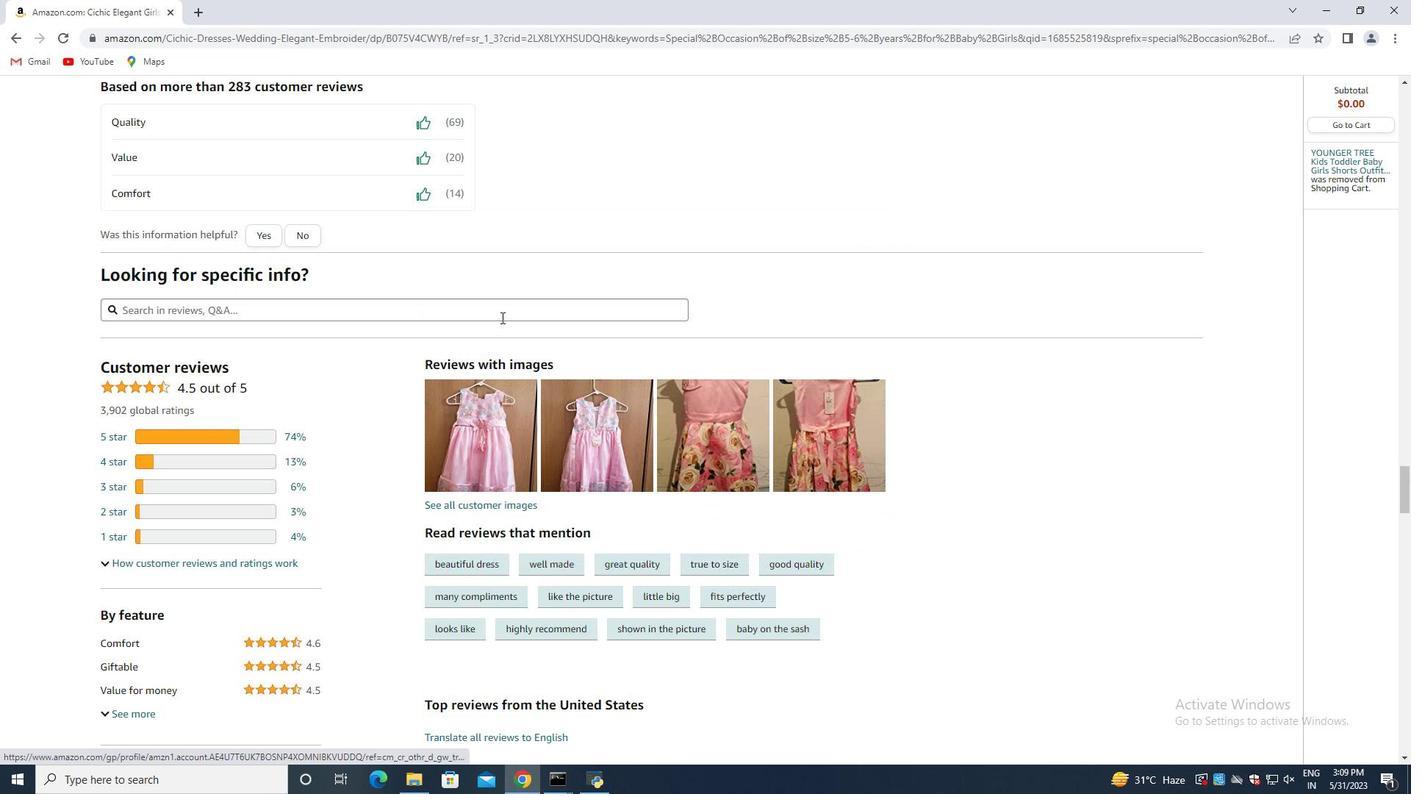 
Action: Mouse scrolled (519, 308) with delta (0, 0)
Screenshot: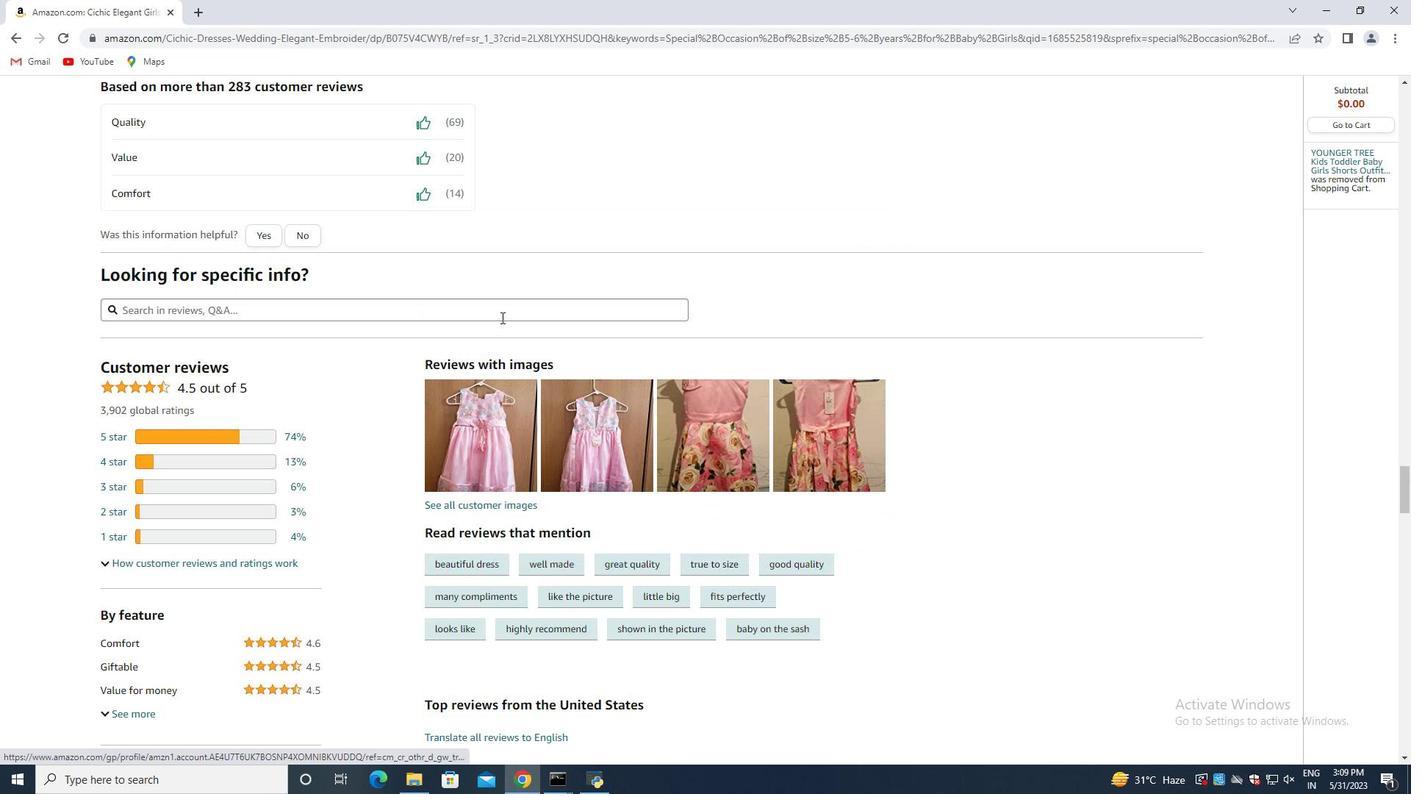 
Action: Mouse moved to (513, 316)
Screenshot: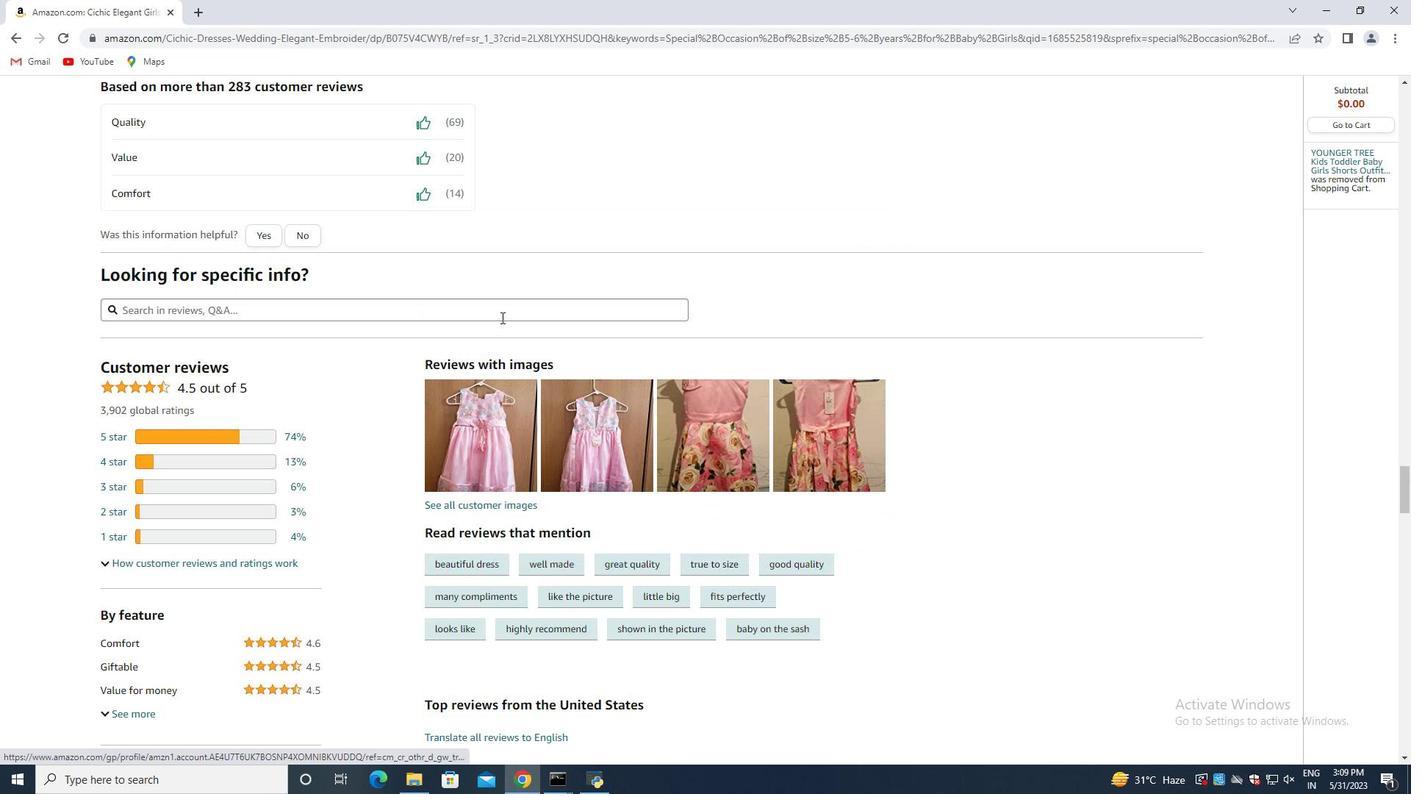 
Action: Mouse scrolled (518, 311) with delta (0, 0)
Screenshot: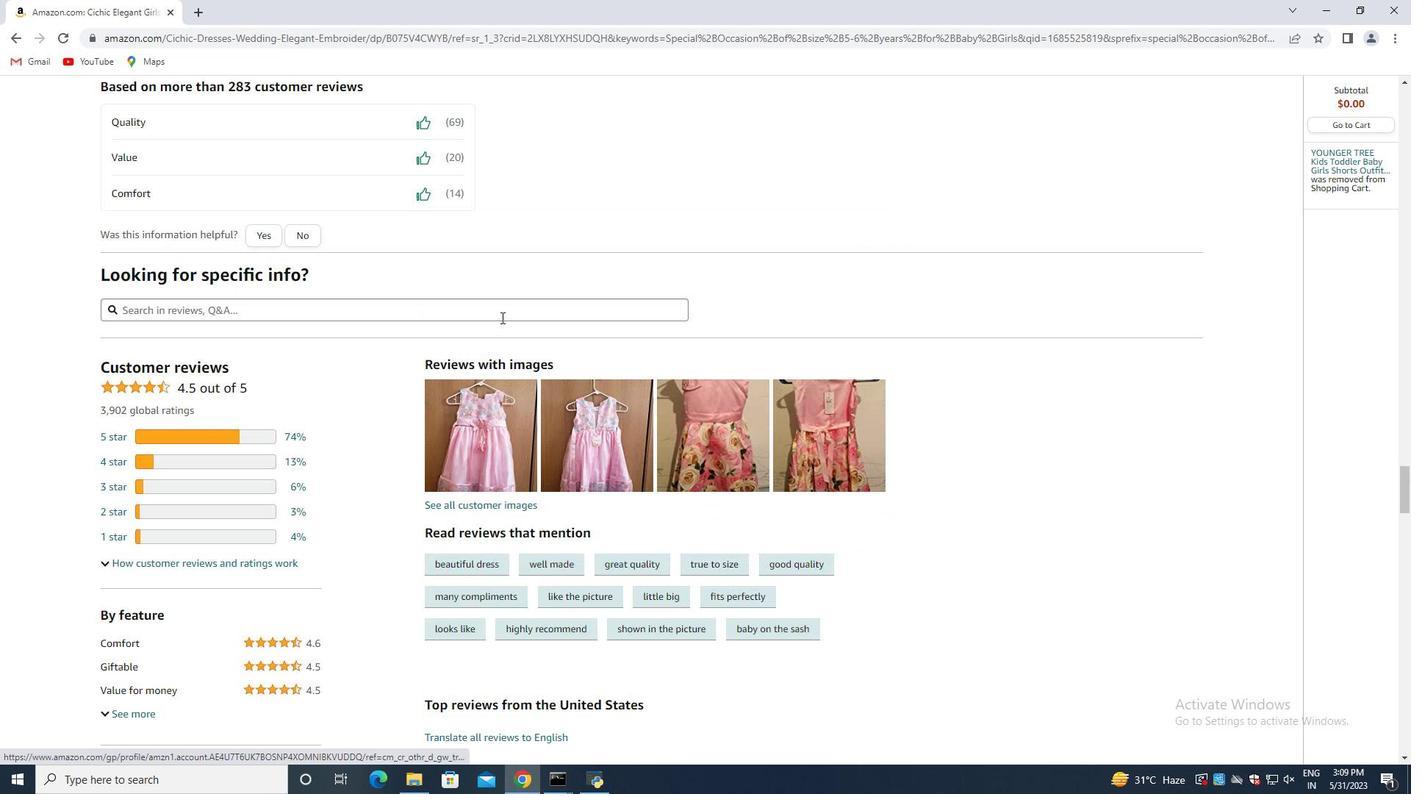 
Action: Mouse moved to (508, 308)
Screenshot: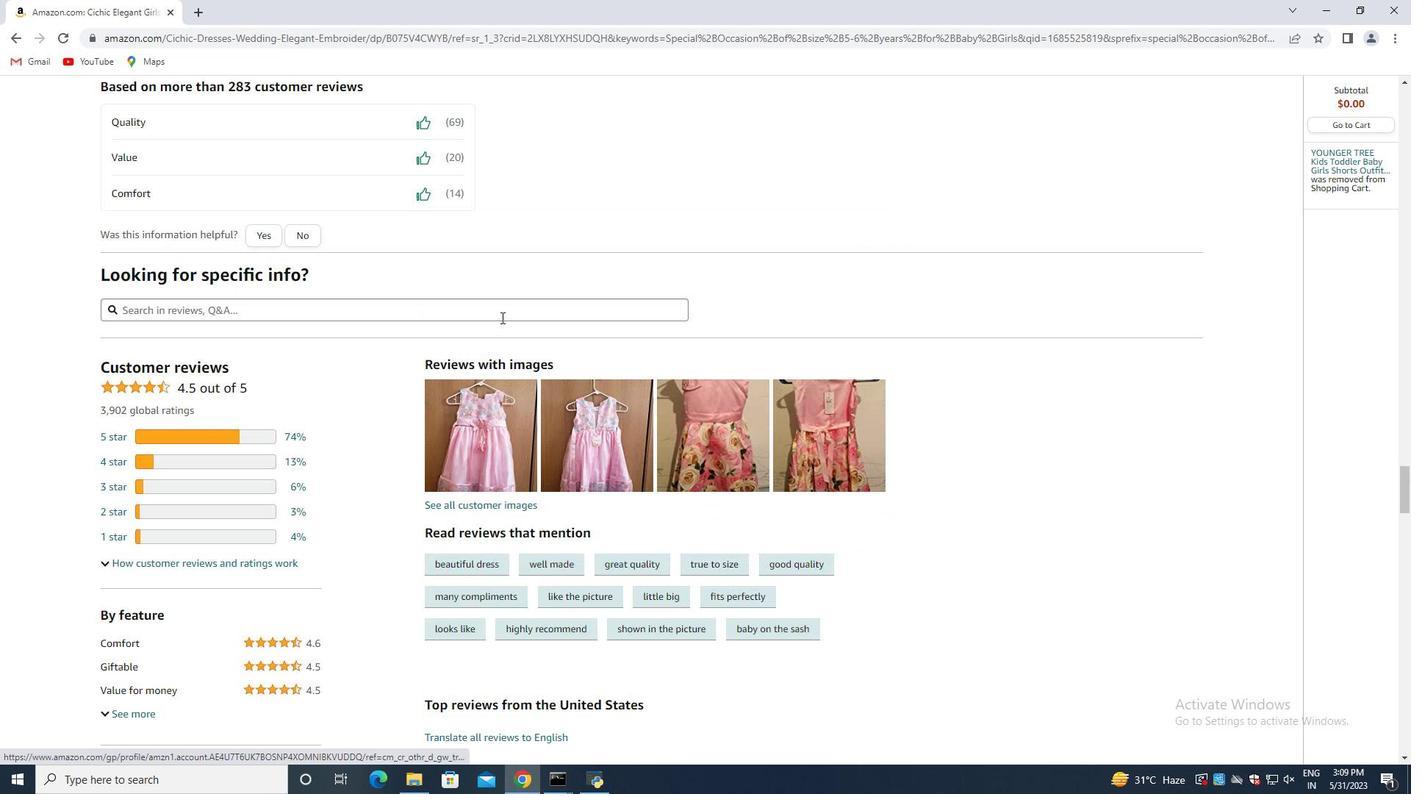 
Action: Mouse scrolled (513, 316) with delta (0, 0)
Screenshot: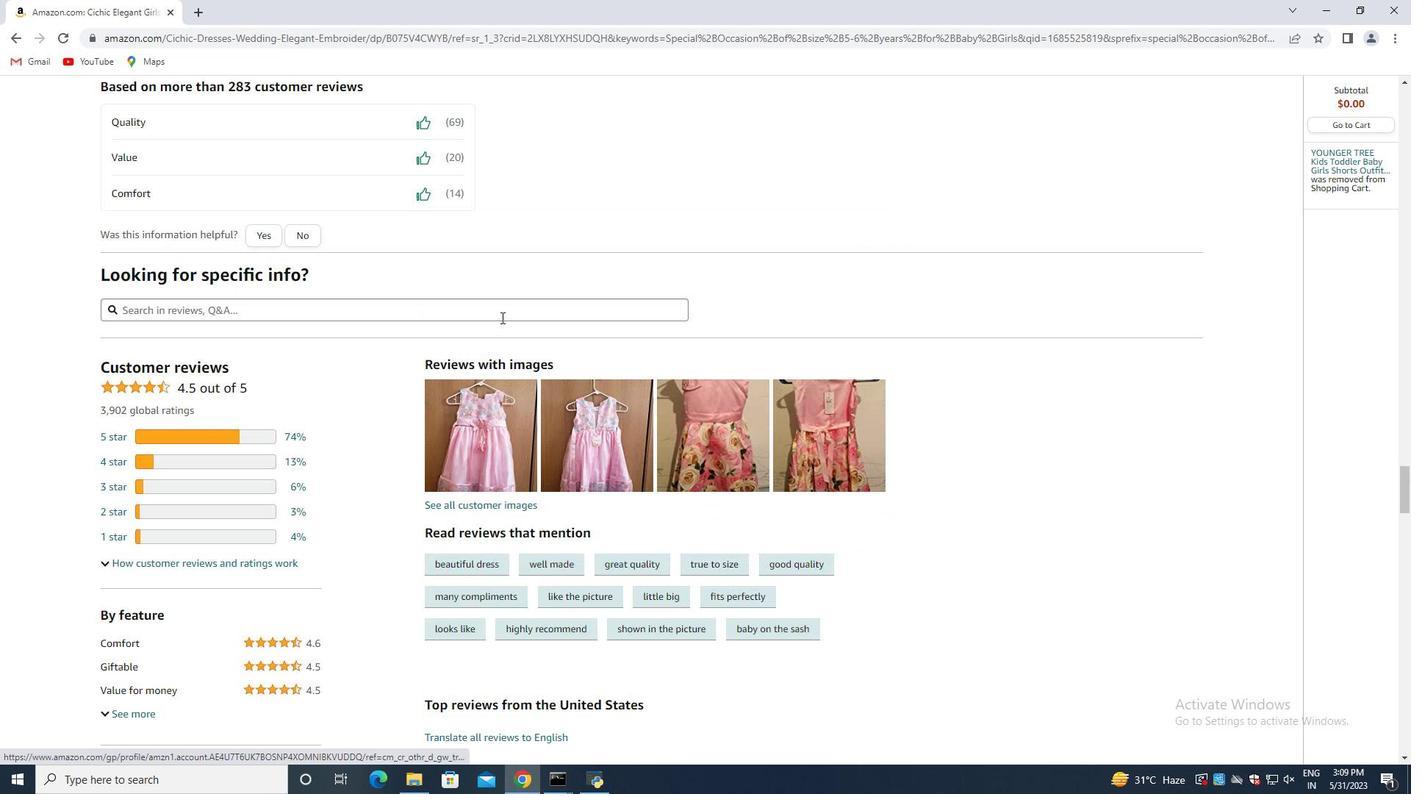 
Action: Mouse moved to (503, 297)
Screenshot: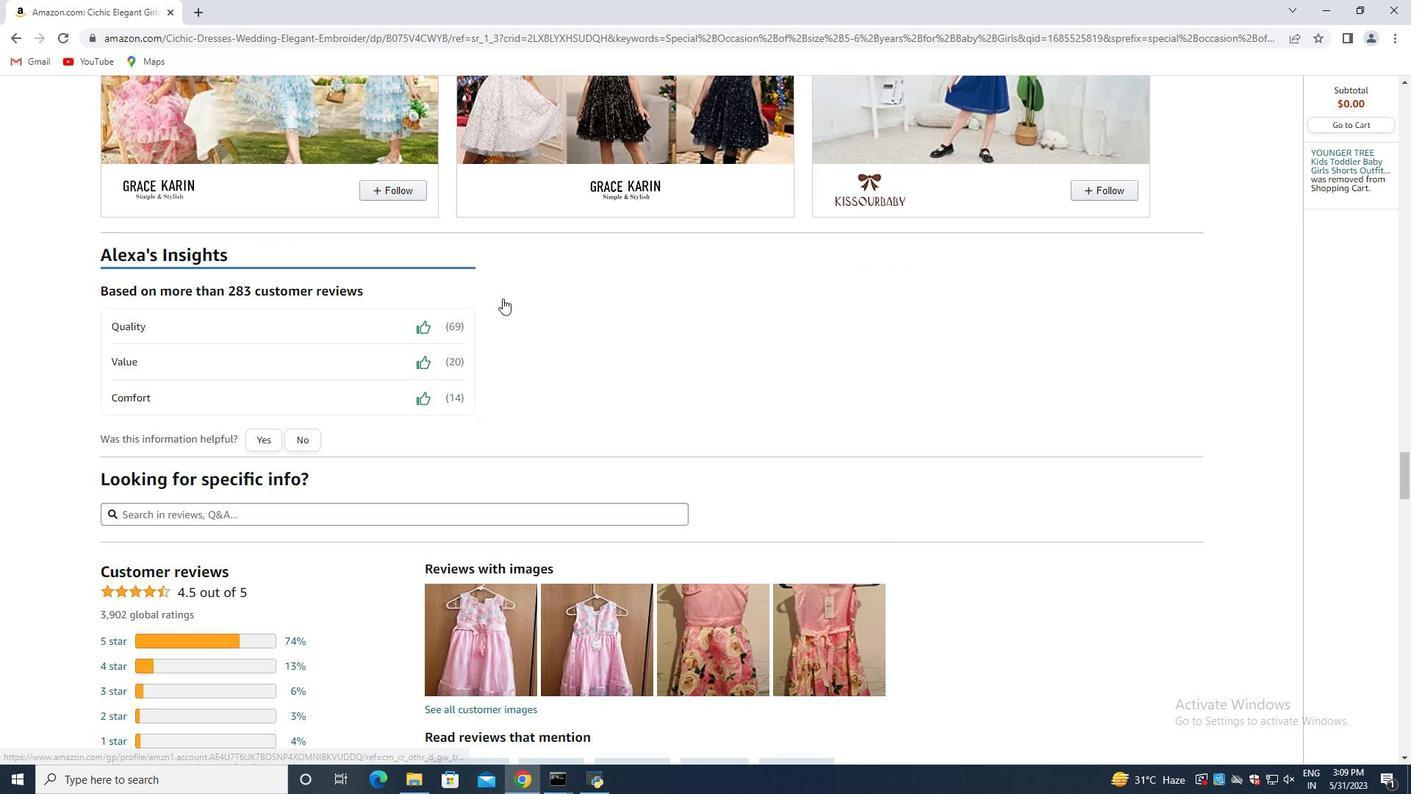 
Action: Mouse scrolled (503, 298) with delta (0, 0)
Screenshot: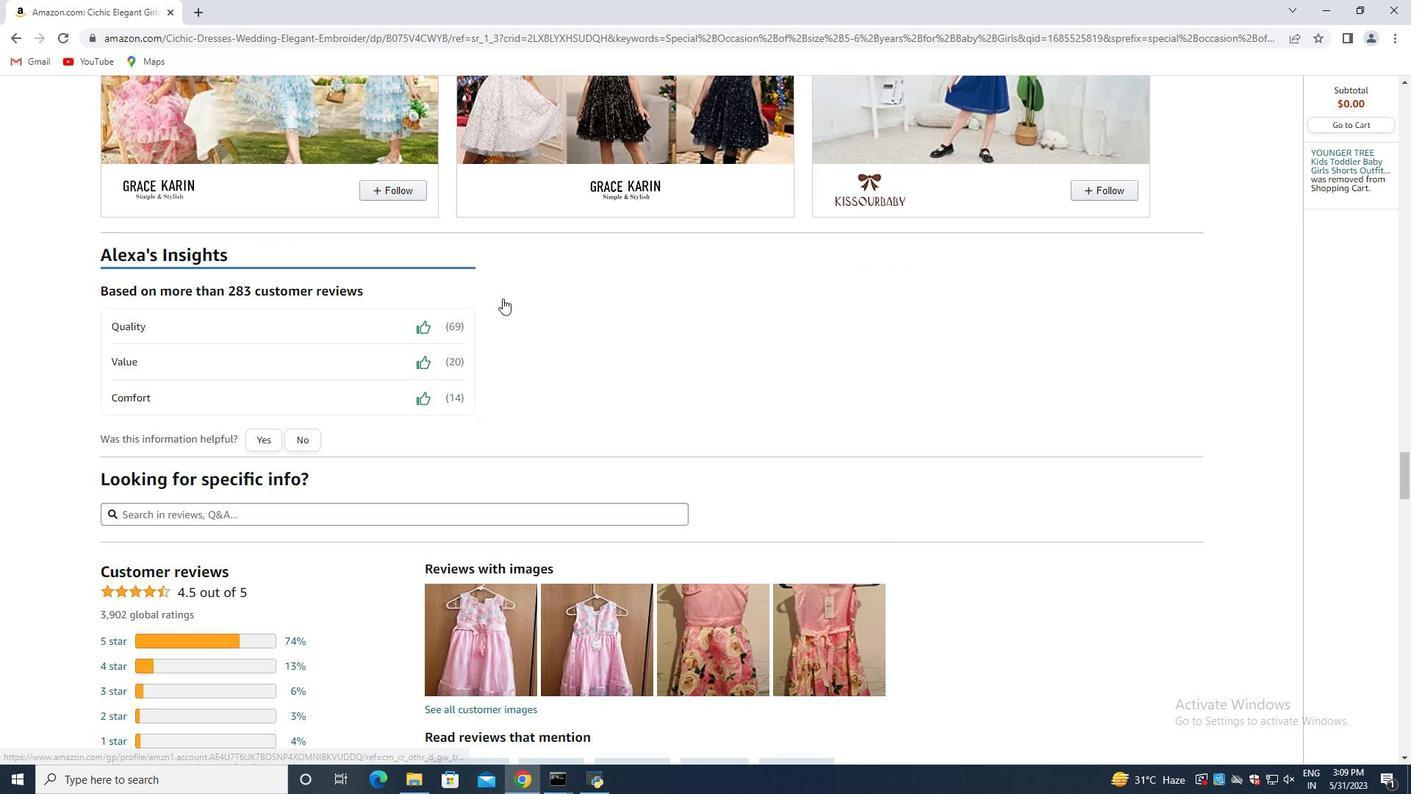 
Action: Mouse moved to (503, 297)
Screenshot: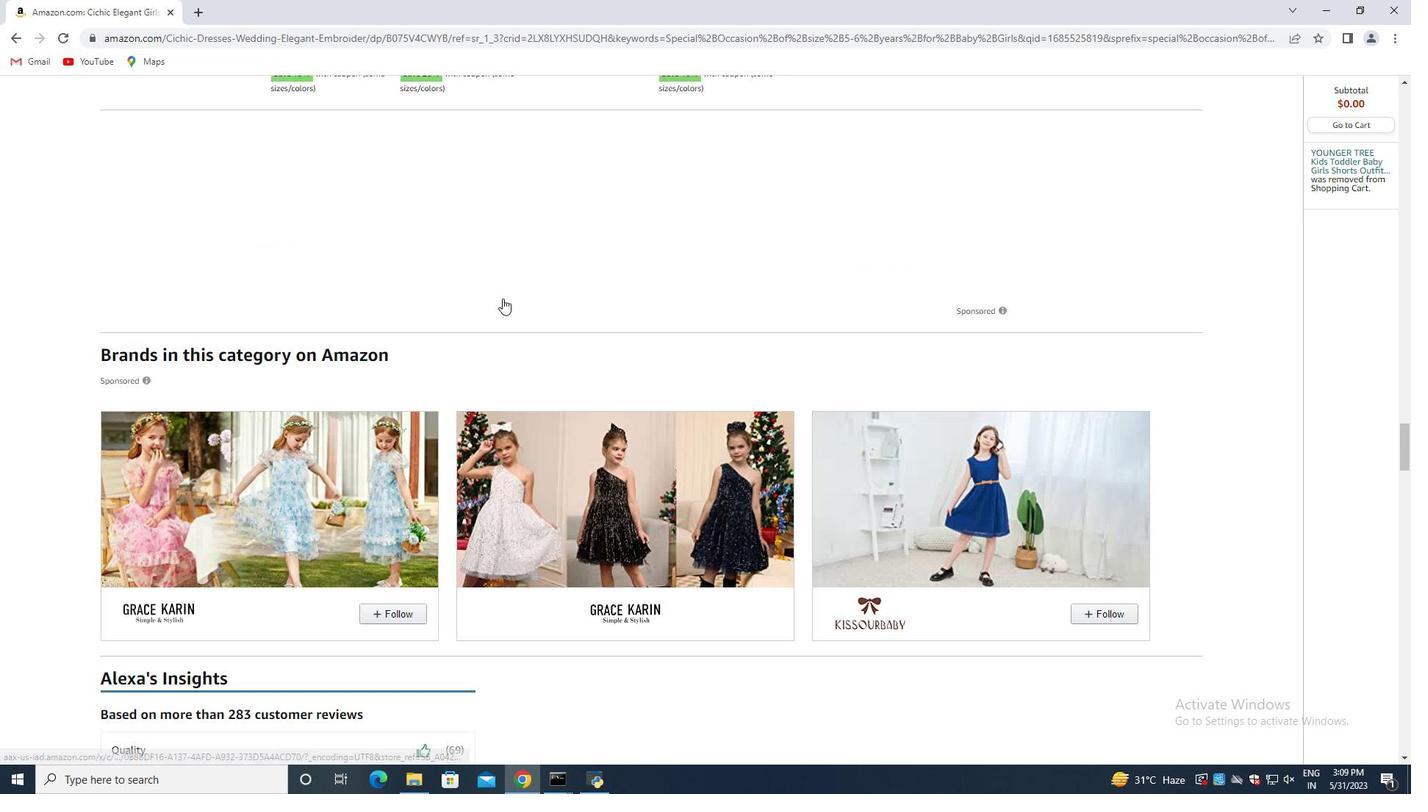 
Action: Mouse scrolled (503, 297) with delta (0, 0)
Screenshot: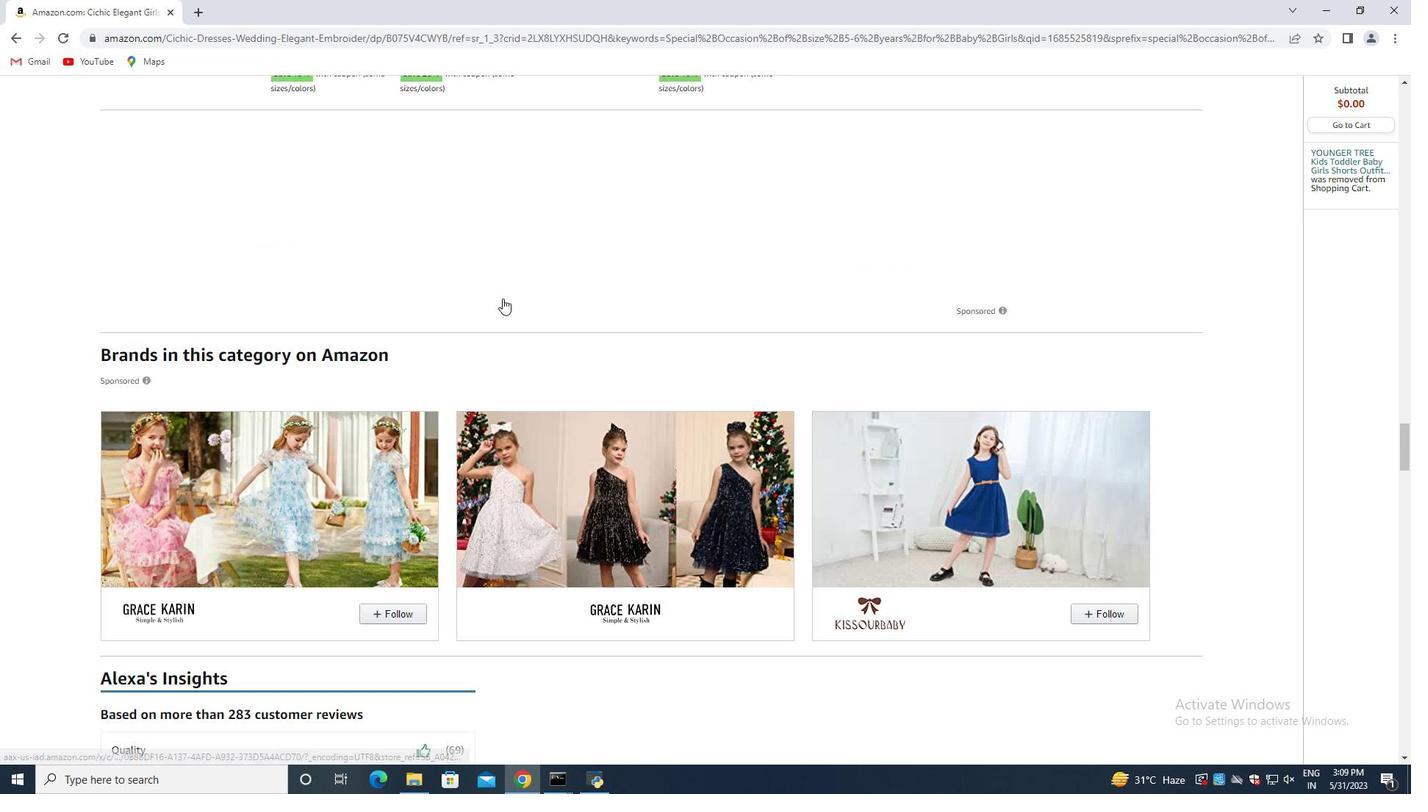 
Action: Mouse scrolled (503, 297) with delta (0, 0)
Screenshot: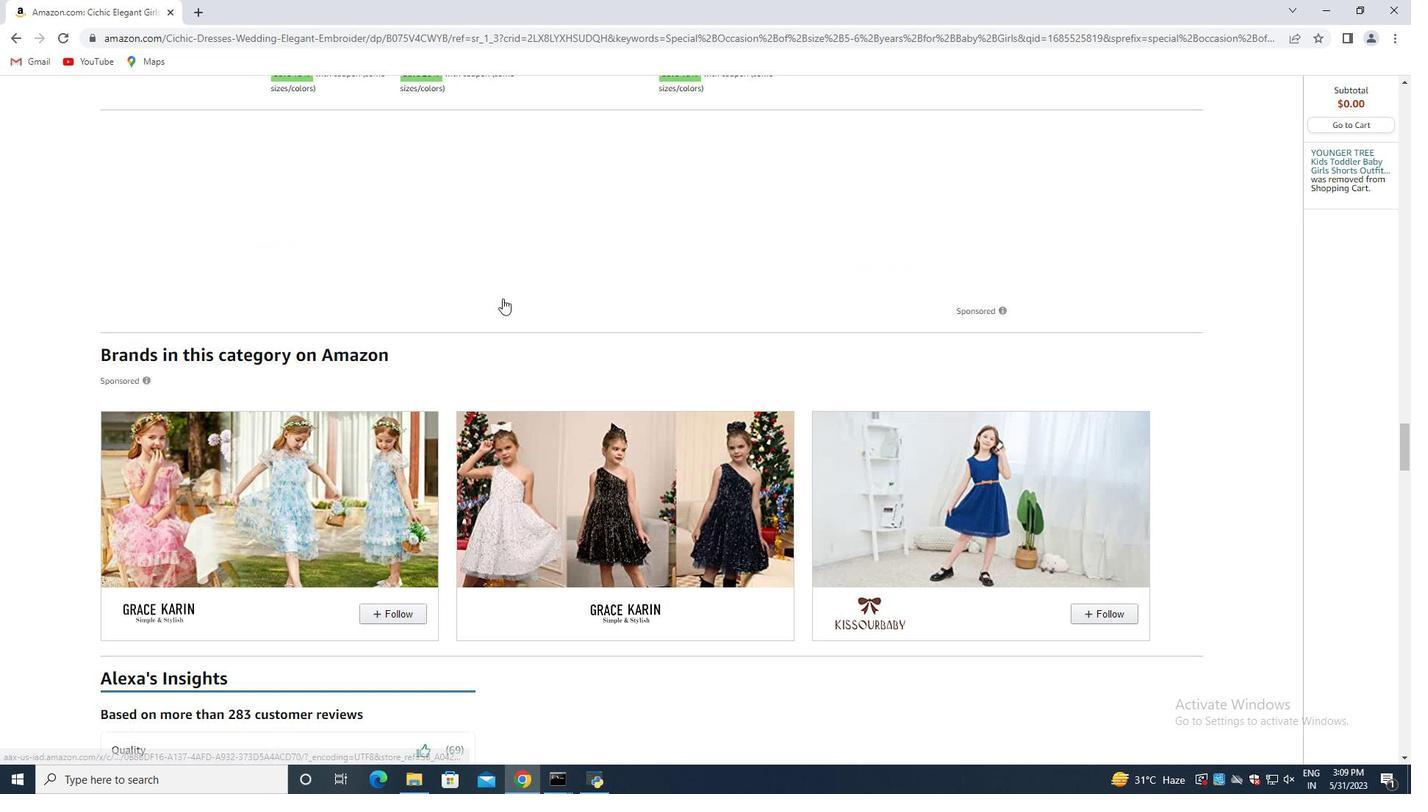 
Action: Mouse scrolled (503, 297) with delta (0, 0)
Screenshot: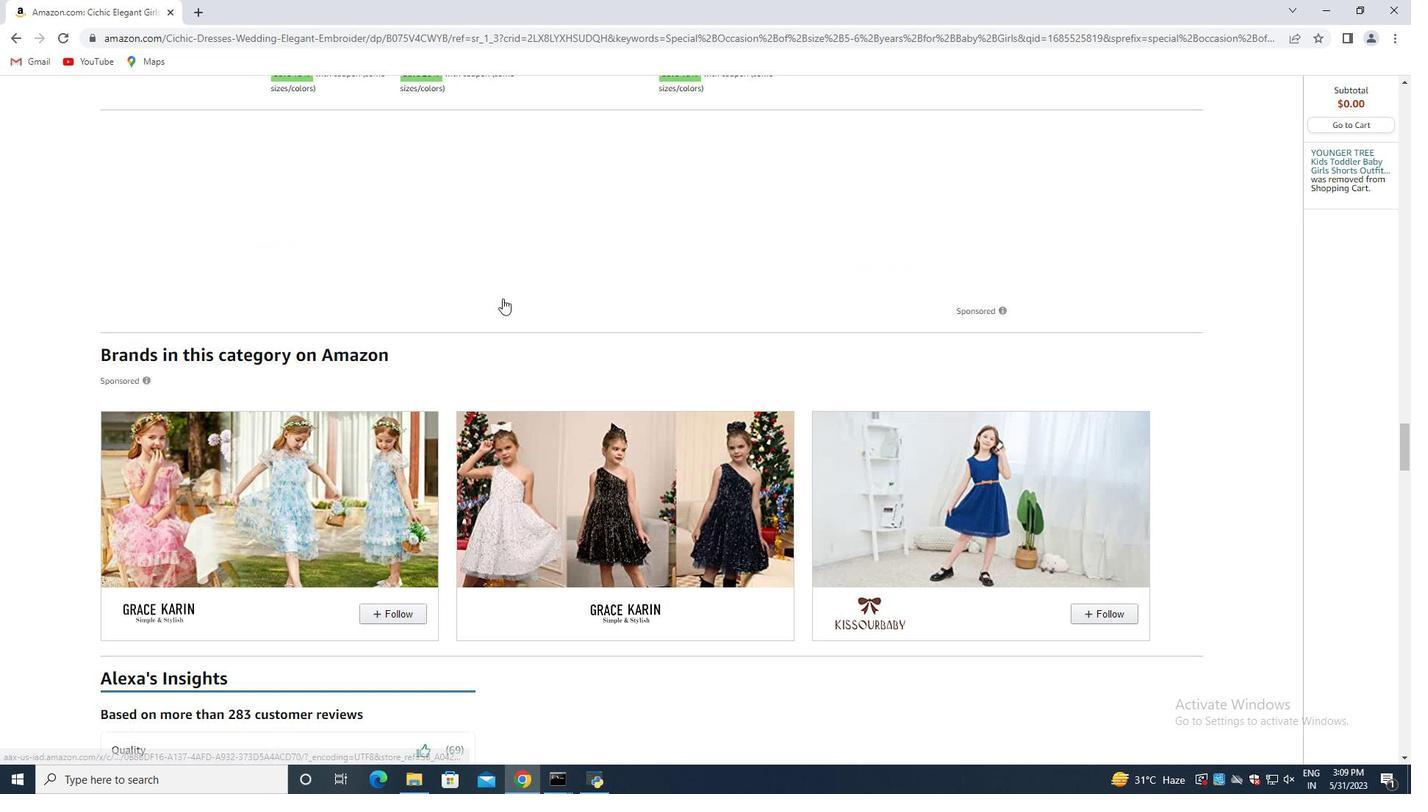 
Action: Mouse scrolled (503, 297) with delta (0, 0)
Screenshot: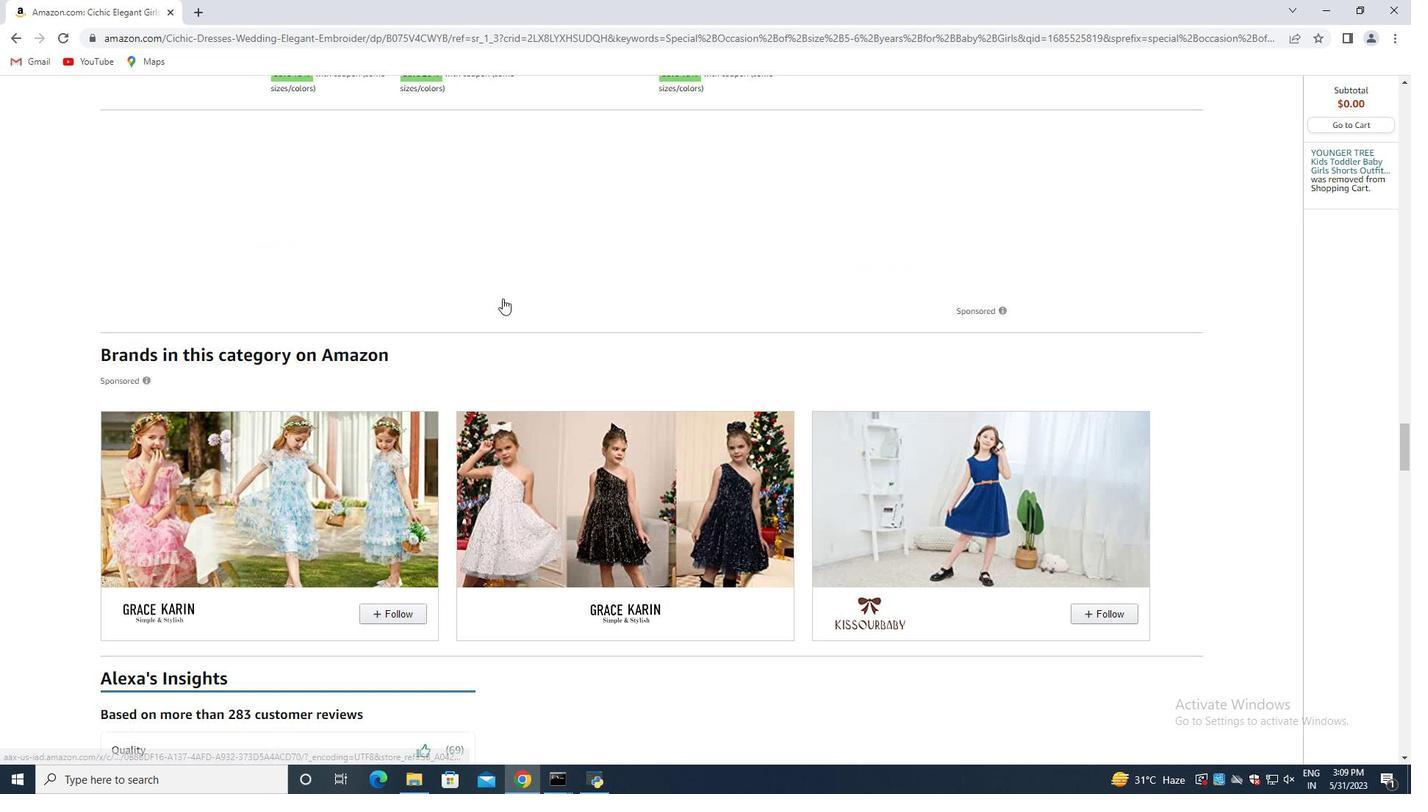 
Action: Mouse scrolled (503, 297) with delta (0, 0)
Screenshot: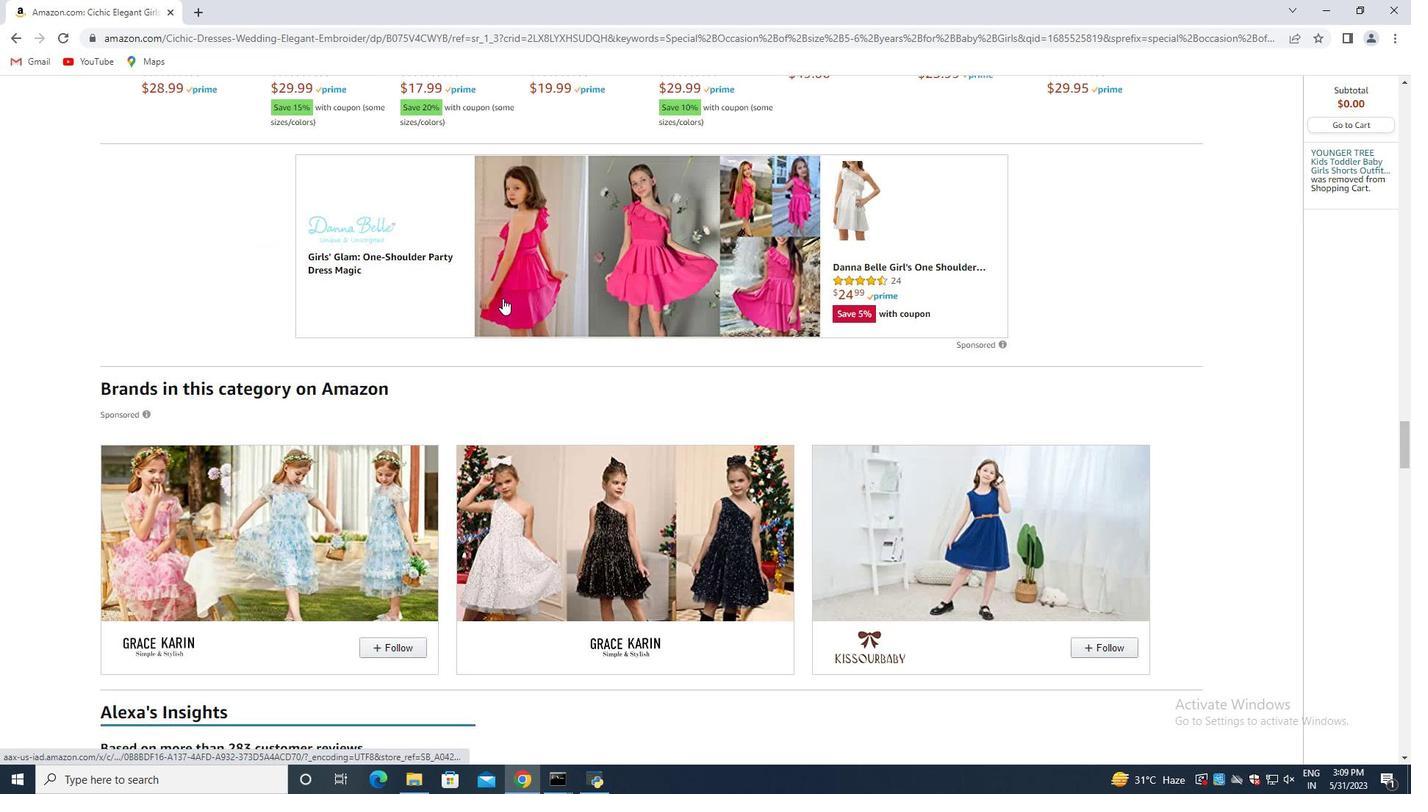 
Action: Mouse scrolled (503, 297) with delta (0, 0)
